 Task: Plan a trip to Entebbe, Uganda from 10th December, 2023 to 25th December, 2023 for 4 adults. Place can be private room with 4 bedrooms having 4 beds and 4 bathrooms. Property type can be hotel. Amenities needed are: wifi, TV, free parkinig on premises, gym, breakfast.
Action: Mouse moved to (618, 137)
Screenshot: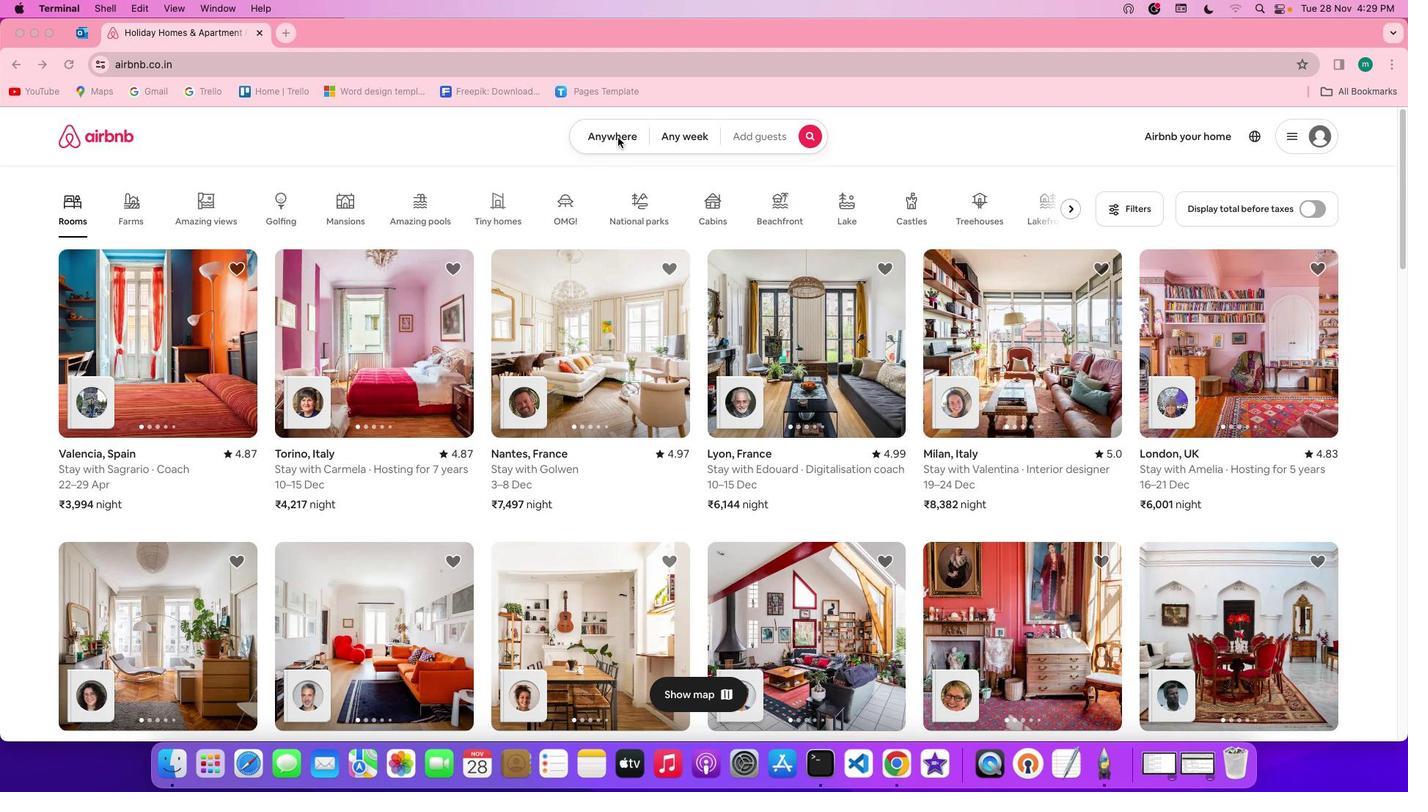
Action: Mouse pressed left at (618, 137)
Screenshot: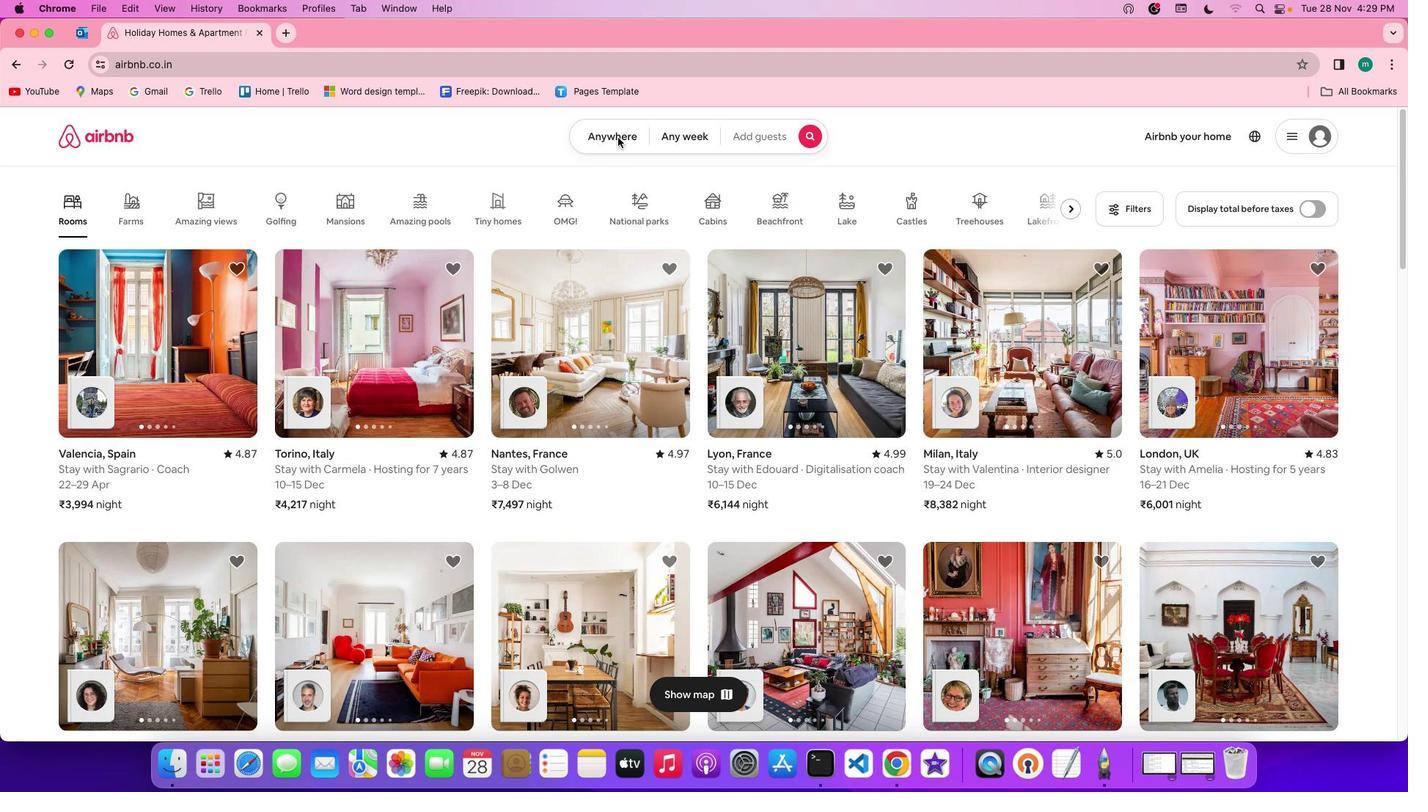 
Action: Mouse pressed left at (618, 137)
Screenshot: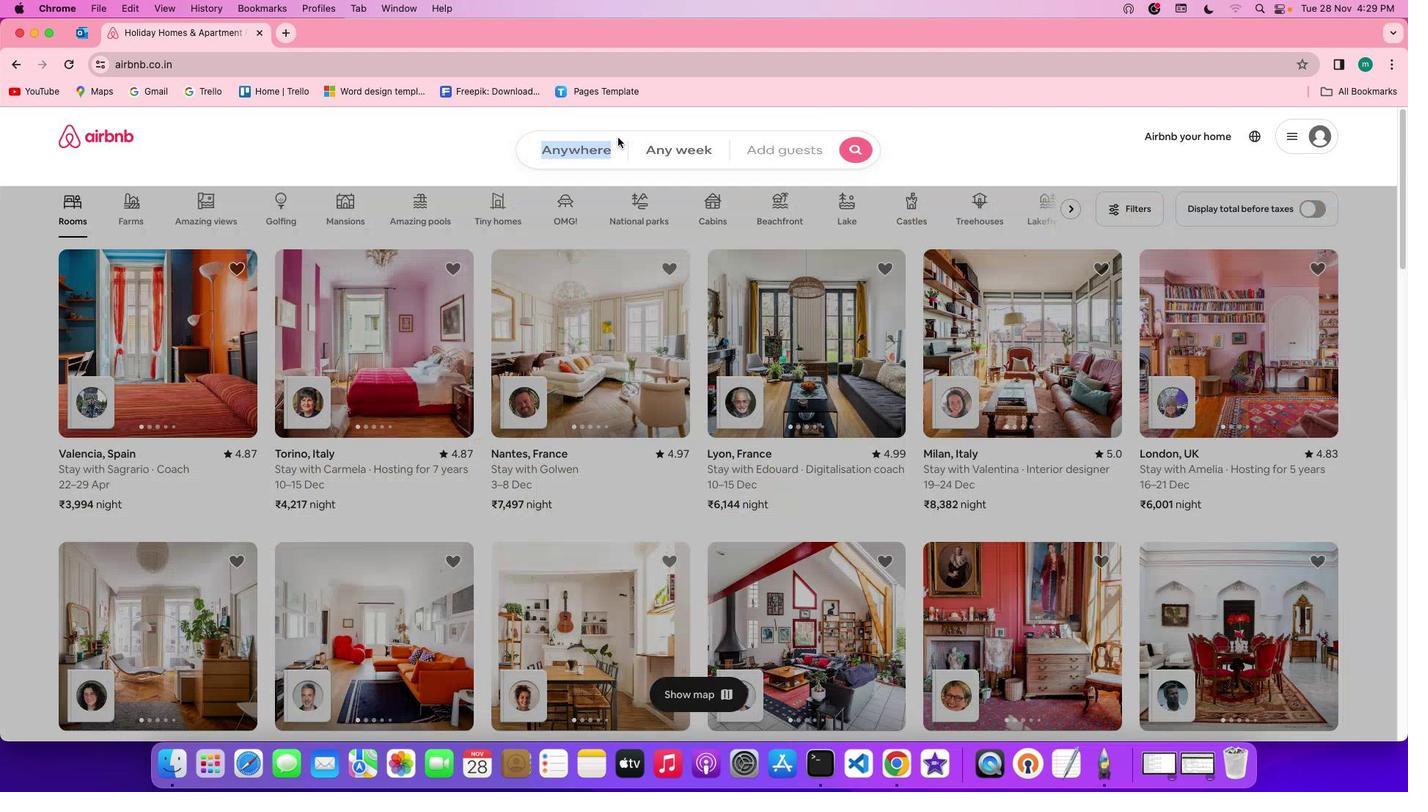 
Action: Mouse moved to (531, 193)
Screenshot: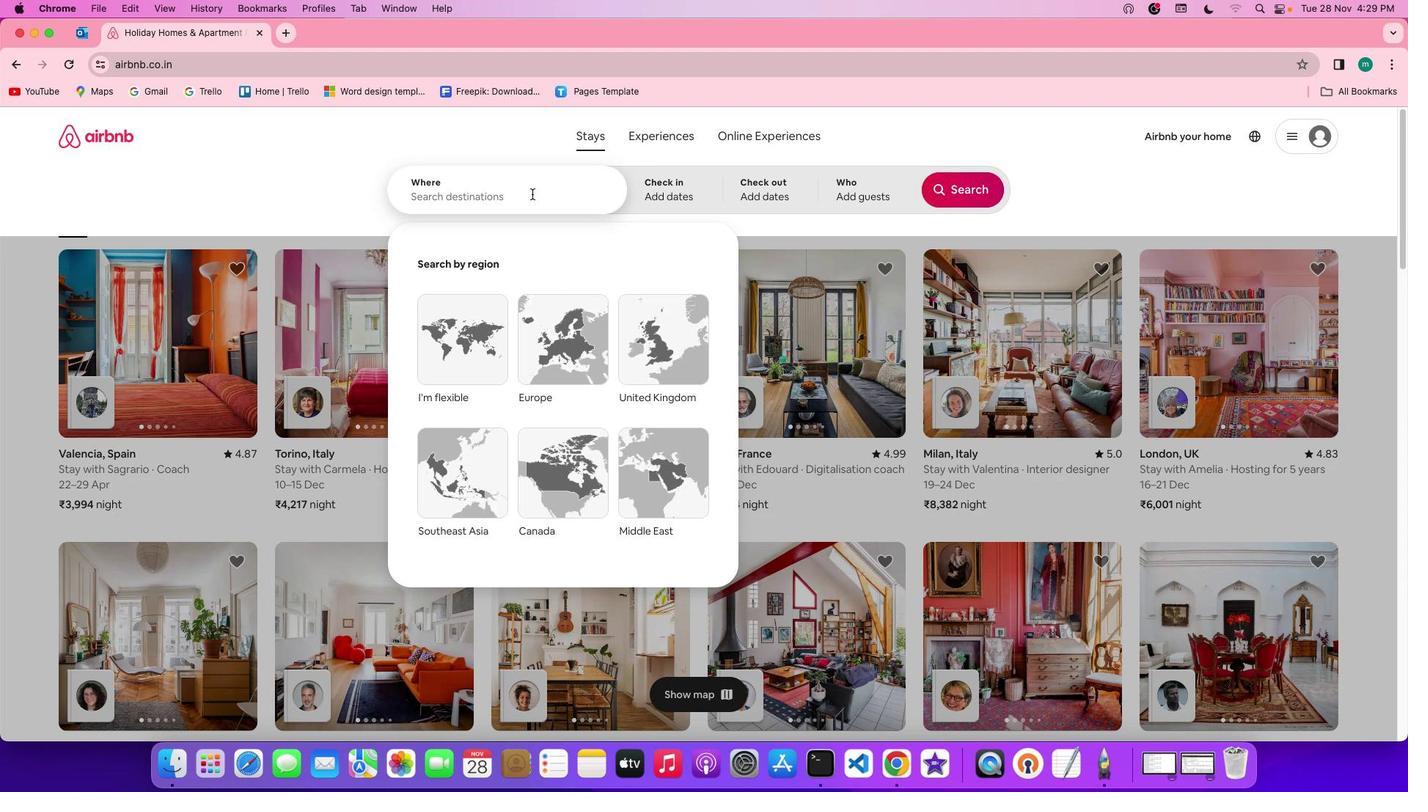 
Action: Mouse pressed left at (531, 193)
Screenshot: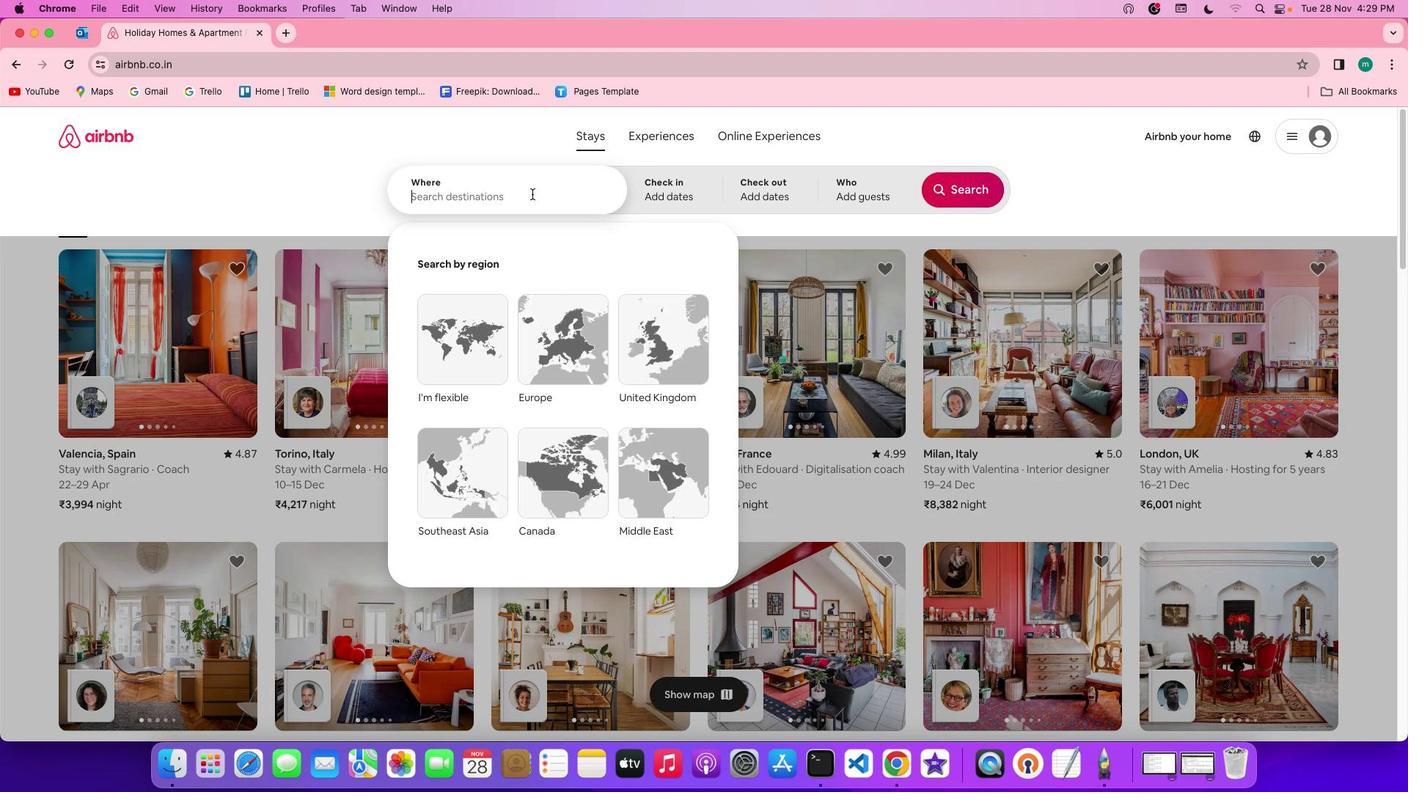
Action: Mouse moved to (534, 194)
Screenshot: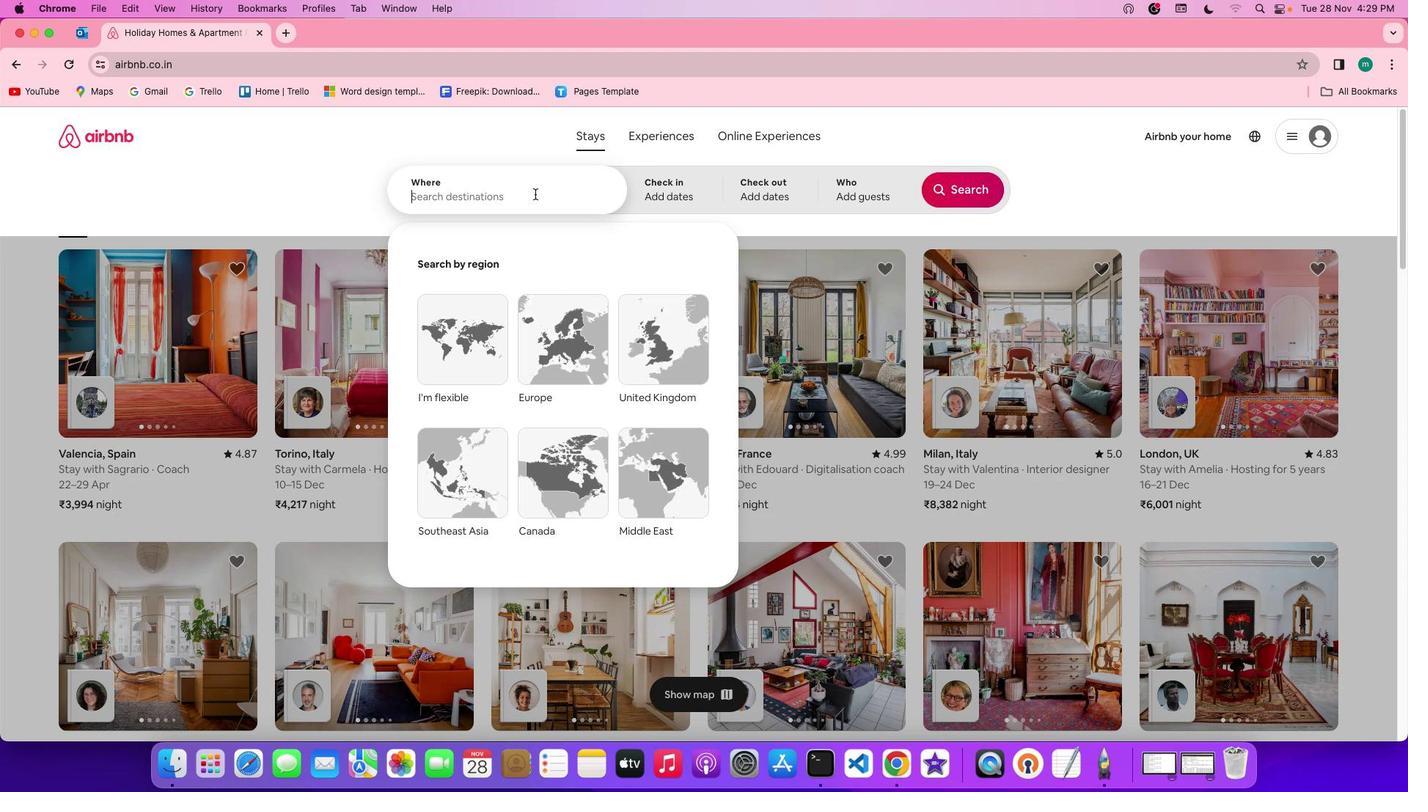 
Action: Key pressed Key.shift'E''n''t''e''b''b''e'','Key.spaceKey.shift'U''g''a''n''d''a'
Screenshot: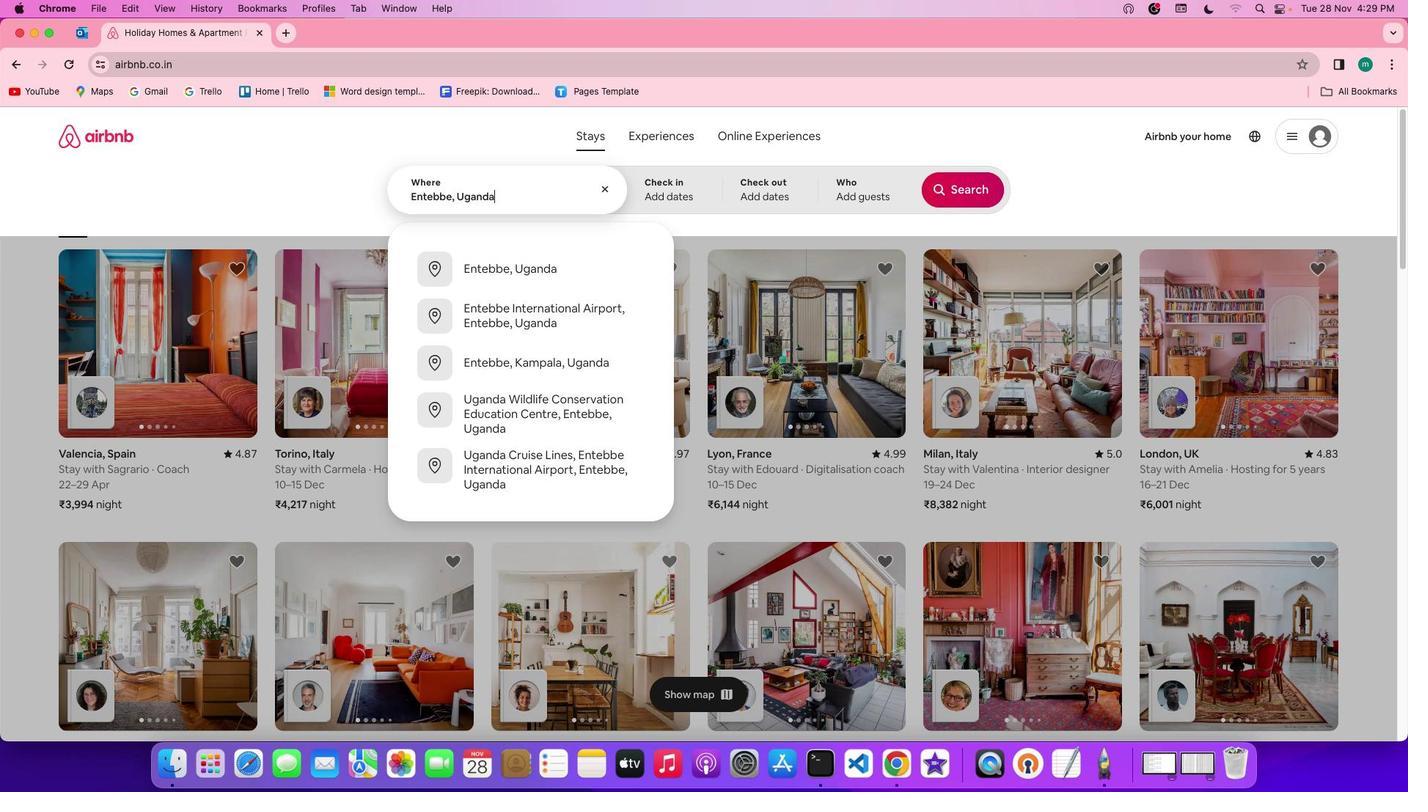 
Action: Mouse moved to (658, 185)
Screenshot: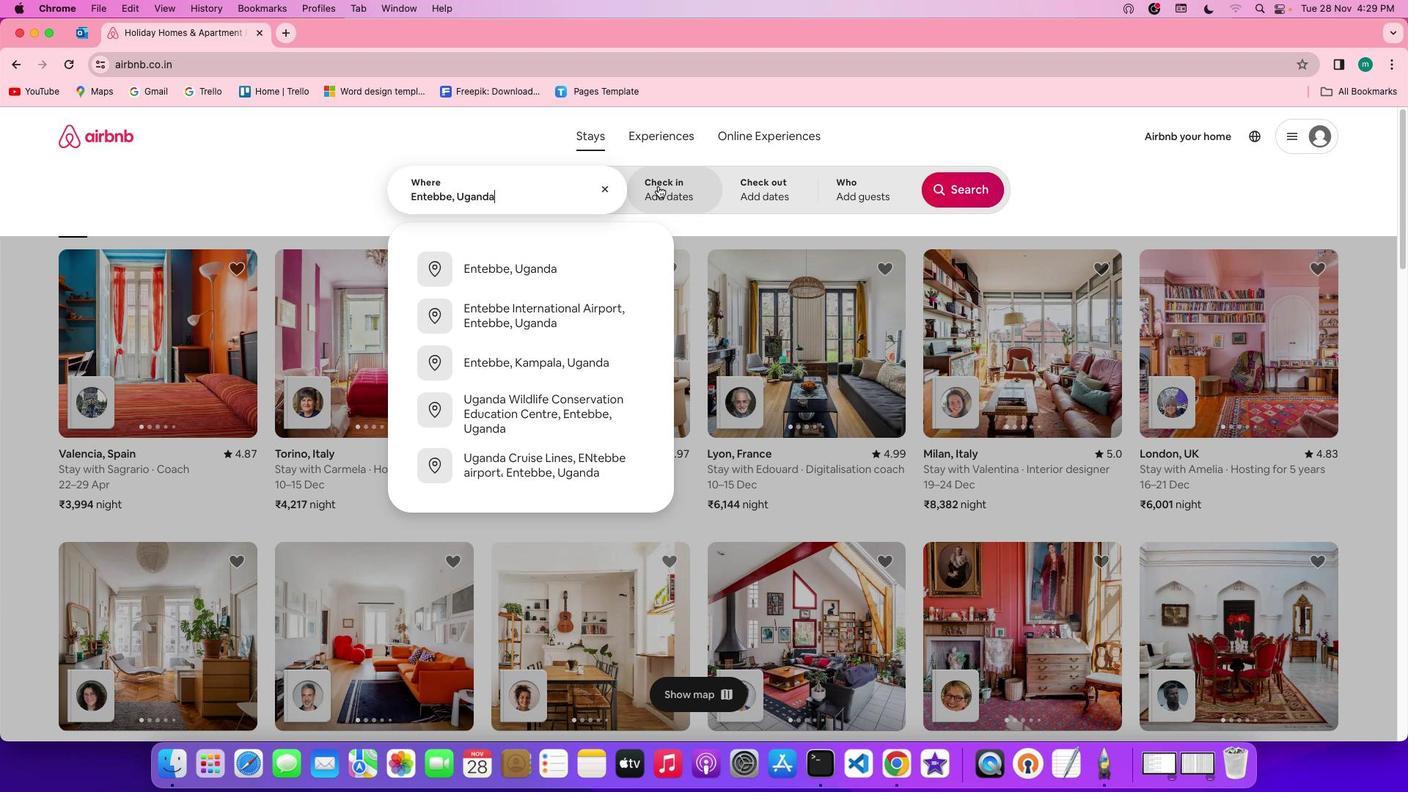 
Action: Mouse pressed left at (658, 185)
Screenshot: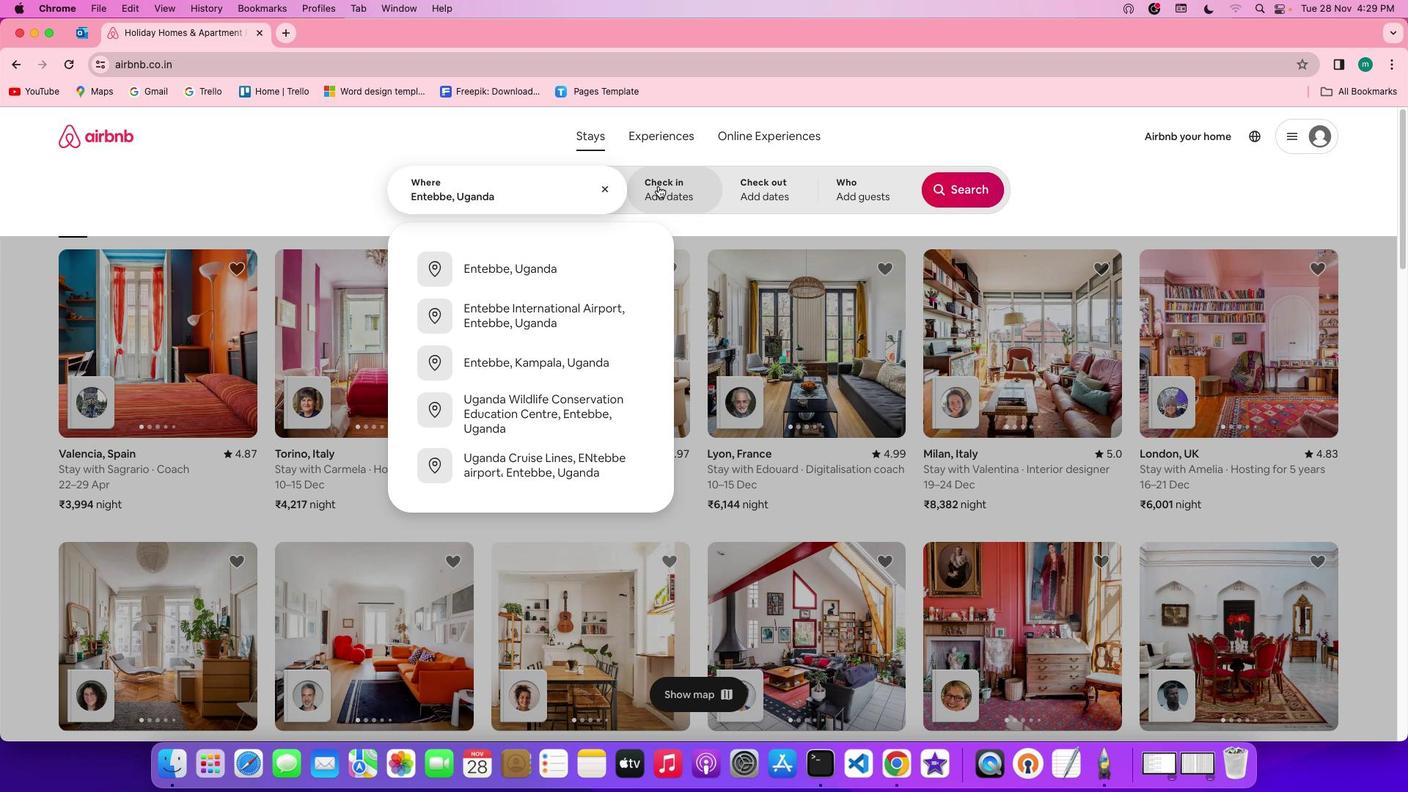 
Action: Mouse moved to (735, 445)
Screenshot: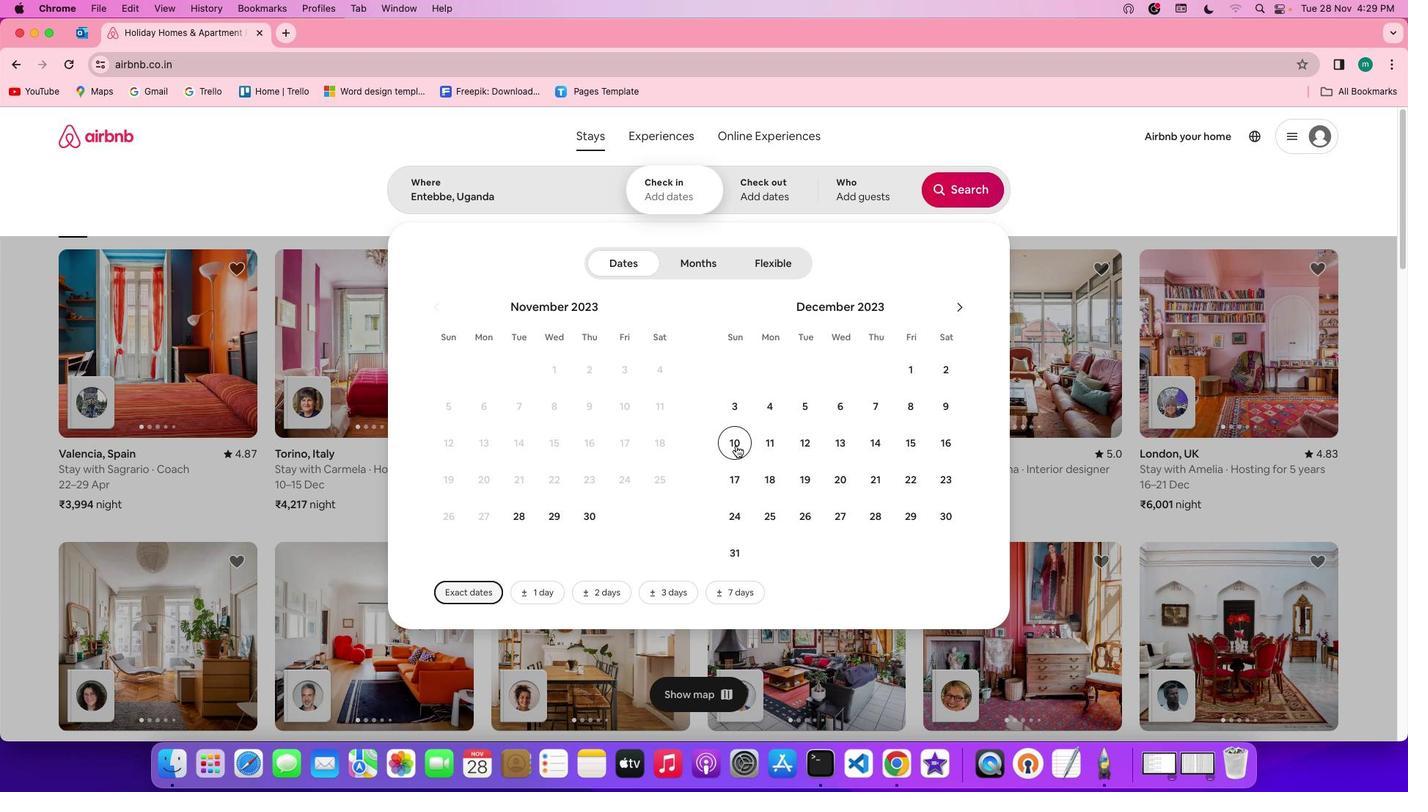
Action: Mouse pressed left at (735, 445)
Screenshot: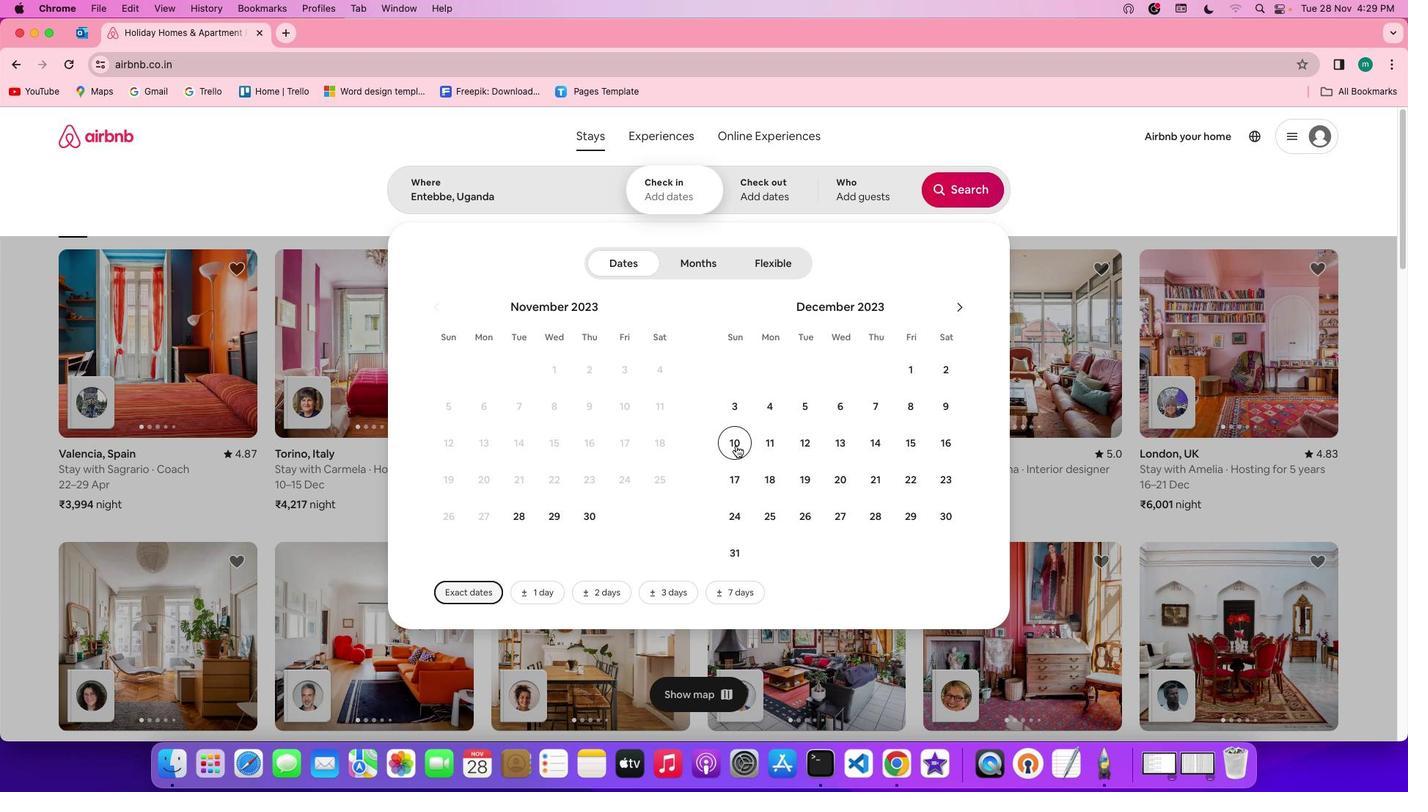 
Action: Mouse moved to (772, 512)
Screenshot: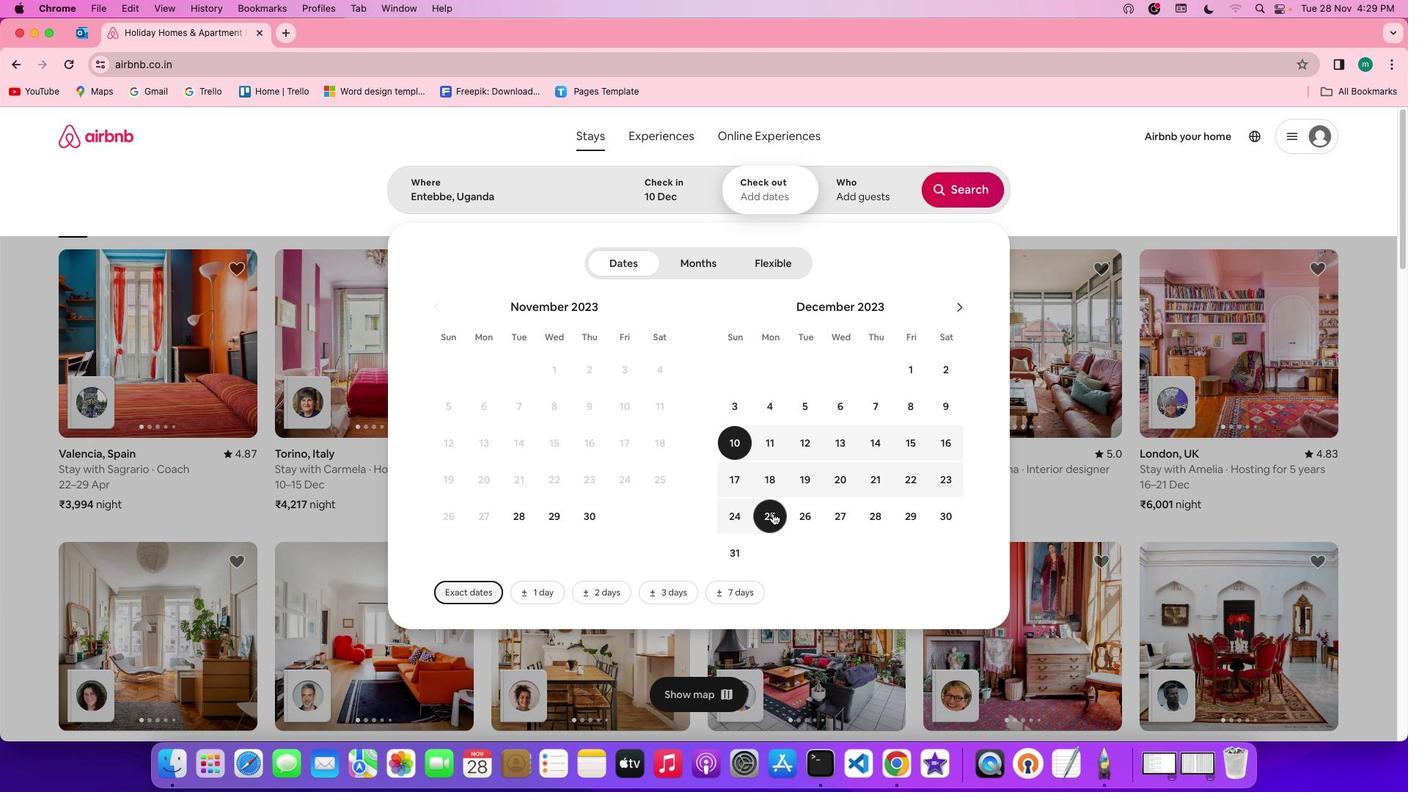 
Action: Mouse pressed left at (772, 512)
Screenshot: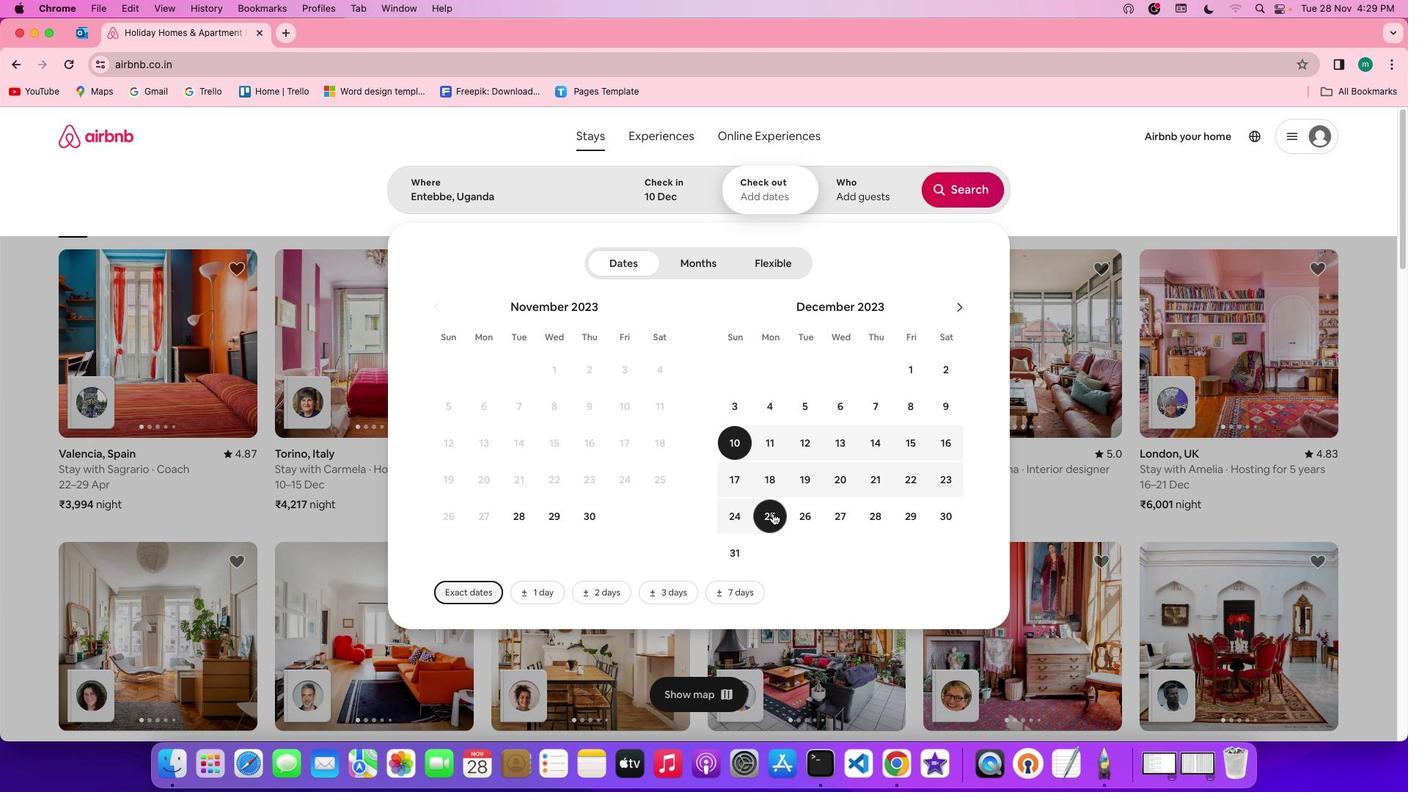 
Action: Mouse moved to (867, 198)
Screenshot: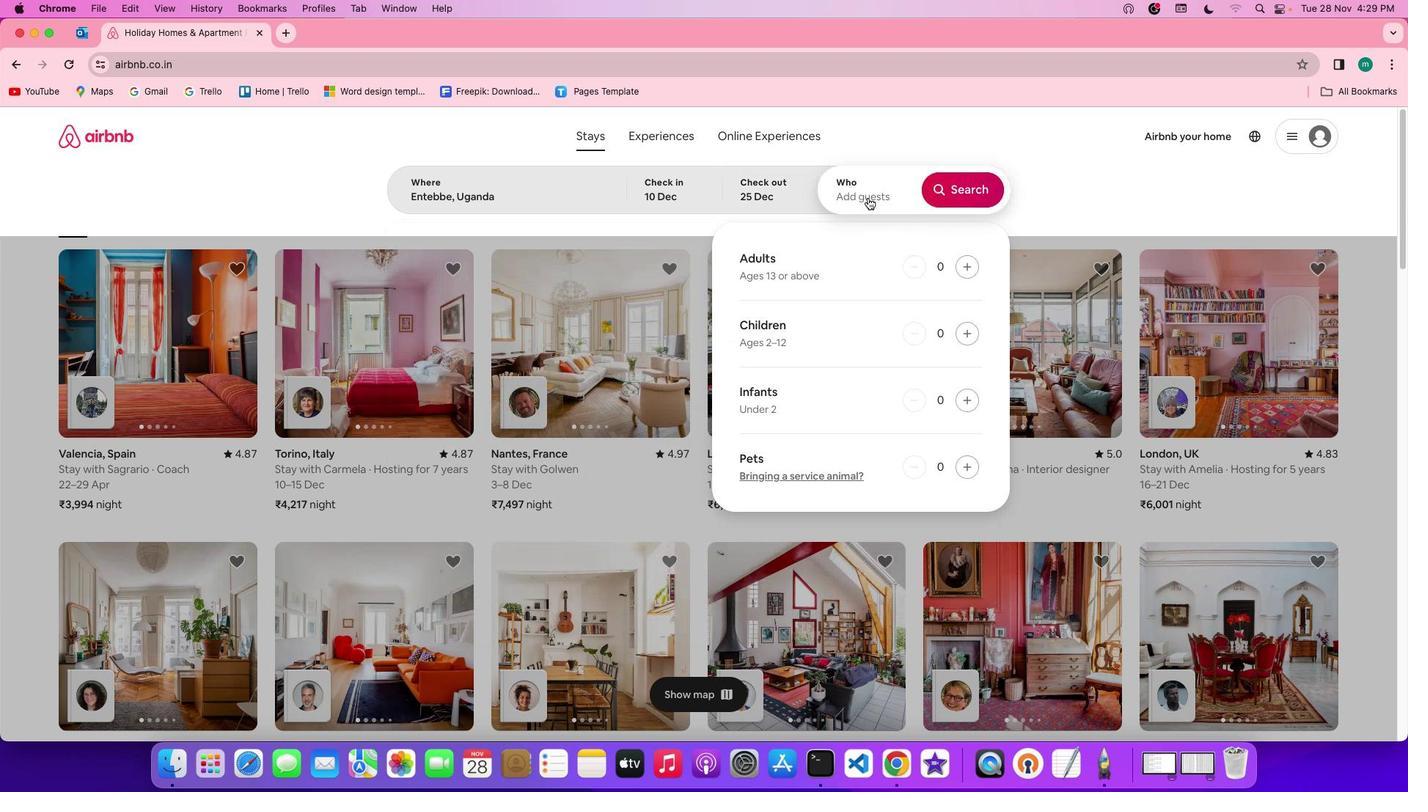 
Action: Mouse pressed left at (867, 198)
Screenshot: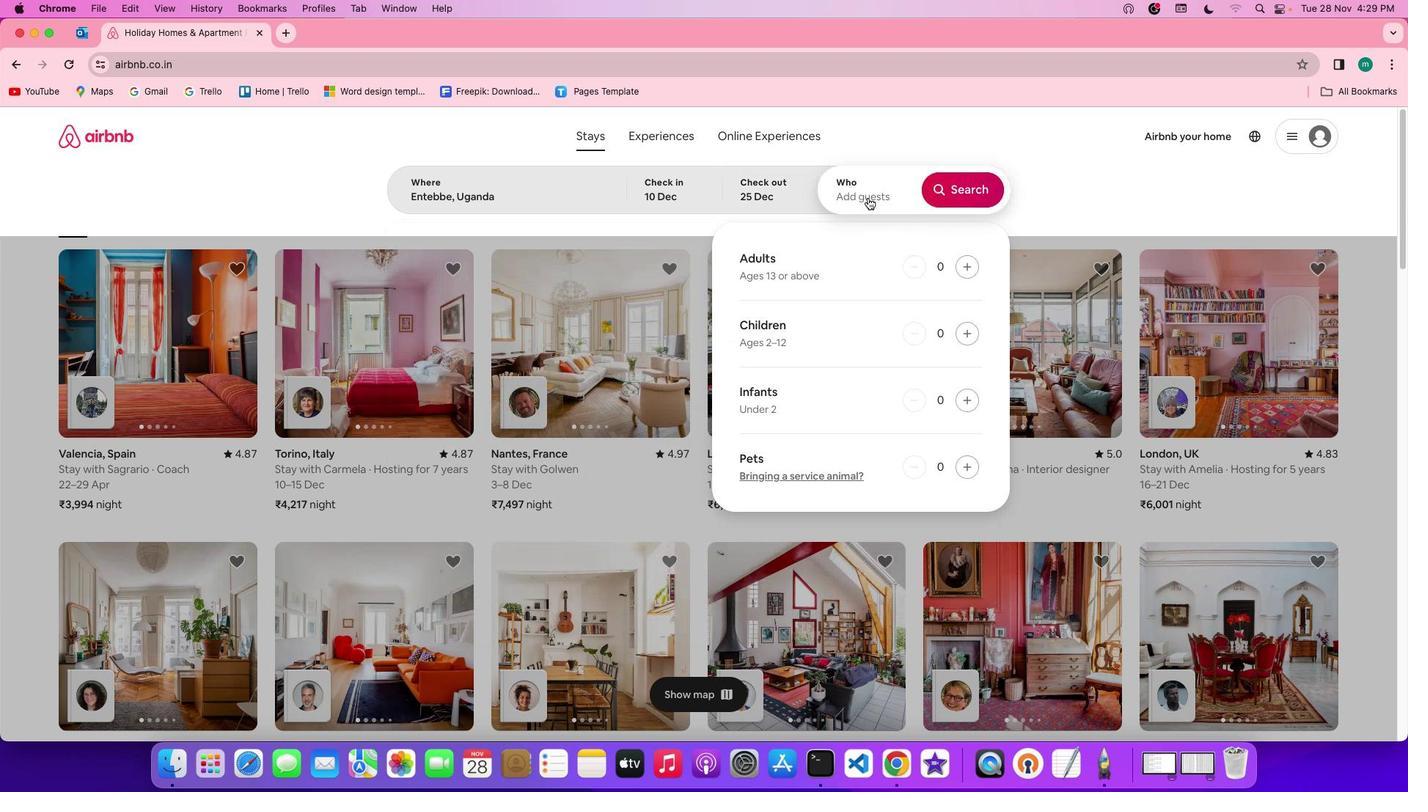 
Action: Mouse moved to (966, 269)
Screenshot: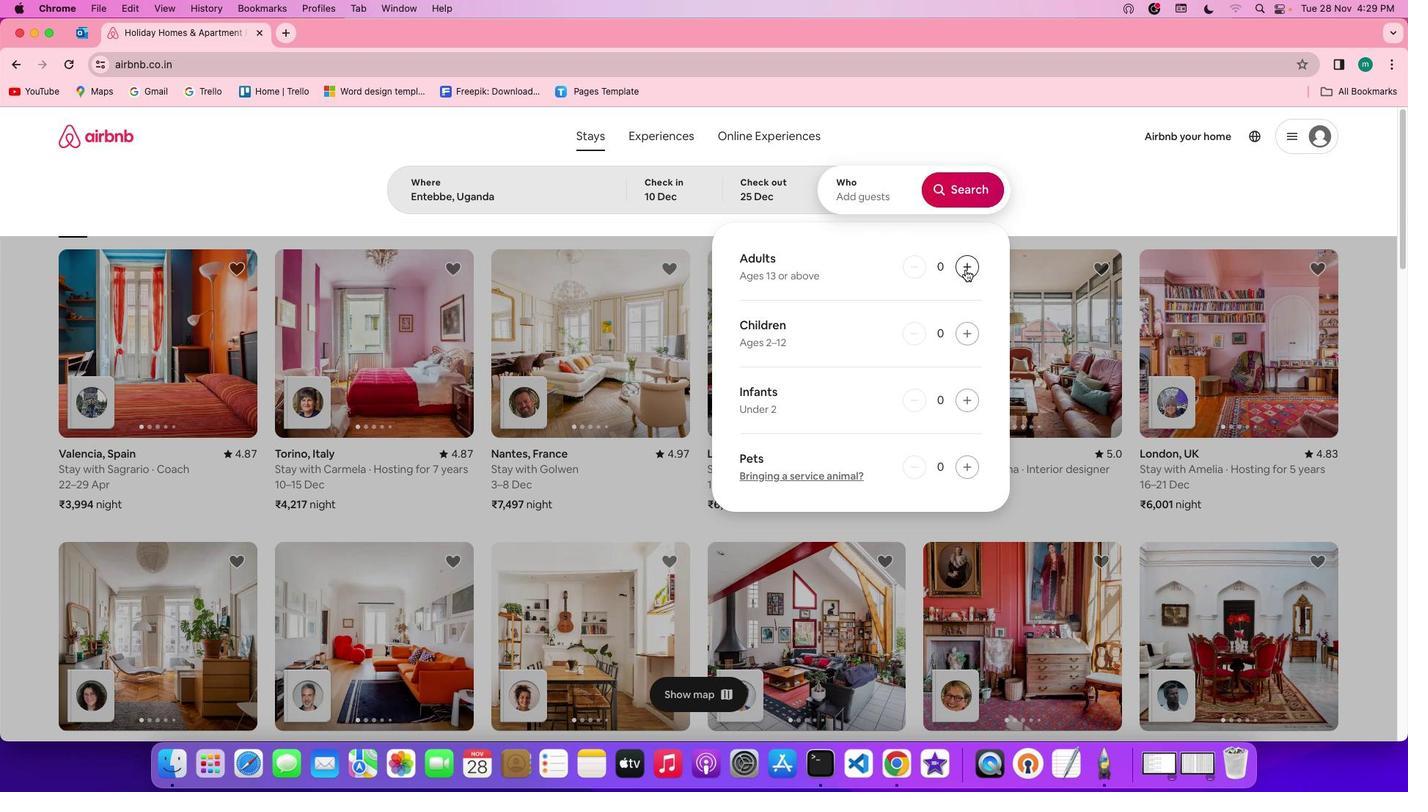 
Action: Mouse pressed left at (966, 269)
Screenshot: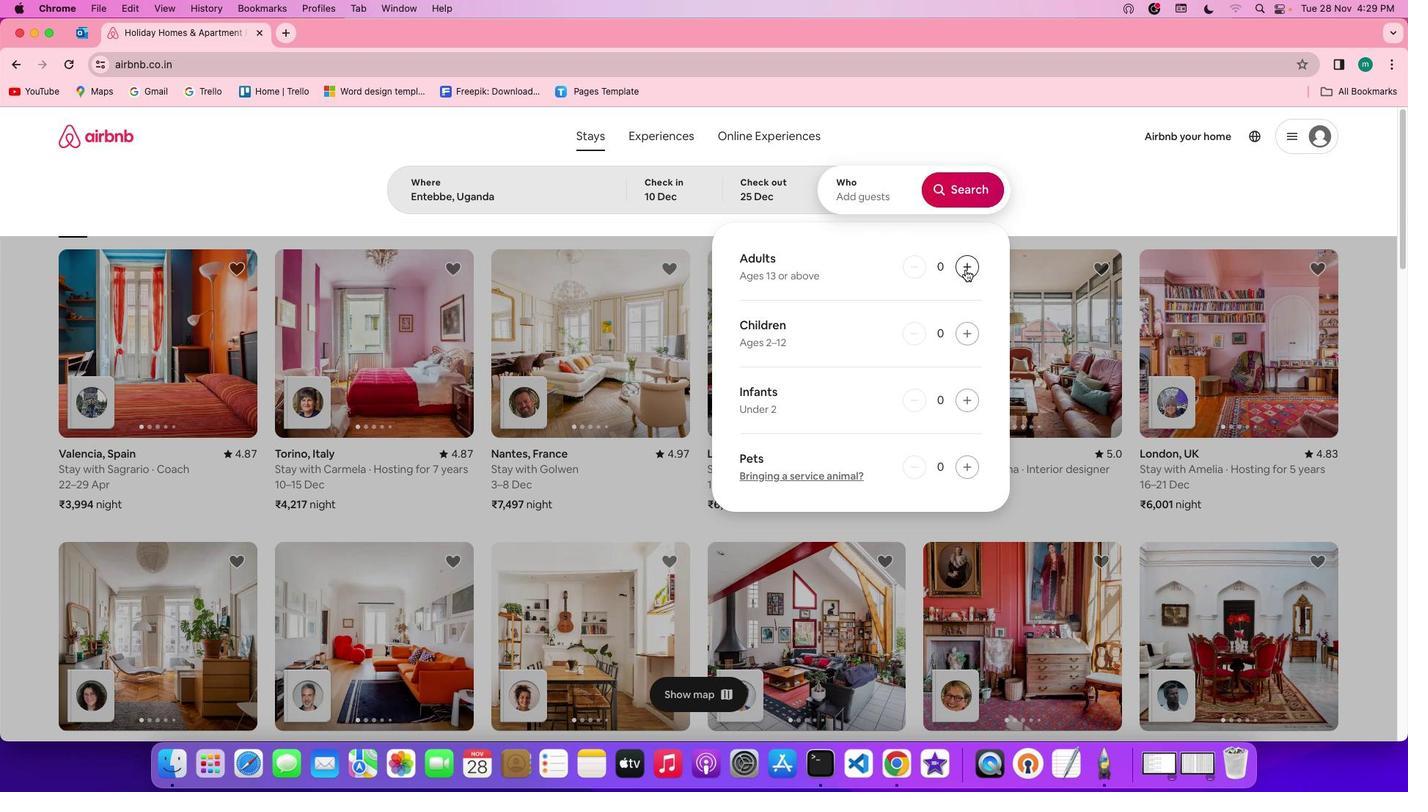 
Action: Mouse pressed left at (966, 269)
Screenshot: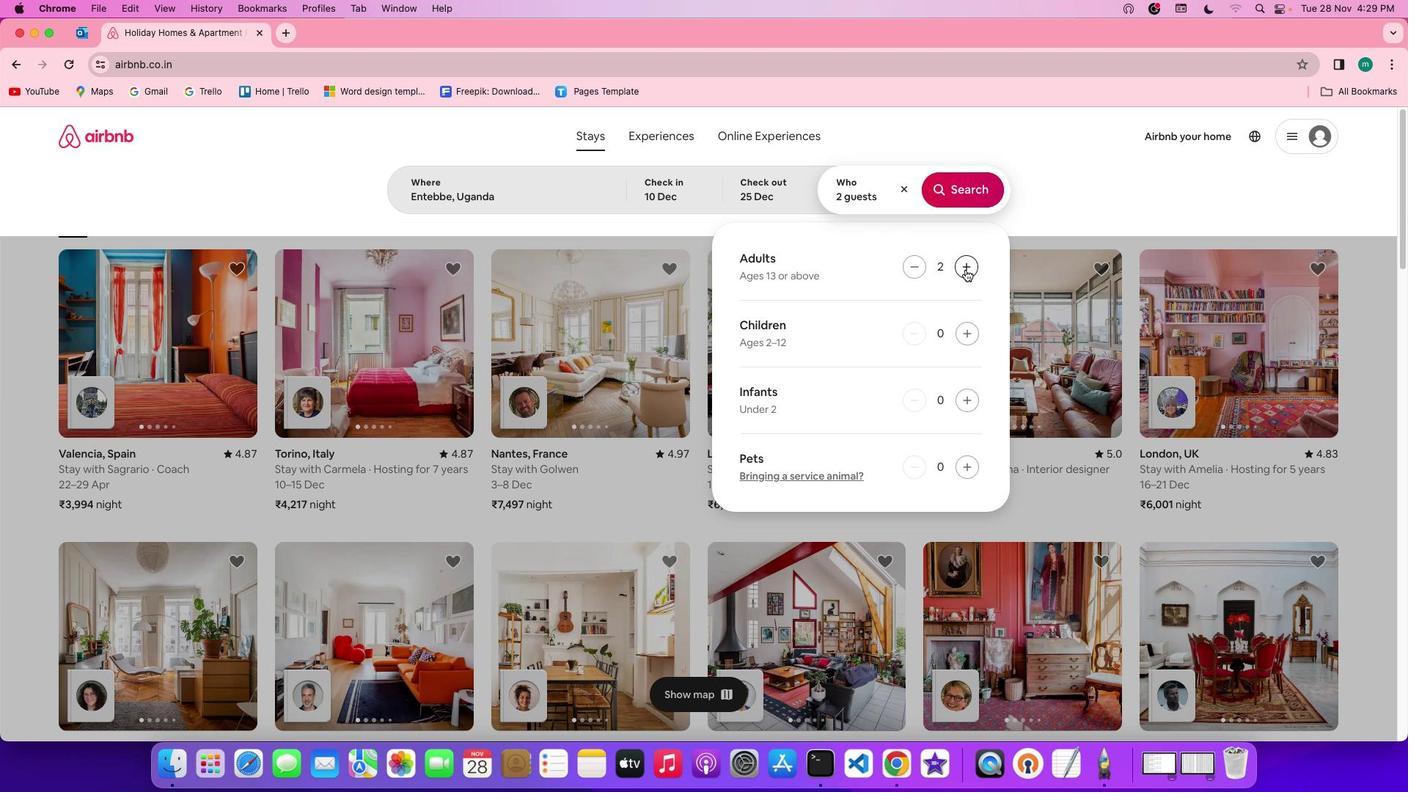 
Action: Mouse pressed left at (966, 269)
Screenshot: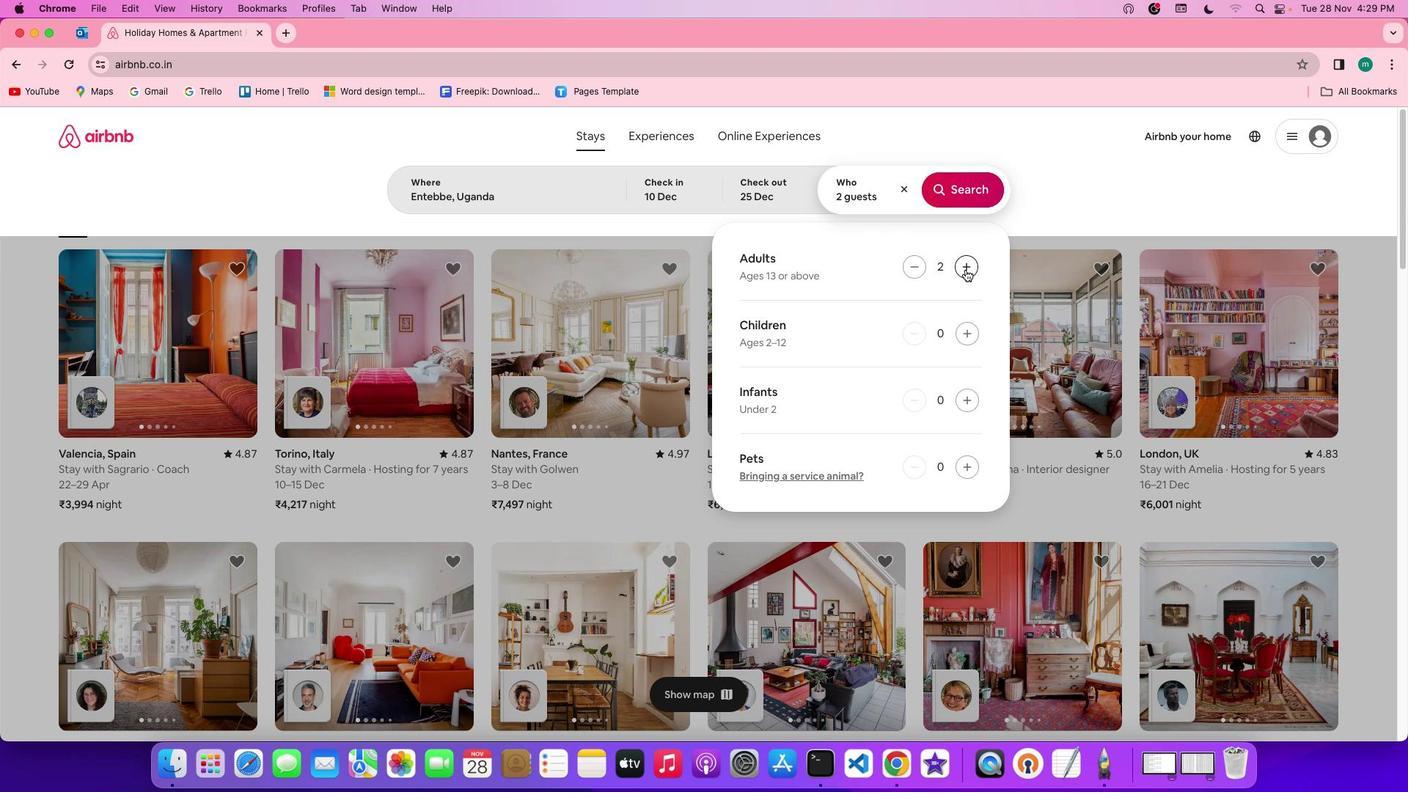 
Action: Mouse pressed left at (966, 269)
Screenshot: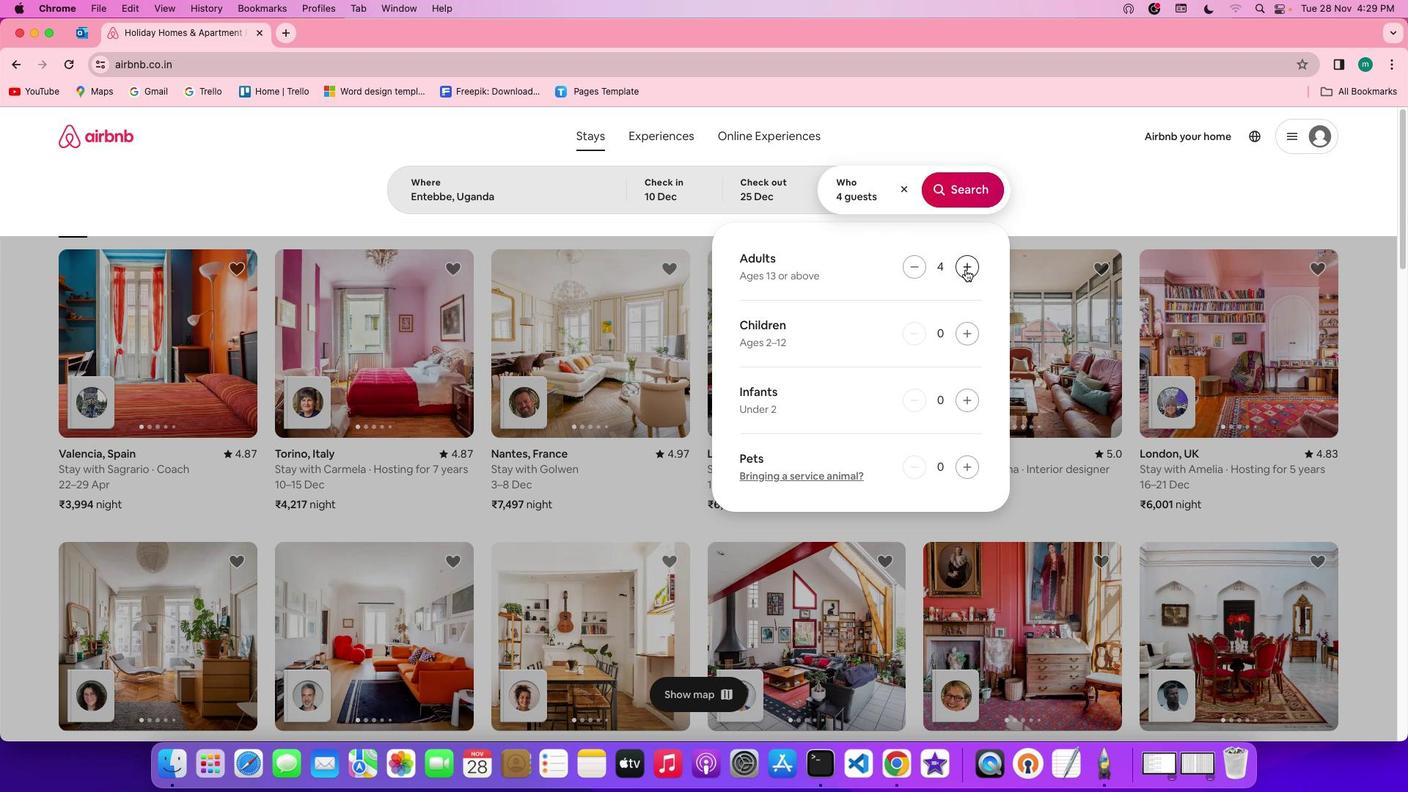
Action: Mouse moved to (969, 201)
Screenshot: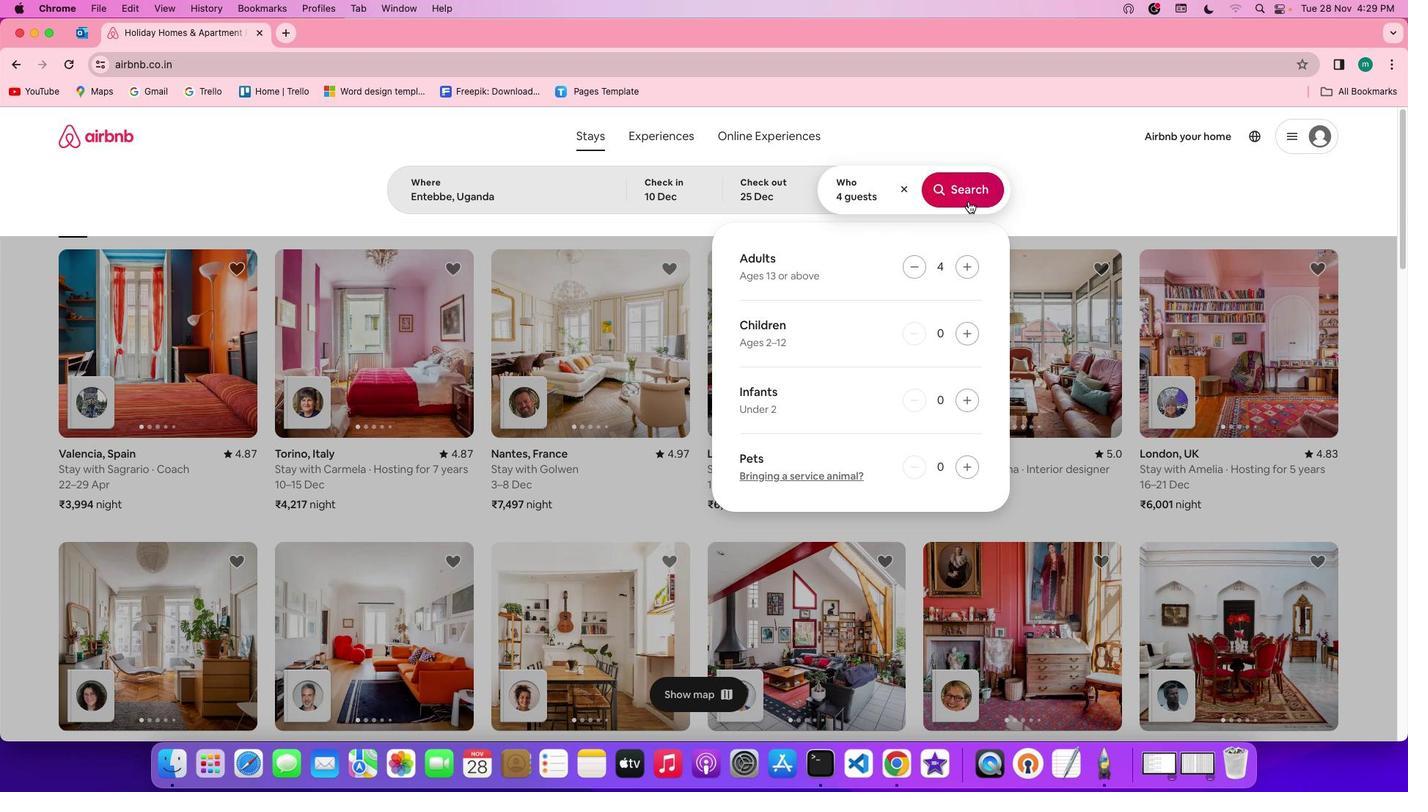 
Action: Mouse pressed left at (969, 201)
Screenshot: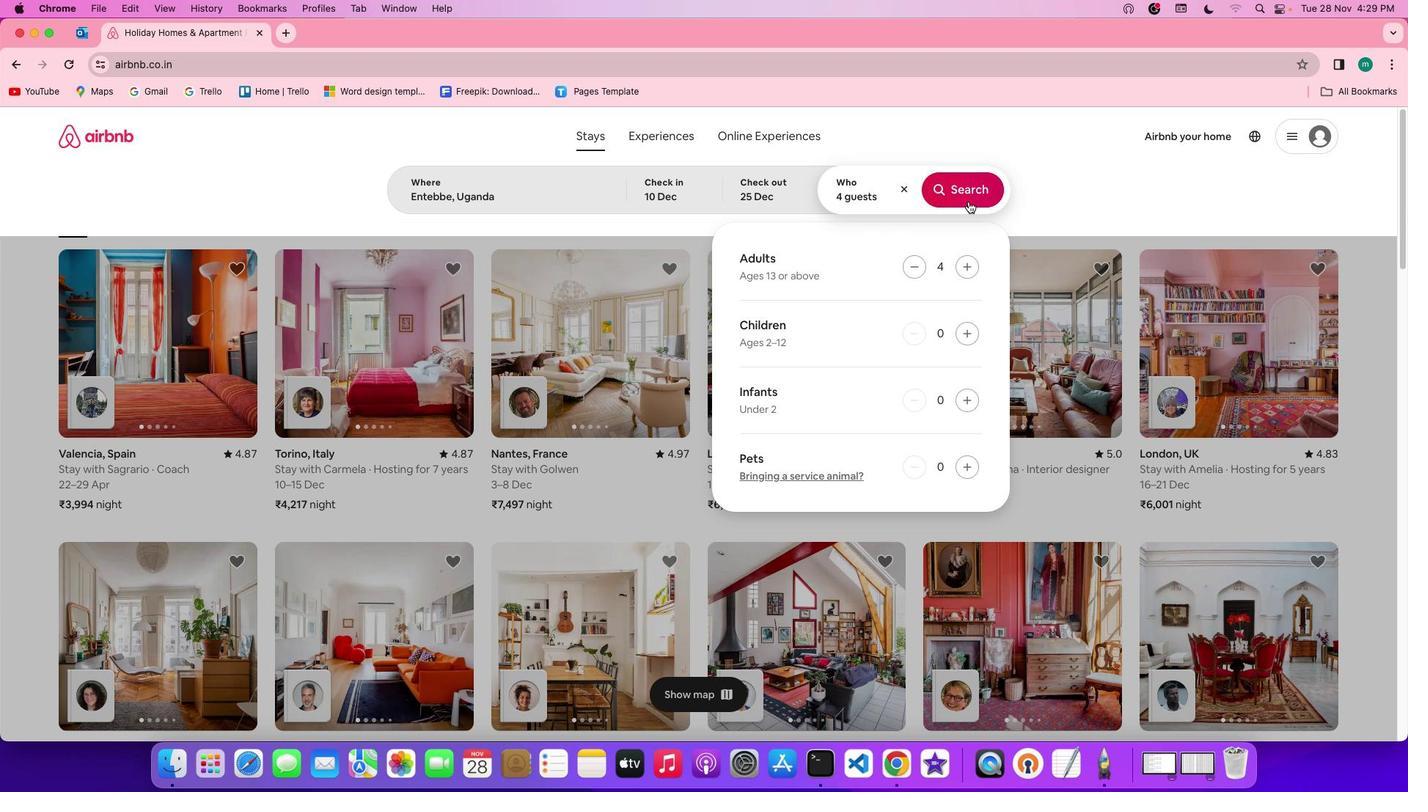 
Action: Mouse moved to (1176, 194)
Screenshot: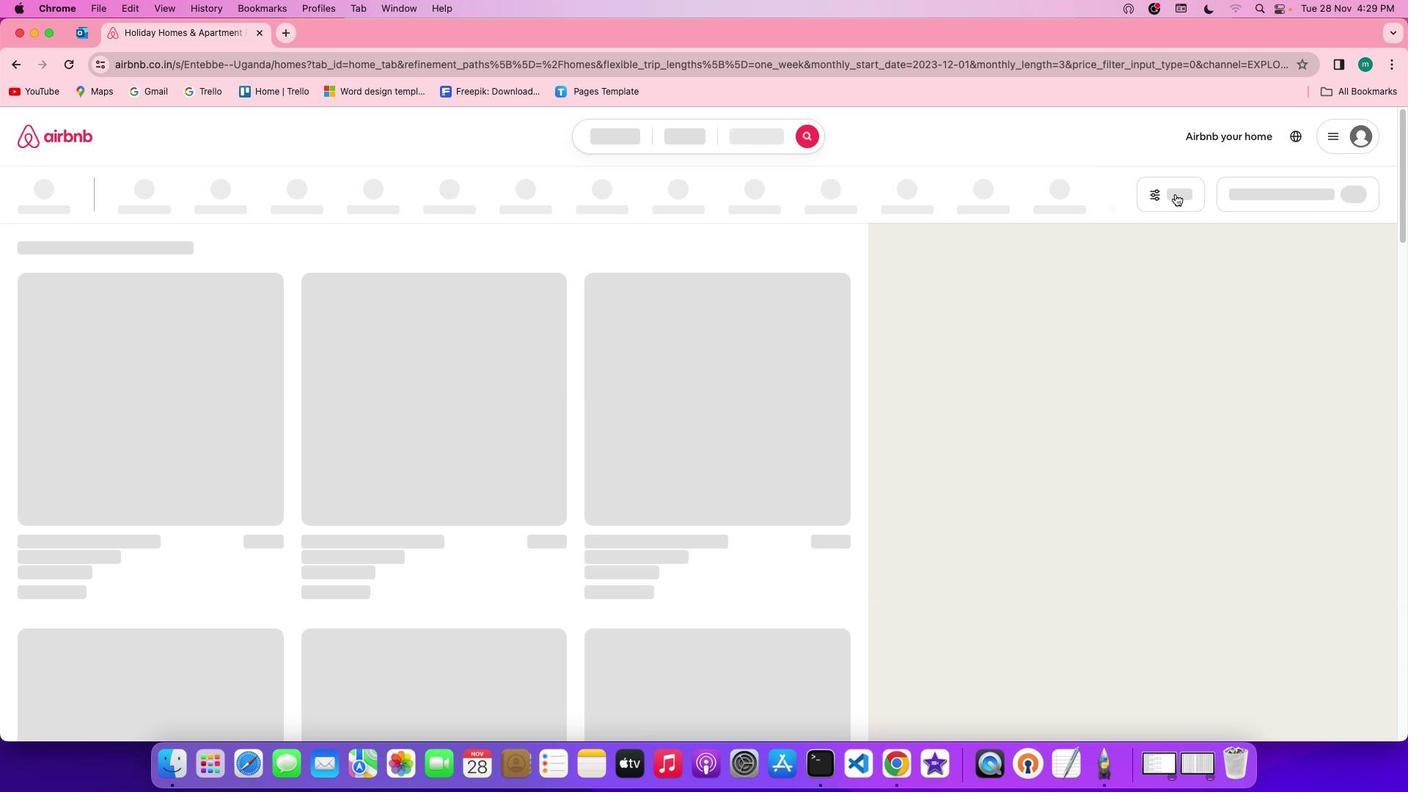 
Action: Mouse pressed left at (1176, 194)
Screenshot: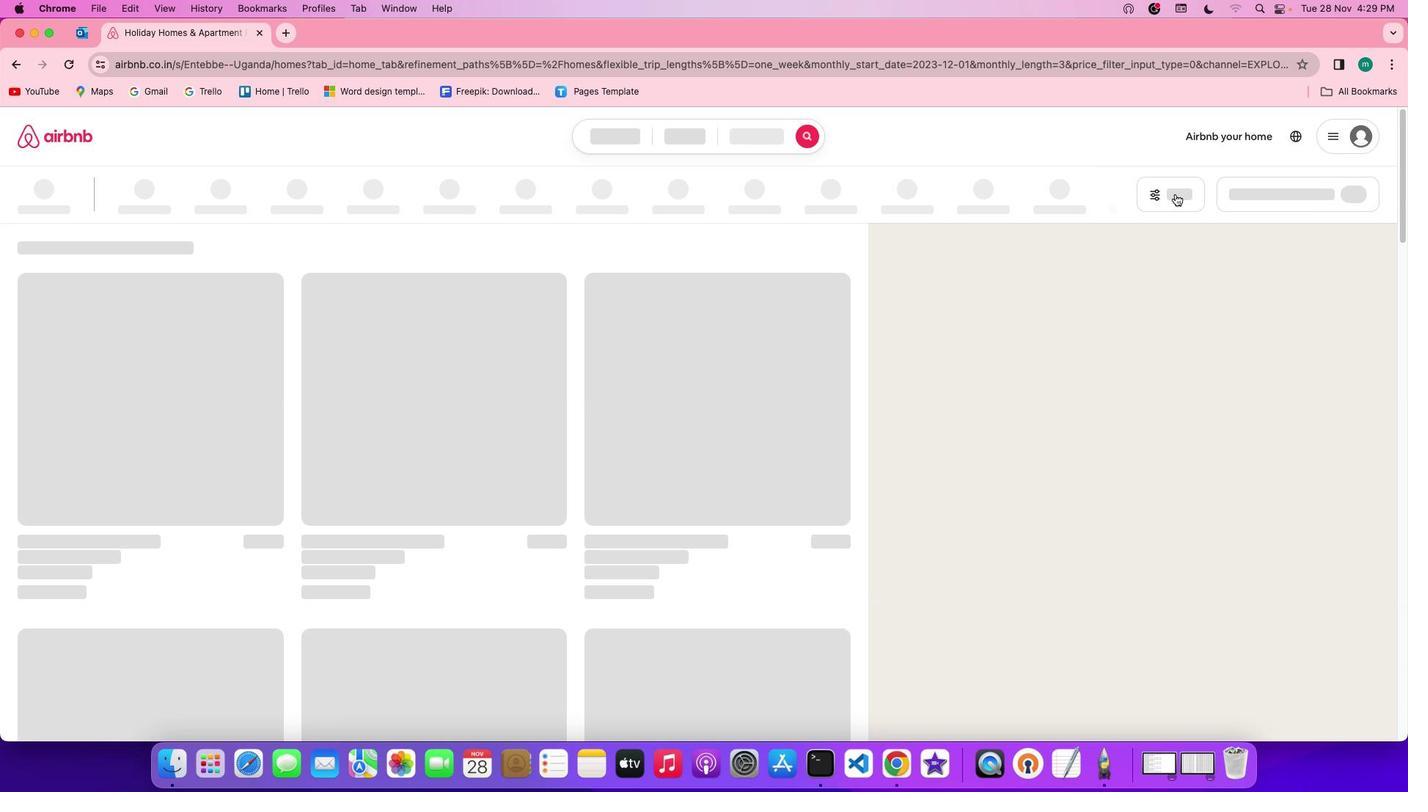 
Action: Mouse moved to (754, 403)
Screenshot: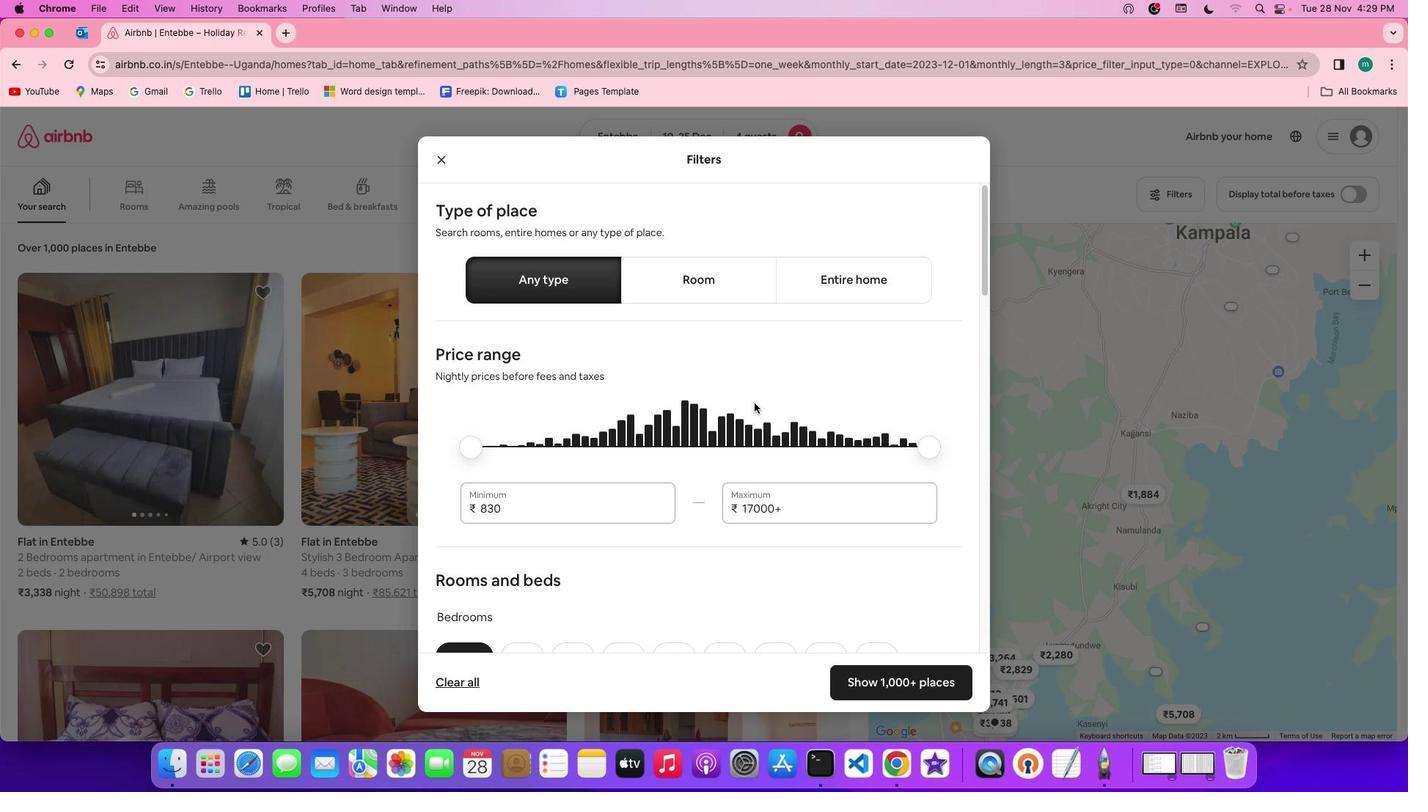 
Action: Mouse scrolled (754, 403) with delta (0, 0)
Screenshot: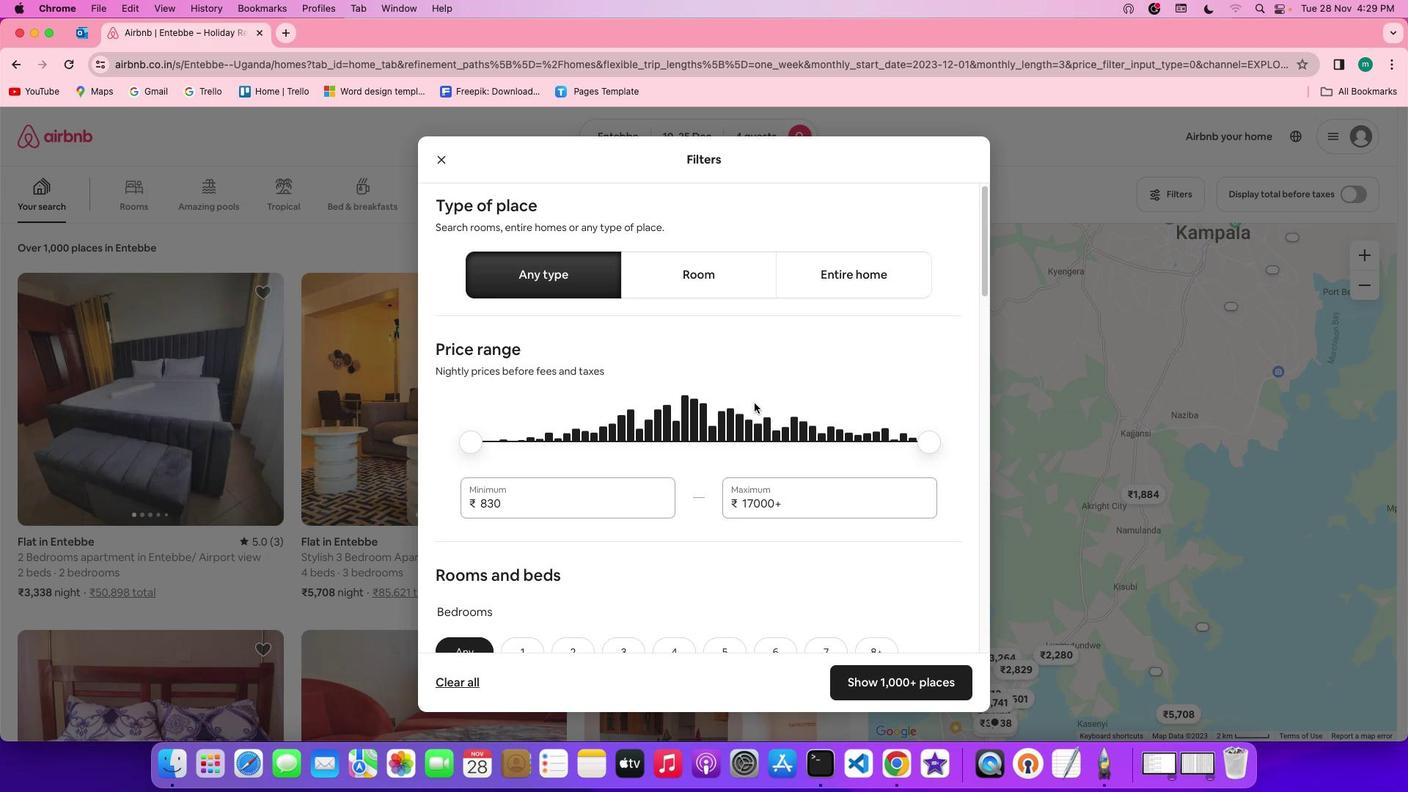 
Action: Mouse scrolled (754, 403) with delta (0, 0)
Screenshot: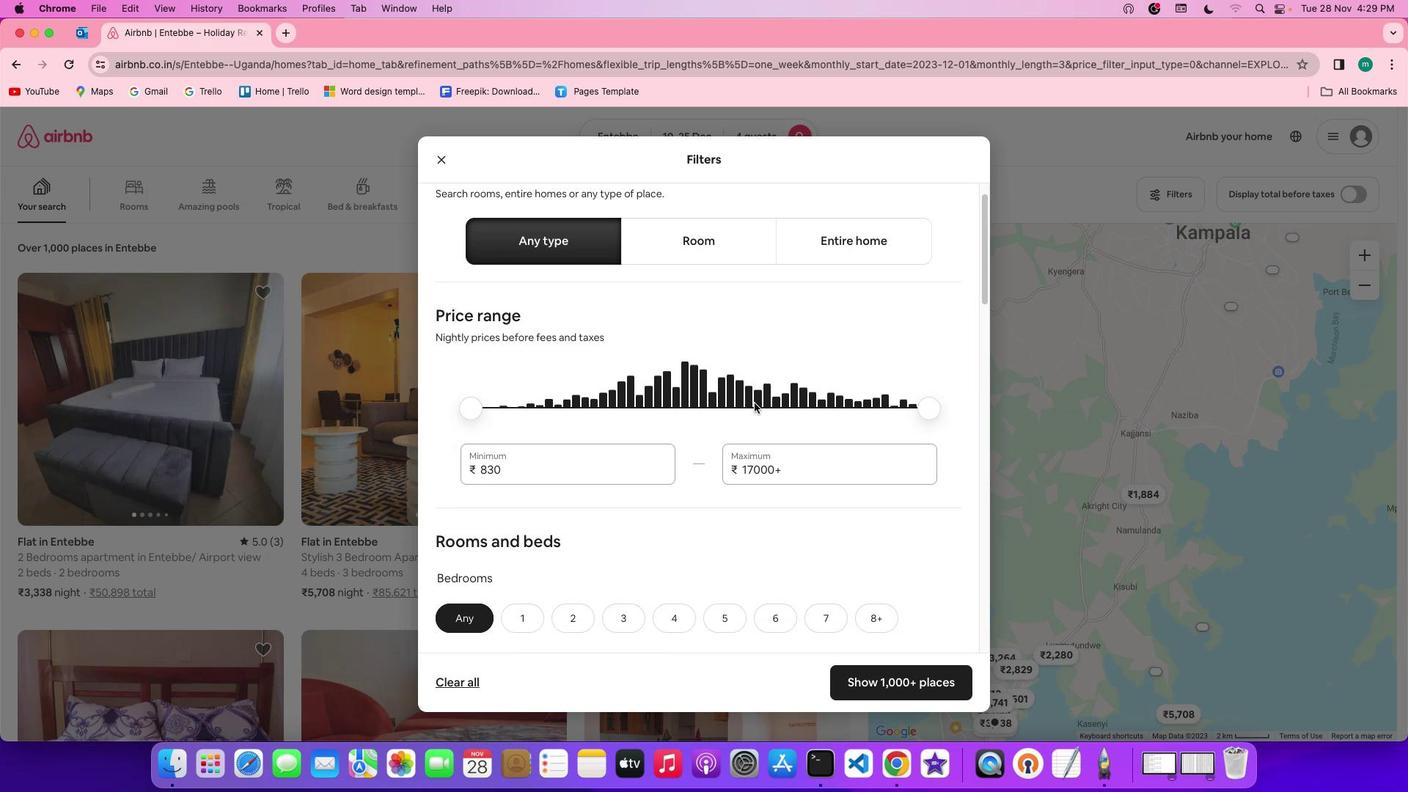 
Action: Mouse scrolled (754, 403) with delta (0, -1)
Screenshot: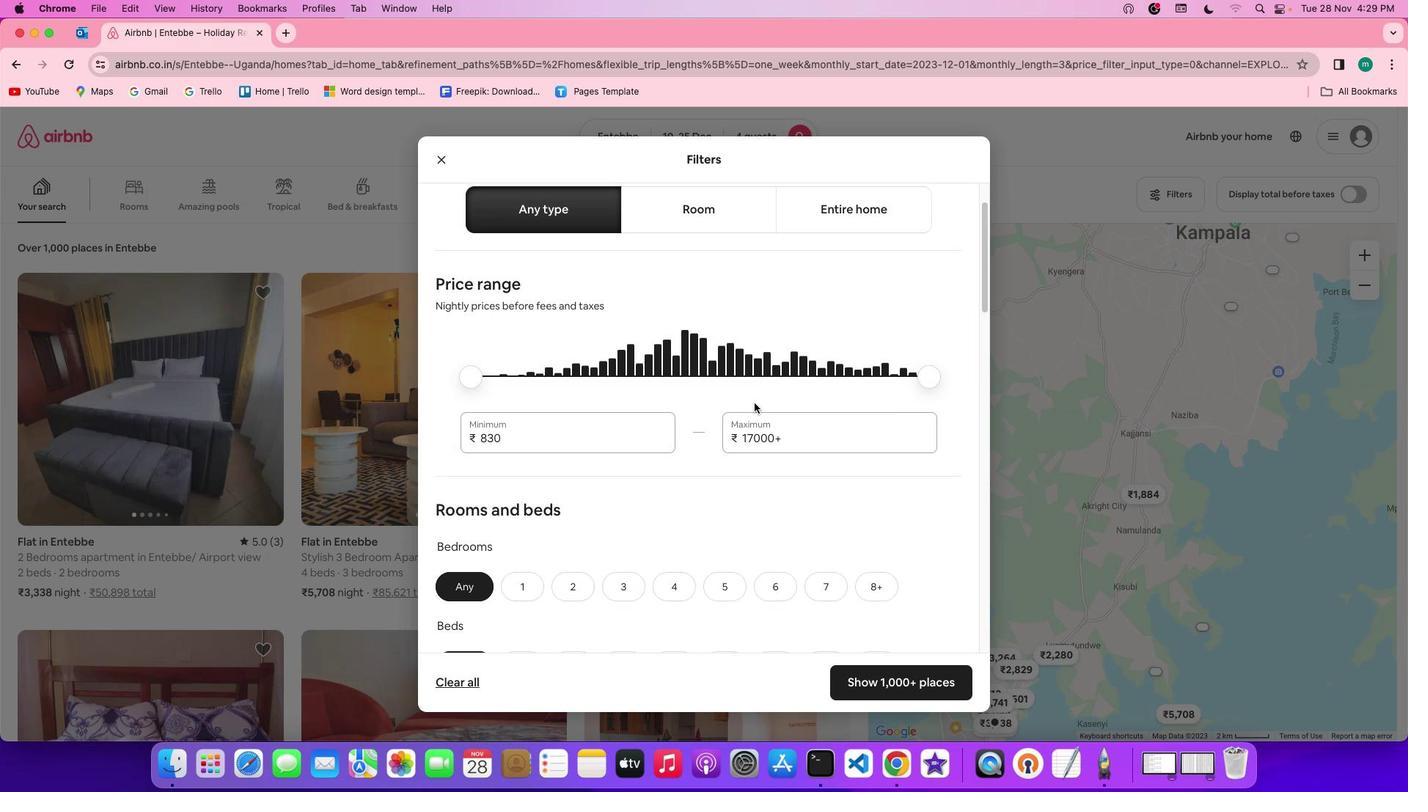 
Action: Mouse scrolled (754, 403) with delta (0, -2)
Screenshot: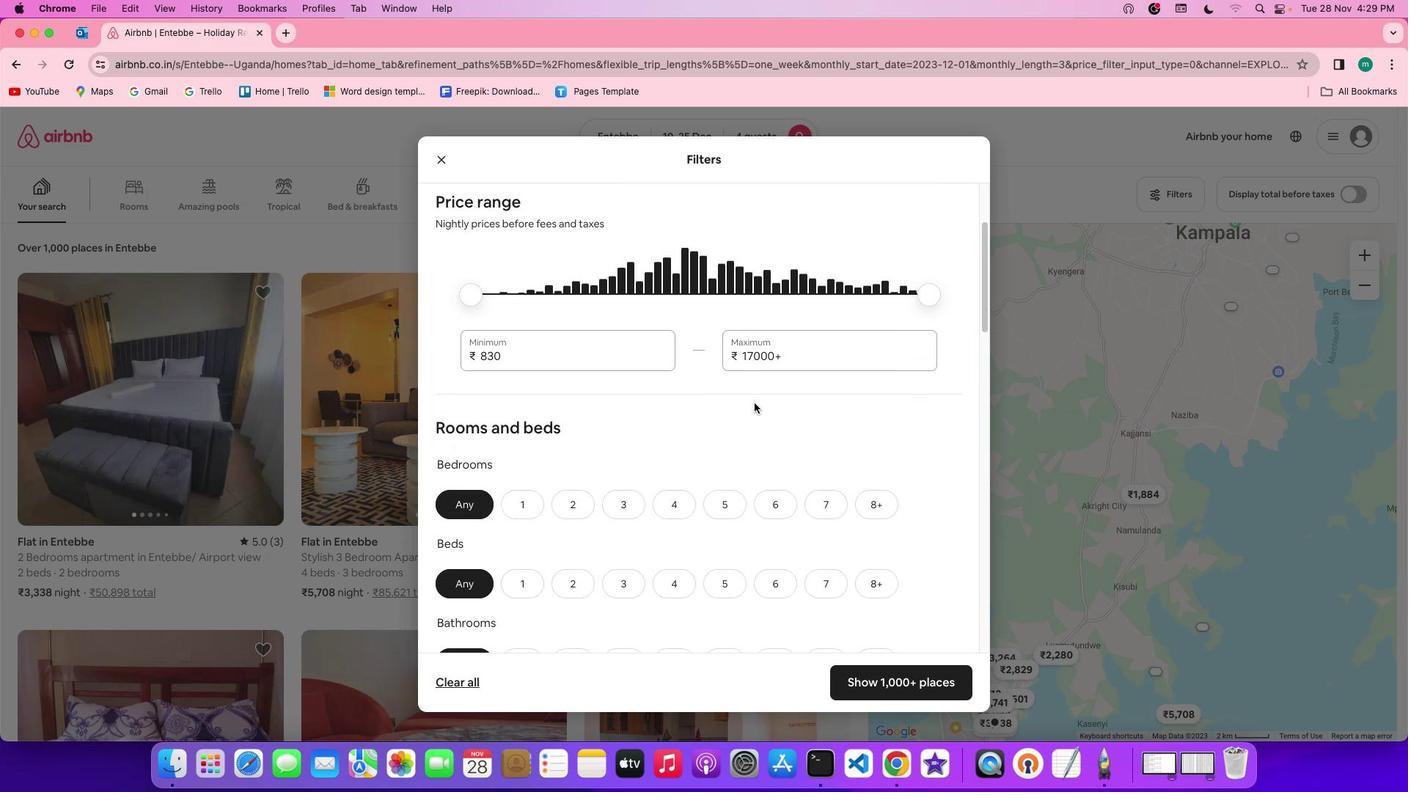 
Action: Mouse scrolled (754, 403) with delta (0, 0)
Screenshot: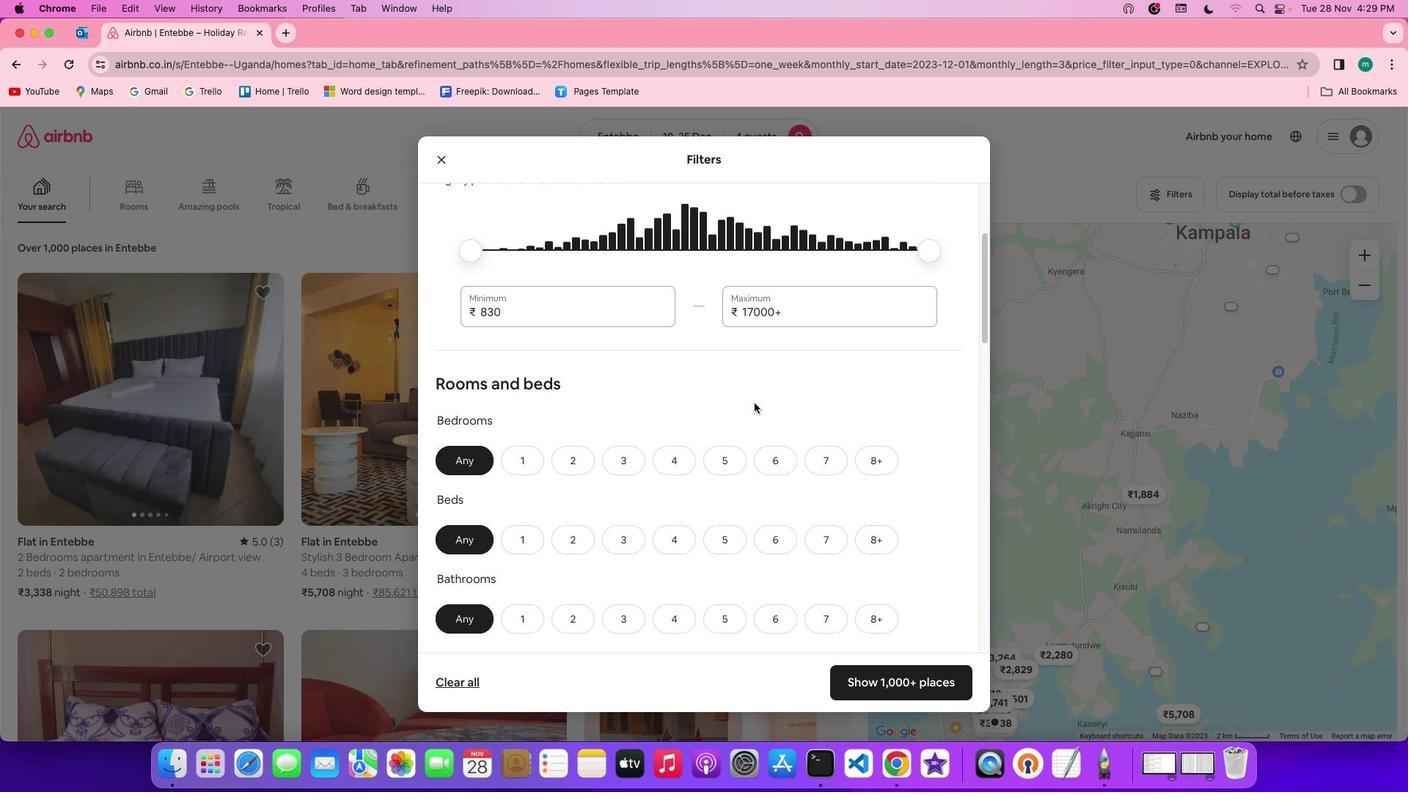 
Action: Mouse scrolled (754, 403) with delta (0, 0)
Screenshot: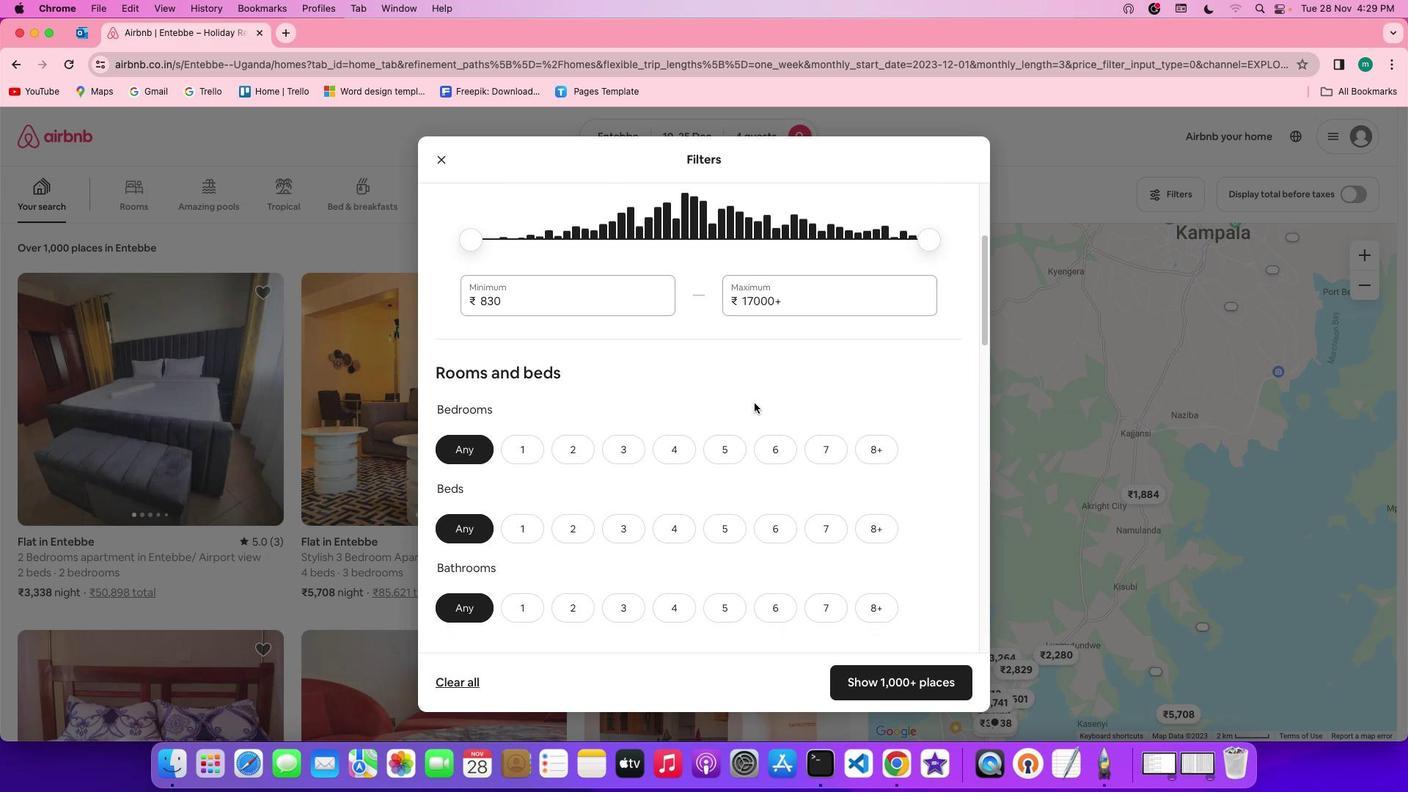 
Action: Mouse scrolled (754, 403) with delta (0, 0)
Screenshot: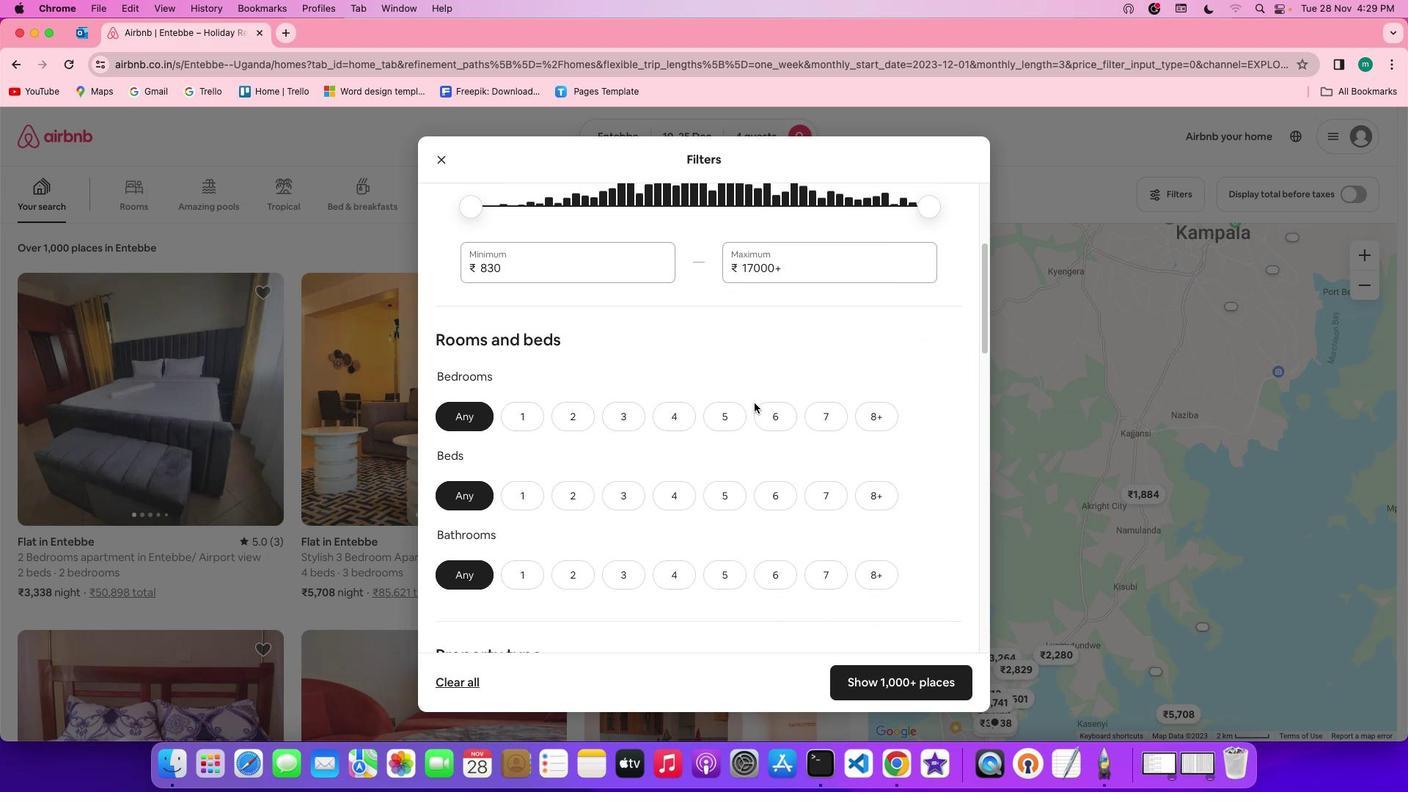 
Action: Mouse scrolled (754, 403) with delta (0, 0)
Screenshot: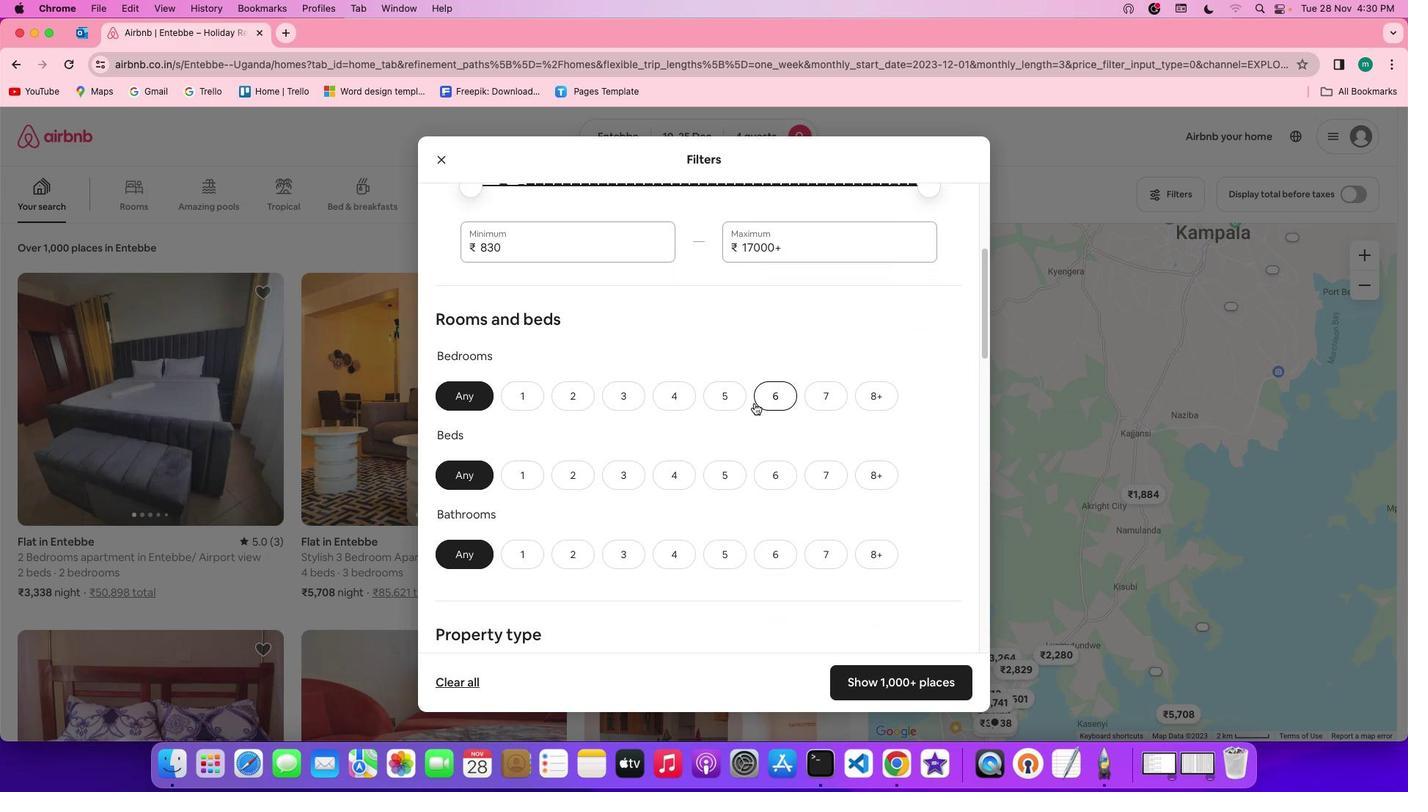 
Action: Mouse scrolled (754, 403) with delta (0, 0)
Screenshot: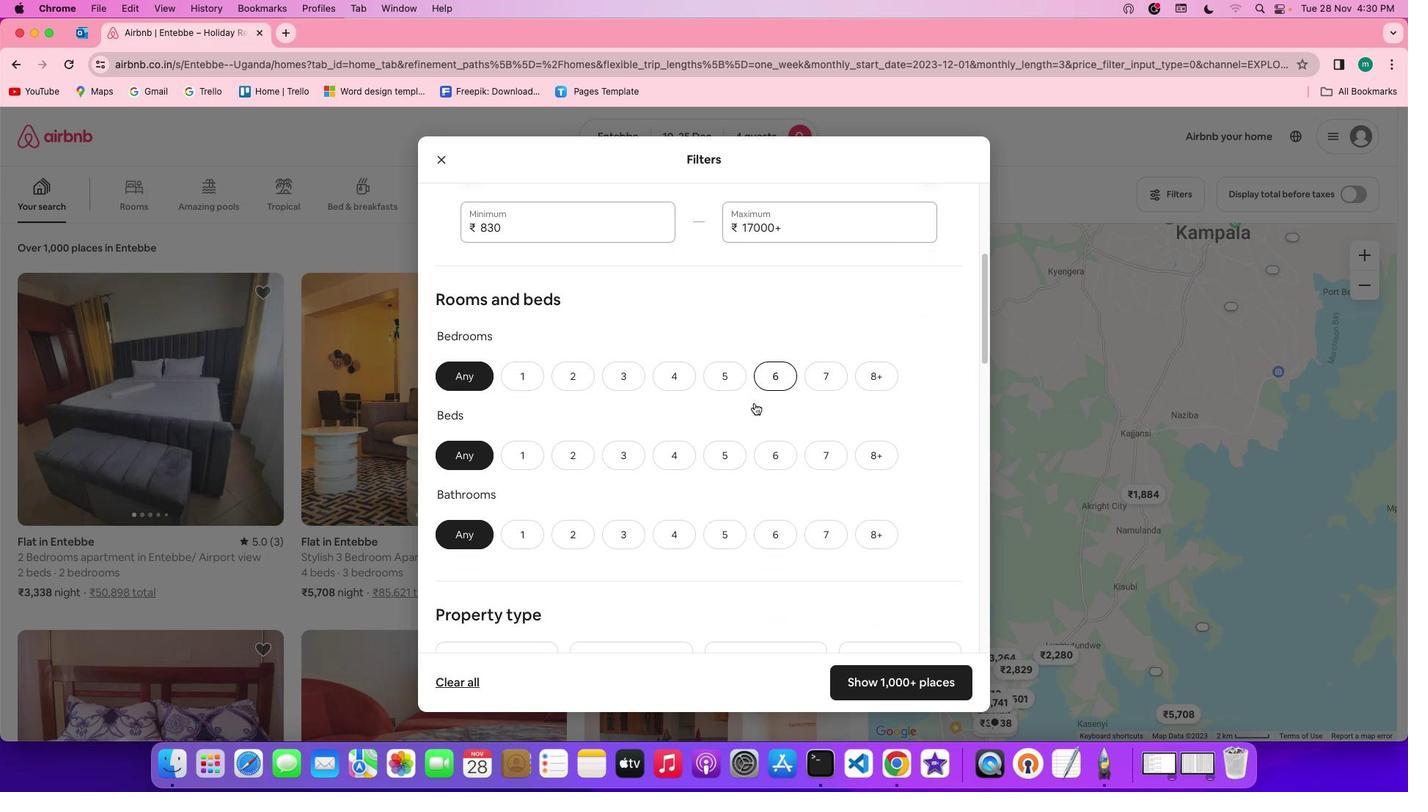 
Action: Mouse scrolled (754, 403) with delta (0, -1)
Screenshot: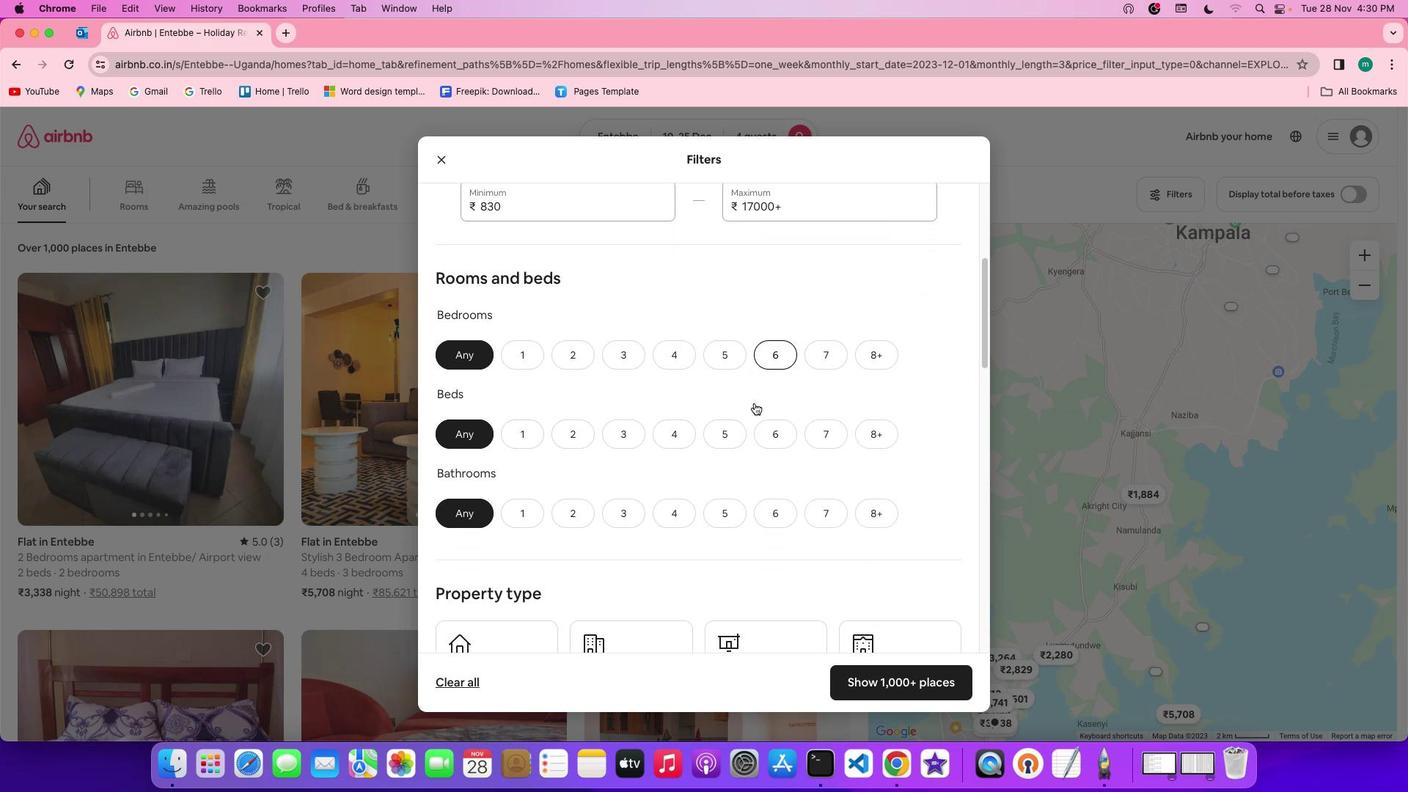 
Action: Mouse scrolled (754, 403) with delta (0, 0)
Screenshot: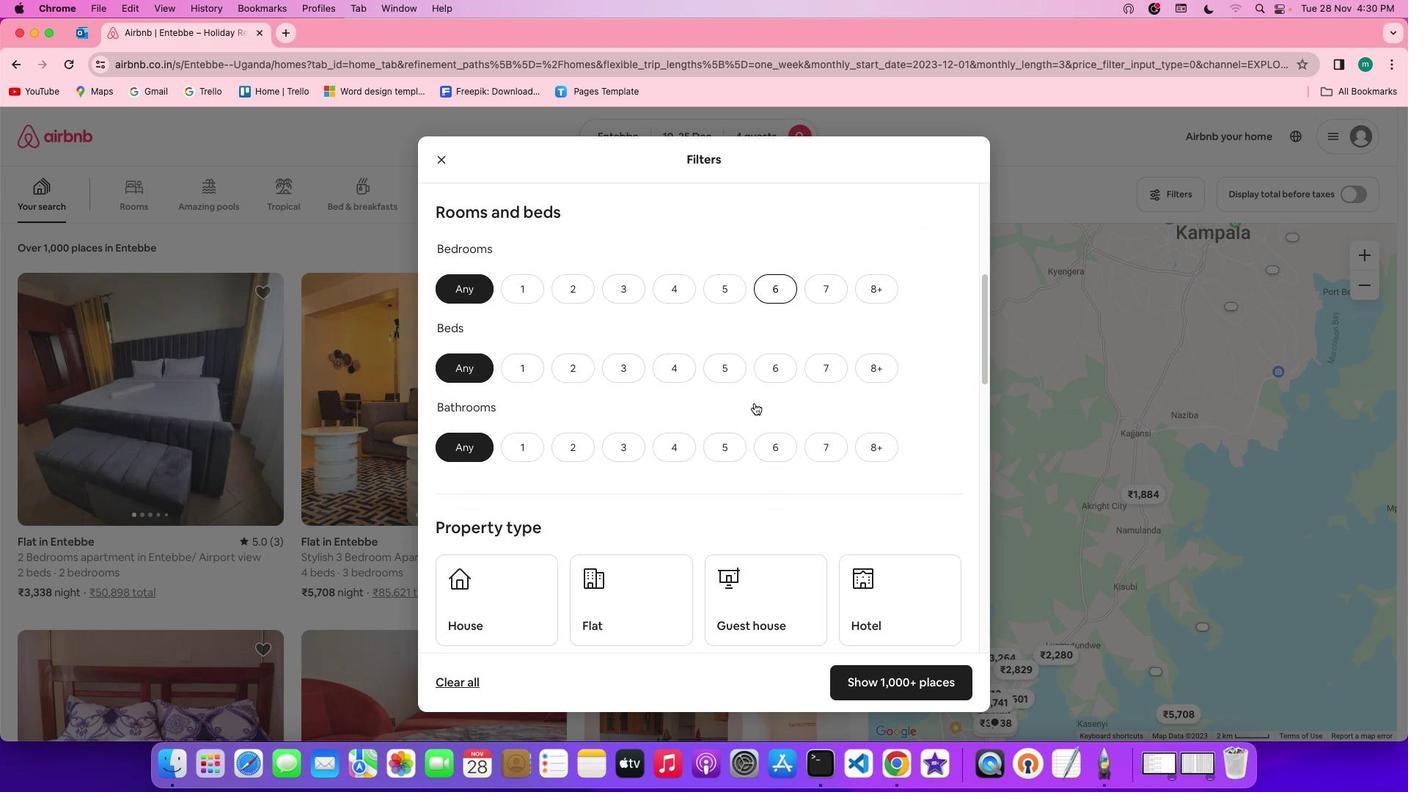 
Action: Mouse moved to (685, 250)
Screenshot: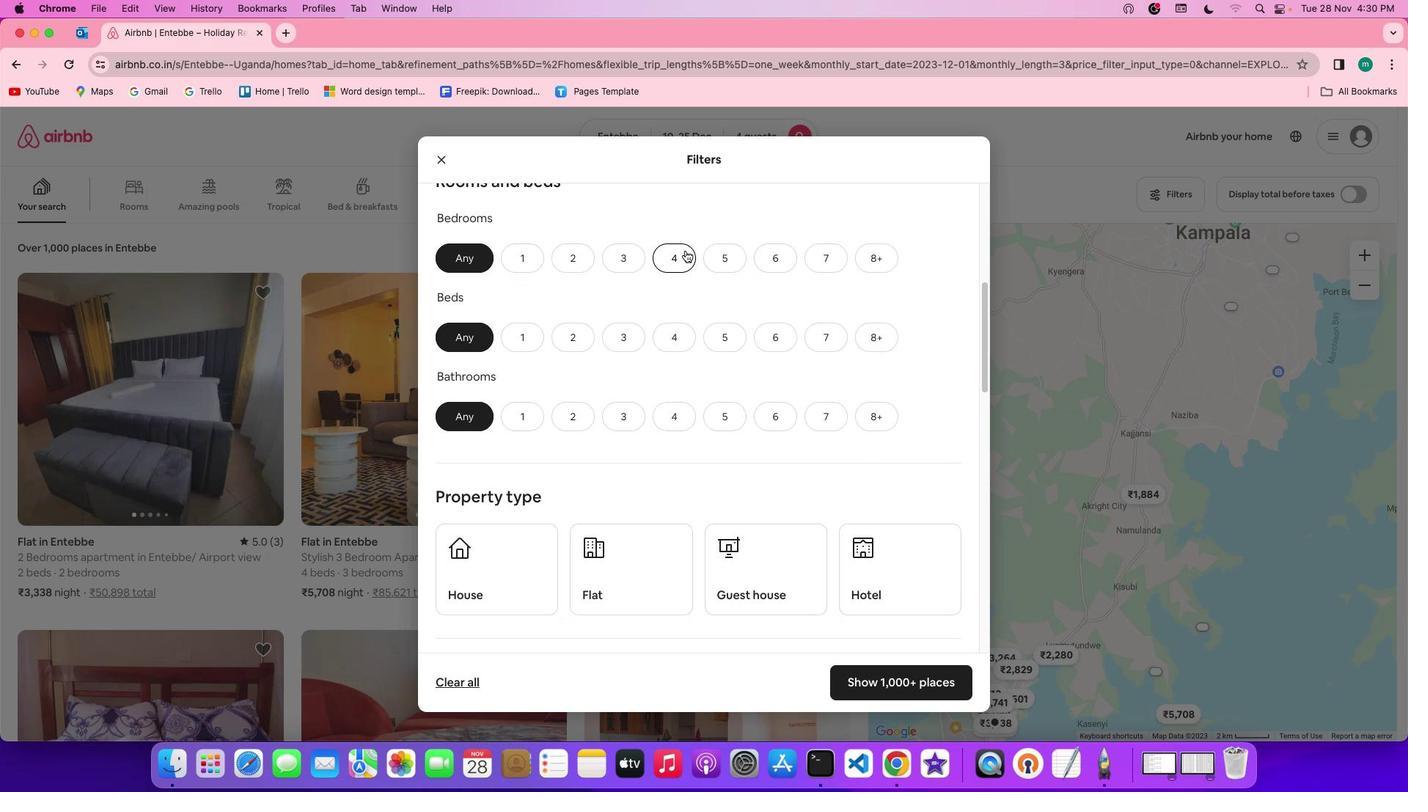 
Action: Mouse pressed left at (685, 250)
Screenshot: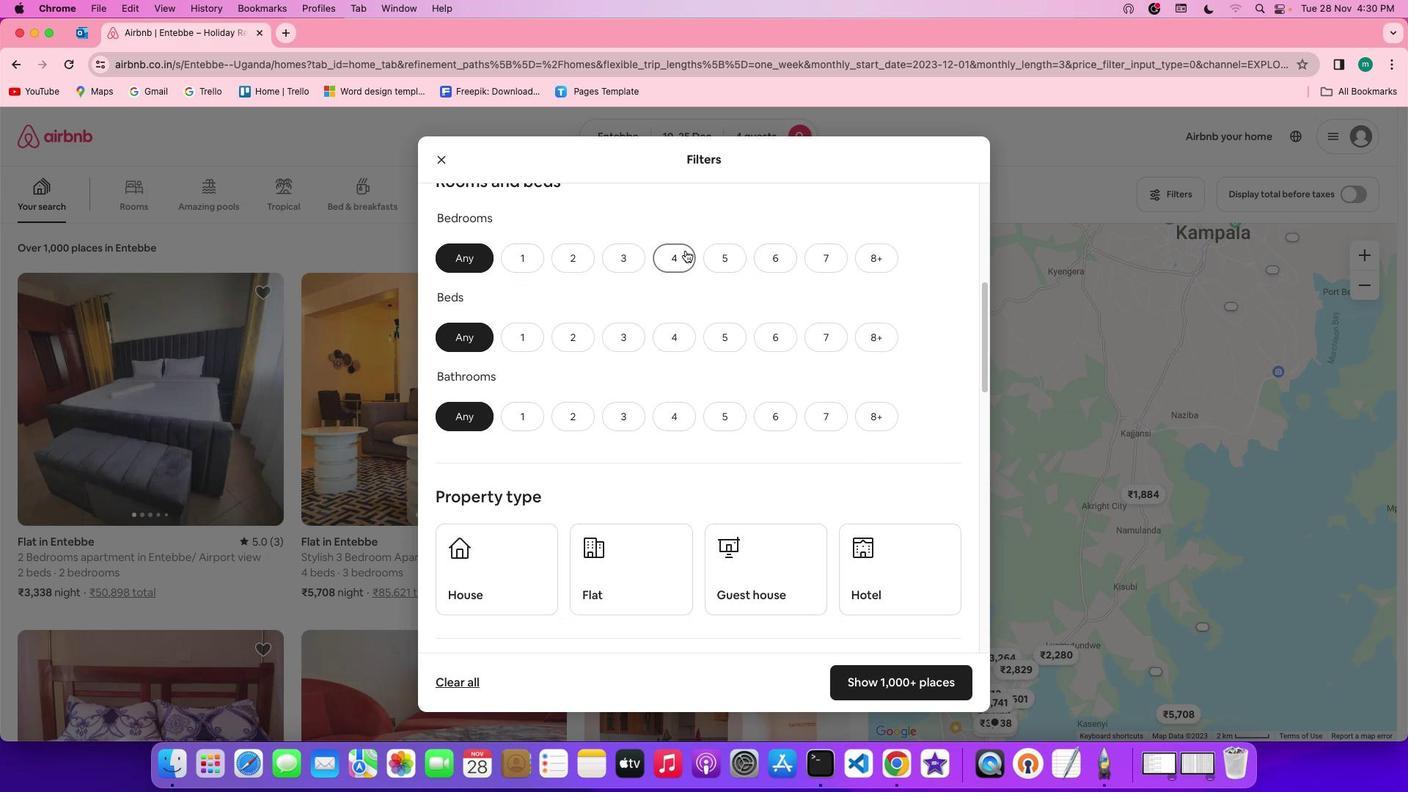 
Action: Mouse moved to (667, 336)
Screenshot: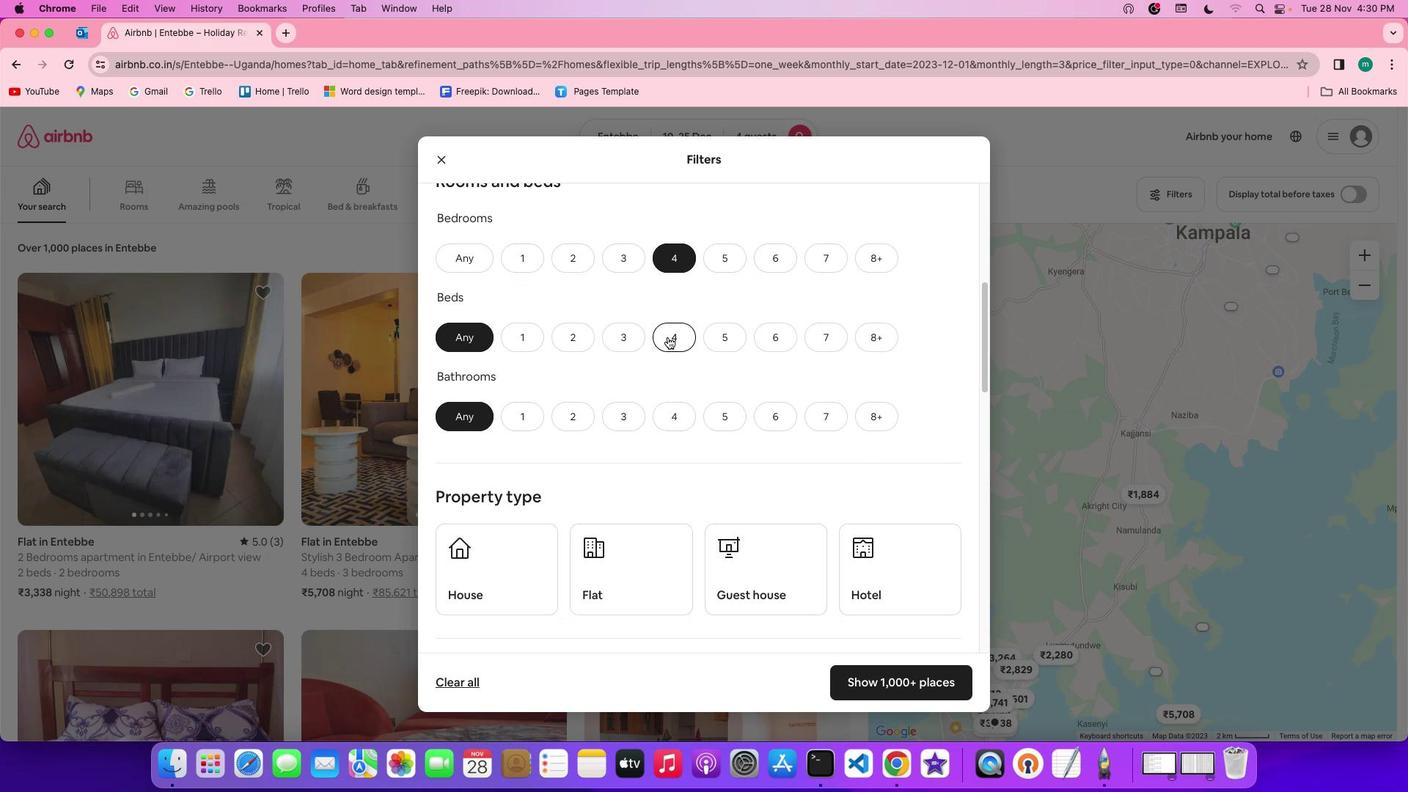 
Action: Mouse pressed left at (667, 336)
Screenshot: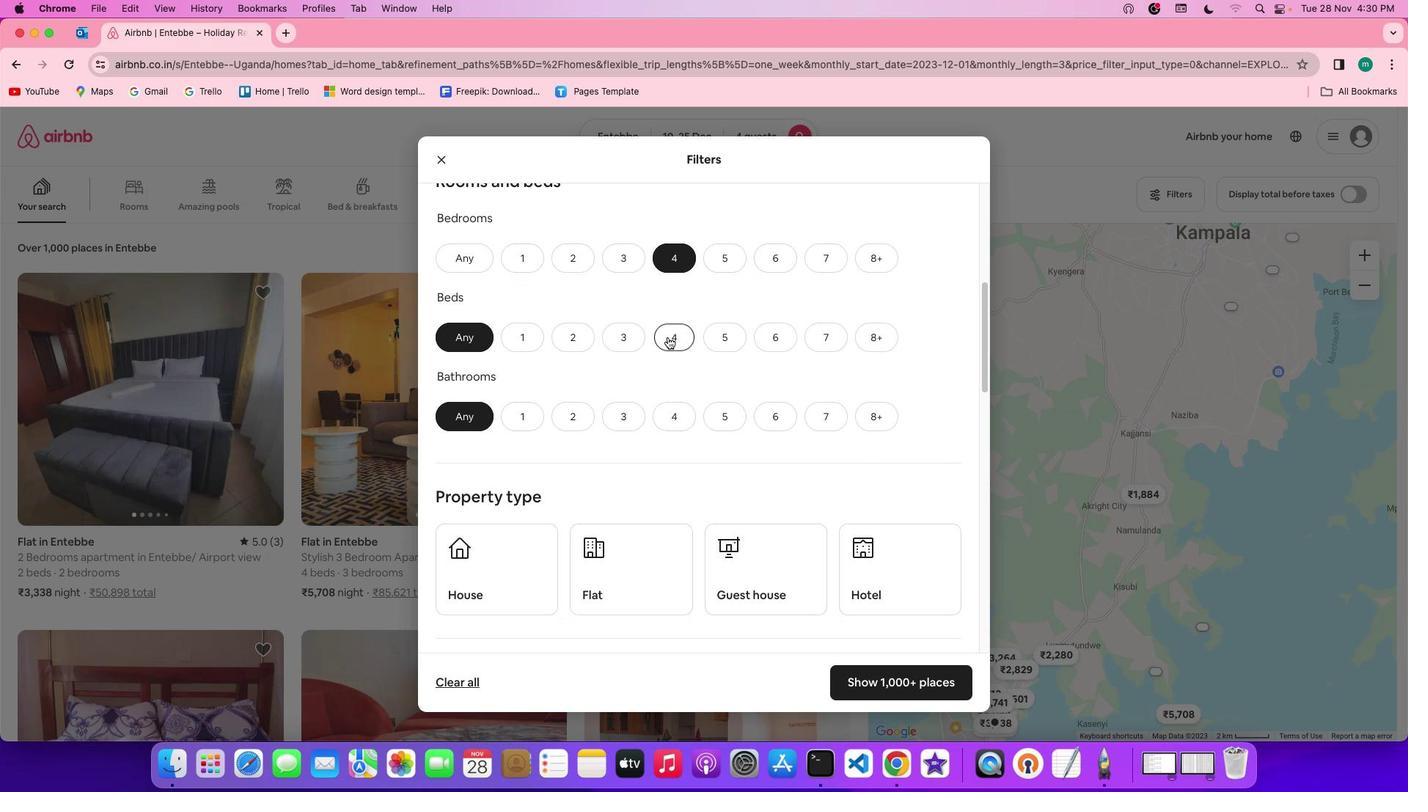 
Action: Mouse moved to (680, 421)
Screenshot: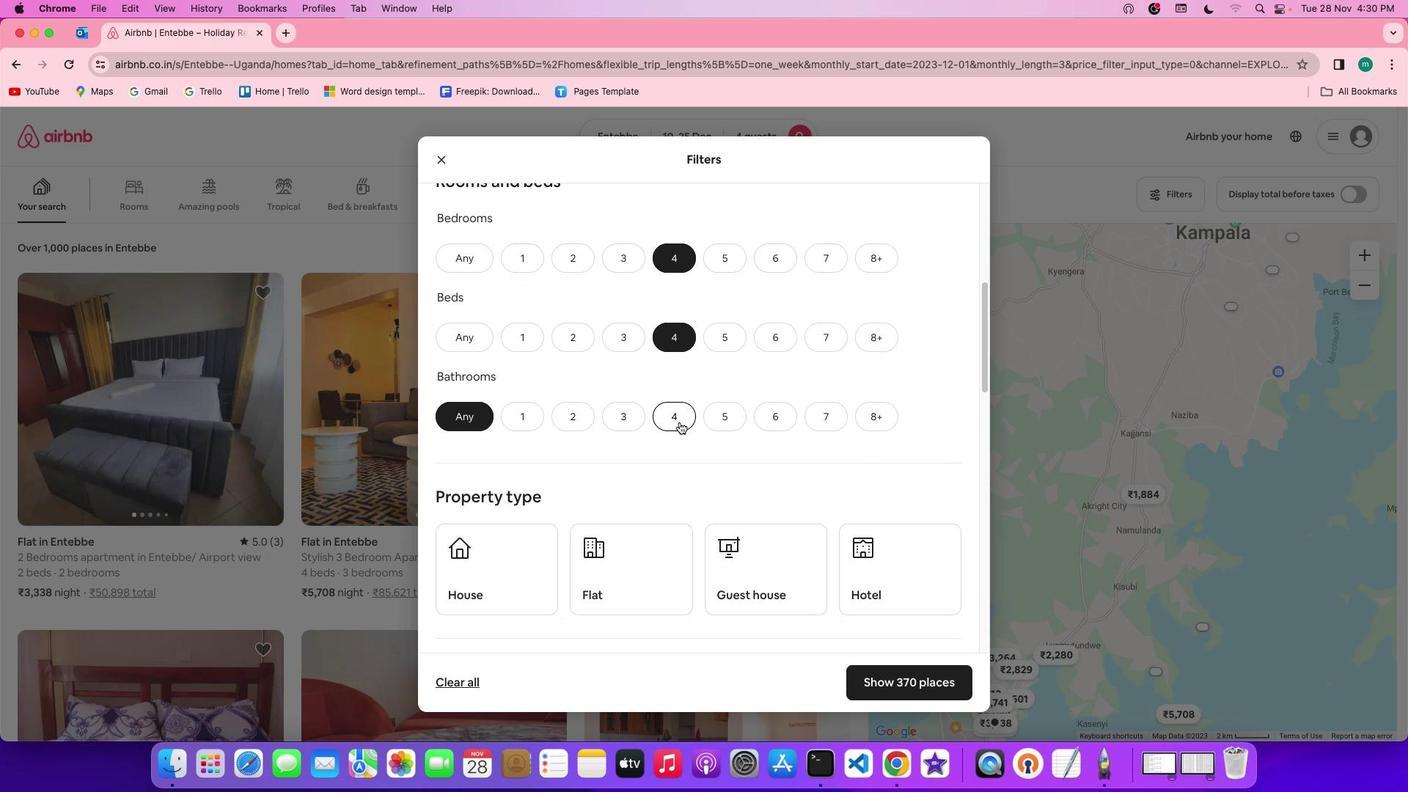 
Action: Mouse pressed left at (680, 421)
Screenshot: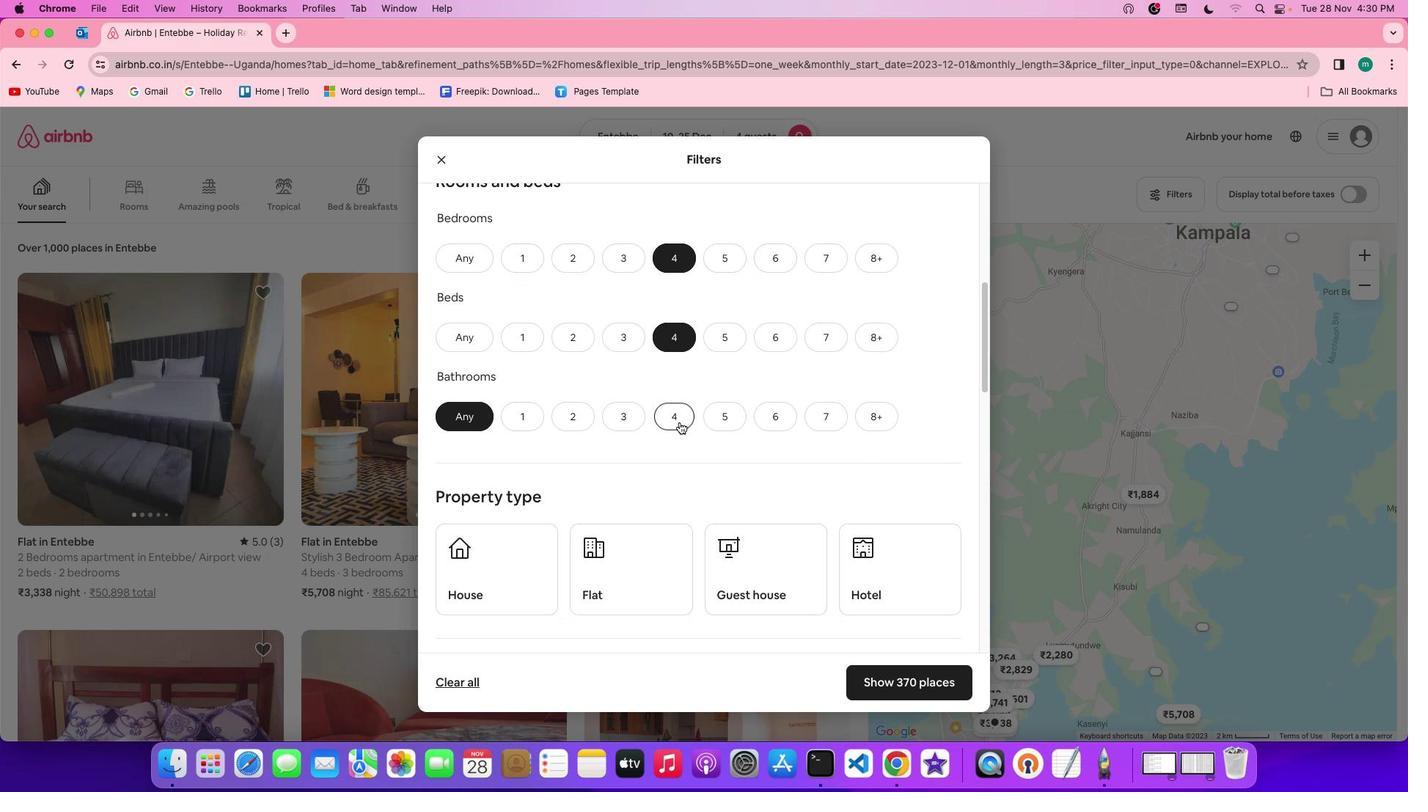 
Action: Mouse moved to (805, 438)
Screenshot: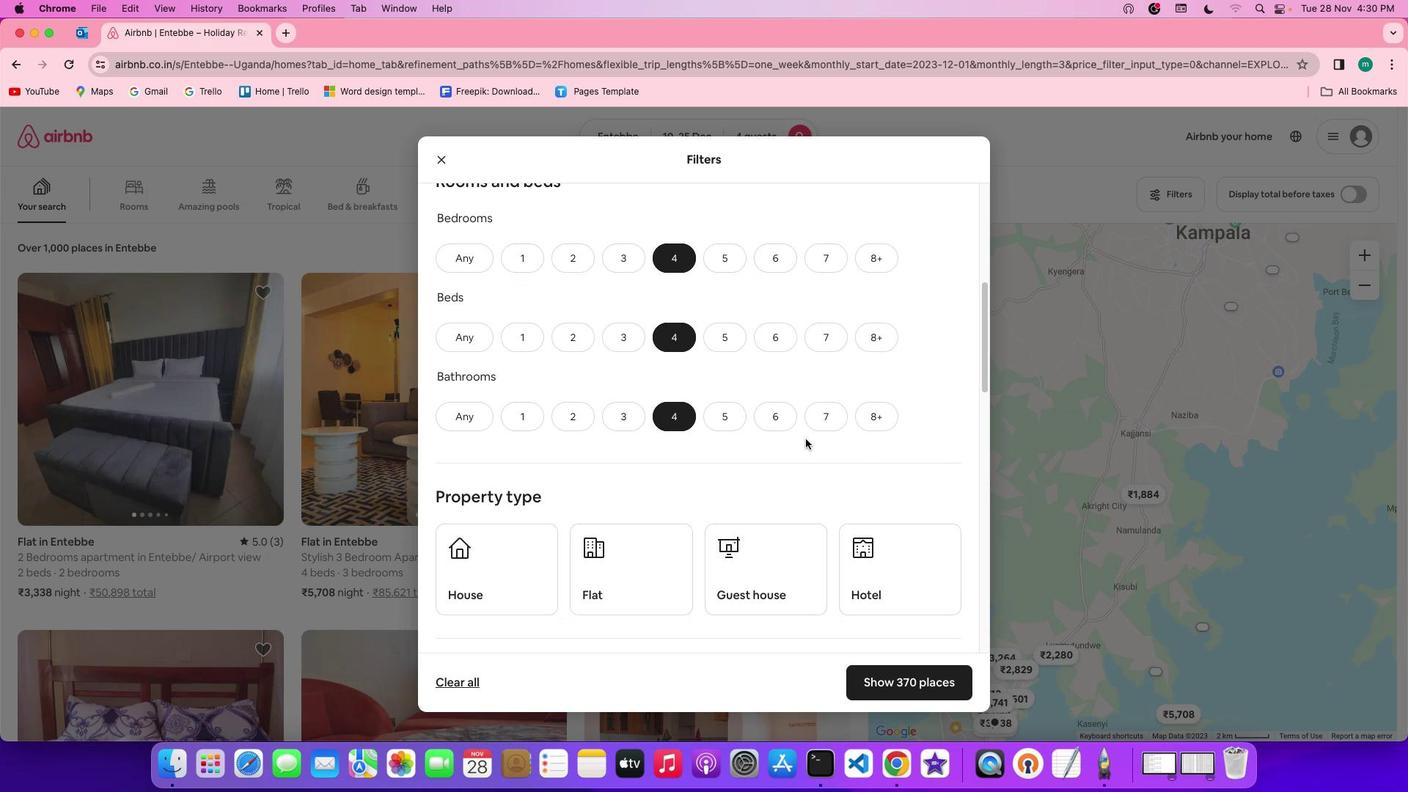 
Action: Mouse scrolled (805, 438) with delta (0, 0)
Screenshot: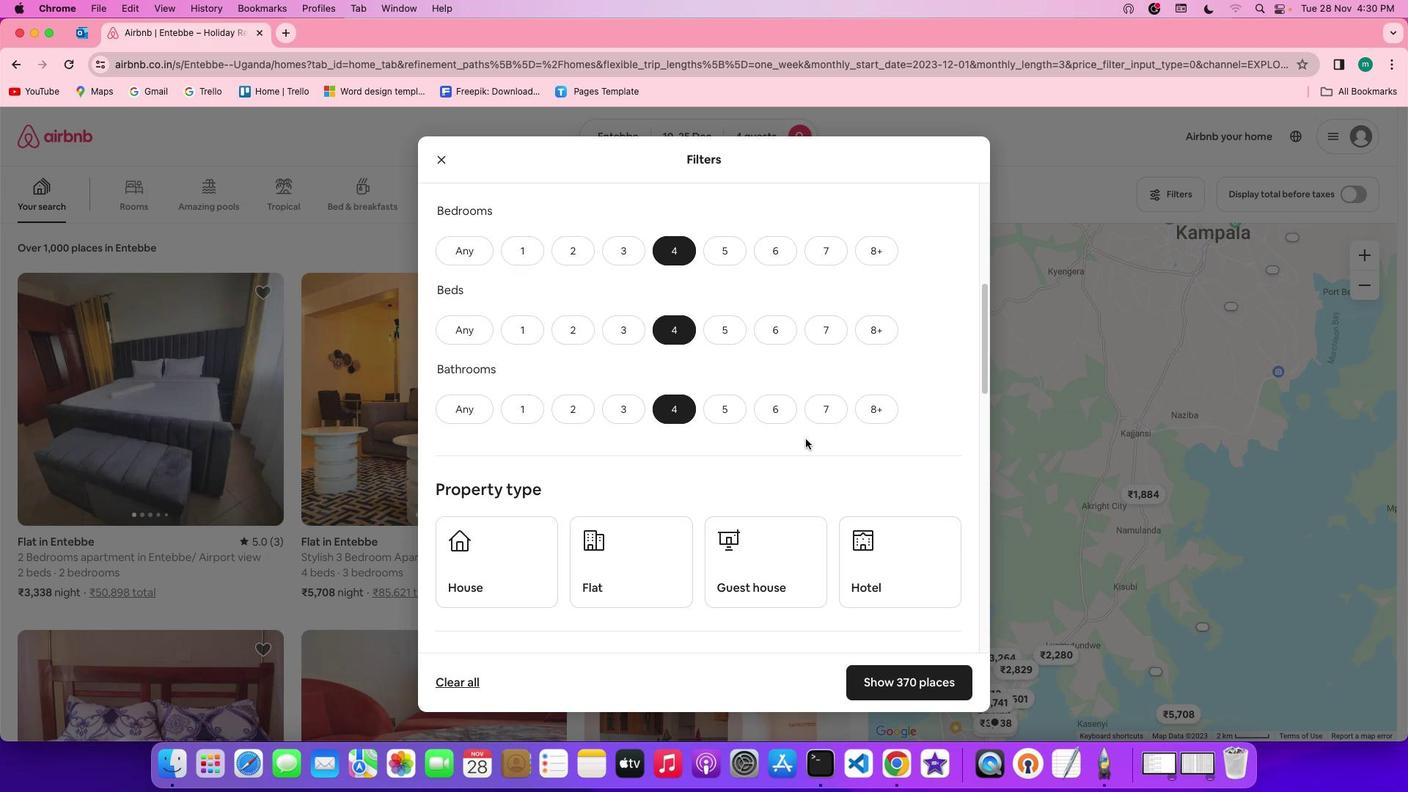 
Action: Mouse scrolled (805, 438) with delta (0, 0)
Screenshot: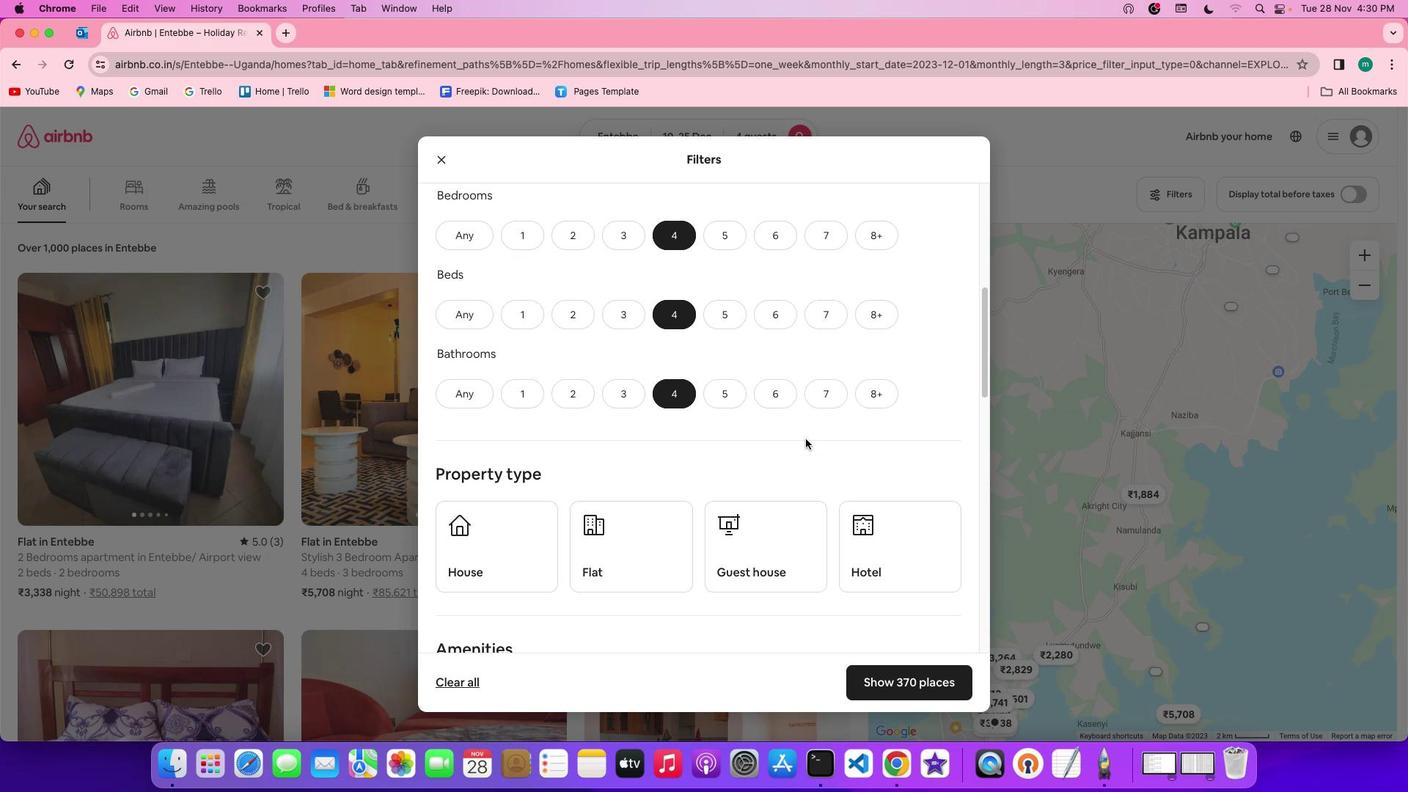 
Action: Mouse scrolled (805, 438) with delta (0, -1)
Screenshot: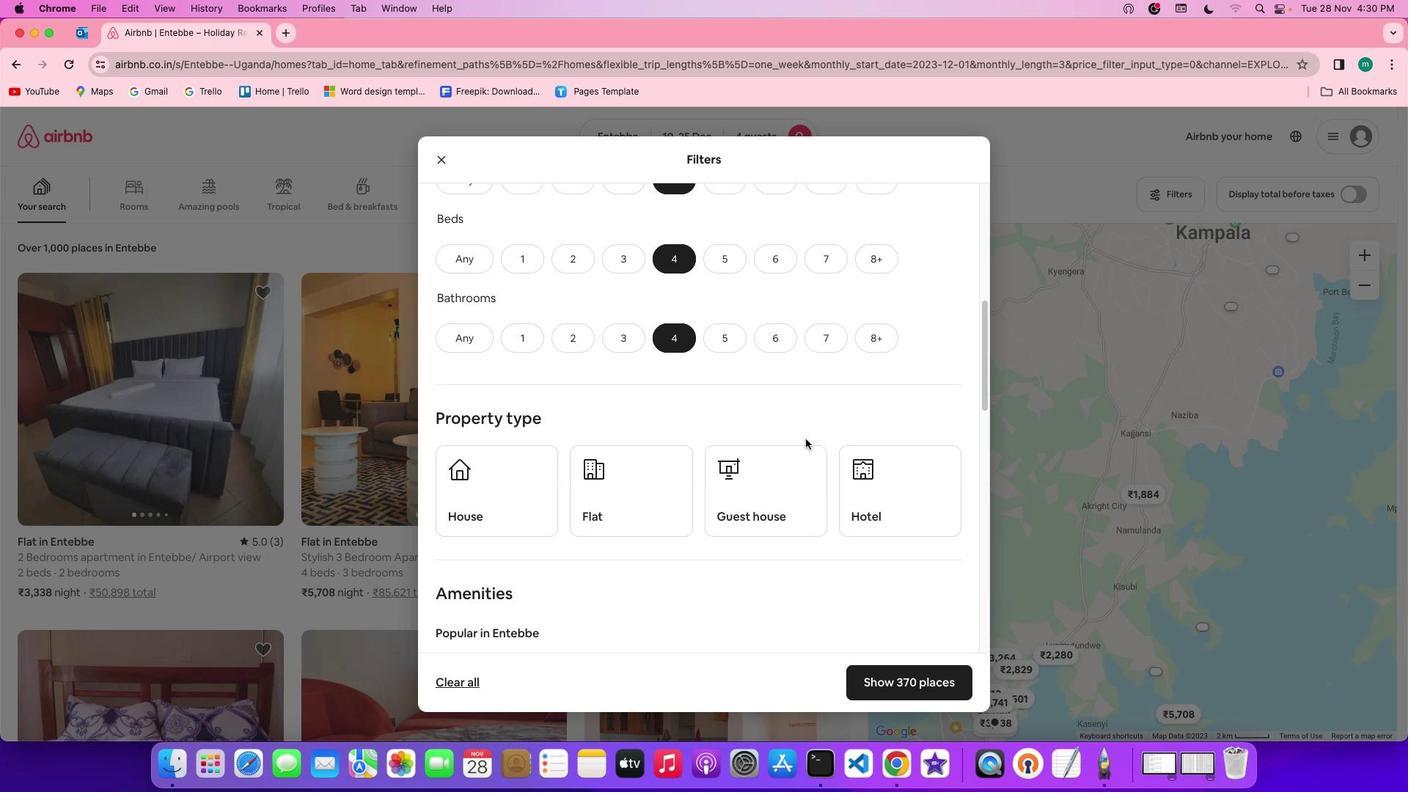 
Action: Mouse scrolled (805, 438) with delta (0, 0)
Screenshot: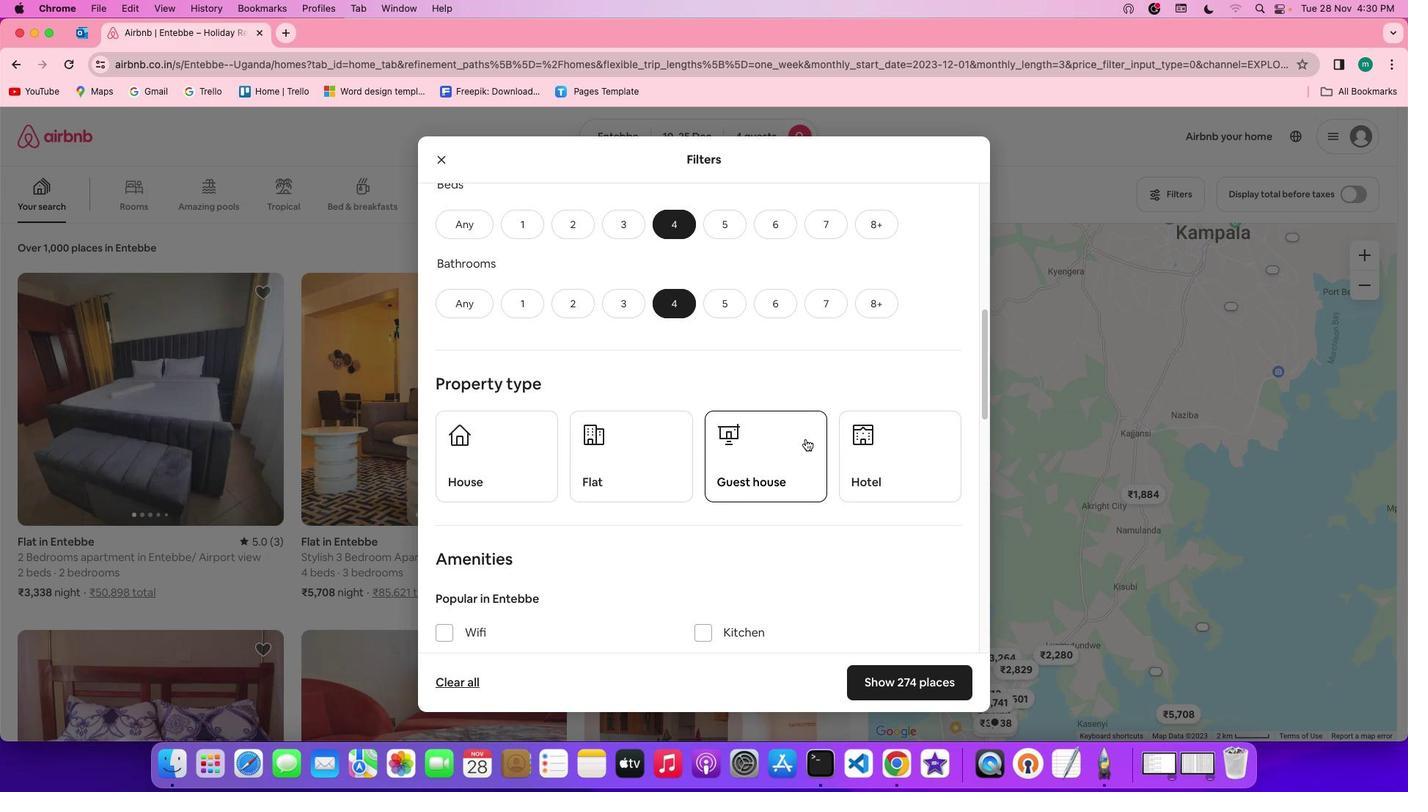 
Action: Mouse scrolled (805, 438) with delta (0, 0)
Screenshot: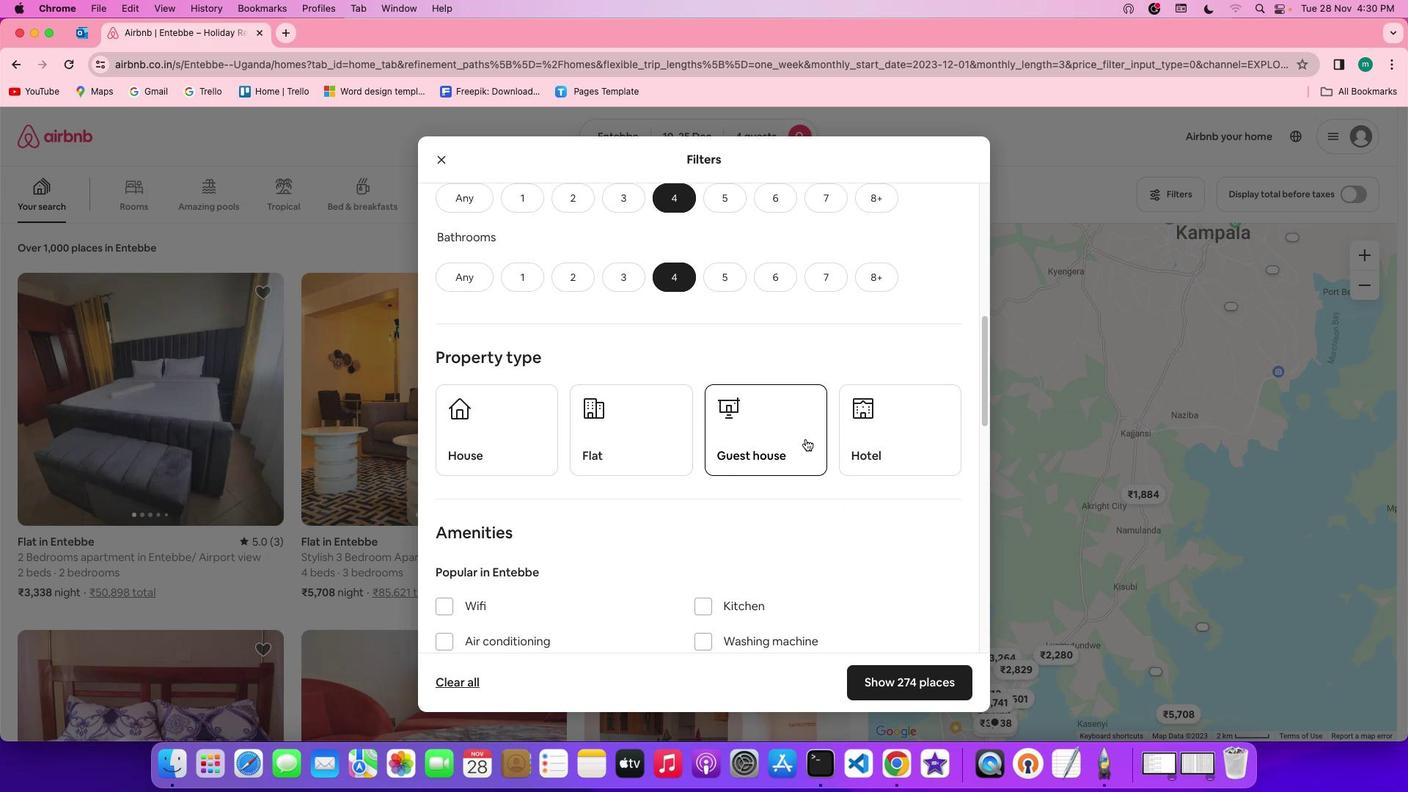 
Action: Mouse scrolled (805, 438) with delta (0, -1)
Screenshot: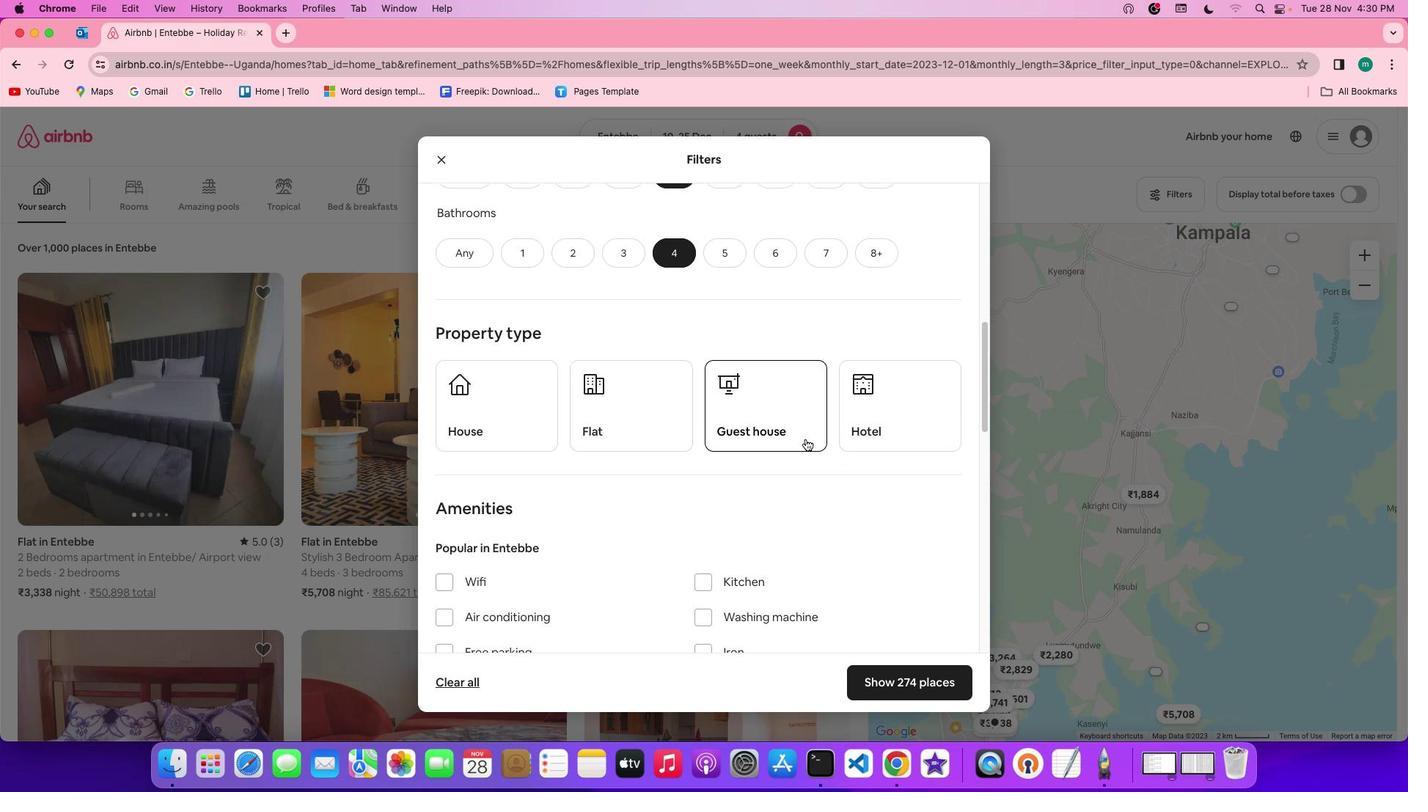 
Action: Mouse scrolled (805, 438) with delta (0, -1)
Screenshot: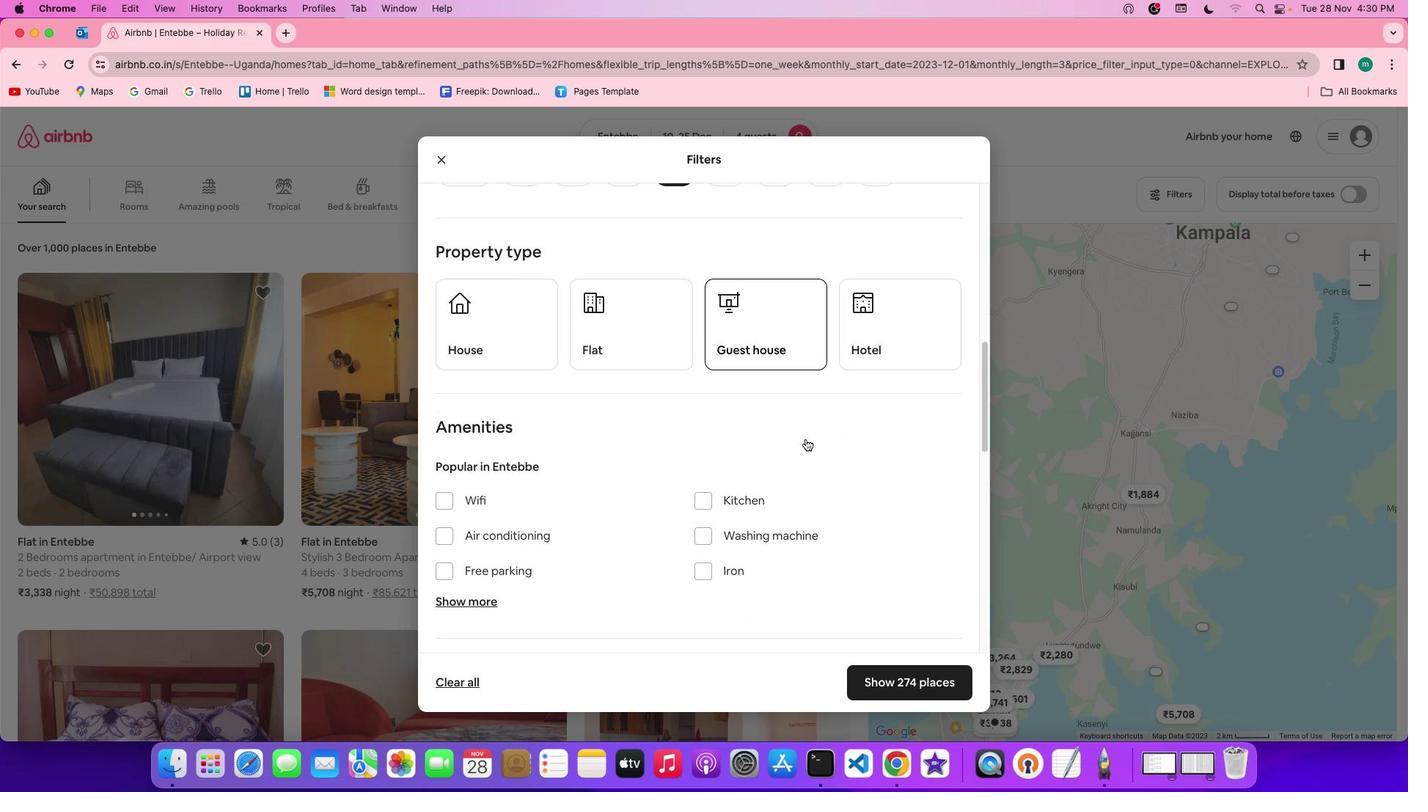 
Action: Mouse moved to (871, 297)
Screenshot: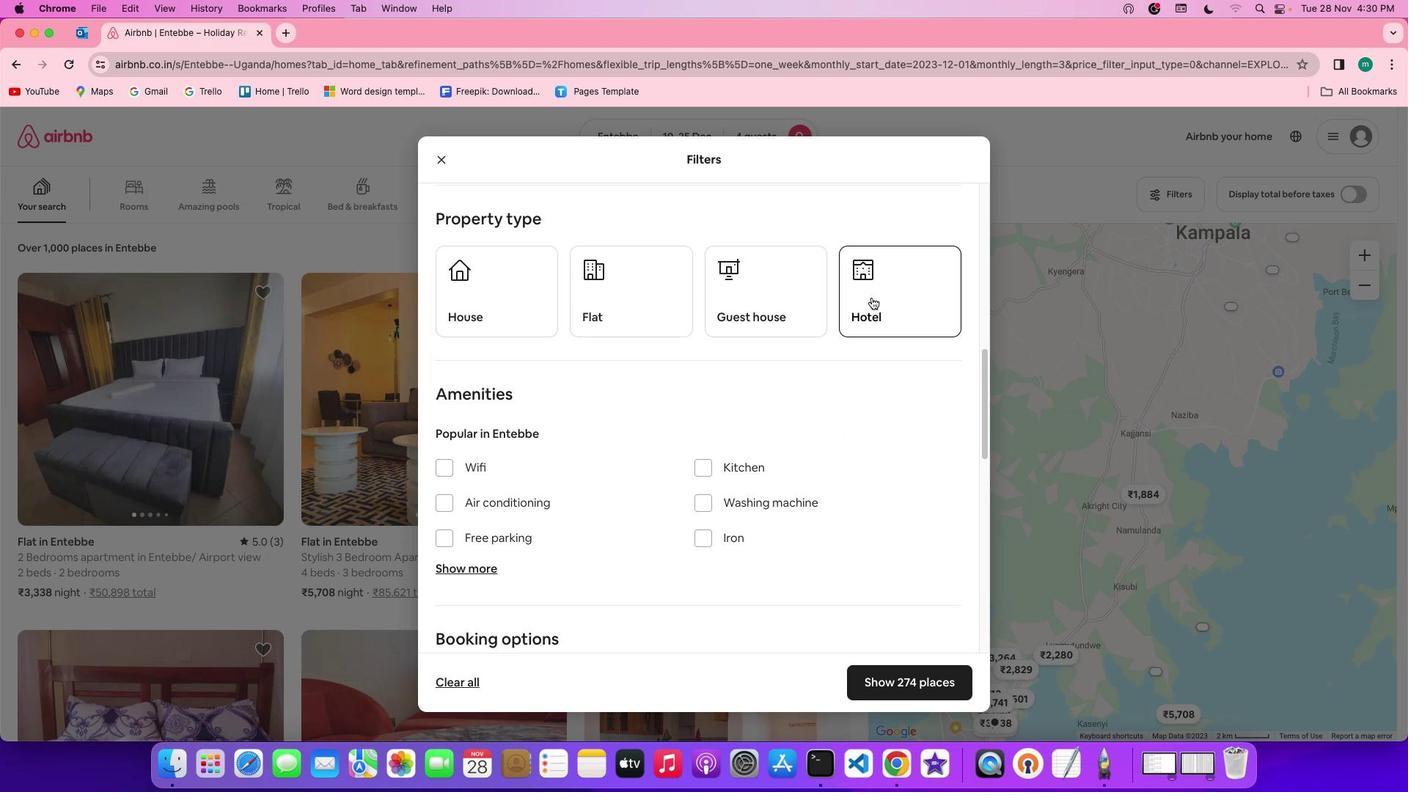 
Action: Mouse pressed left at (871, 297)
Screenshot: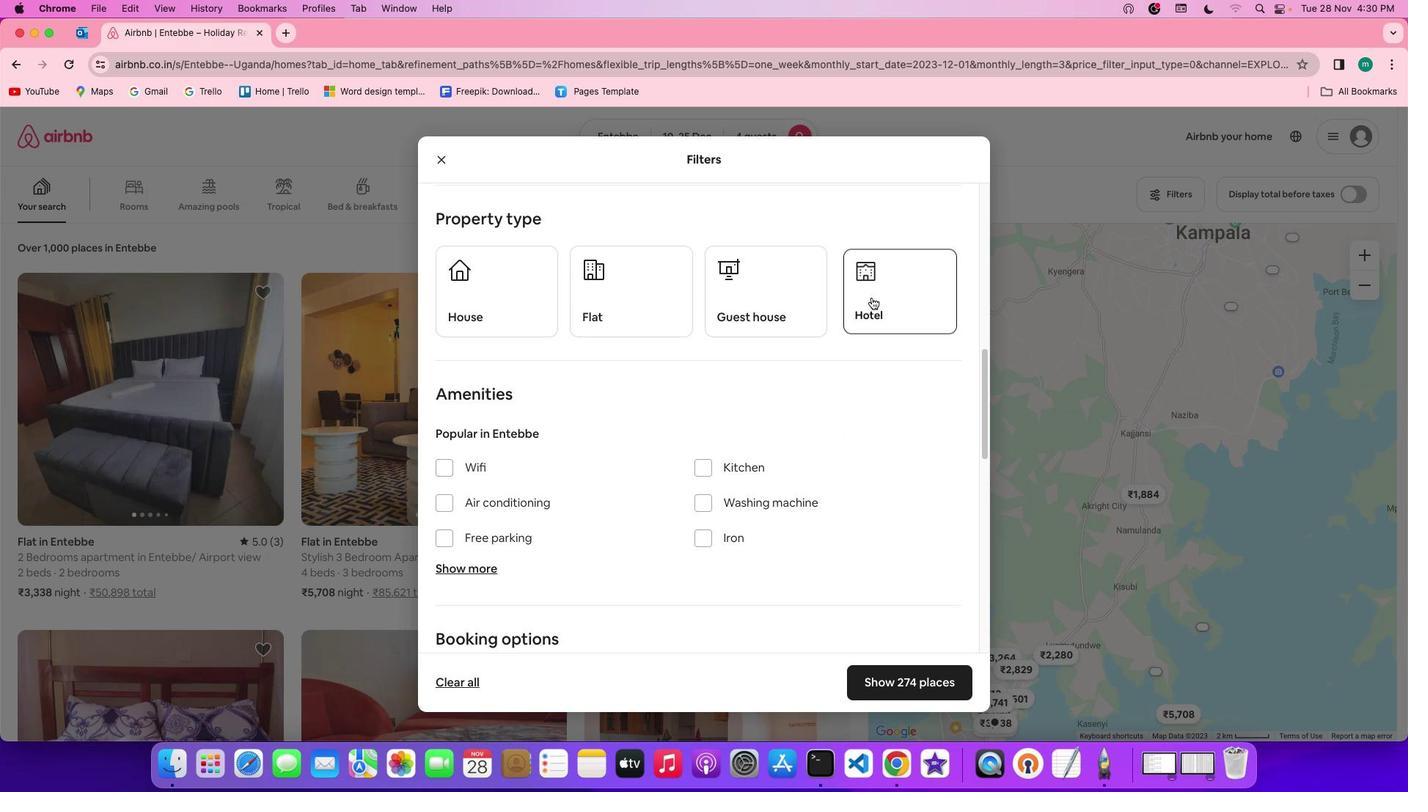 
Action: Mouse moved to (839, 417)
Screenshot: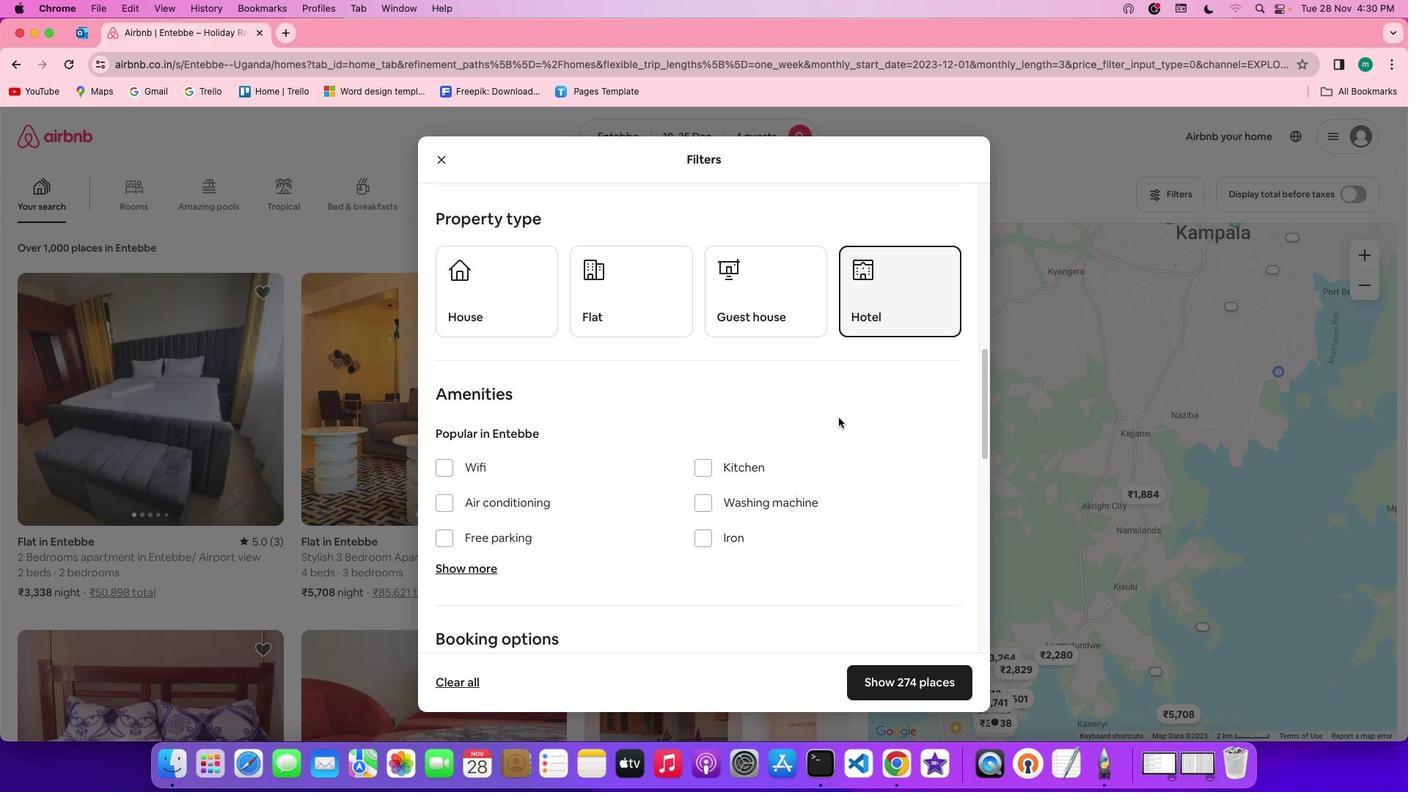 
Action: Mouse scrolled (839, 417) with delta (0, 0)
Screenshot: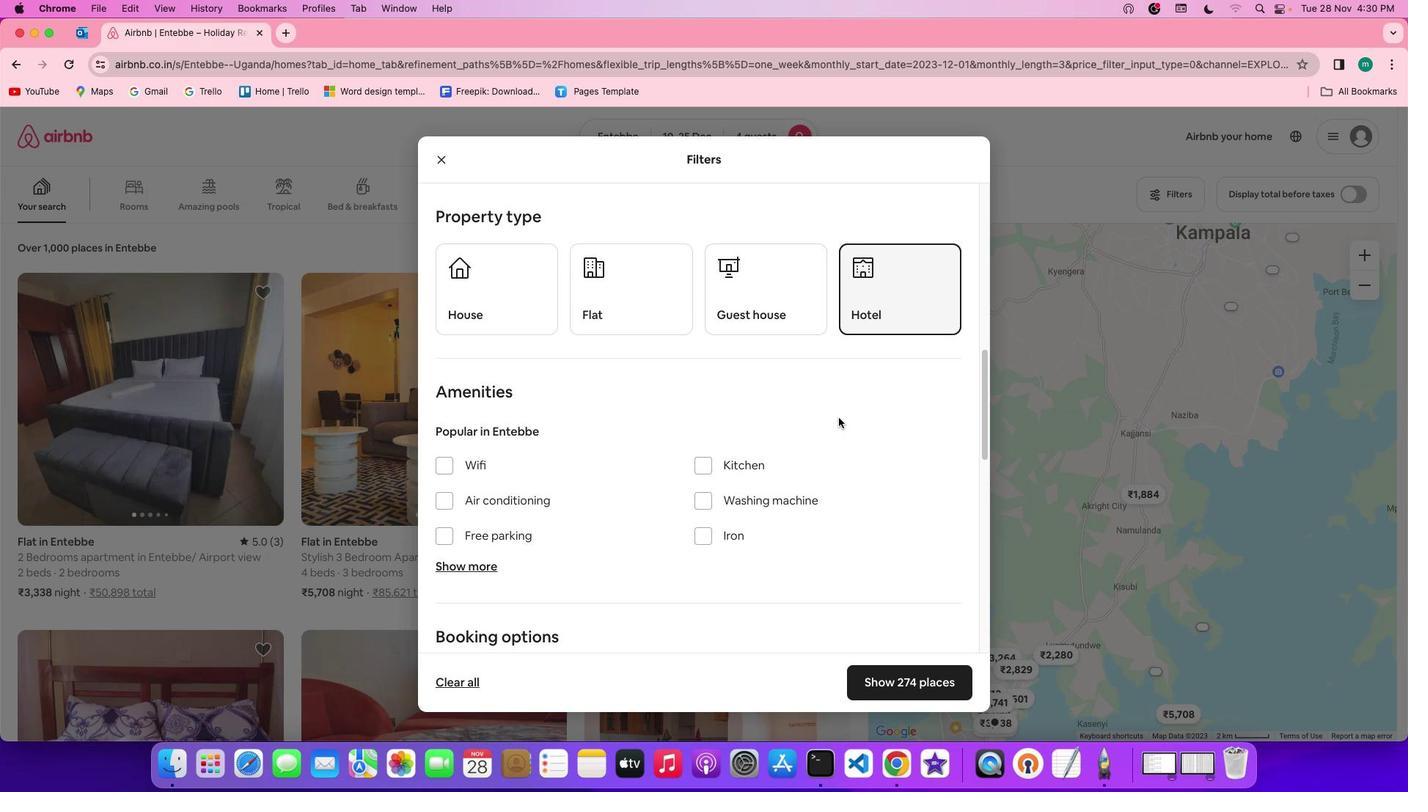 
Action: Mouse scrolled (839, 417) with delta (0, 0)
Screenshot: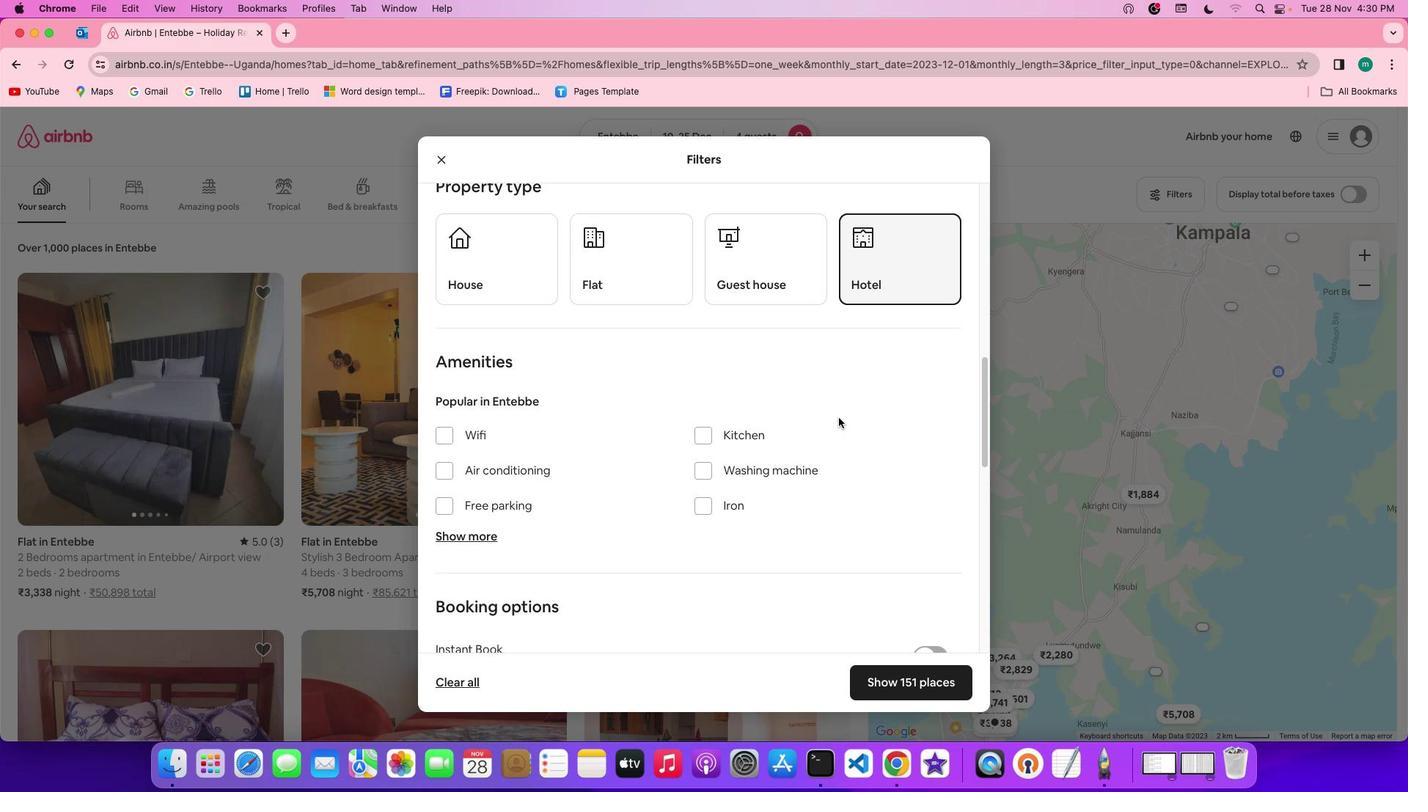 
Action: Mouse scrolled (839, 417) with delta (0, -1)
Screenshot: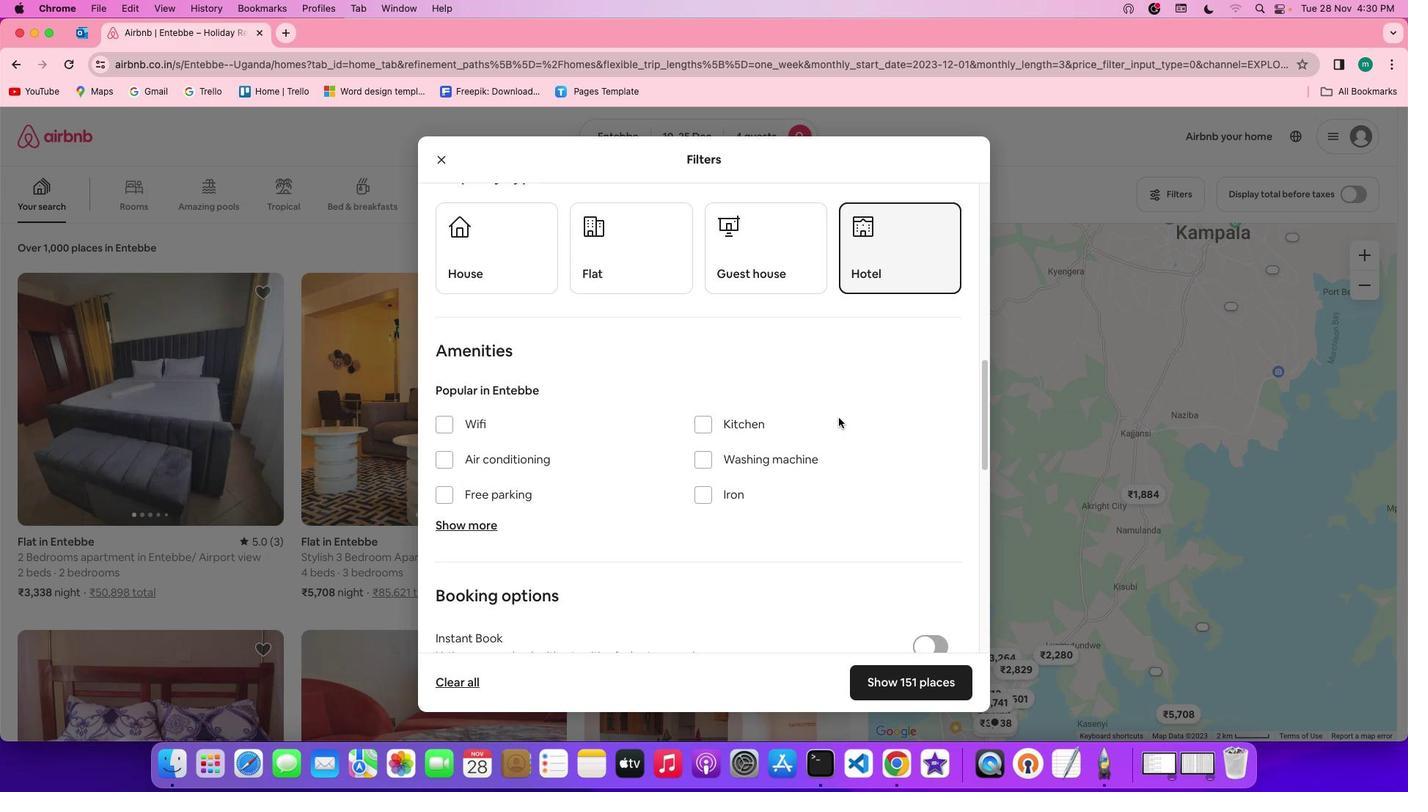
Action: Mouse scrolled (839, 417) with delta (0, 0)
Screenshot: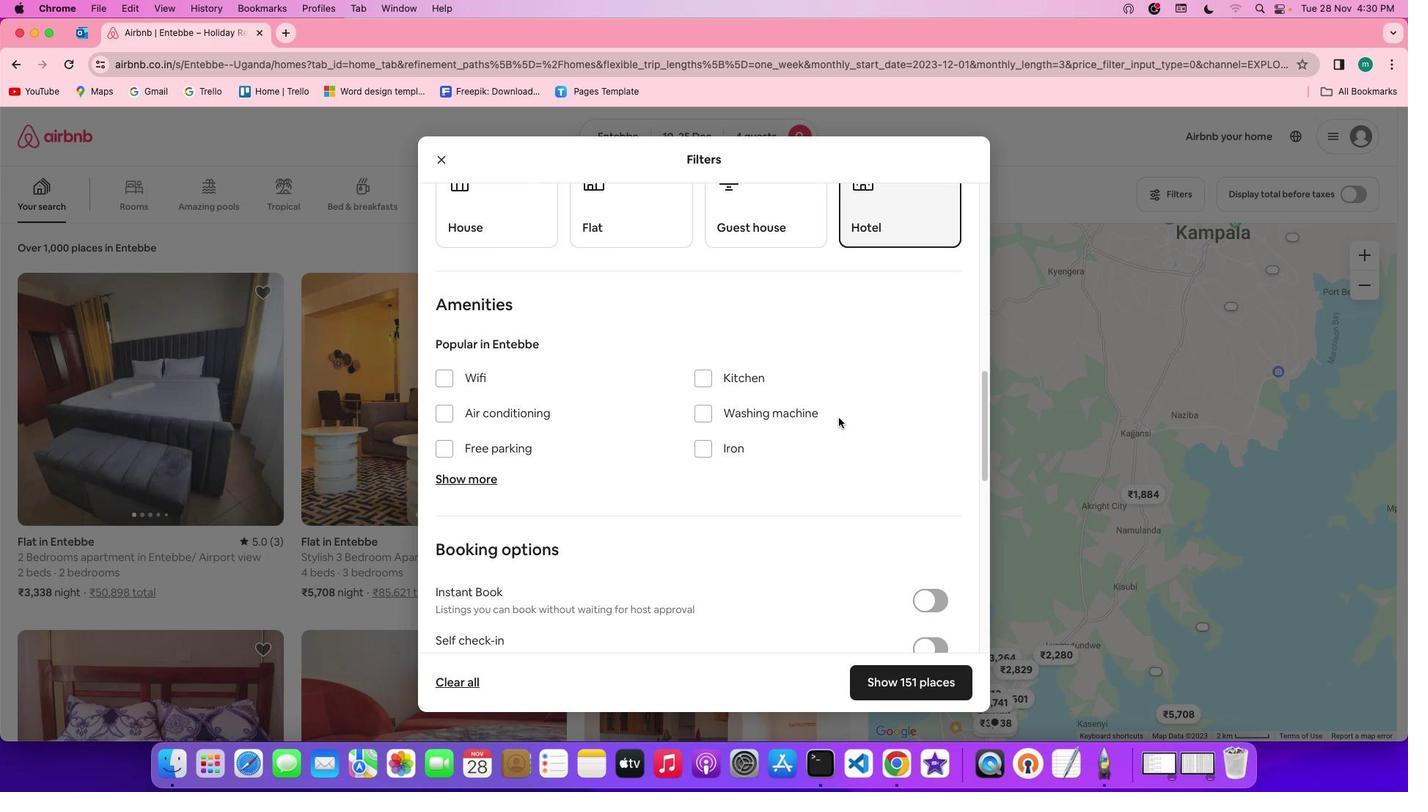 
Action: Mouse scrolled (839, 417) with delta (0, 0)
Screenshot: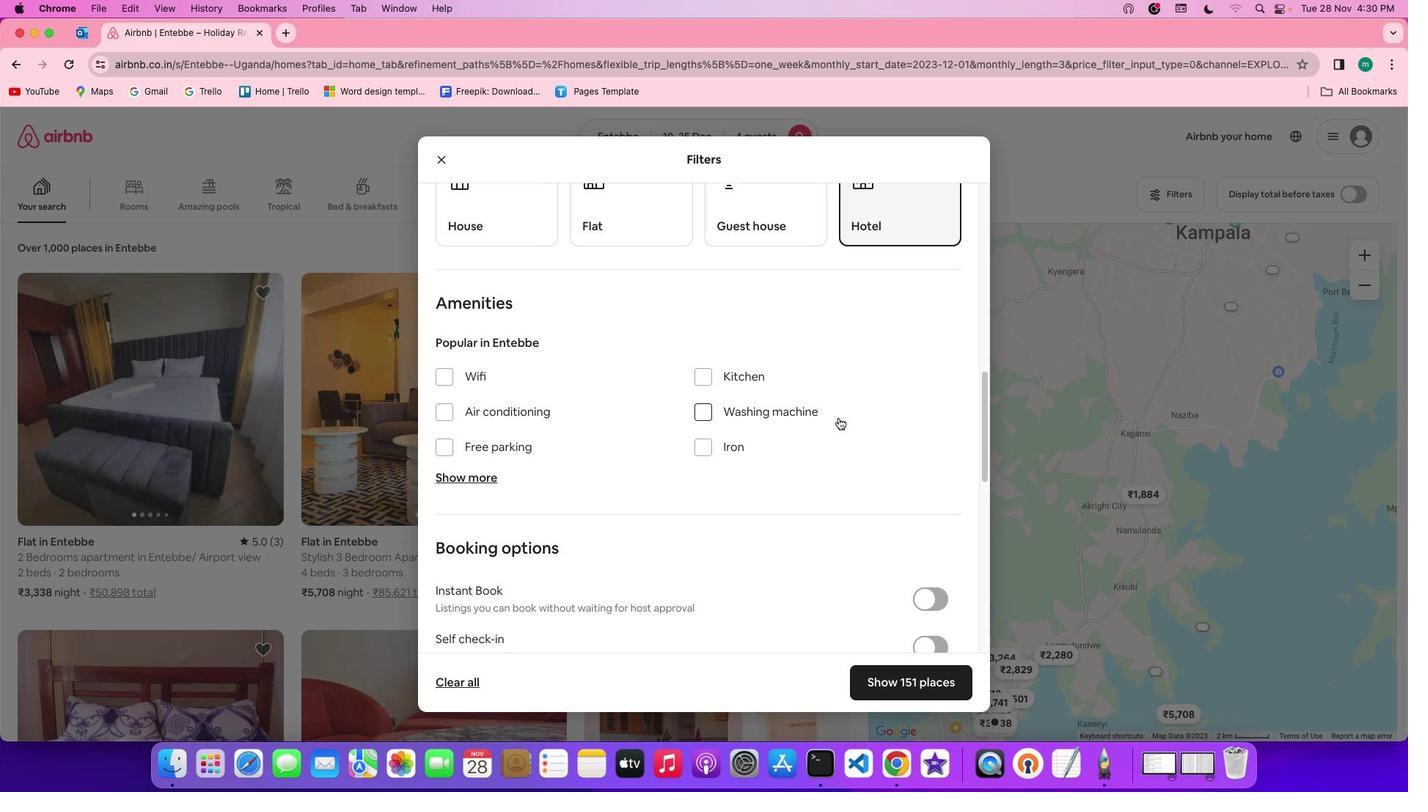 
Action: Mouse scrolled (839, 417) with delta (0, 0)
Screenshot: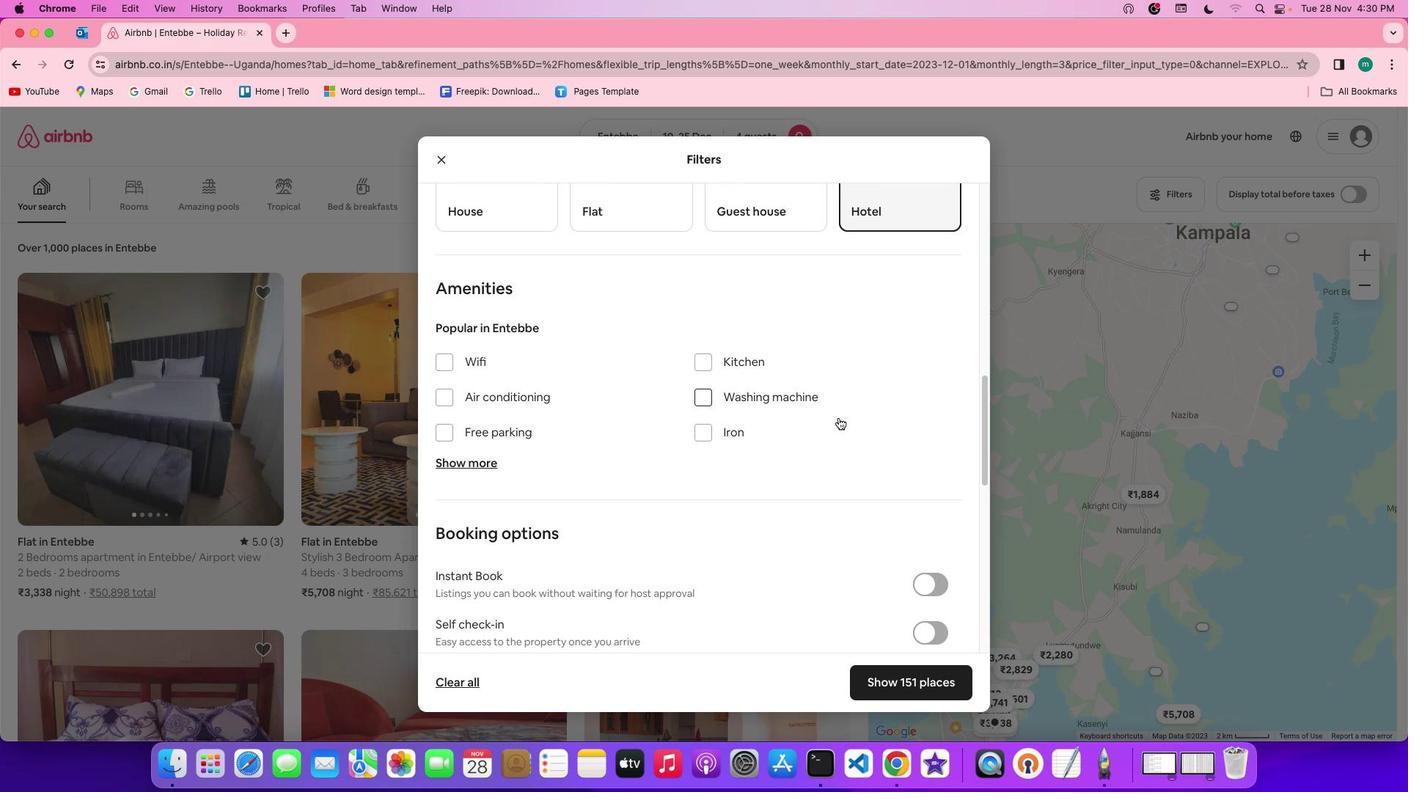 
Action: Mouse scrolled (839, 417) with delta (0, 0)
Screenshot: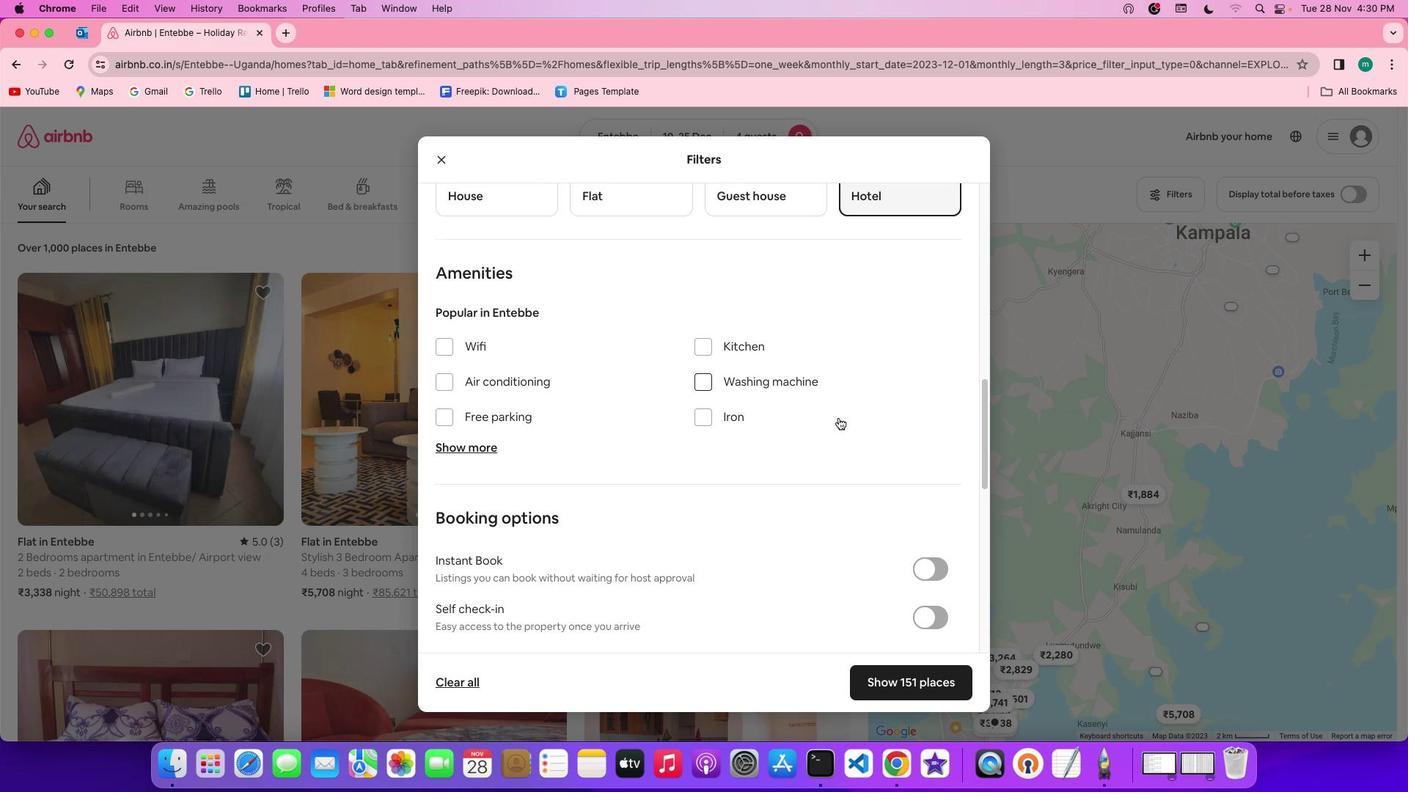 
Action: Mouse scrolled (839, 417) with delta (0, -1)
Screenshot: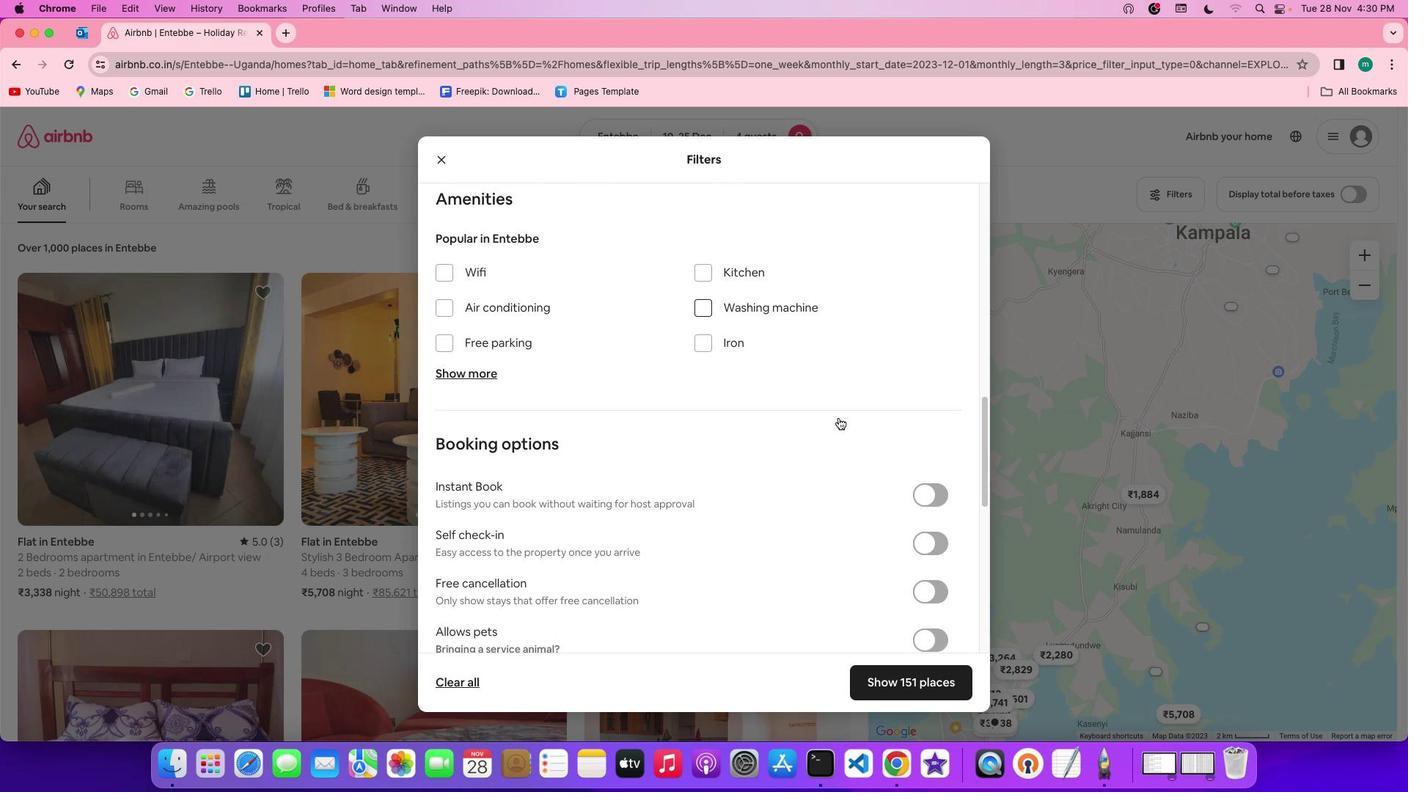 
Action: Mouse moved to (440, 237)
Screenshot: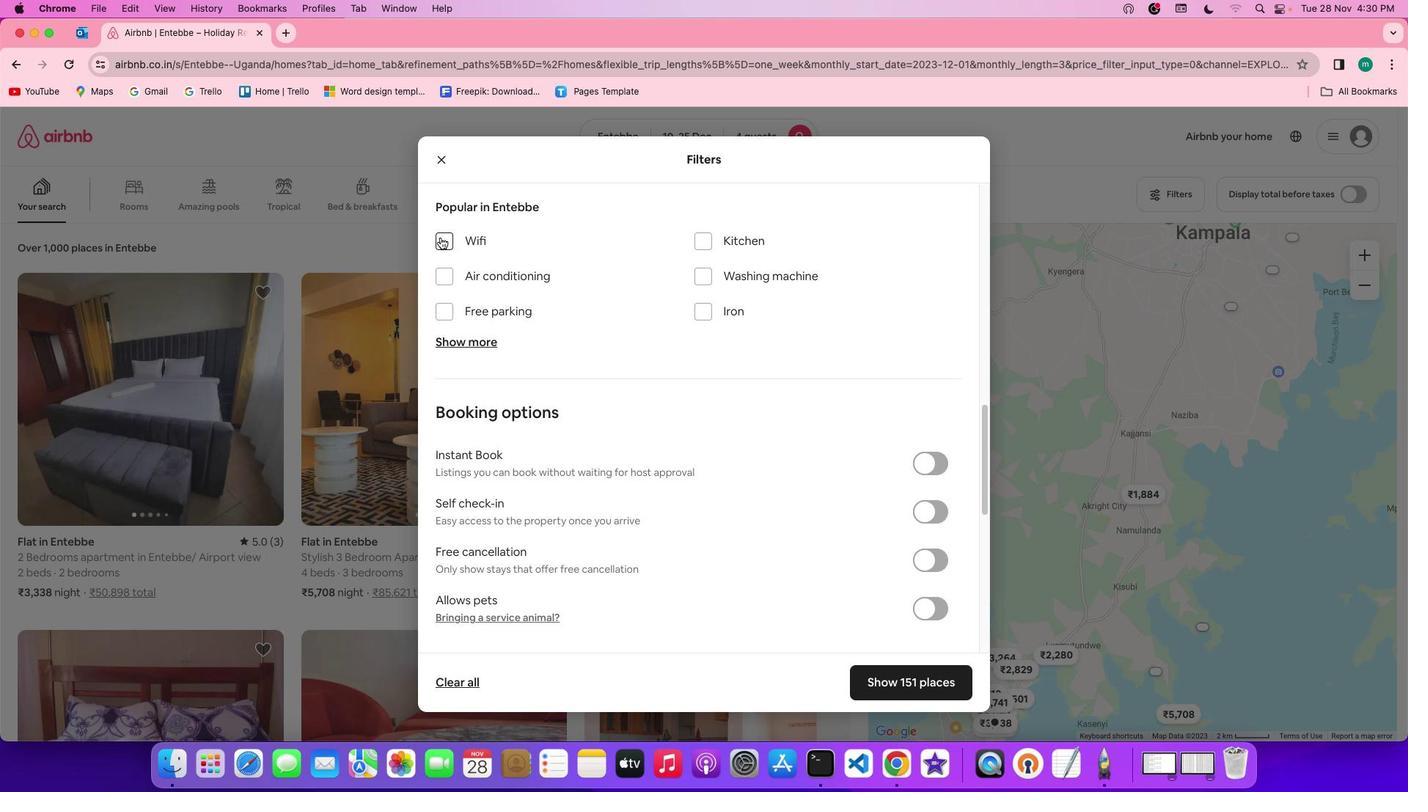 
Action: Mouse pressed left at (440, 237)
Screenshot: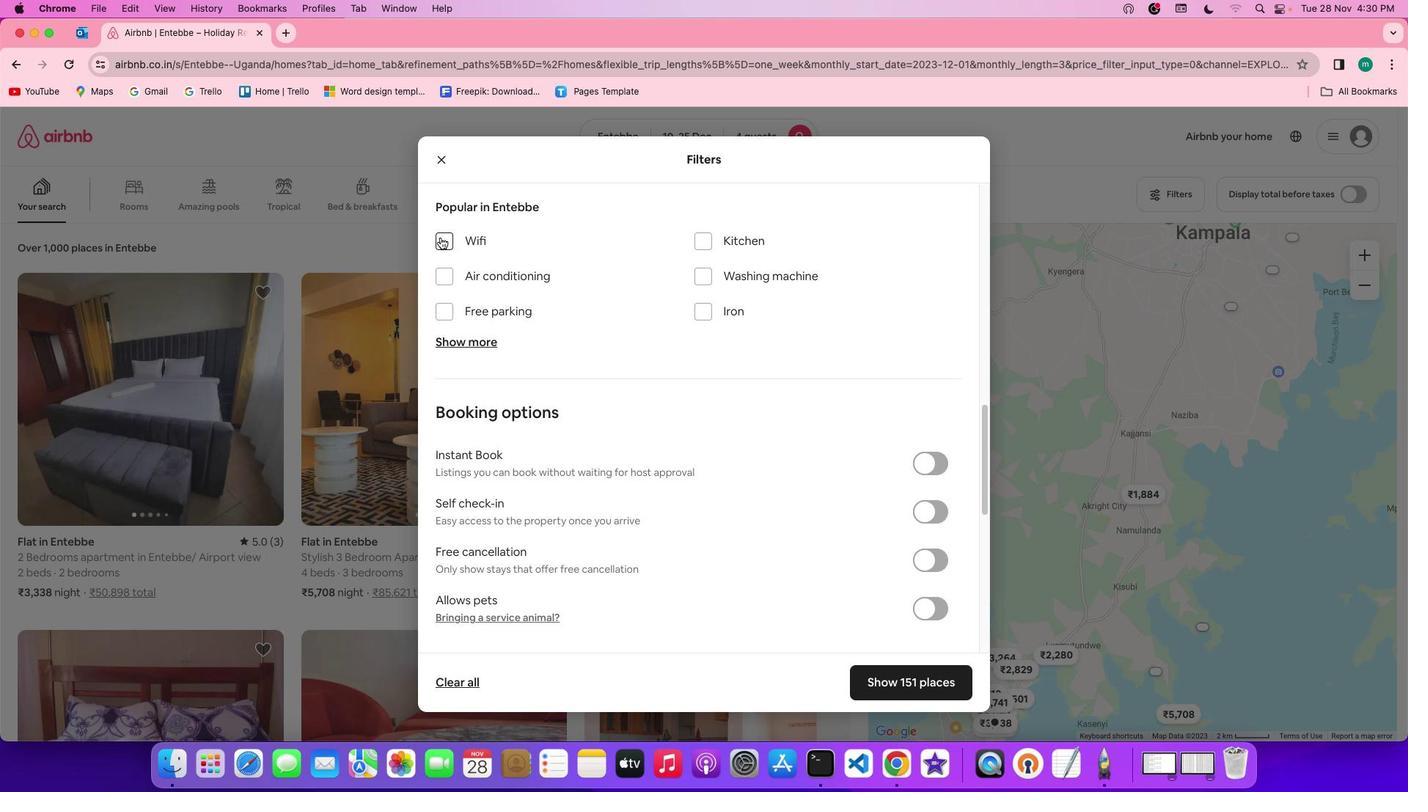 
Action: Mouse moved to (488, 337)
Screenshot: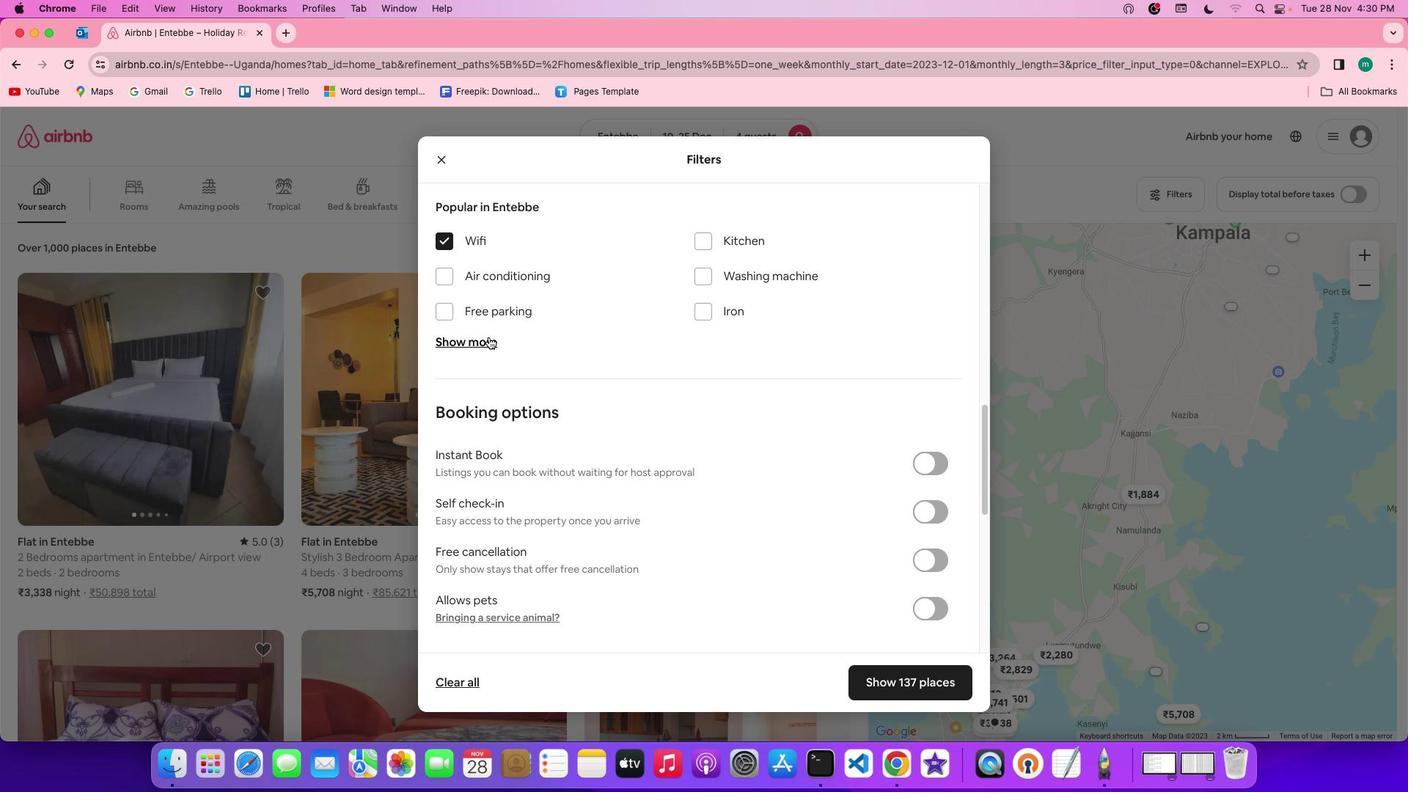 
Action: Mouse pressed left at (488, 337)
Screenshot: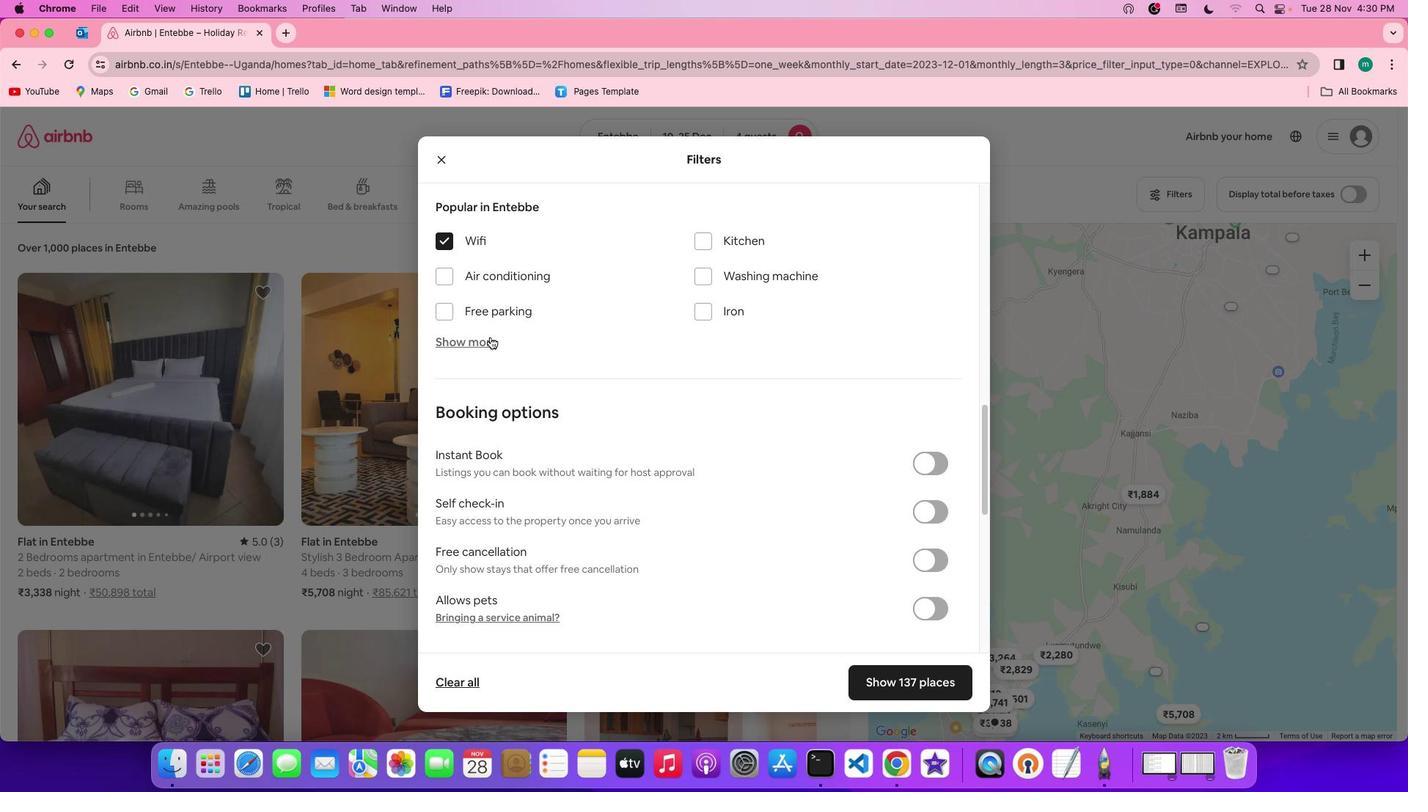 
Action: Mouse moved to (638, 392)
Screenshot: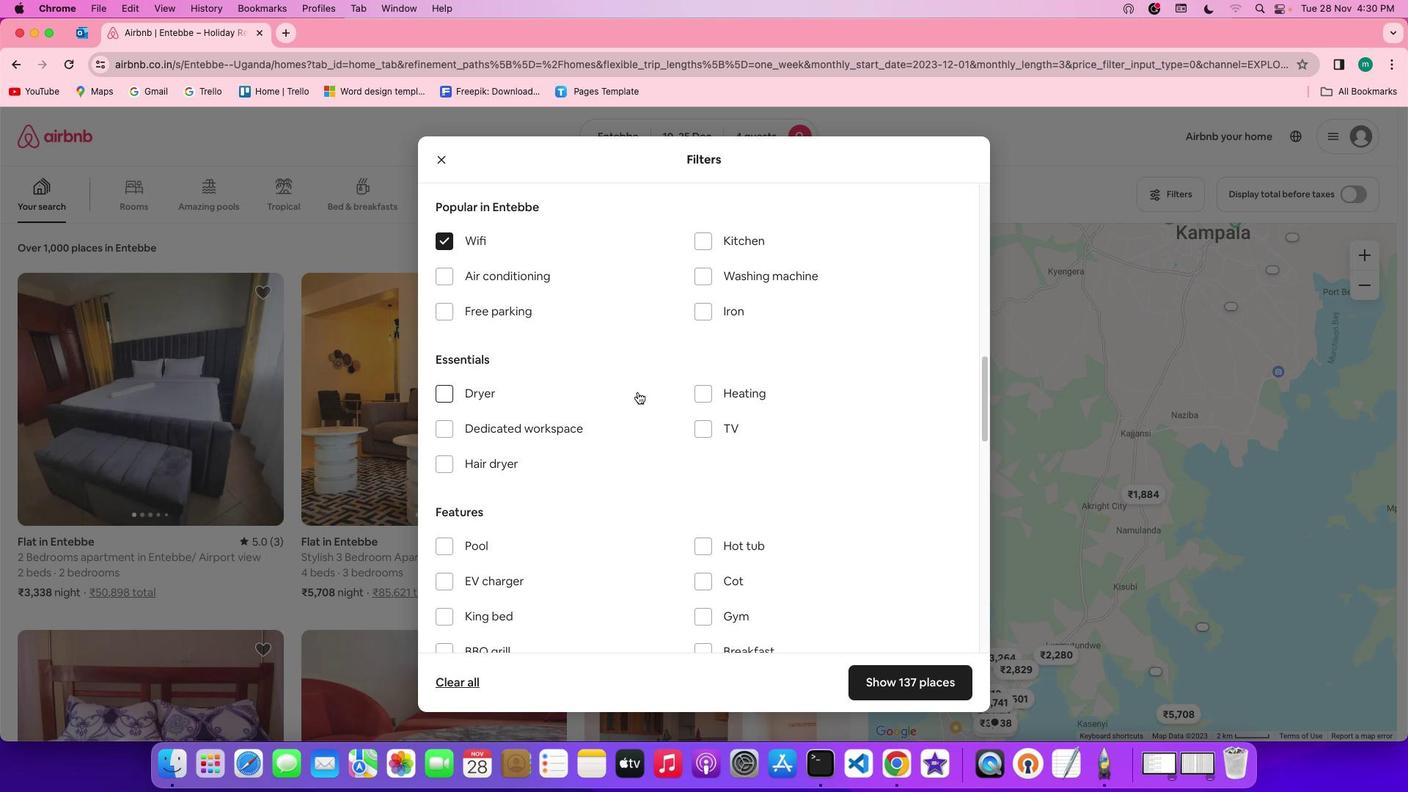 
Action: Mouse scrolled (638, 392) with delta (0, 0)
Screenshot: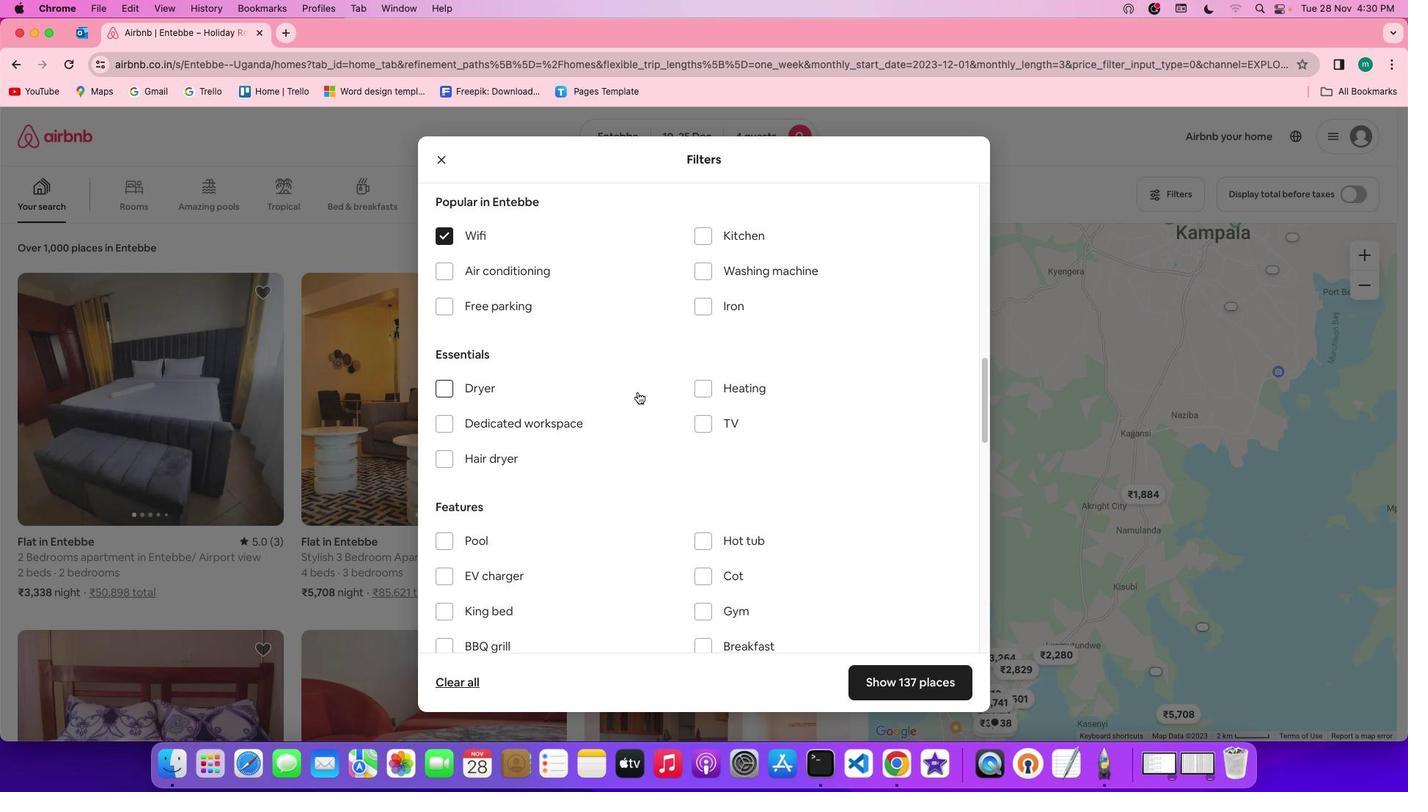 
Action: Mouse scrolled (638, 392) with delta (0, 0)
Screenshot: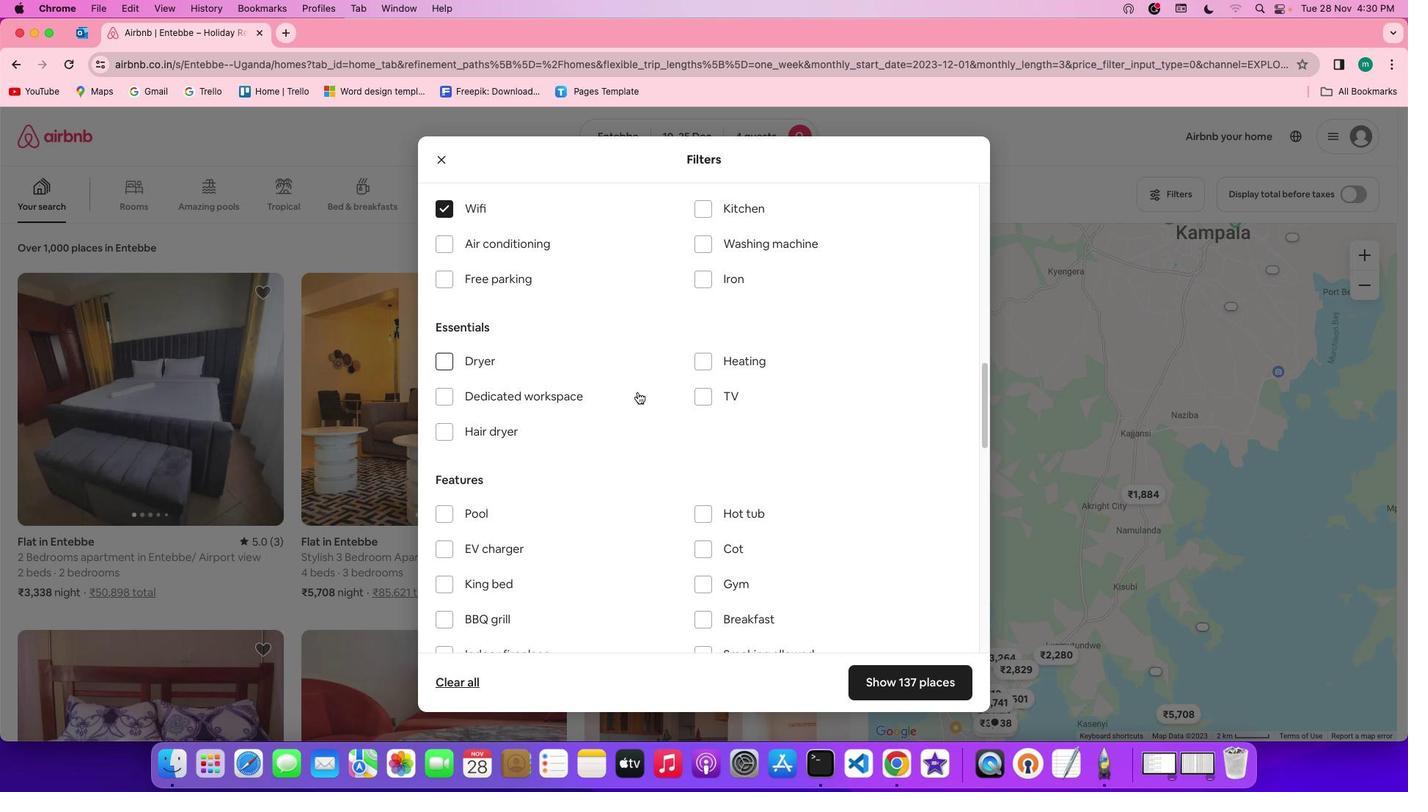
Action: Mouse scrolled (638, 392) with delta (0, -1)
Screenshot: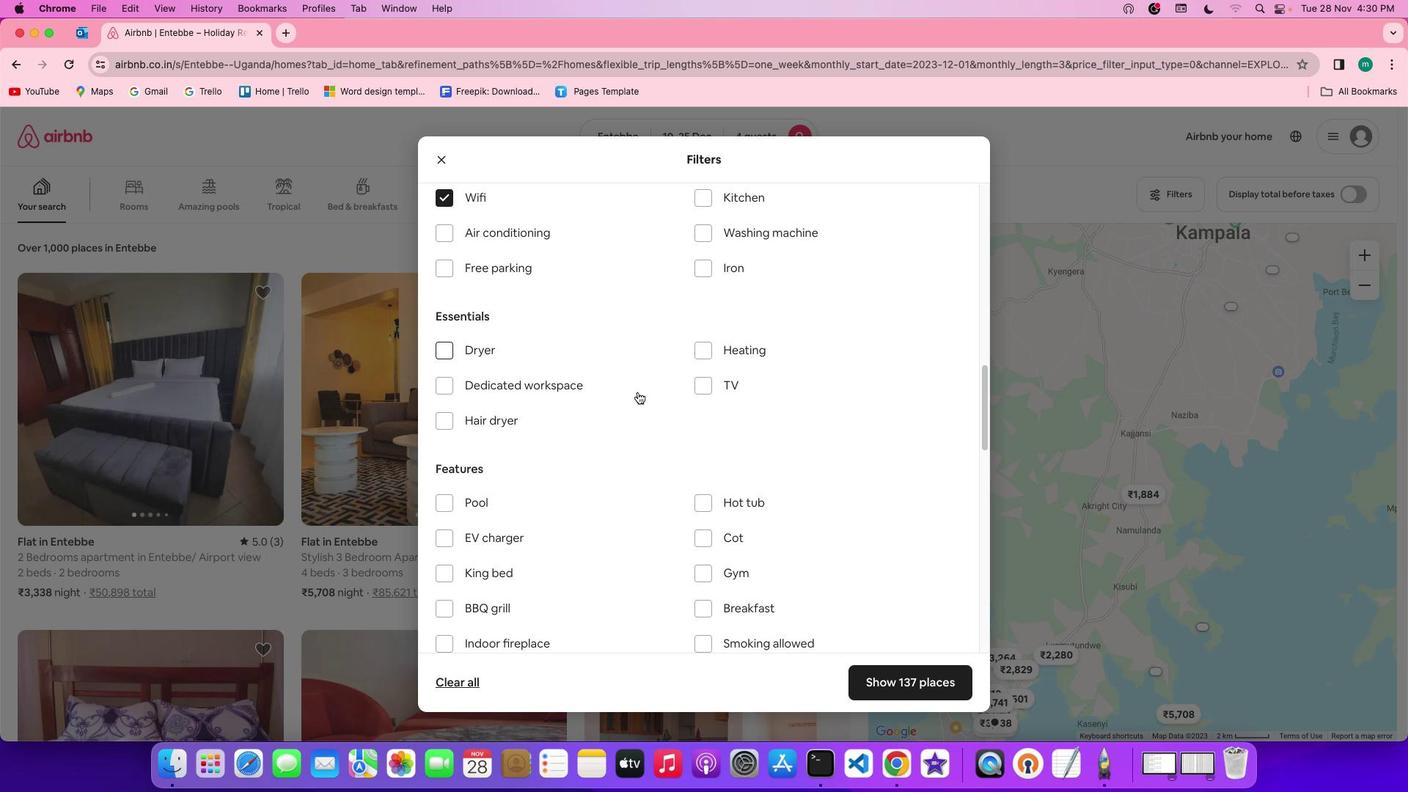 
Action: Mouse moved to (692, 335)
Screenshot: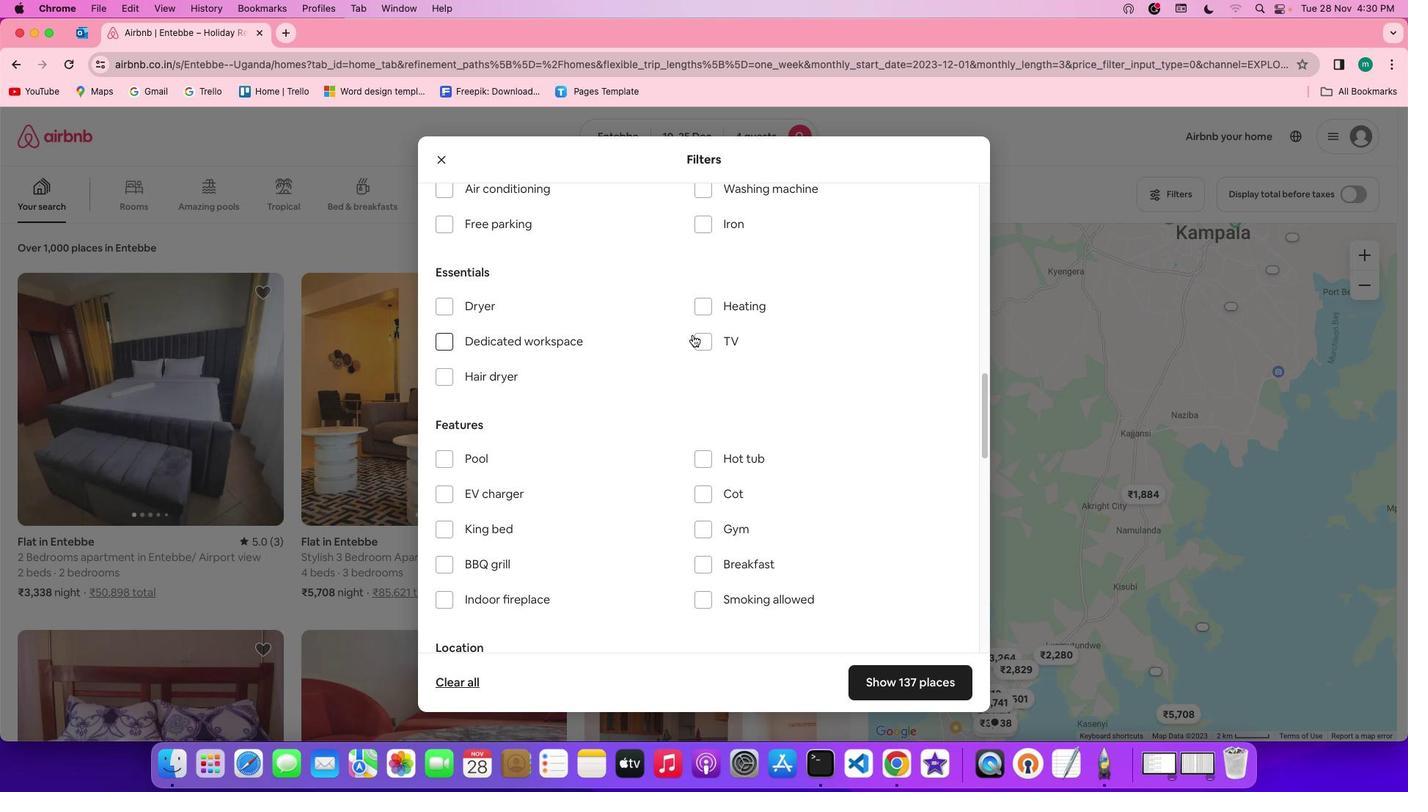 
Action: Mouse pressed left at (692, 335)
Screenshot: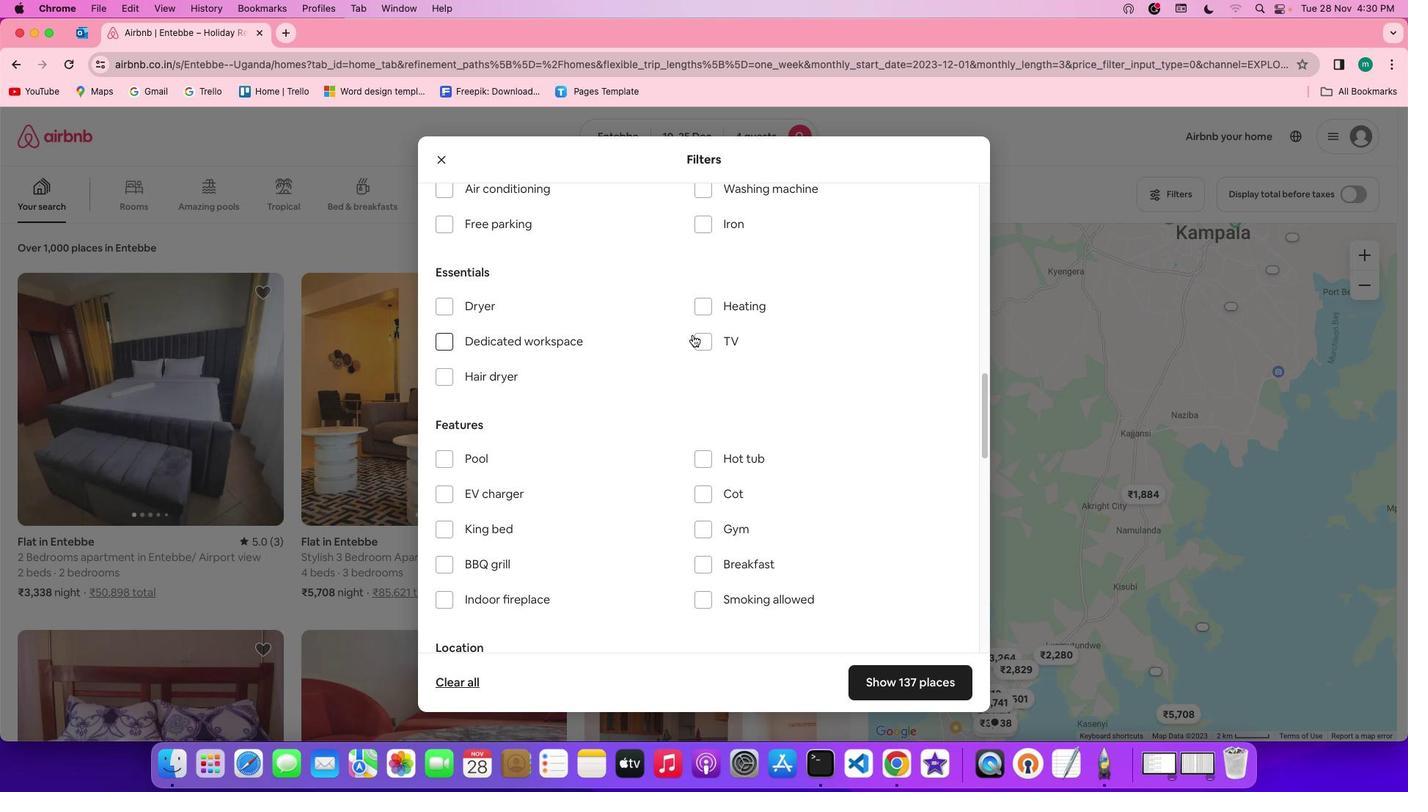 
Action: Mouse moved to (537, 332)
Screenshot: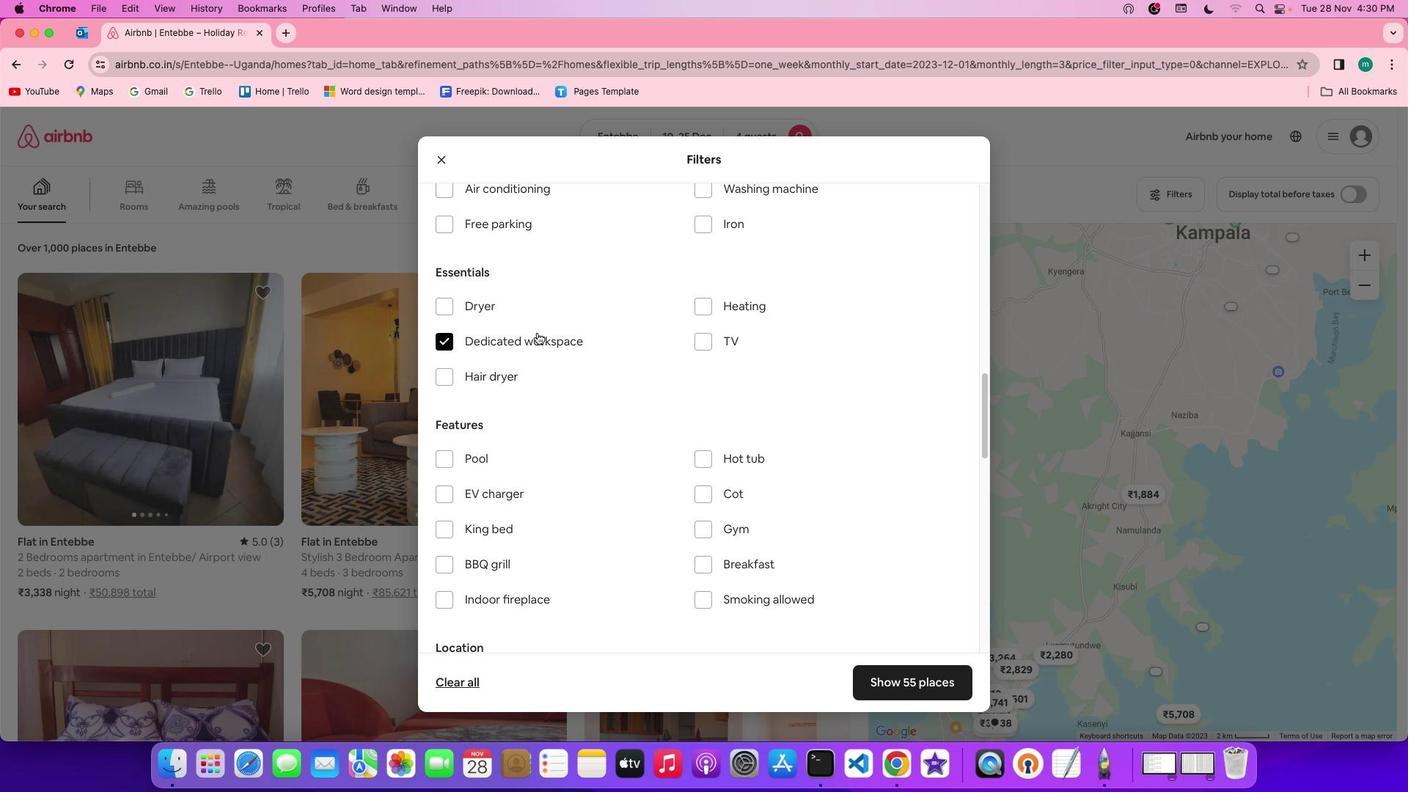 
Action: Mouse pressed left at (537, 332)
Screenshot: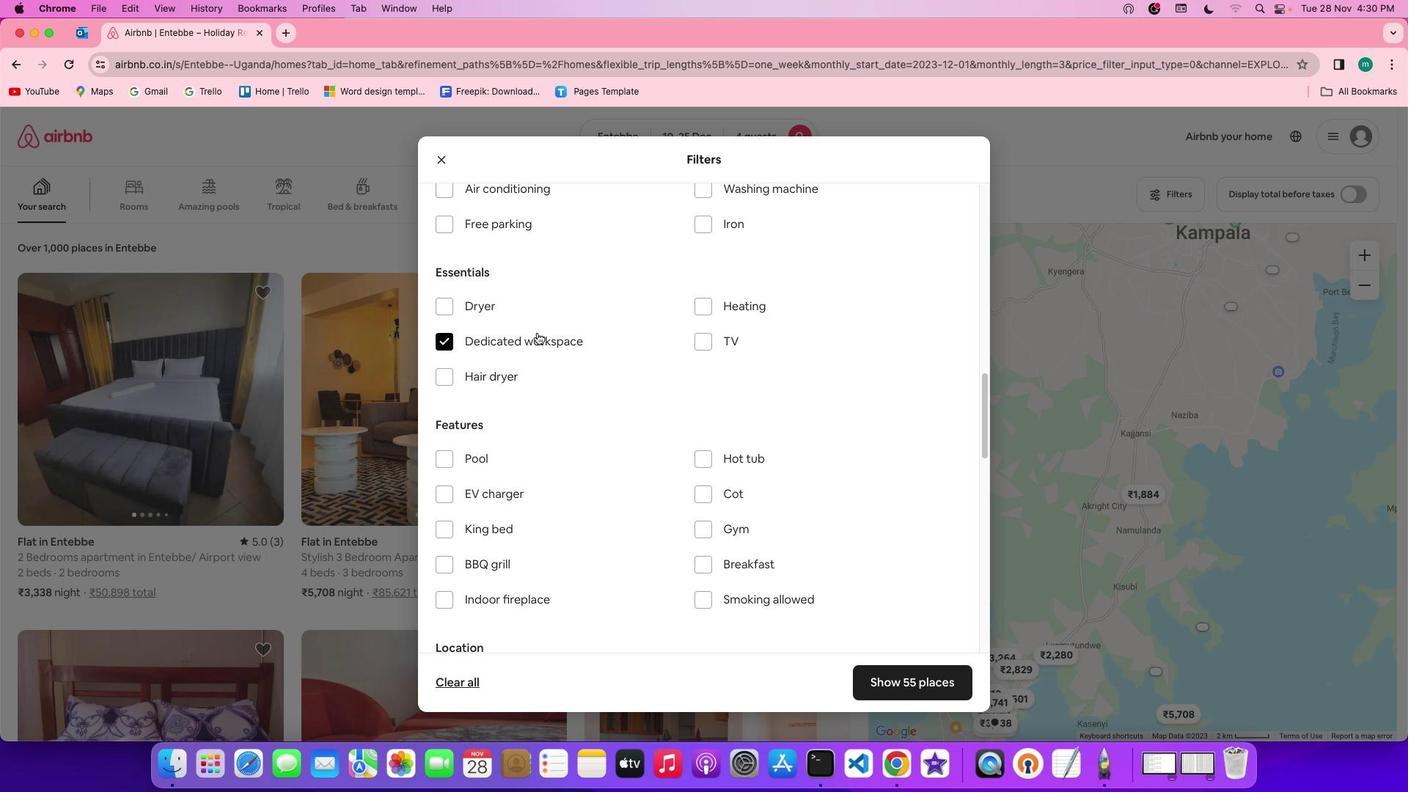 
Action: Mouse moved to (702, 339)
Screenshot: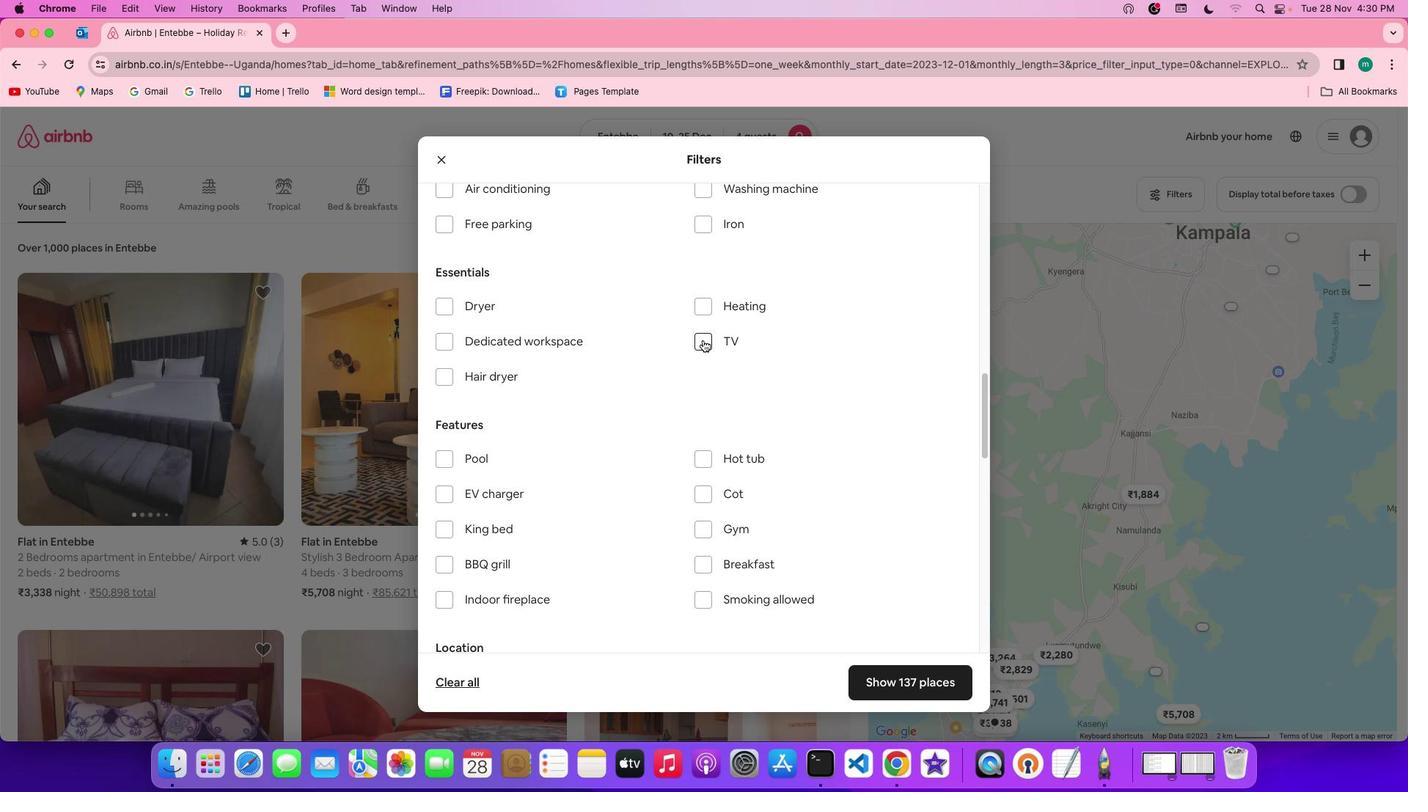 
Action: Mouse pressed left at (702, 339)
Screenshot: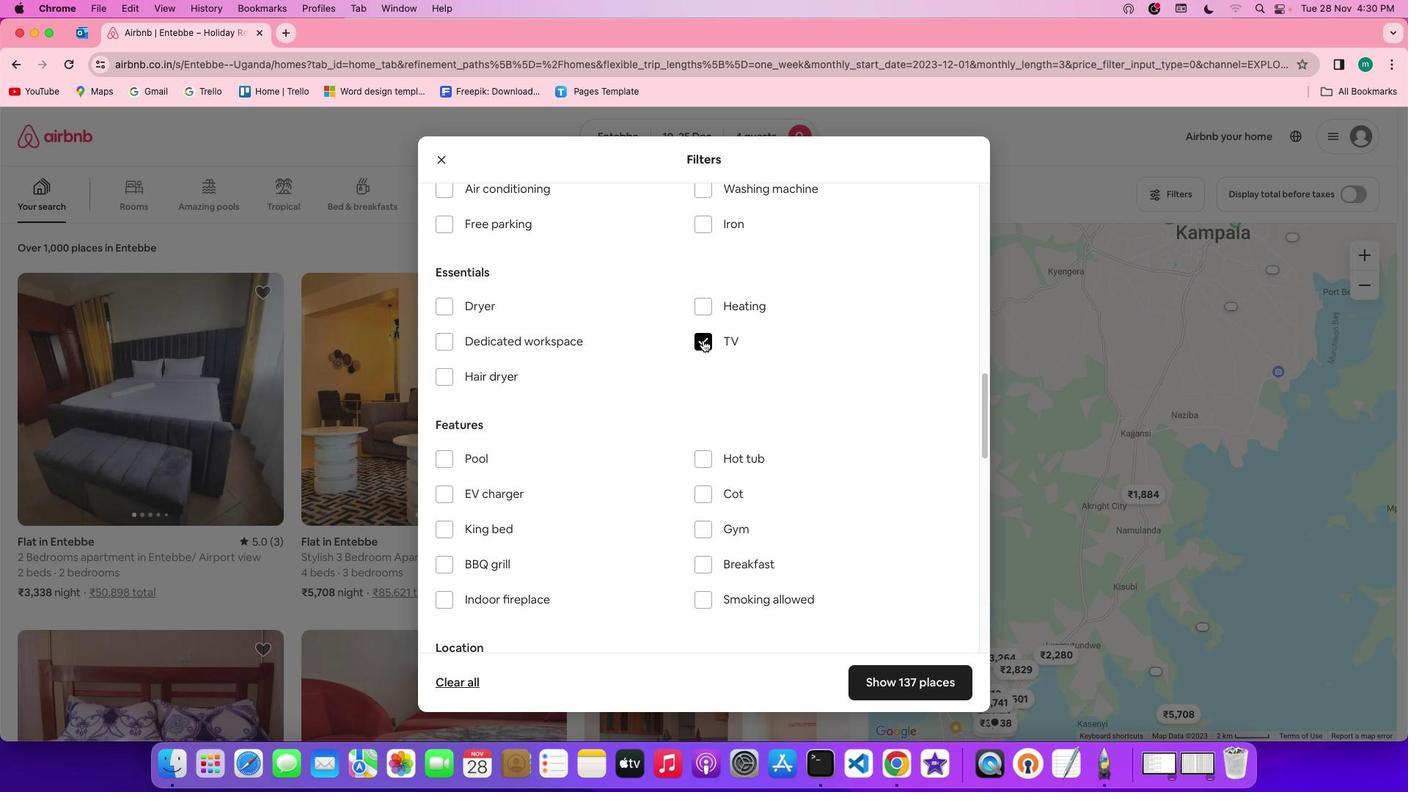 
Action: Mouse moved to (446, 227)
Screenshot: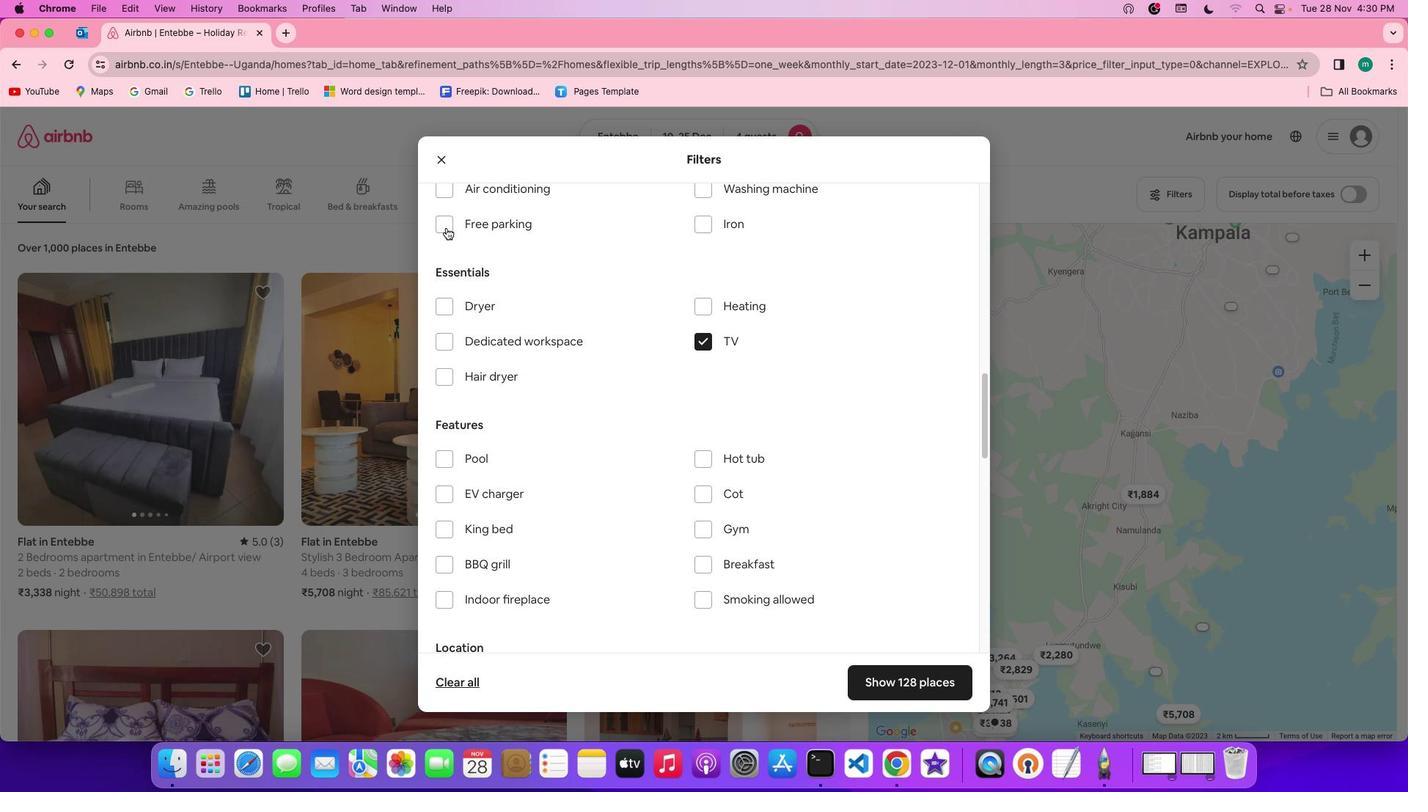 
Action: Mouse pressed left at (446, 227)
Screenshot: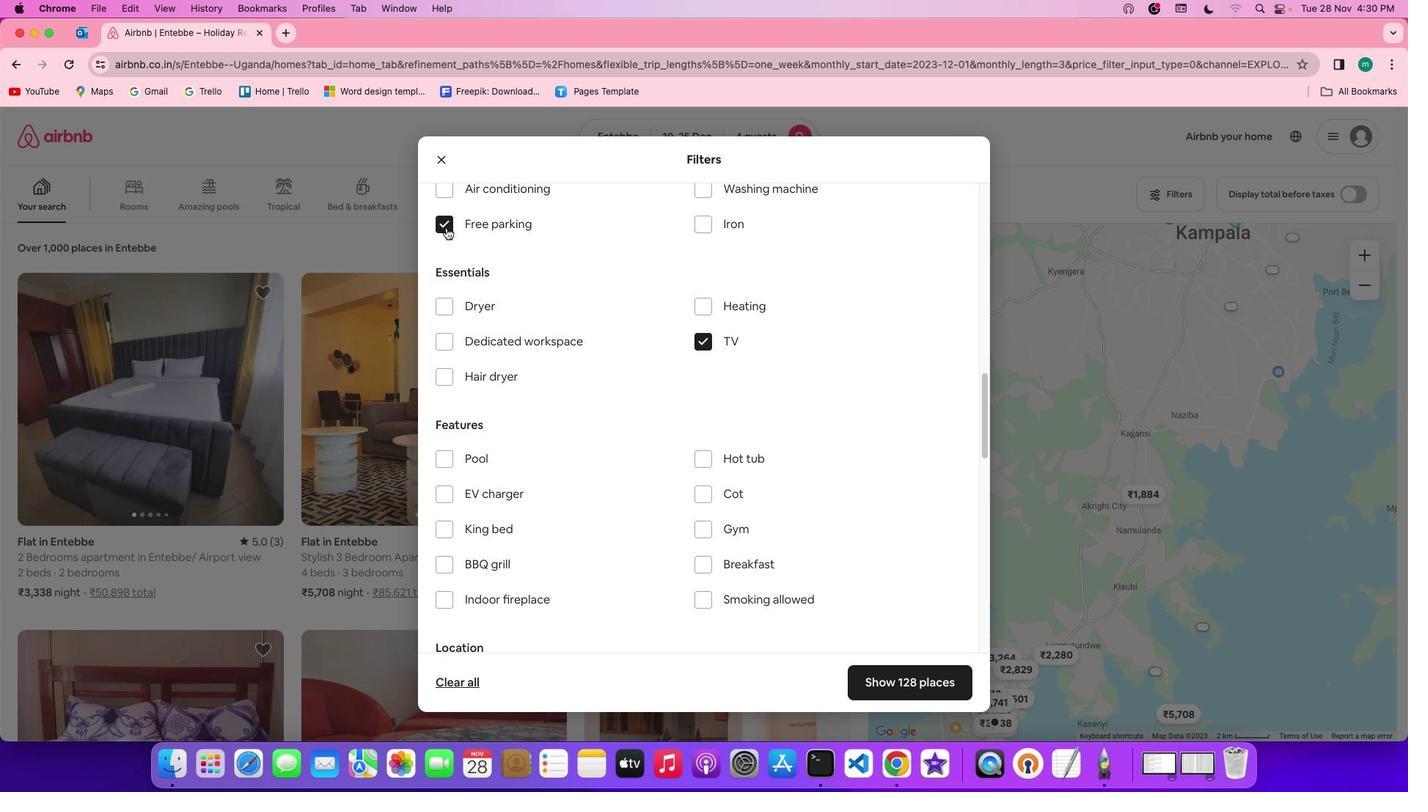 
Action: Mouse moved to (630, 344)
Screenshot: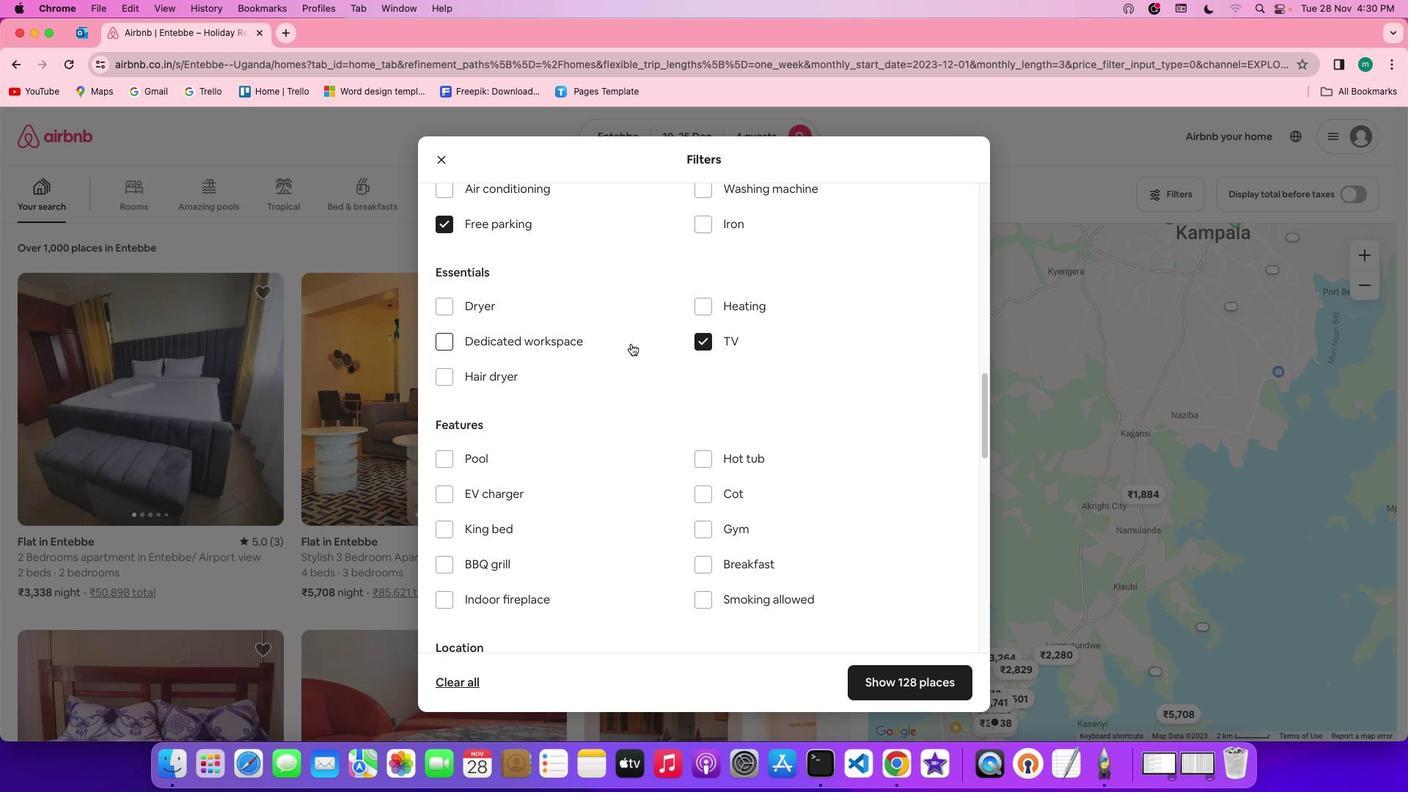 
Action: Mouse scrolled (630, 344) with delta (0, 0)
Screenshot: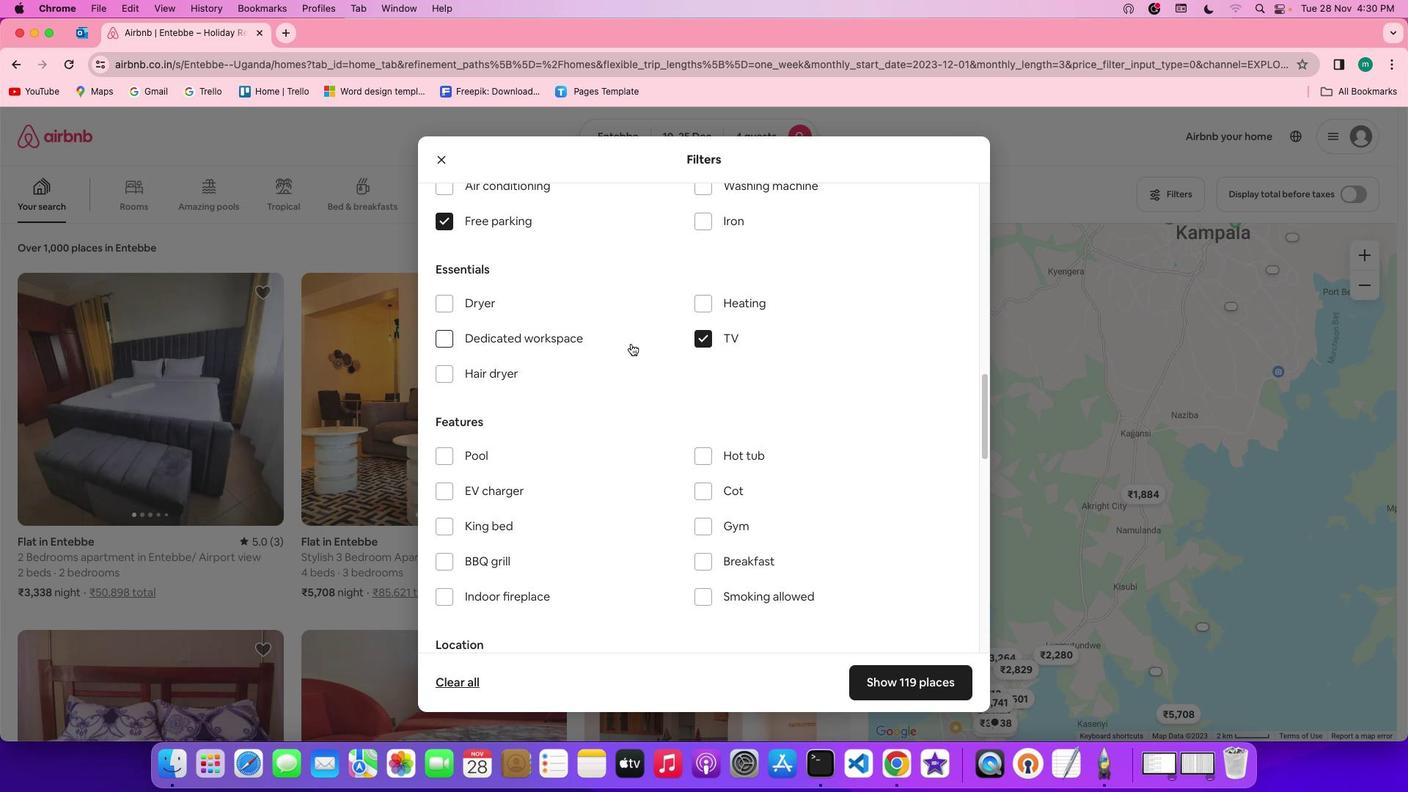 
Action: Mouse scrolled (630, 344) with delta (0, 0)
Screenshot: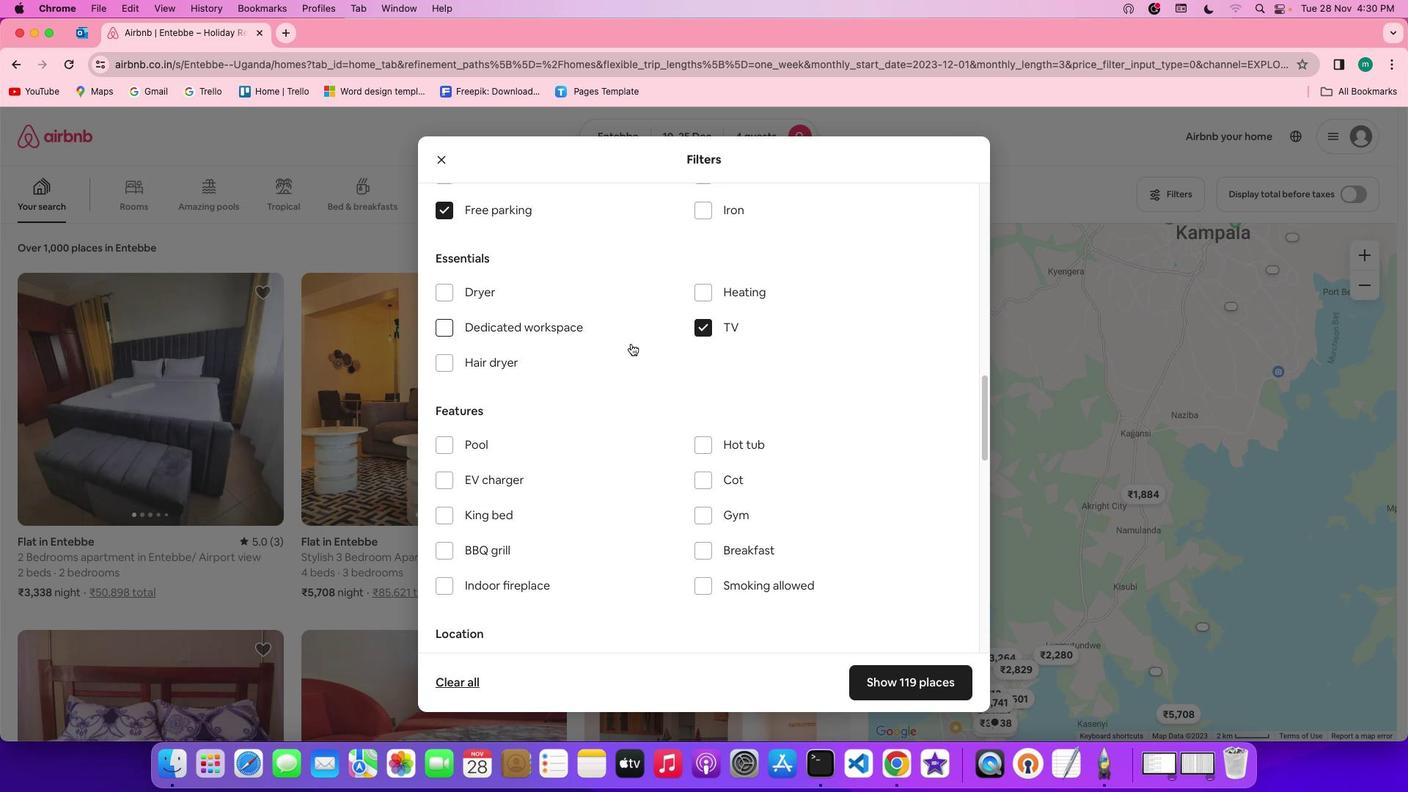 
Action: Mouse scrolled (630, 344) with delta (0, 0)
Screenshot: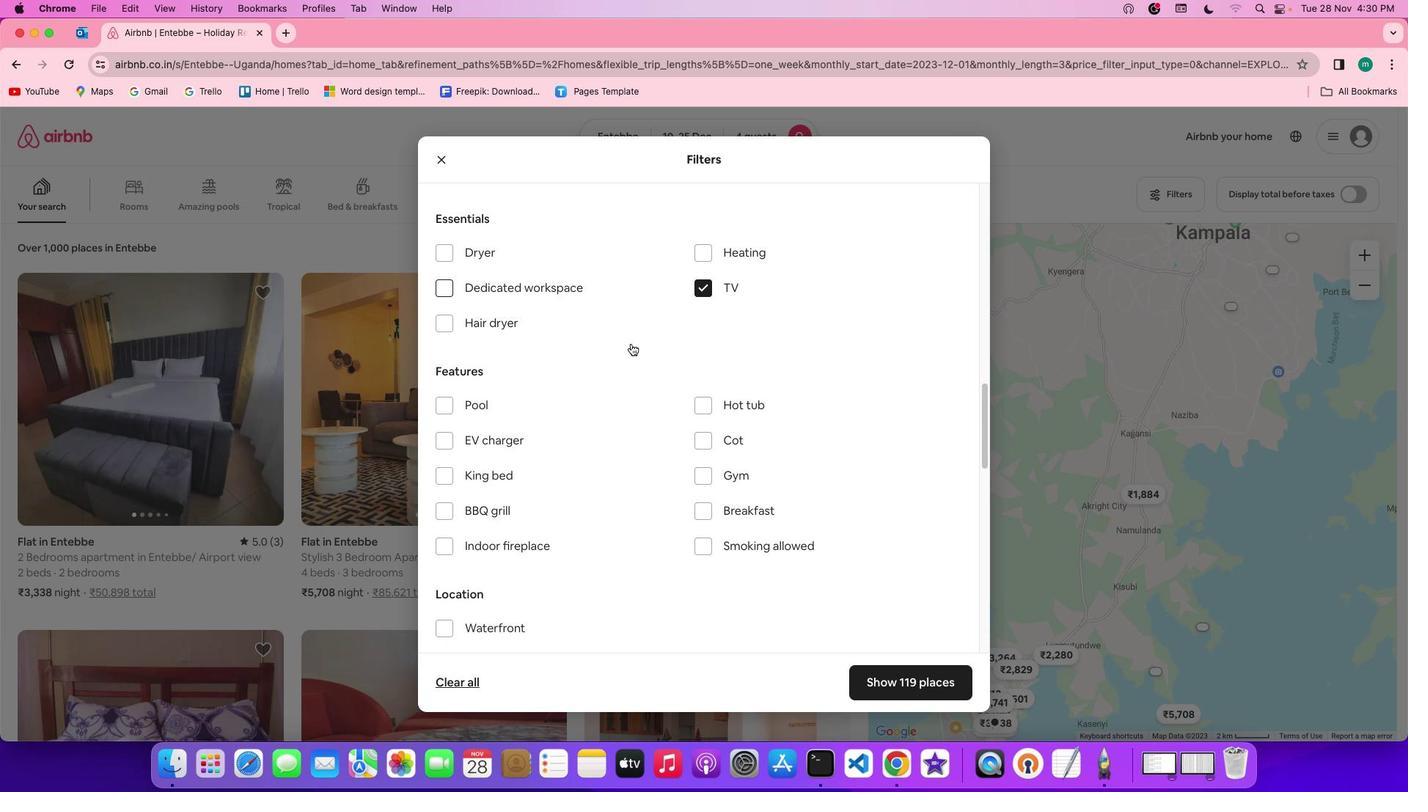 
Action: Mouse scrolled (630, 344) with delta (0, 0)
Screenshot: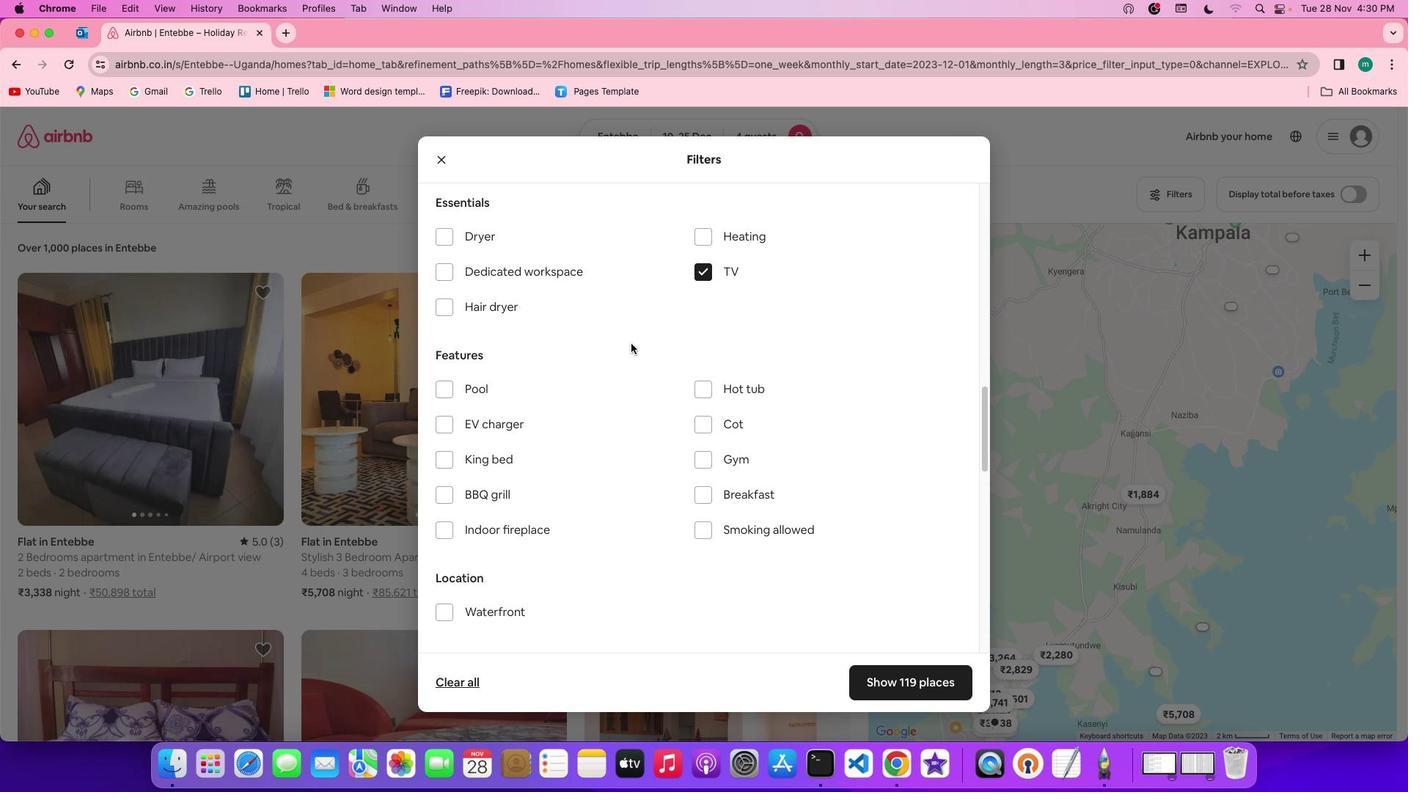 
Action: Mouse scrolled (630, 344) with delta (0, 0)
Screenshot: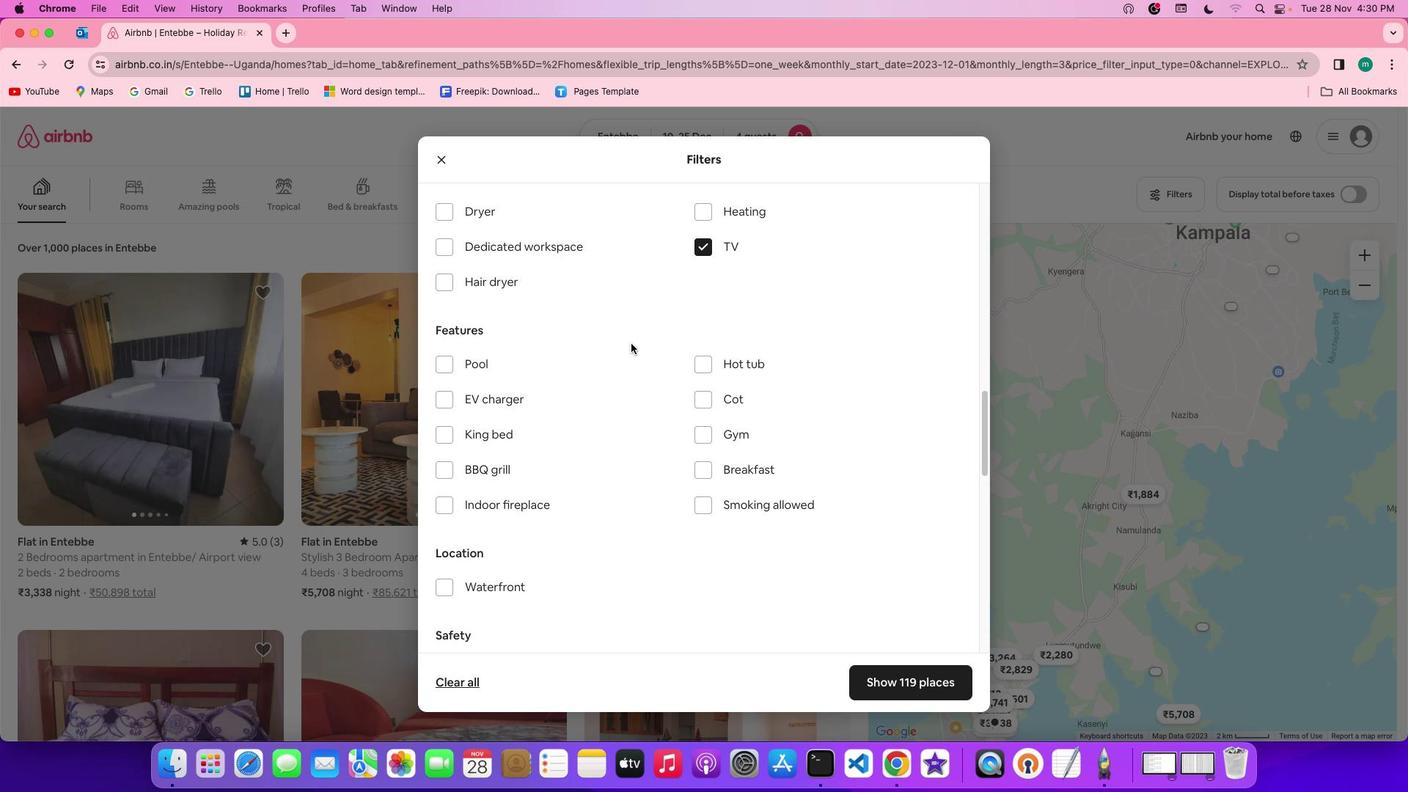 
Action: Mouse scrolled (630, 344) with delta (0, -1)
Screenshot: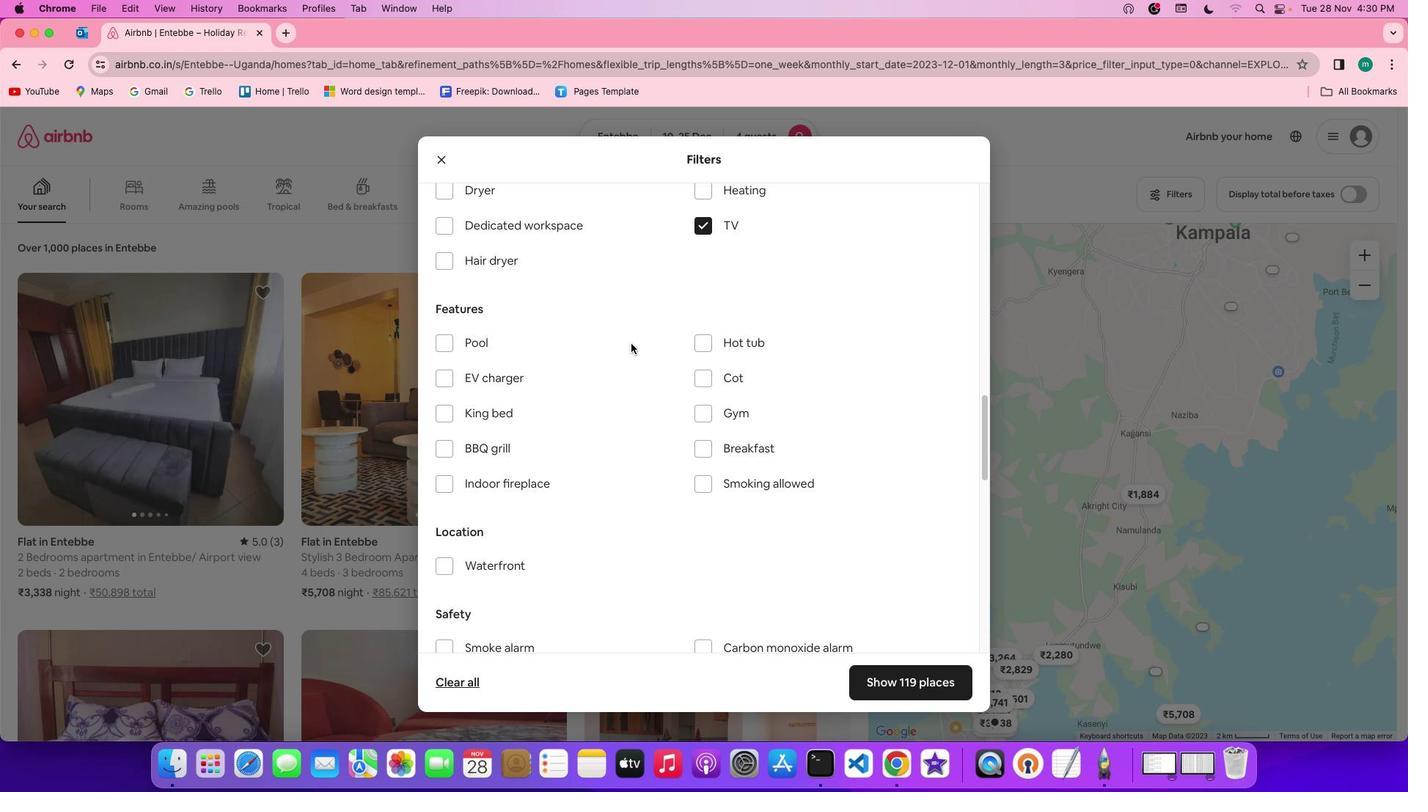 
Action: Mouse scrolled (630, 344) with delta (0, -1)
Screenshot: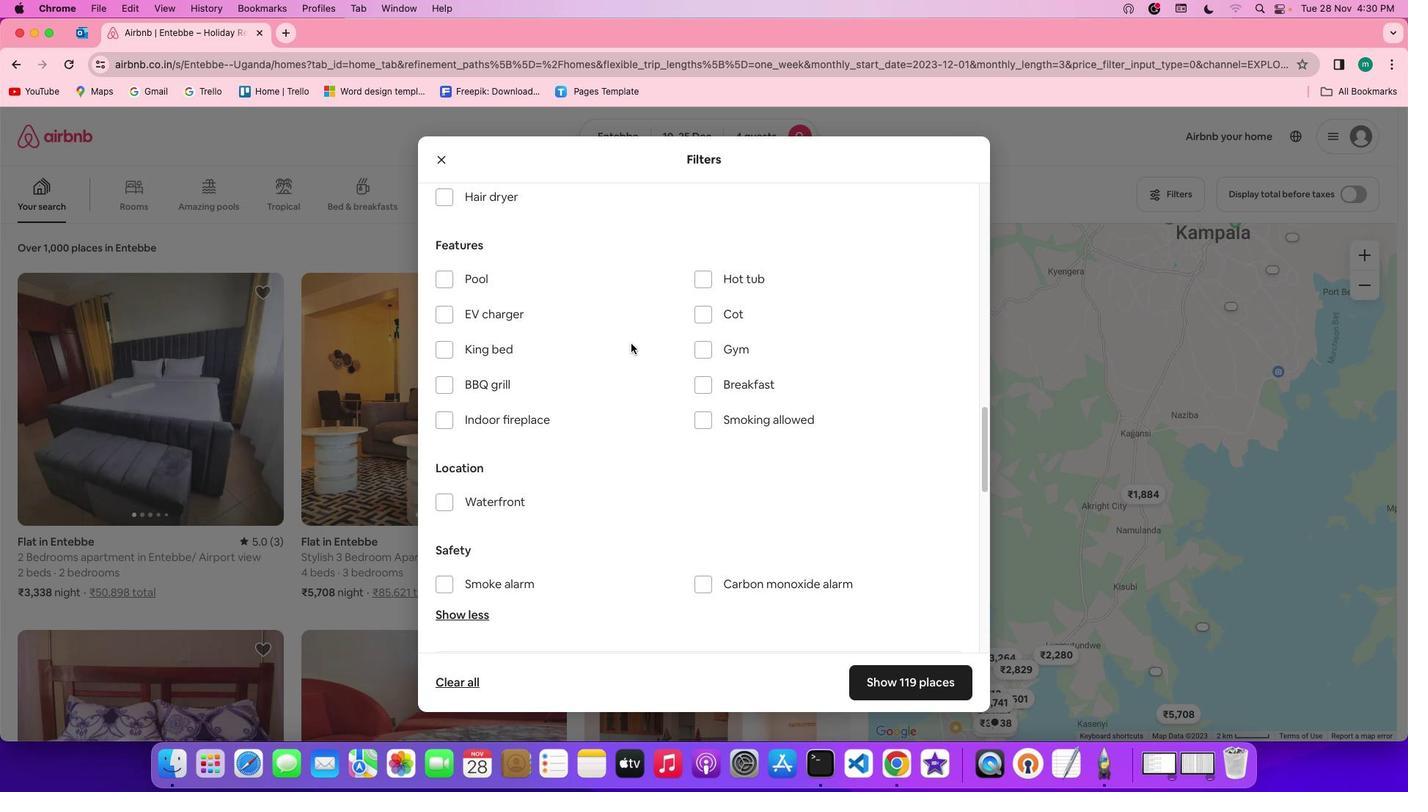 
Action: Mouse moved to (700, 315)
Screenshot: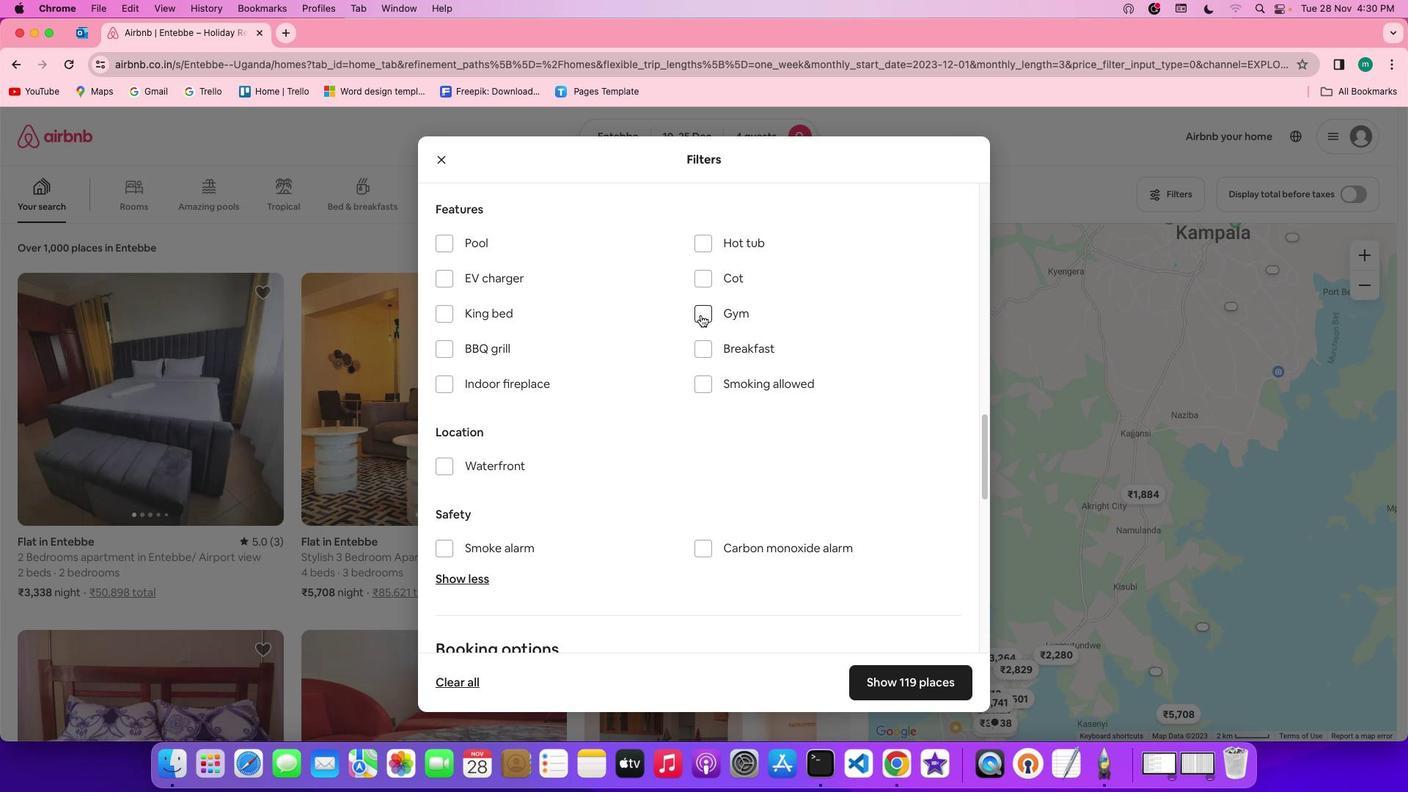 
Action: Mouse pressed left at (700, 315)
Screenshot: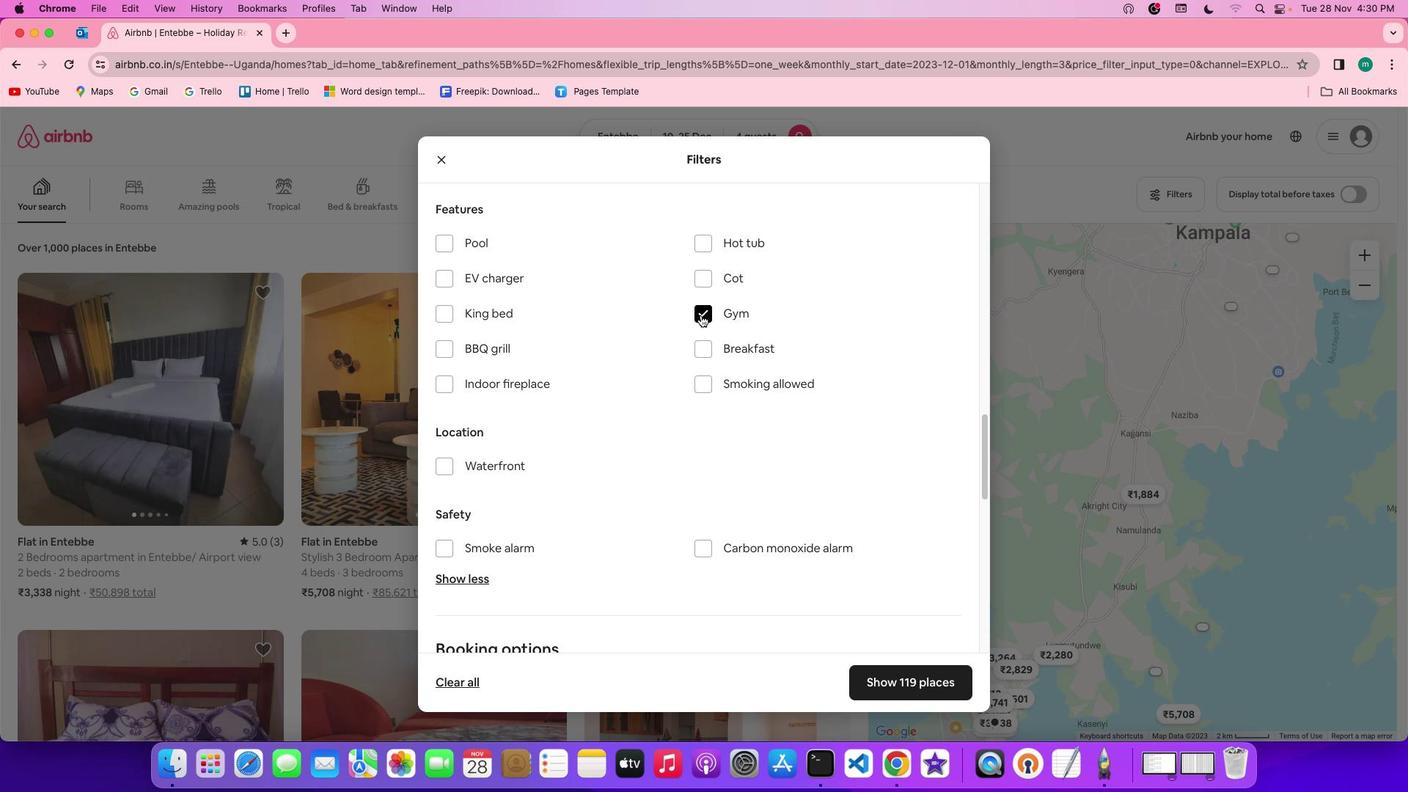 
Action: Mouse moved to (705, 340)
Screenshot: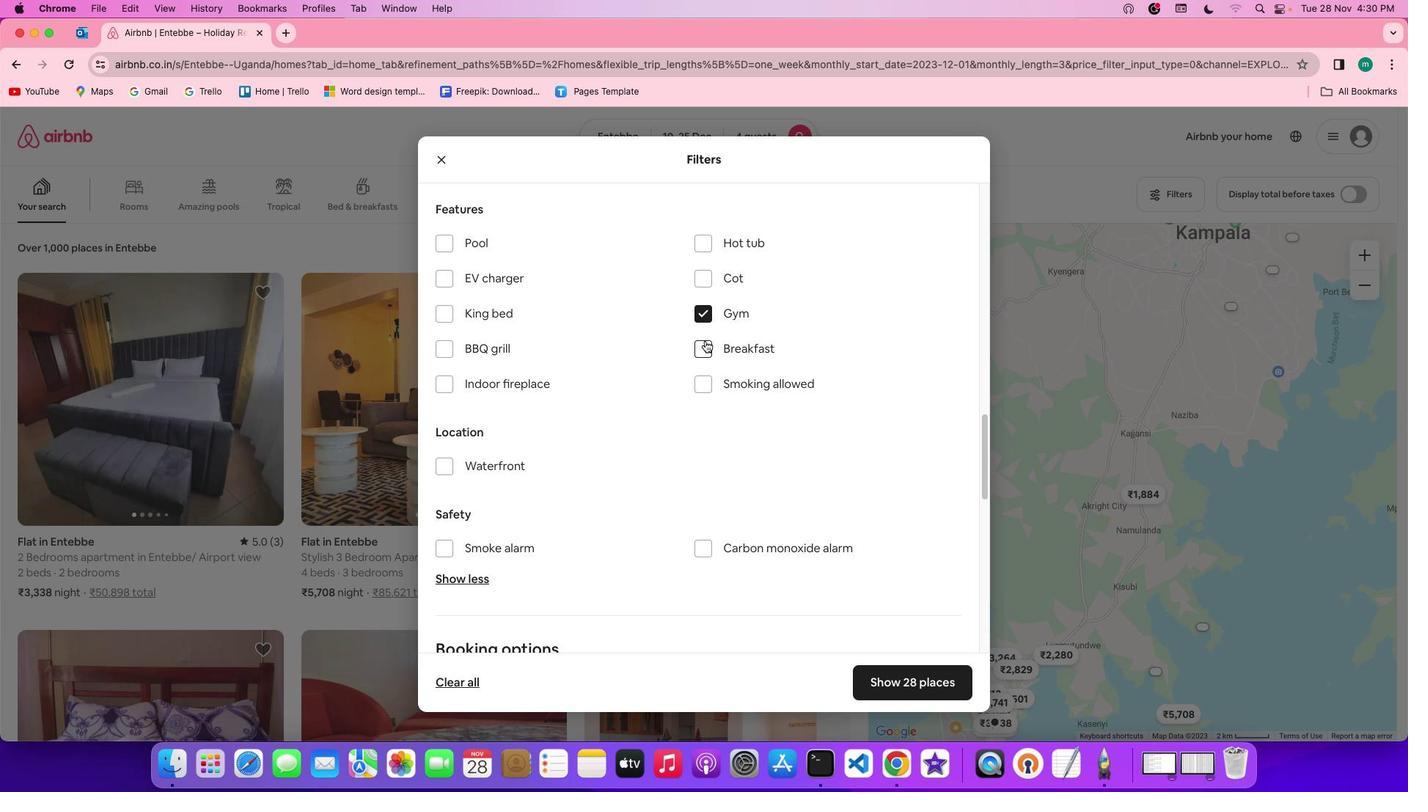 
Action: Mouse pressed left at (705, 340)
Screenshot: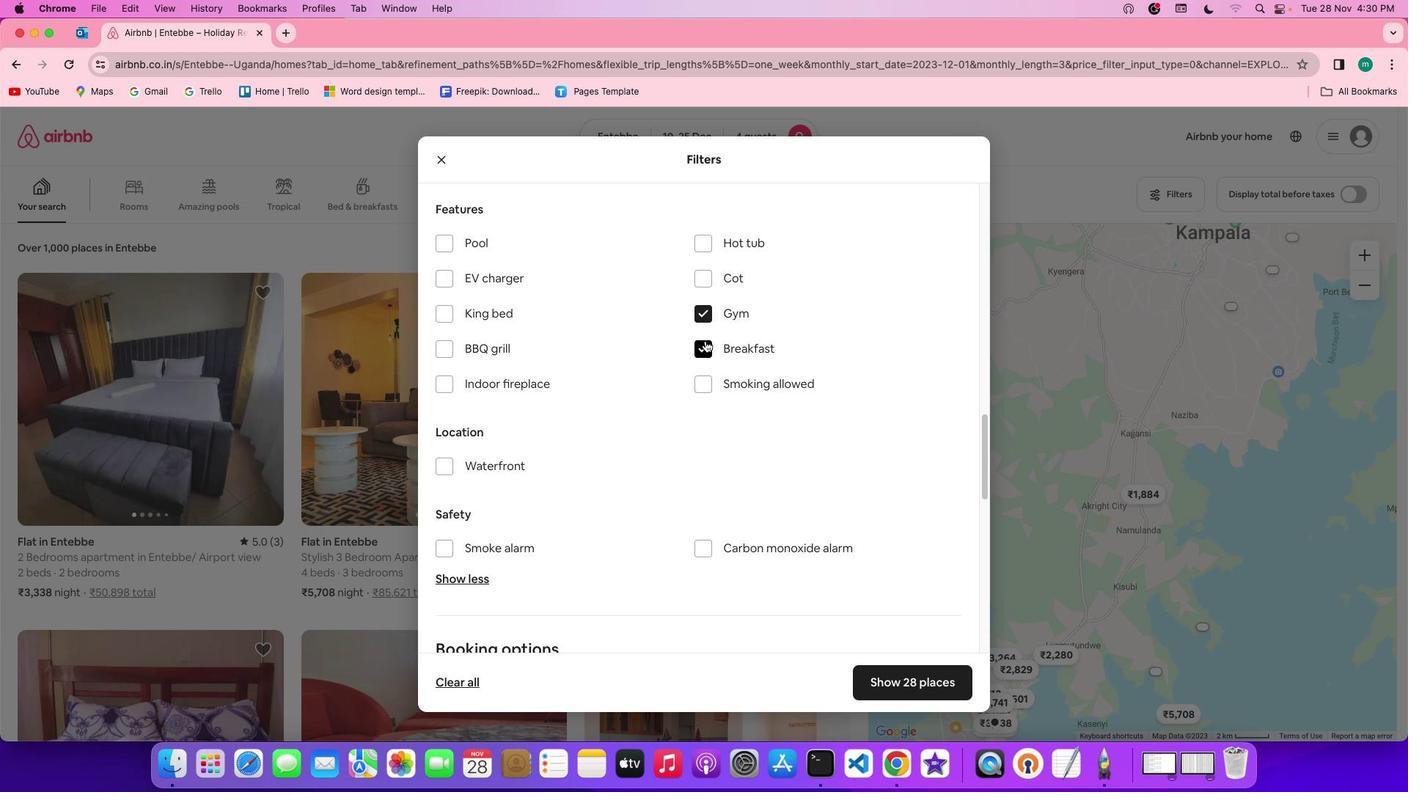 
Action: Mouse moved to (801, 412)
Screenshot: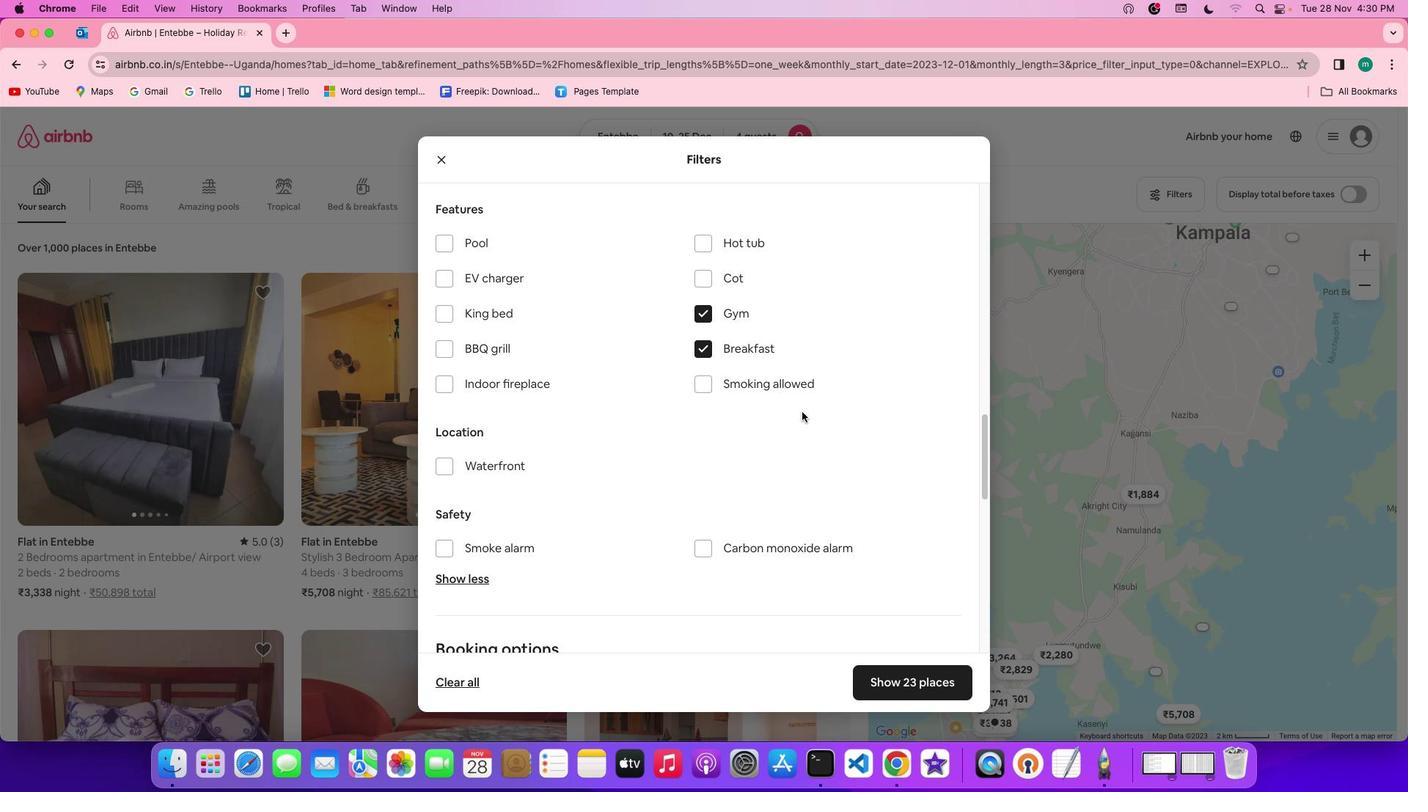 
Action: Mouse scrolled (801, 412) with delta (0, 0)
Screenshot: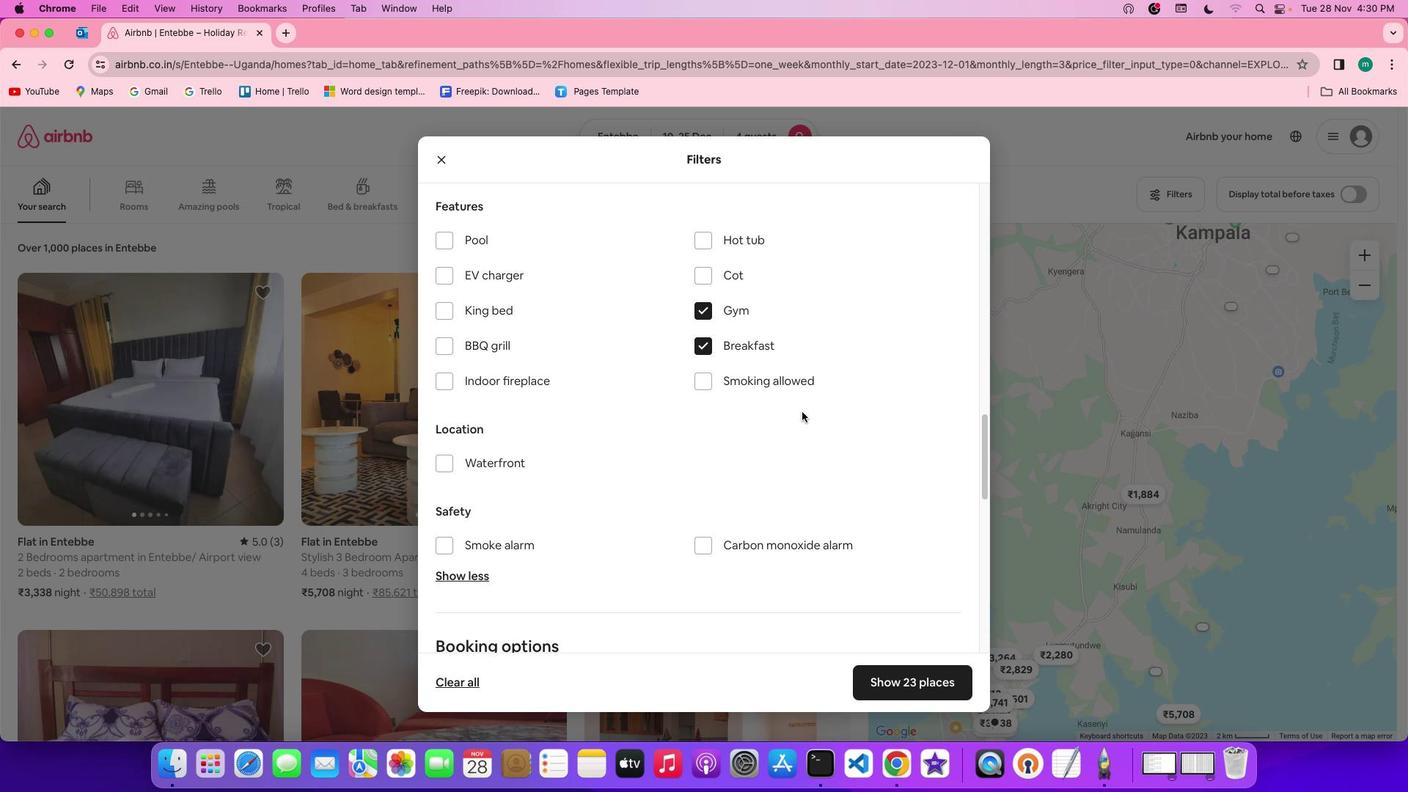 
Action: Mouse scrolled (801, 412) with delta (0, 0)
Screenshot: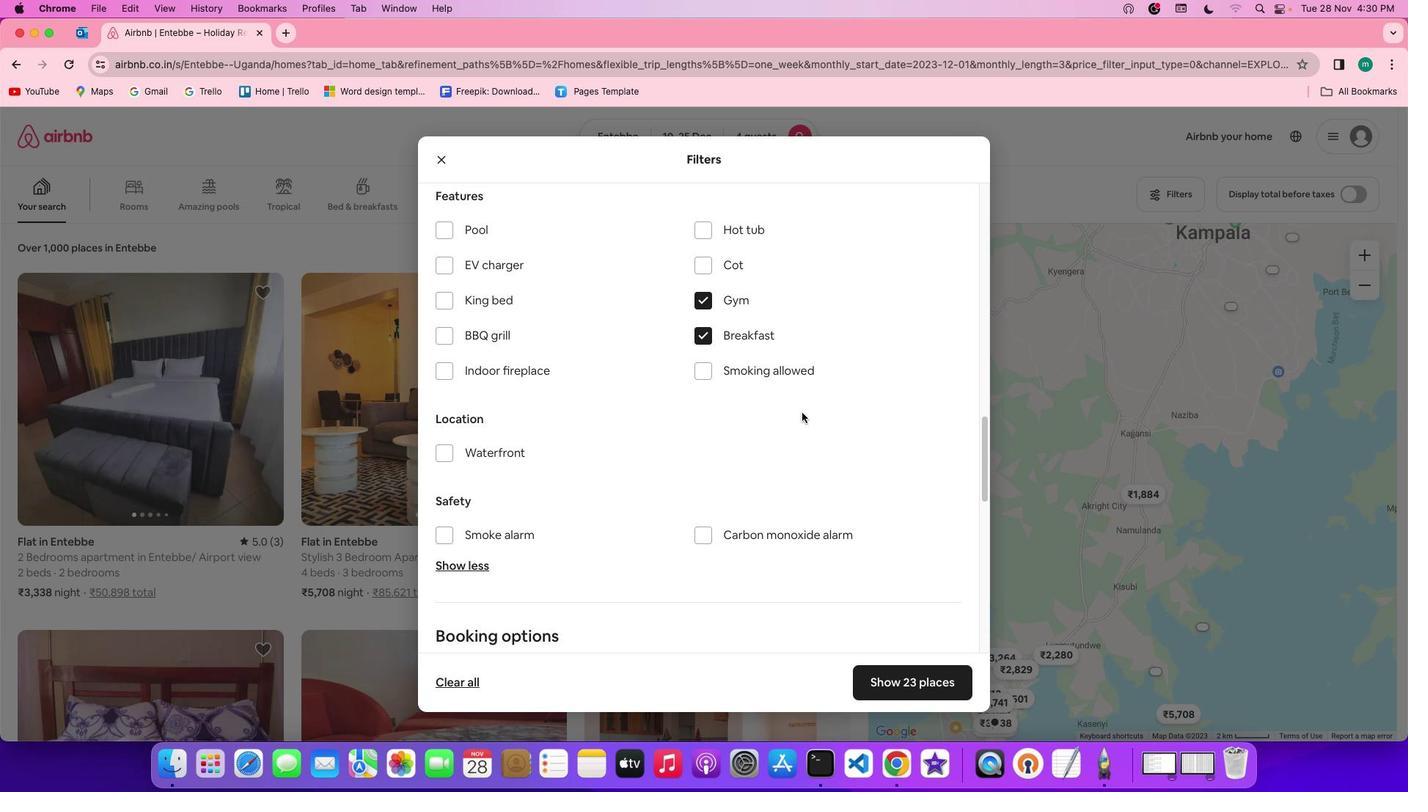 
Action: Mouse scrolled (801, 412) with delta (0, 0)
Screenshot: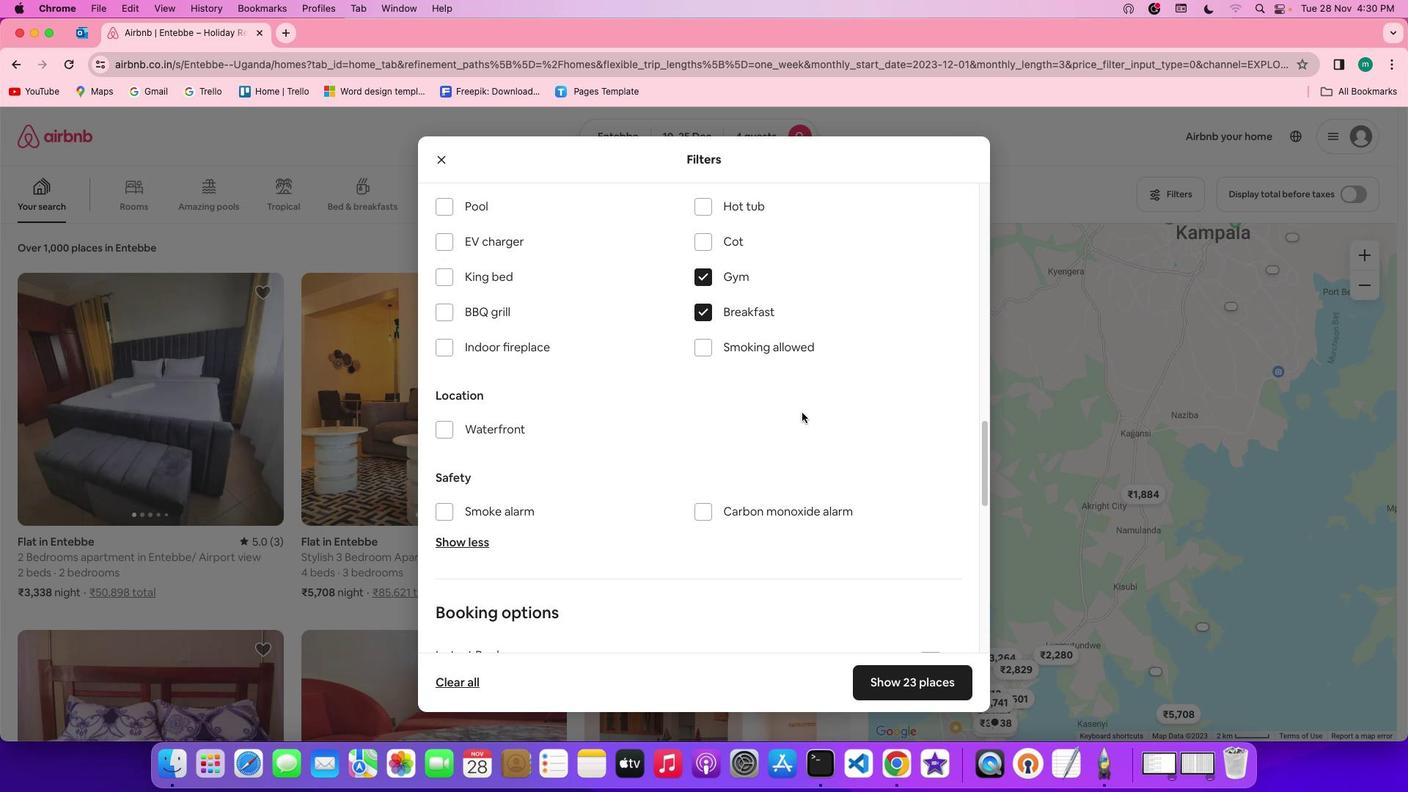 
Action: Mouse scrolled (801, 412) with delta (0, 0)
Screenshot: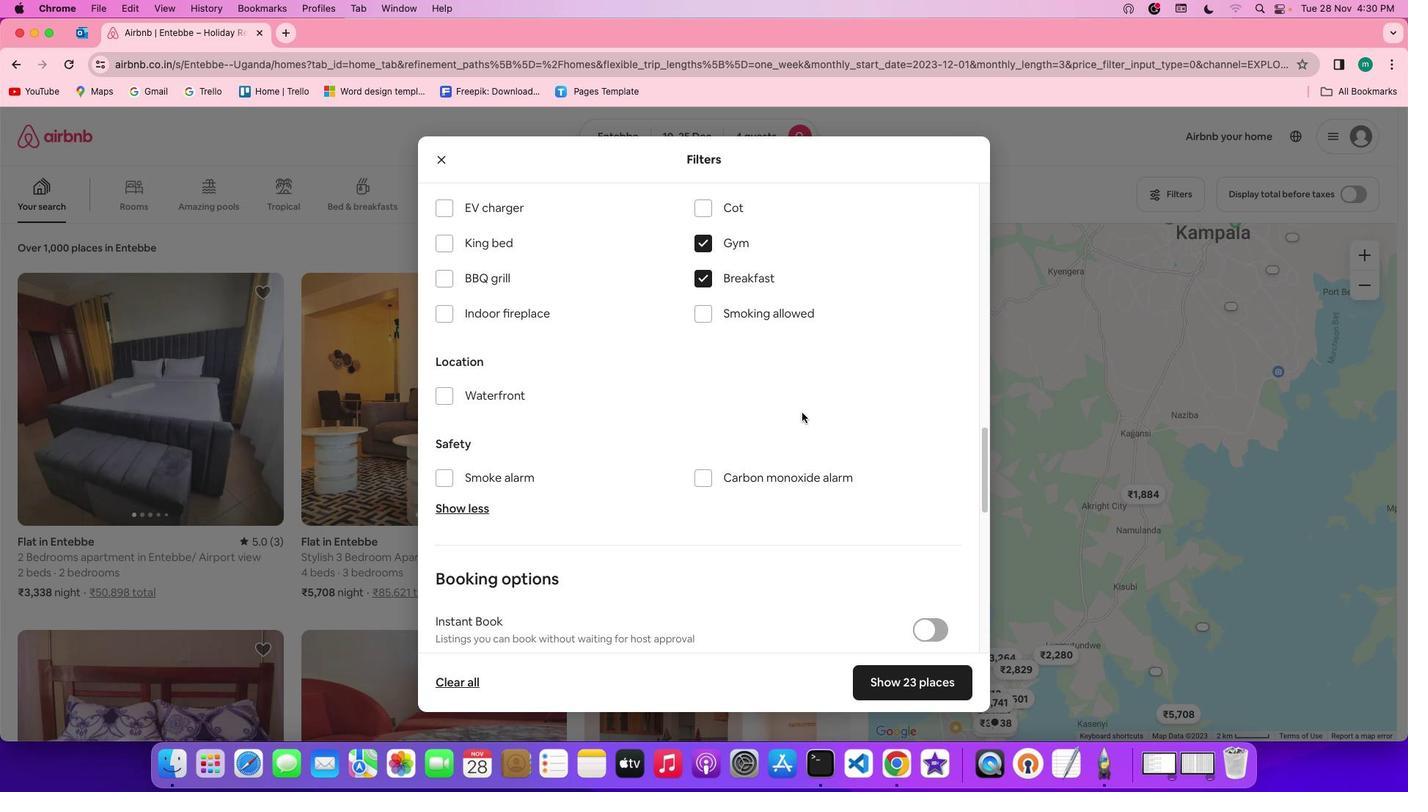 
Action: Mouse moved to (807, 428)
Screenshot: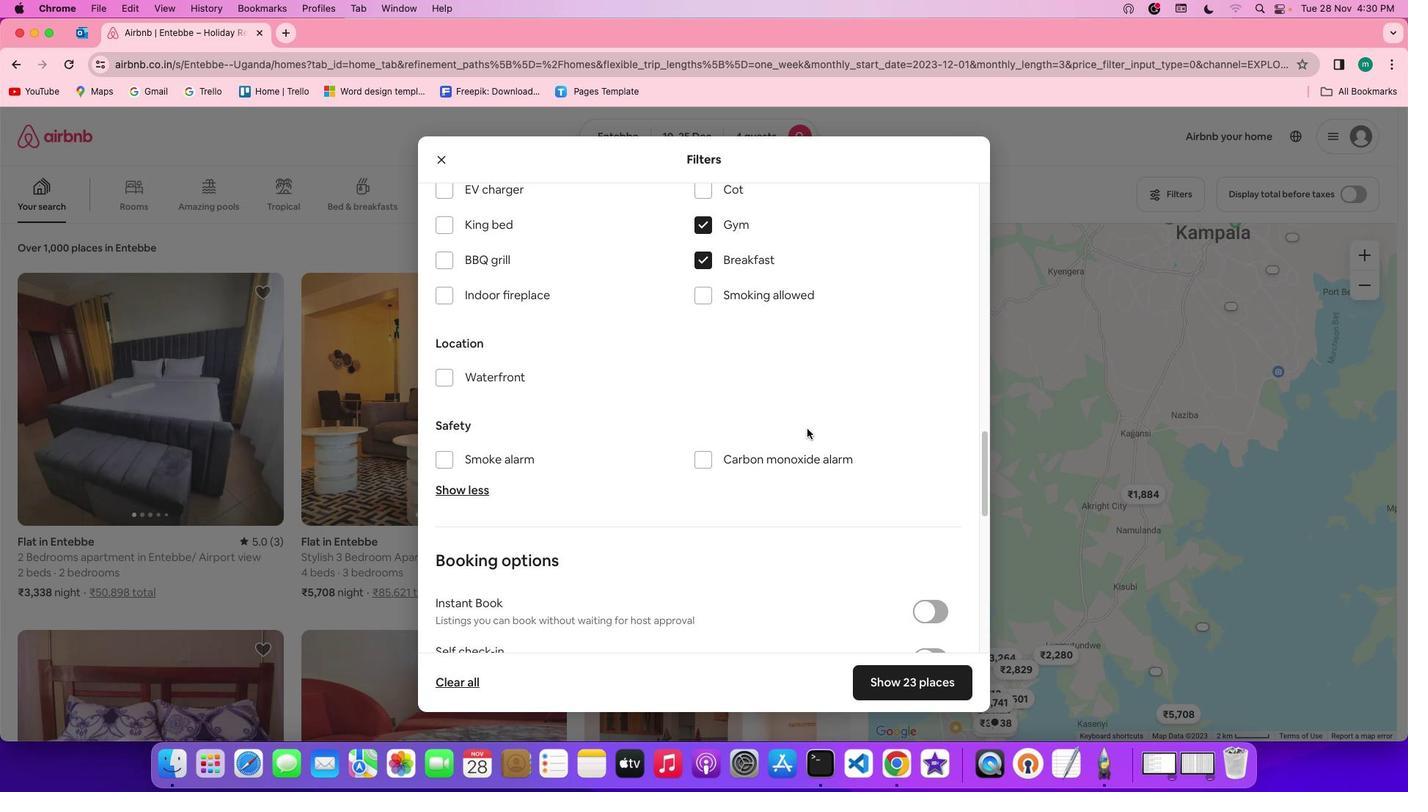 
Action: Mouse scrolled (807, 428) with delta (0, 0)
Screenshot: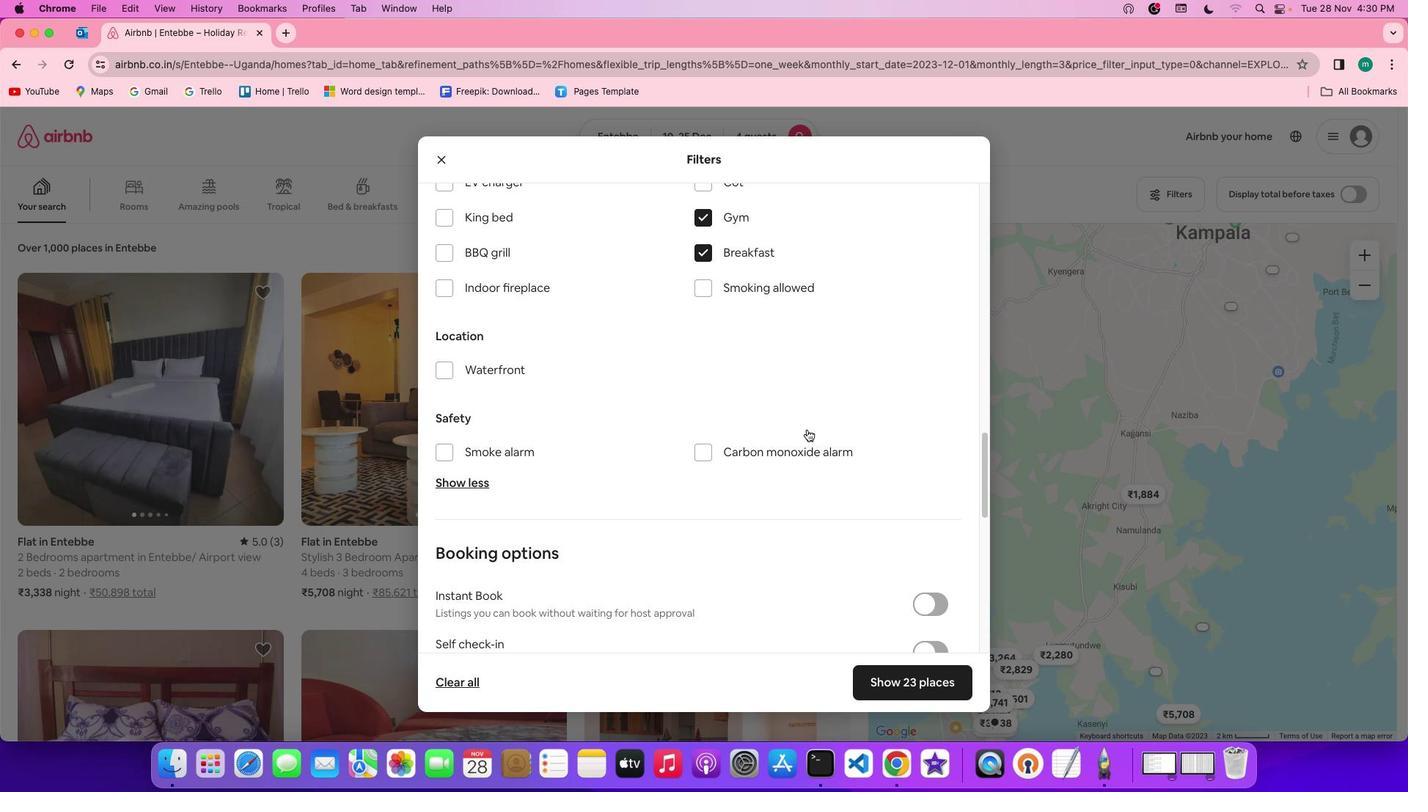 
Action: Mouse scrolled (807, 428) with delta (0, 0)
Screenshot: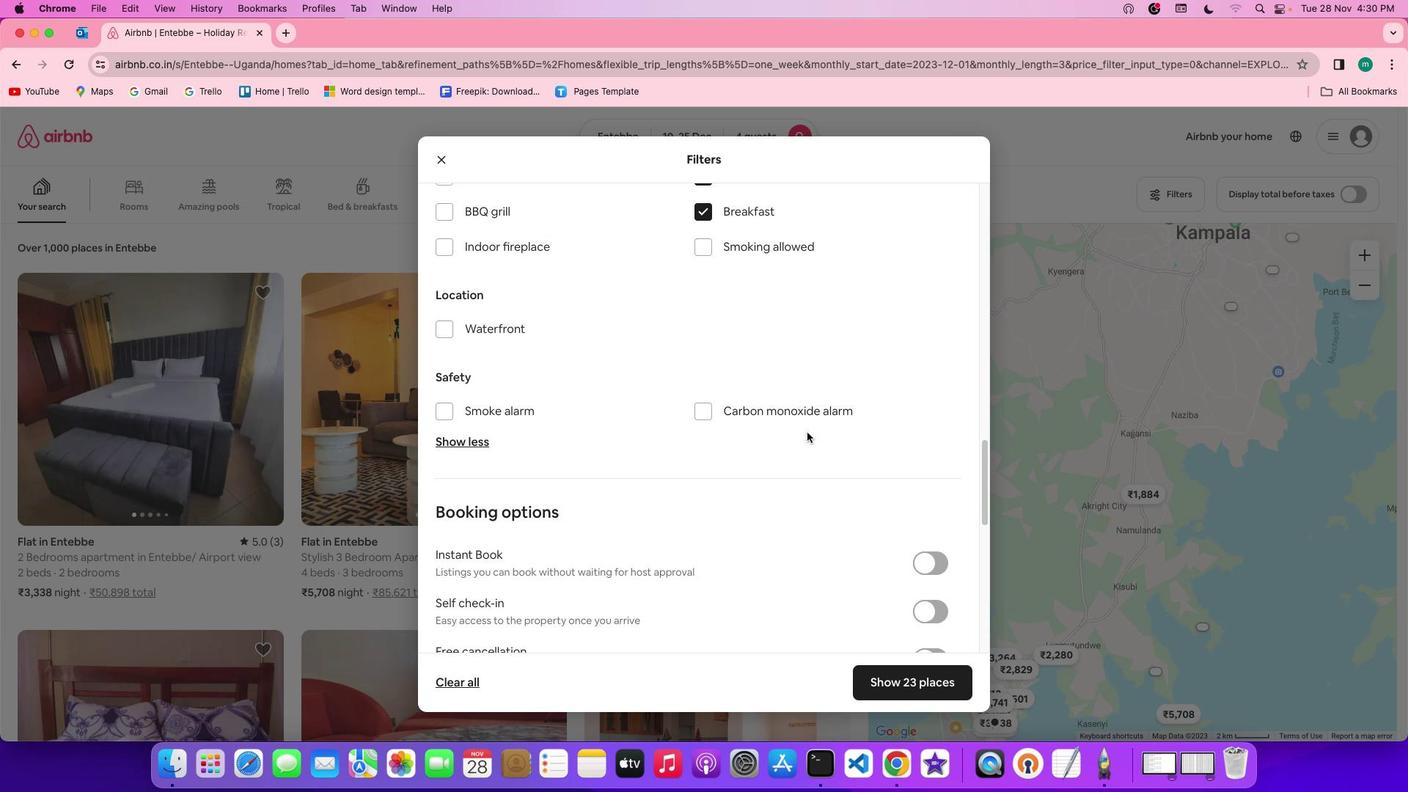 
Action: Mouse scrolled (807, 428) with delta (0, -1)
Screenshot: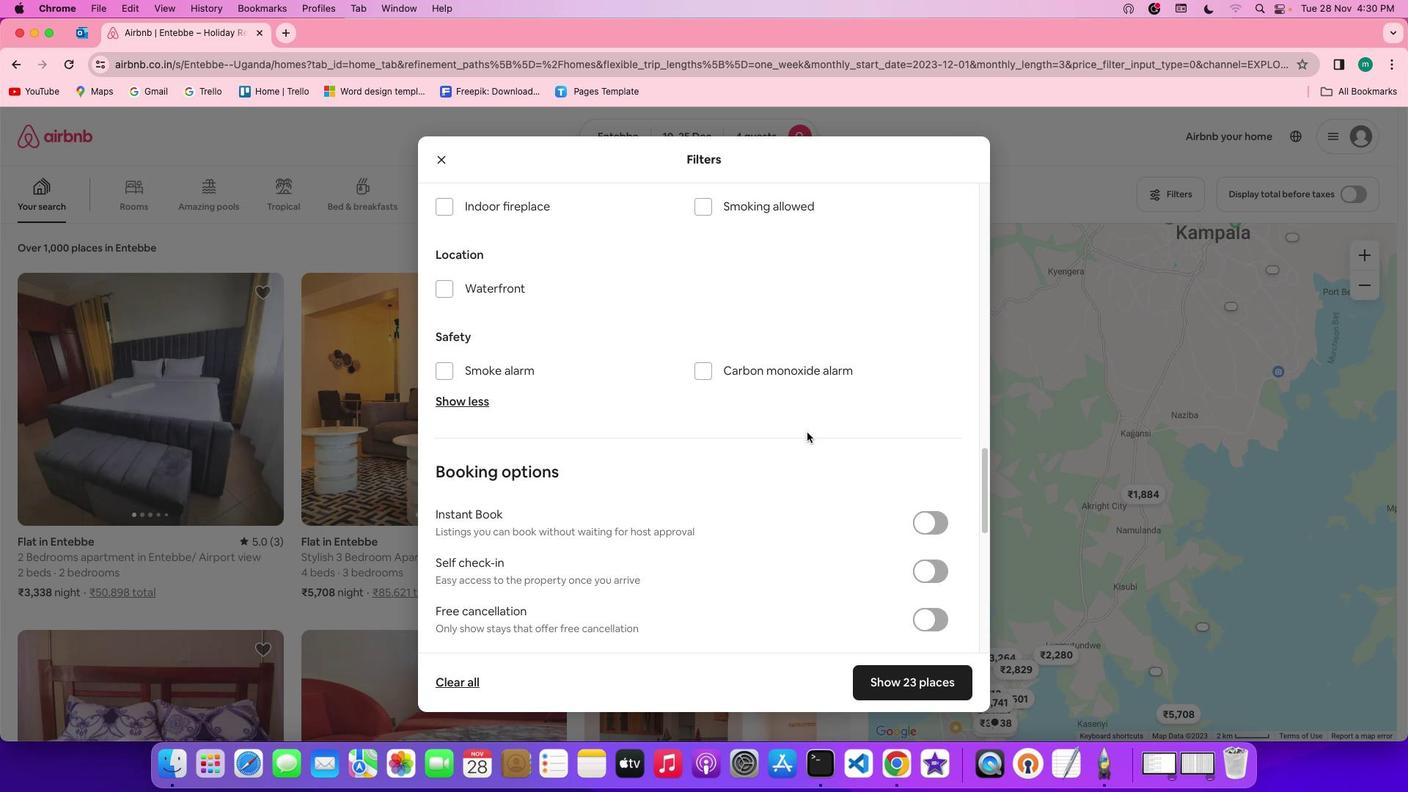 
Action: Mouse moved to (807, 431)
Screenshot: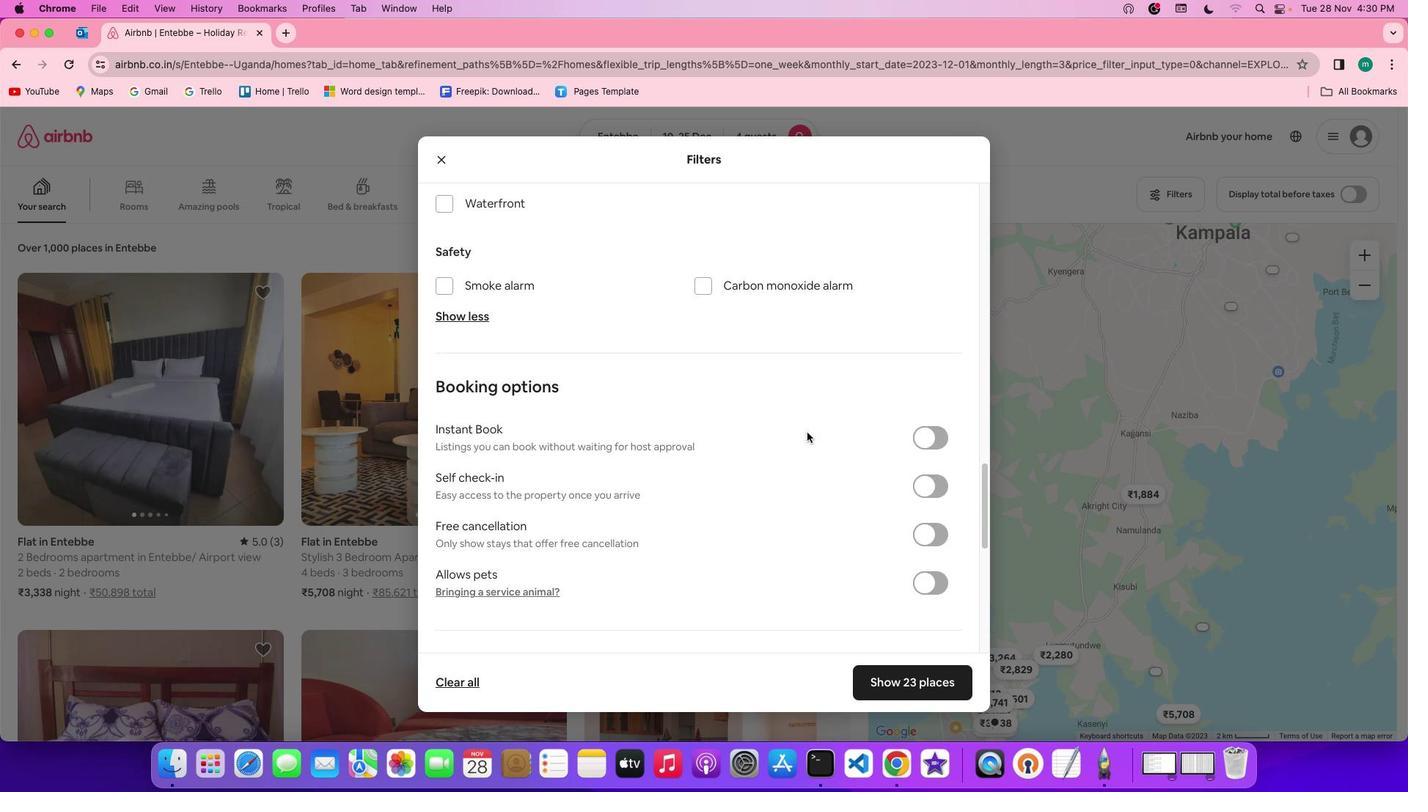 
Action: Mouse scrolled (807, 431) with delta (0, -2)
Screenshot: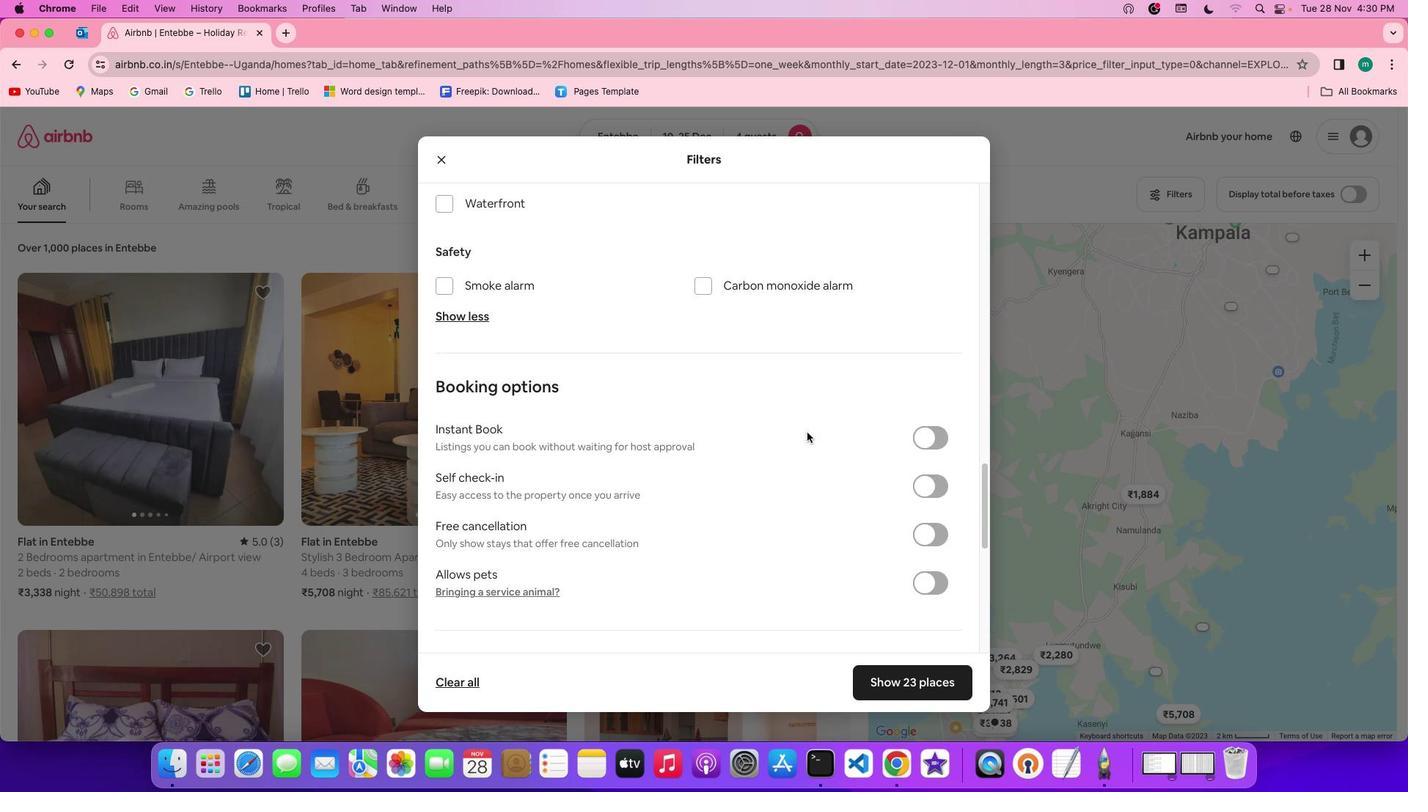 
Action: Mouse moved to (817, 441)
Screenshot: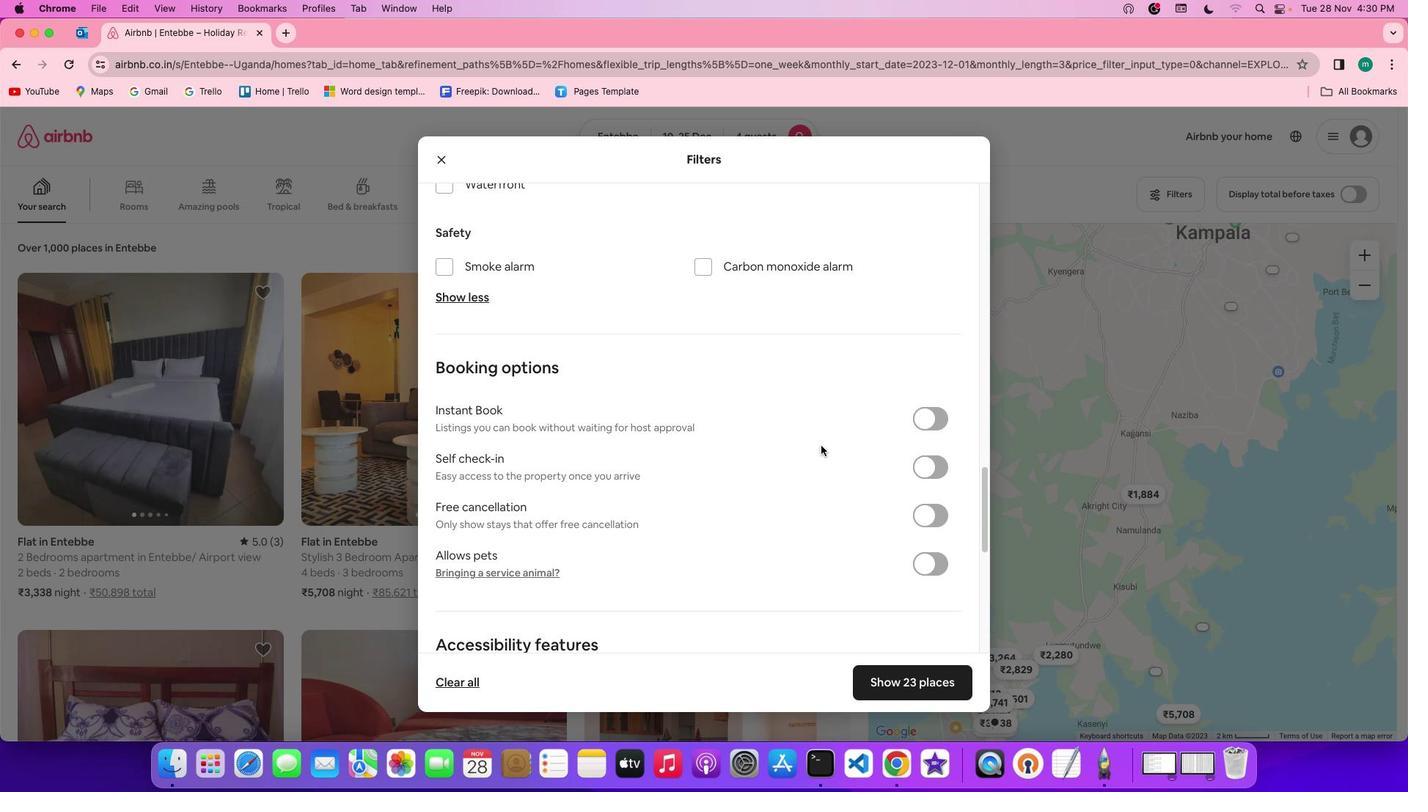 
Action: Mouse scrolled (817, 441) with delta (0, 0)
Screenshot: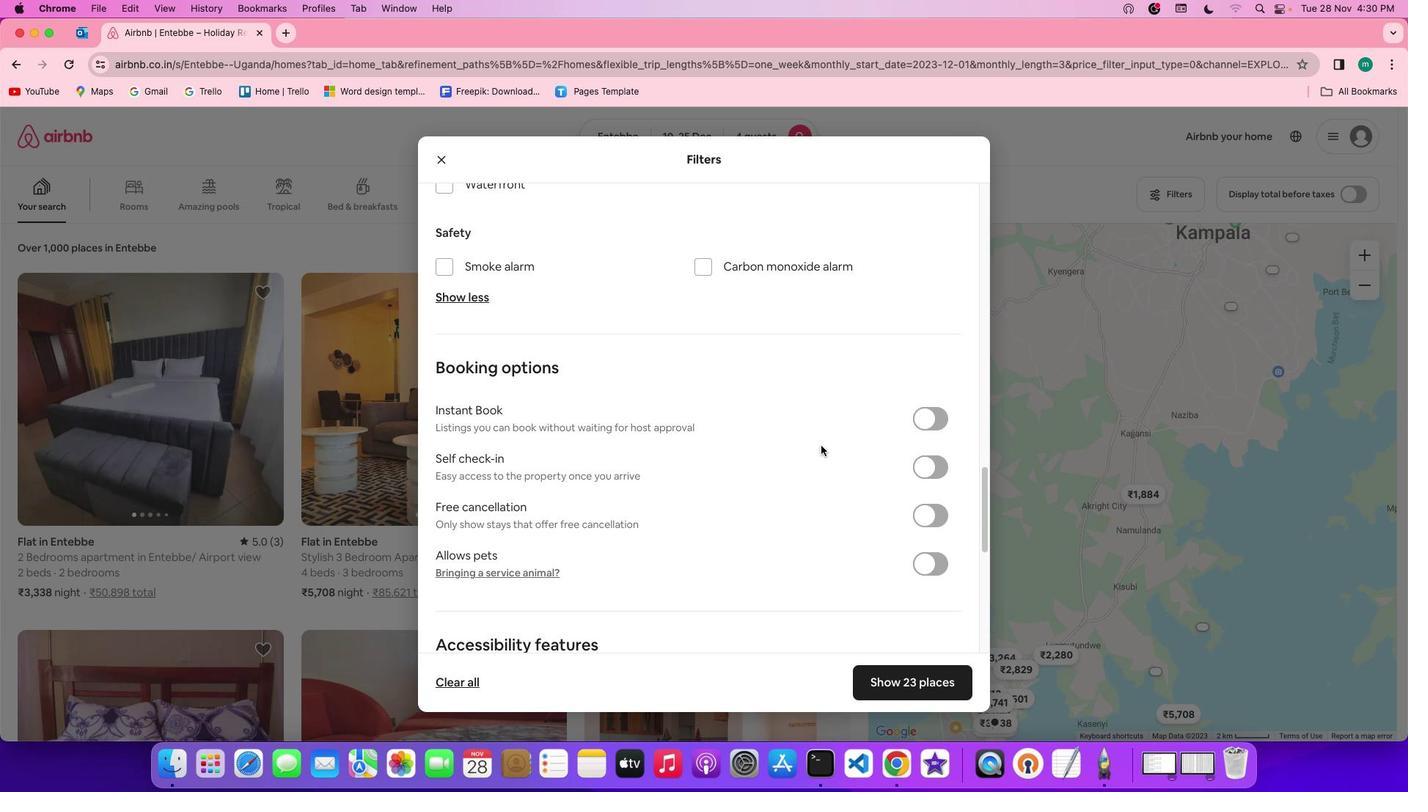 
Action: Mouse moved to (820, 445)
Screenshot: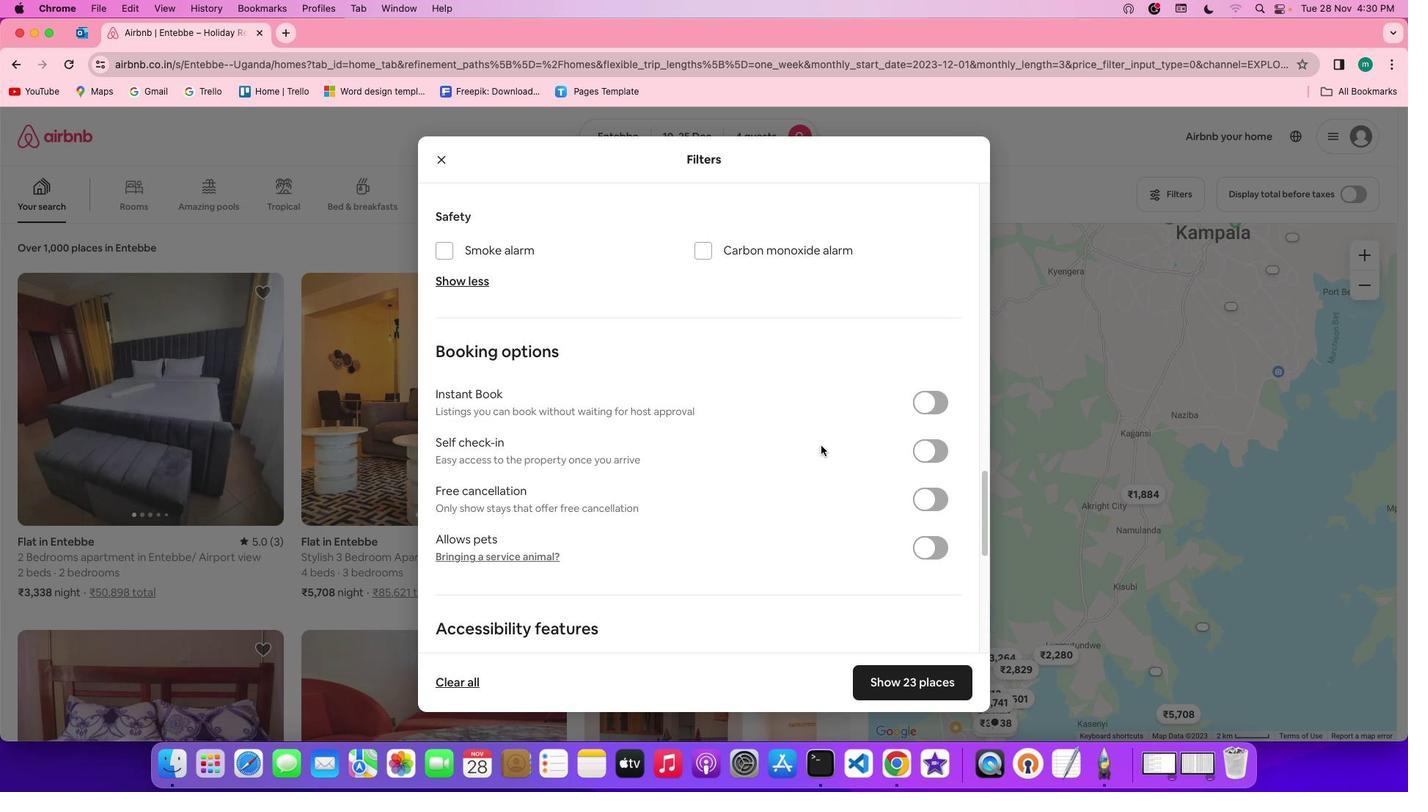 
Action: Mouse scrolled (820, 445) with delta (0, 0)
Screenshot: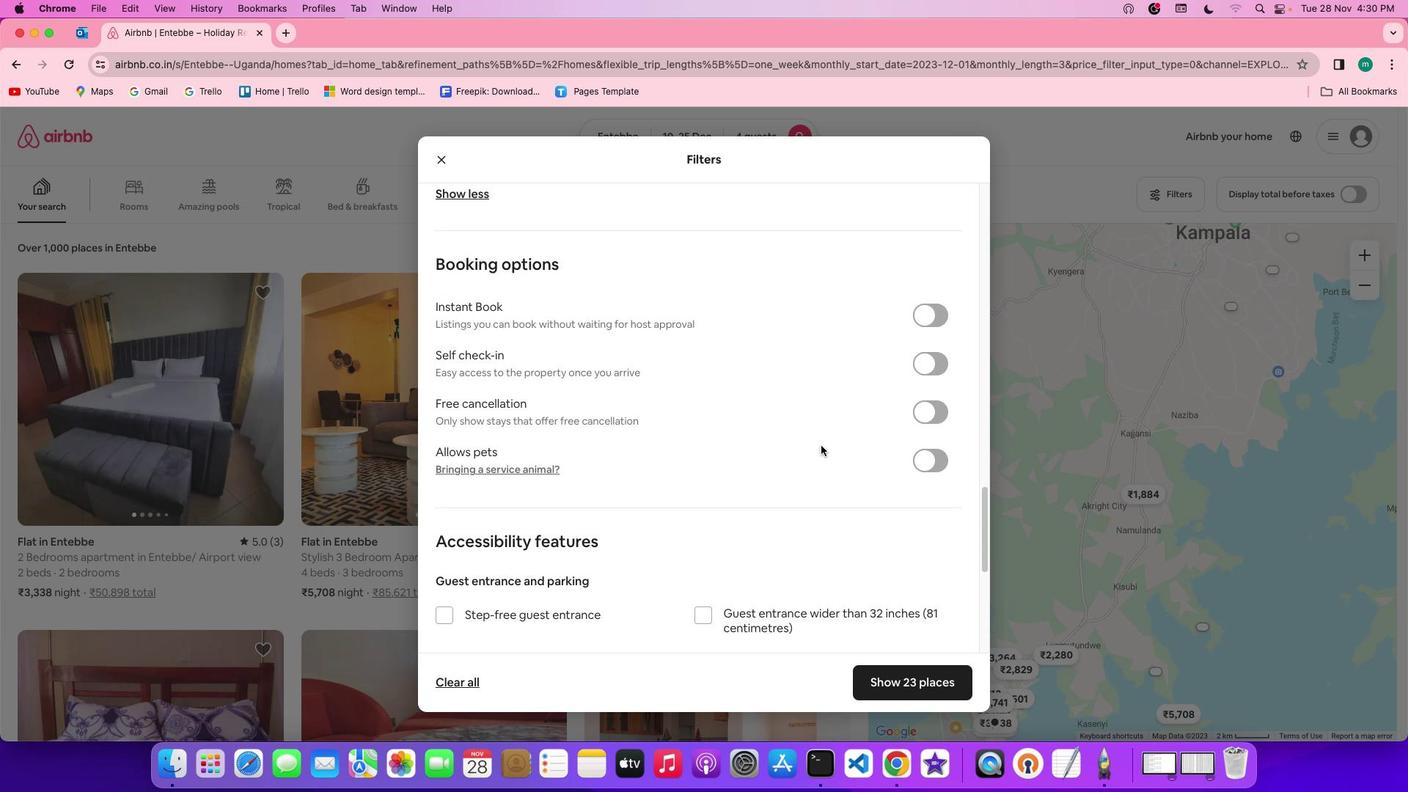 
Action: Mouse scrolled (820, 445) with delta (0, 0)
Screenshot: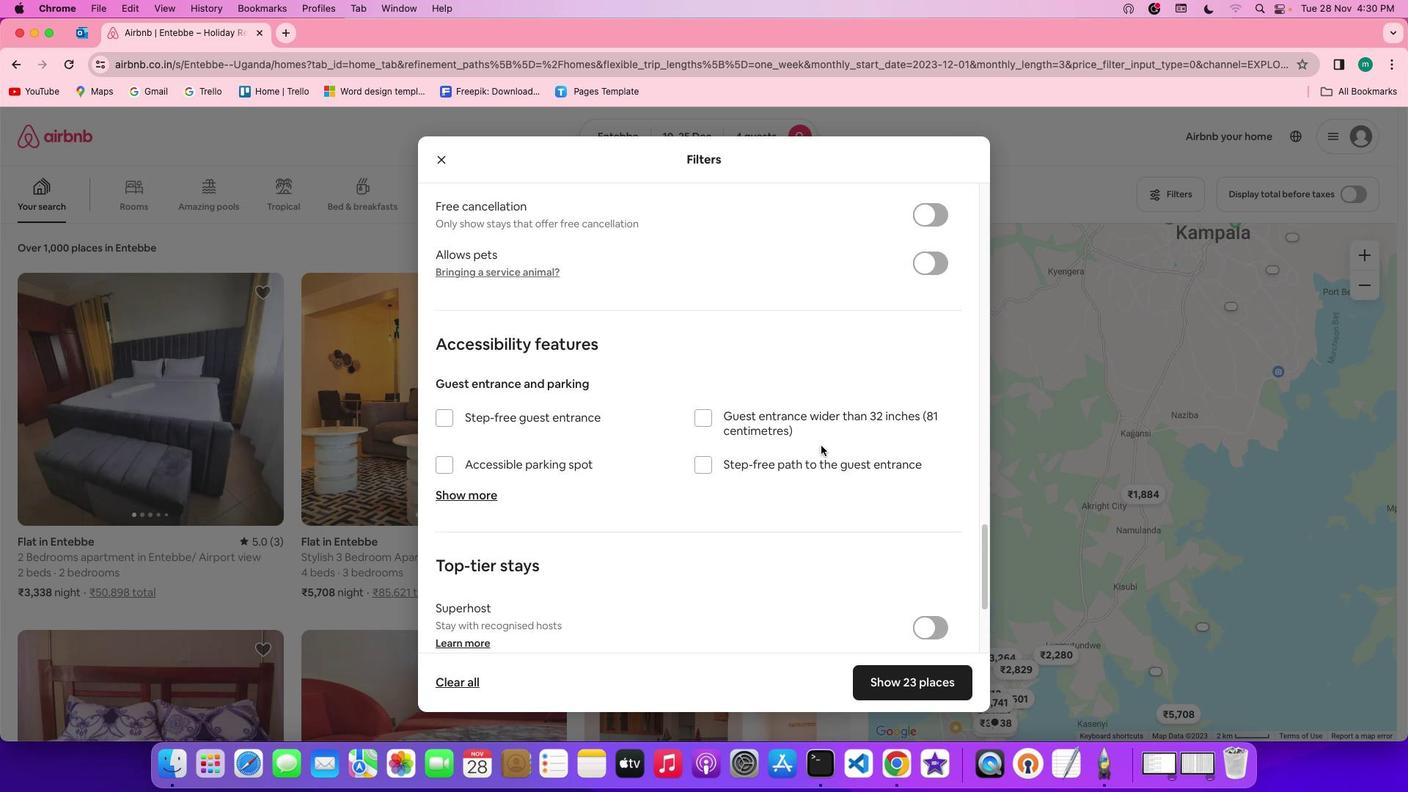 
Action: Mouse scrolled (820, 445) with delta (0, -2)
Screenshot: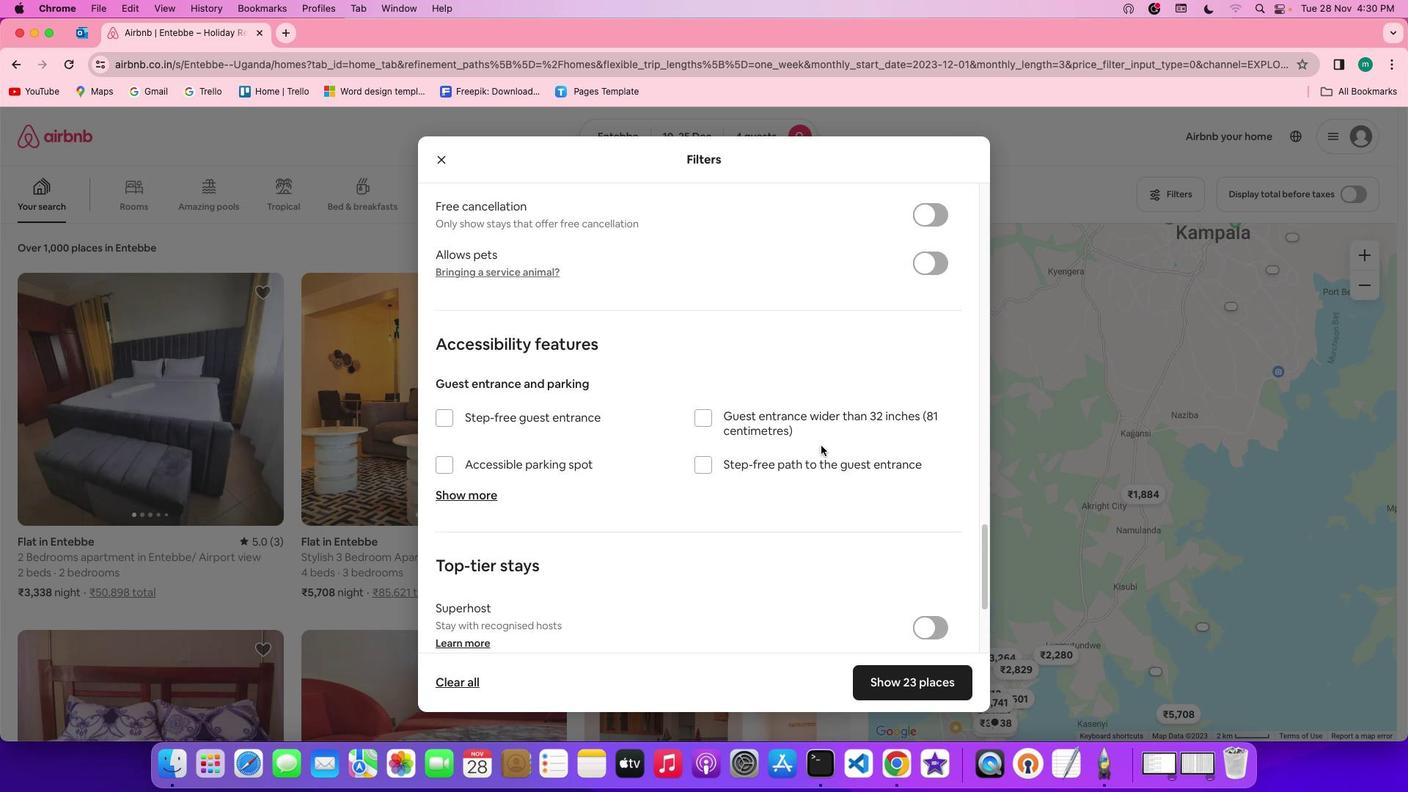 
Action: Mouse scrolled (820, 445) with delta (0, -2)
Screenshot: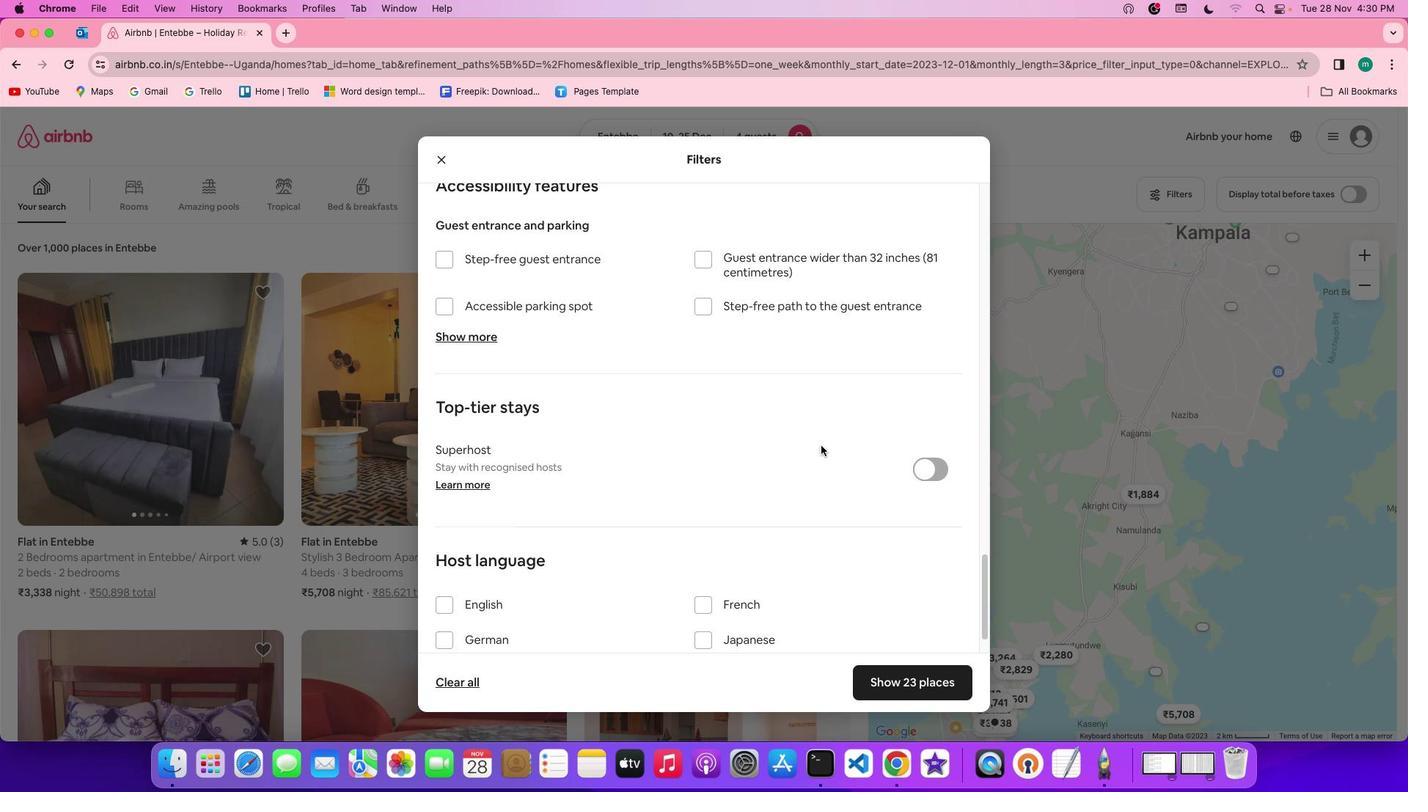 
Action: Mouse scrolled (820, 445) with delta (0, -3)
Screenshot: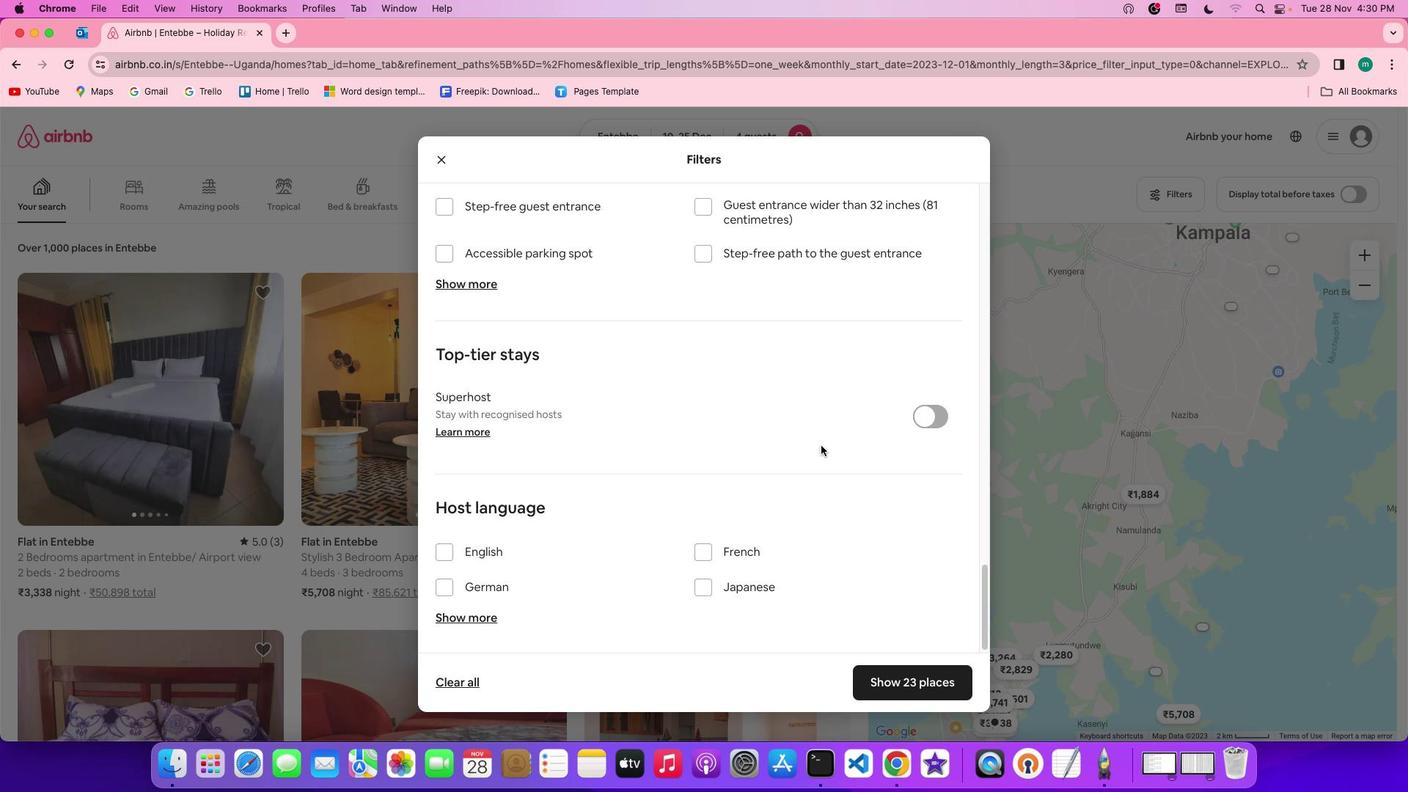 
Action: Mouse scrolled (820, 445) with delta (0, -4)
Screenshot: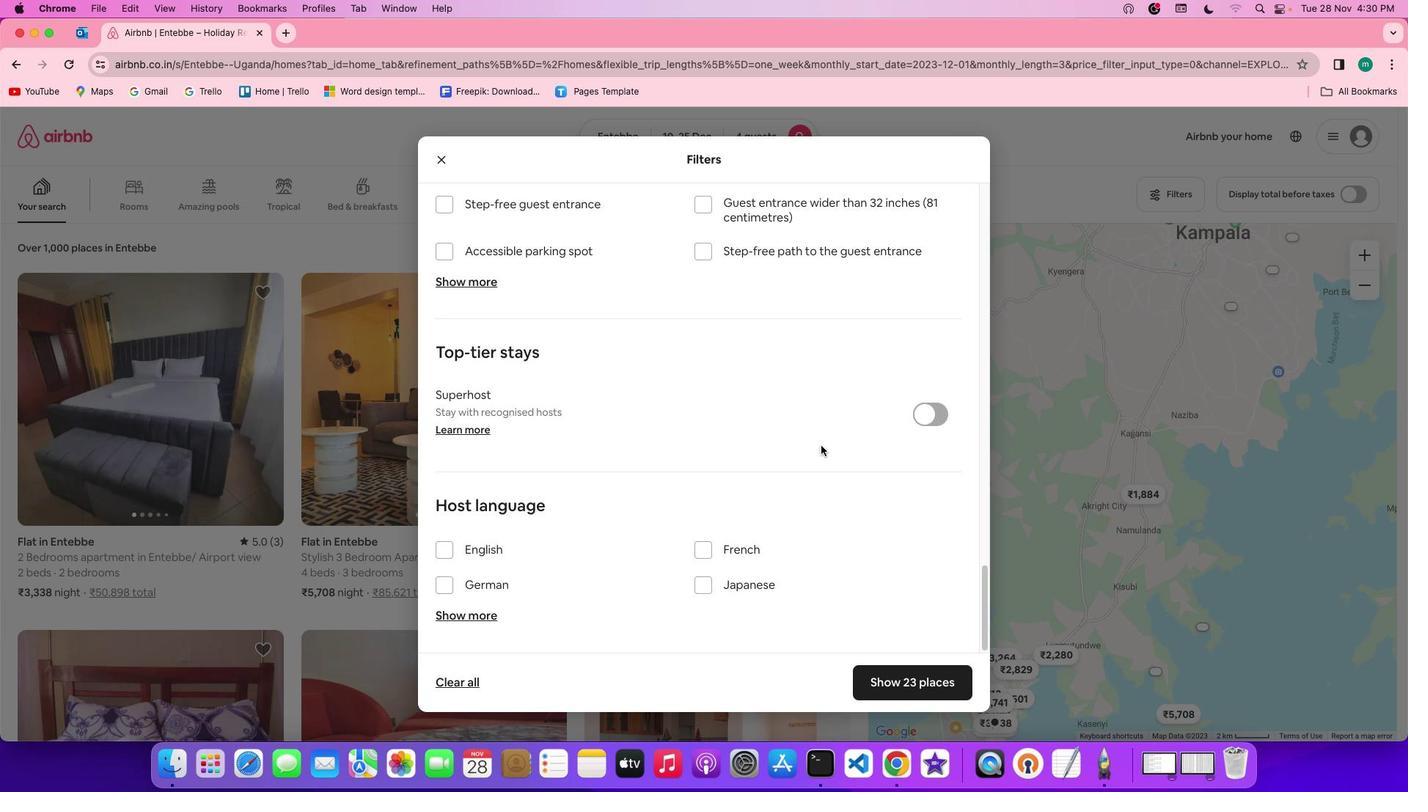 
Action: Mouse scrolled (820, 445) with delta (0, 0)
Screenshot: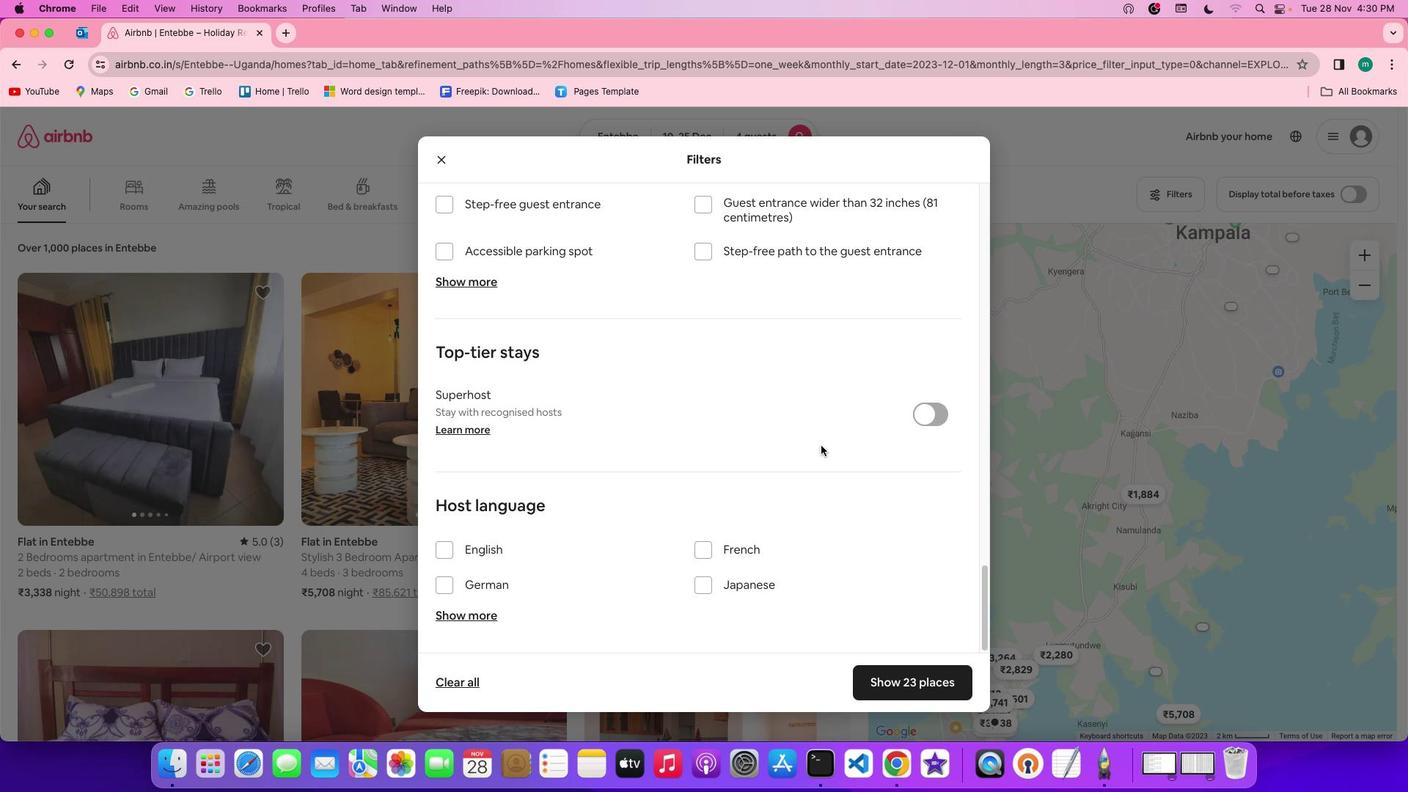 
Action: Mouse scrolled (820, 445) with delta (0, 0)
Screenshot: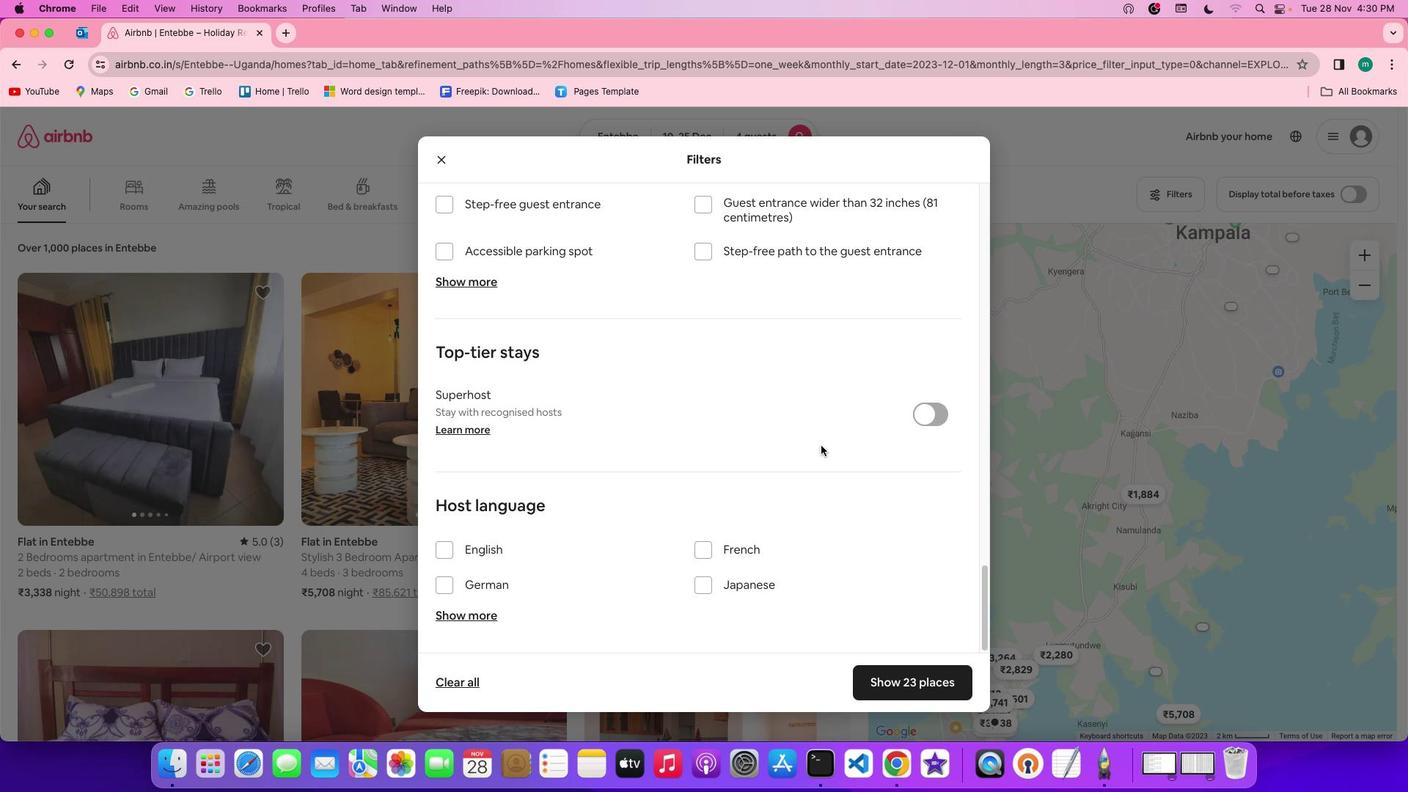 
Action: Mouse scrolled (820, 445) with delta (0, -2)
Screenshot: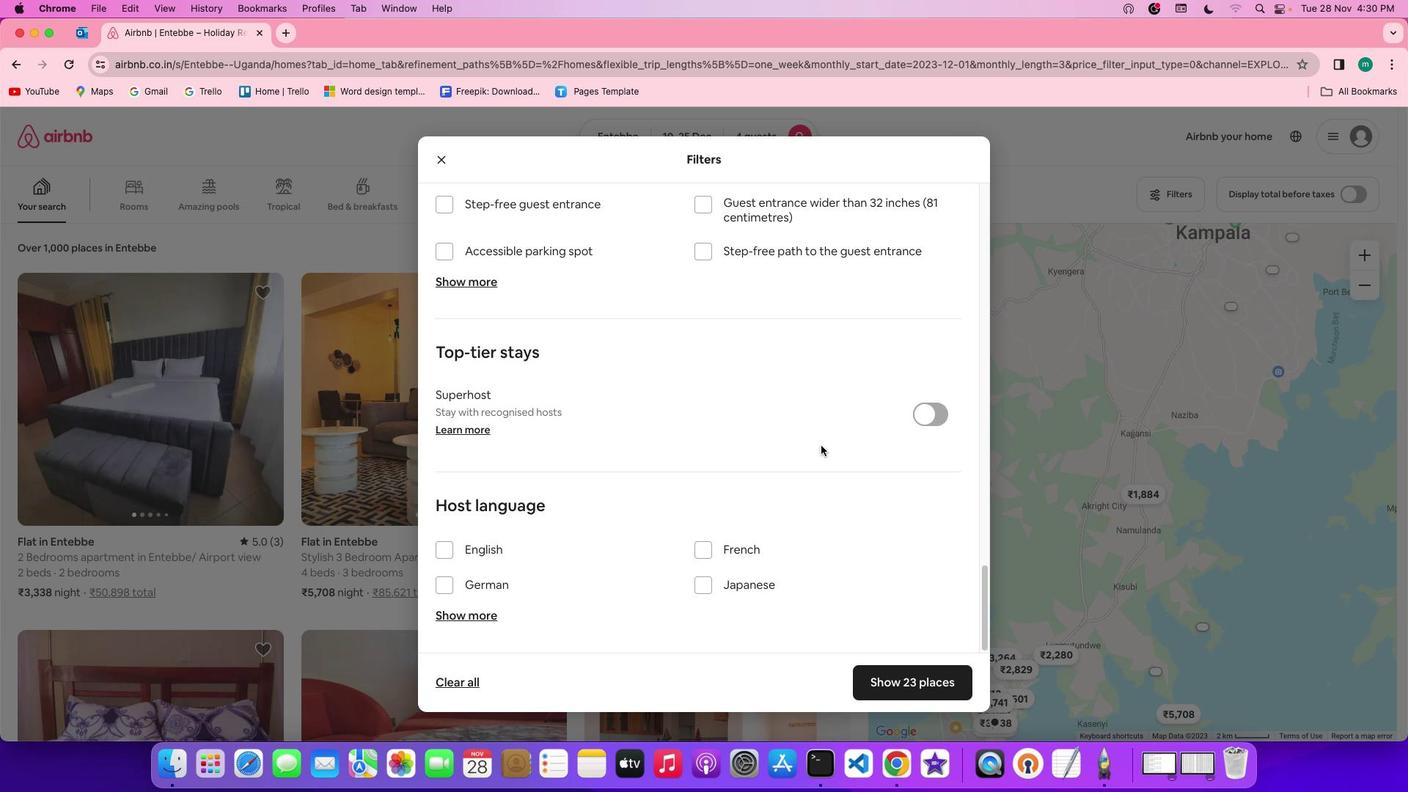 
Action: Mouse scrolled (820, 445) with delta (0, -3)
Screenshot: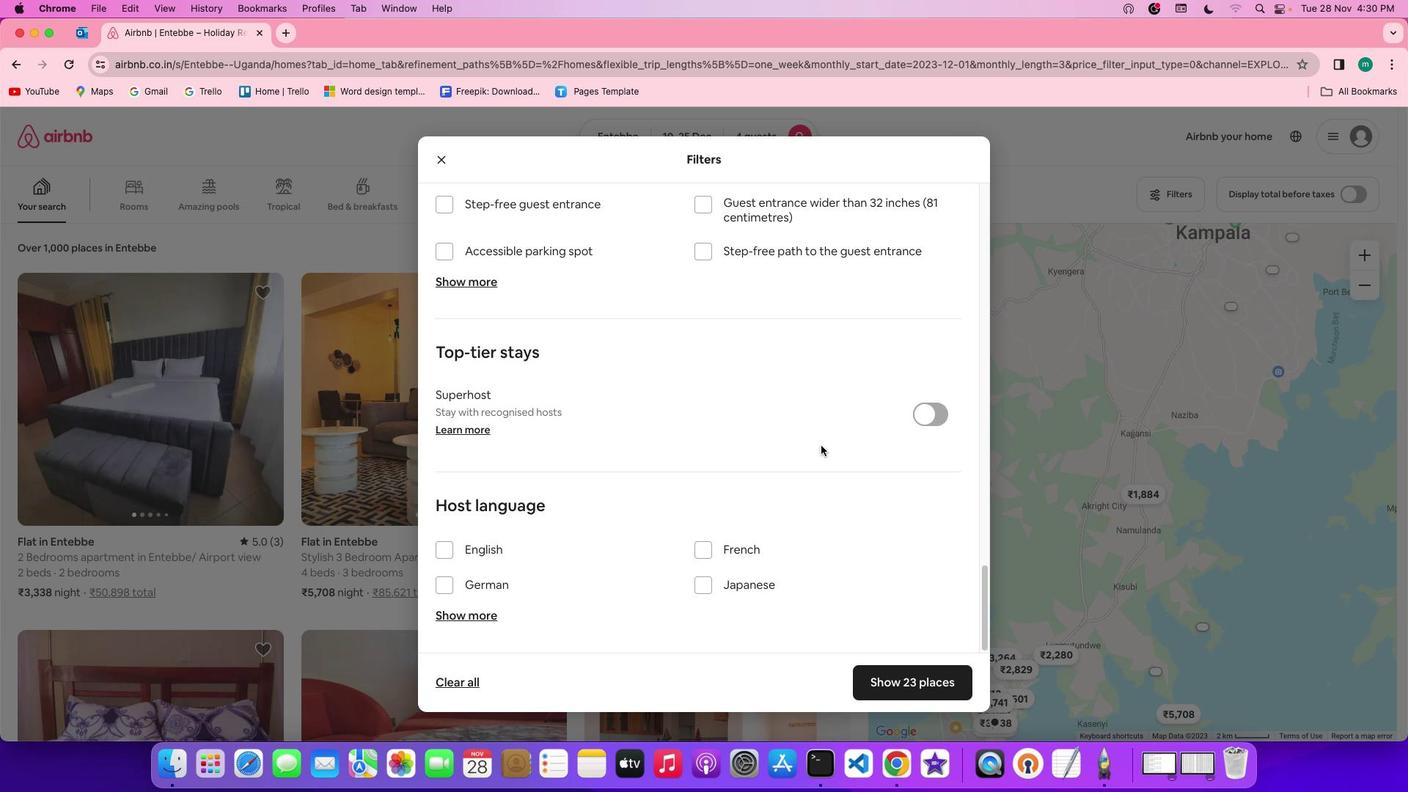 
Action: Mouse scrolled (820, 445) with delta (0, -4)
Screenshot: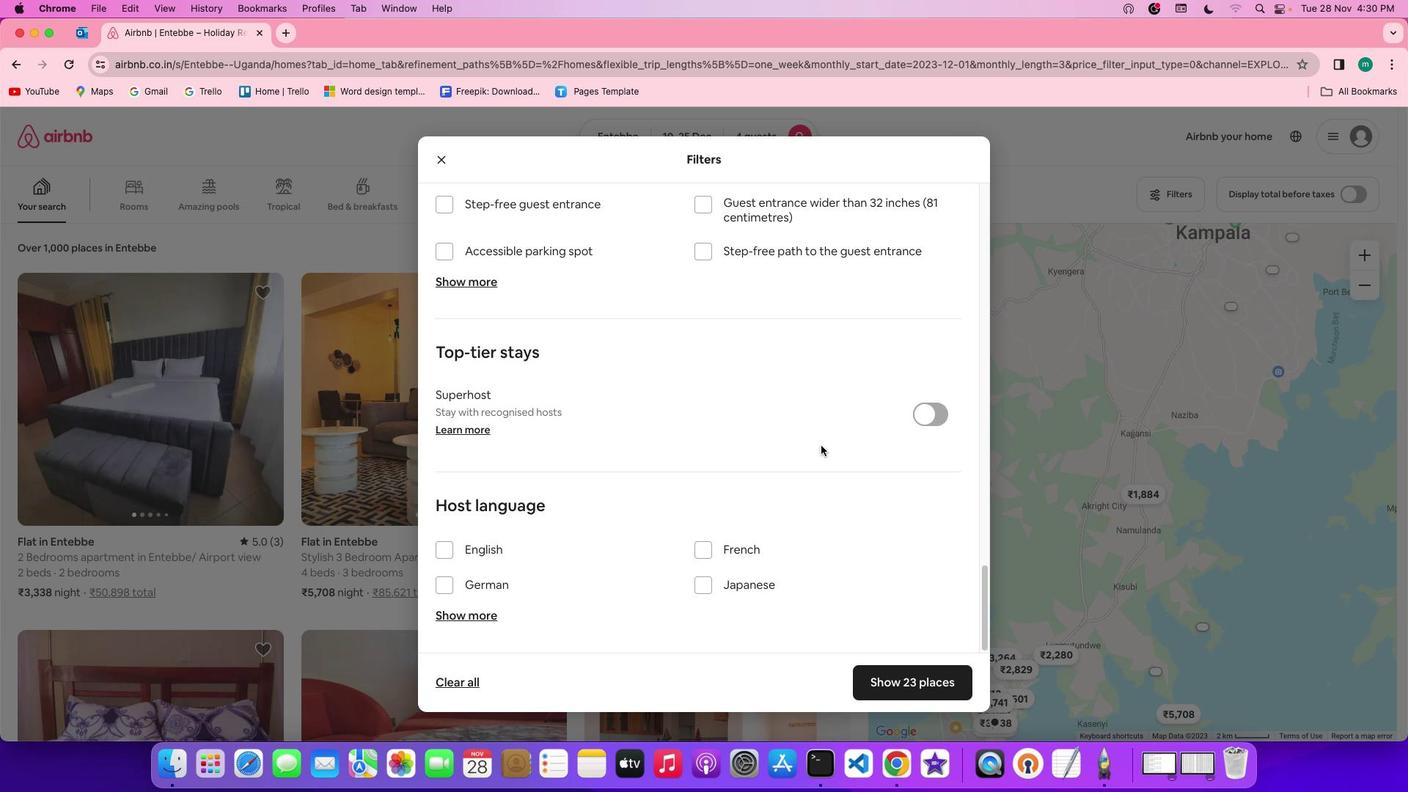 
Action: Mouse scrolled (820, 445) with delta (0, -4)
Screenshot: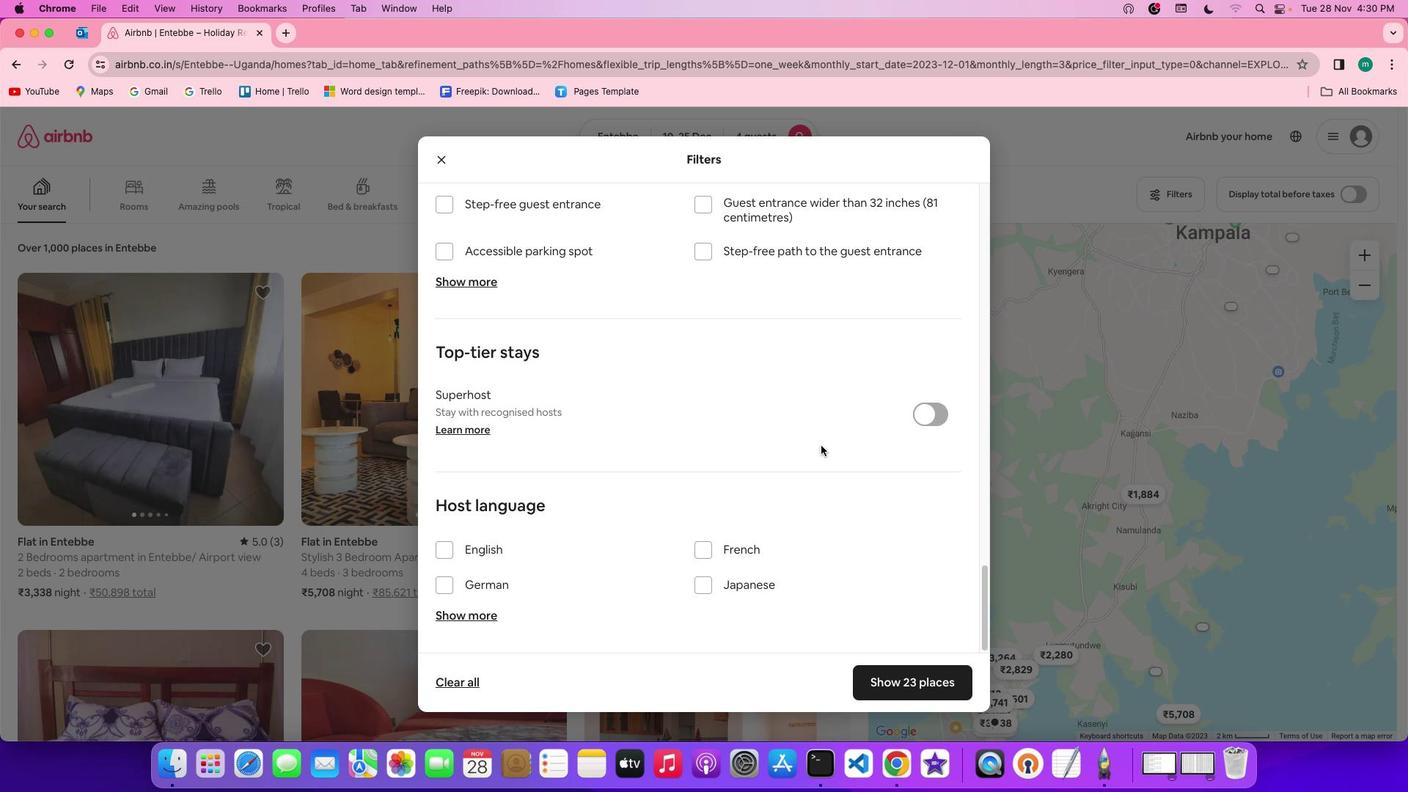 
Action: Mouse moved to (911, 683)
Screenshot: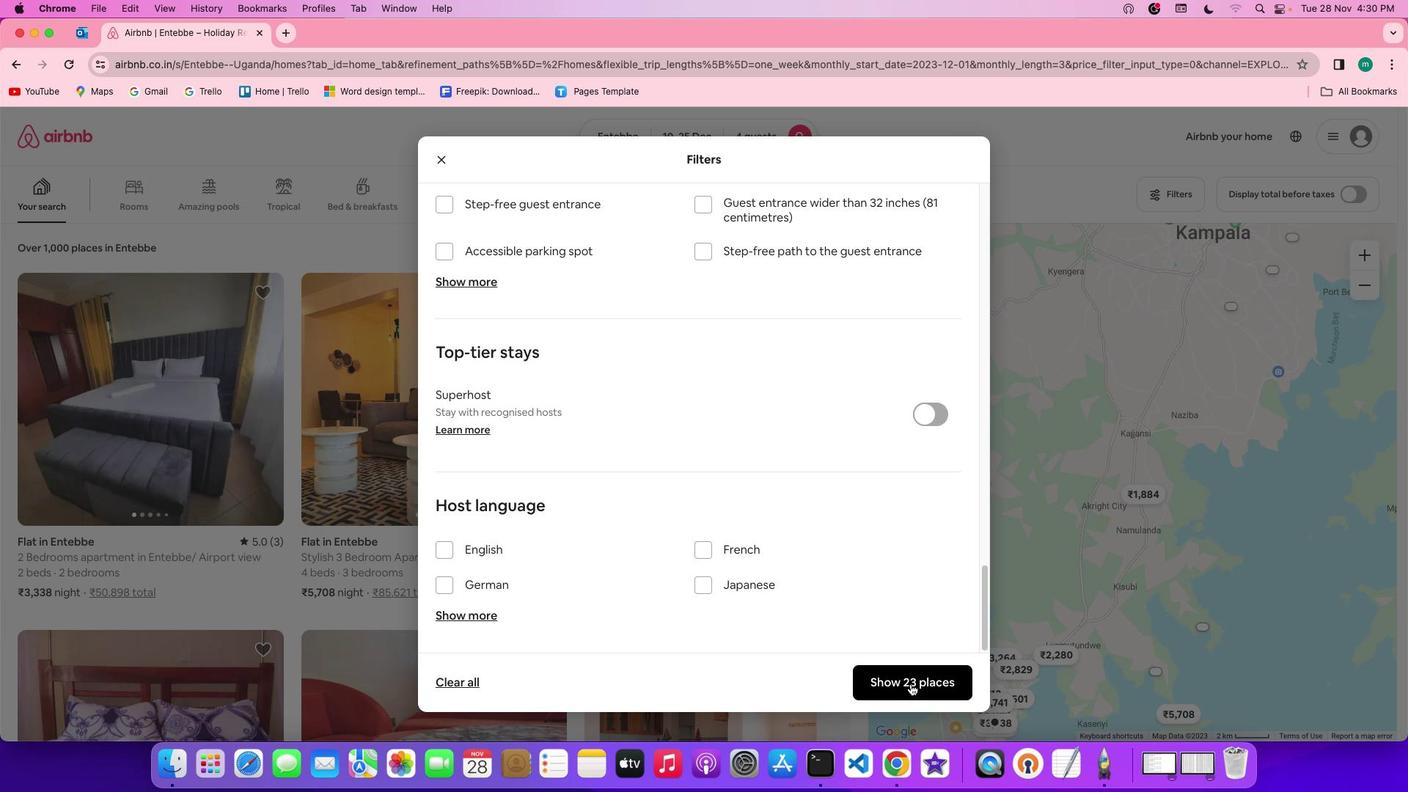 
Action: Mouse pressed left at (911, 683)
Screenshot: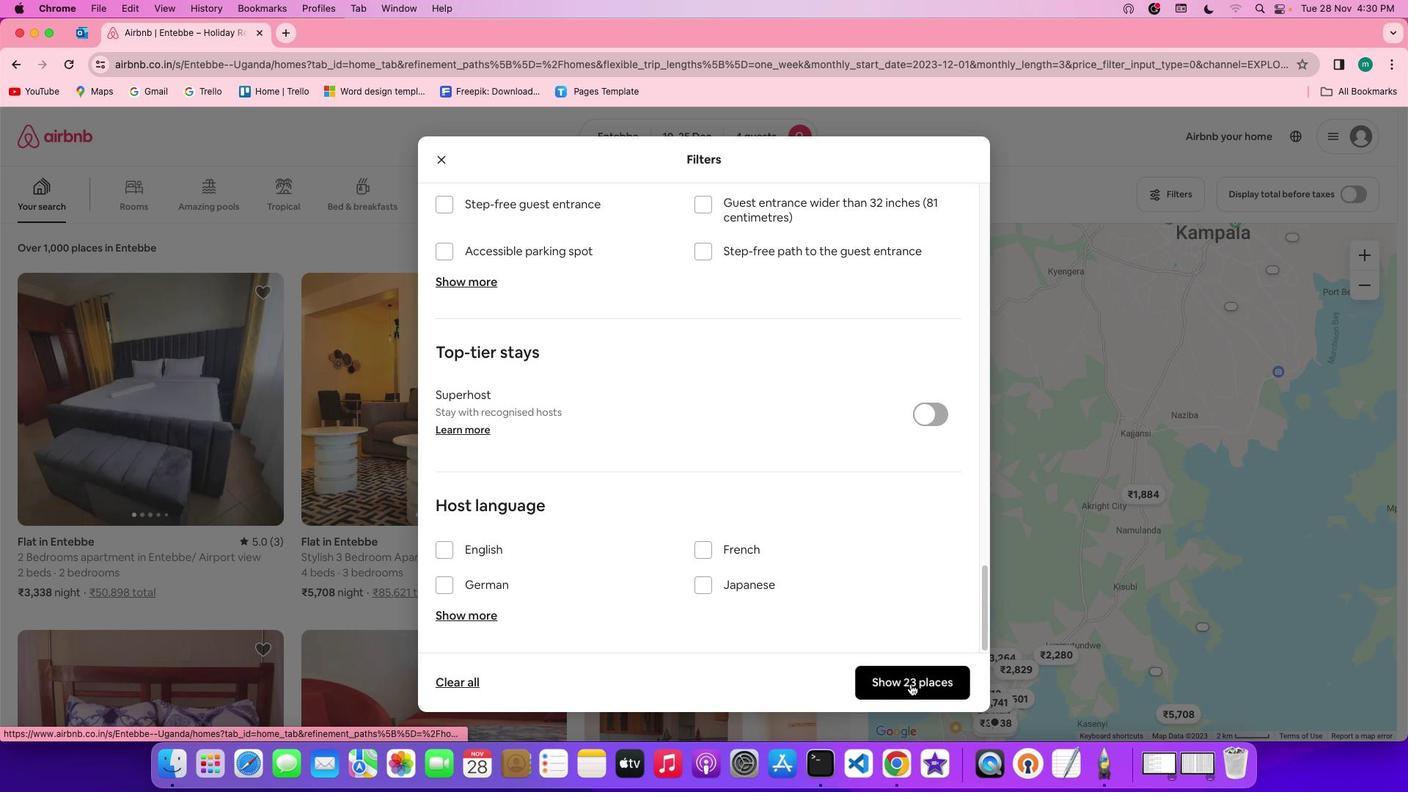 
Action: Mouse moved to (644, 536)
Screenshot: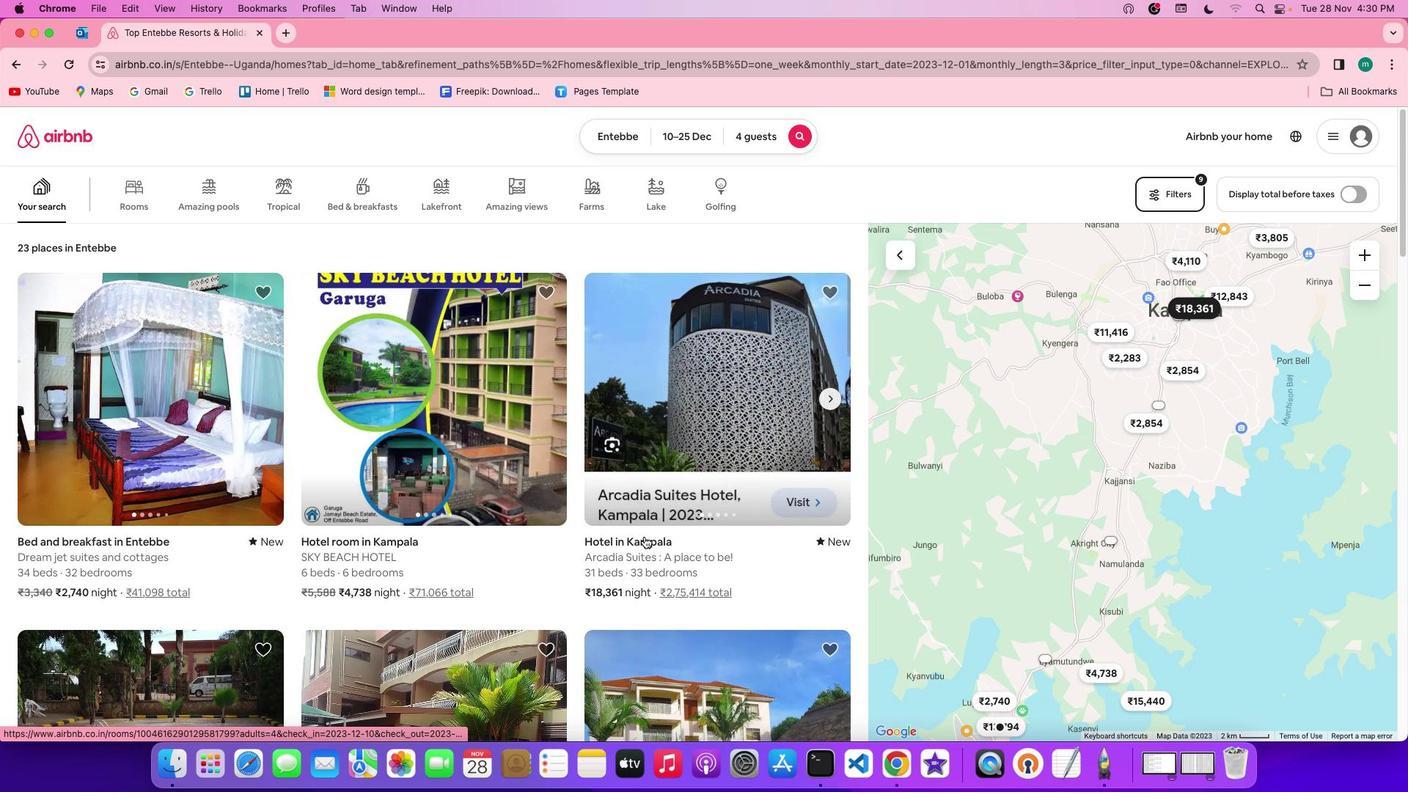 
Action: Mouse scrolled (644, 536) with delta (0, 0)
Screenshot: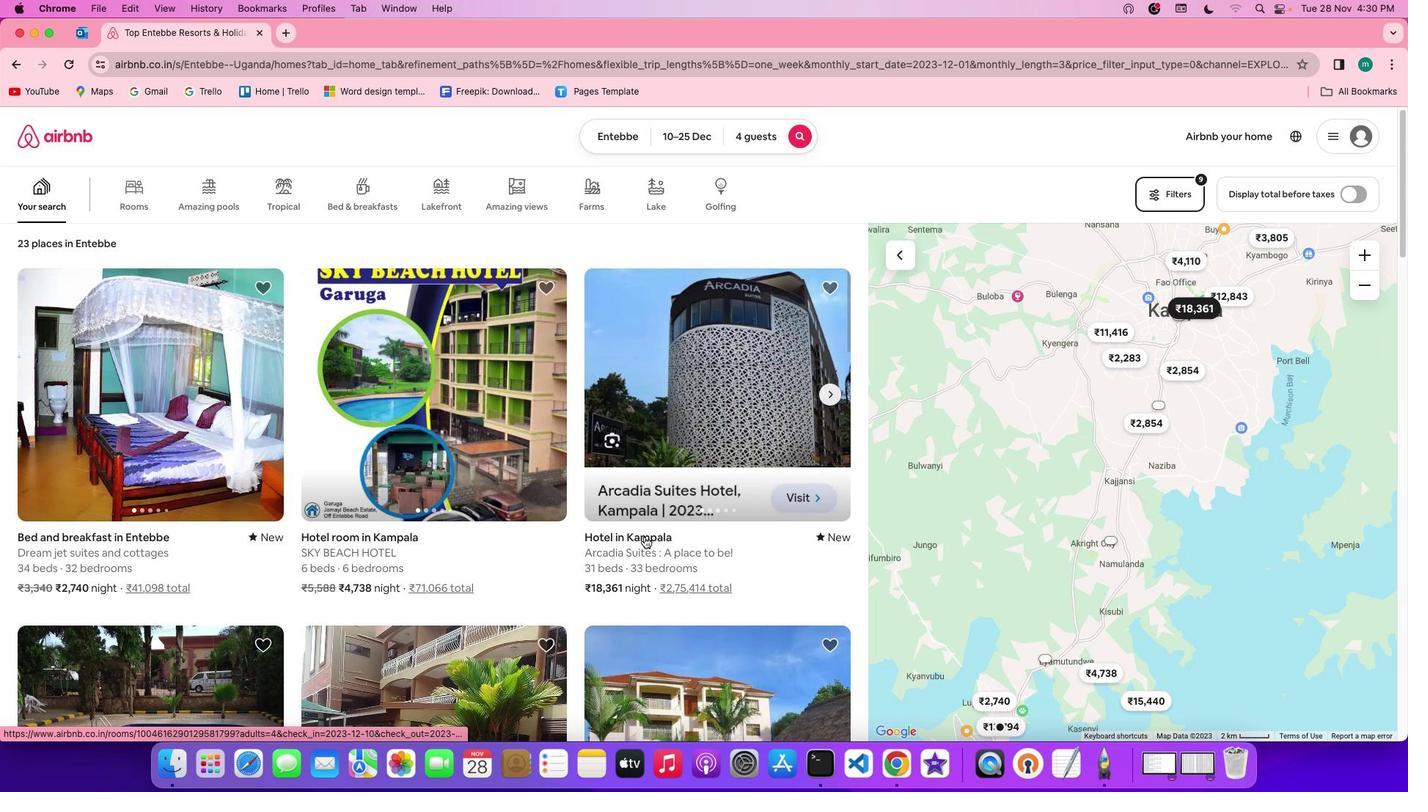 
Action: Mouse scrolled (644, 536) with delta (0, 0)
Screenshot: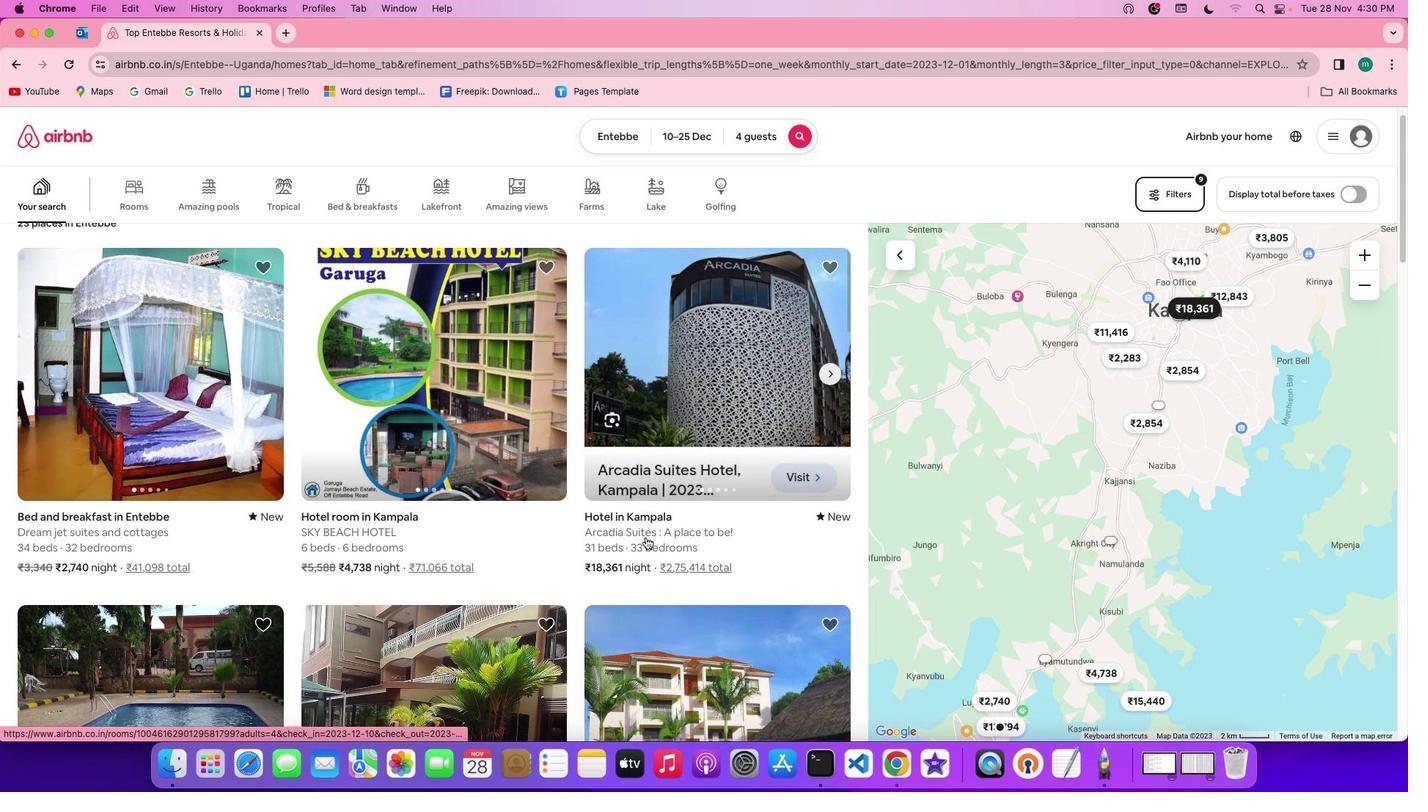 
Action: Mouse scrolled (644, 536) with delta (0, 0)
Screenshot: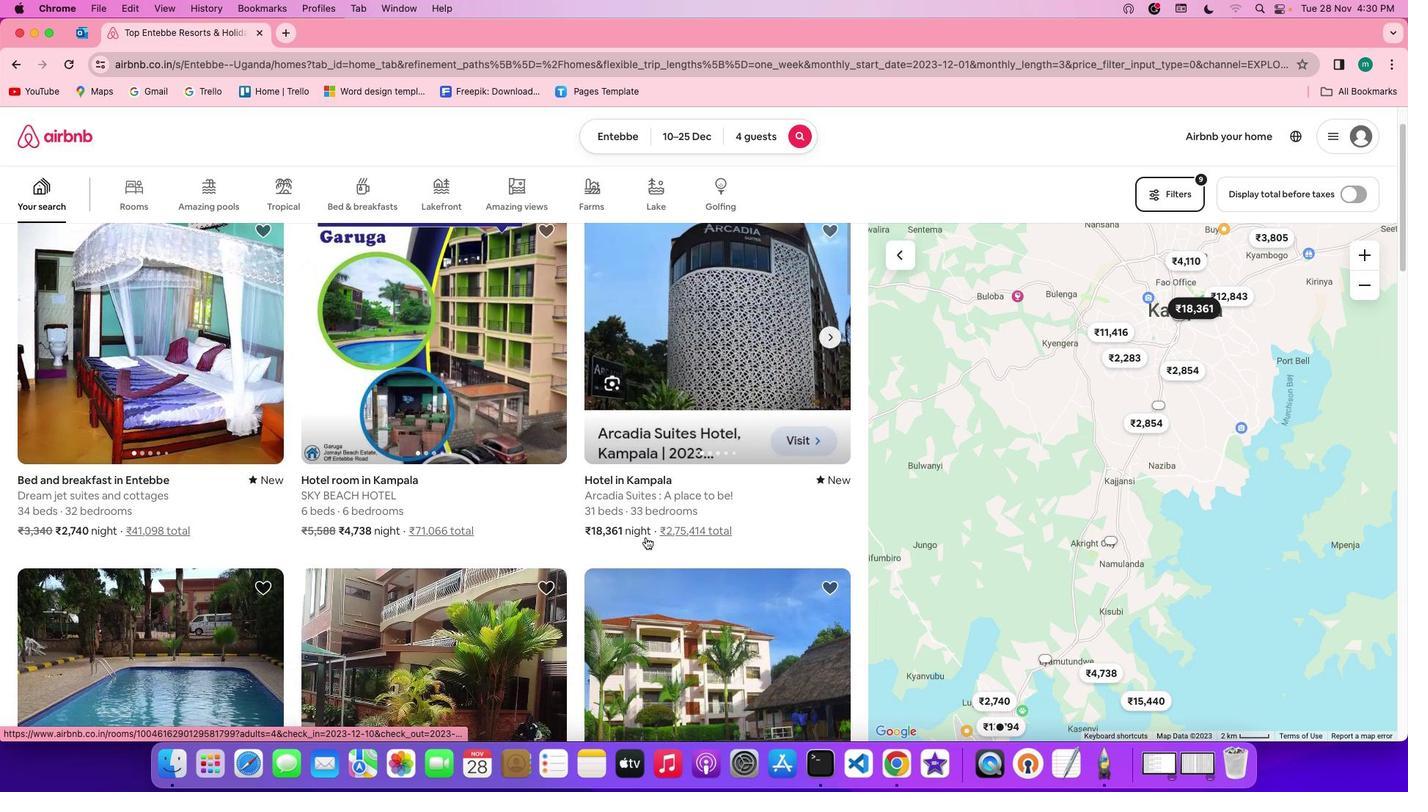 
Action: Mouse moved to (645, 537)
Screenshot: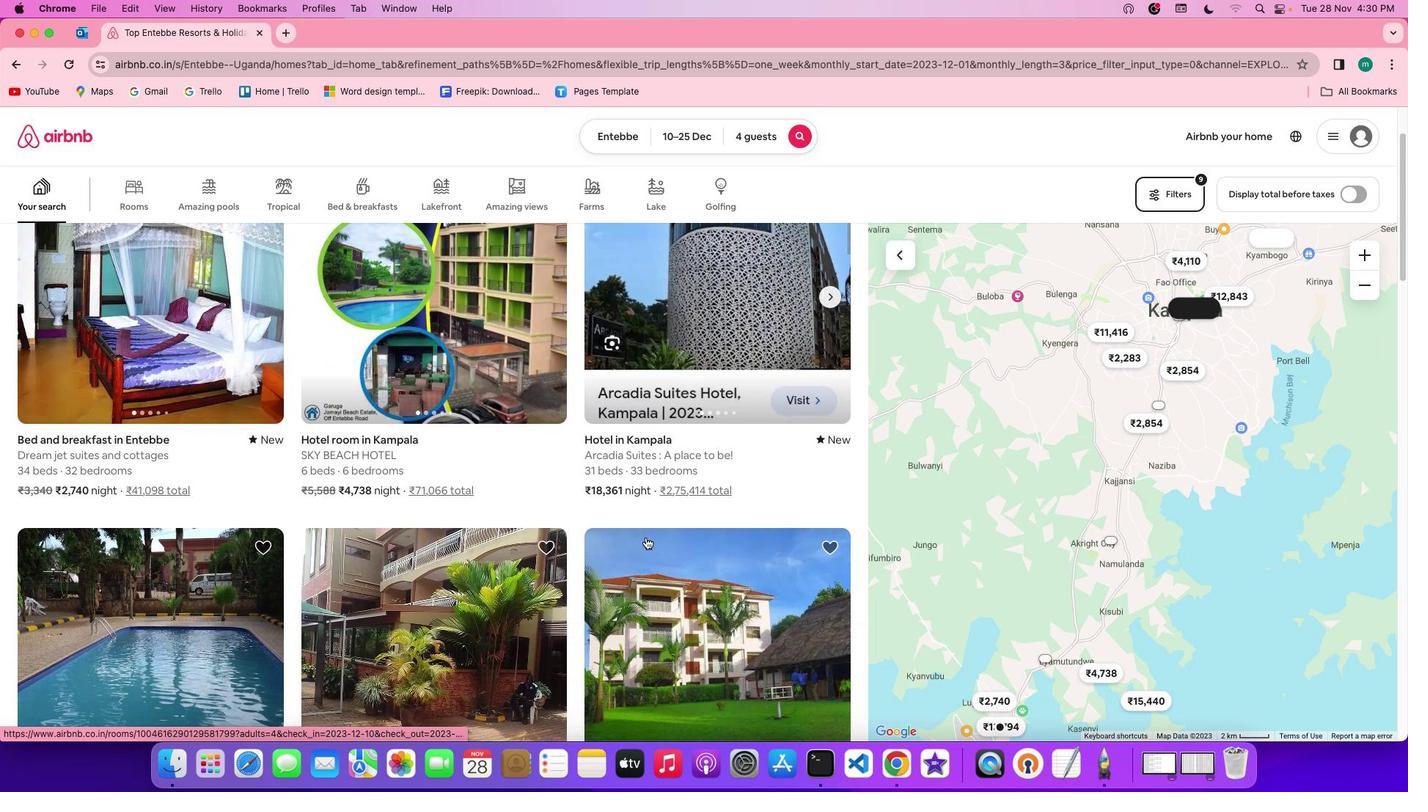 
Action: Mouse scrolled (645, 537) with delta (0, 0)
Screenshot: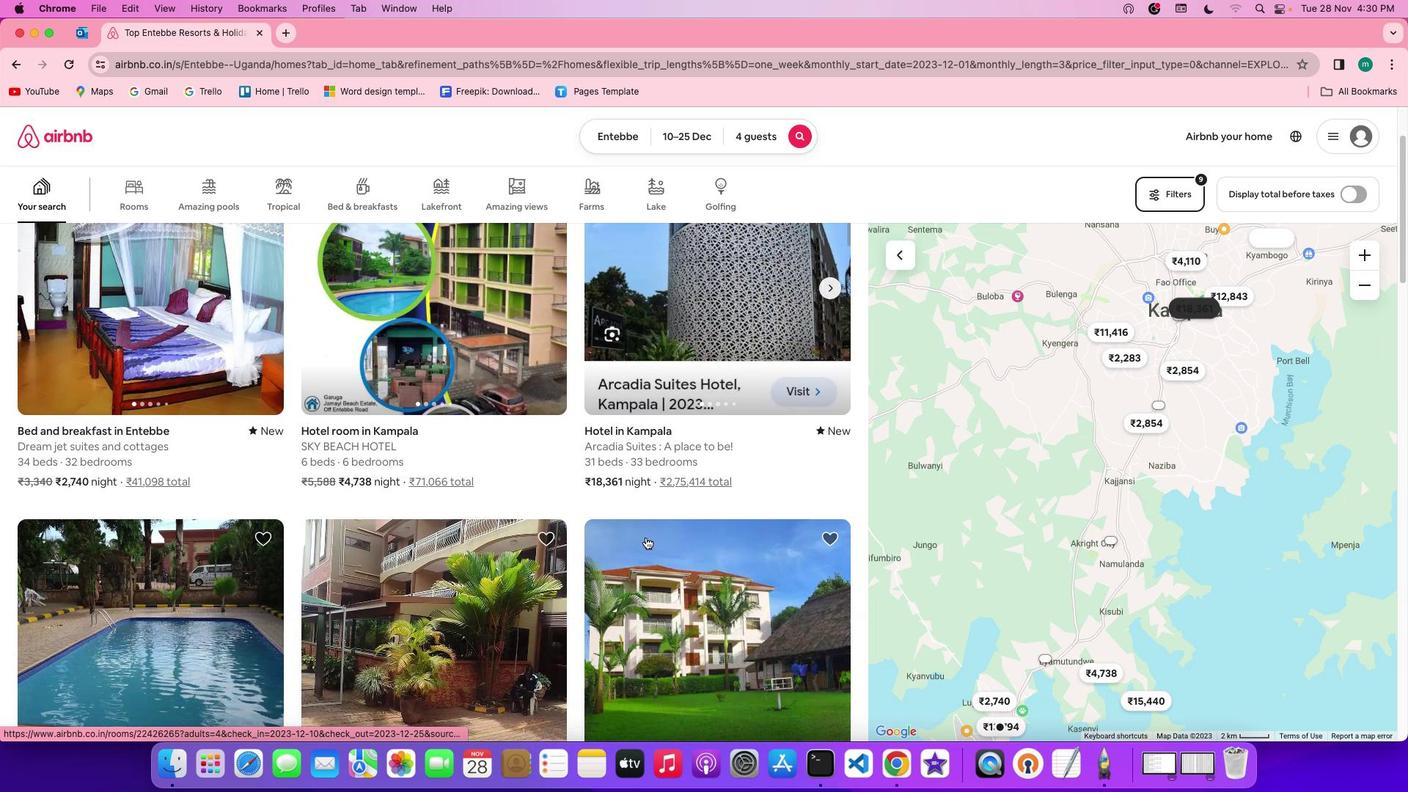 
Action: Mouse moved to (646, 537)
Screenshot: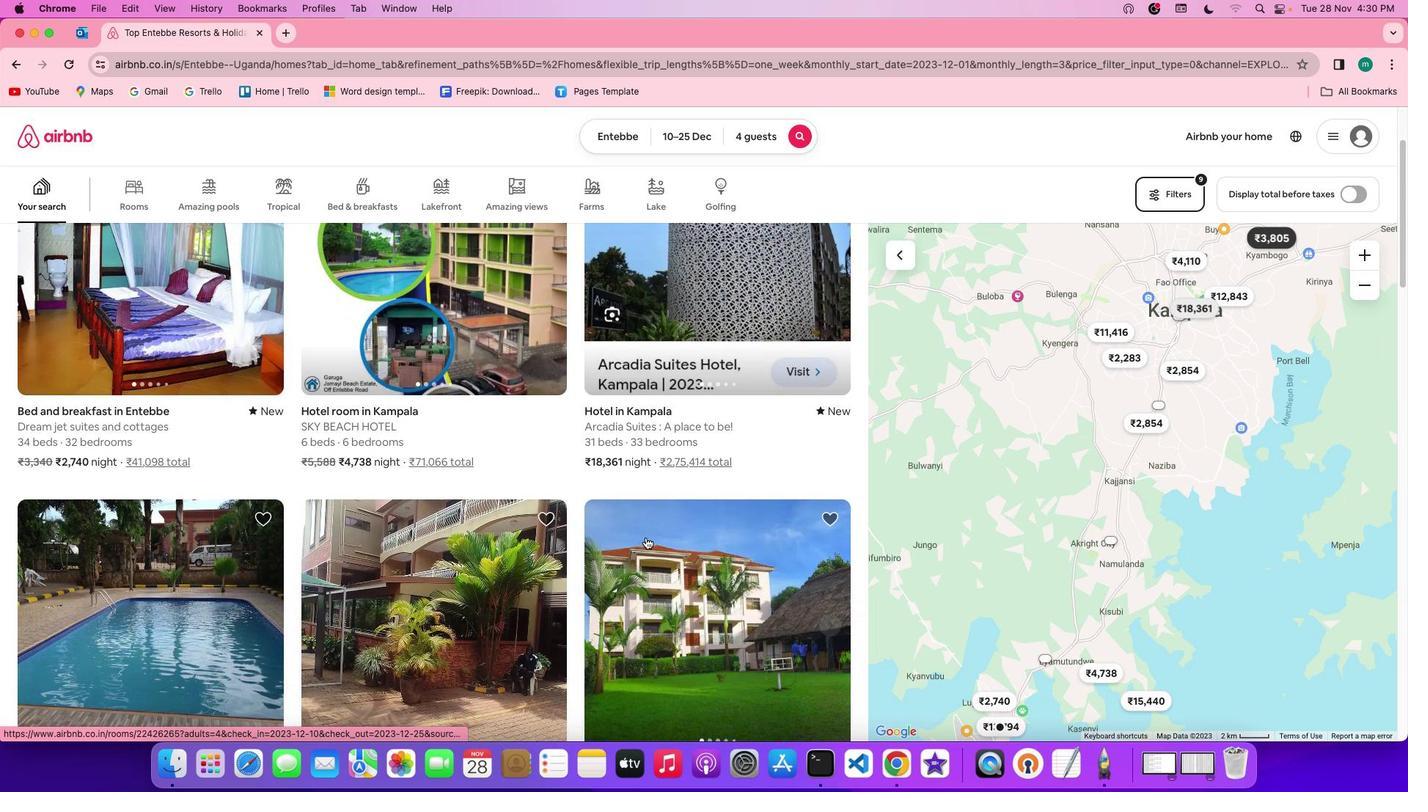
Action: Mouse scrolled (646, 537) with delta (0, 0)
Screenshot: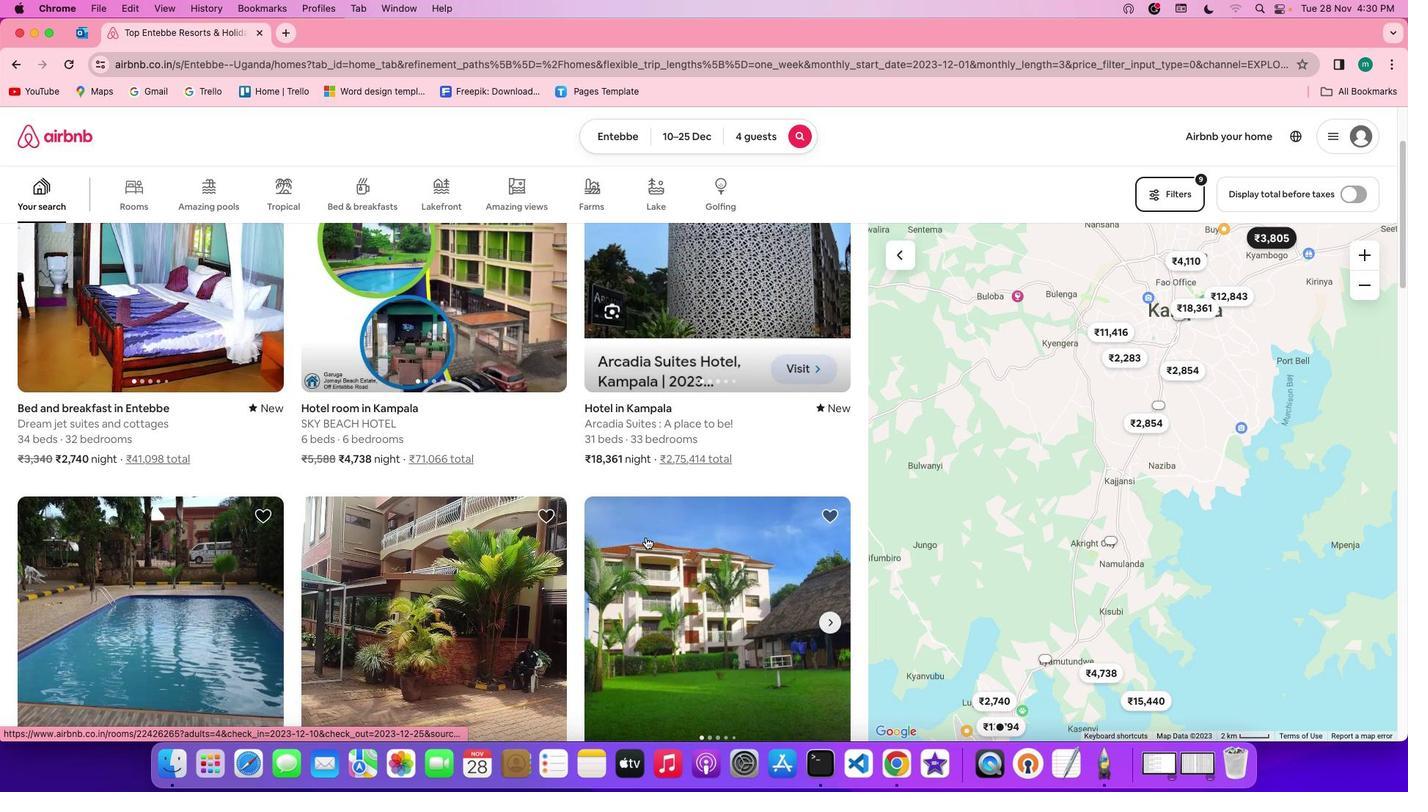 
Action: Mouse scrolled (646, 537) with delta (0, 0)
Screenshot: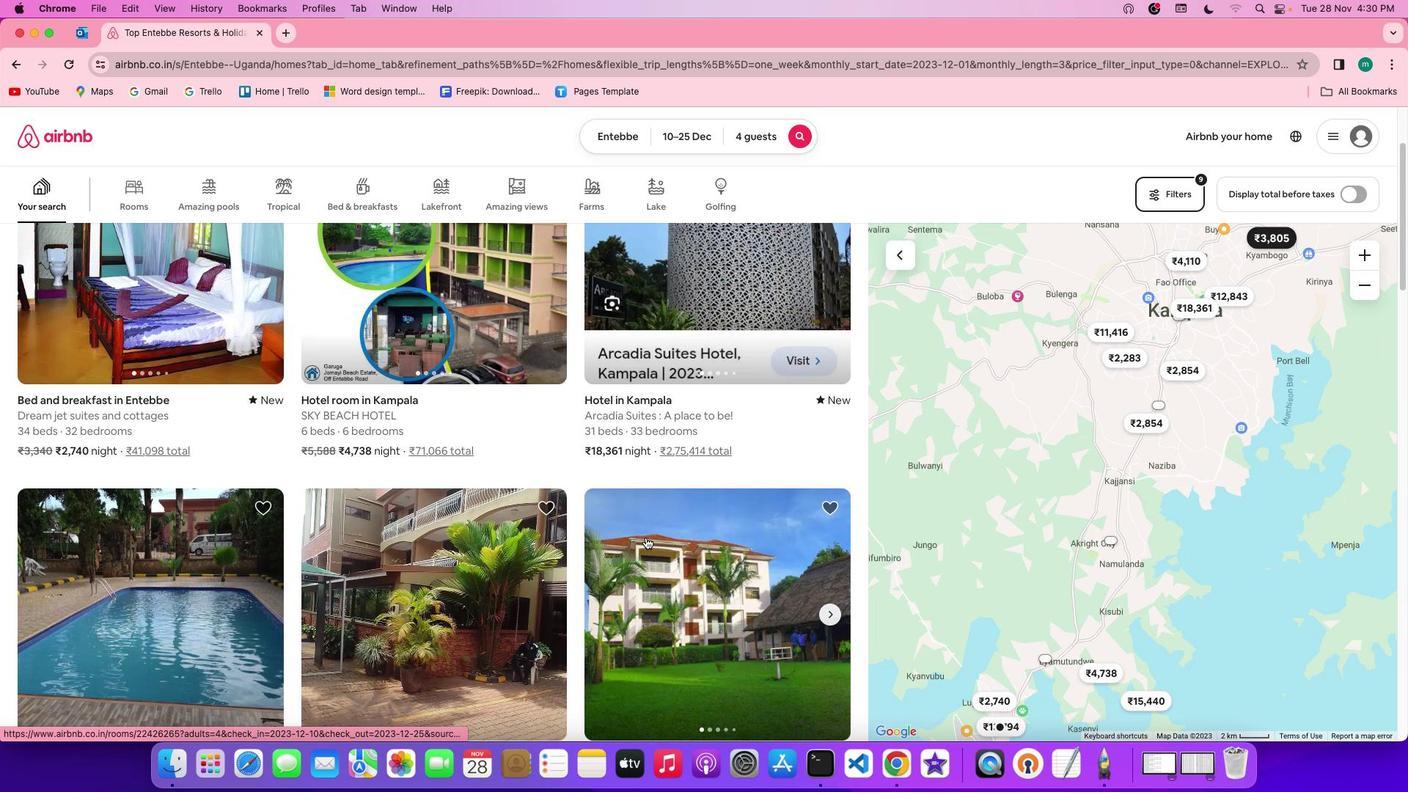 
Action: Mouse scrolled (646, 537) with delta (0, 0)
Screenshot: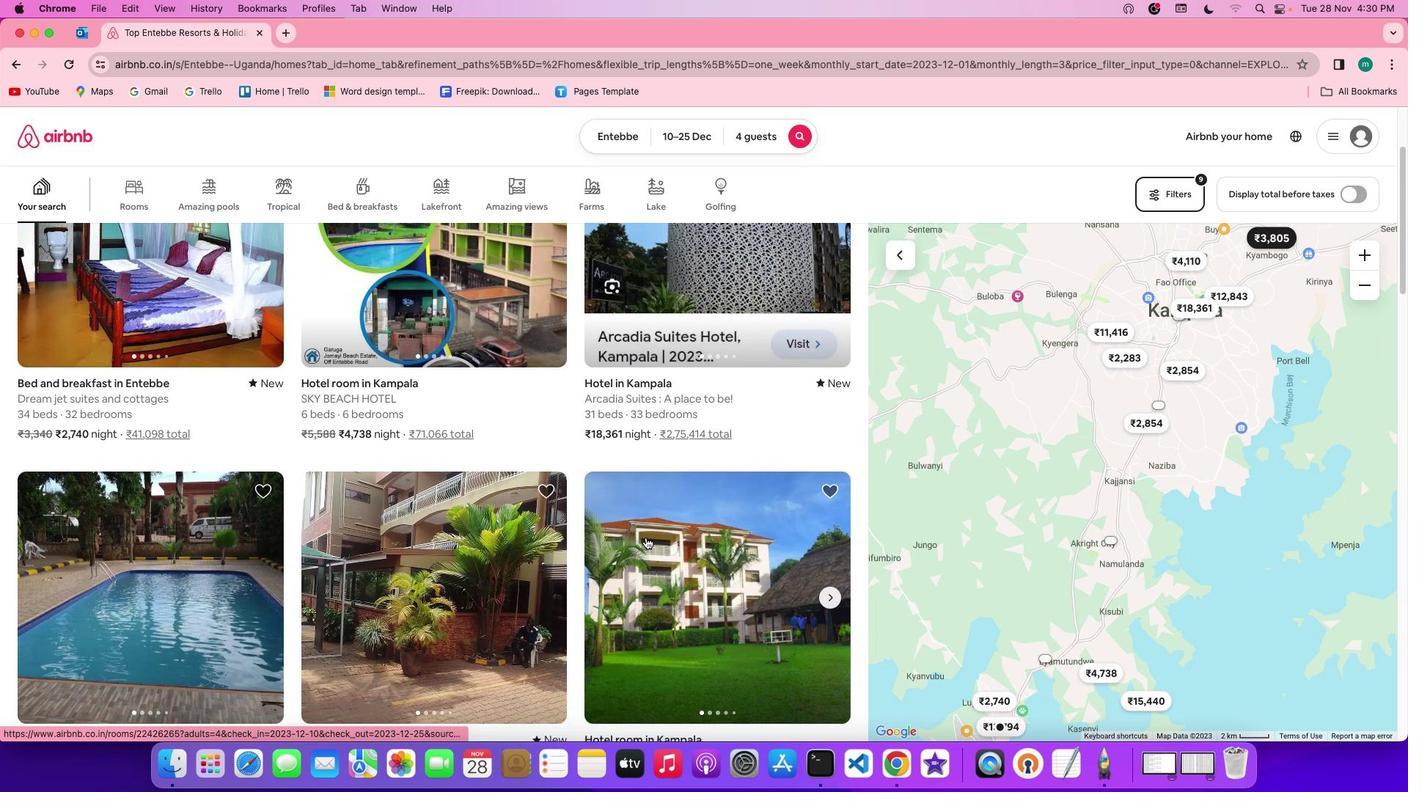 
Action: Mouse scrolled (646, 537) with delta (0, 0)
Screenshot: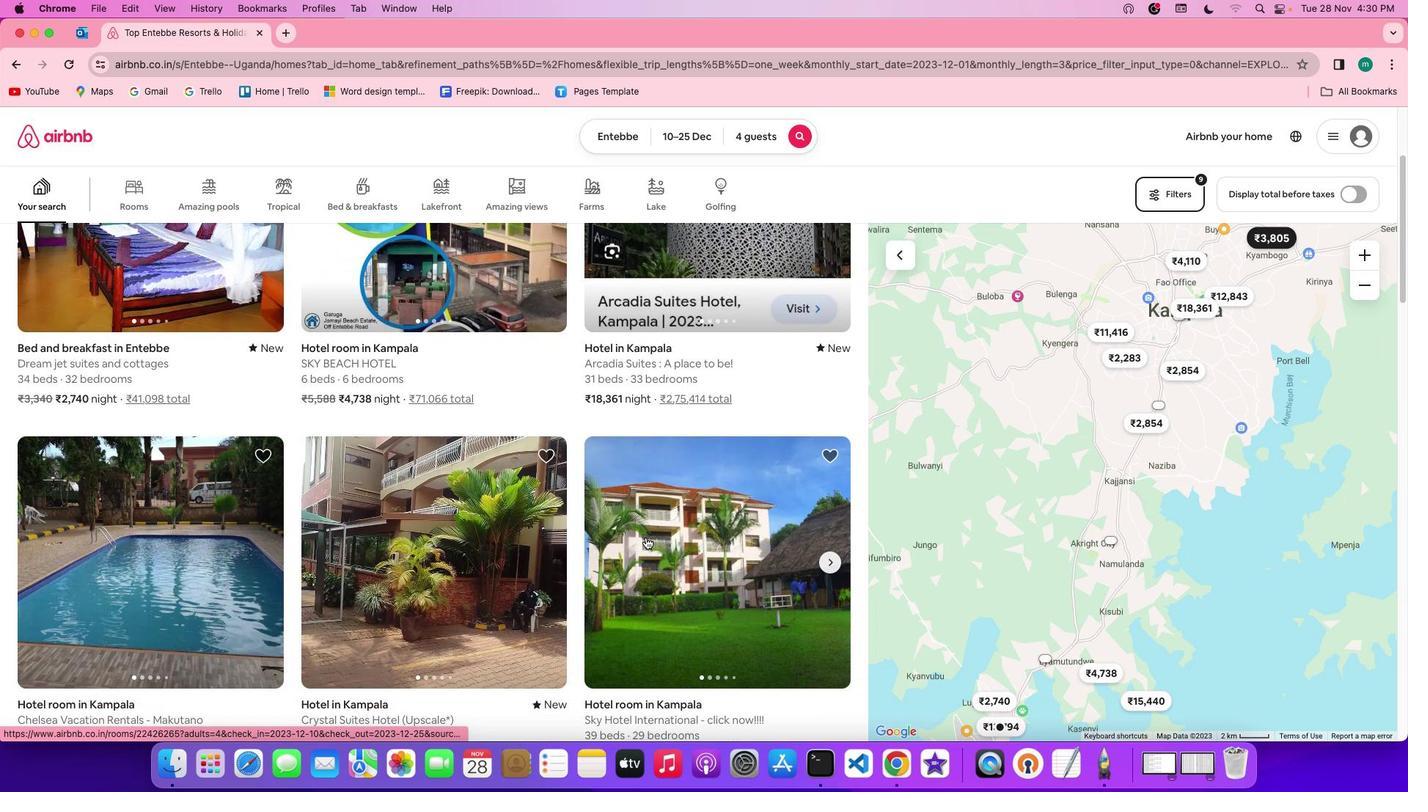 
Action: Mouse scrolled (646, 537) with delta (0, 0)
Screenshot: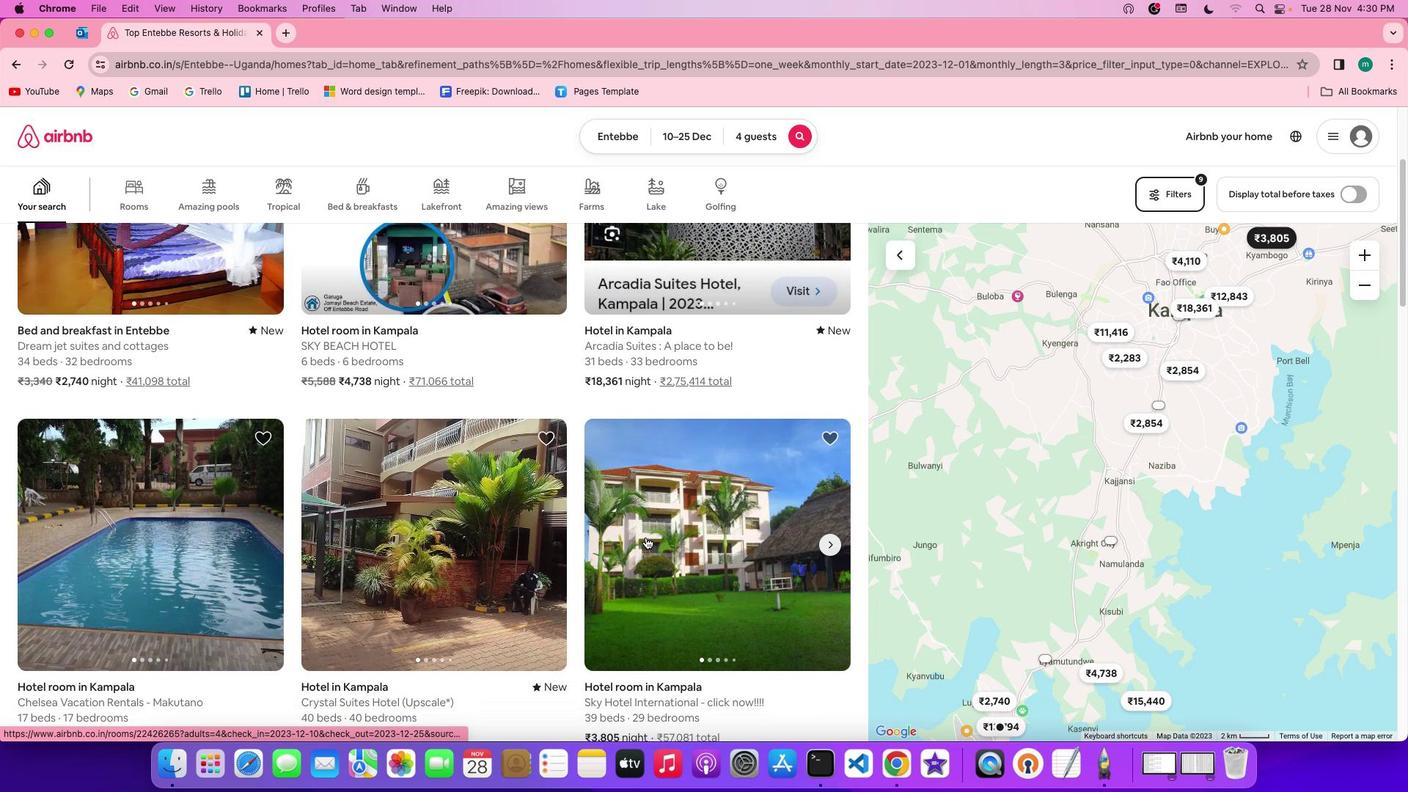 
Action: Mouse scrolled (646, 537) with delta (0, 0)
Screenshot: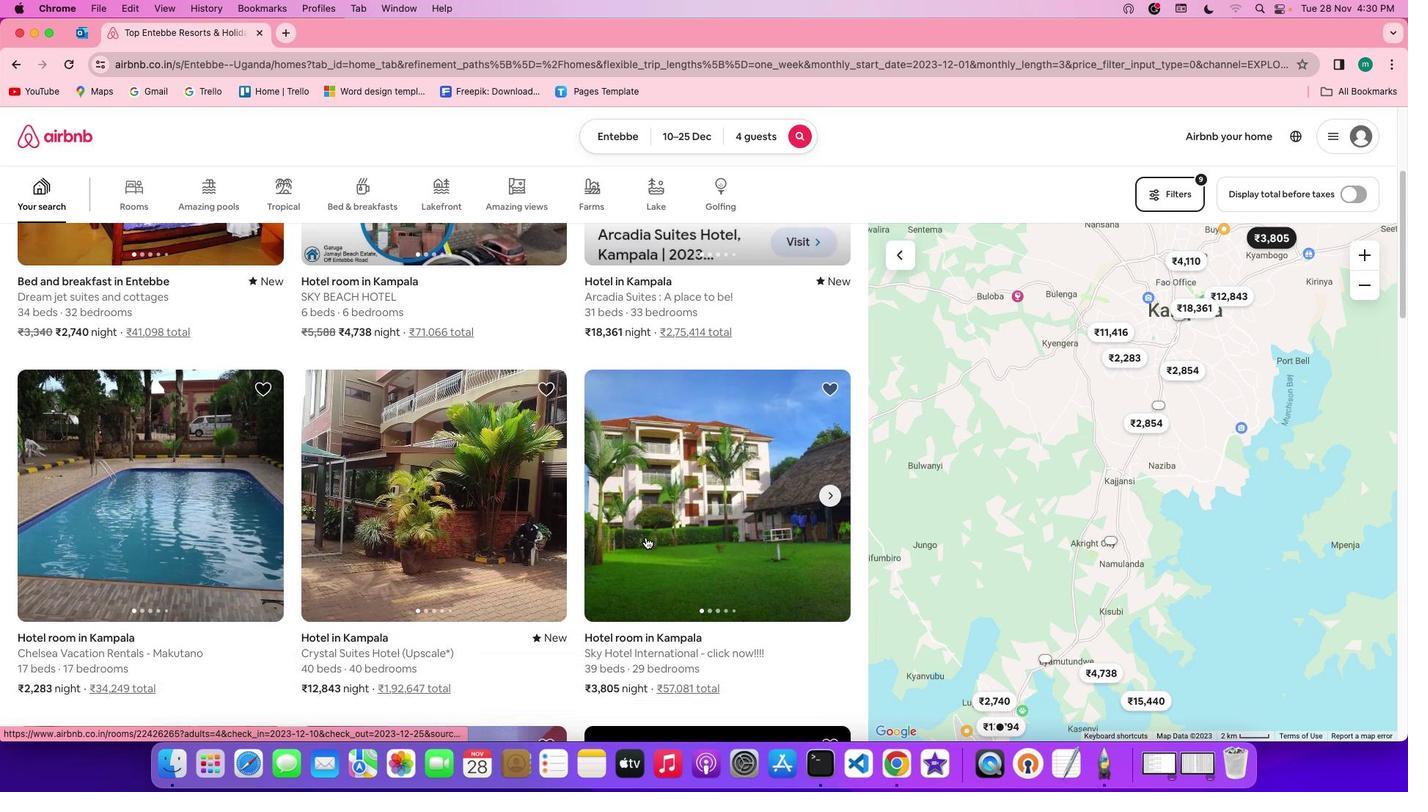 
Action: Mouse scrolled (646, 537) with delta (0, -1)
Screenshot: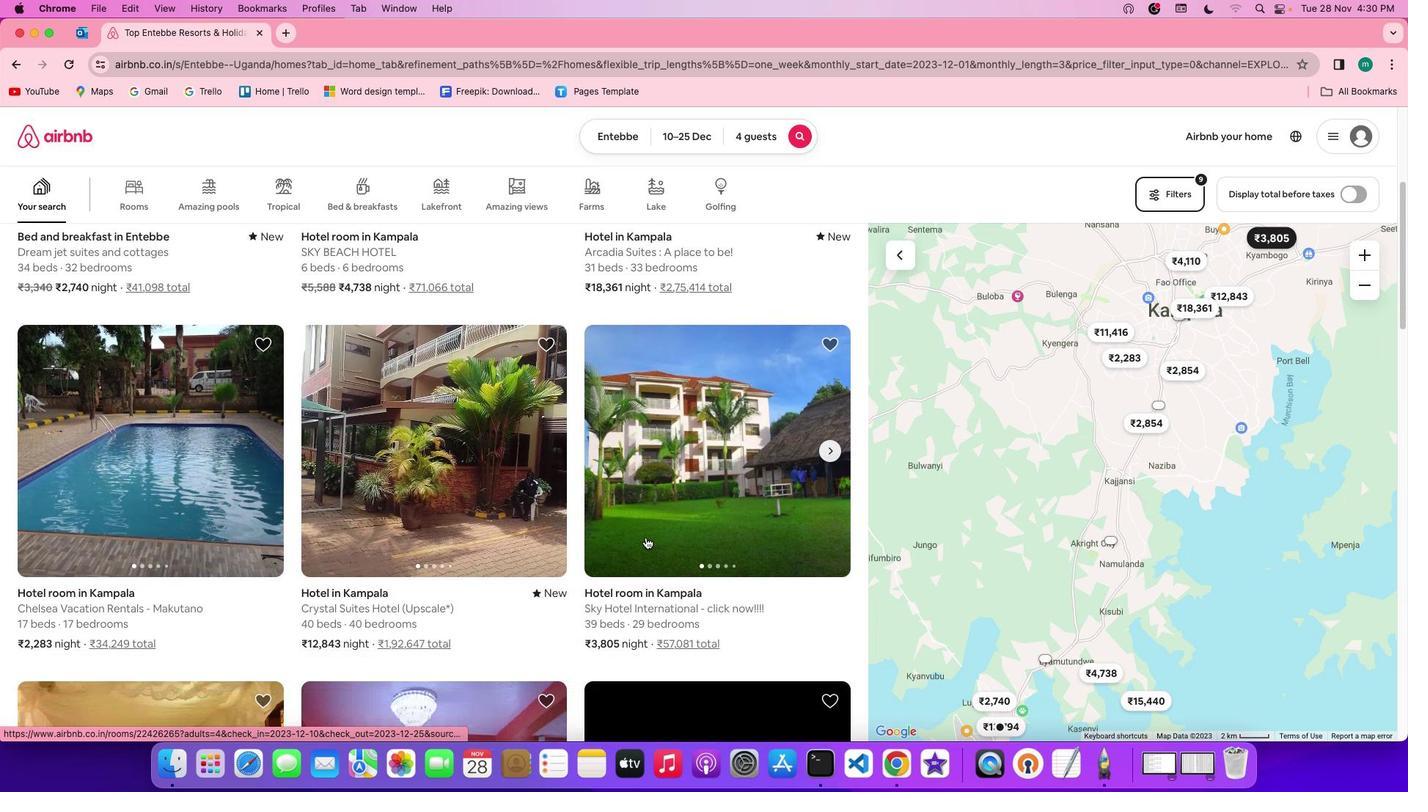 
Action: Mouse scrolled (646, 537) with delta (0, -2)
Screenshot: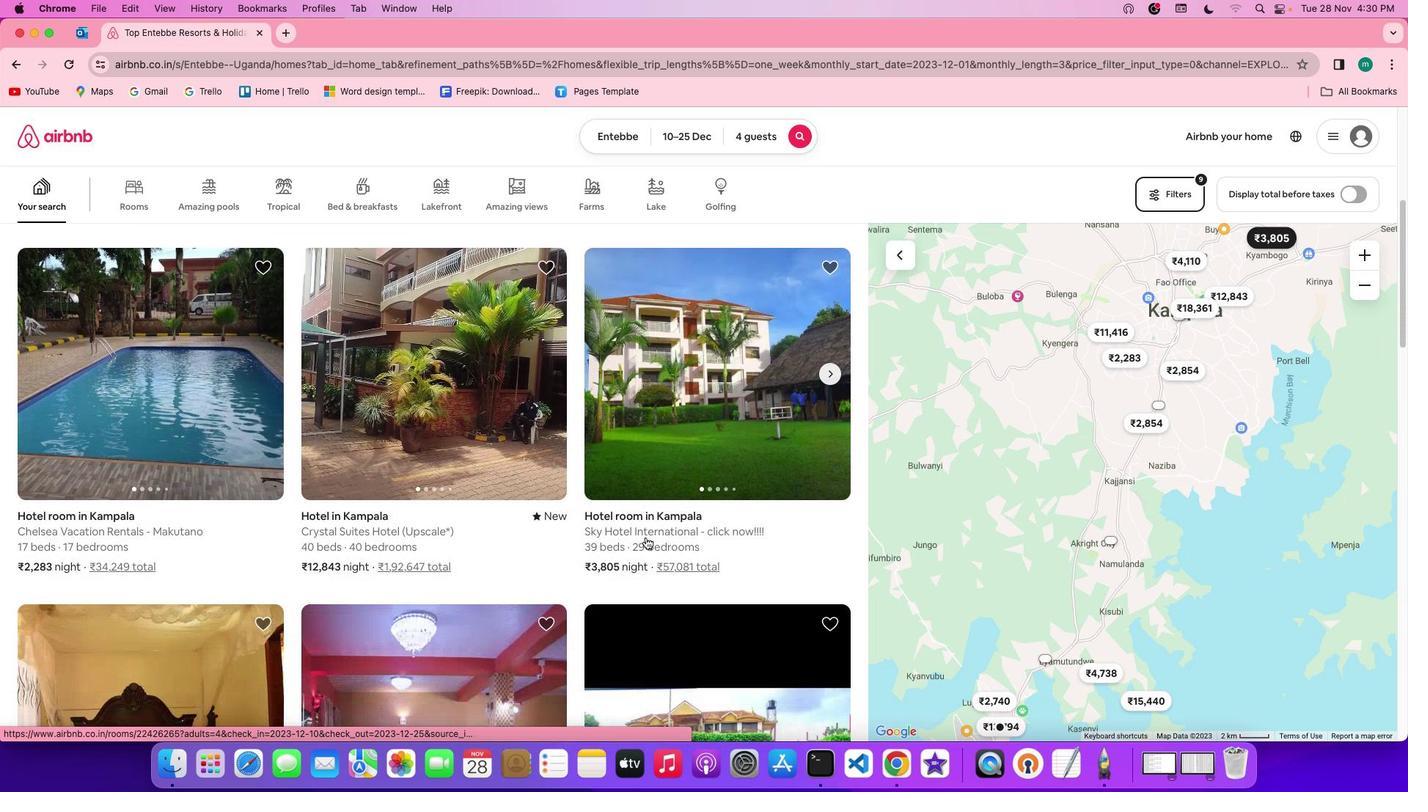 
Action: Mouse scrolled (646, 537) with delta (0, -1)
Screenshot: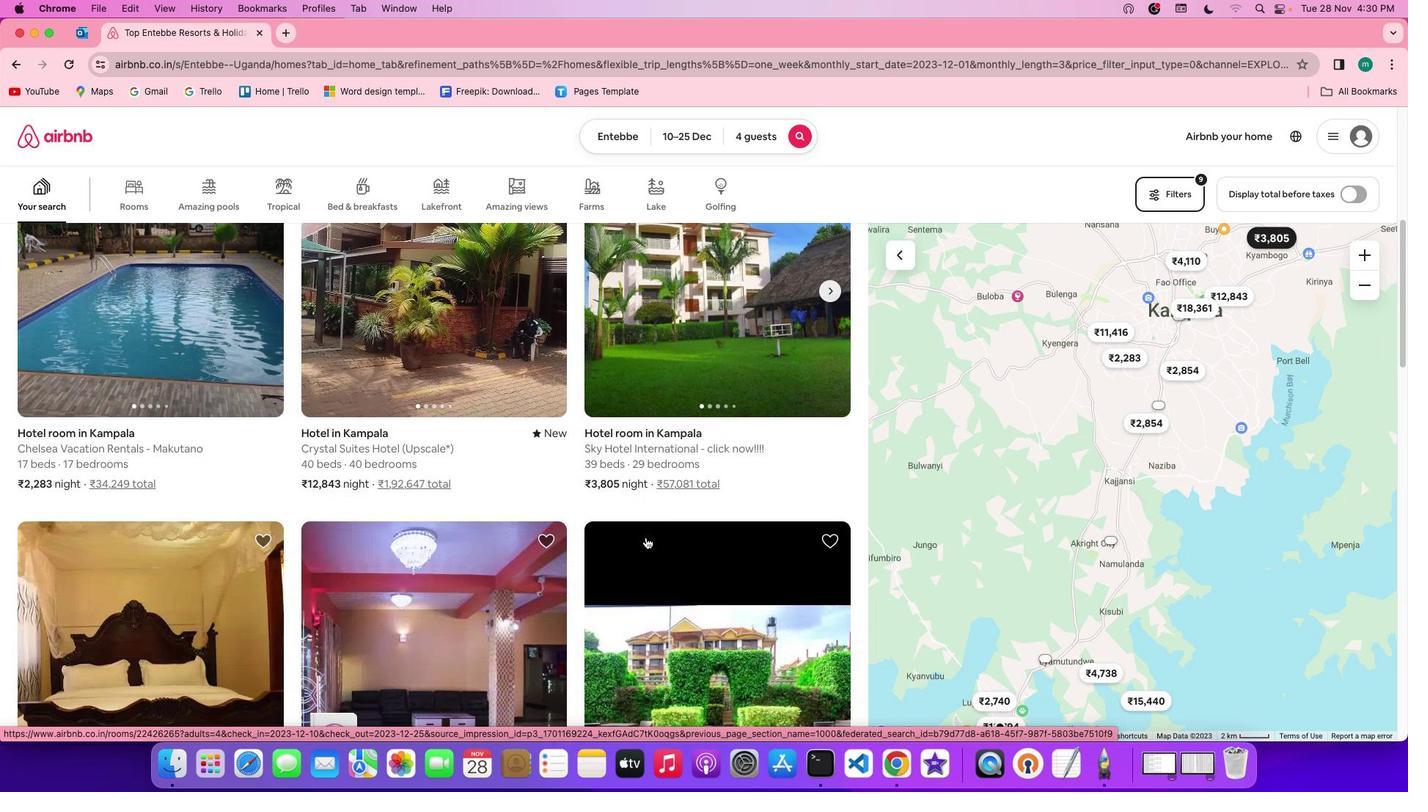 
Action: Mouse scrolled (646, 537) with delta (0, 0)
Screenshot: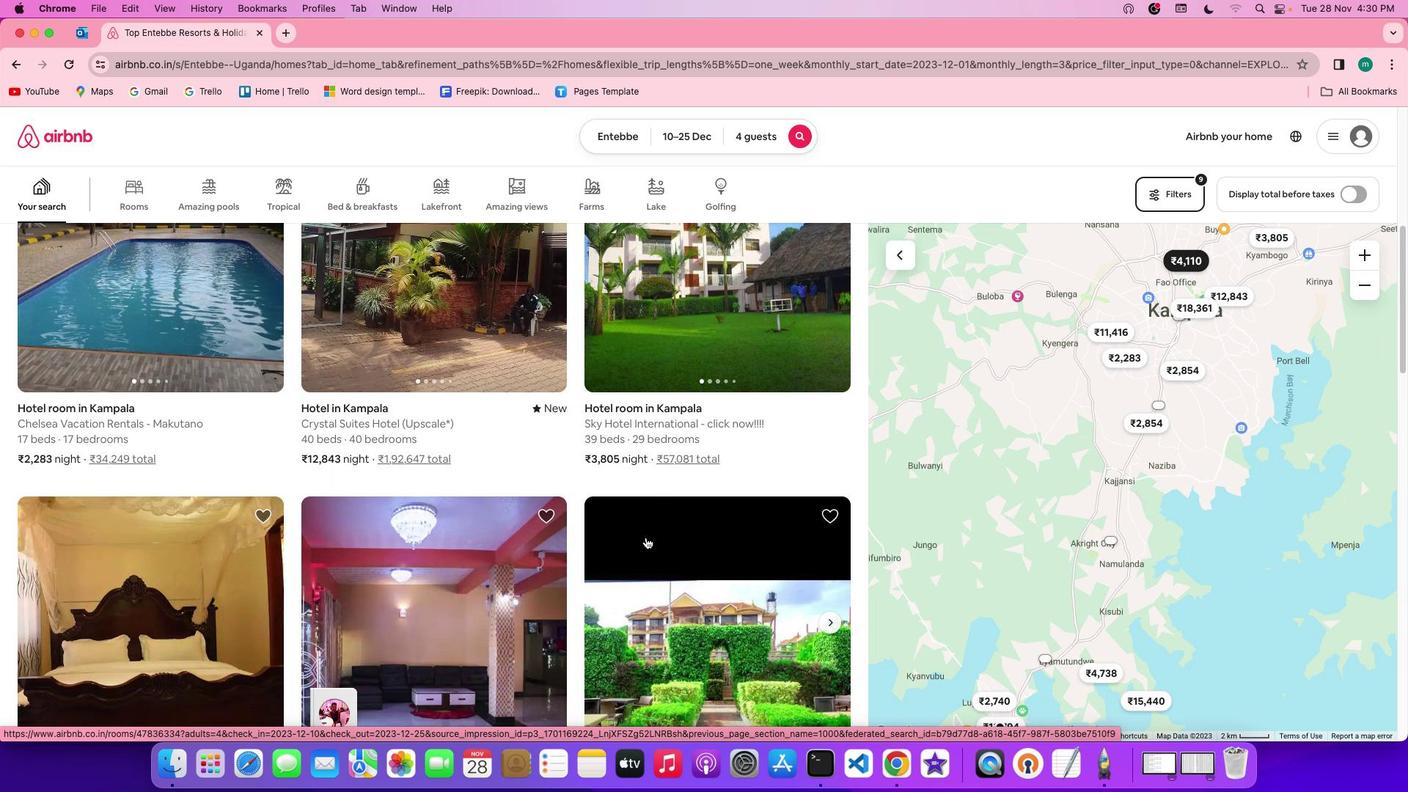
Action: Mouse scrolled (646, 537) with delta (0, 0)
Screenshot: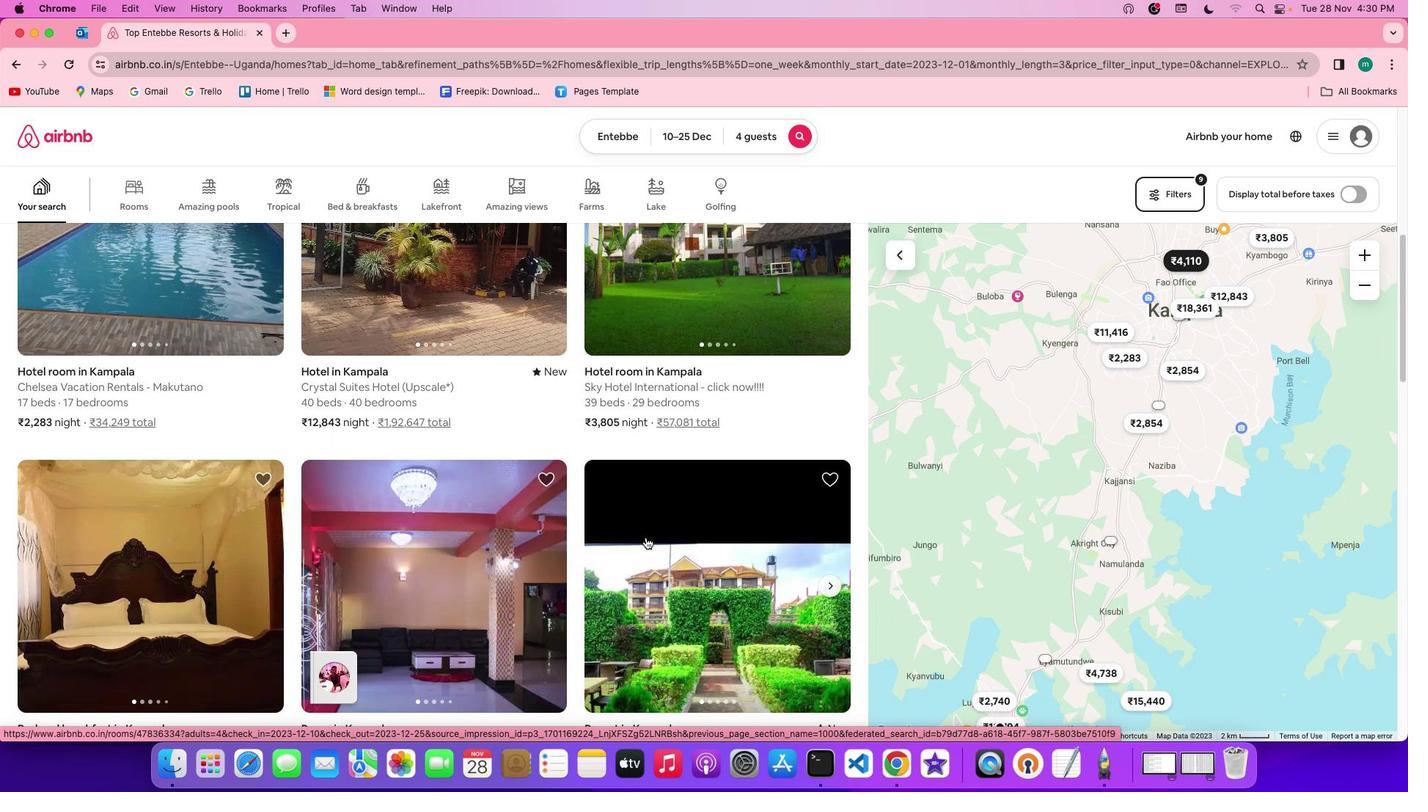 
Action: Mouse scrolled (646, 537) with delta (0, -1)
Screenshot: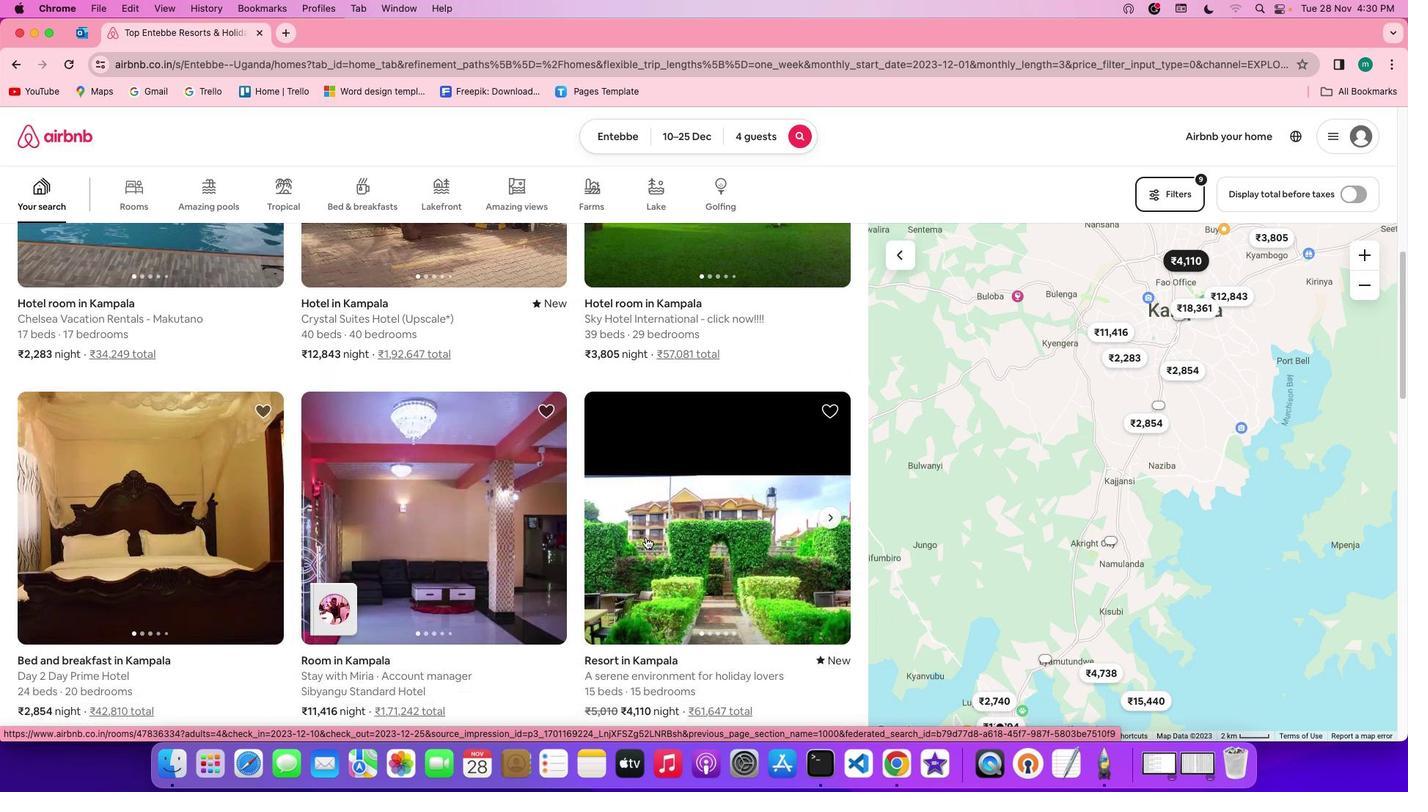 
Action: Mouse scrolled (646, 537) with delta (0, -2)
Screenshot: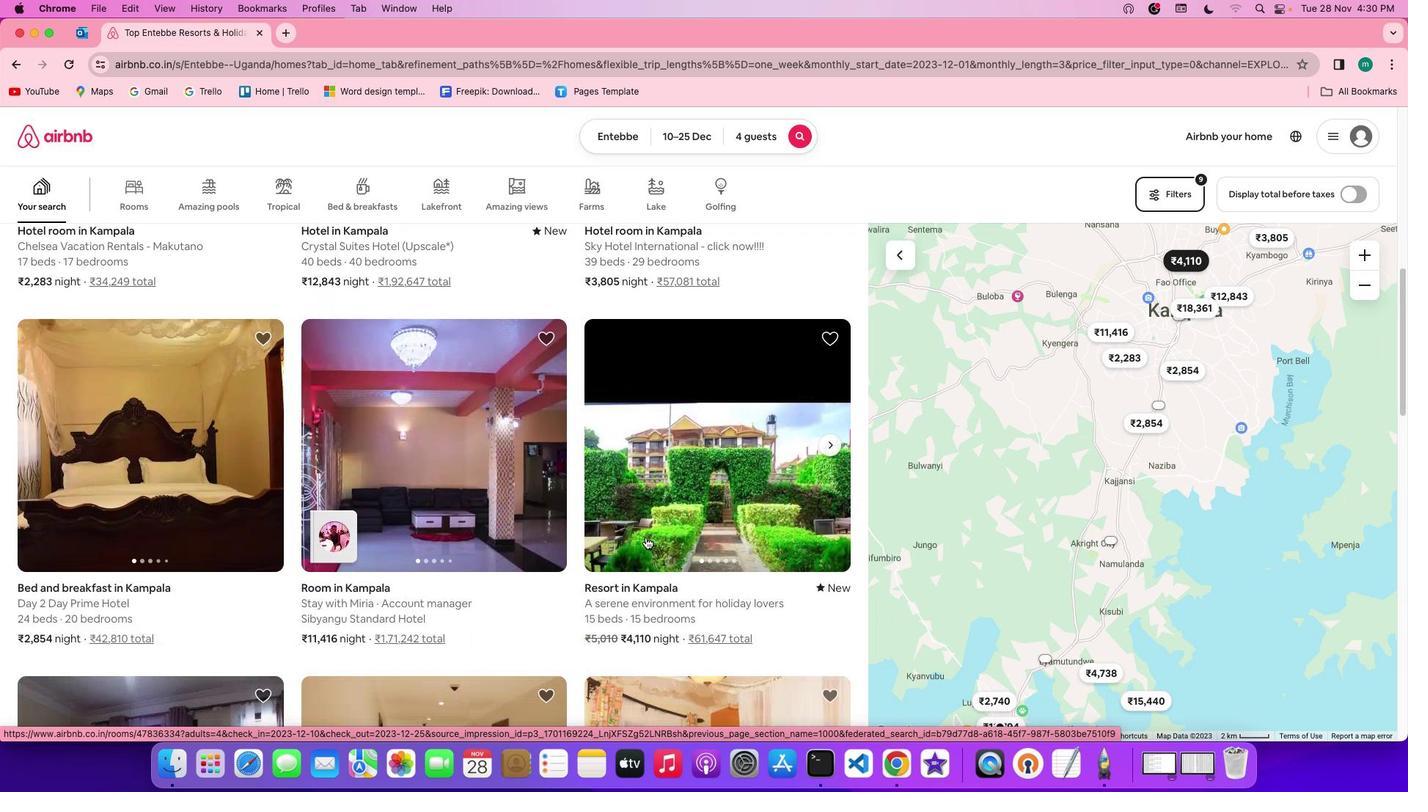 
Action: Mouse scrolled (646, 537) with delta (0, -2)
Screenshot: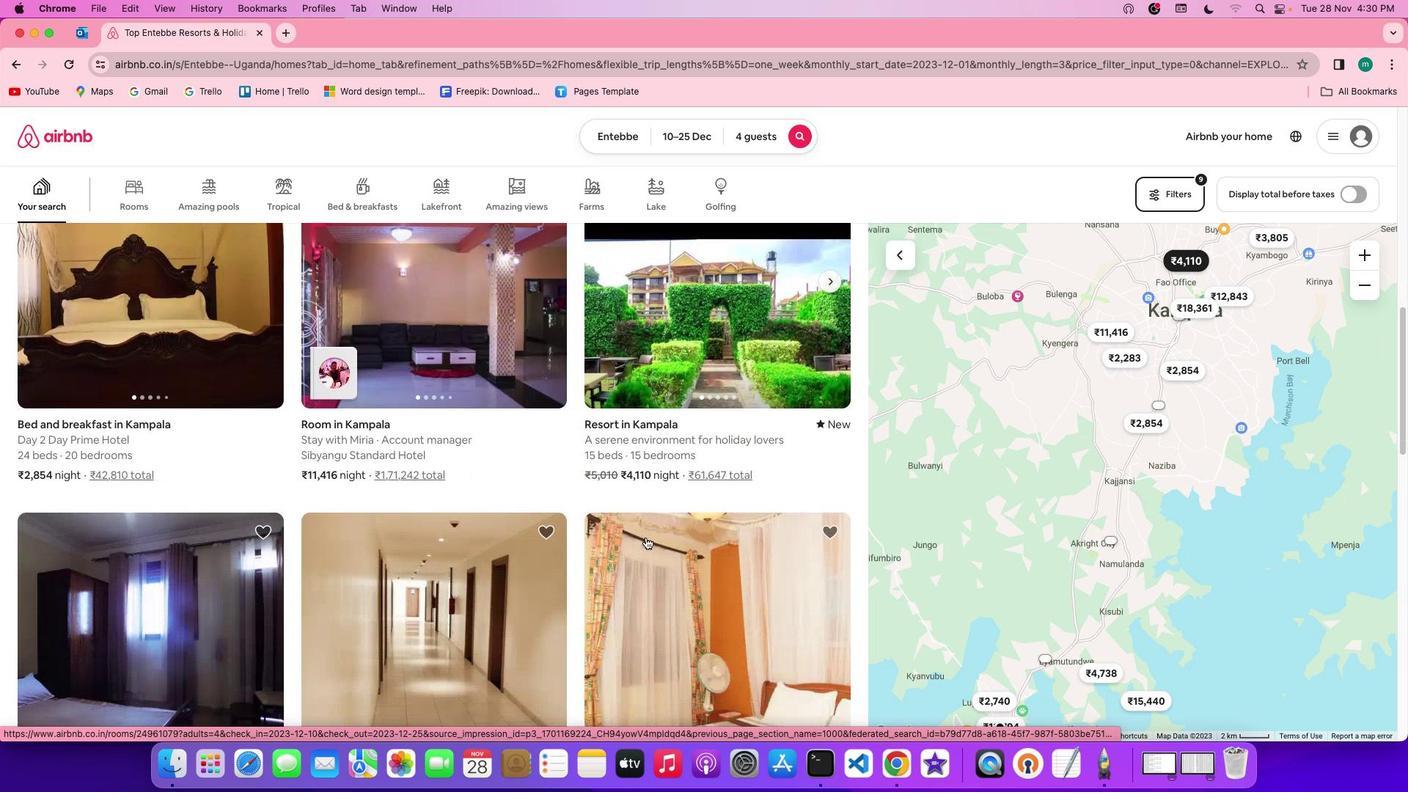 
Action: Mouse scrolled (646, 537) with delta (0, 0)
Screenshot: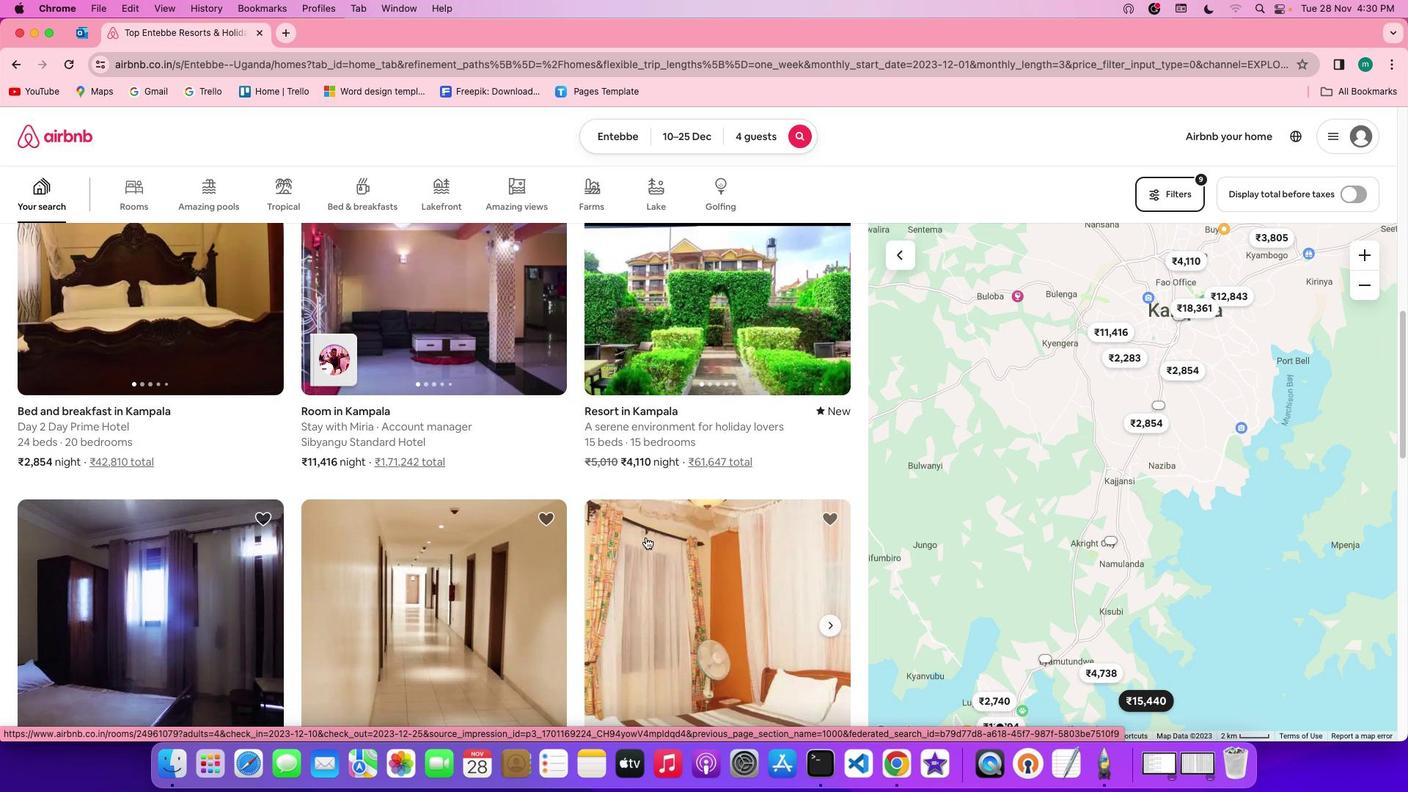 
Action: Mouse scrolled (646, 537) with delta (0, 0)
Screenshot: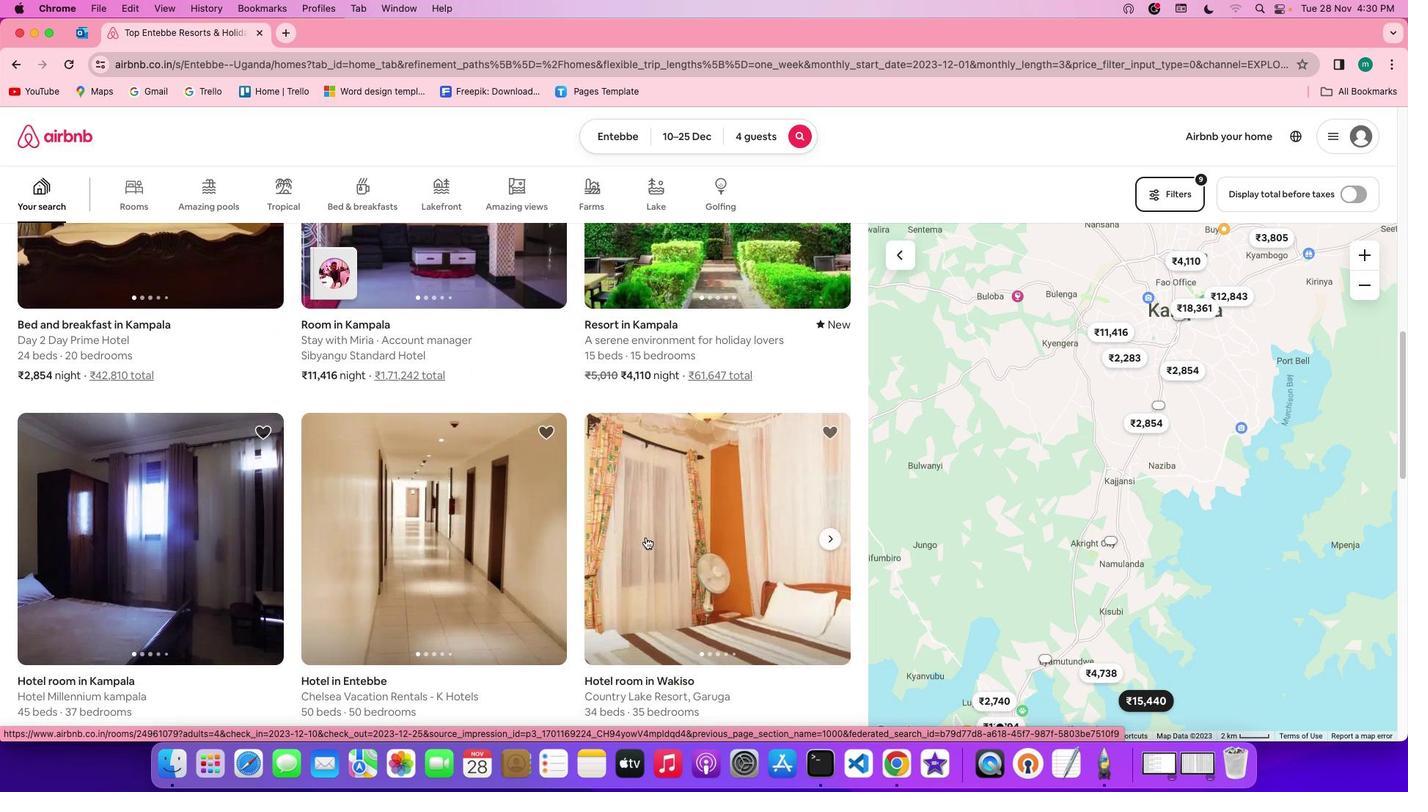 
Action: Mouse scrolled (646, 537) with delta (0, -1)
Screenshot: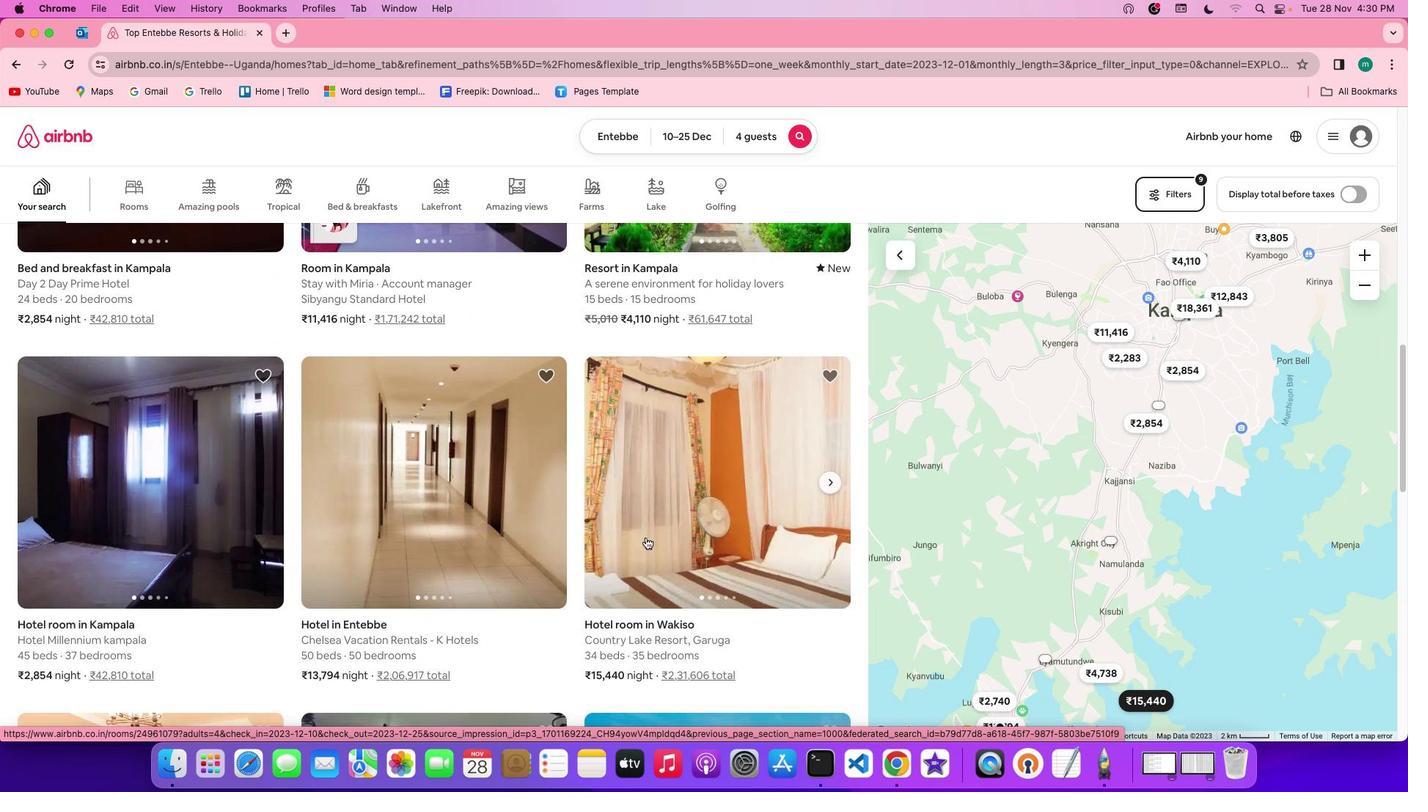 
Action: Mouse scrolled (646, 537) with delta (0, -2)
Screenshot: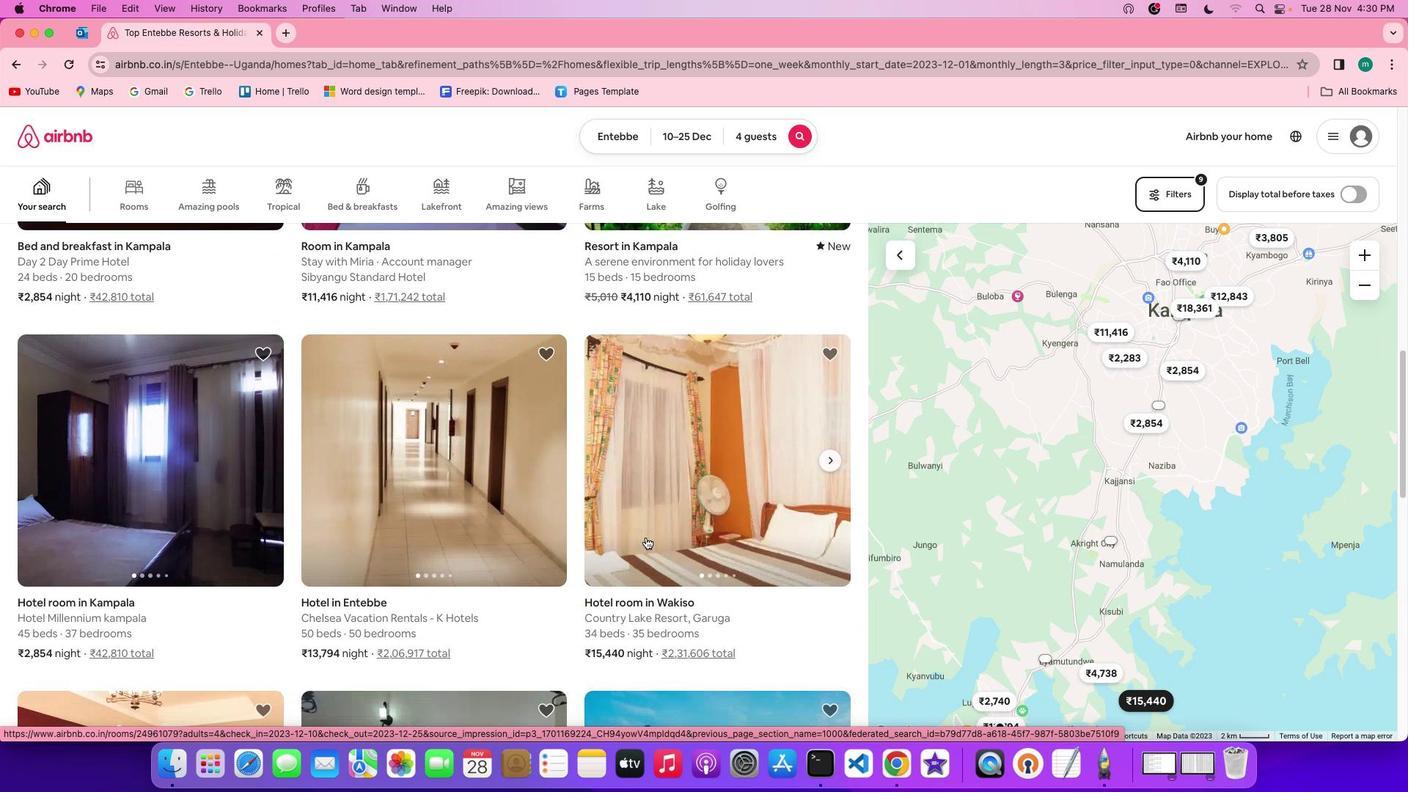
Action: Mouse scrolled (646, 537) with delta (0, -2)
Screenshot: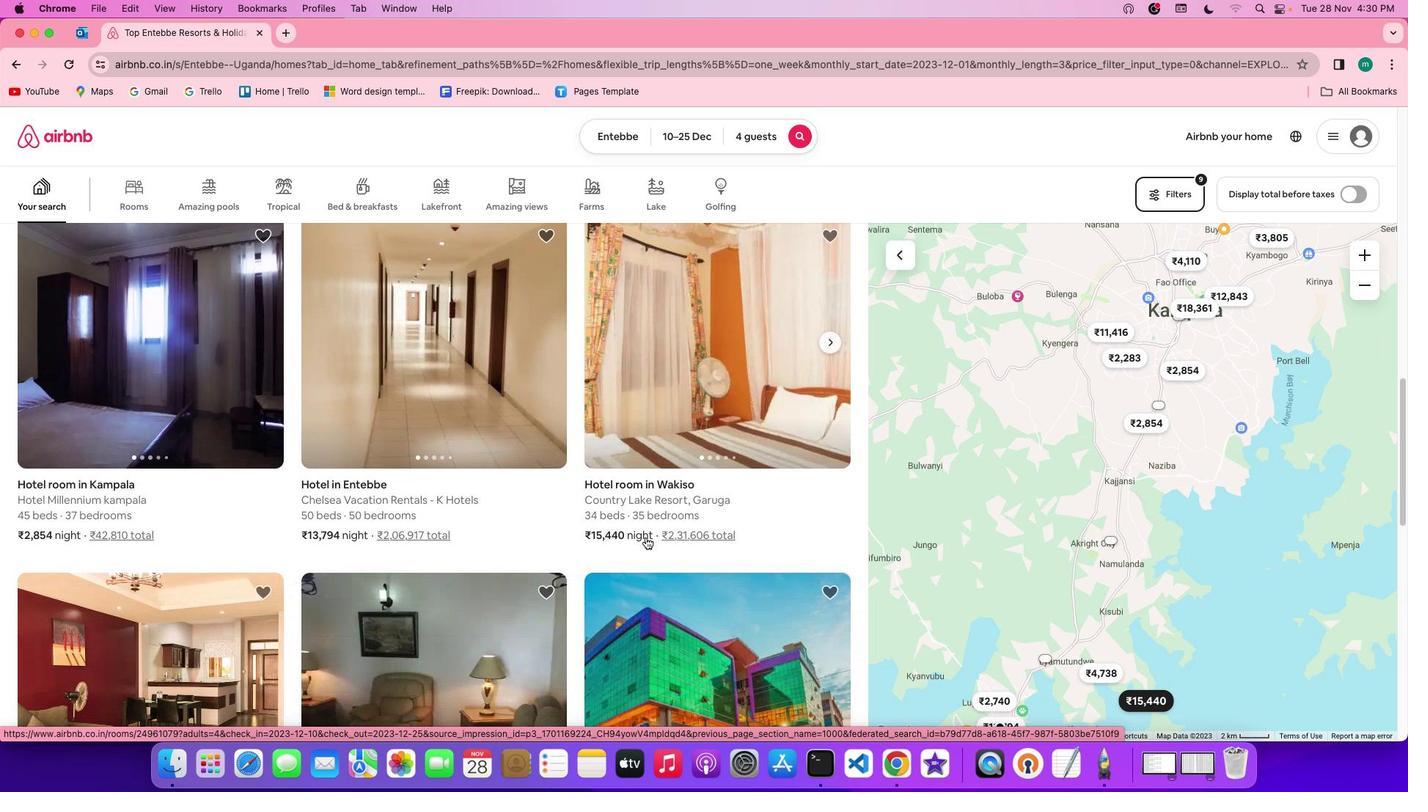 
Action: Mouse scrolled (646, 537) with delta (0, 0)
Screenshot: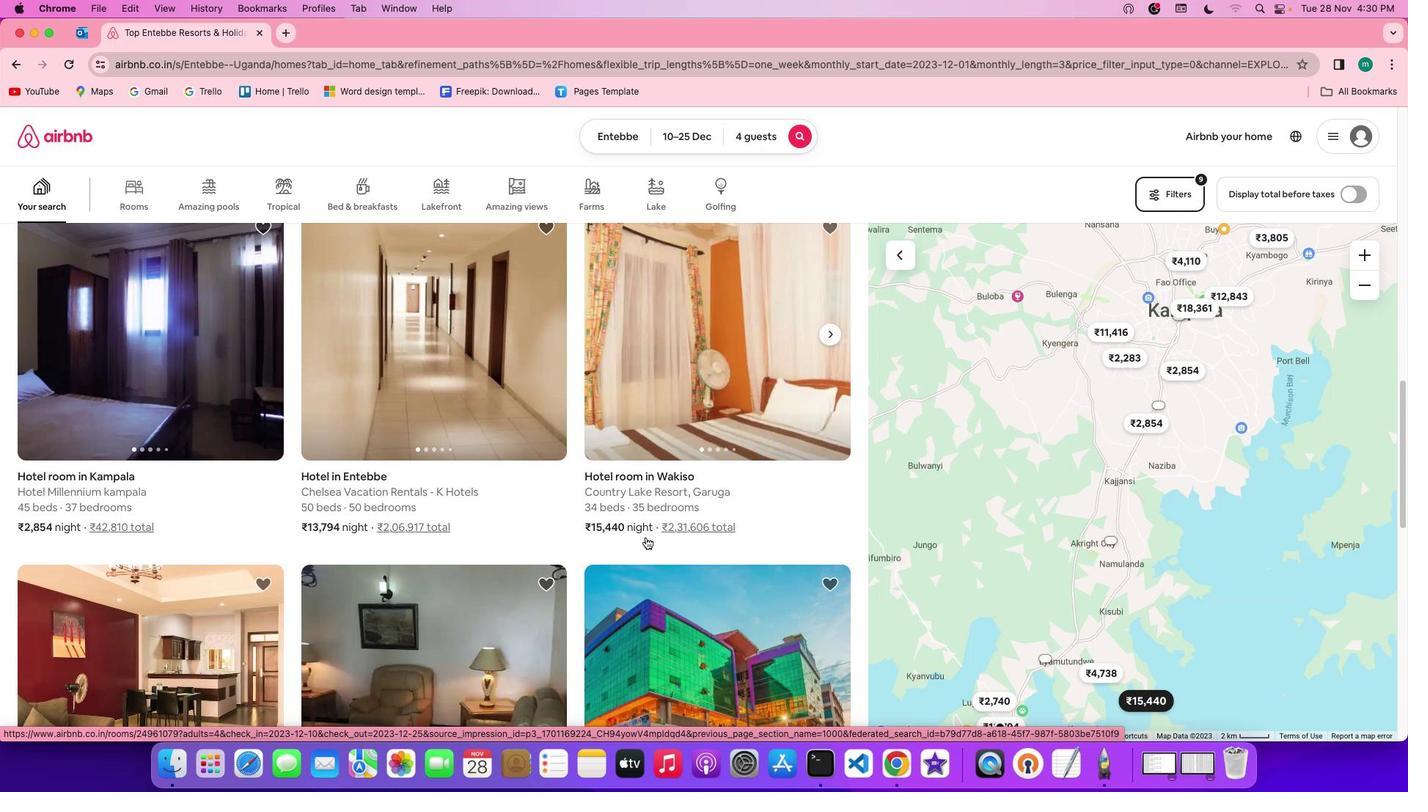 
Action: Mouse scrolled (646, 537) with delta (0, 0)
Screenshot: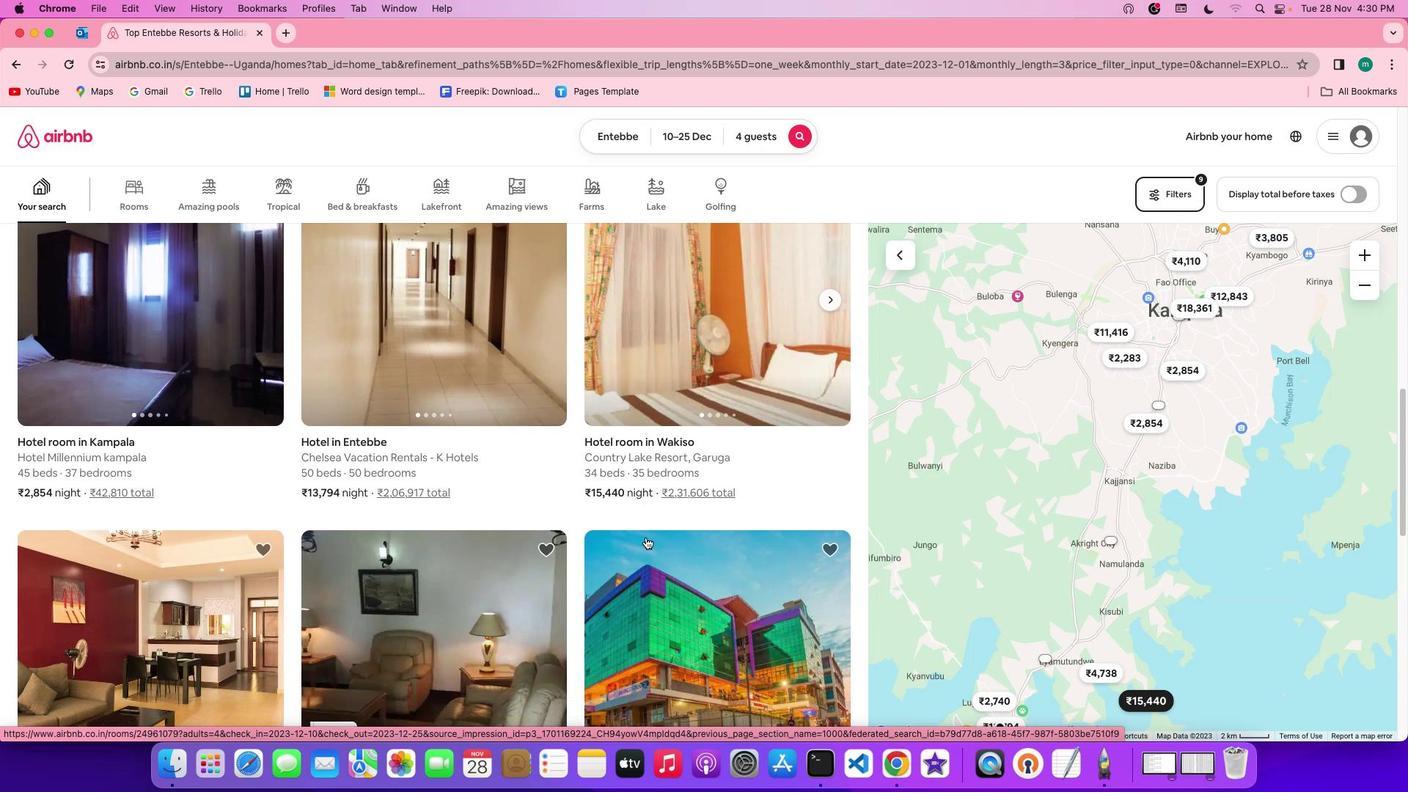 
Action: Mouse scrolled (646, 537) with delta (0, -1)
Screenshot: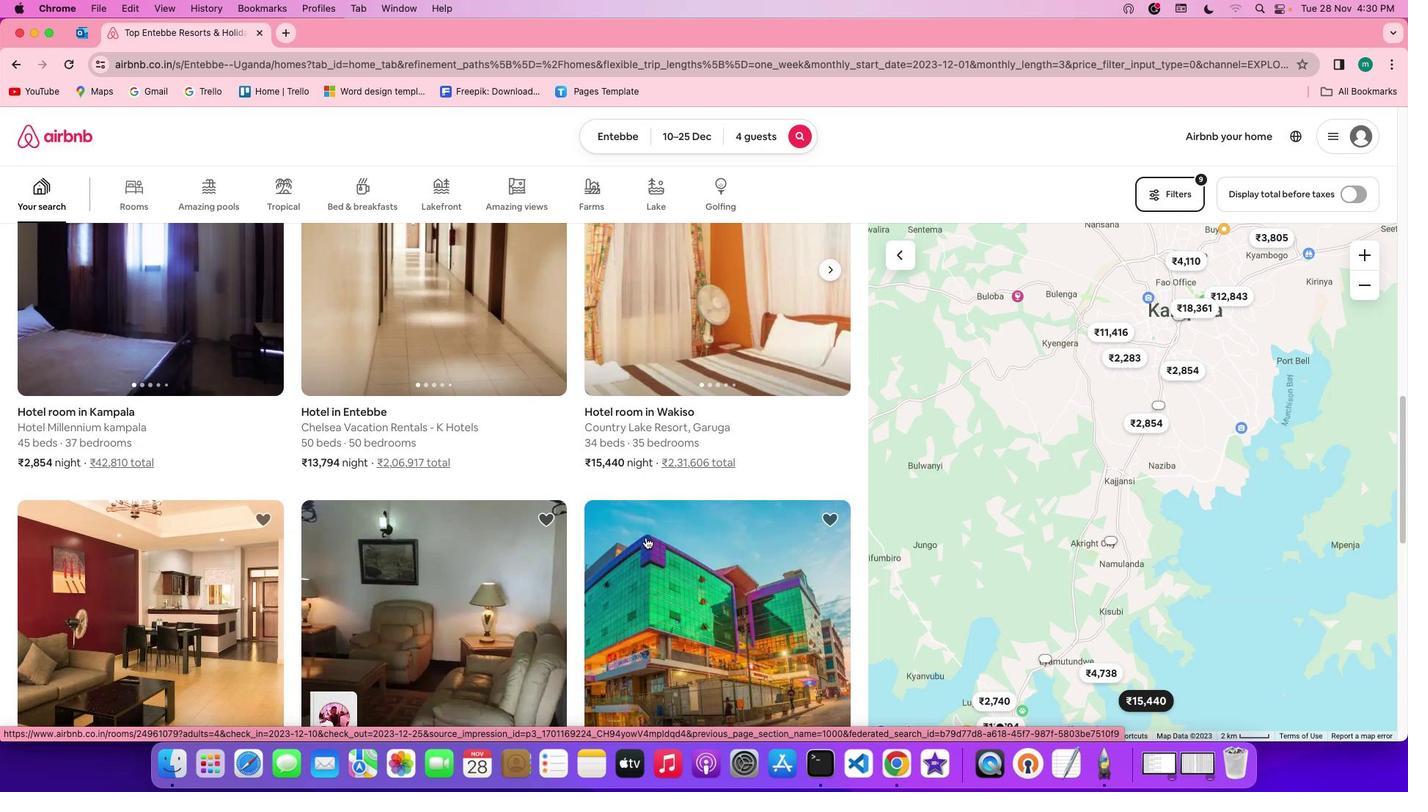 
Action: Mouse scrolled (646, 537) with delta (0, -2)
Screenshot: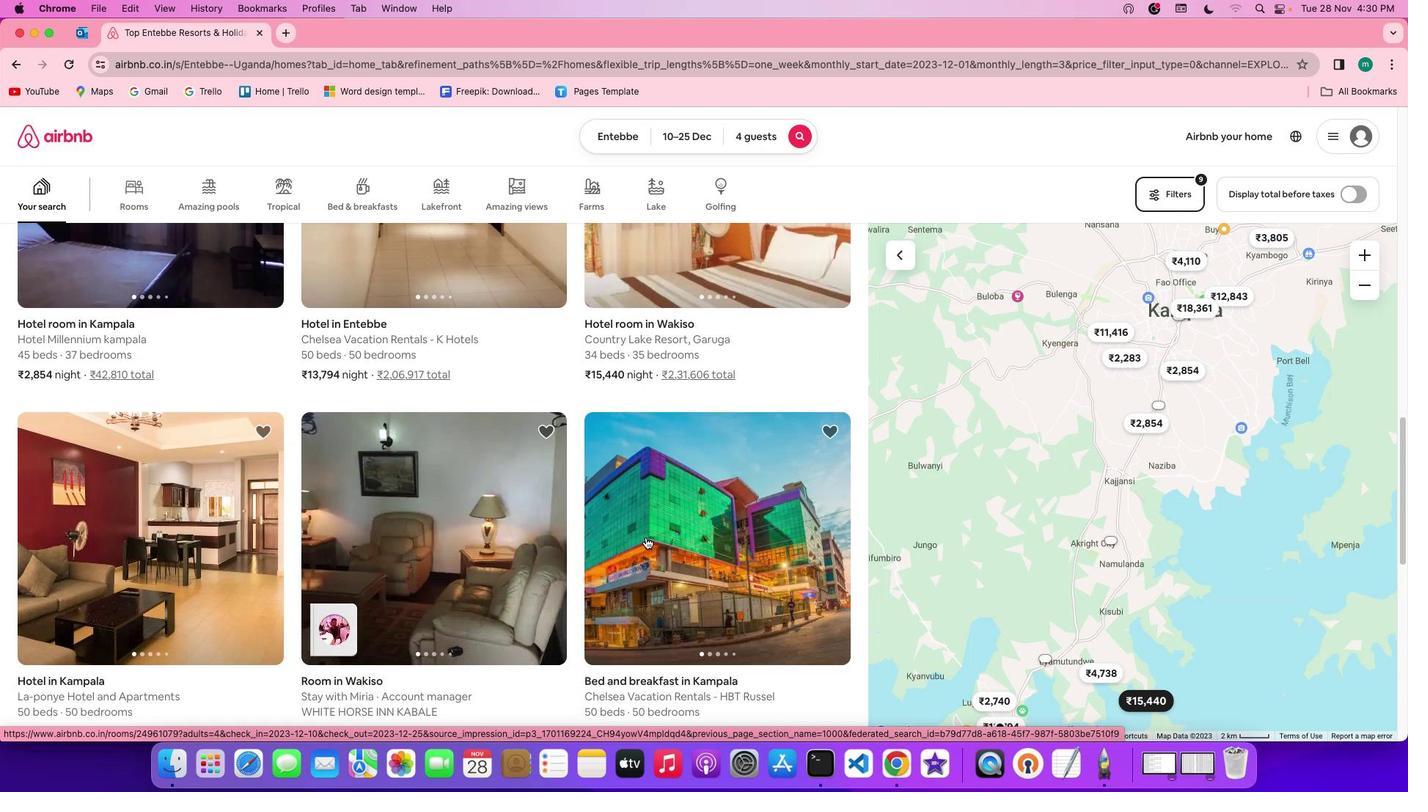 
Action: Mouse scrolled (646, 537) with delta (0, 0)
Screenshot: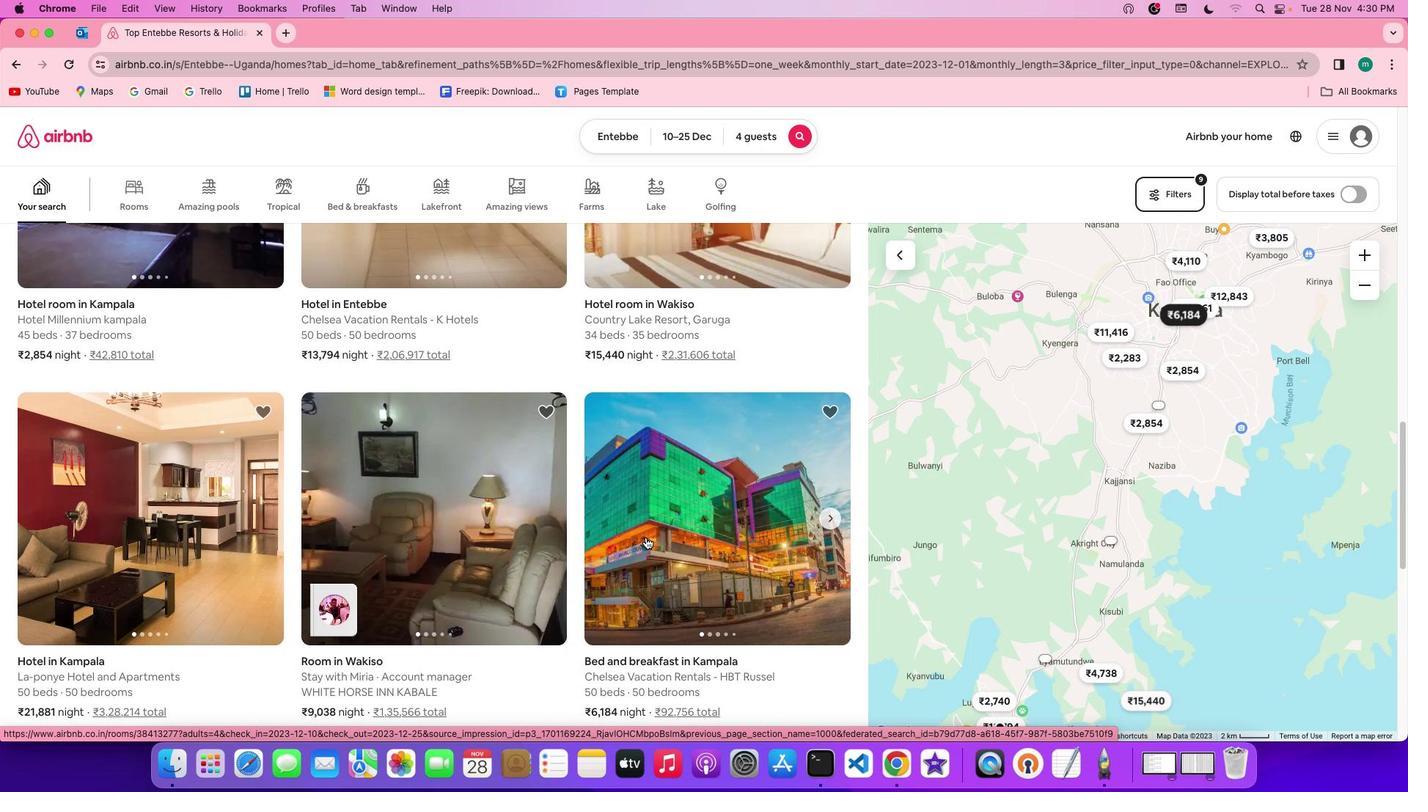 
Action: Mouse scrolled (646, 537) with delta (0, 0)
Screenshot: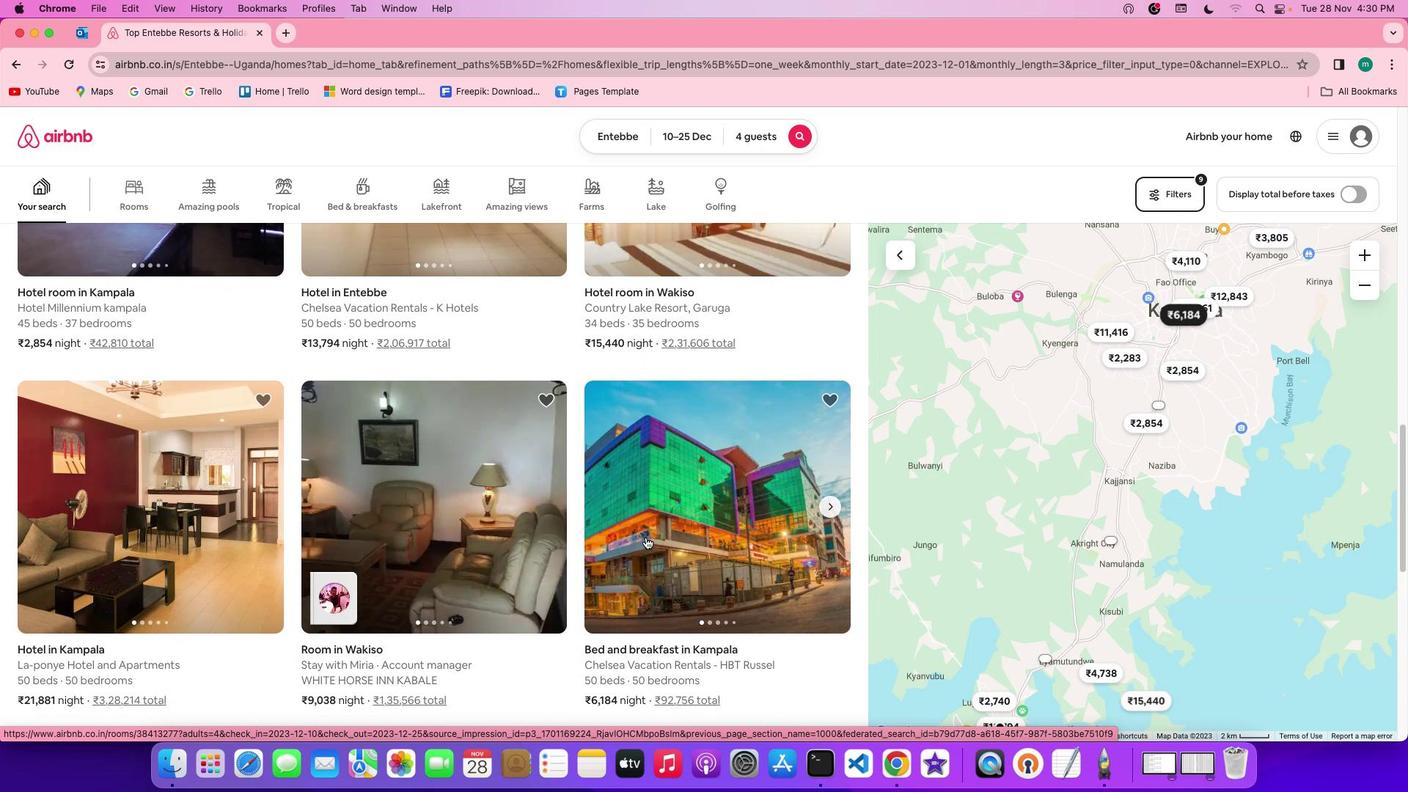 
Action: Mouse scrolled (646, 537) with delta (0, 0)
Screenshot: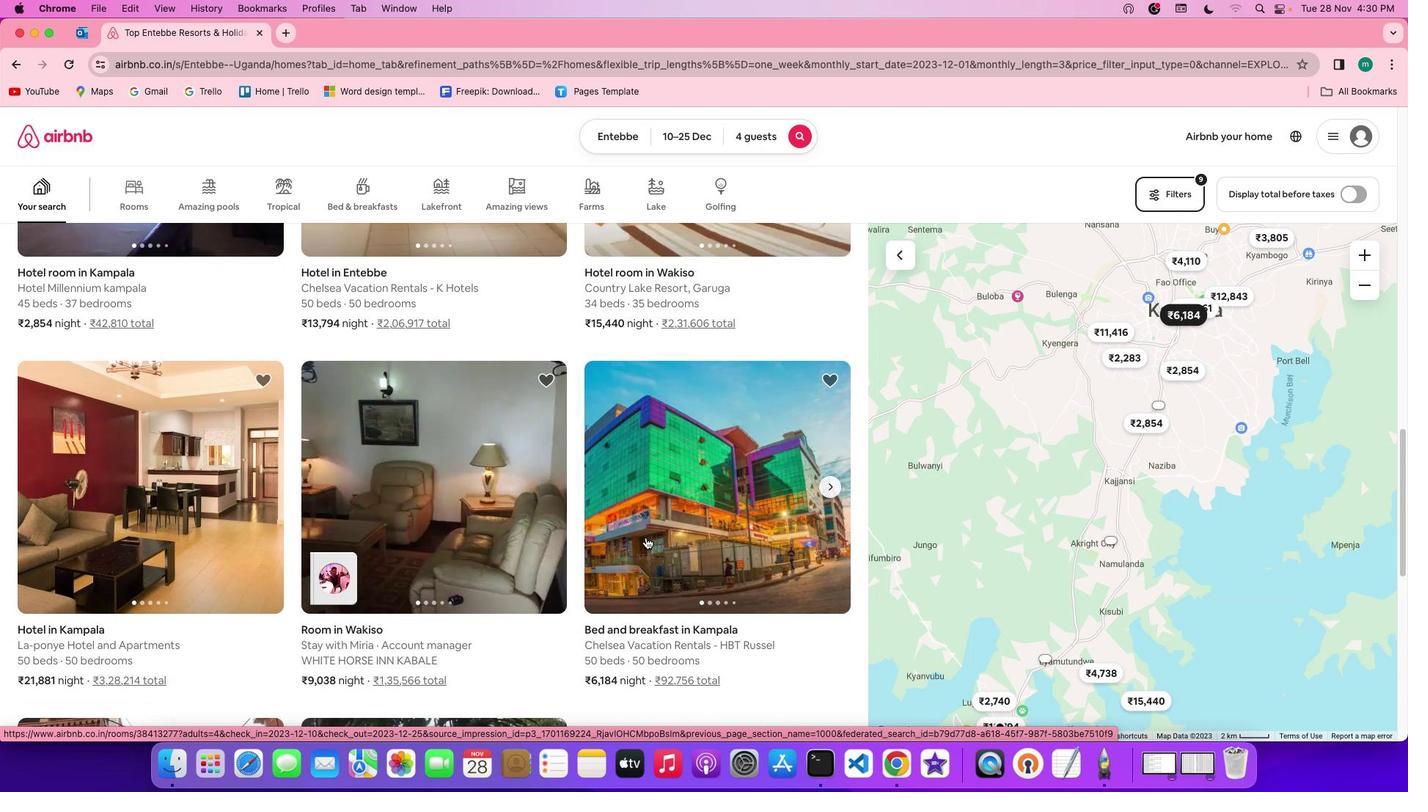 
Action: Mouse scrolled (646, 537) with delta (0, 0)
Screenshot: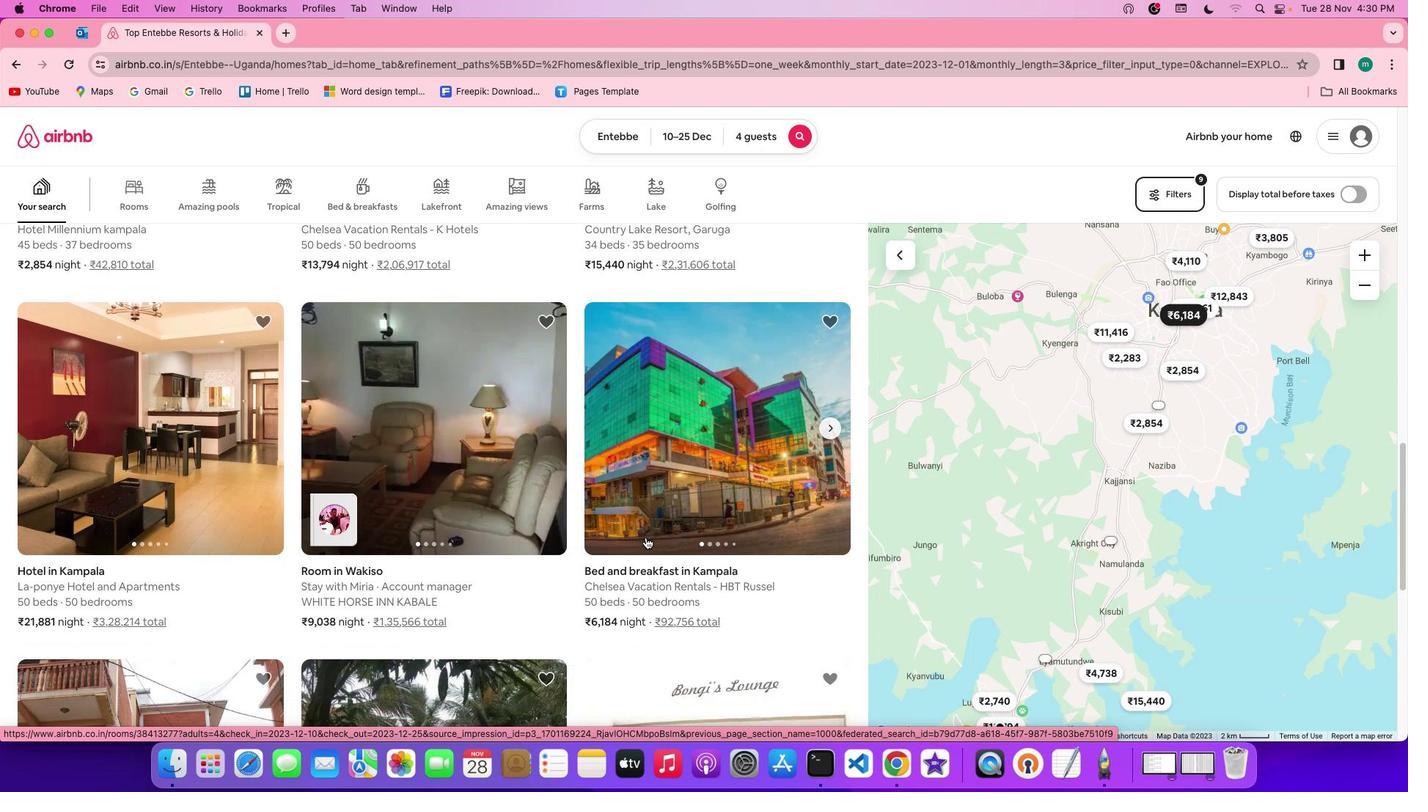 
Action: Mouse scrolled (646, 537) with delta (0, 0)
Screenshot: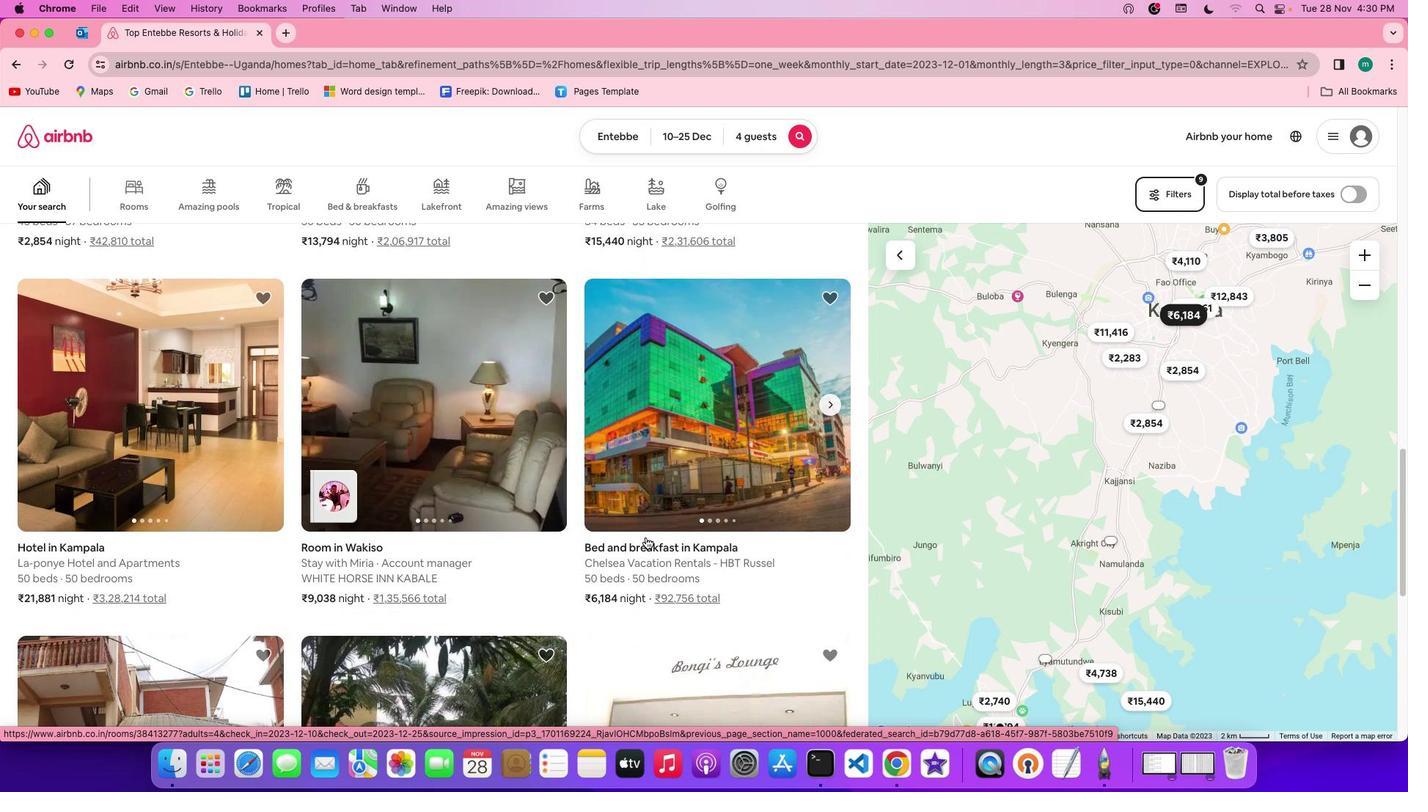 
Action: Mouse scrolled (646, 537) with delta (0, 0)
Screenshot: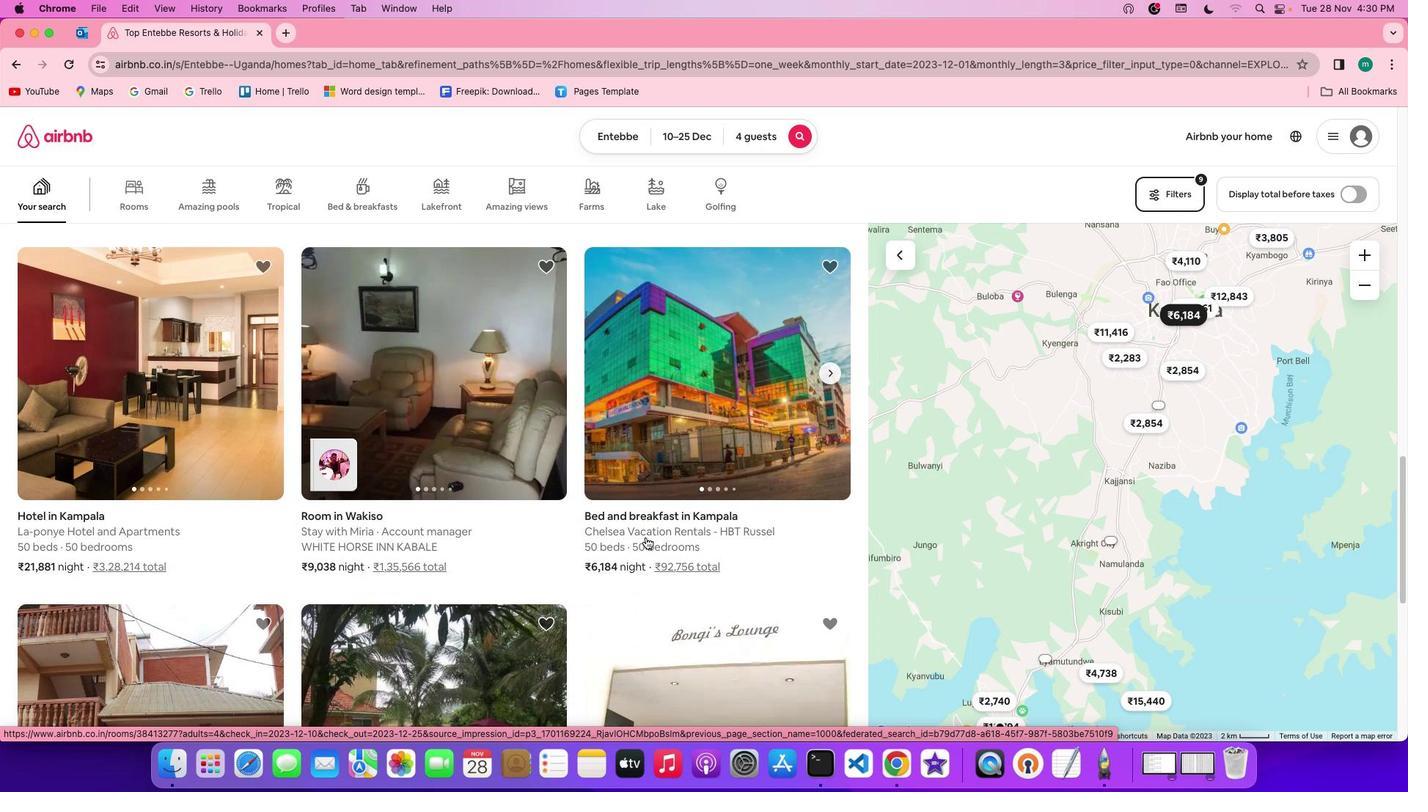 
Action: Mouse scrolled (646, 537) with delta (0, -1)
Screenshot: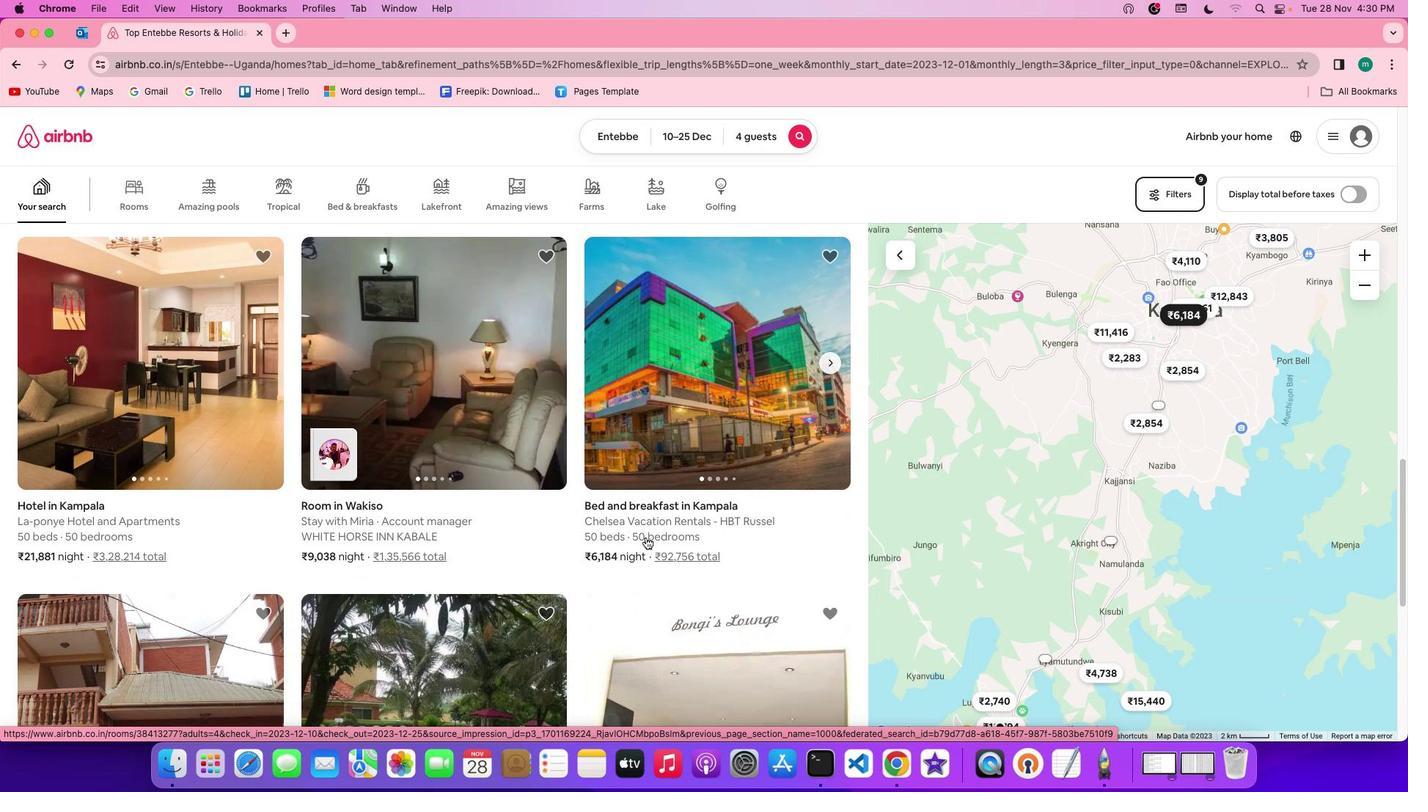 
Action: Mouse scrolled (646, 537) with delta (0, 0)
Screenshot: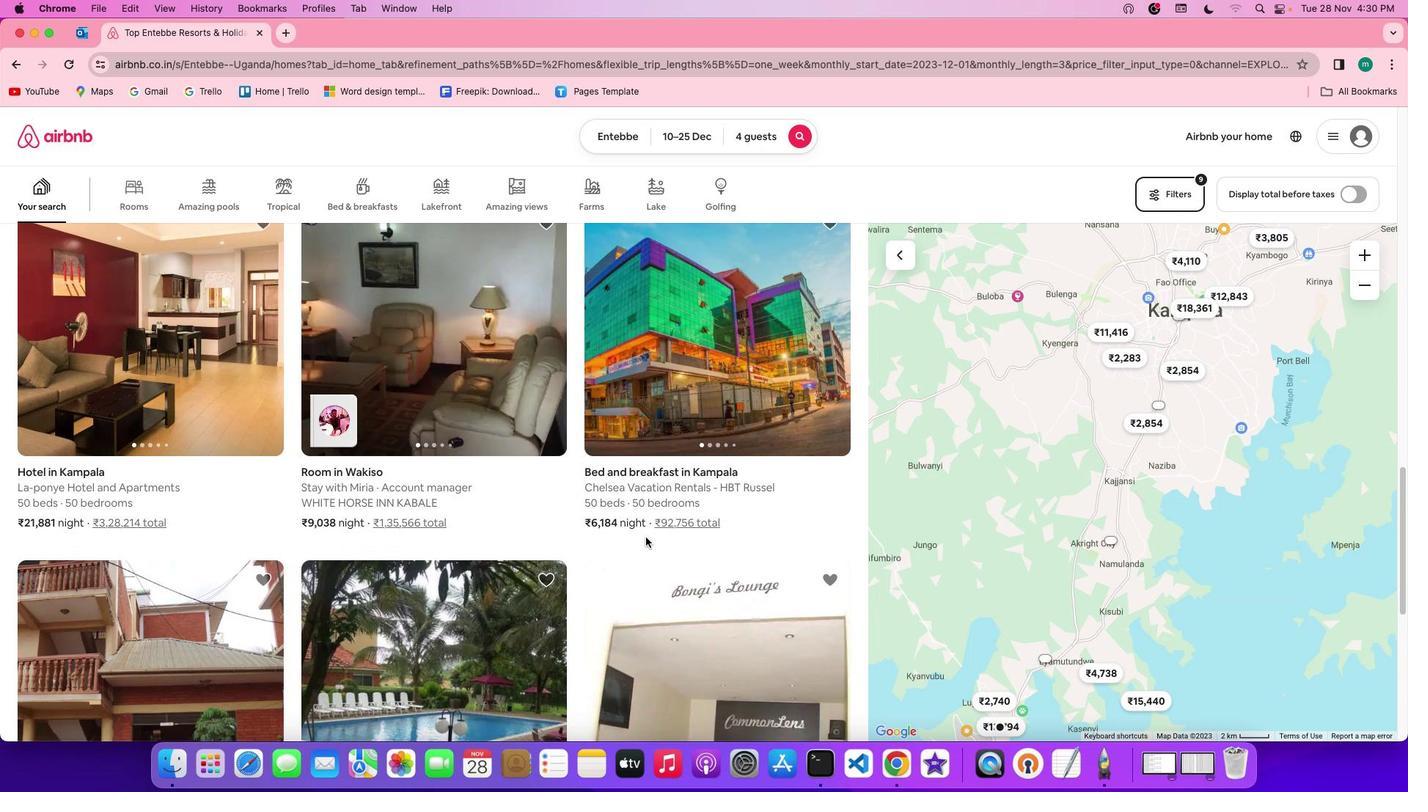 
Action: Mouse scrolled (646, 537) with delta (0, 0)
Screenshot: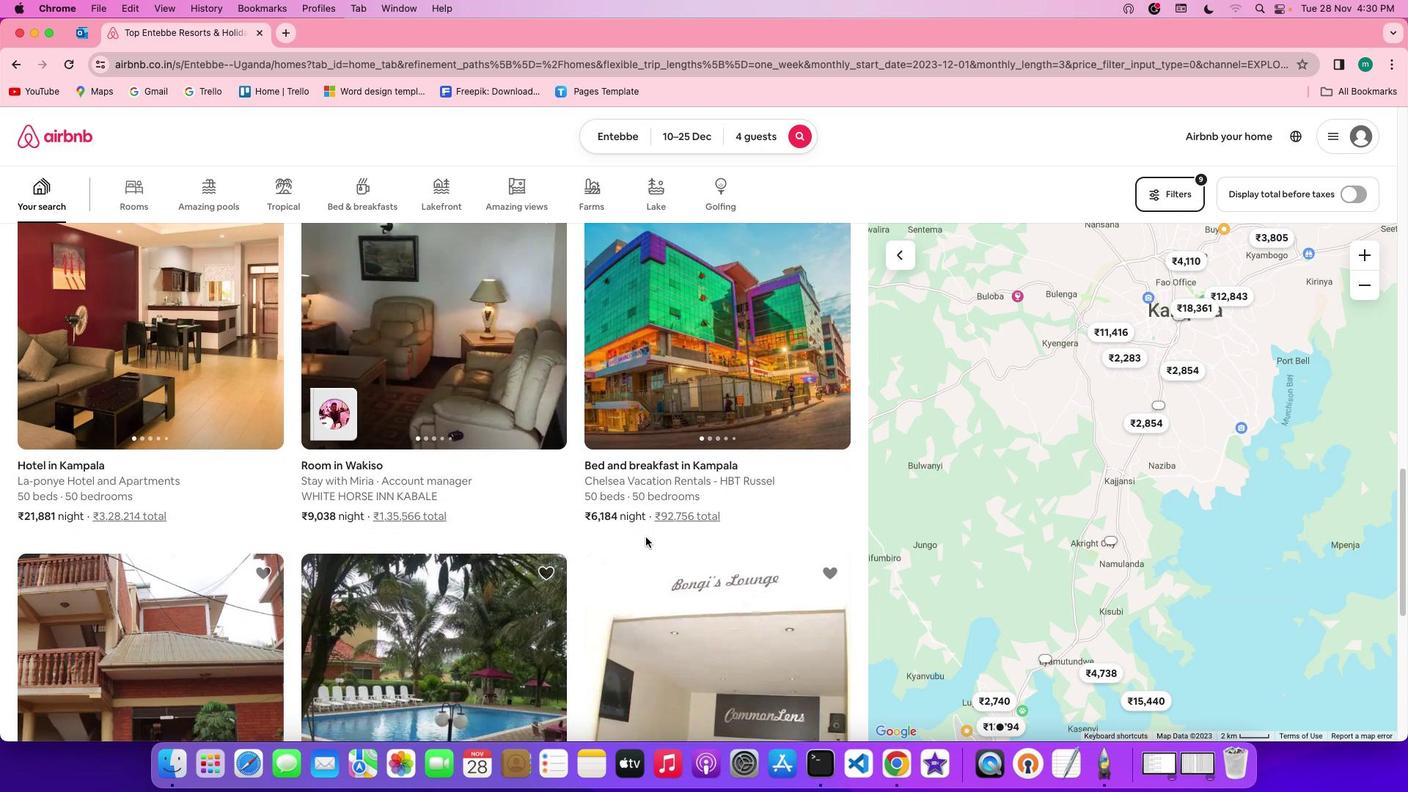 
Action: Mouse scrolled (646, 537) with delta (0, 0)
Screenshot: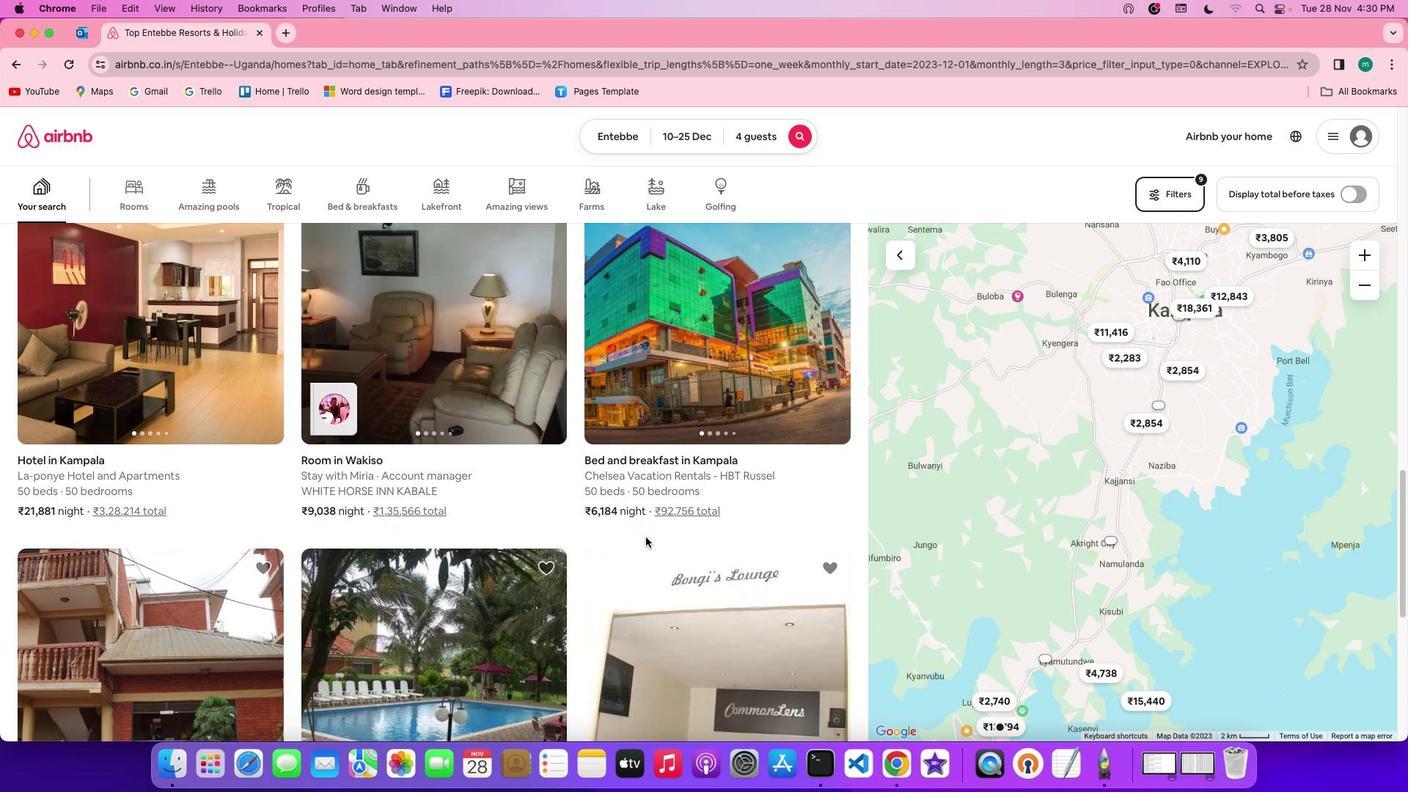 
Action: Mouse scrolled (646, 537) with delta (0, 0)
Screenshot: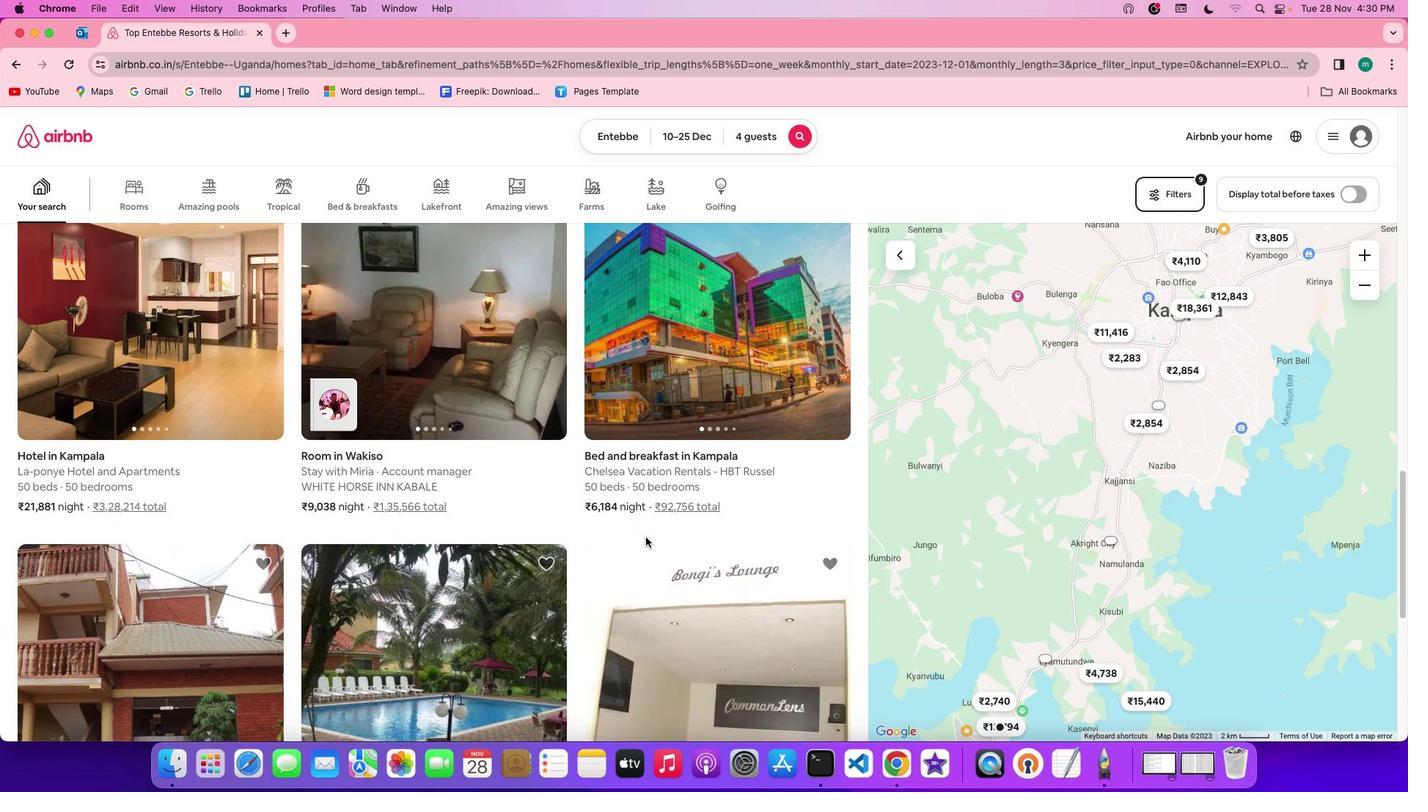 
Action: Mouse scrolled (646, 537) with delta (0, 0)
Screenshot: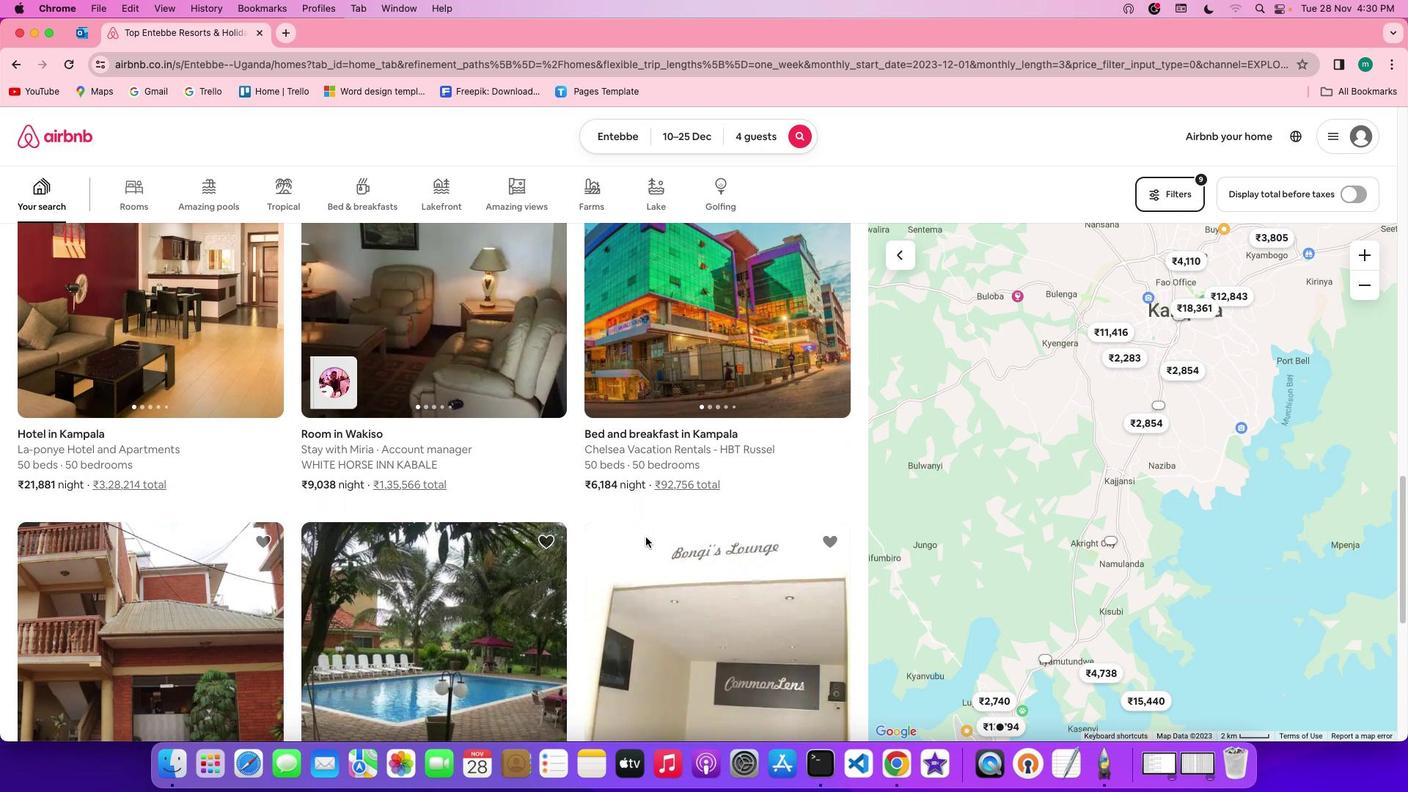 
Action: Mouse scrolled (646, 537) with delta (0, 0)
Screenshot: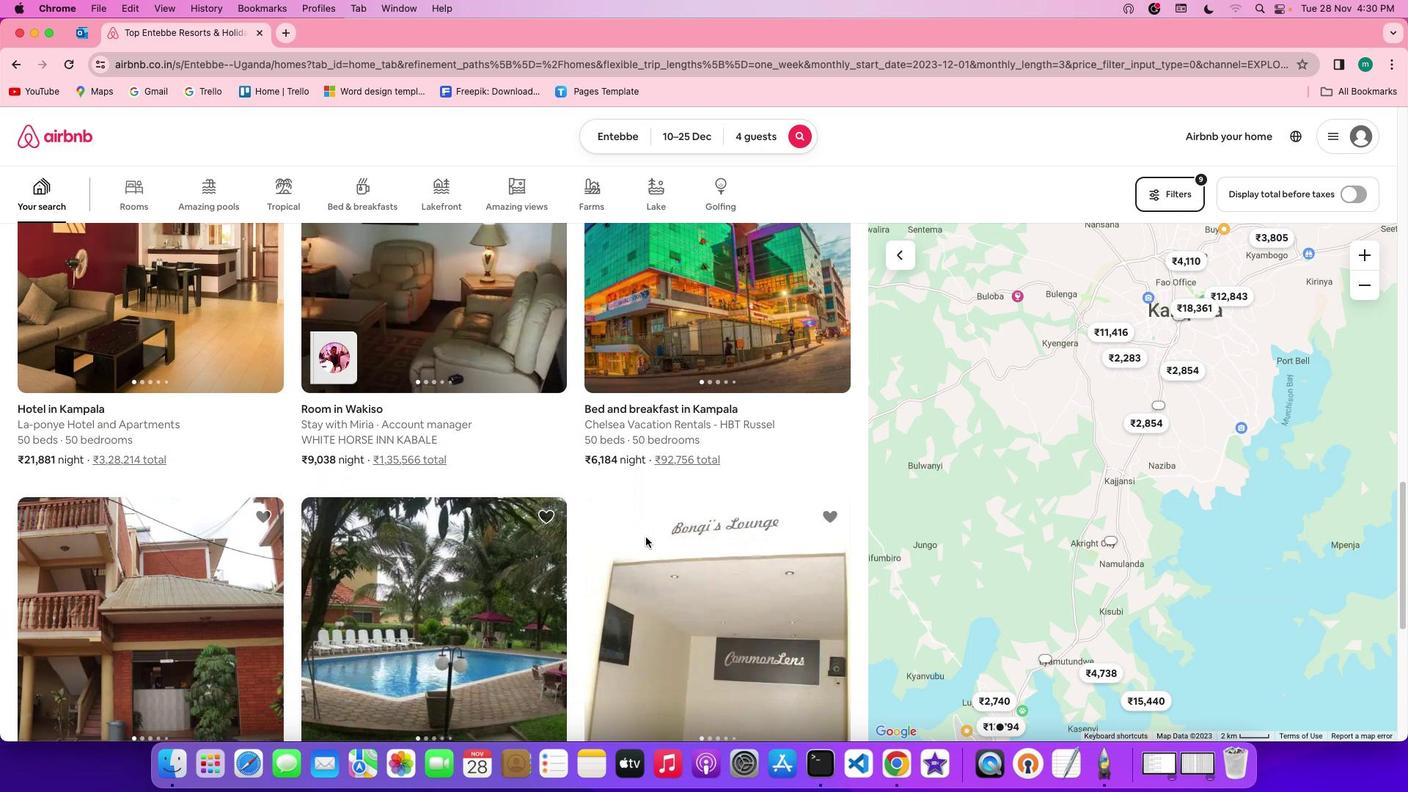
Action: Mouse scrolled (646, 537) with delta (0, 0)
Screenshot: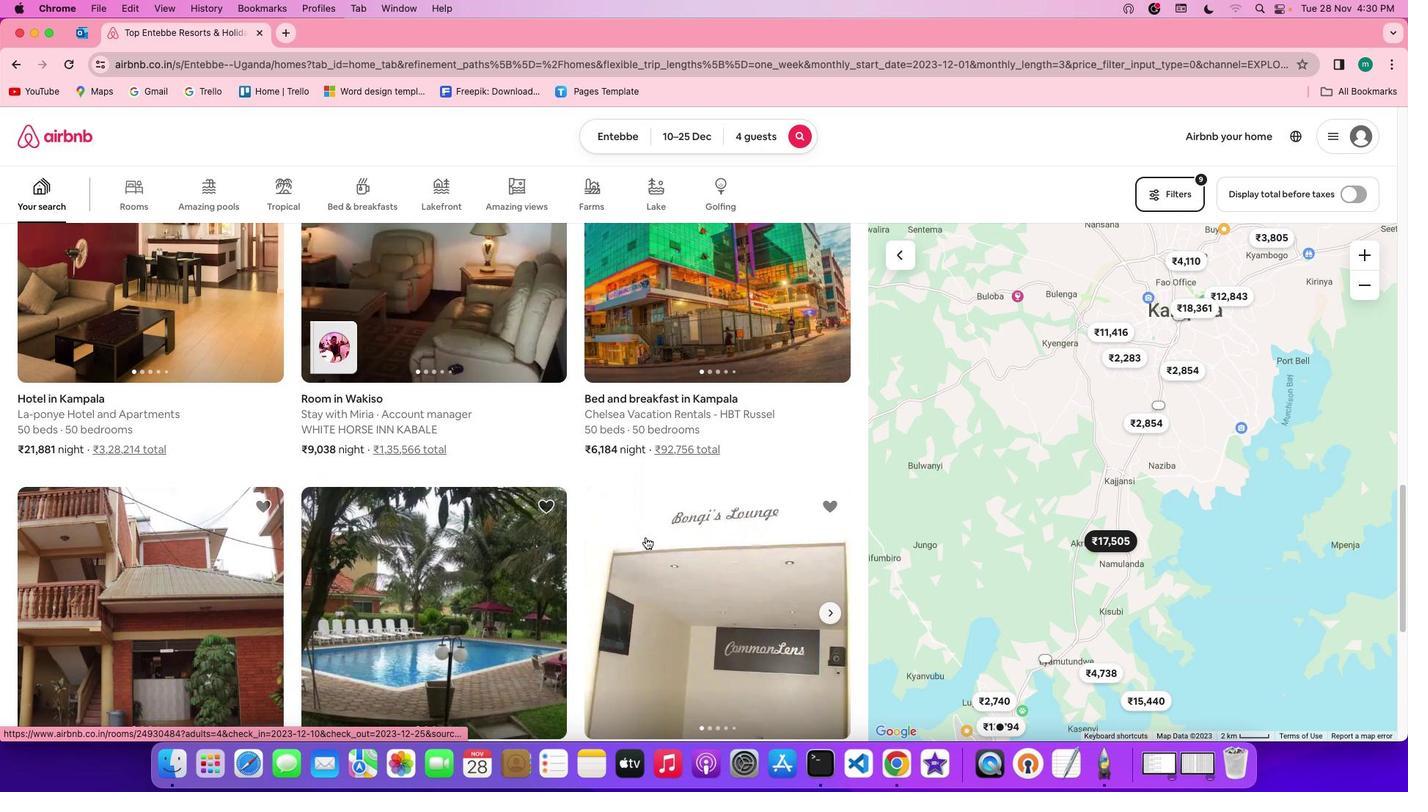 
Action: Mouse scrolled (646, 537) with delta (0, 0)
Screenshot: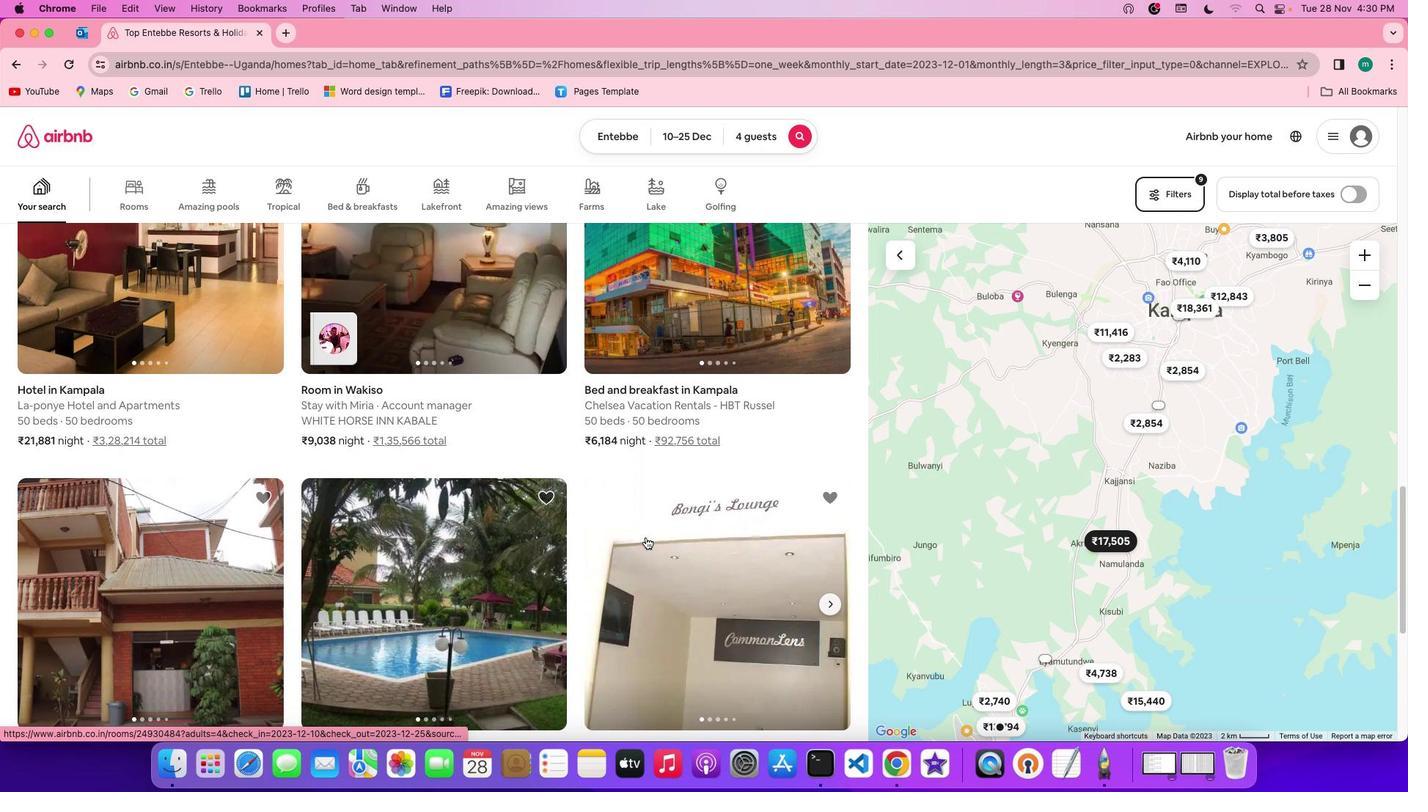 
Action: Mouse scrolled (646, 537) with delta (0, 0)
Screenshot: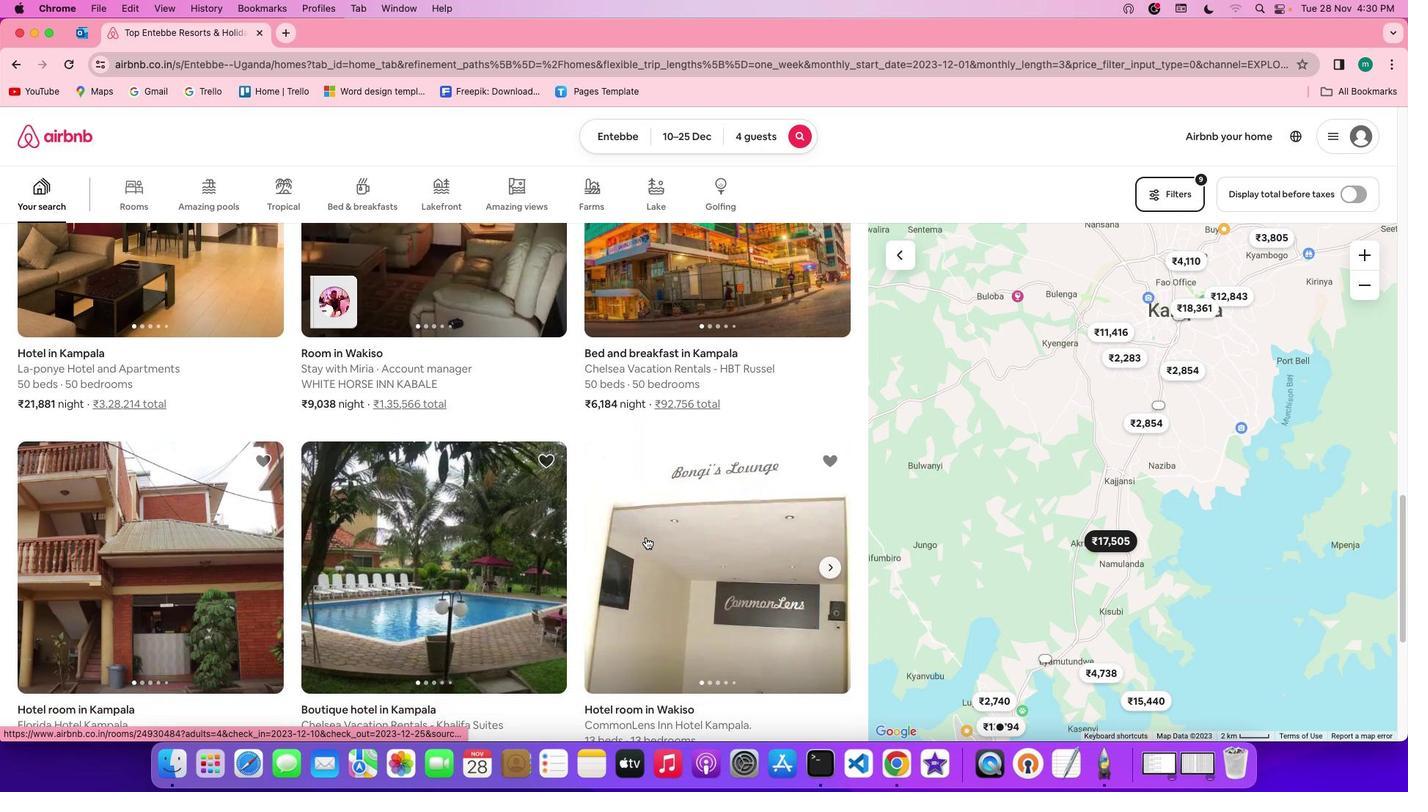
Action: Mouse scrolled (646, 537) with delta (0, 0)
Screenshot: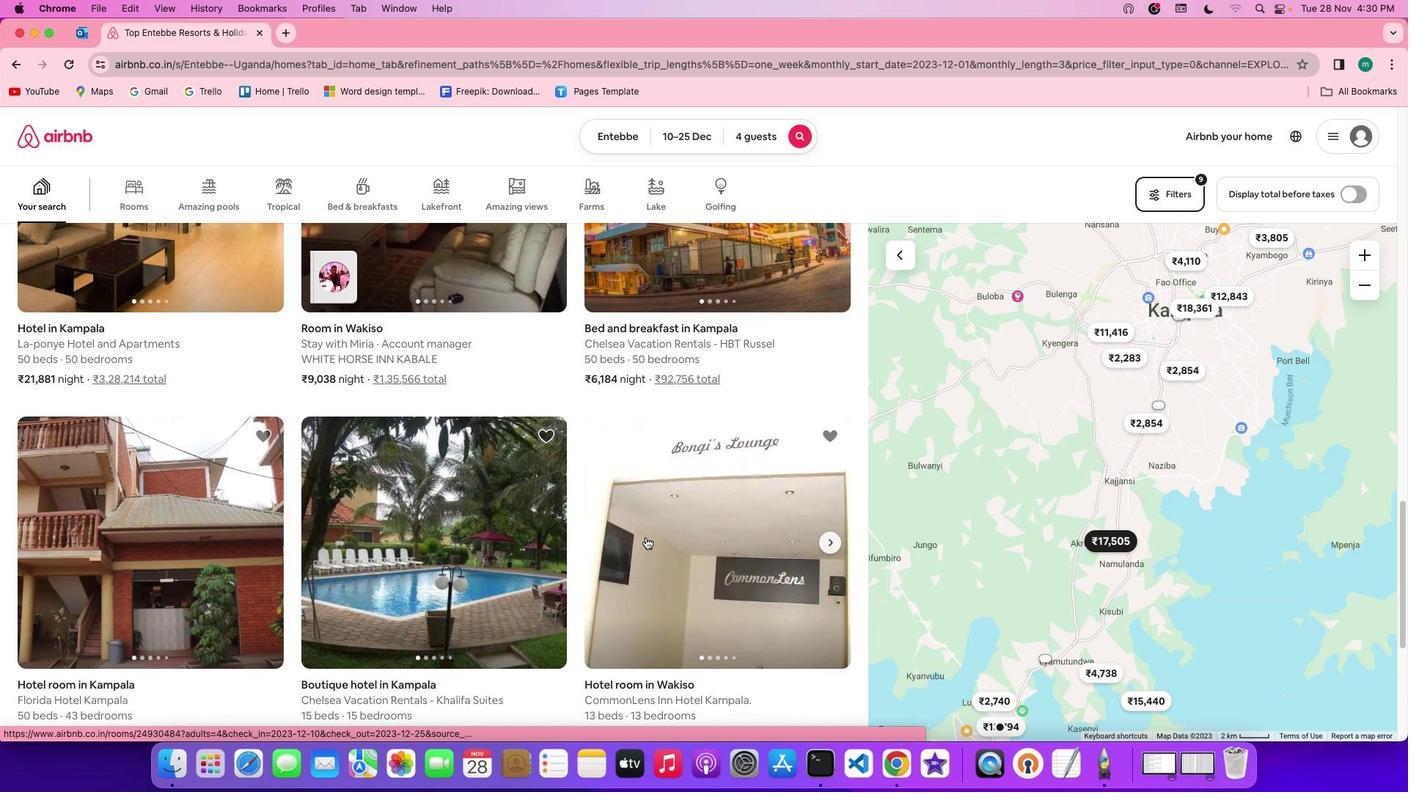 
Action: Mouse scrolled (646, 537) with delta (0, 0)
Screenshot: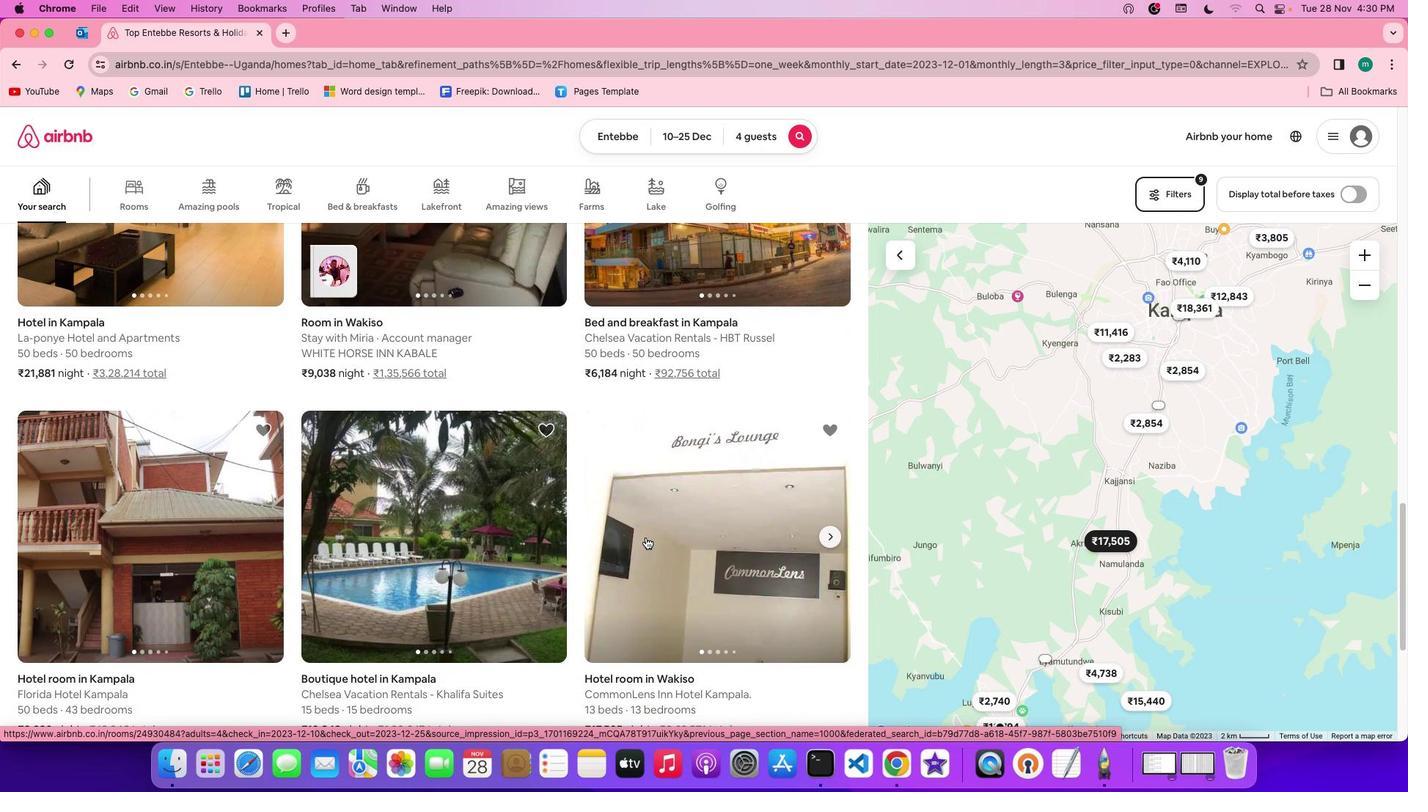 
Action: Mouse scrolled (646, 537) with delta (0, -1)
Screenshot: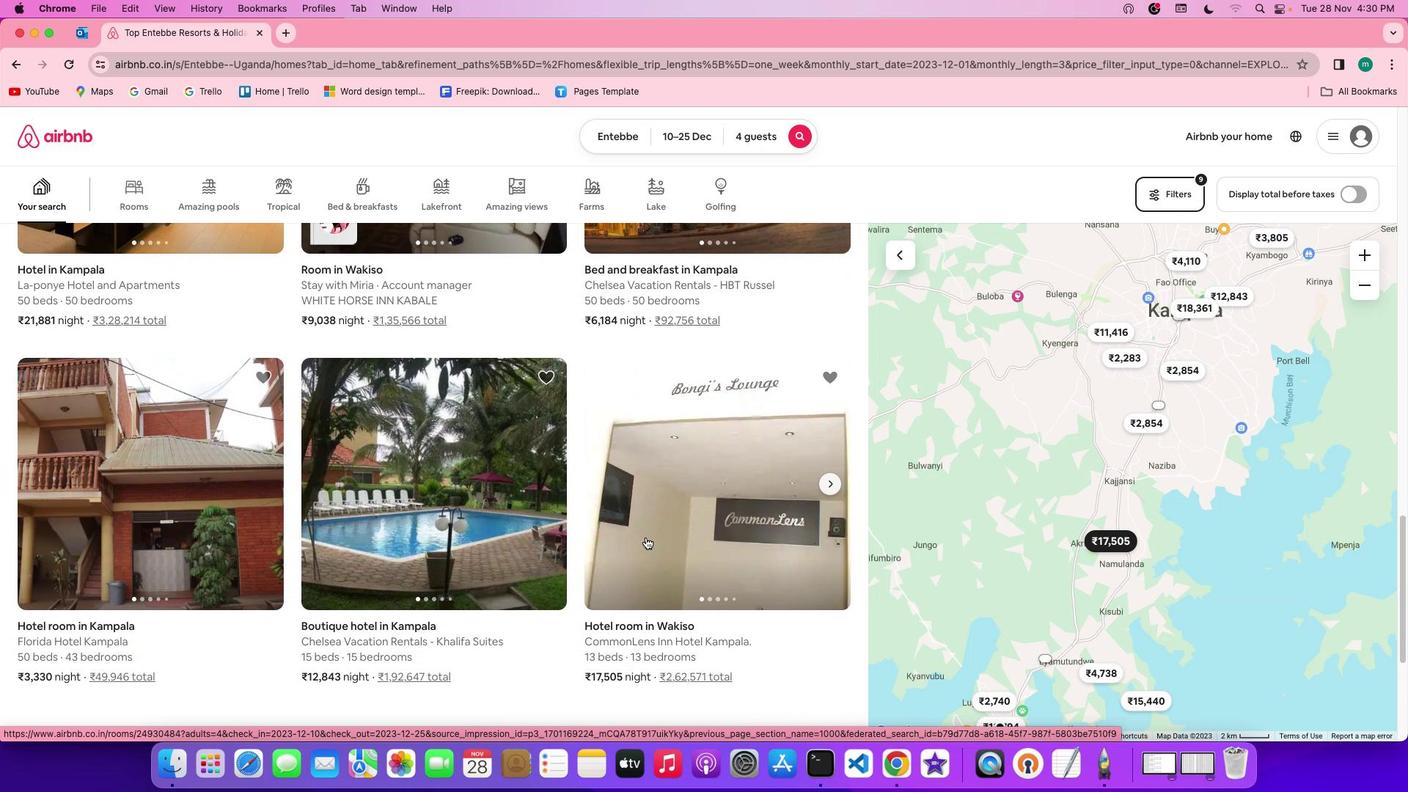 
Action: Mouse scrolled (646, 537) with delta (0, -1)
Screenshot: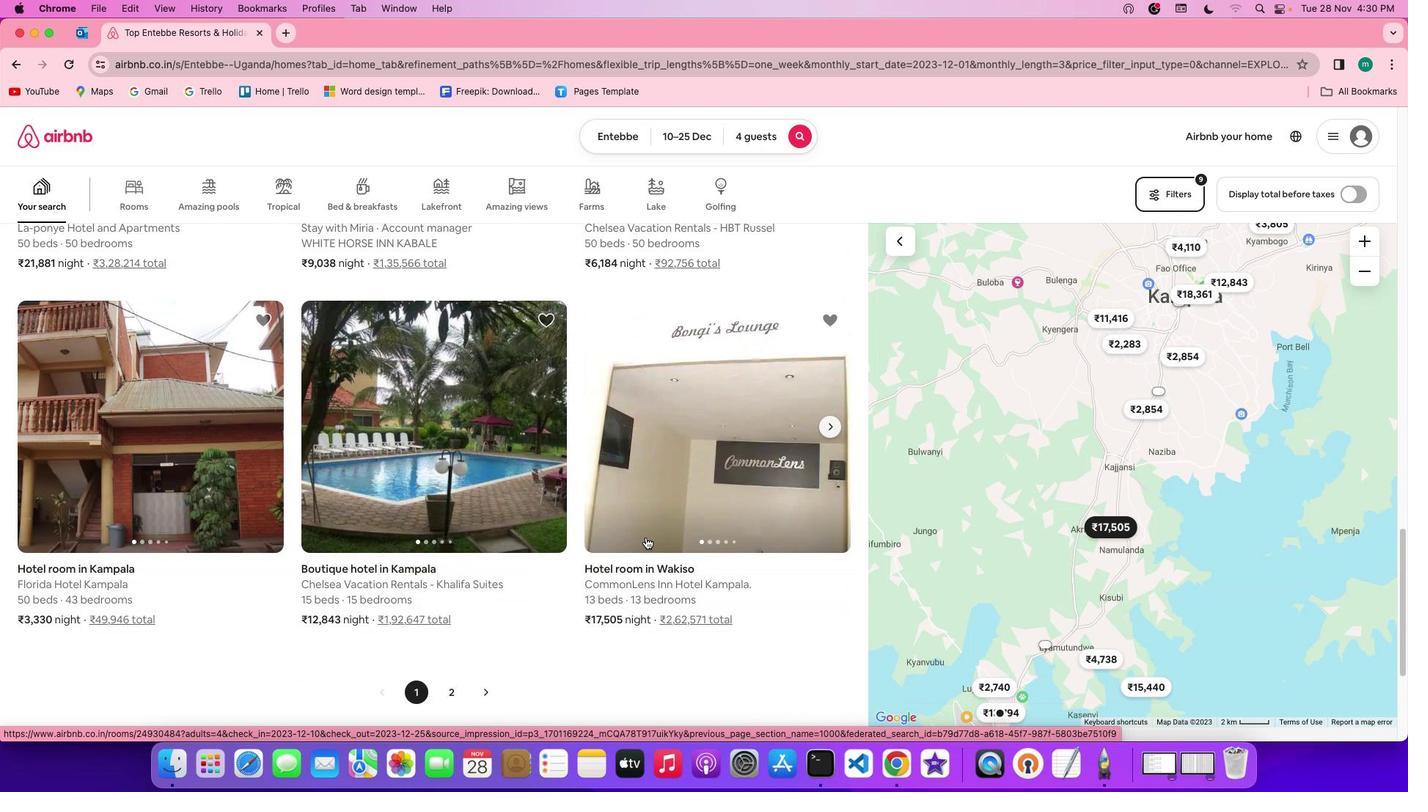 
Action: Mouse moved to (428, 420)
Screenshot: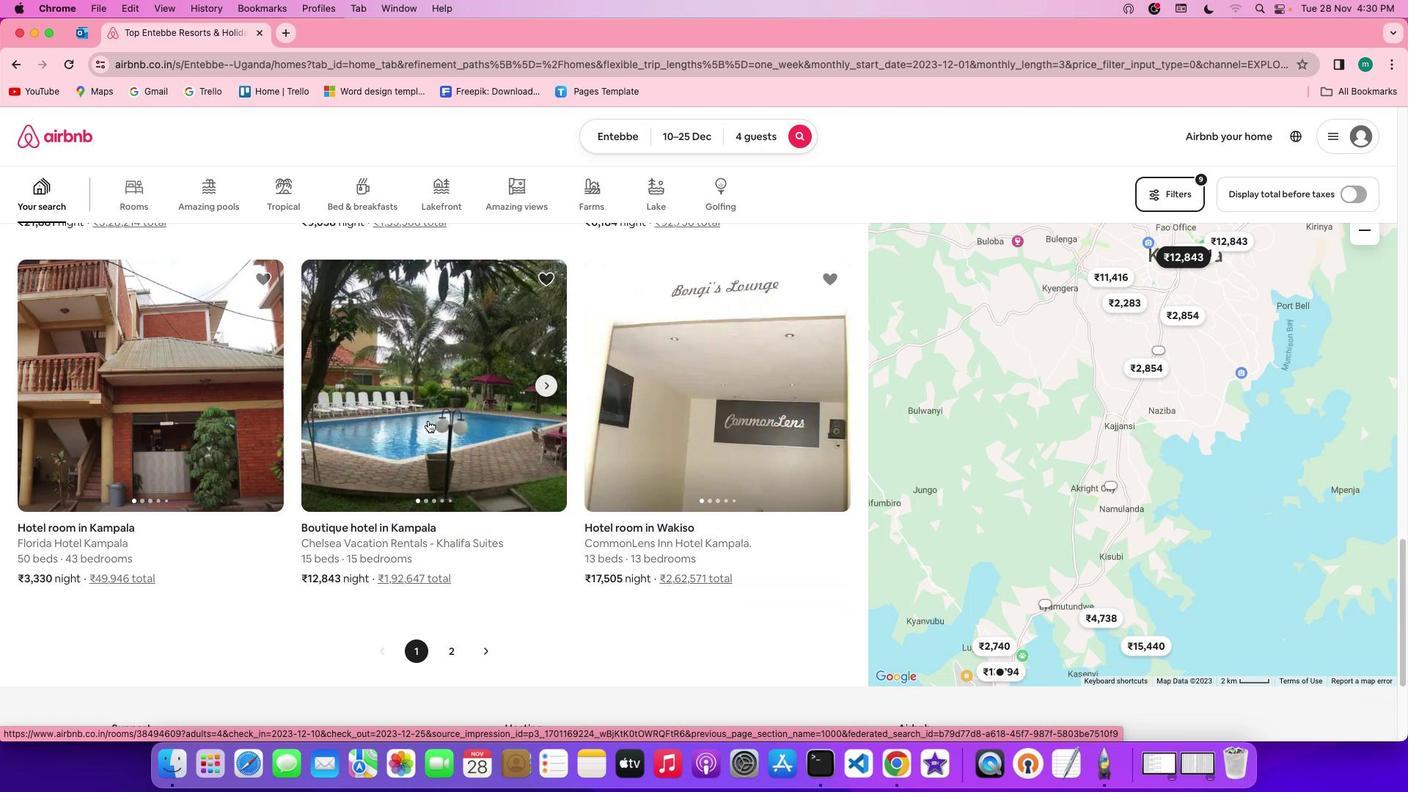 
Action: Mouse pressed left at (428, 420)
Screenshot: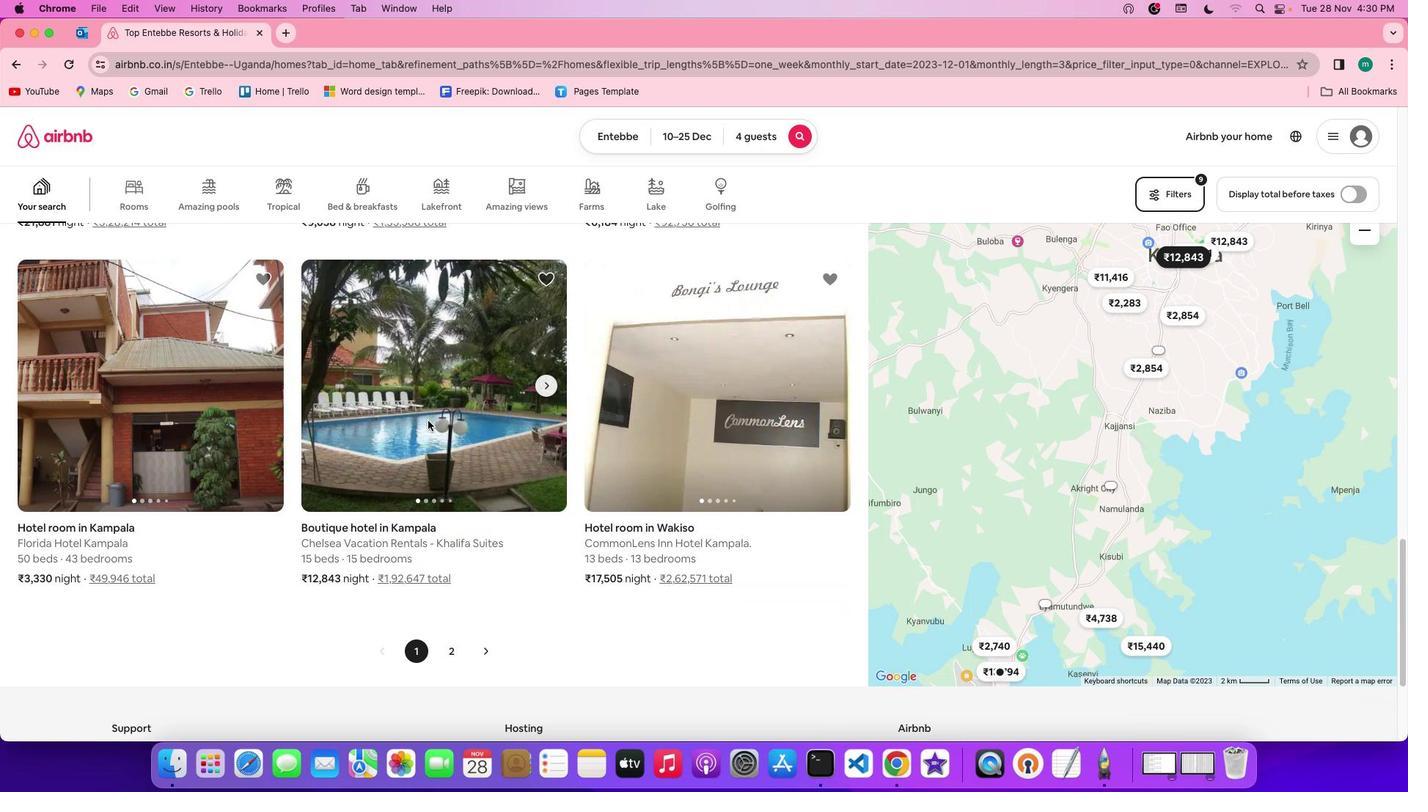 
Action: Mouse moved to (1049, 548)
Screenshot: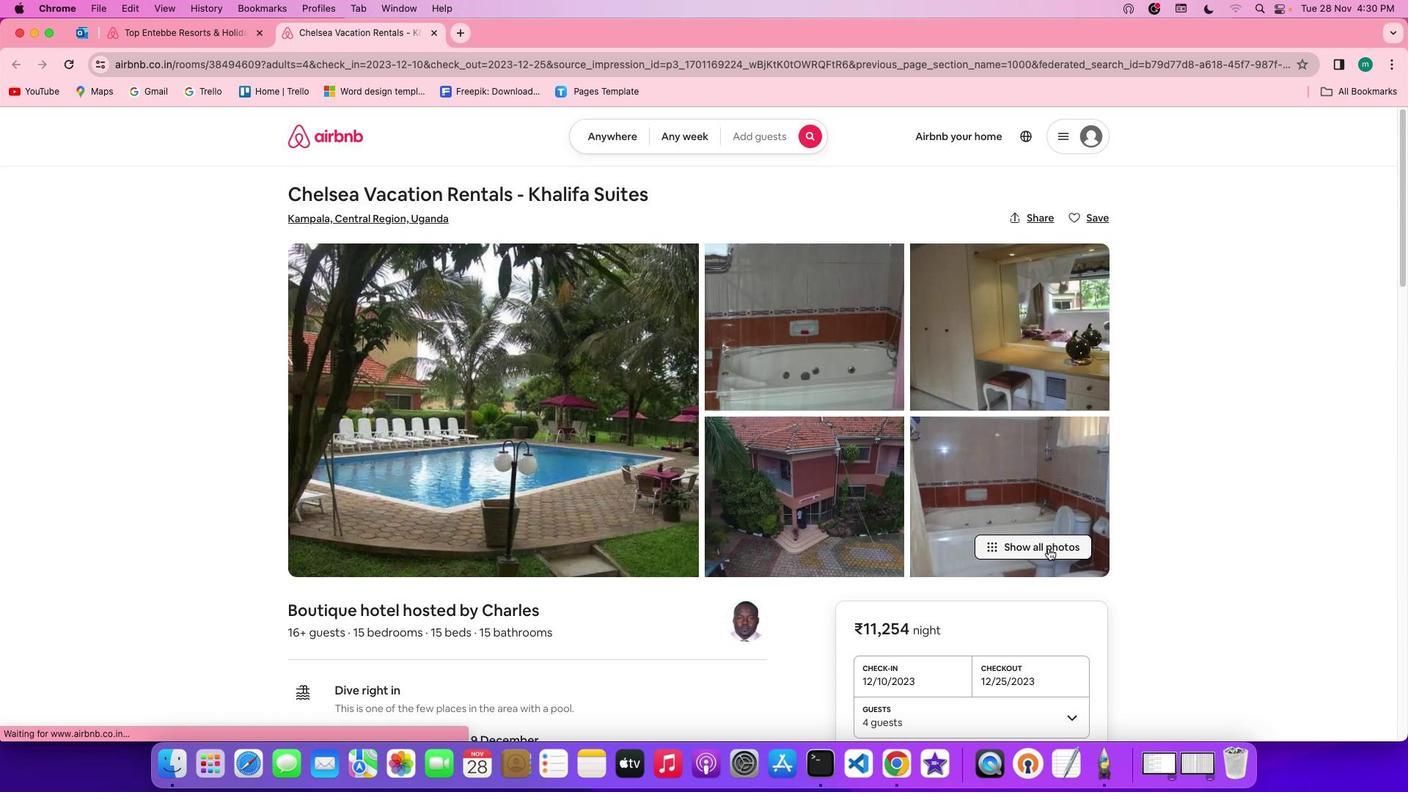 
Action: Mouse pressed left at (1049, 548)
Screenshot: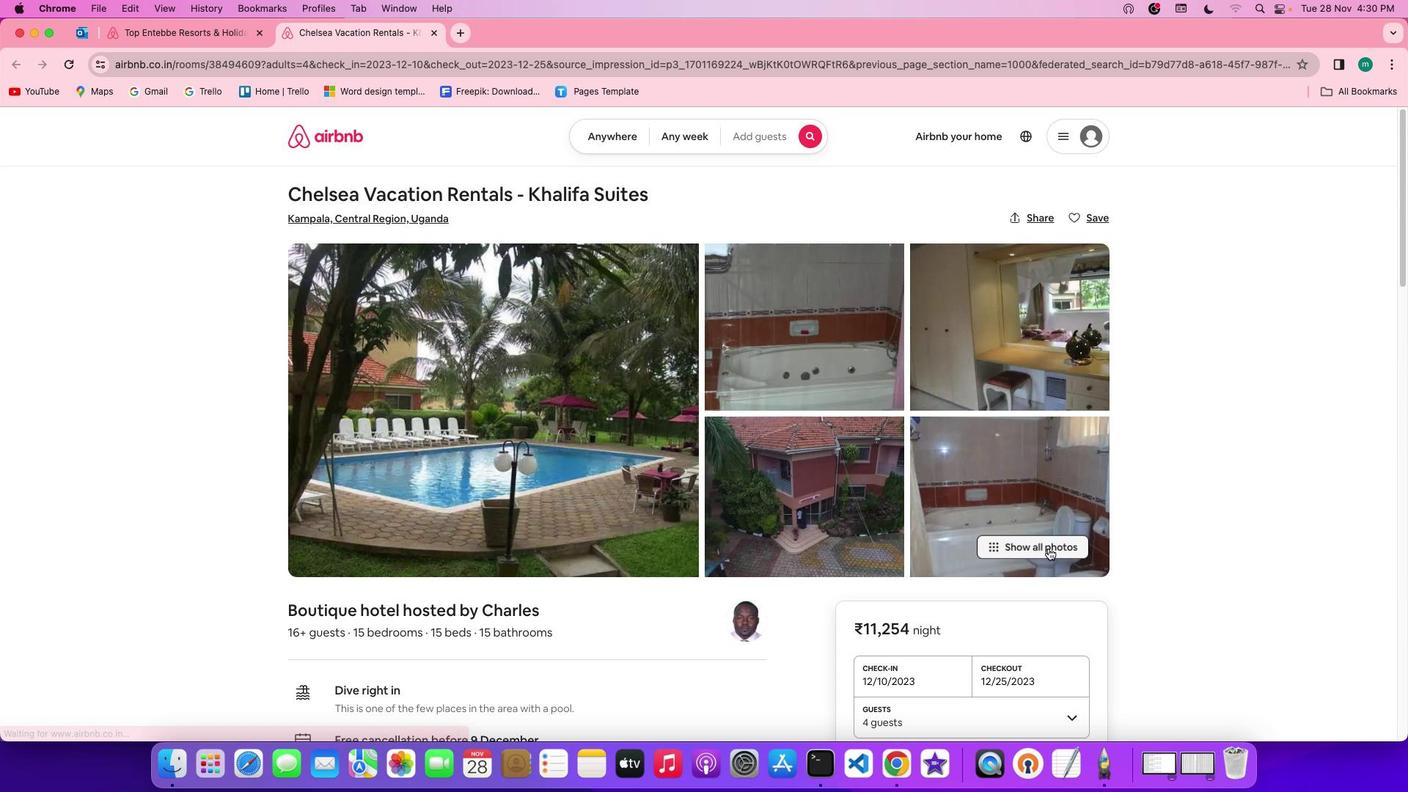 
Action: Mouse moved to (625, 537)
Screenshot: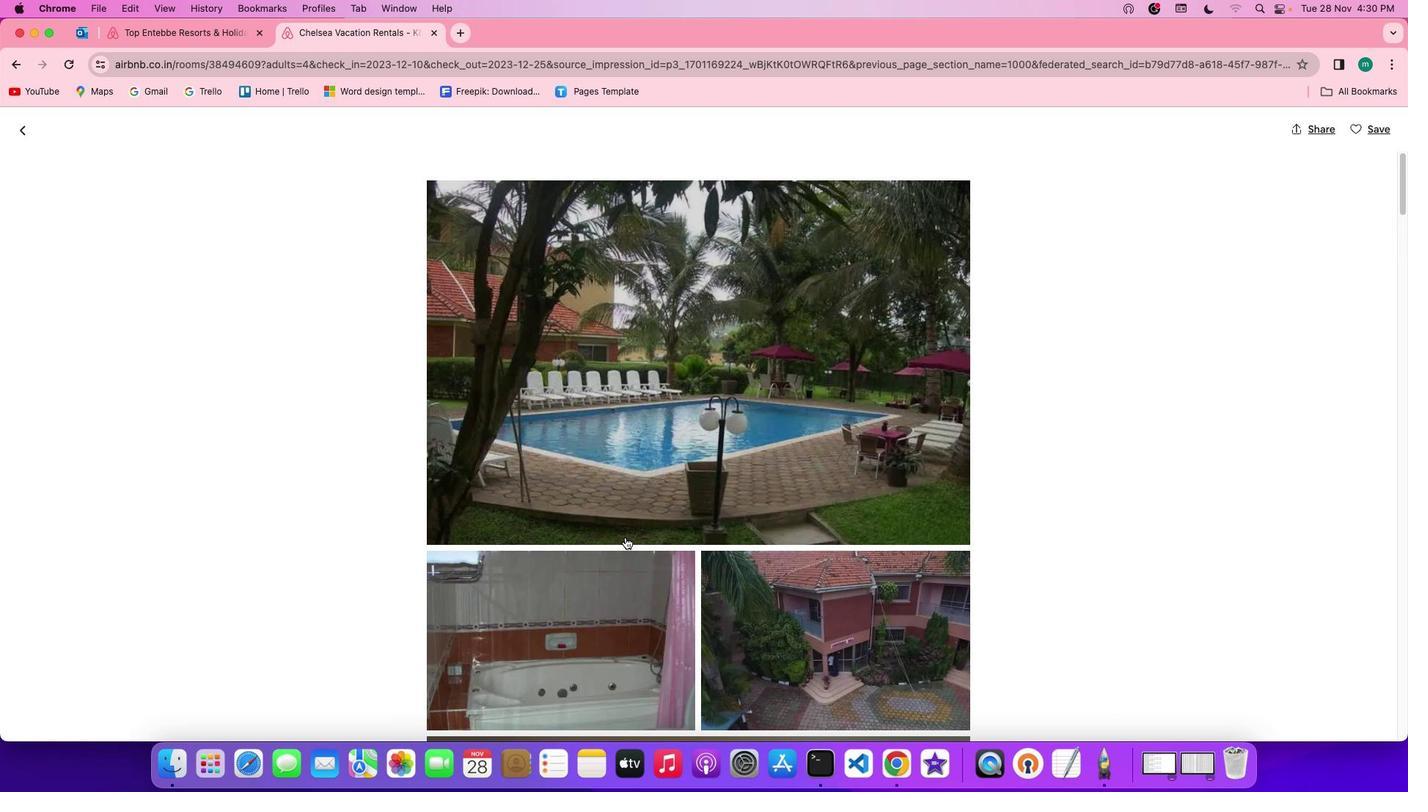 
Action: Mouse scrolled (625, 537) with delta (0, 0)
Screenshot: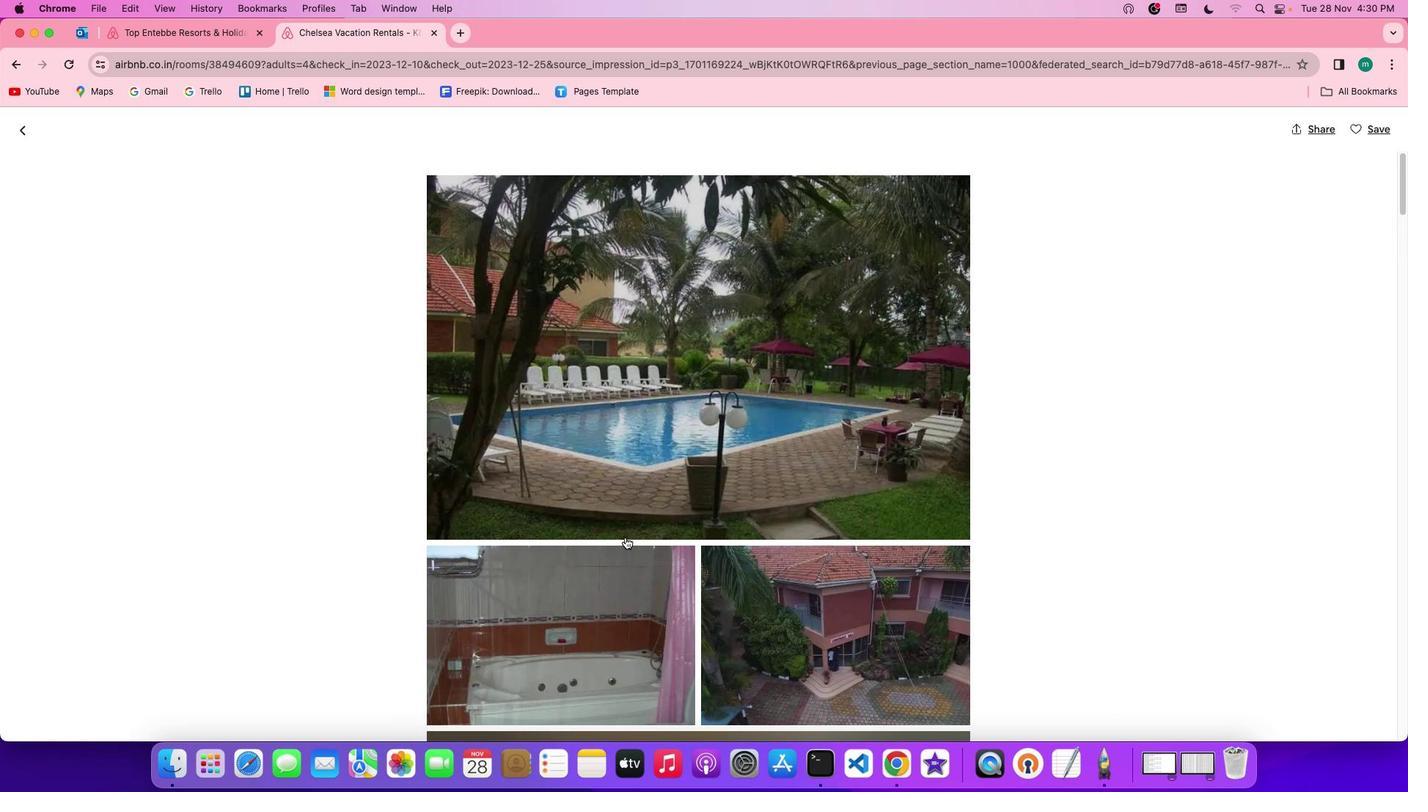 
Action: Mouse scrolled (625, 537) with delta (0, 0)
Screenshot: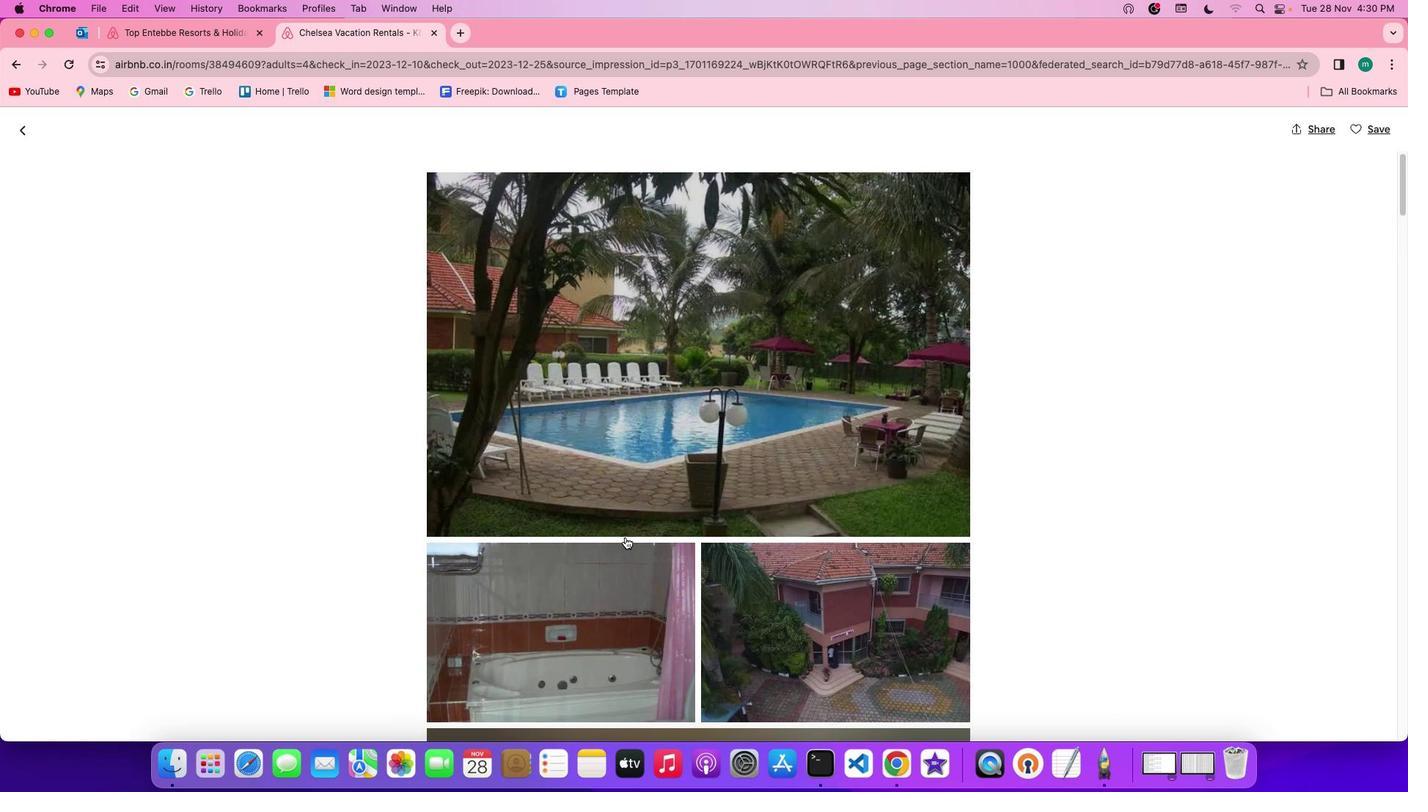 
Action: Mouse scrolled (625, 537) with delta (0, -1)
Screenshot: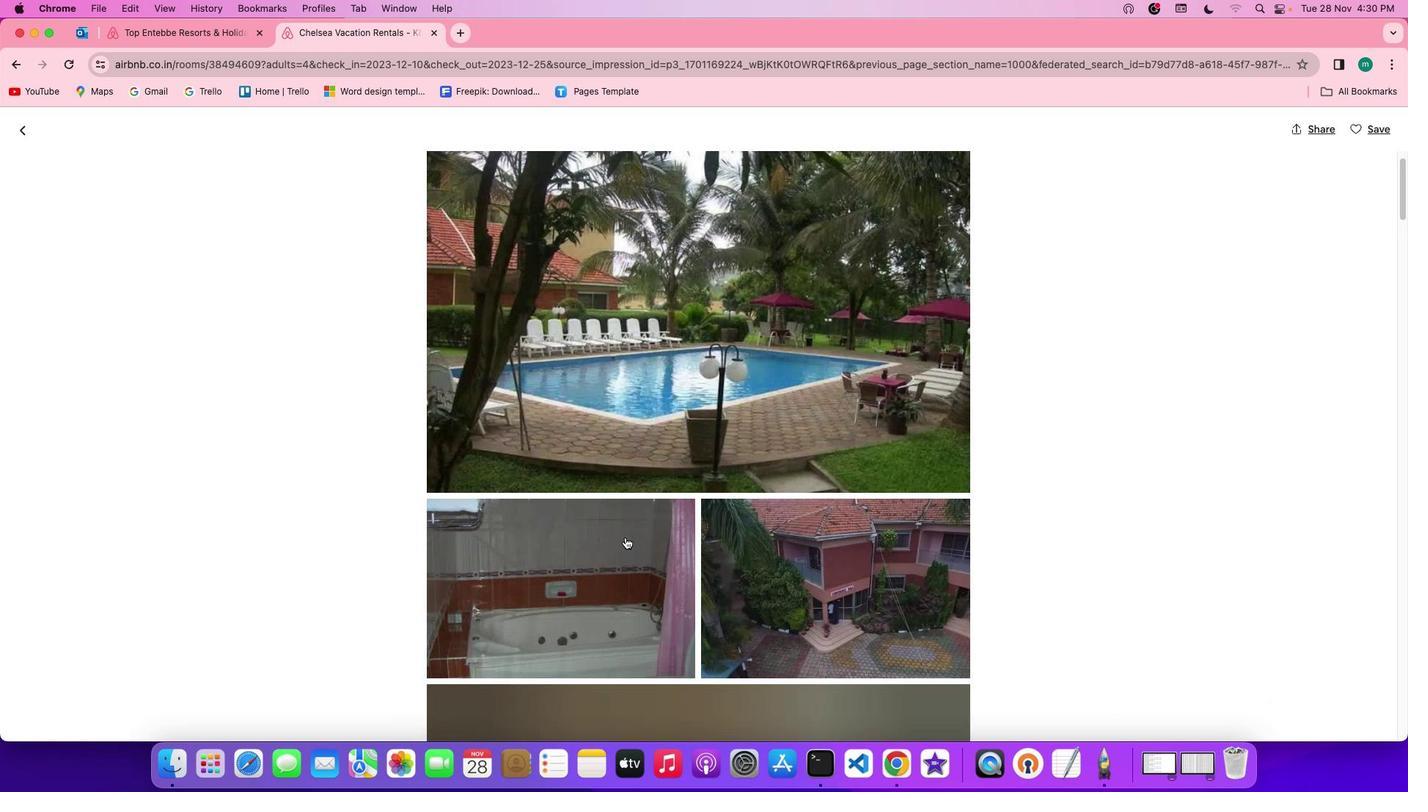 
Action: Mouse moved to (625, 537)
Screenshot: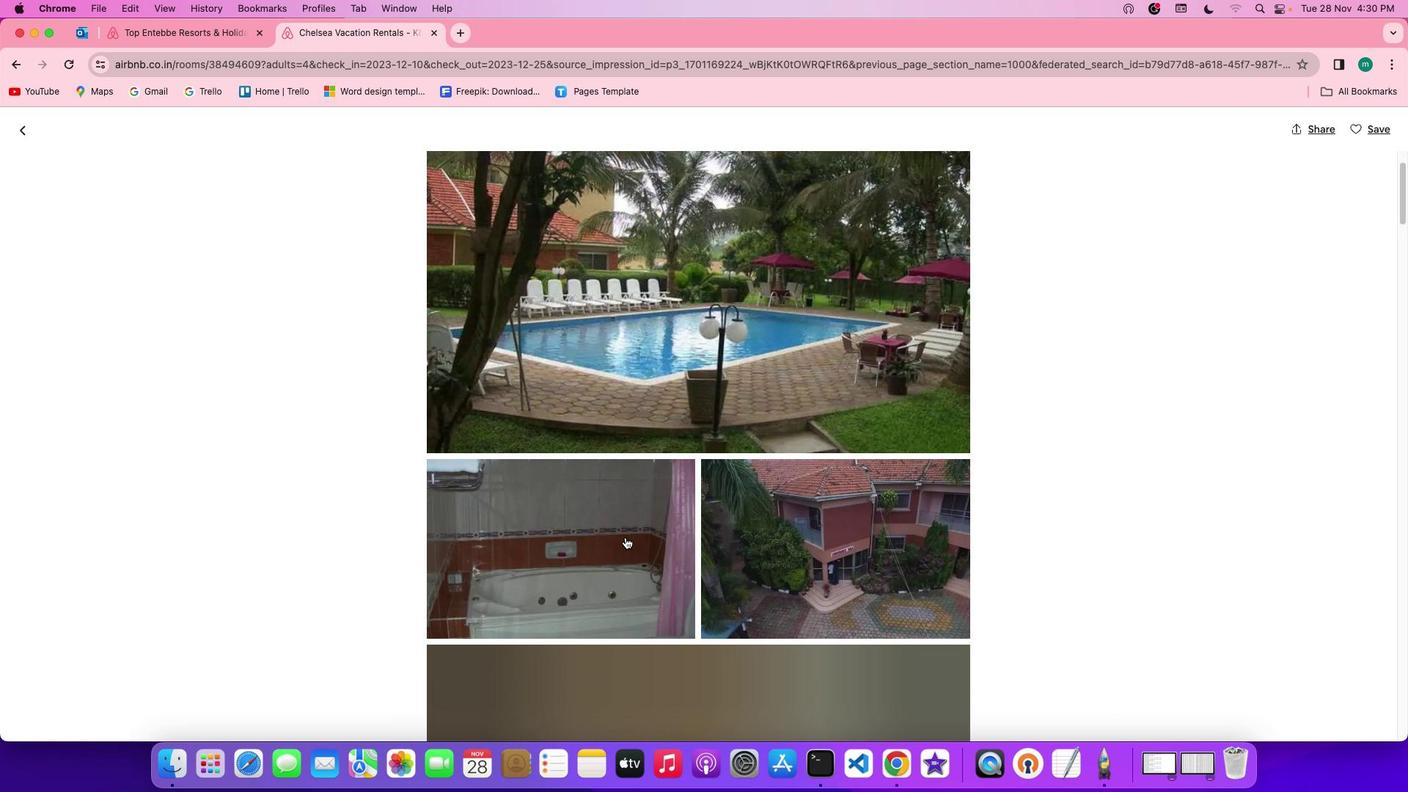 
Action: Mouse scrolled (625, 537) with delta (0, 0)
Screenshot: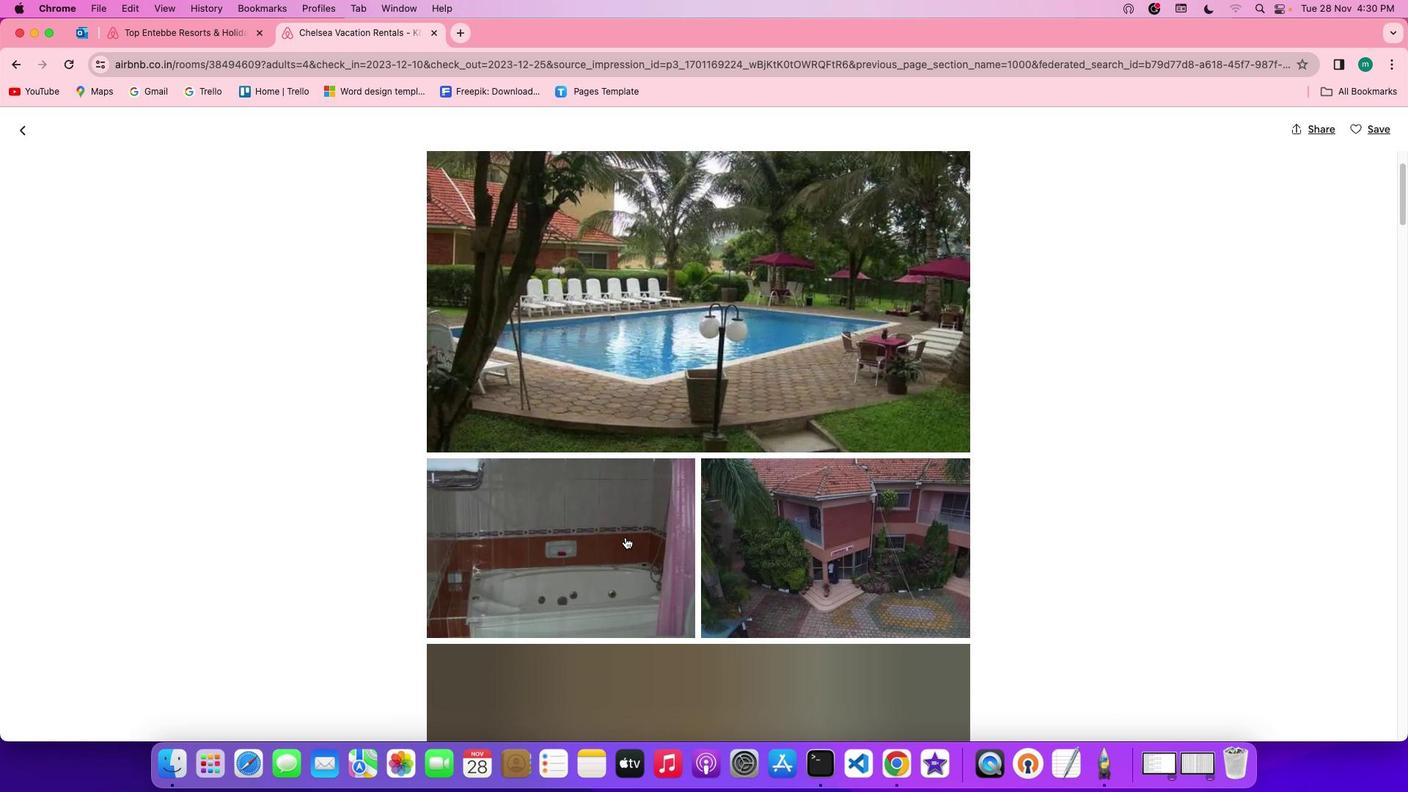 
Action: Mouse scrolled (625, 537) with delta (0, 0)
Screenshot: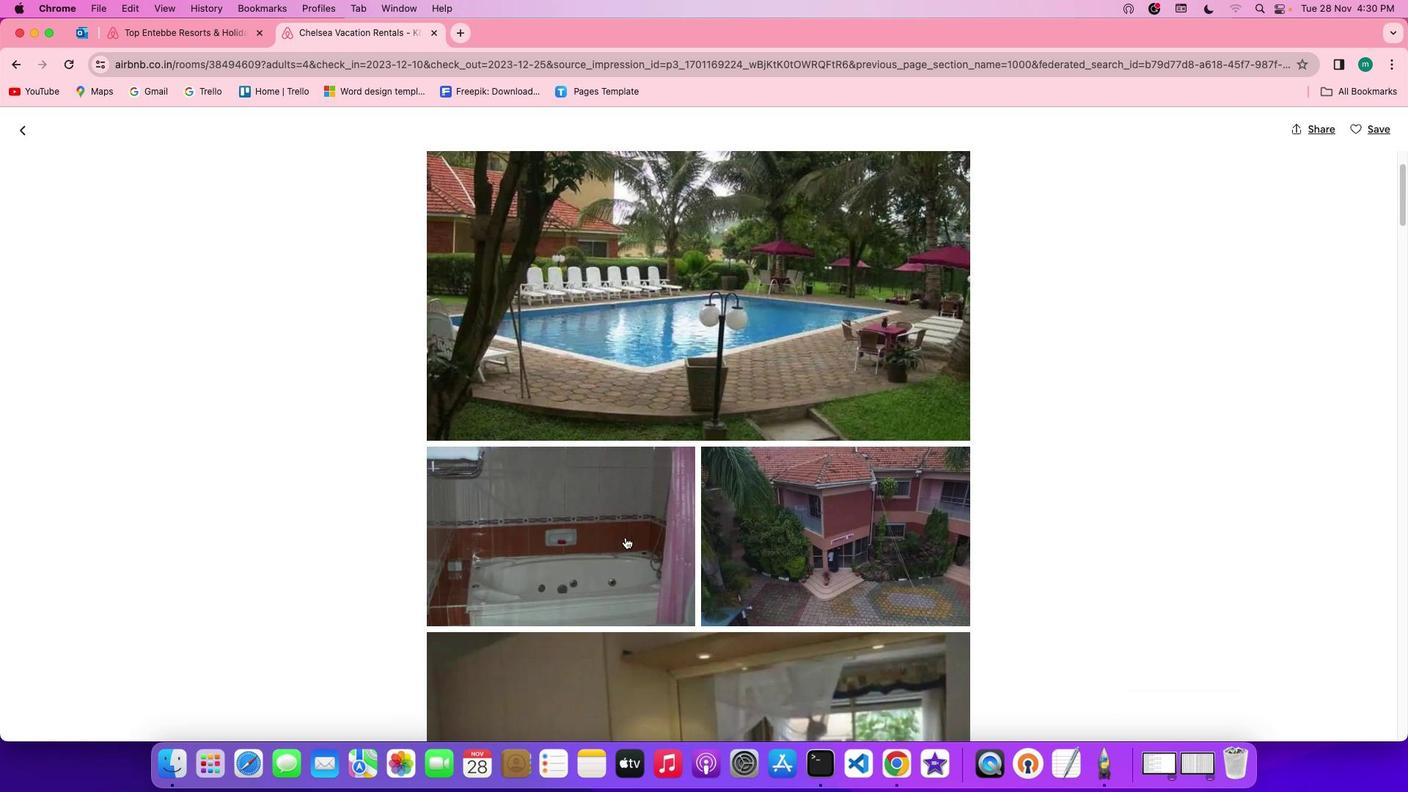 
Action: Mouse scrolled (625, 537) with delta (0, 0)
Screenshot: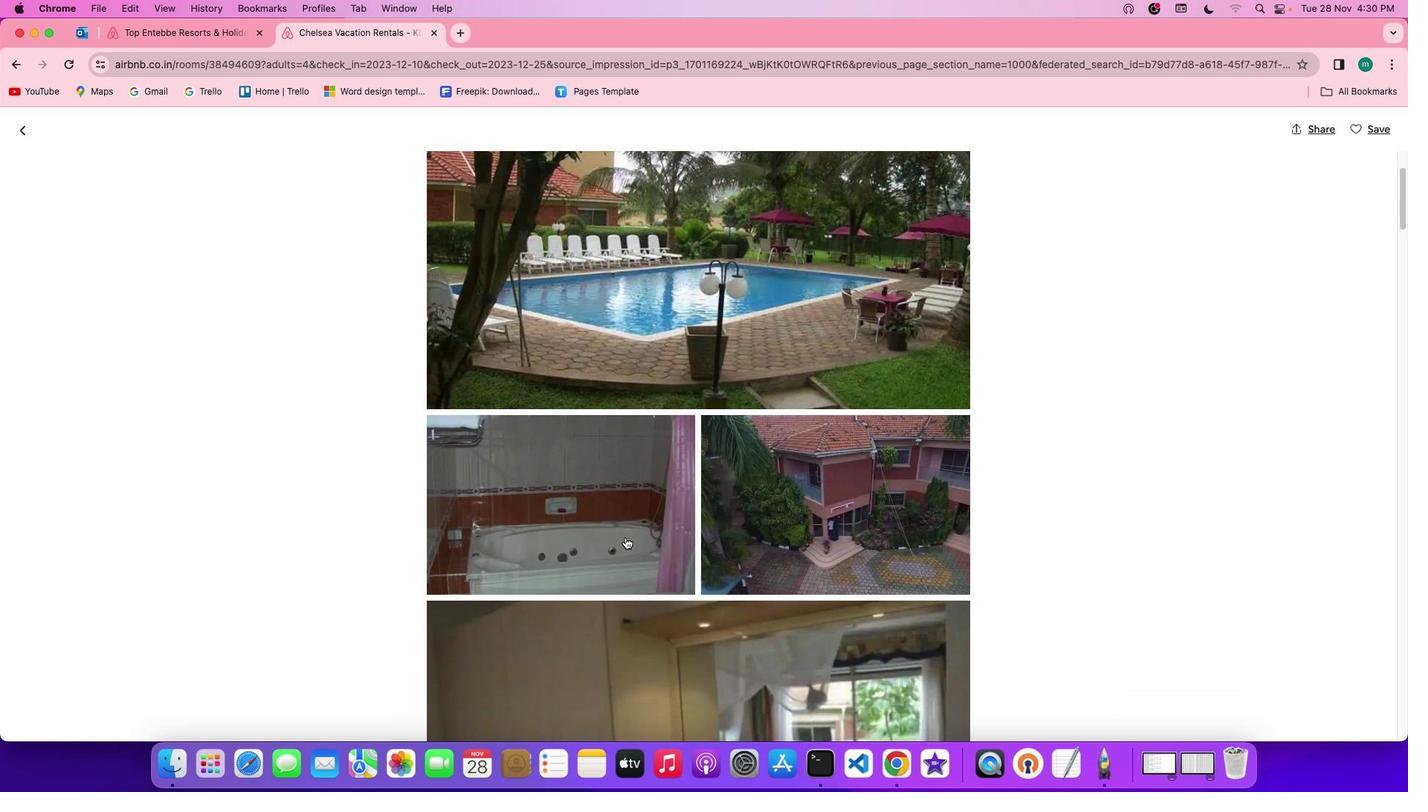 
Action: Mouse scrolled (625, 537) with delta (0, 0)
Screenshot: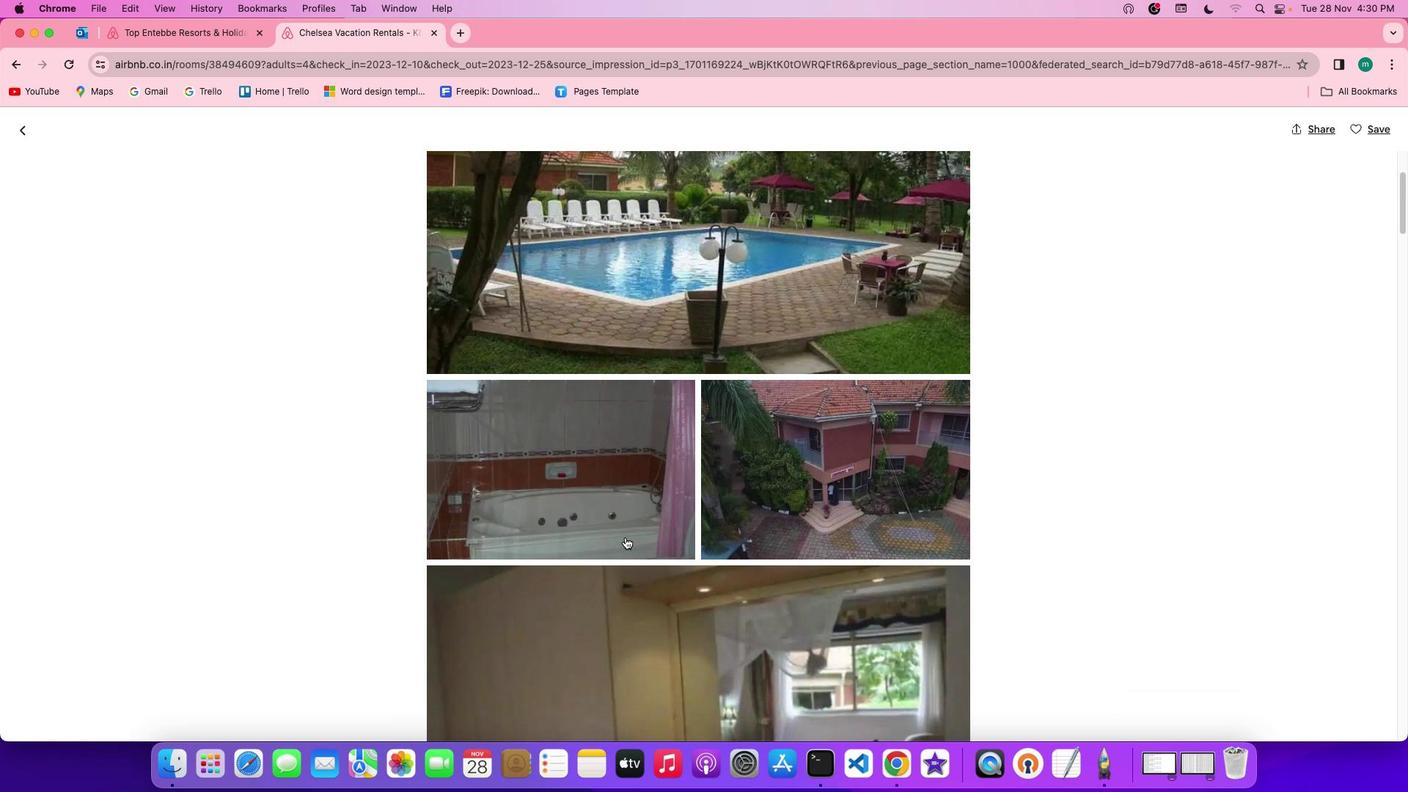 
Action: Mouse scrolled (625, 537) with delta (0, 0)
Screenshot: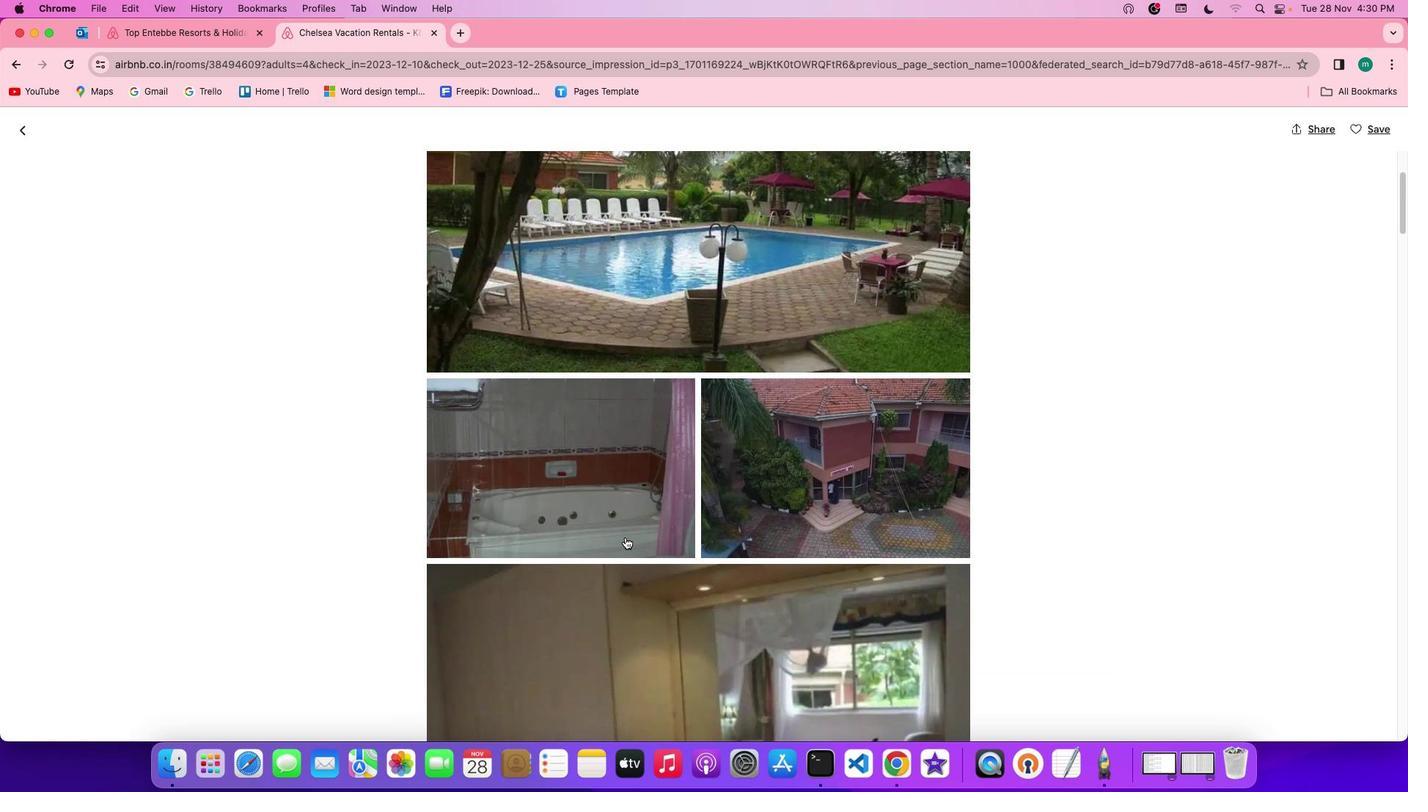
Action: Mouse scrolled (625, 537) with delta (0, 0)
Screenshot: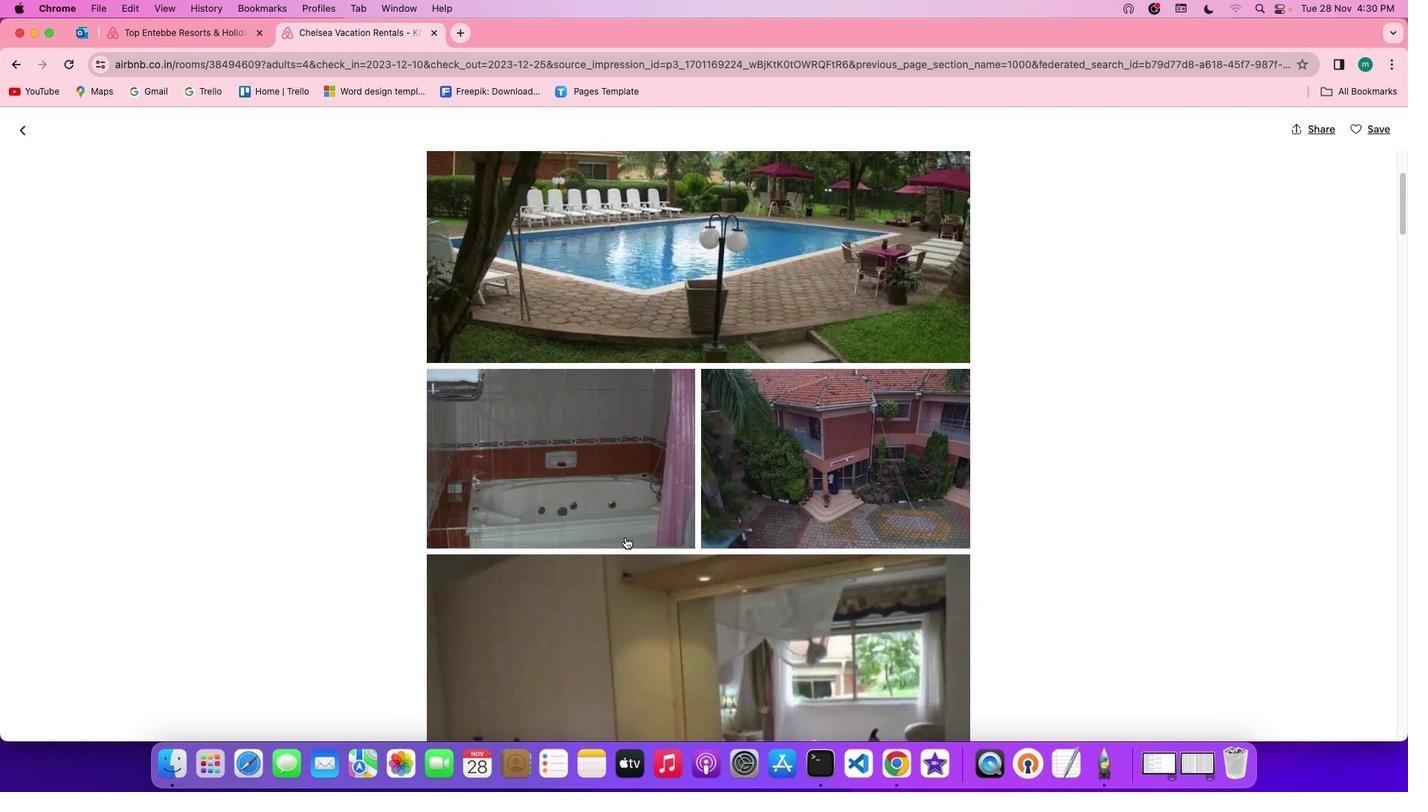 
Action: Mouse scrolled (625, 537) with delta (0, 0)
Screenshot: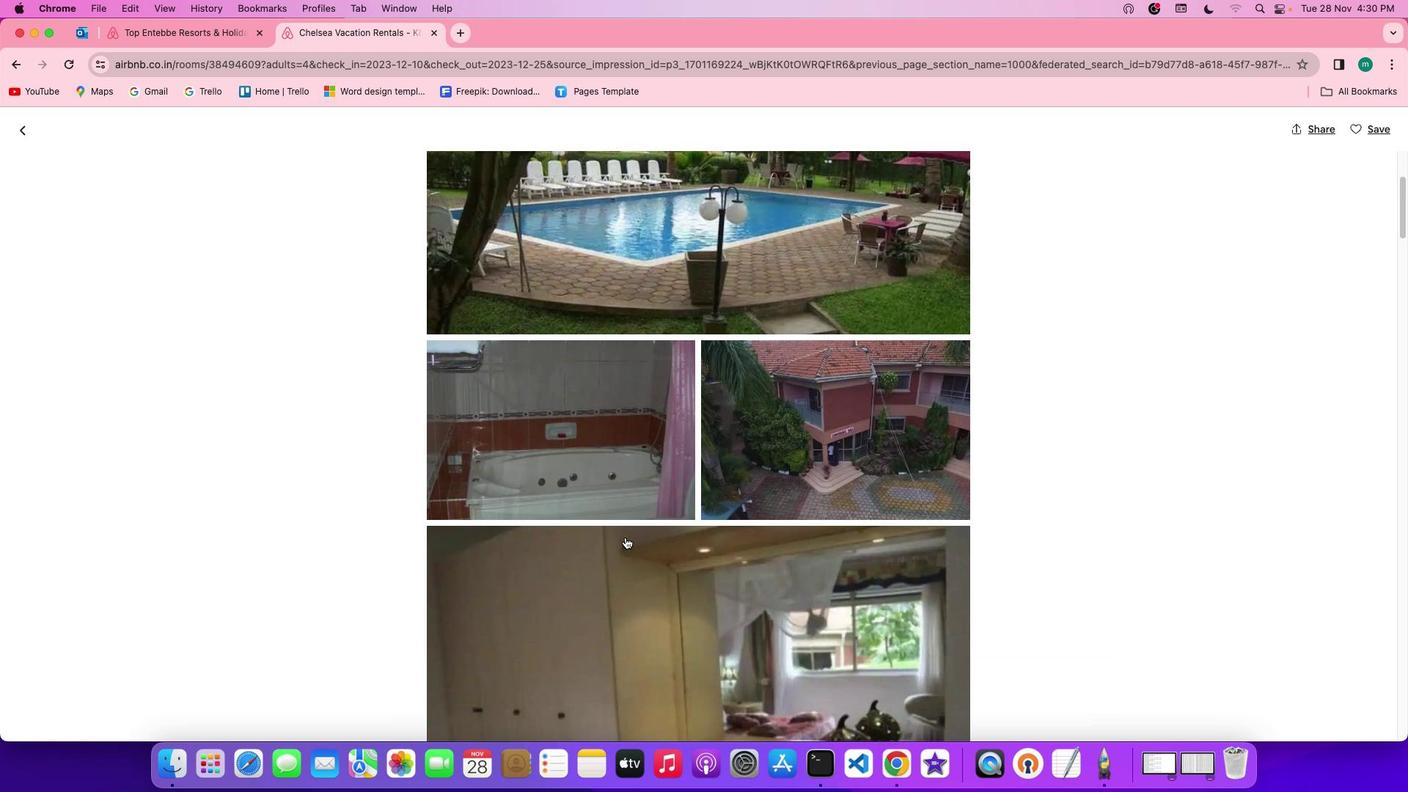 
Action: Mouse scrolled (625, 537) with delta (0, 0)
Screenshot: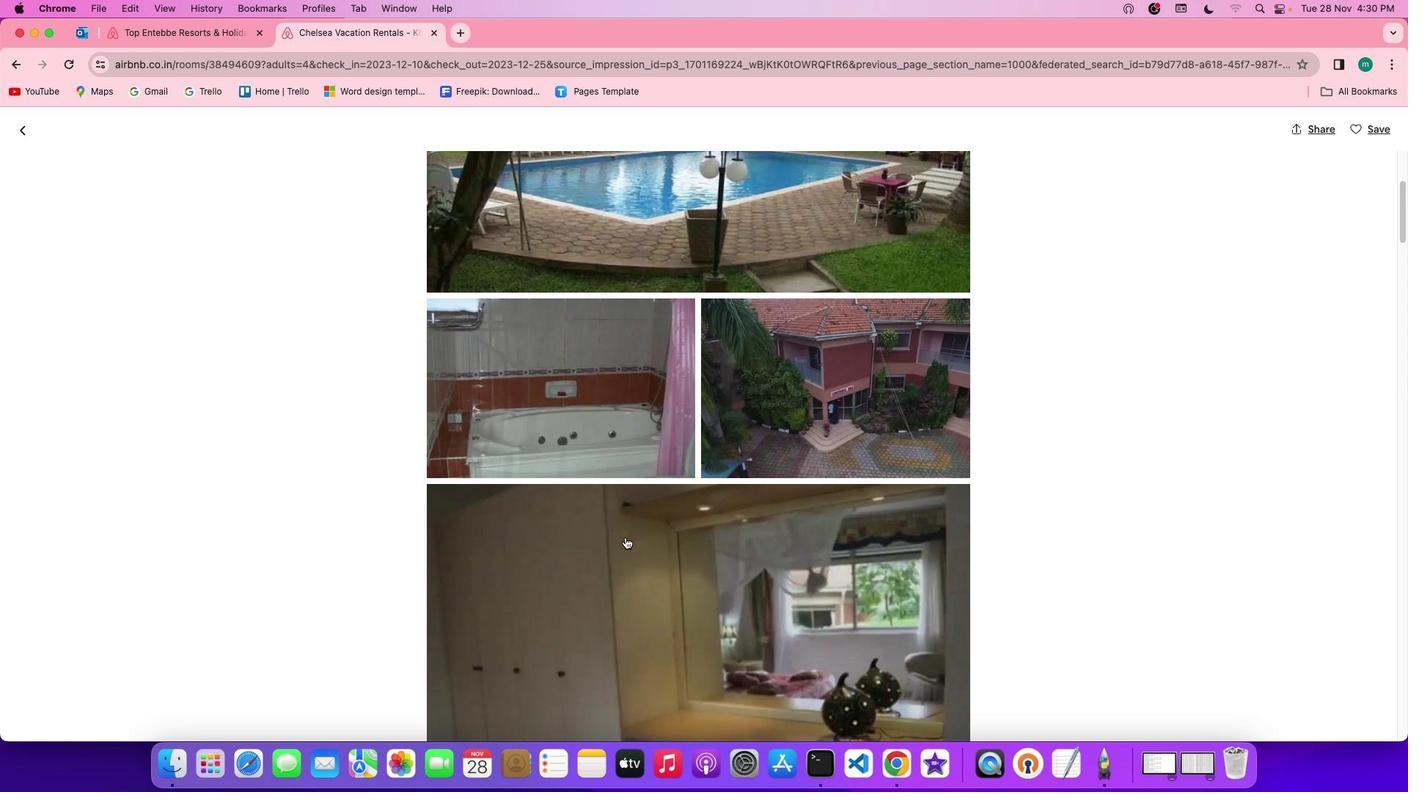 
Action: Mouse scrolled (625, 537) with delta (0, 0)
Screenshot: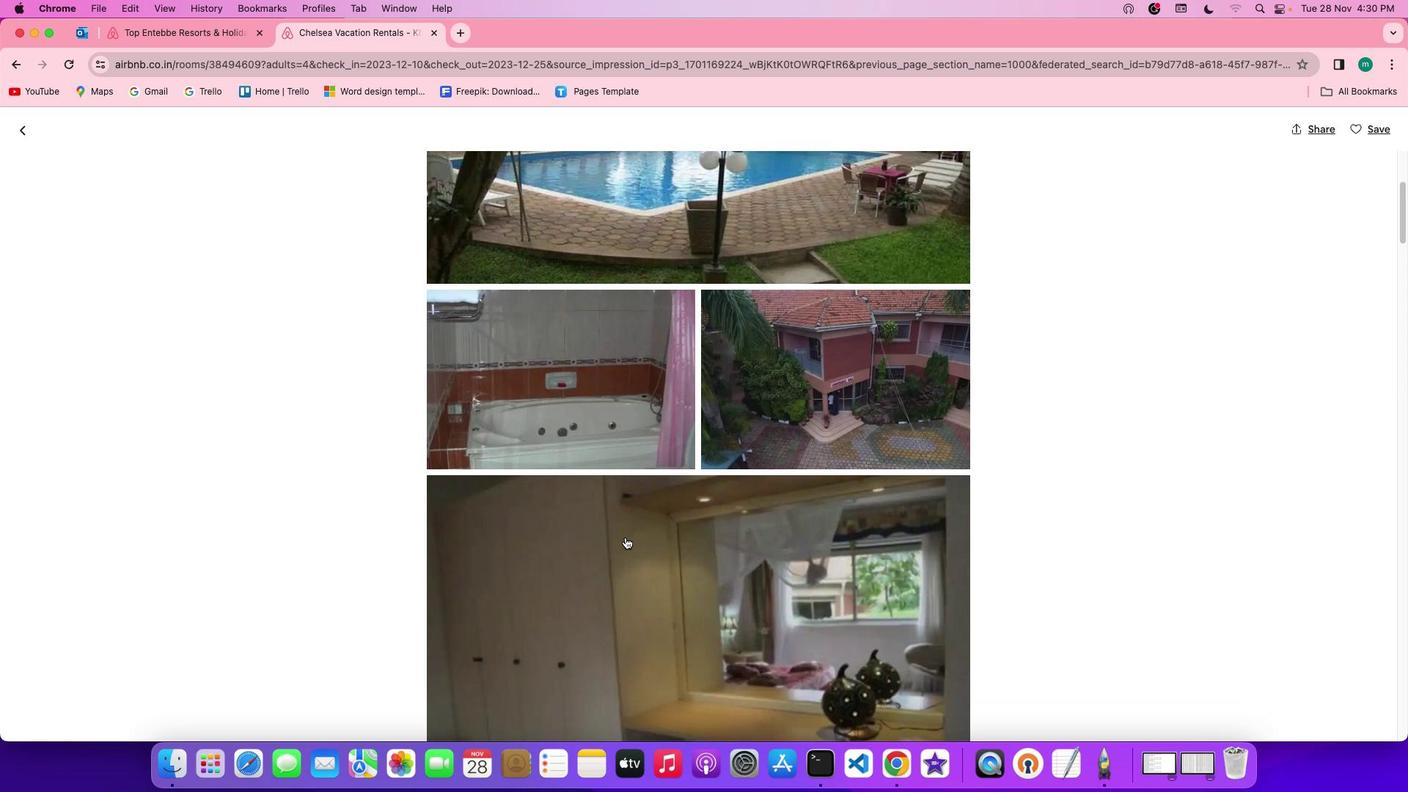 
Action: Mouse scrolled (625, 537) with delta (0, -1)
Screenshot: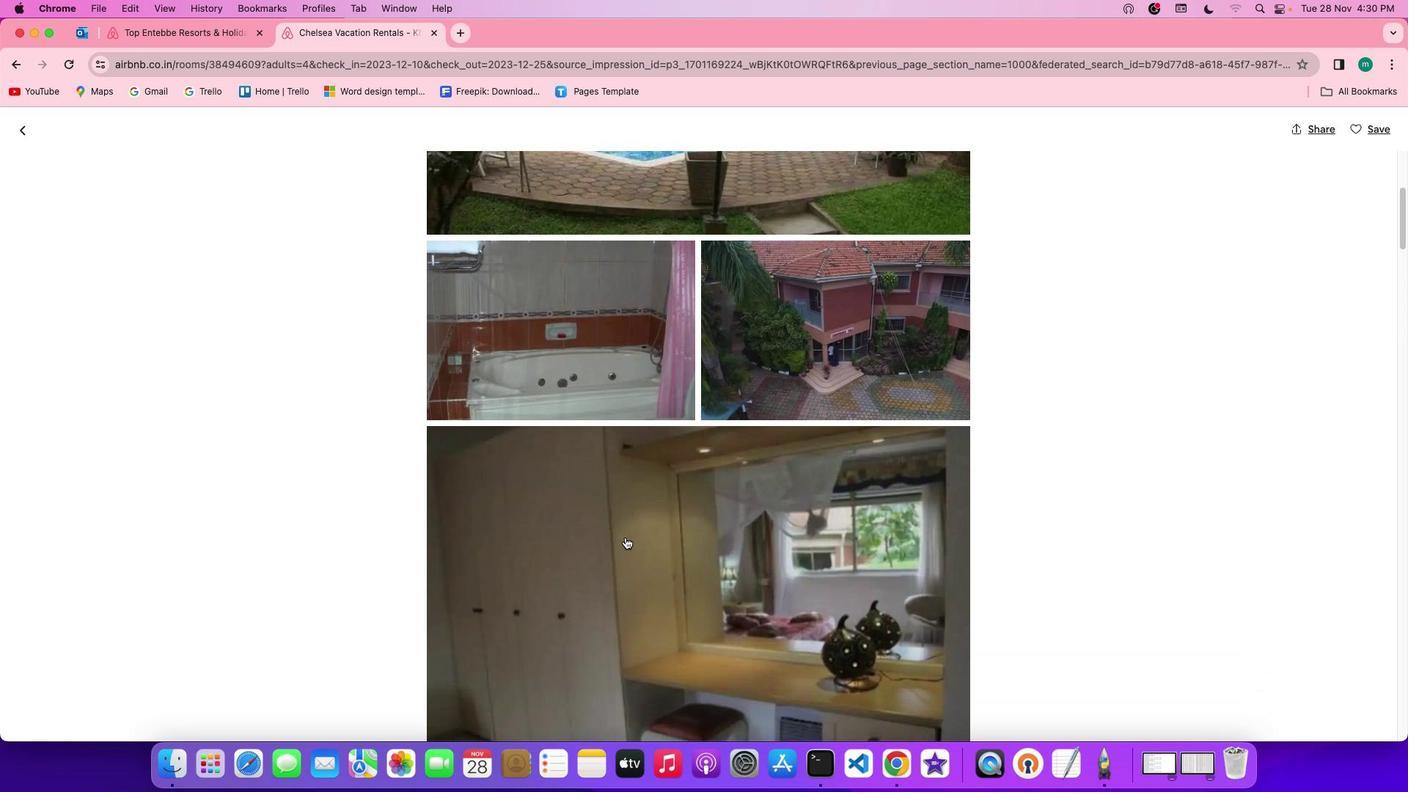 
Action: Mouse scrolled (625, 537) with delta (0, -1)
Screenshot: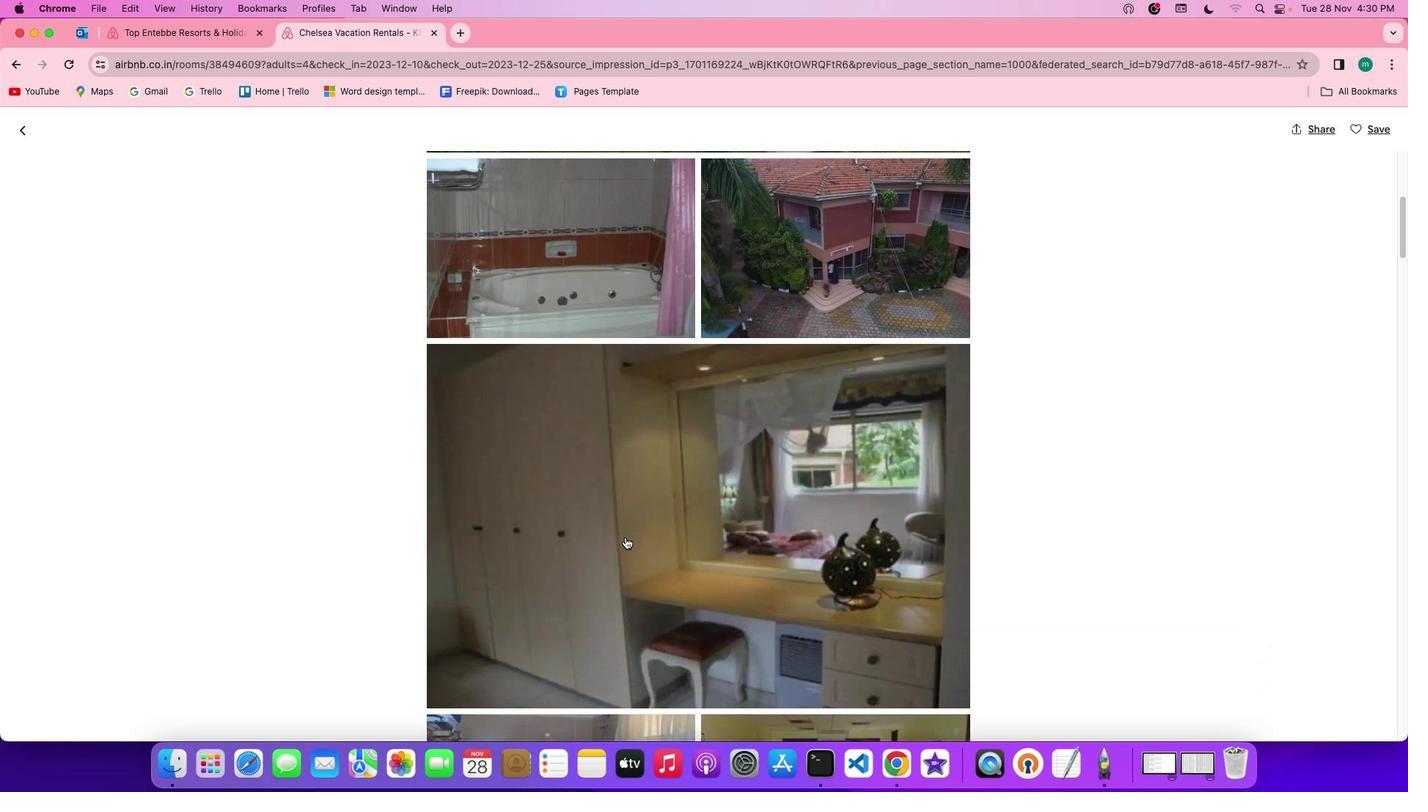 
Action: Mouse scrolled (625, 537) with delta (0, 0)
Screenshot: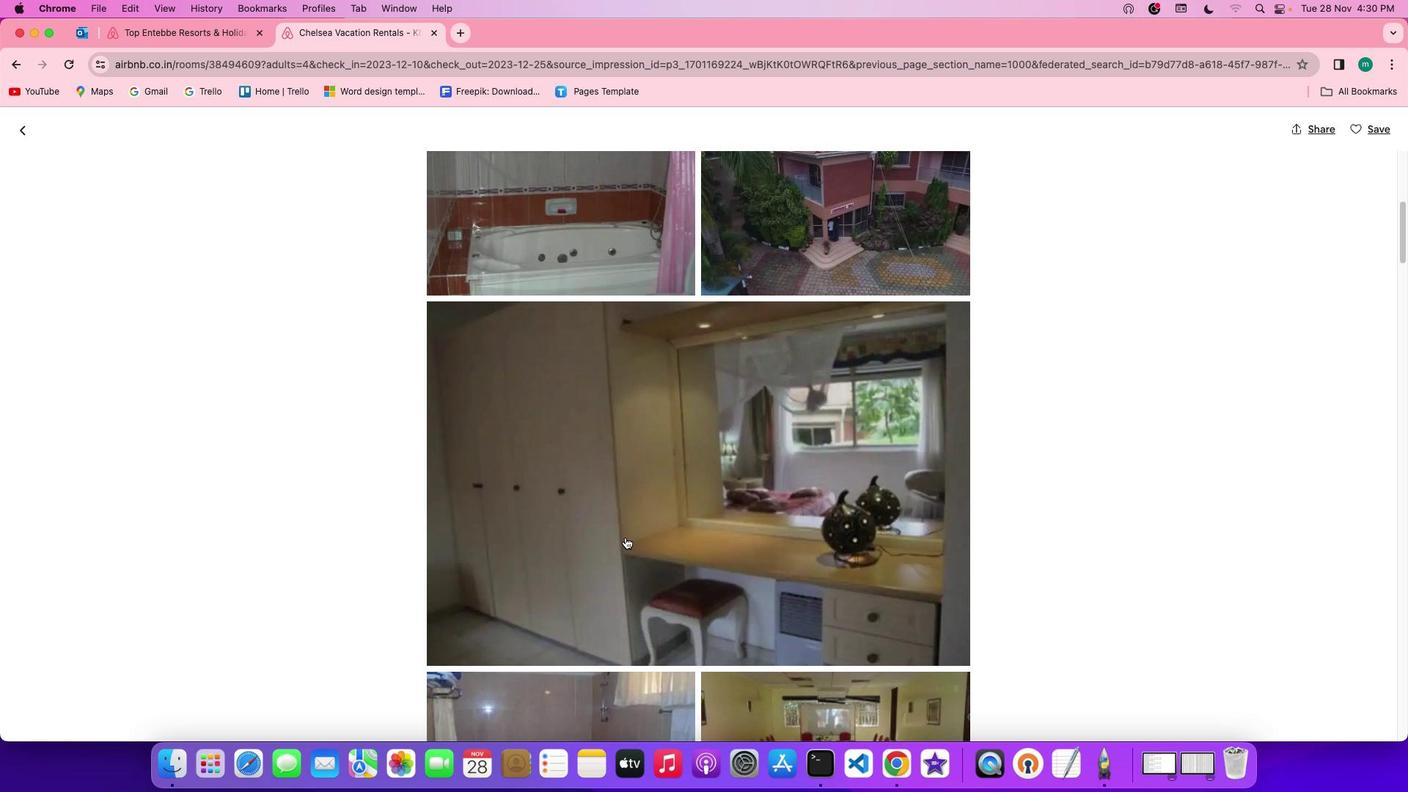 
Action: Mouse scrolled (625, 537) with delta (0, 0)
Screenshot: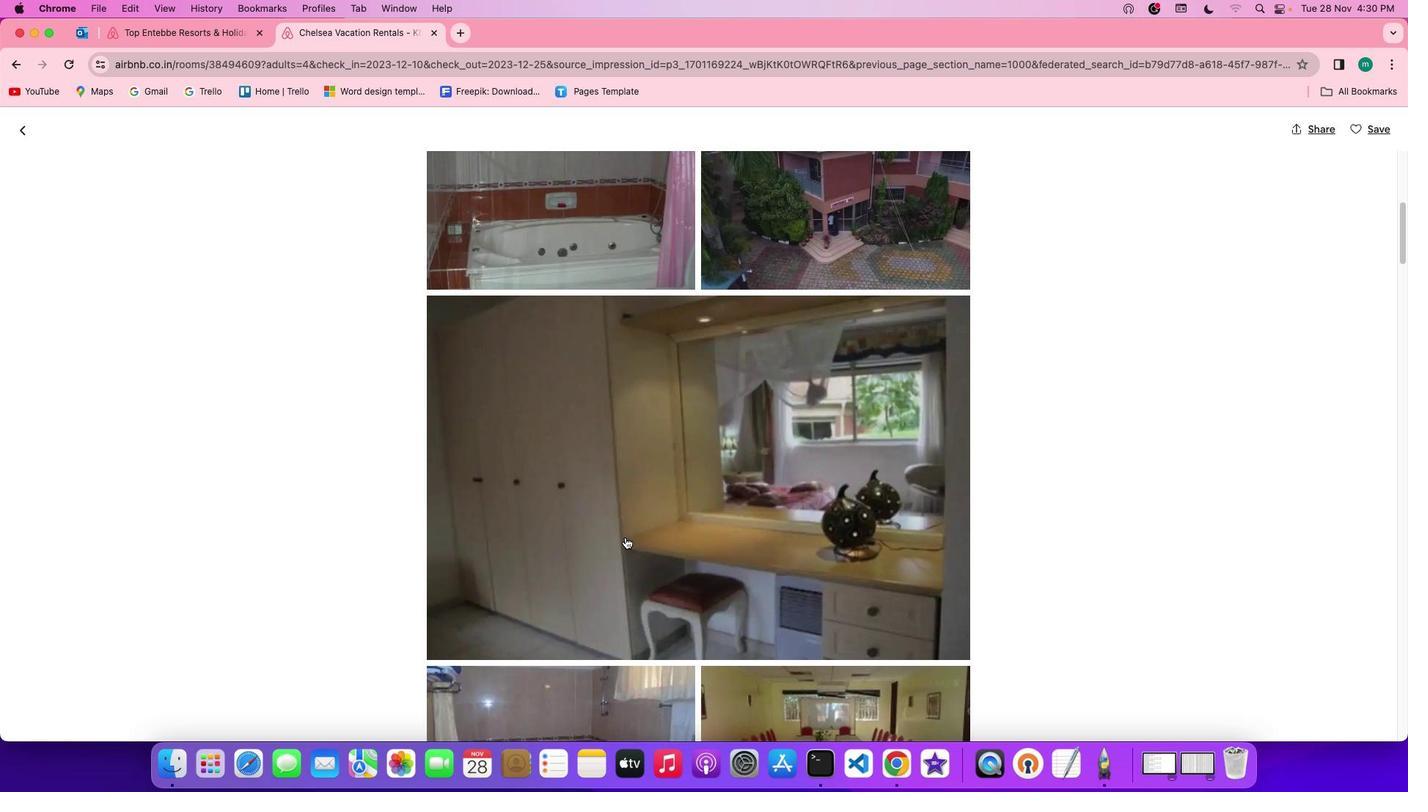 
Action: Mouse scrolled (625, 537) with delta (0, 0)
Screenshot: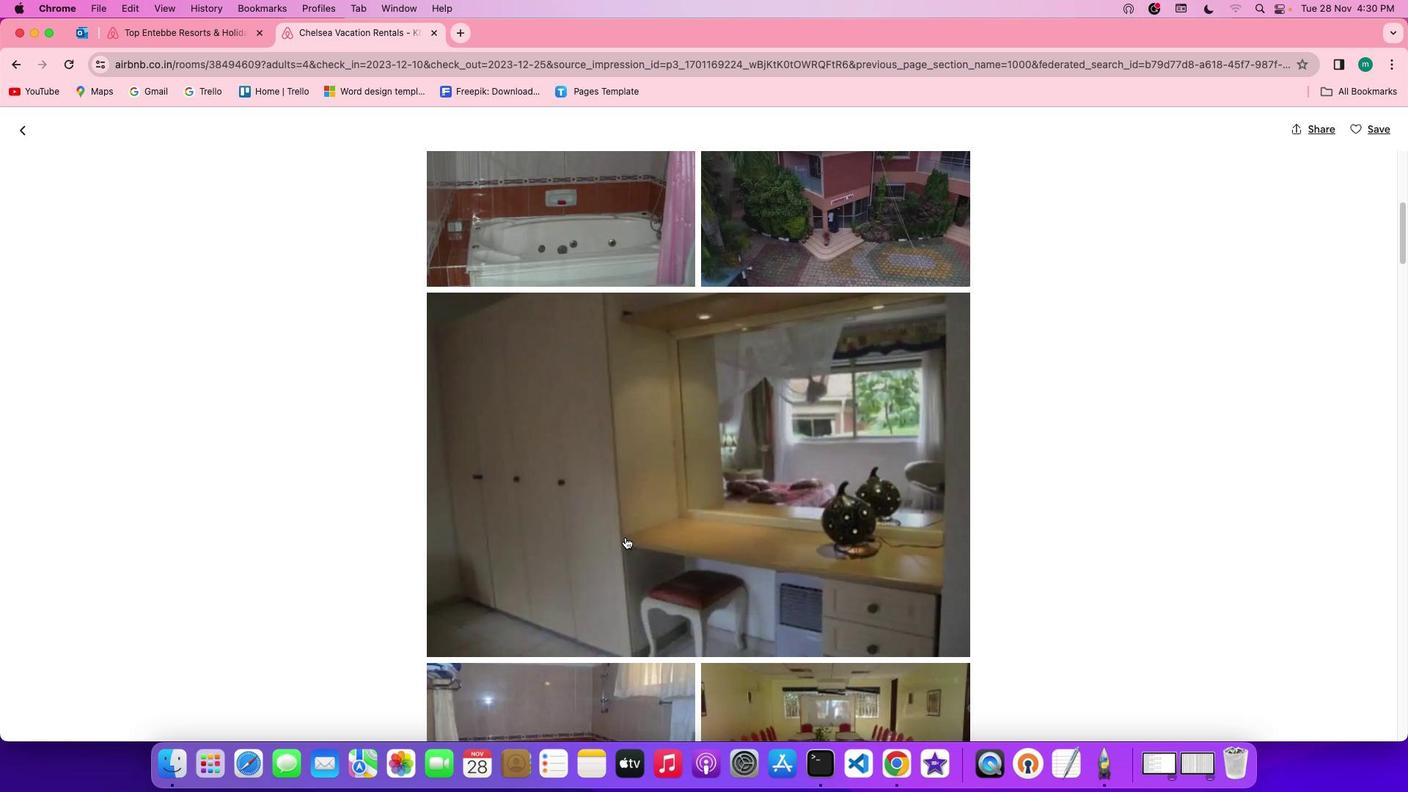 
Action: Mouse scrolled (625, 537) with delta (0, 0)
Screenshot: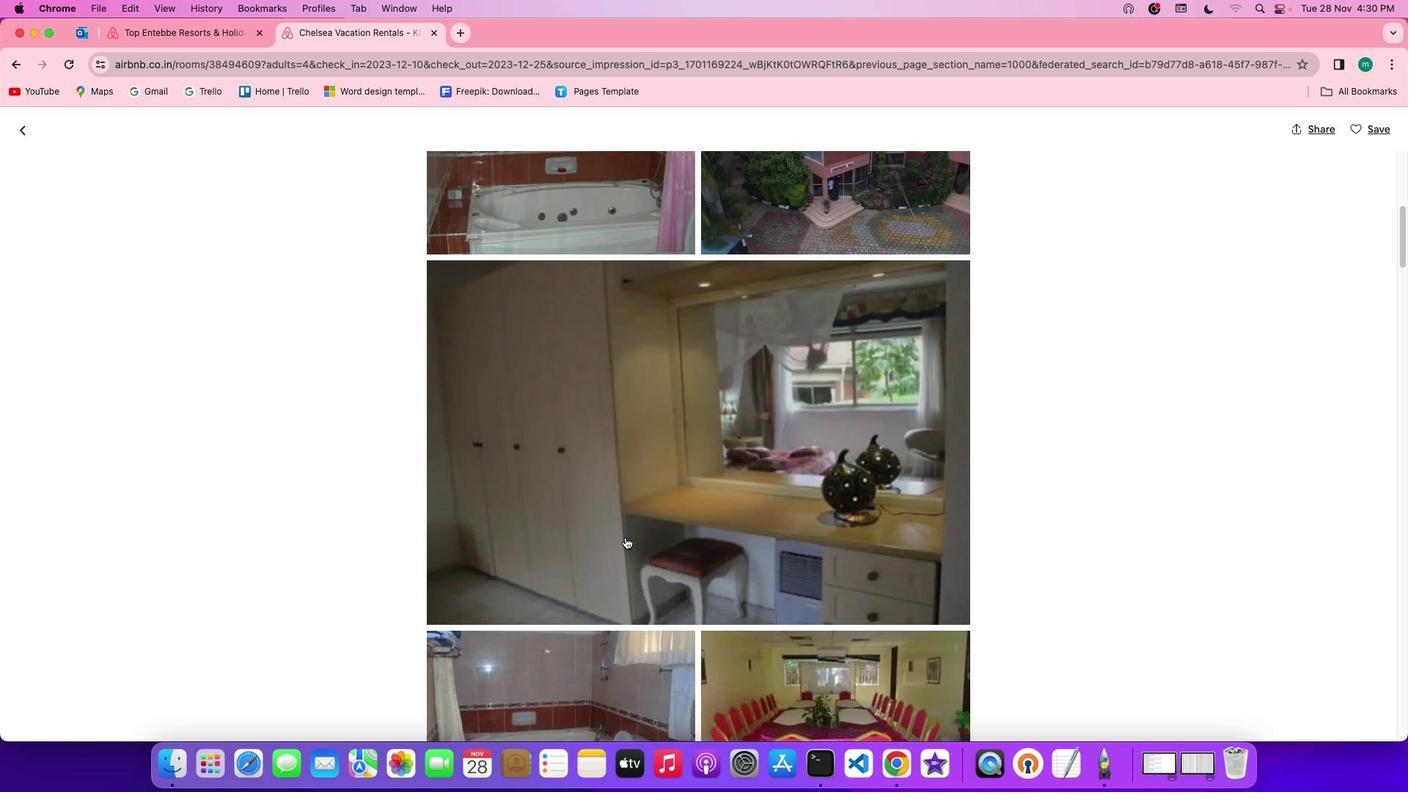 
Action: Mouse scrolled (625, 537) with delta (0, 0)
Screenshot: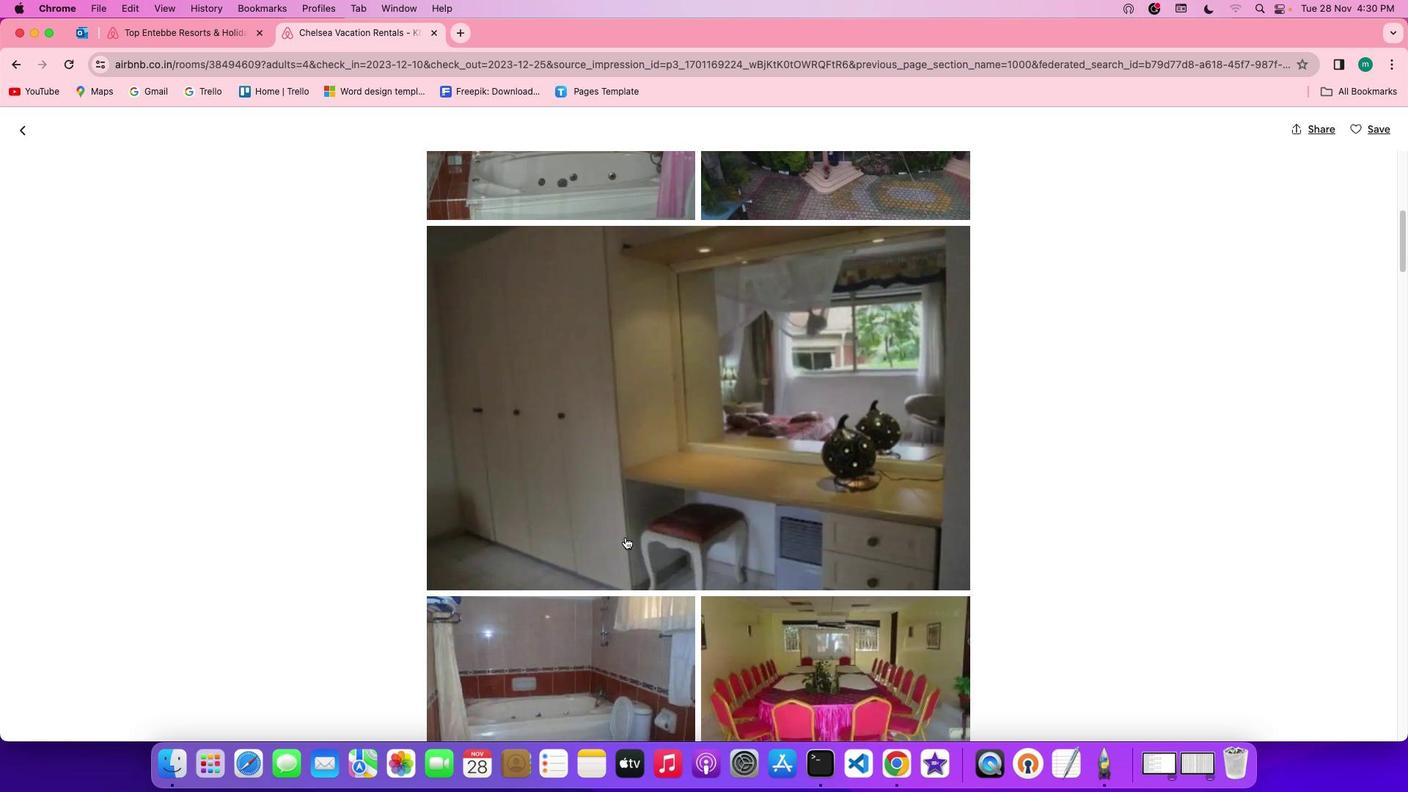 
Action: Mouse scrolled (625, 537) with delta (0, 0)
Screenshot: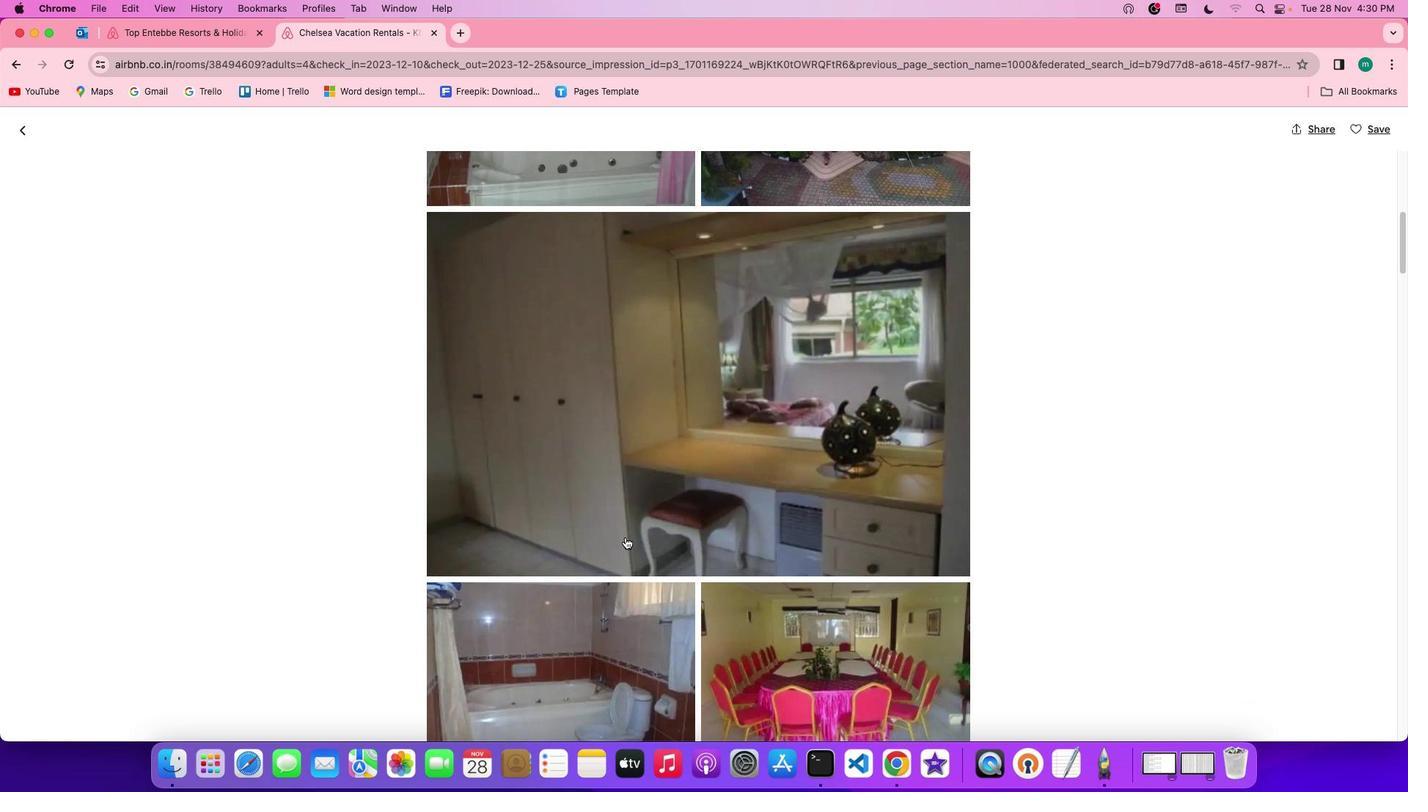 
Action: Mouse scrolled (625, 537) with delta (0, -1)
Screenshot: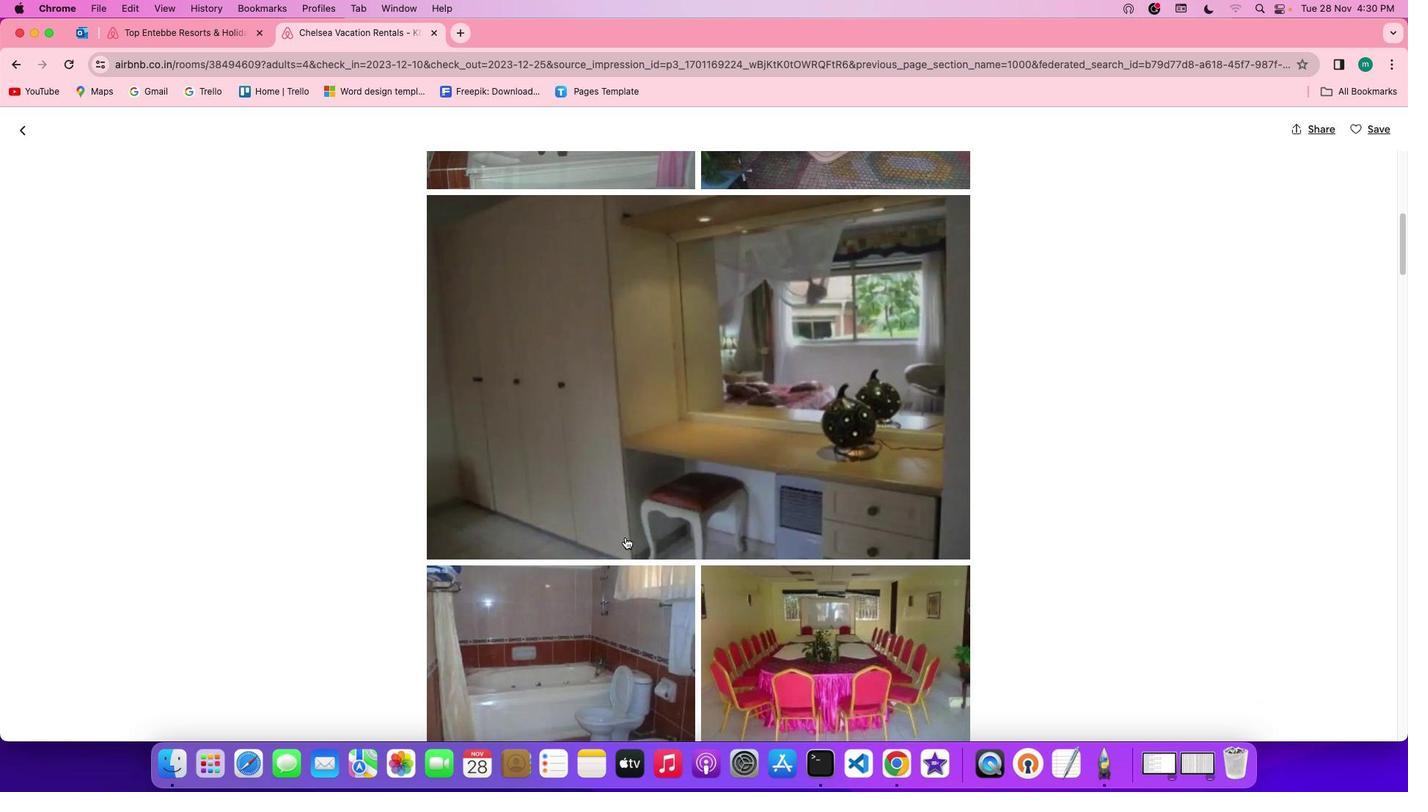 
Action: Mouse scrolled (625, 537) with delta (0, -1)
Screenshot: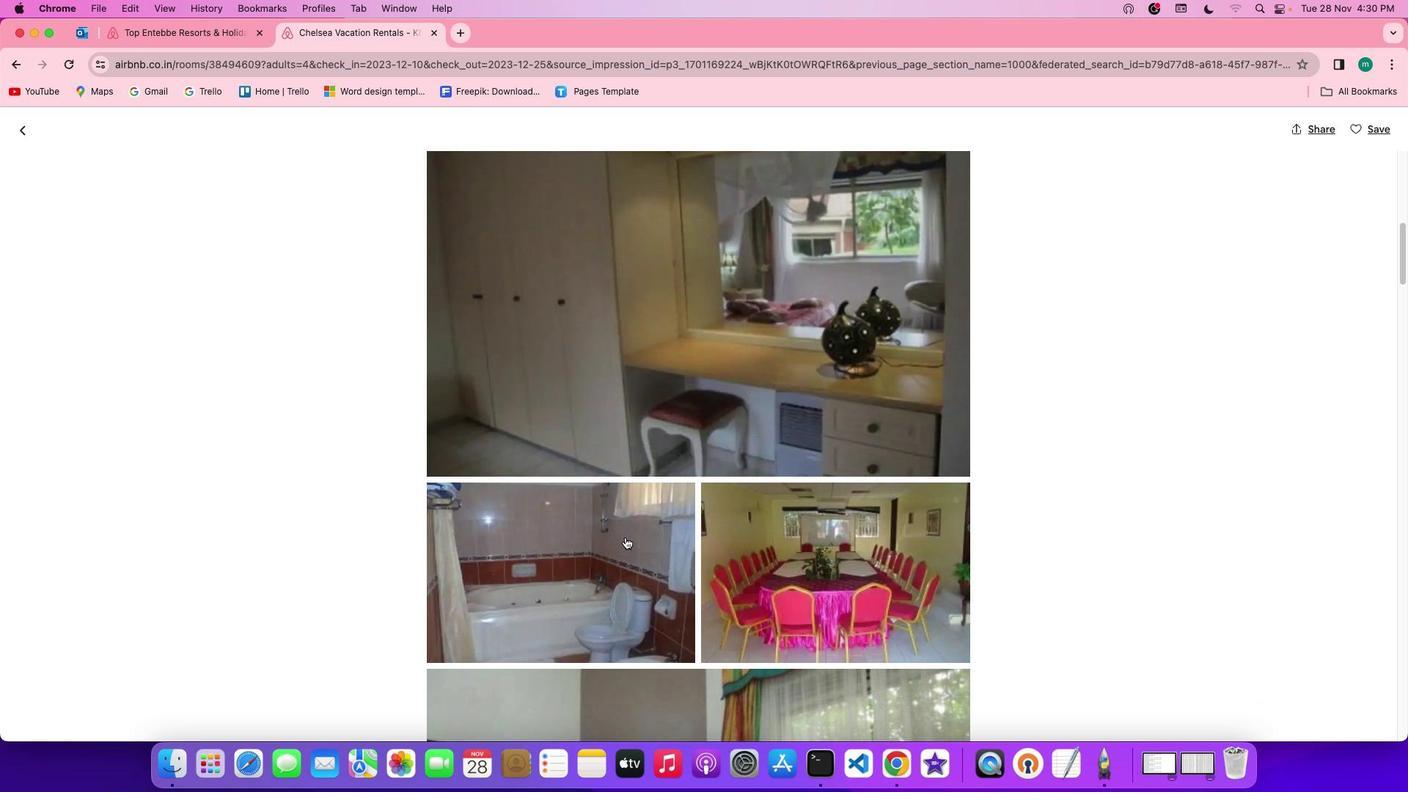 
Action: Mouse scrolled (625, 537) with delta (0, 0)
Screenshot: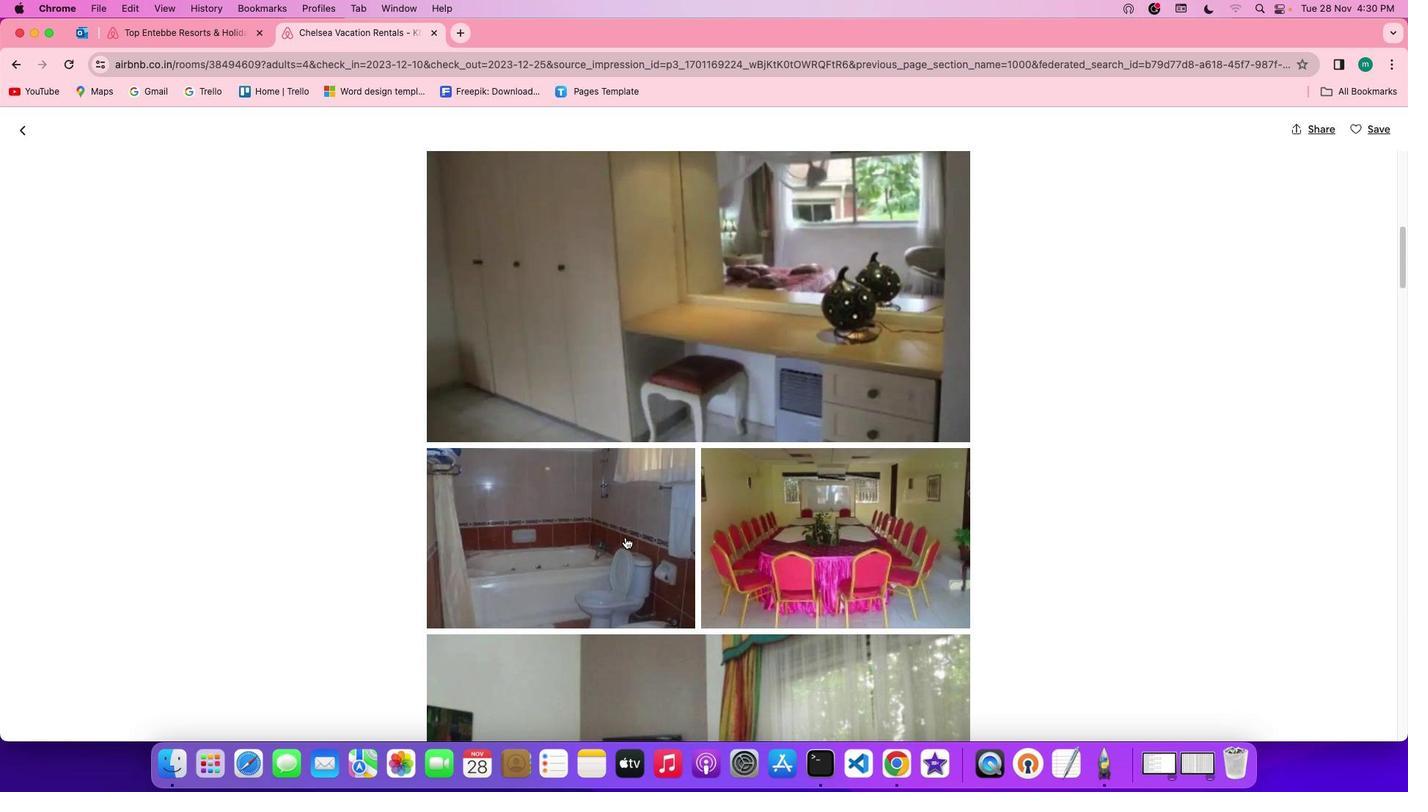 
Action: Mouse scrolled (625, 537) with delta (0, 0)
Screenshot: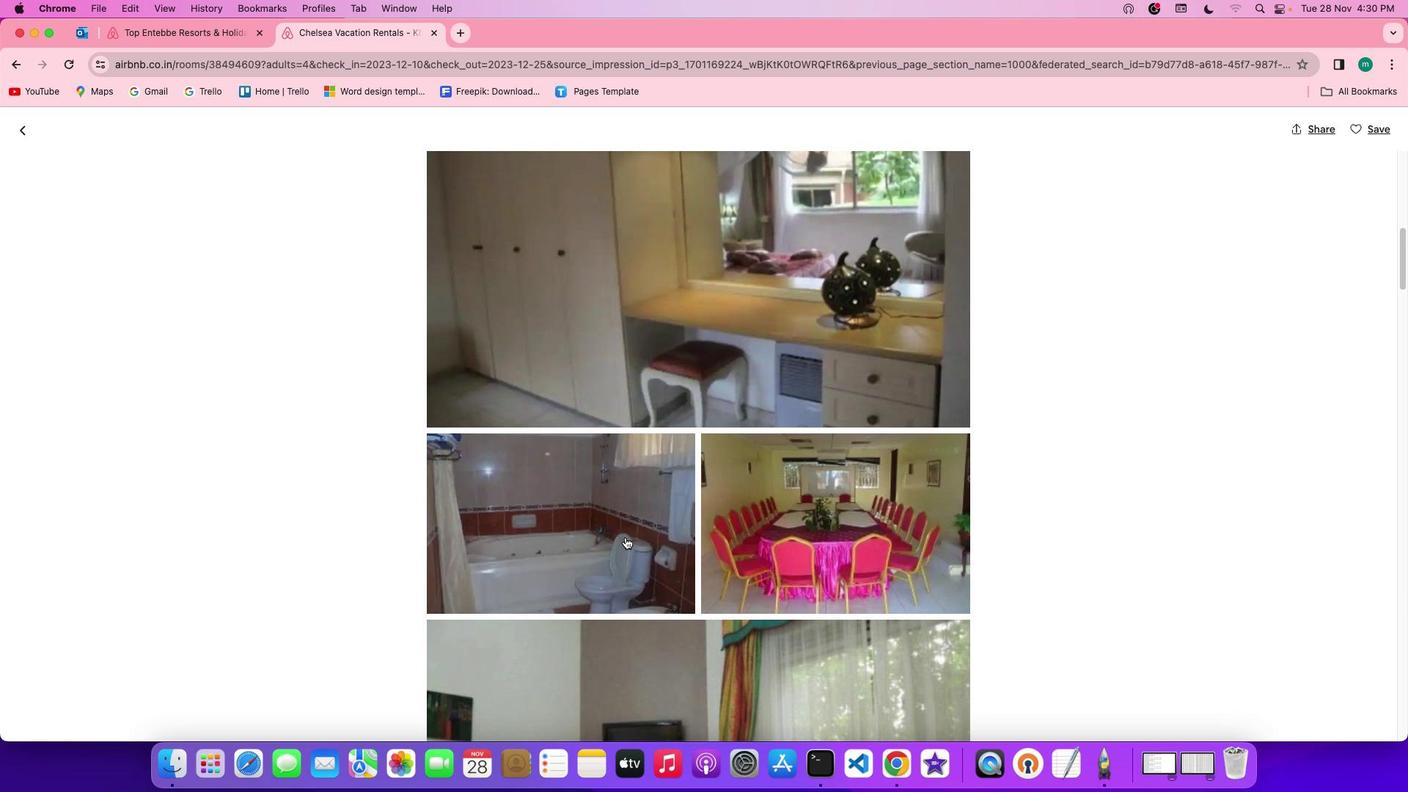 
Action: Mouse scrolled (625, 537) with delta (0, -1)
Screenshot: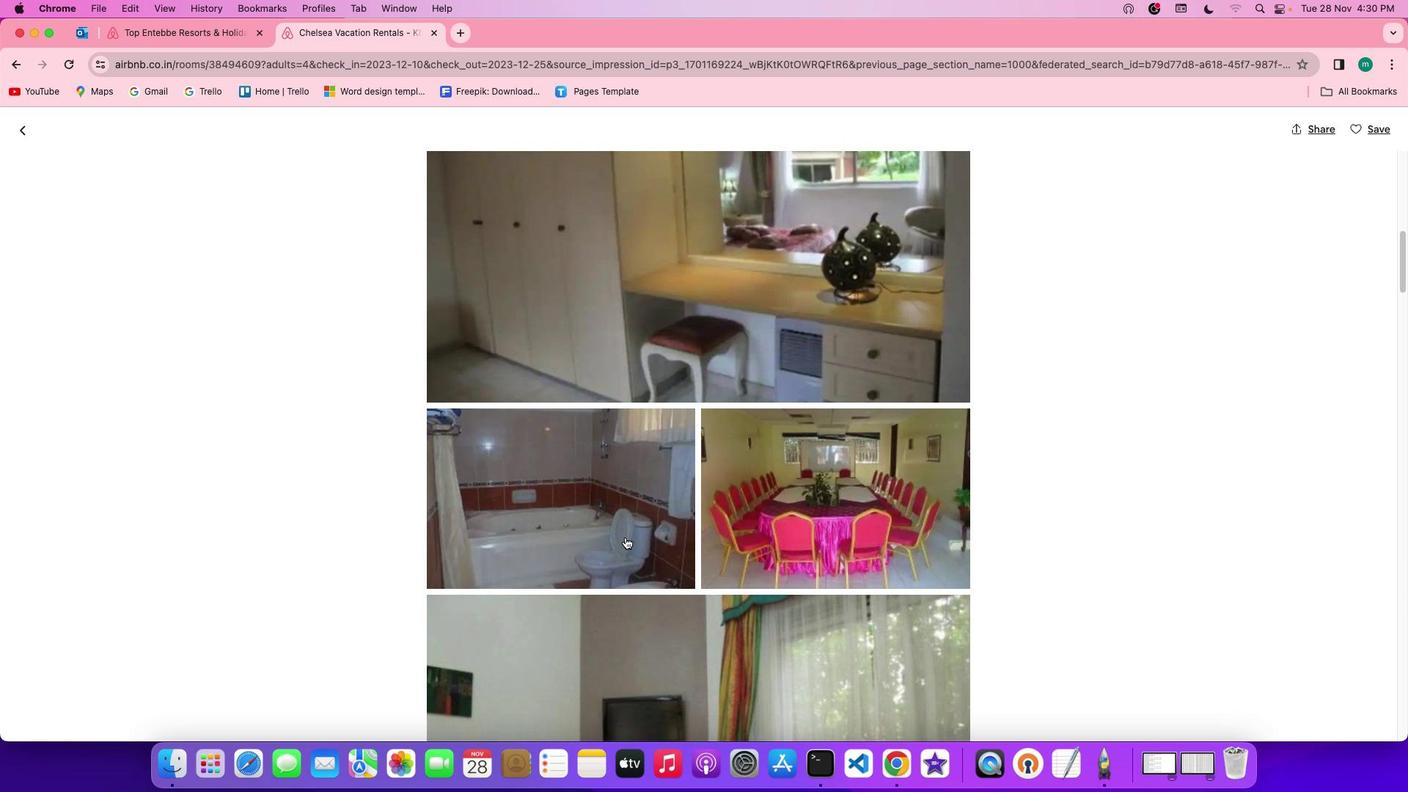 
Action: Mouse scrolled (625, 537) with delta (0, -1)
Screenshot: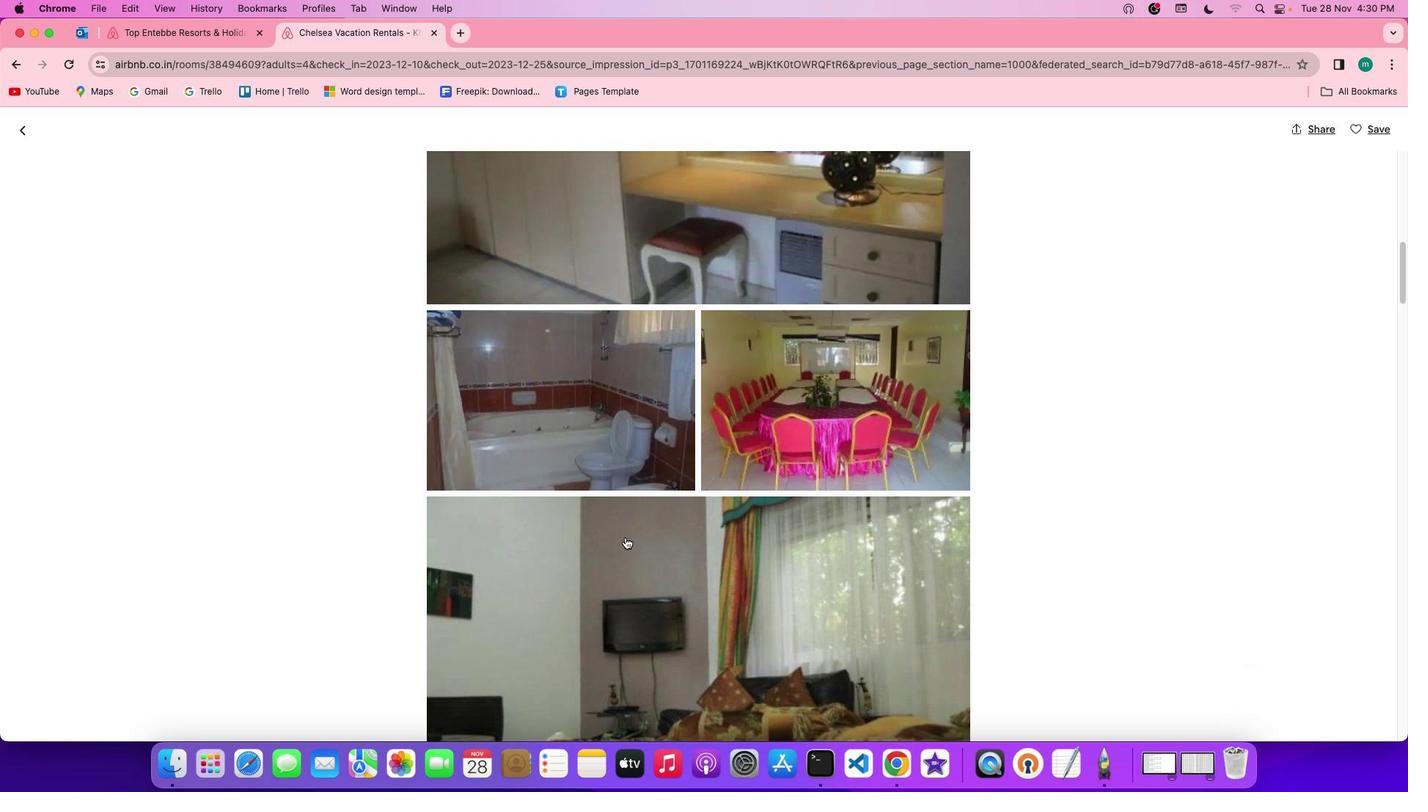 
Action: Mouse scrolled (625, 537) with delta (0, 0)
Screenshot: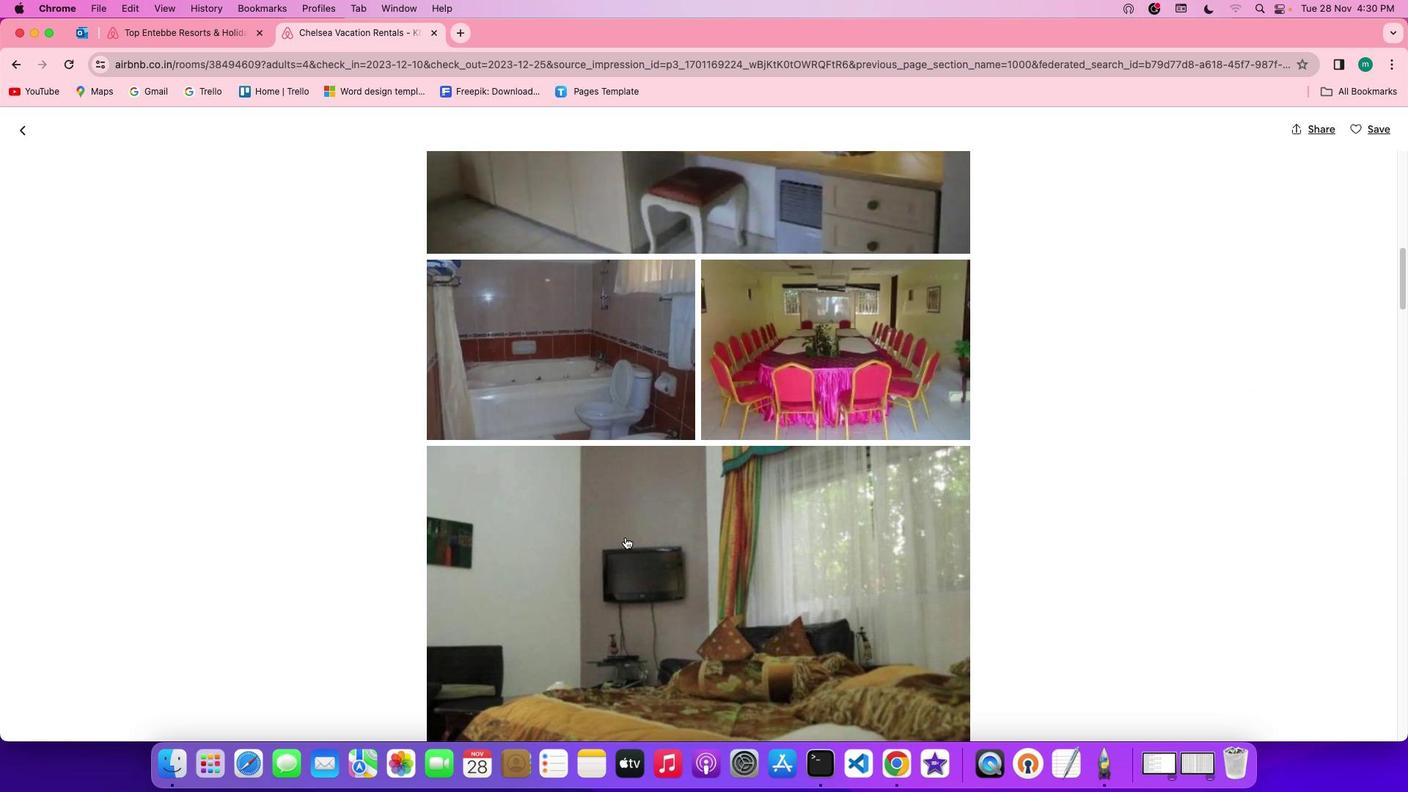 
Action: Mouse scrolled (625, 537) with delta (0, 0)
Screenshot: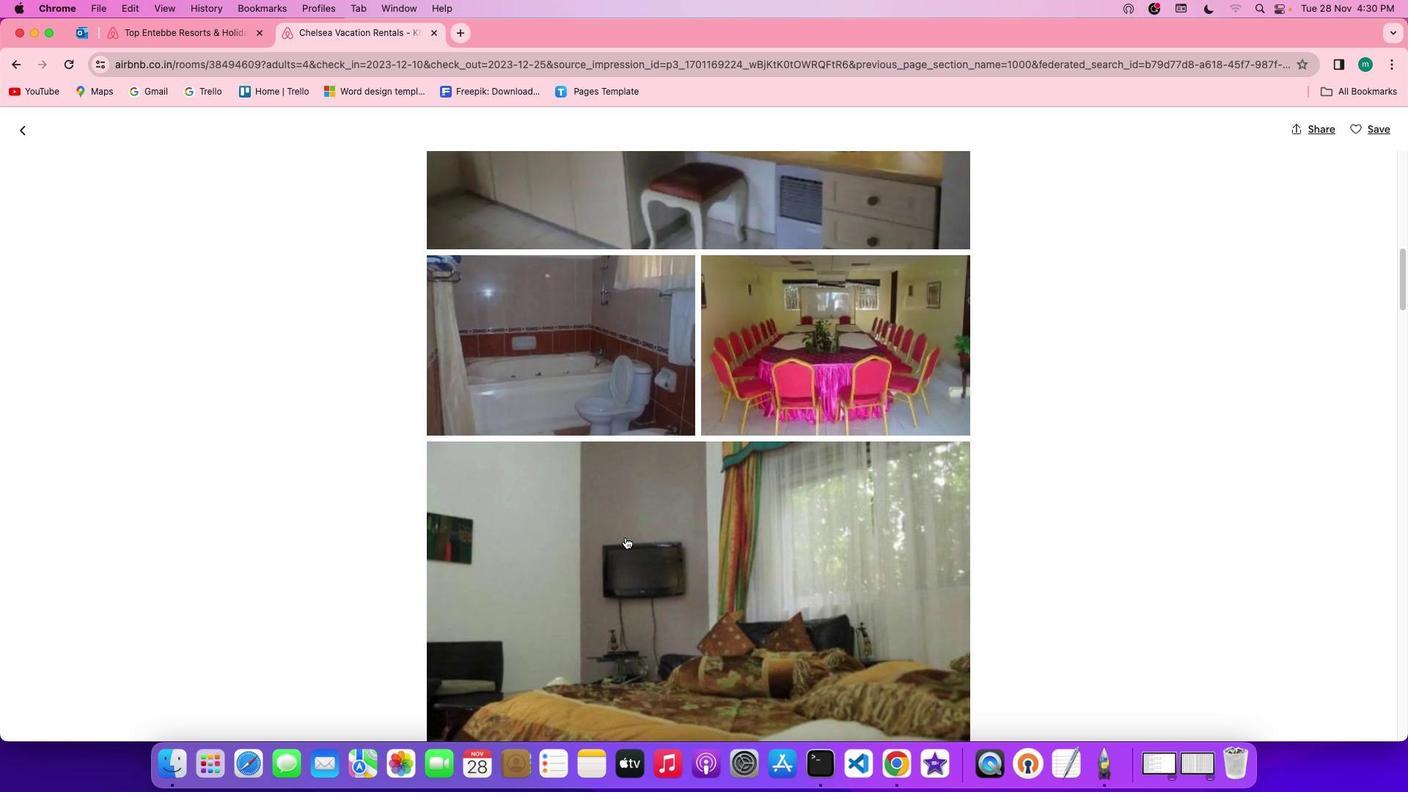 
Action: Mouse scrolled (625, 537) with delta (0, 0)
Screenshot: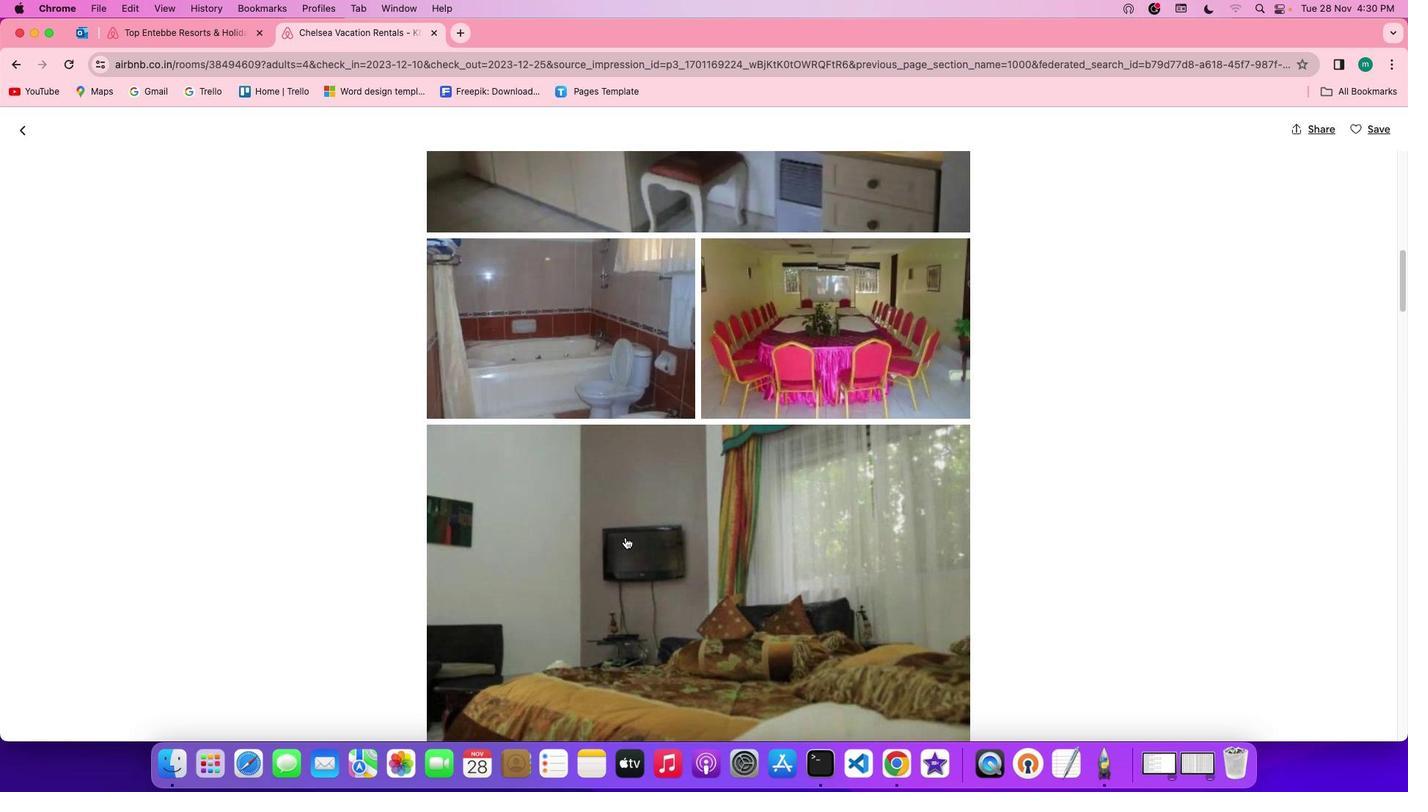 
Action: Mouse scrolled (625, 537) with delta (0, 0)
Screenshot: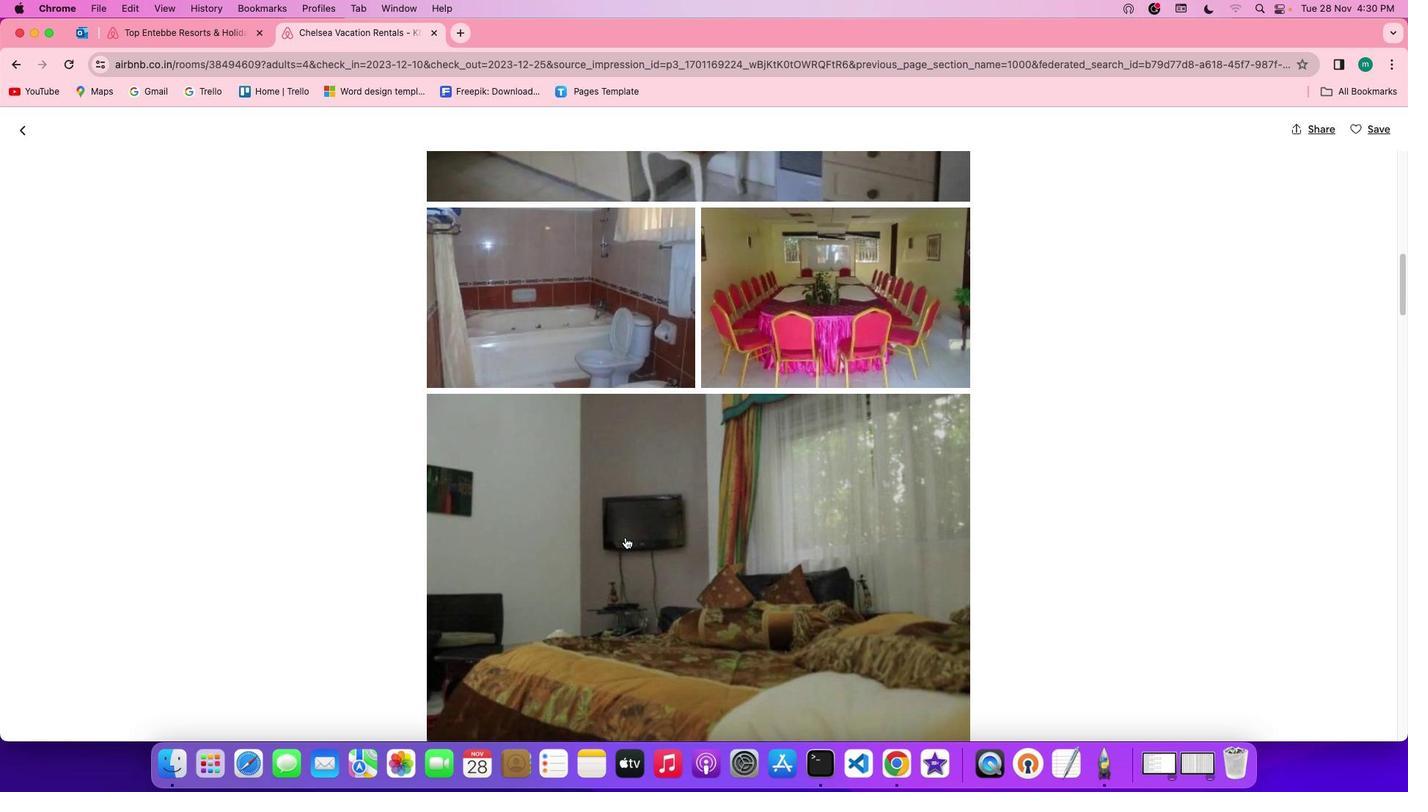
Action: Mouse scrolled (625, 537) with delta (0, 0)
Screenshot: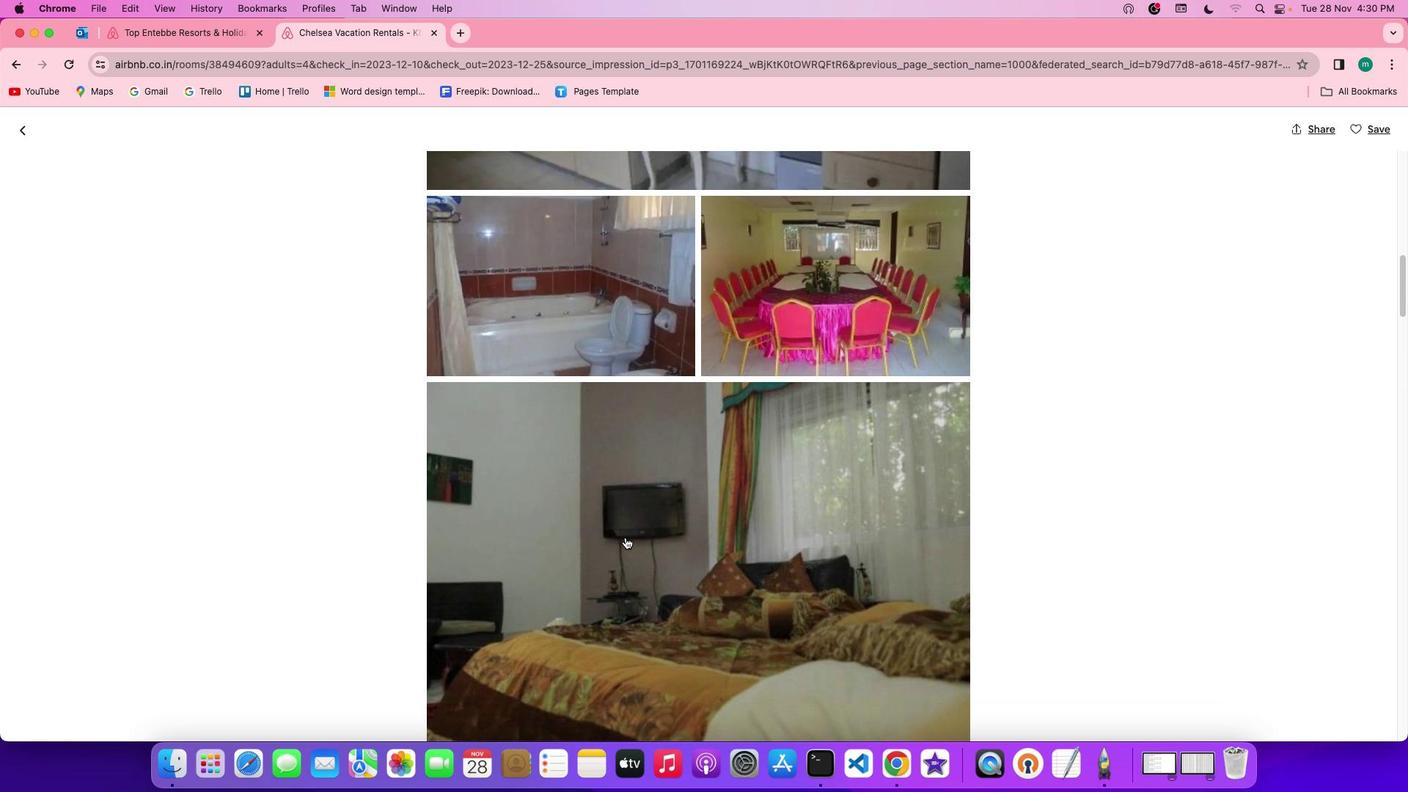 
Action: Mouse scrolled (625, 537) with delta (0, -1)
Screenshot: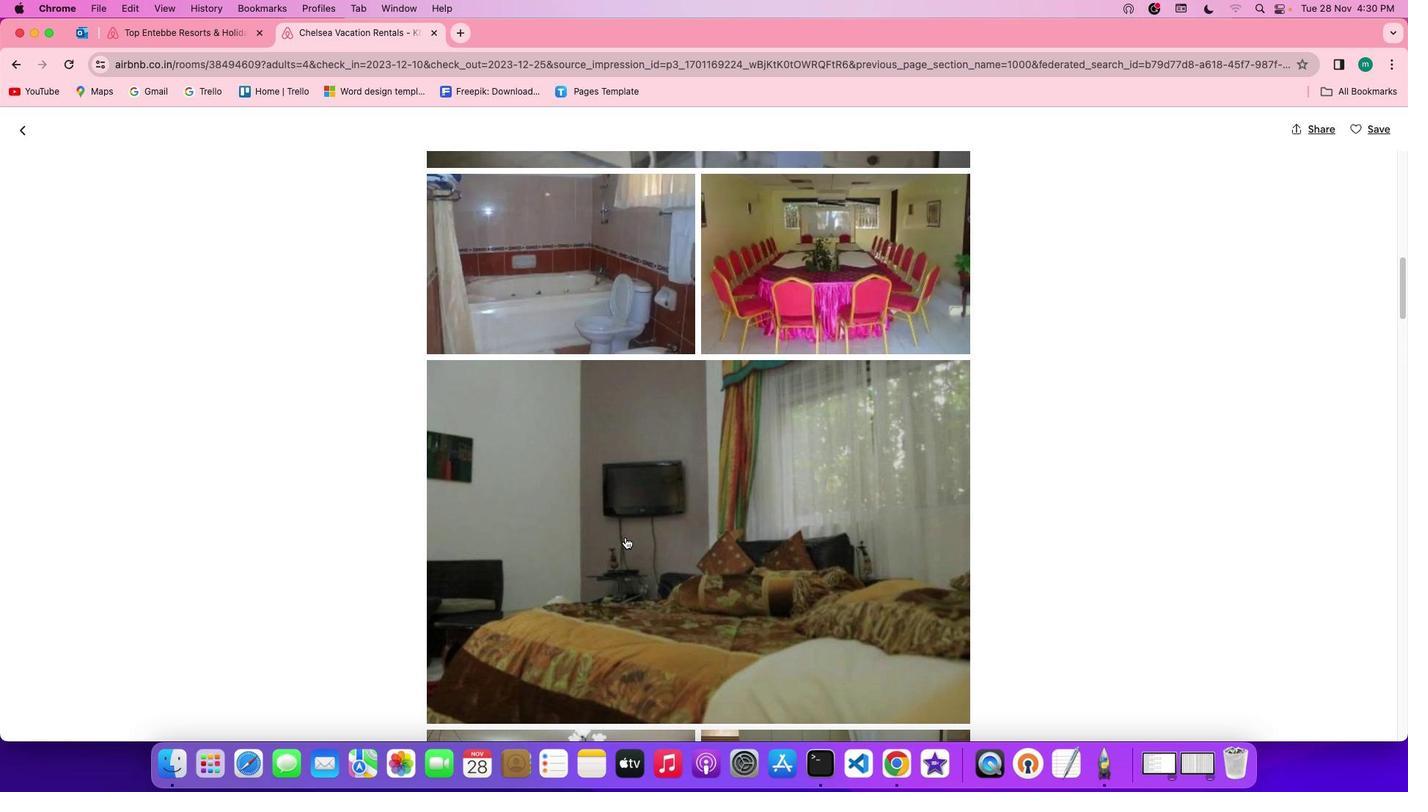 
Action: Mouse scrolled (625, 537) with delta (0, -2)
Screenshot: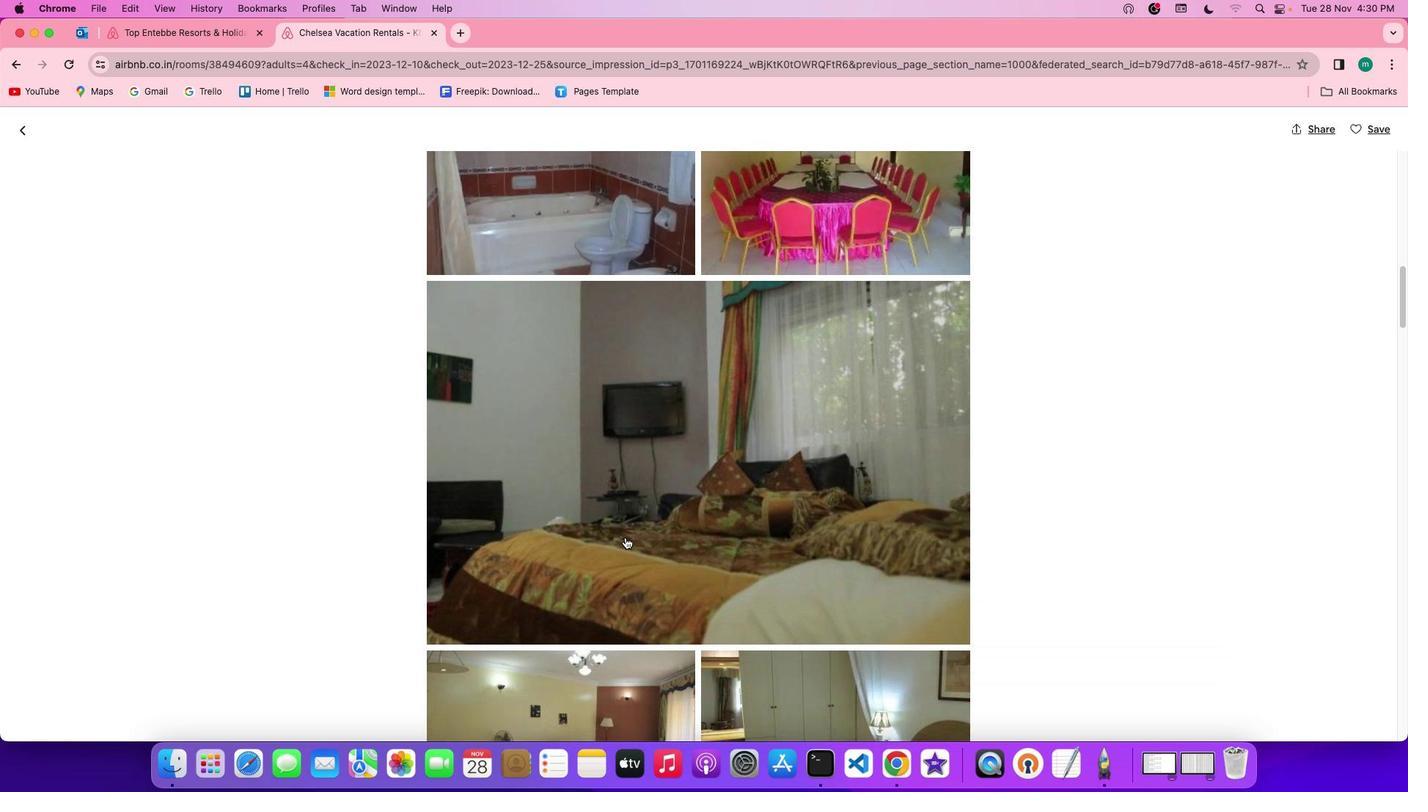 
Action: Mouse scrolled (625, 537) with delta (0, 0)
Screenshot: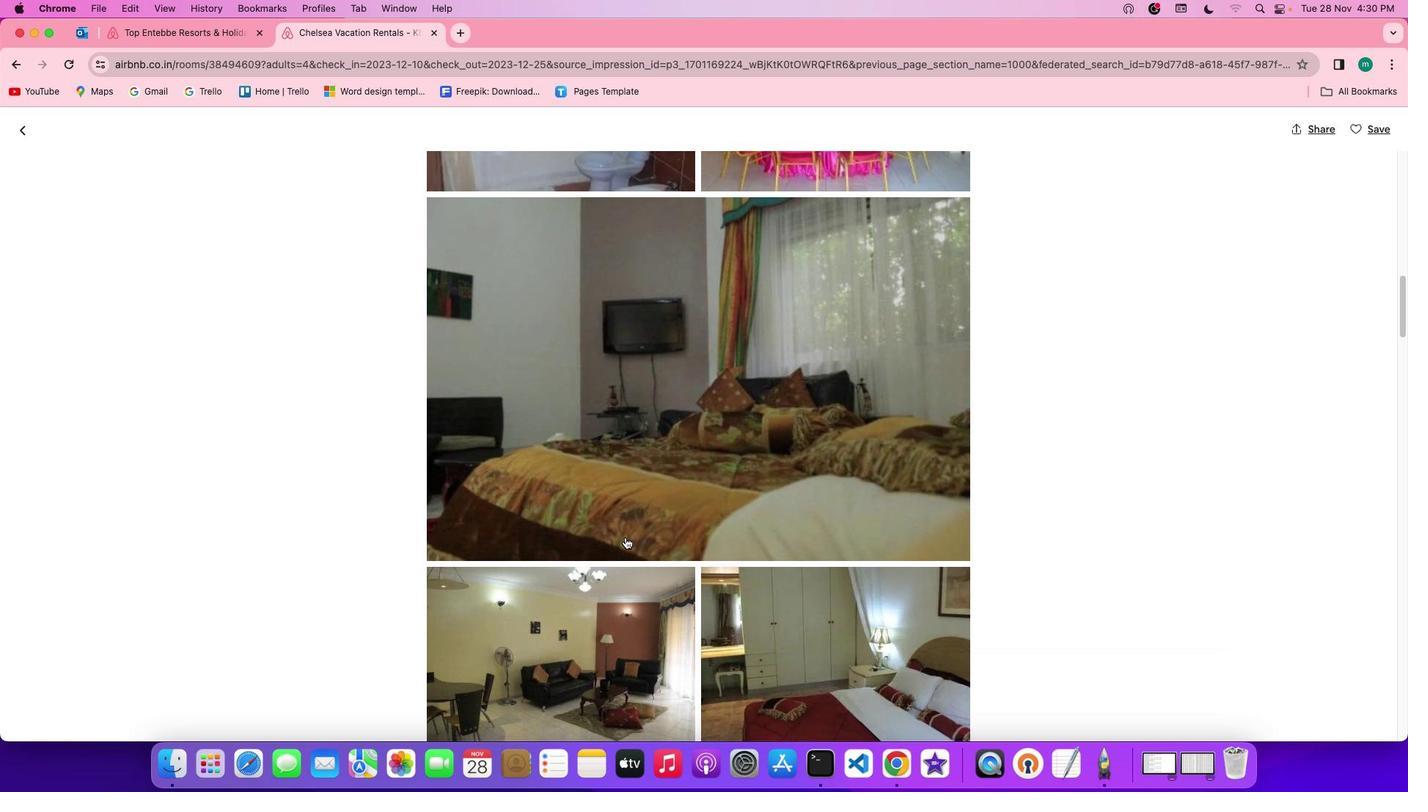 
Action: Mouse scrolled (625, 537) with delta (0, 0)
Screenshot: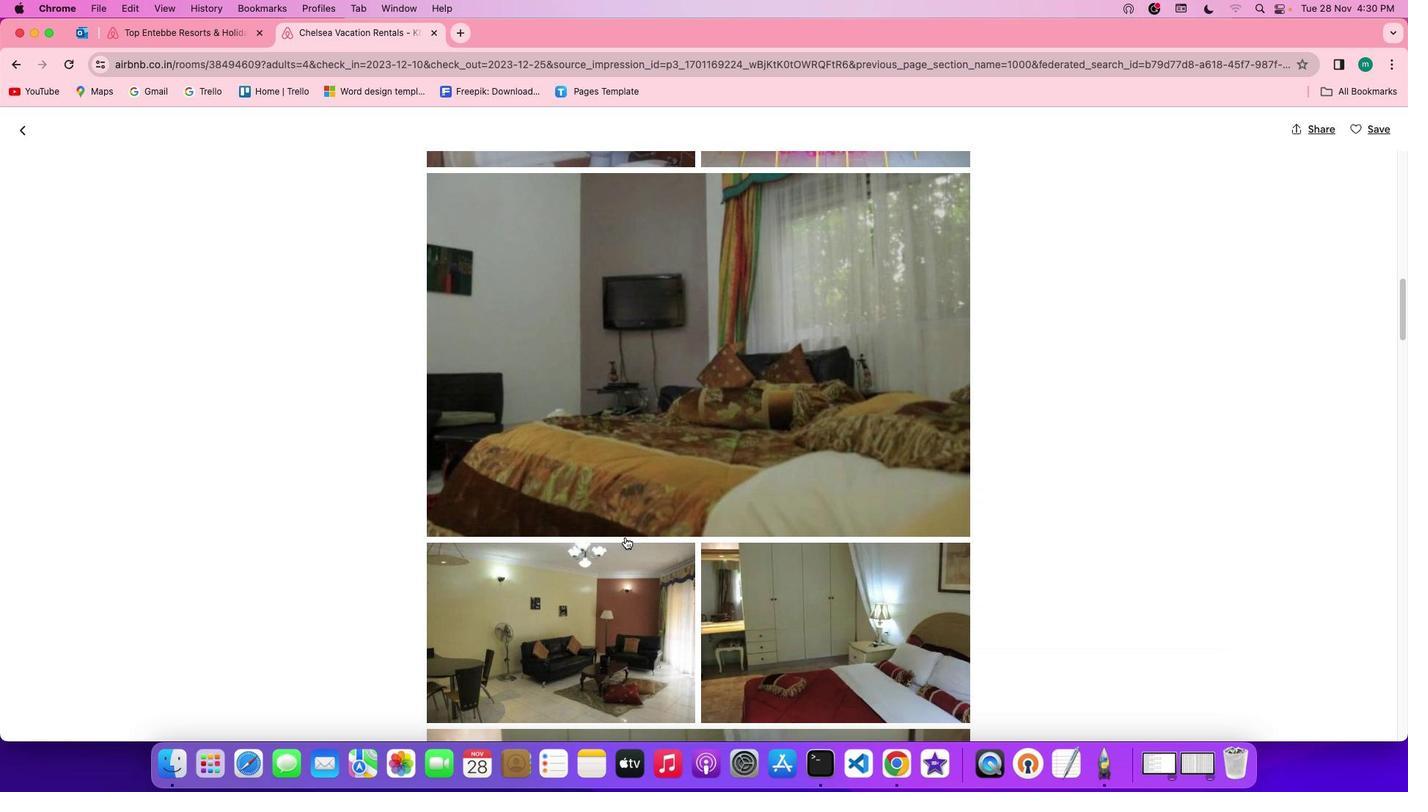 
Action: Mouse scrolled (625, 537) with delta (0, -1)
Screenshot: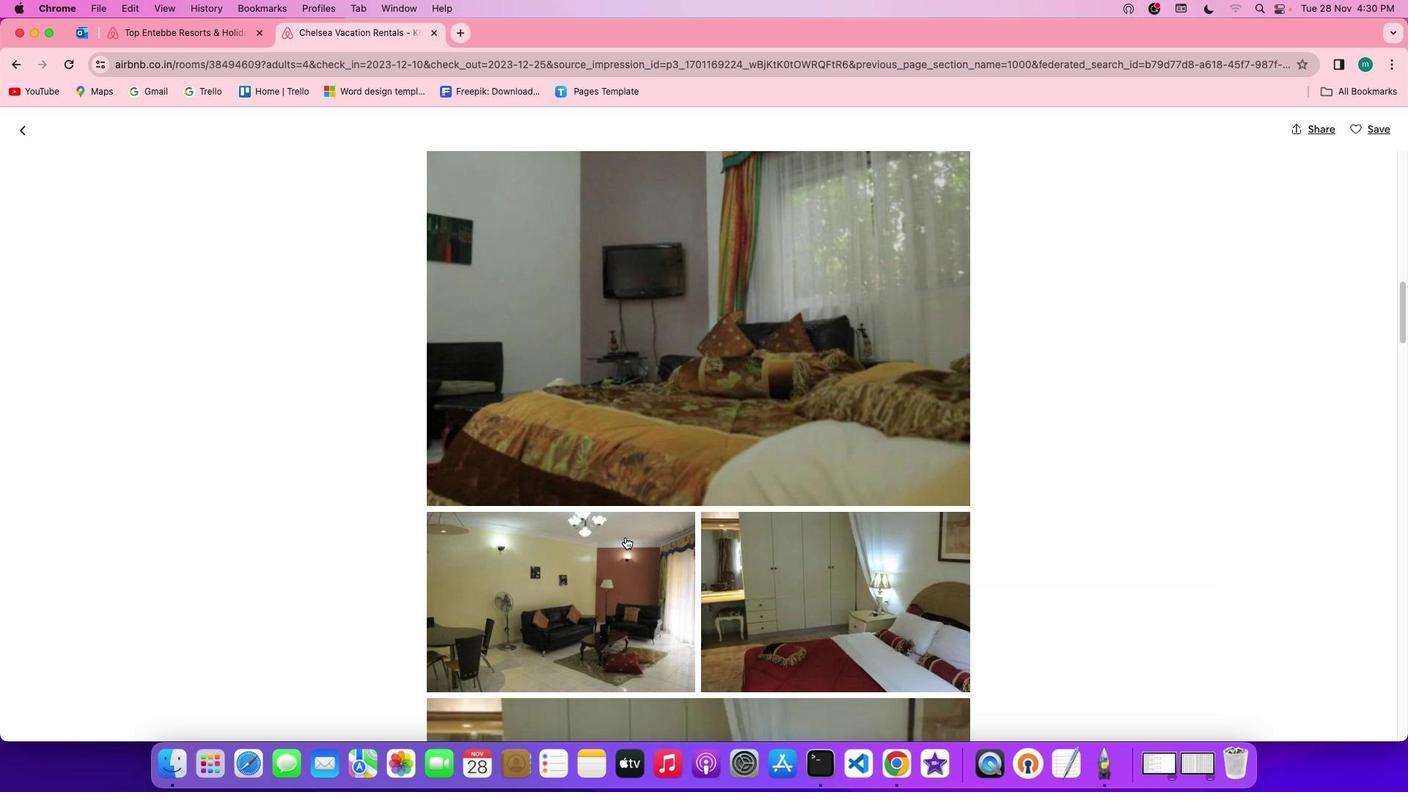 
Action: Mouse scrolled (625, 537) with delta (0, -2)
Screenshot: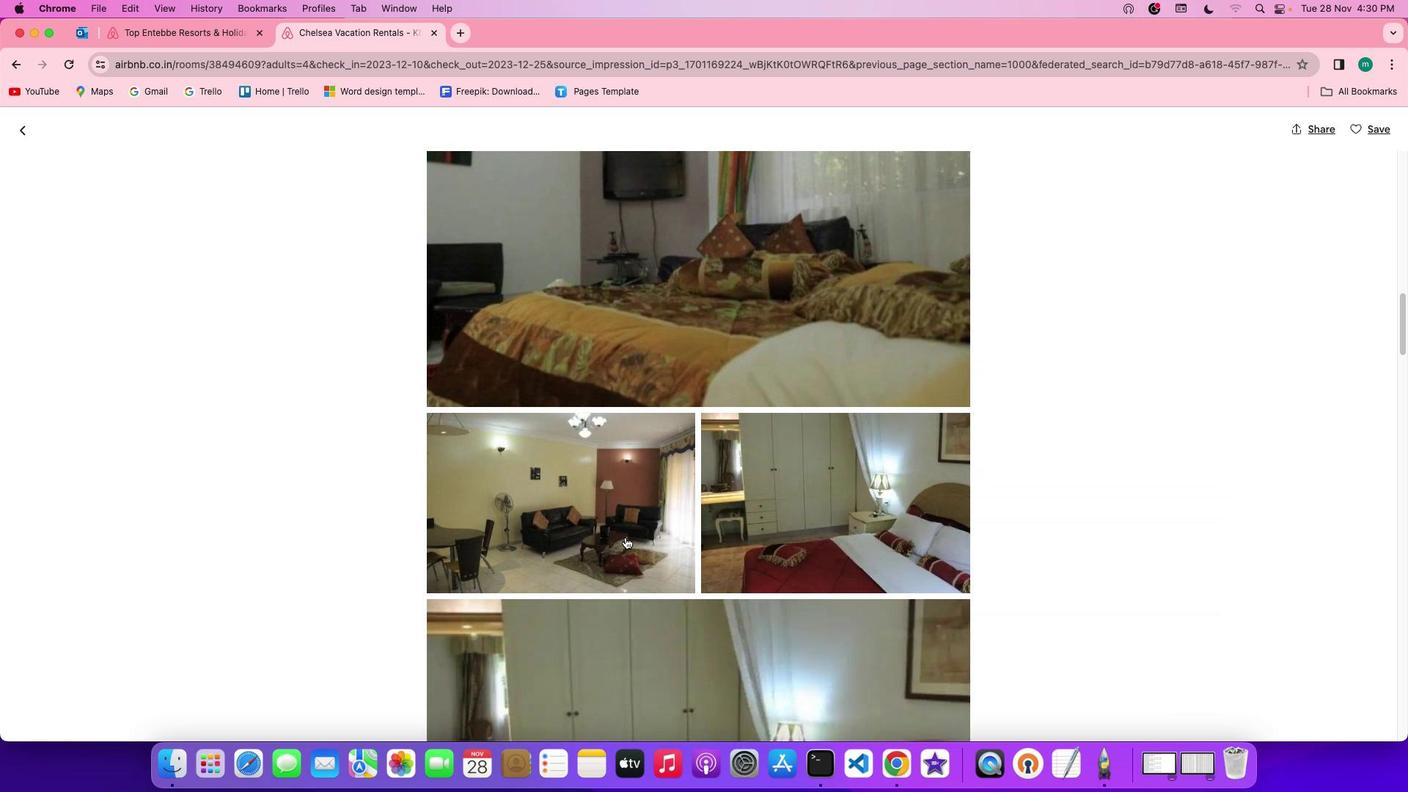 
Action: Mouse scrolled (625, 537) with delta (0, 0)
Screenshot: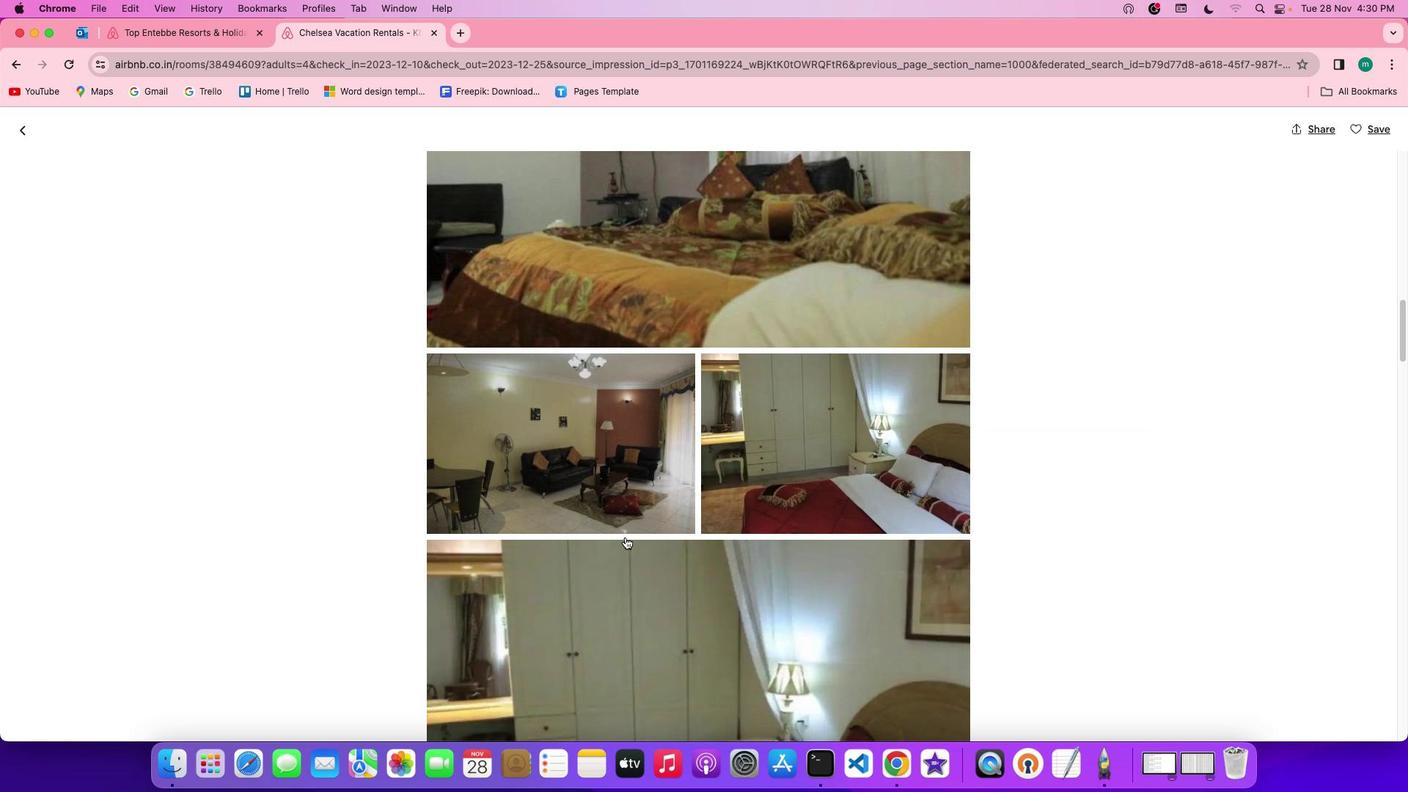 
Action: Mouse scrolled (625, 537) with delta (0, 0)
Screenshot: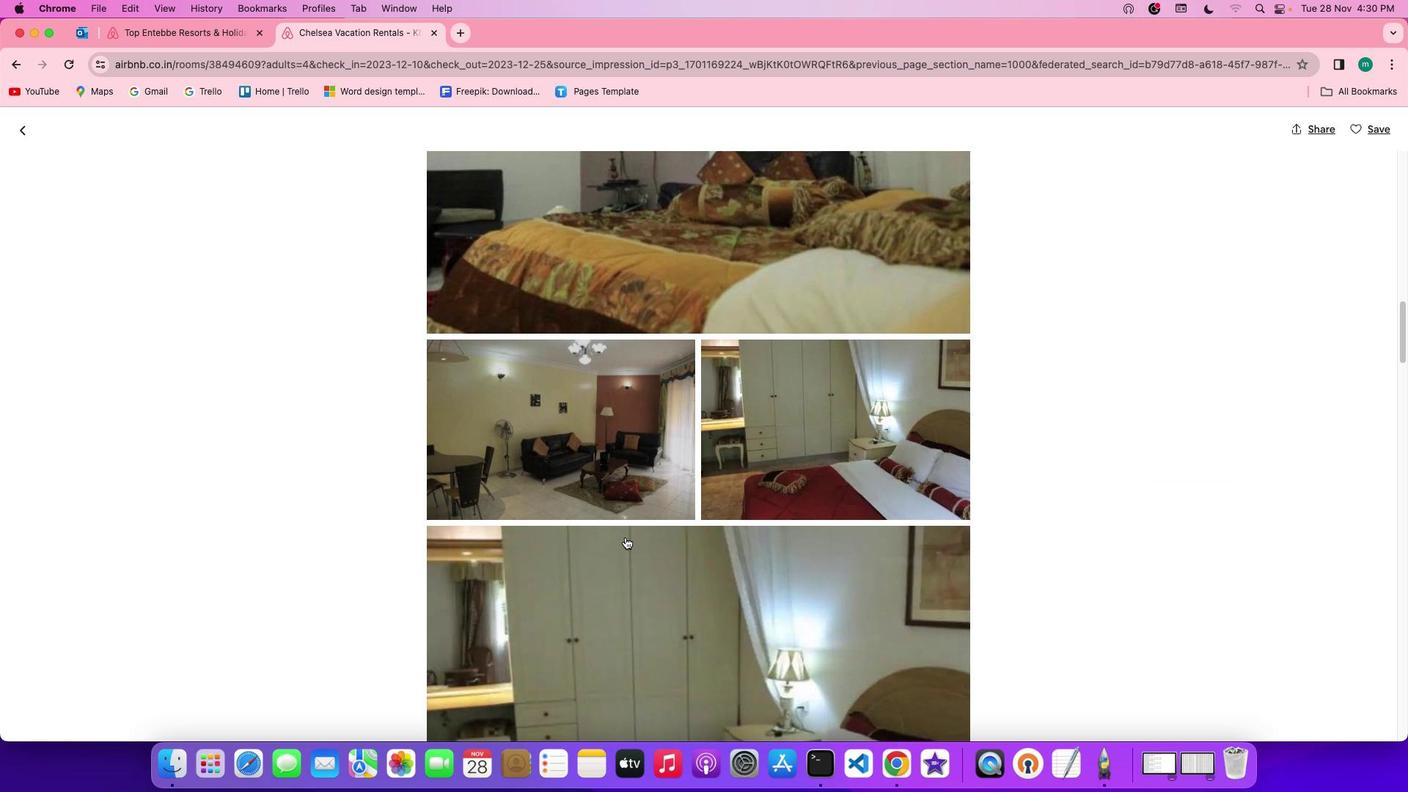 
Action: Mouse scrolled (625, 537) with delta (0, -1)
Screenshot: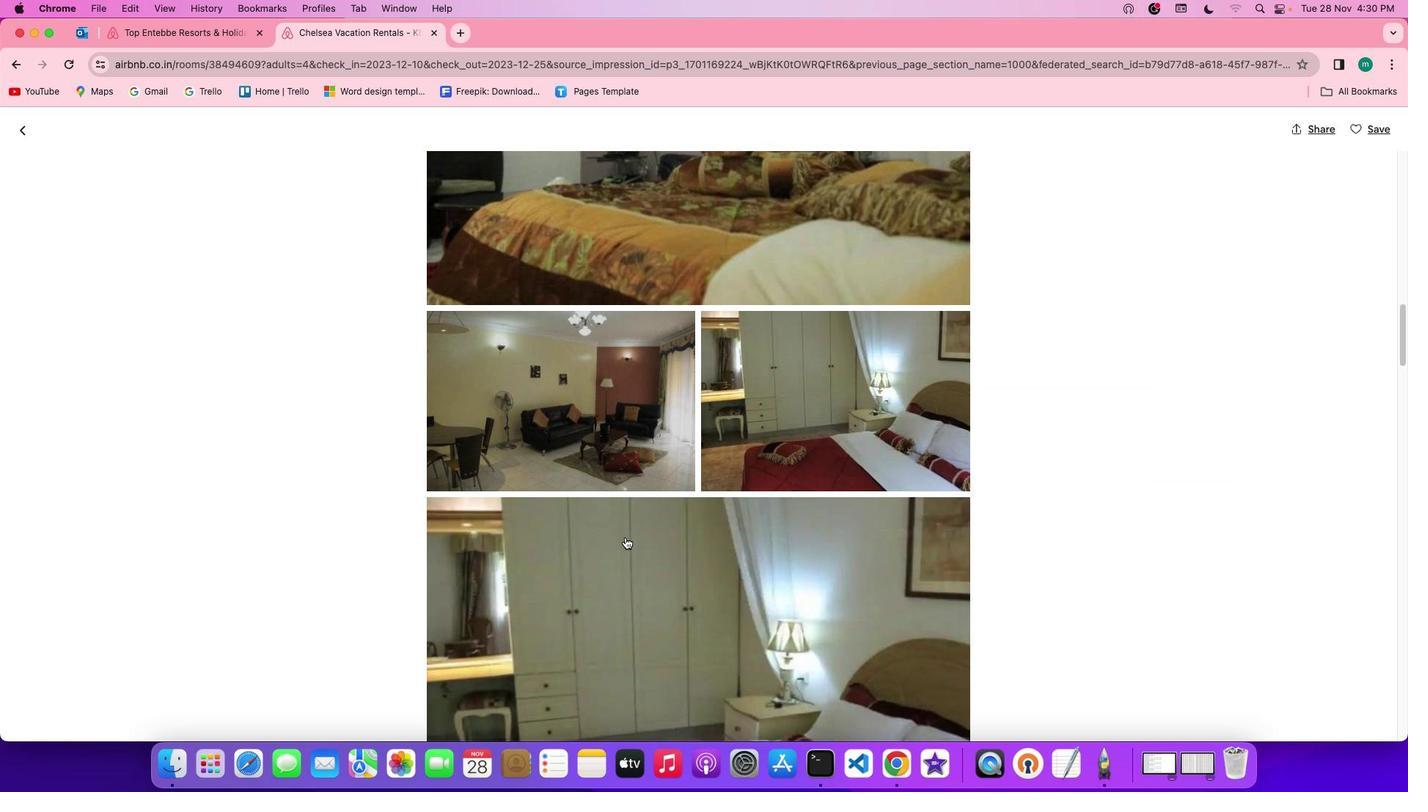 
Action: Mouse scrolled (625, 537) with delta (0, -2)
Screenshot: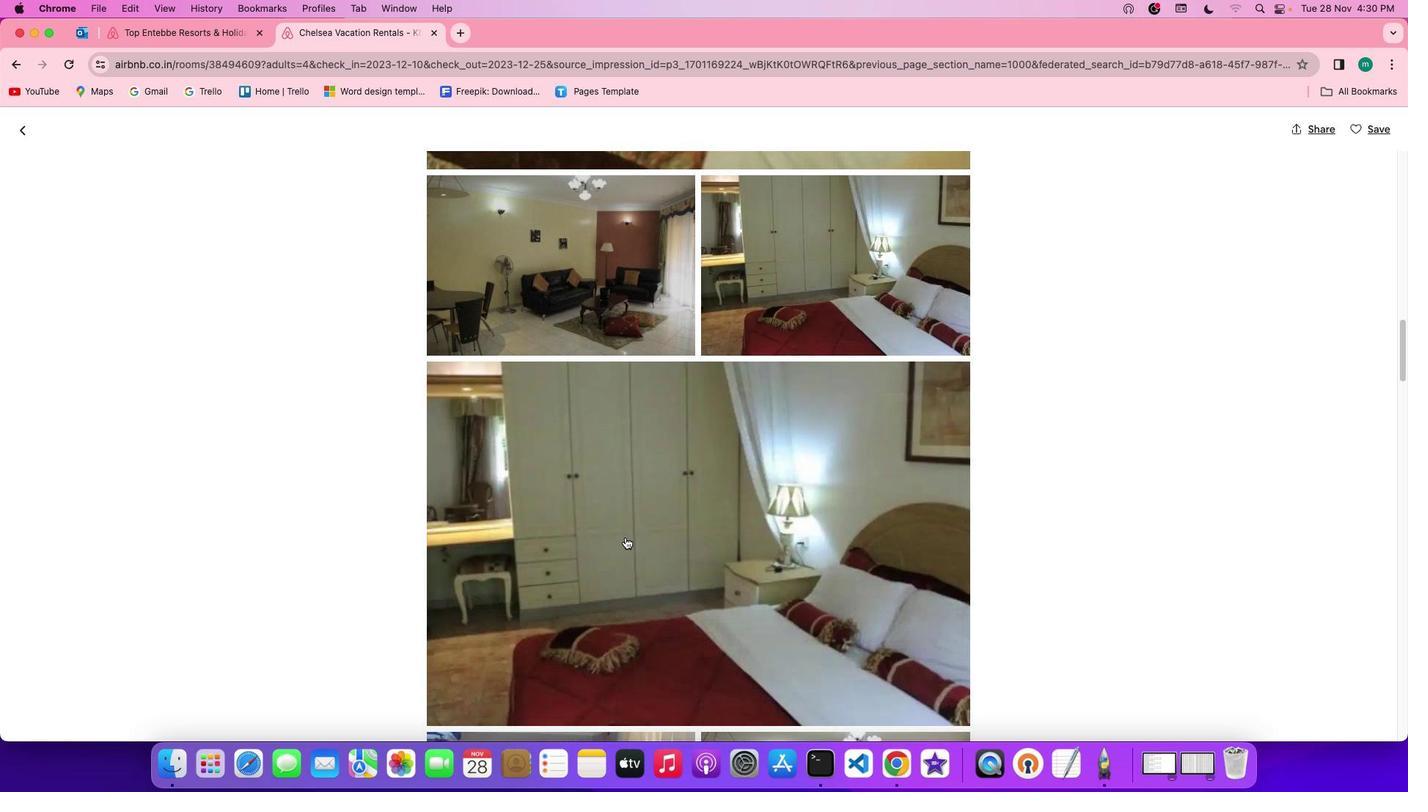 
Action: Mouse scrolled (625, 537) with delta (0, 0)
Screenshot: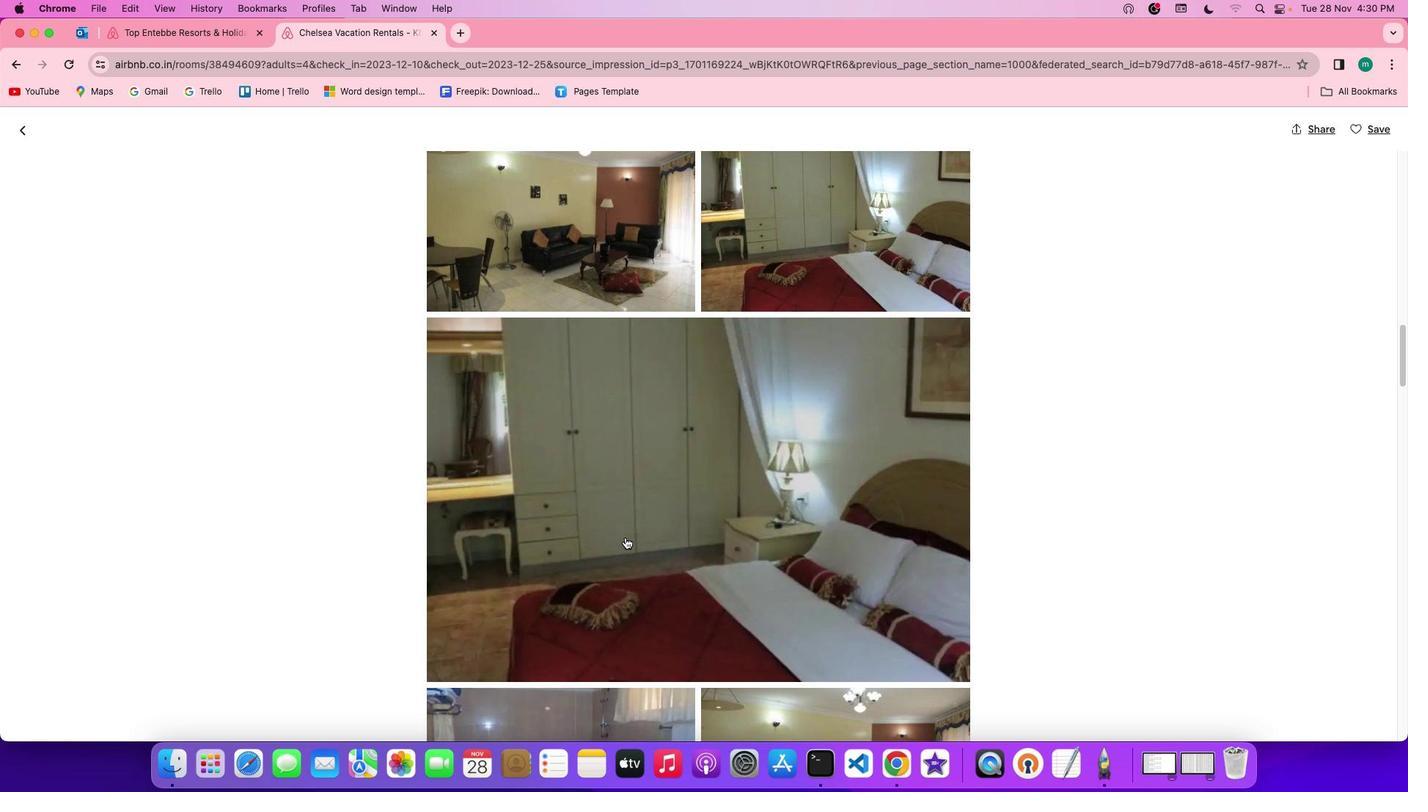 
Action: Mouse scrolled (625, 537) with delta (0, 0)
Screenshot: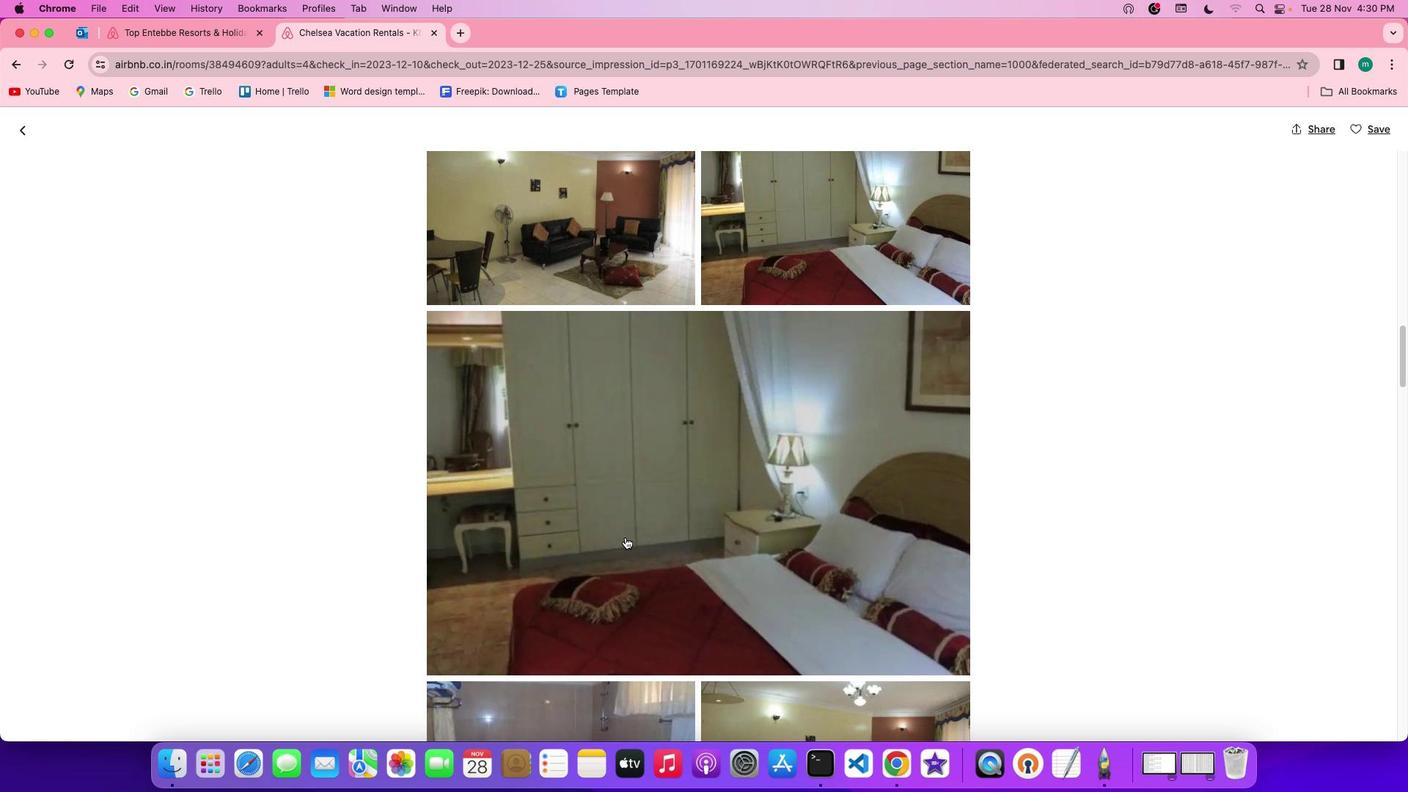 
Action: Mouse scrolled (625, 537) with delta (0, -1)
Screenshot: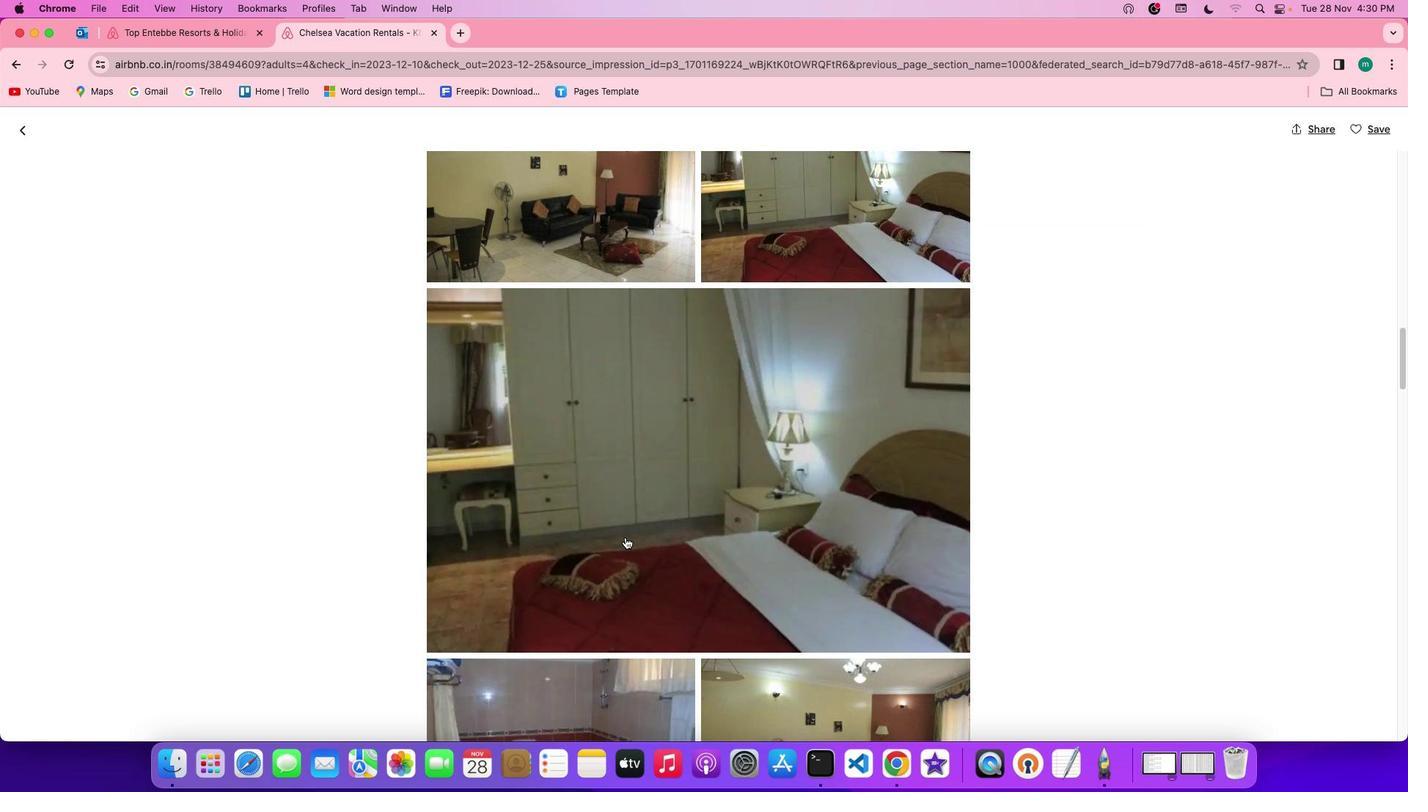 
Action: Mouse scrolled (625, 537) with delta (0, -2)
Screenshot: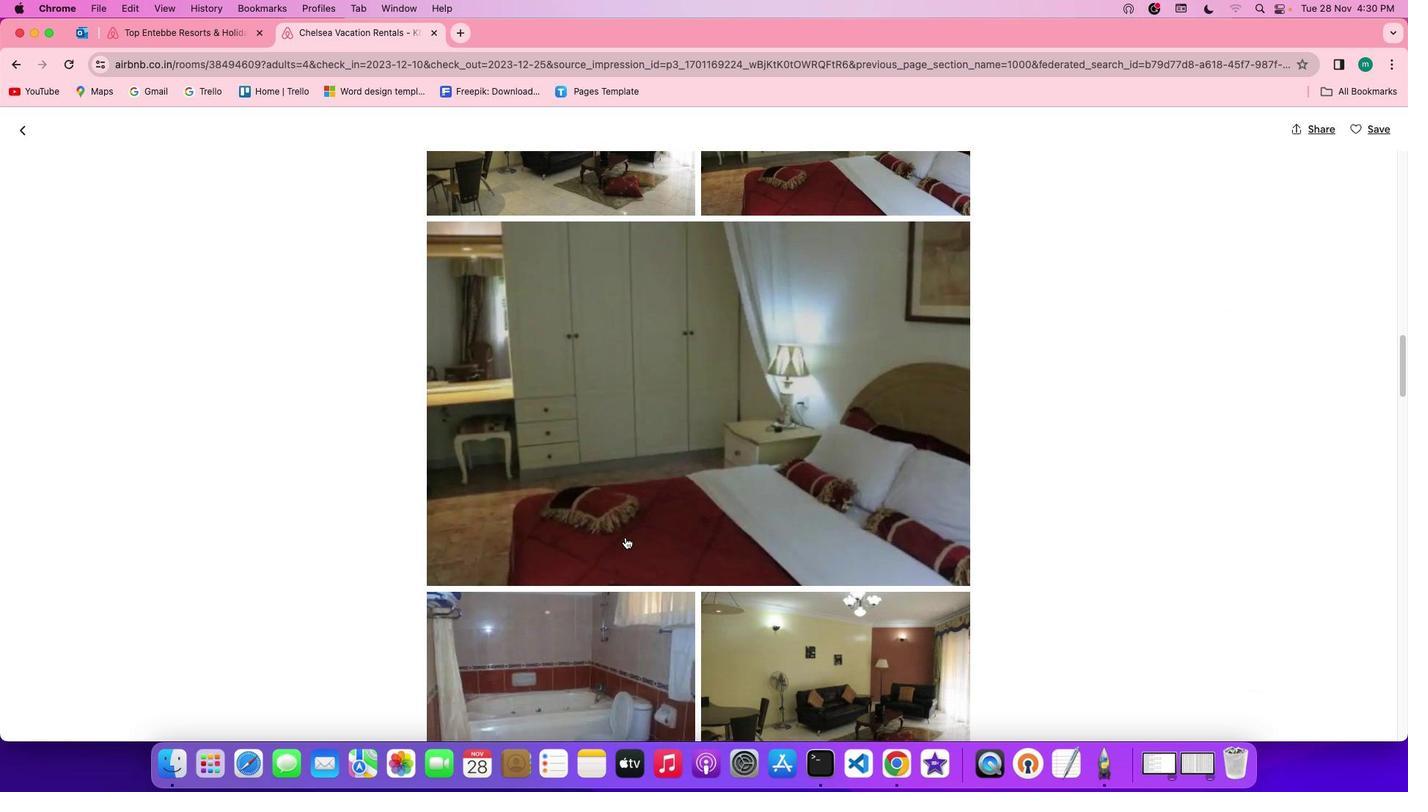 
Action: Mouse scrolled (625, 537) with delta (0, 0)
Screenshot: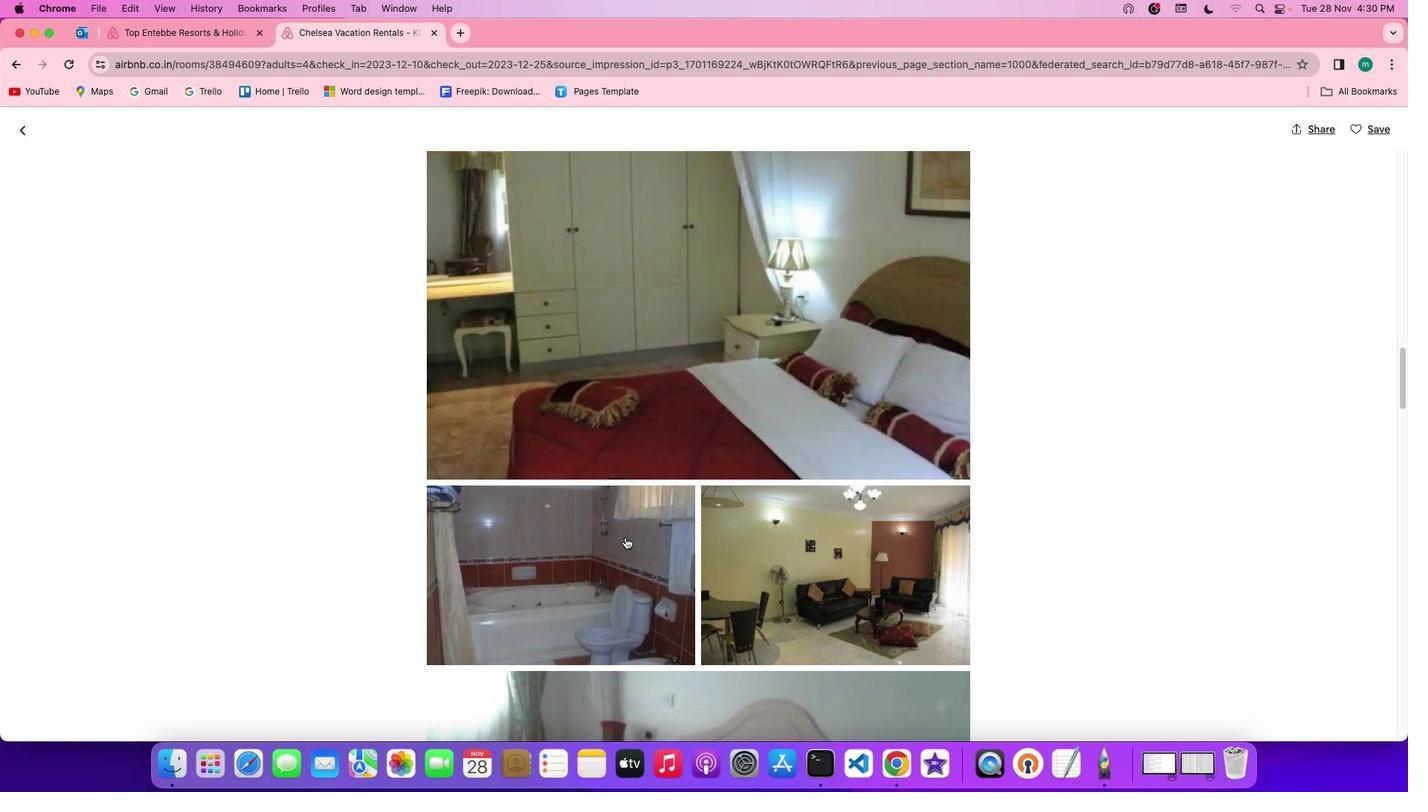 
Action: Mouse scrolled (625, 537) with delta (0, 0)
Screenshot: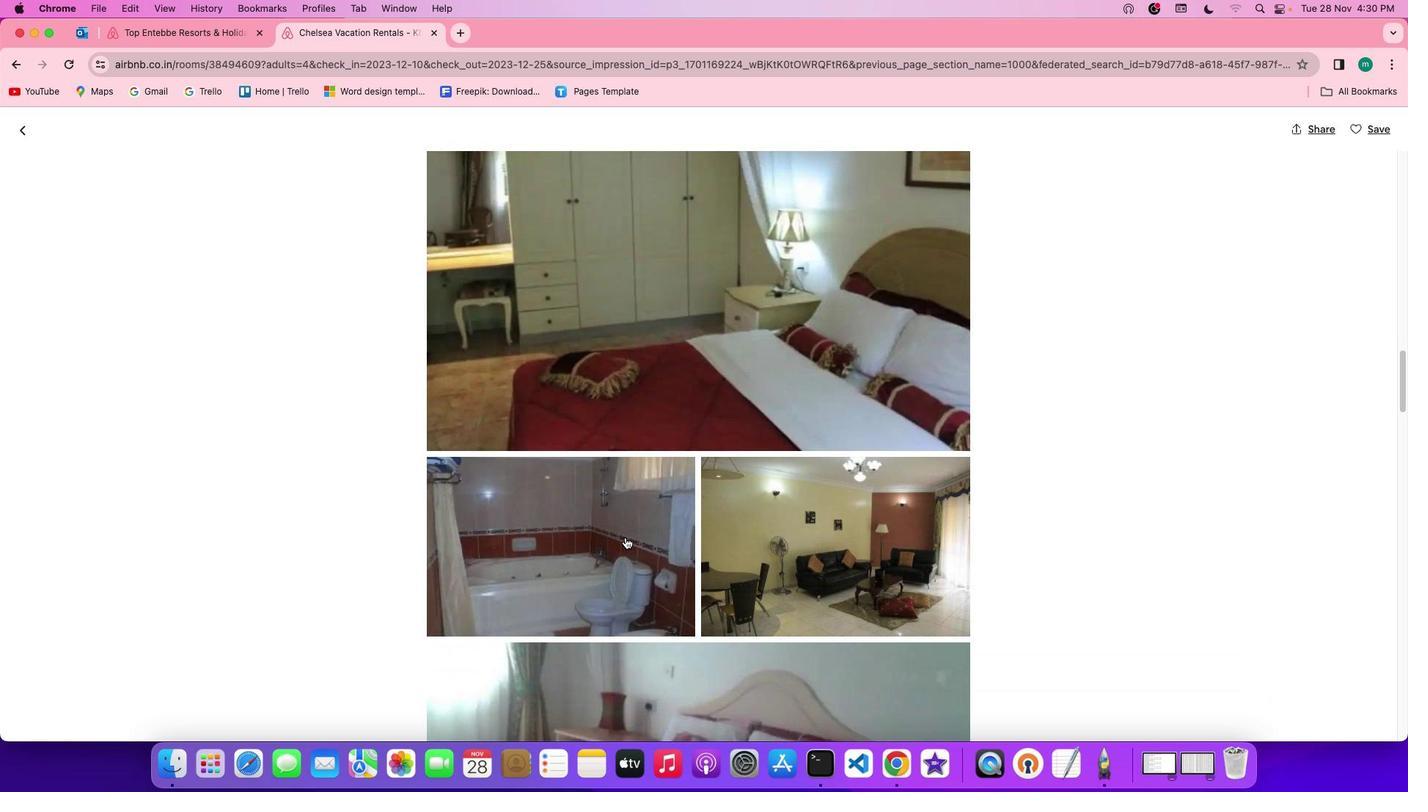 
Action: Mouse scrolled (625, 537) with delta (0, -1)
Screenshot: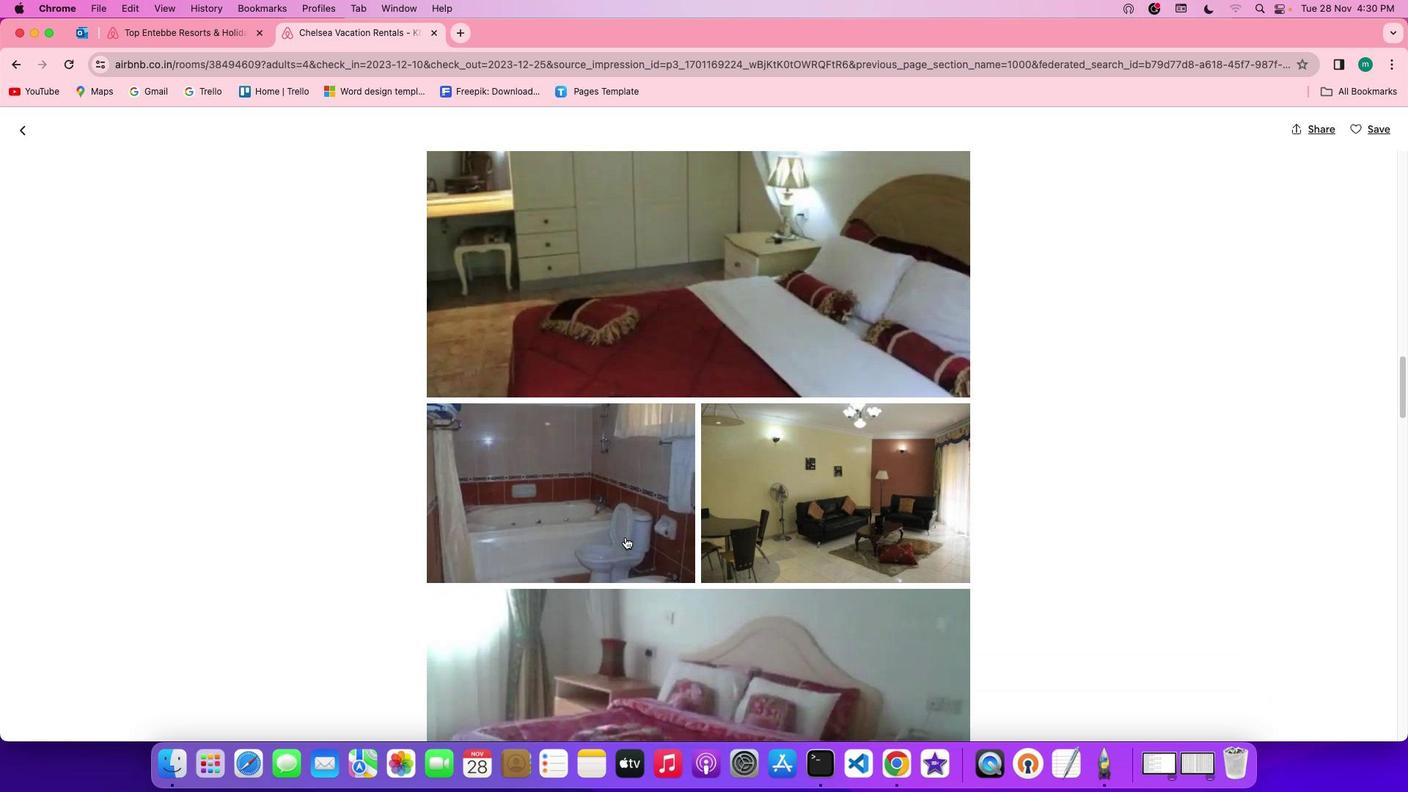 
Action: Mouse scrolled (625, 537) with delta (0, -2)
Screenshot: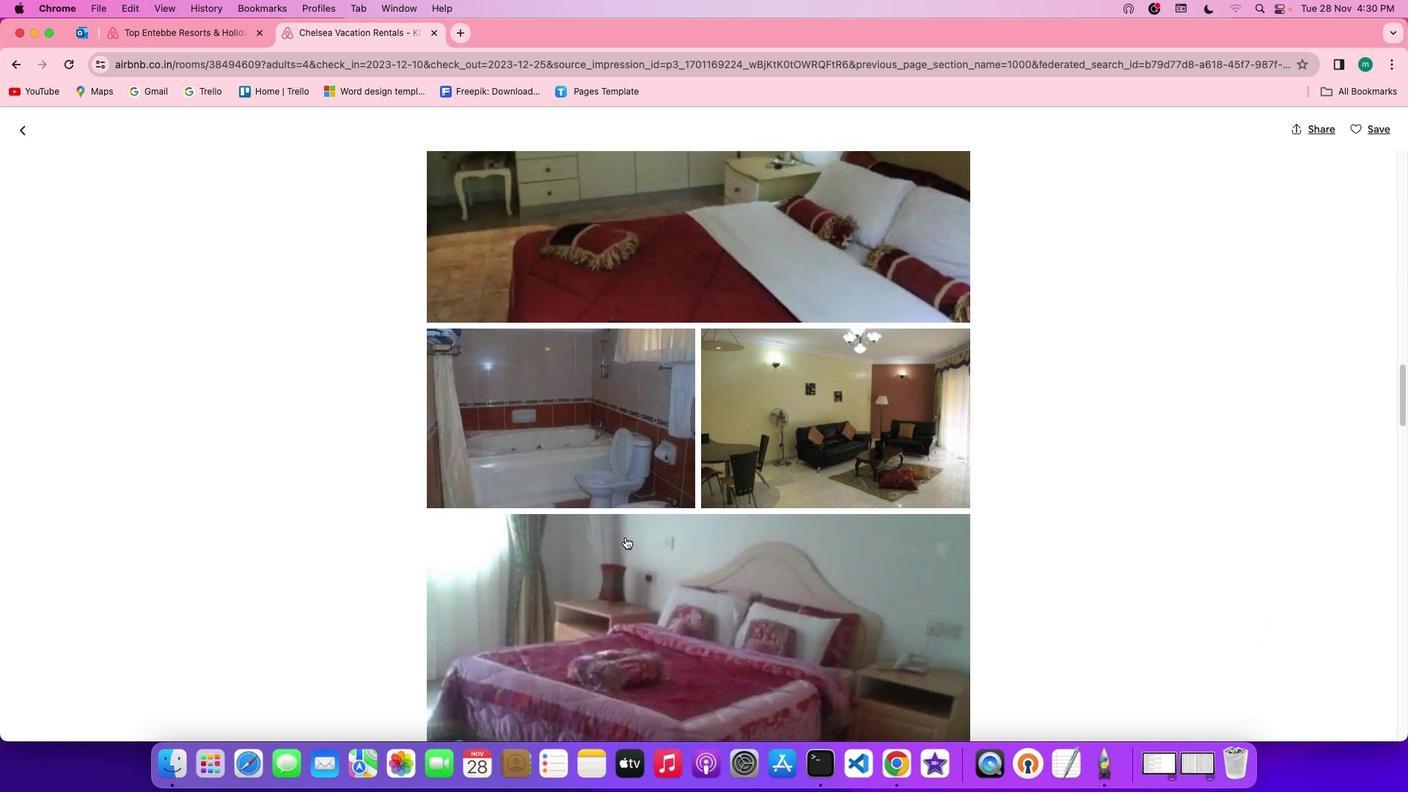 
Action: Mouse scrolled (625, 537) with delta (0, -2)
Screenshot: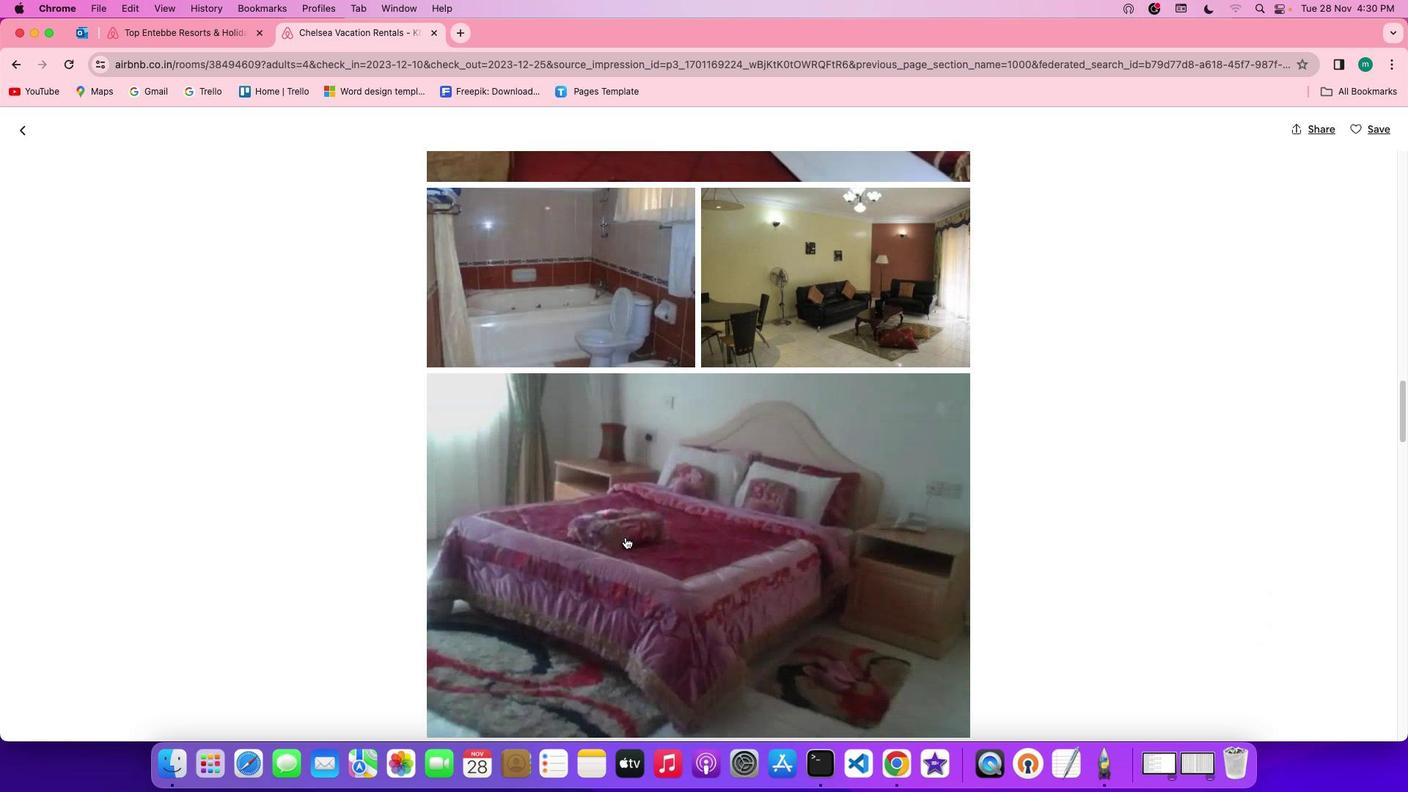 
Action: Mouse scrolled (625, 537) with delta (0, 0)
Screenshot: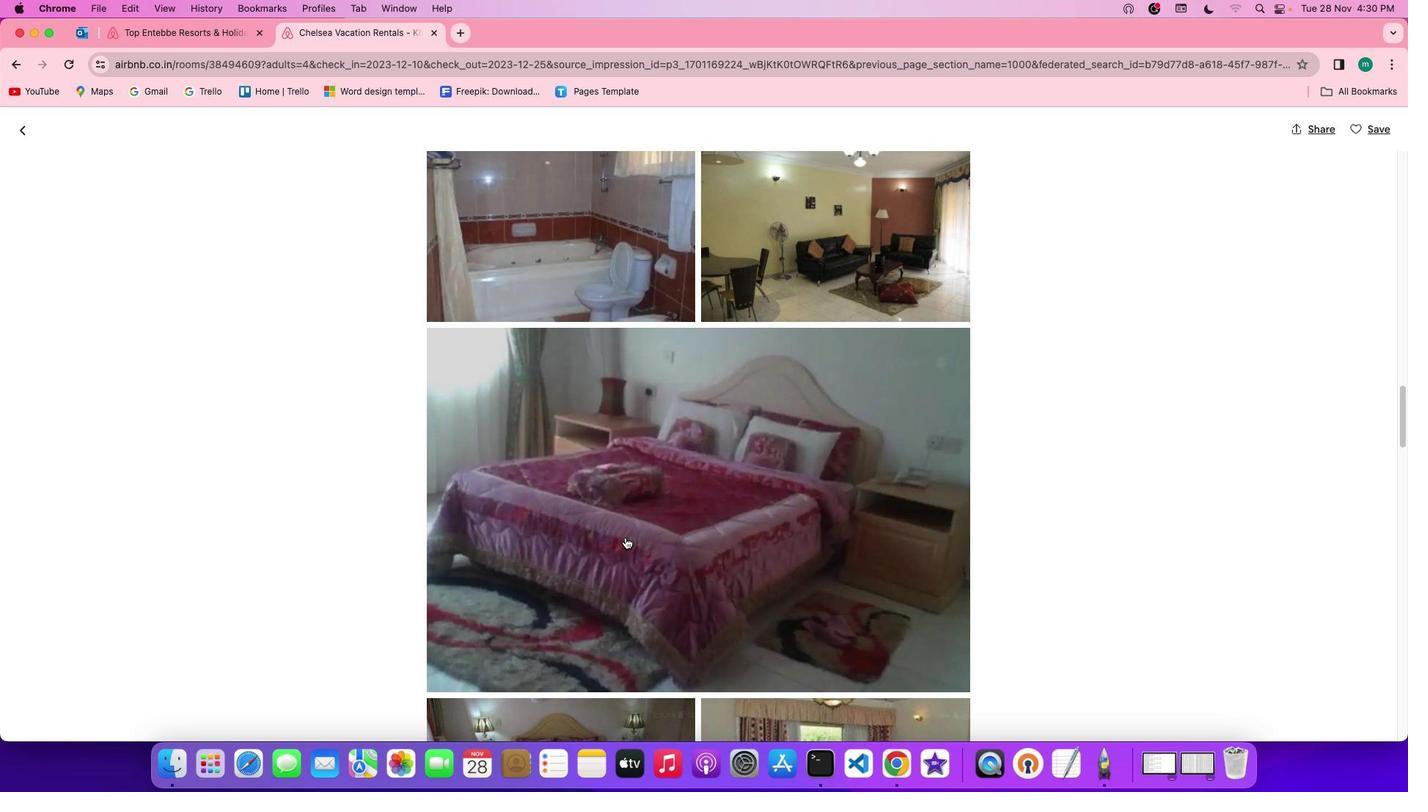
Action: Mouse scrolled (625, 537) with delta (0, 0)
Screenshot: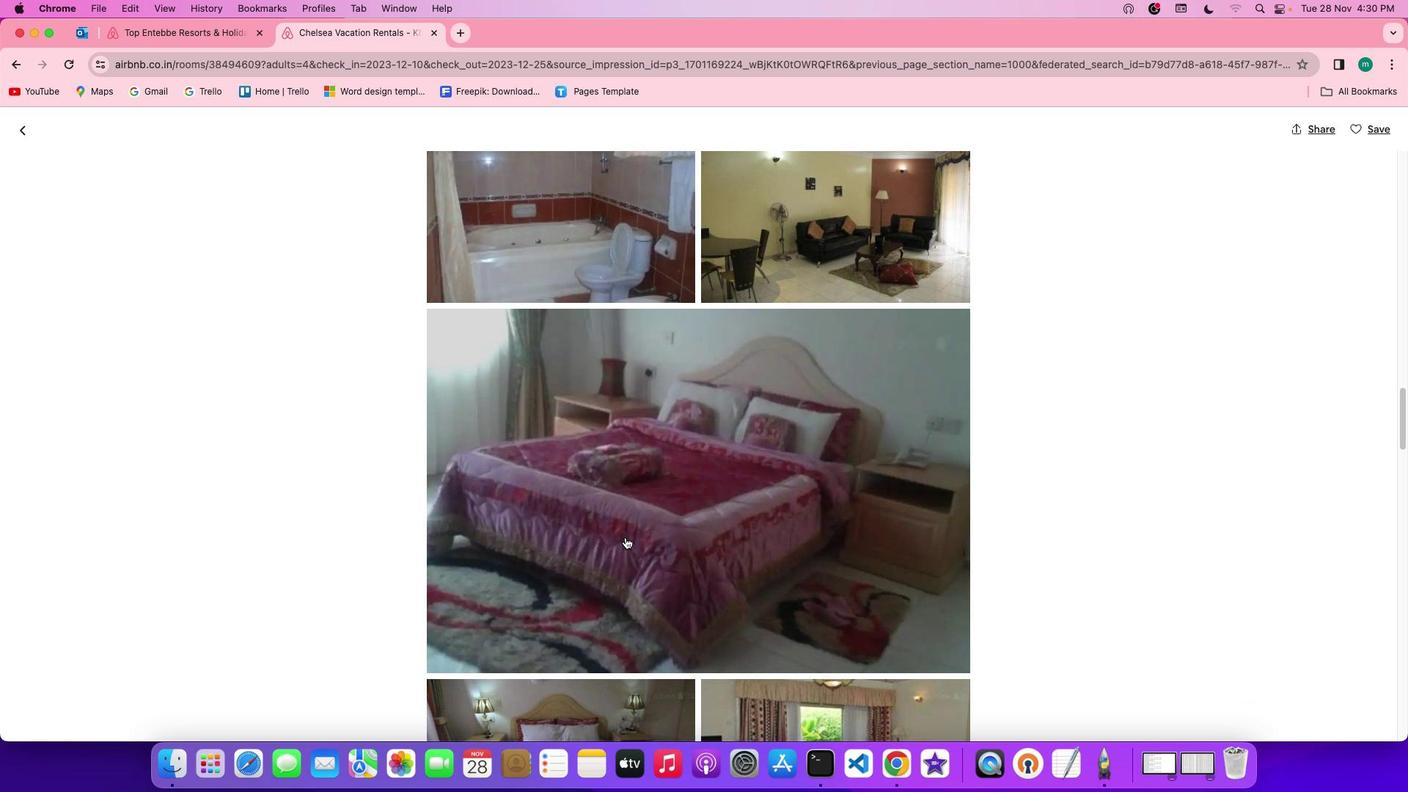 
Action: Mouse scrolled (625, 537) with delta (0, -1)
Screenshot: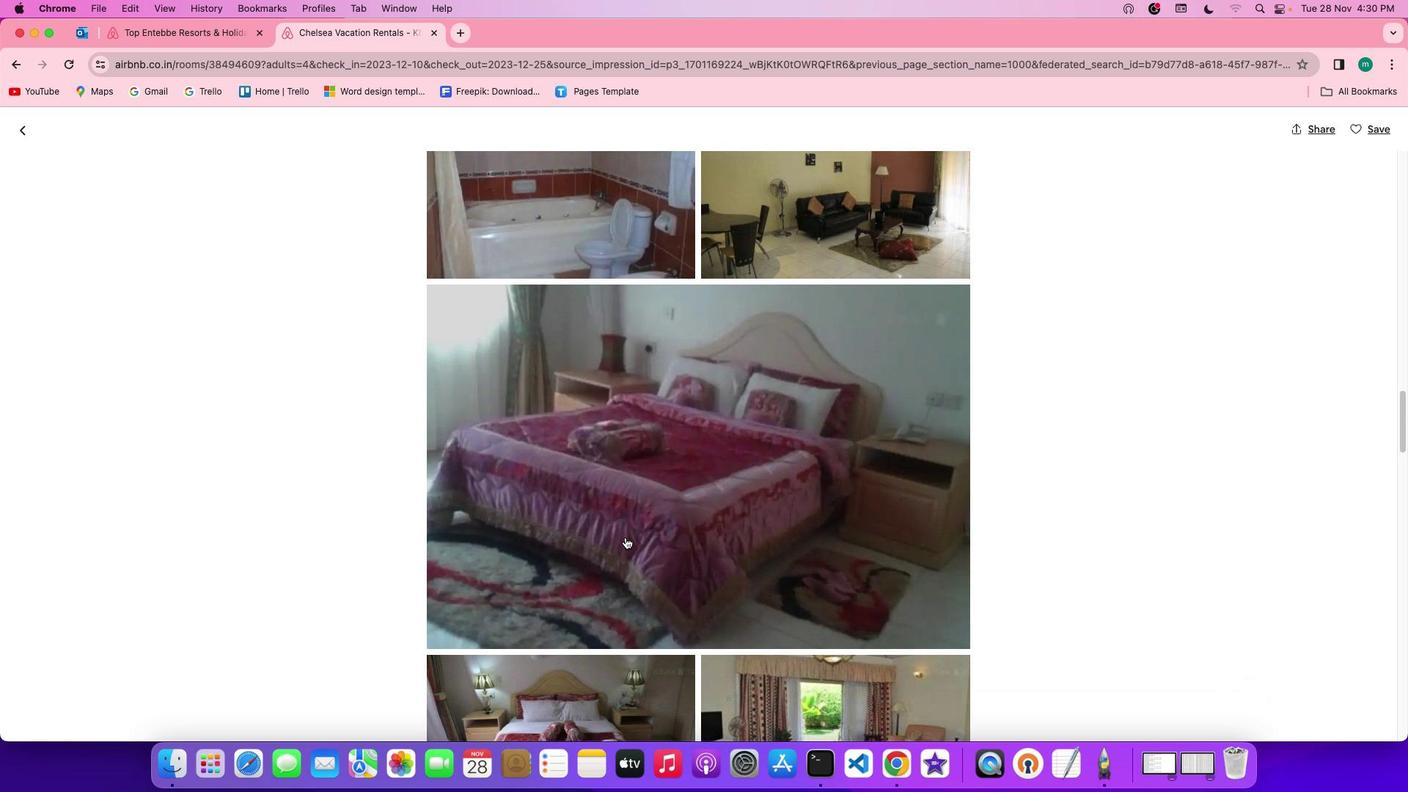
Action: Mouse scrolled (625, 537) with delta (0, -1)
Screenshot: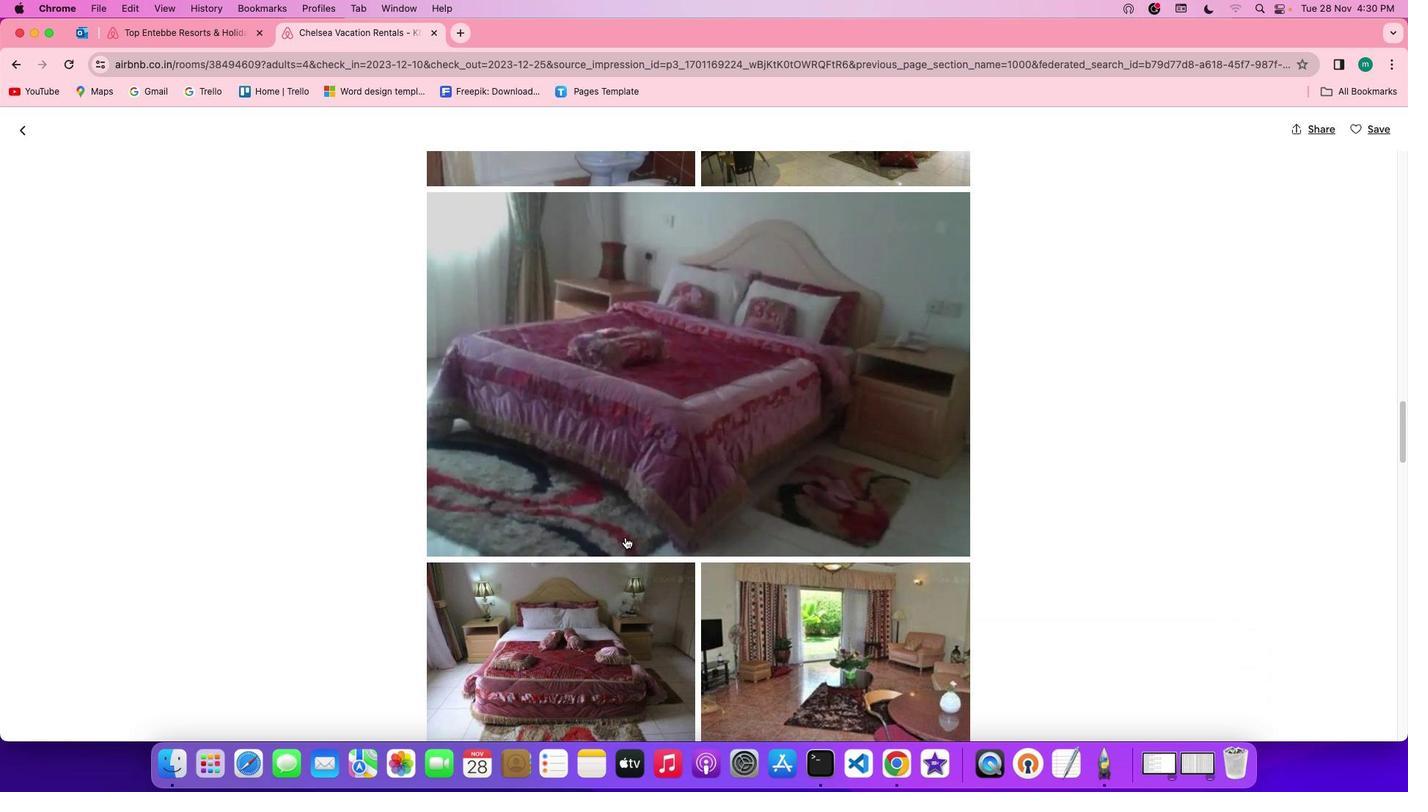 
Action: Mouse scrolled (625, 537) with delta (0, 0)
Screenshot: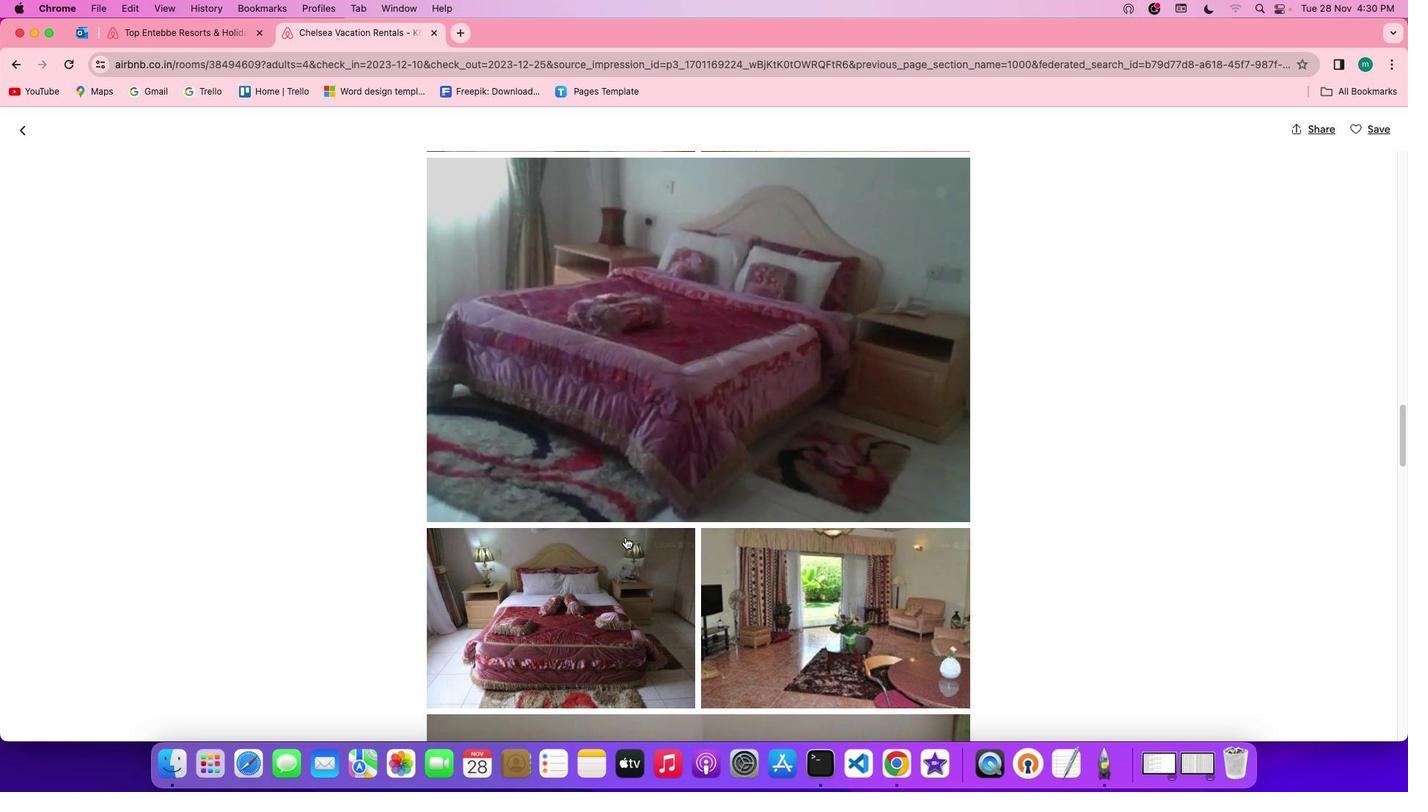 
Action: Mouse scrolled (625, 537) with delta (0, 0)
Screenshot: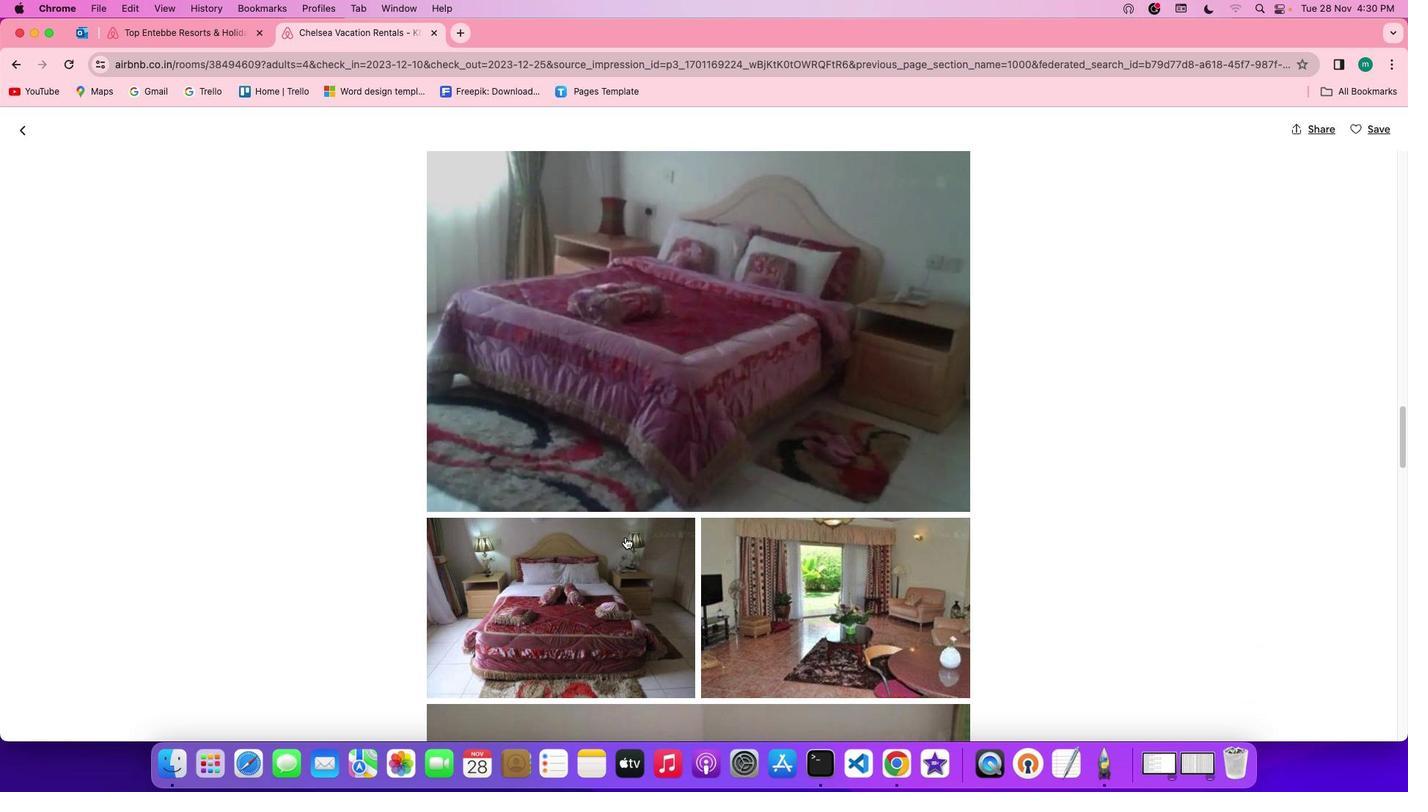 
Action: Mouse scrolled (625, 537) with delta (0, -1)
Screenshot: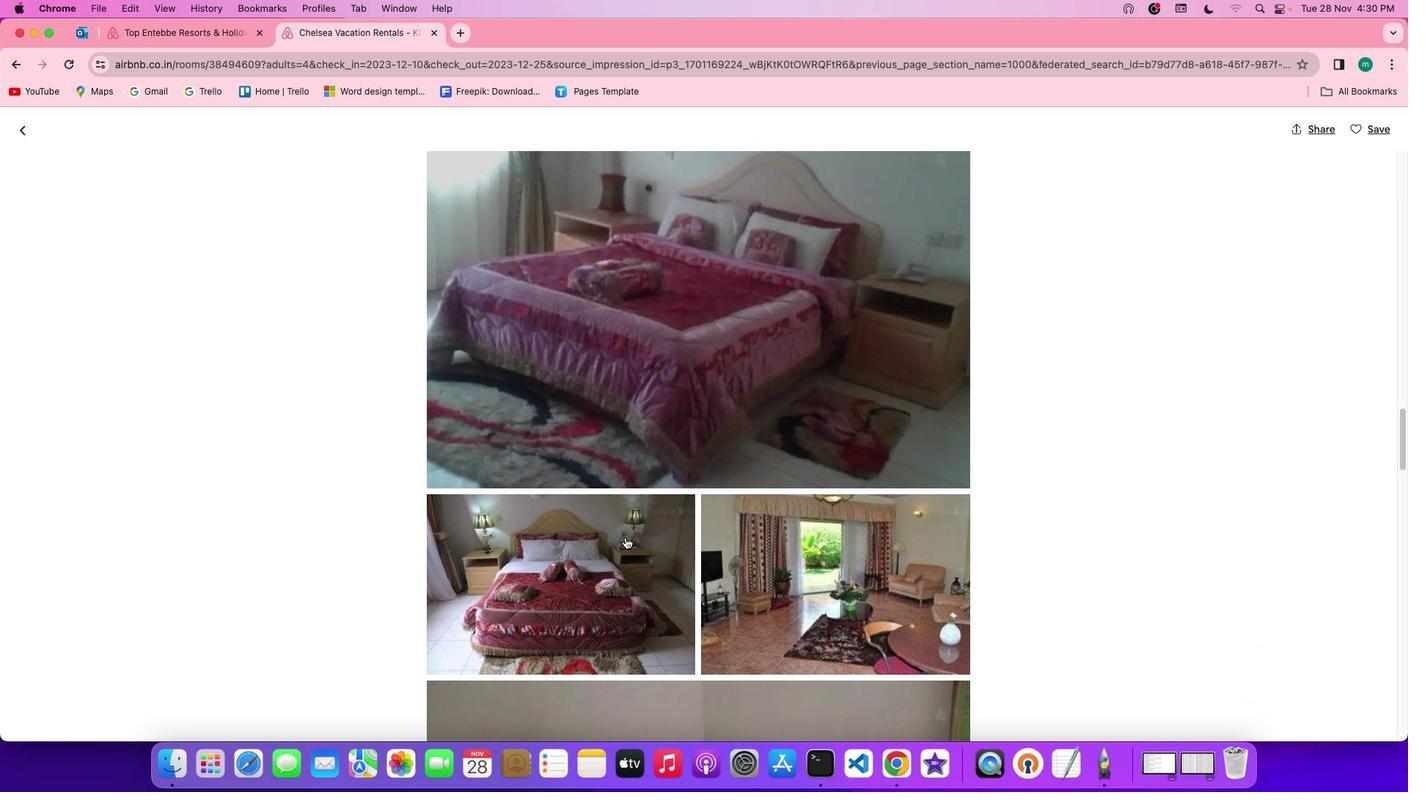 
Action: Mouse scrolled (625, 537) with delta (0, -2)
Screenshot: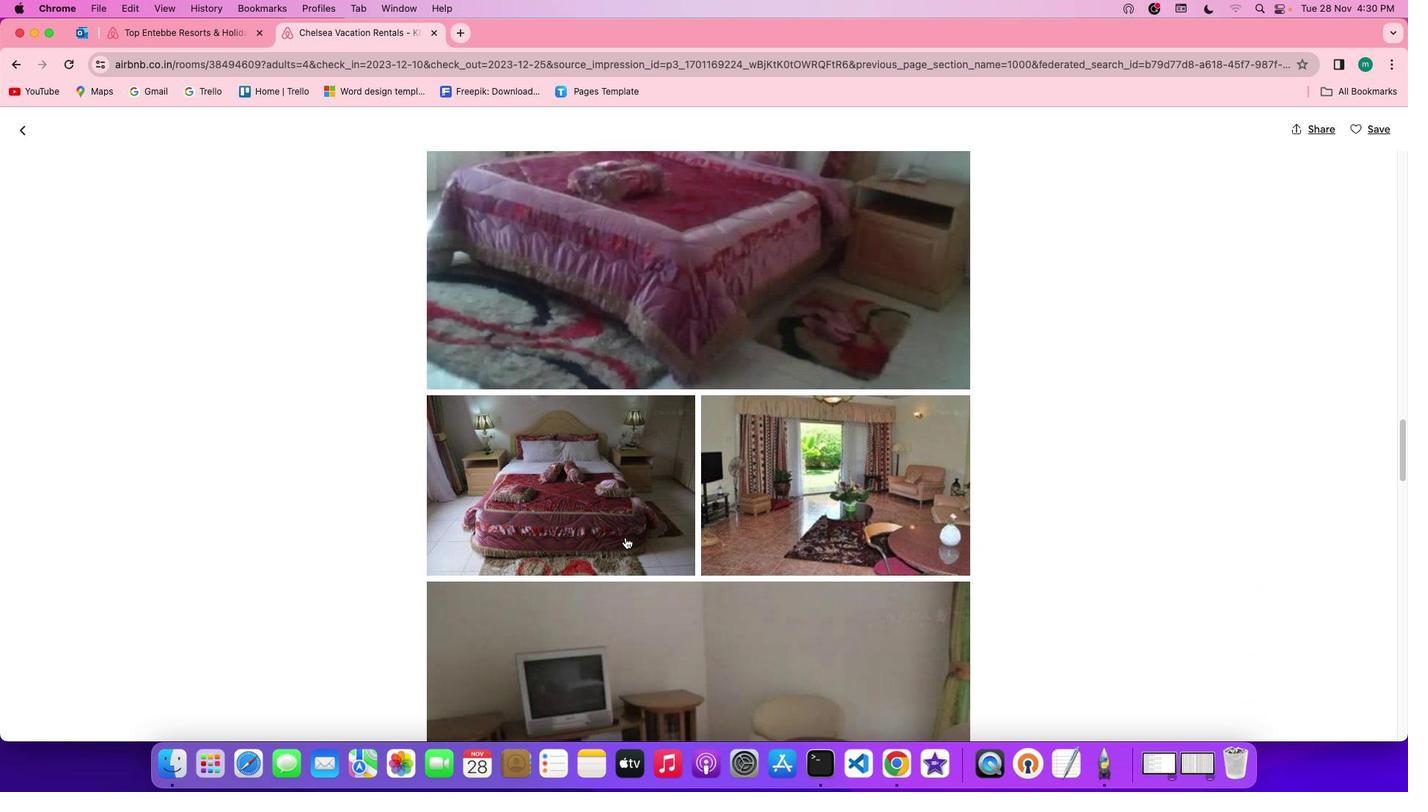 
Action: Mouse scrolled (625, 537) with delta (0, 0)
Screenshot: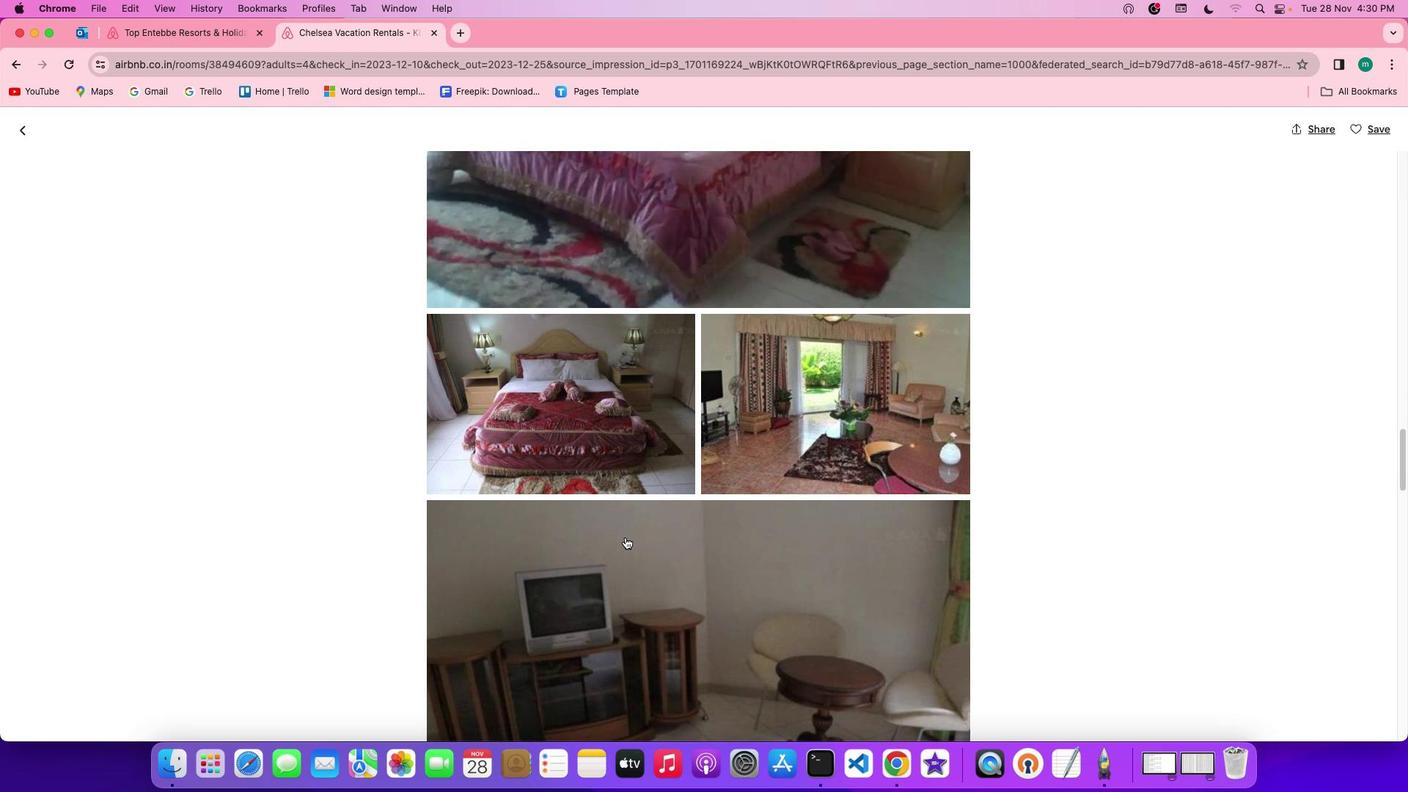 
Action: Mouse scrolled (625, 537) with delta (0, 0)
Screenshot: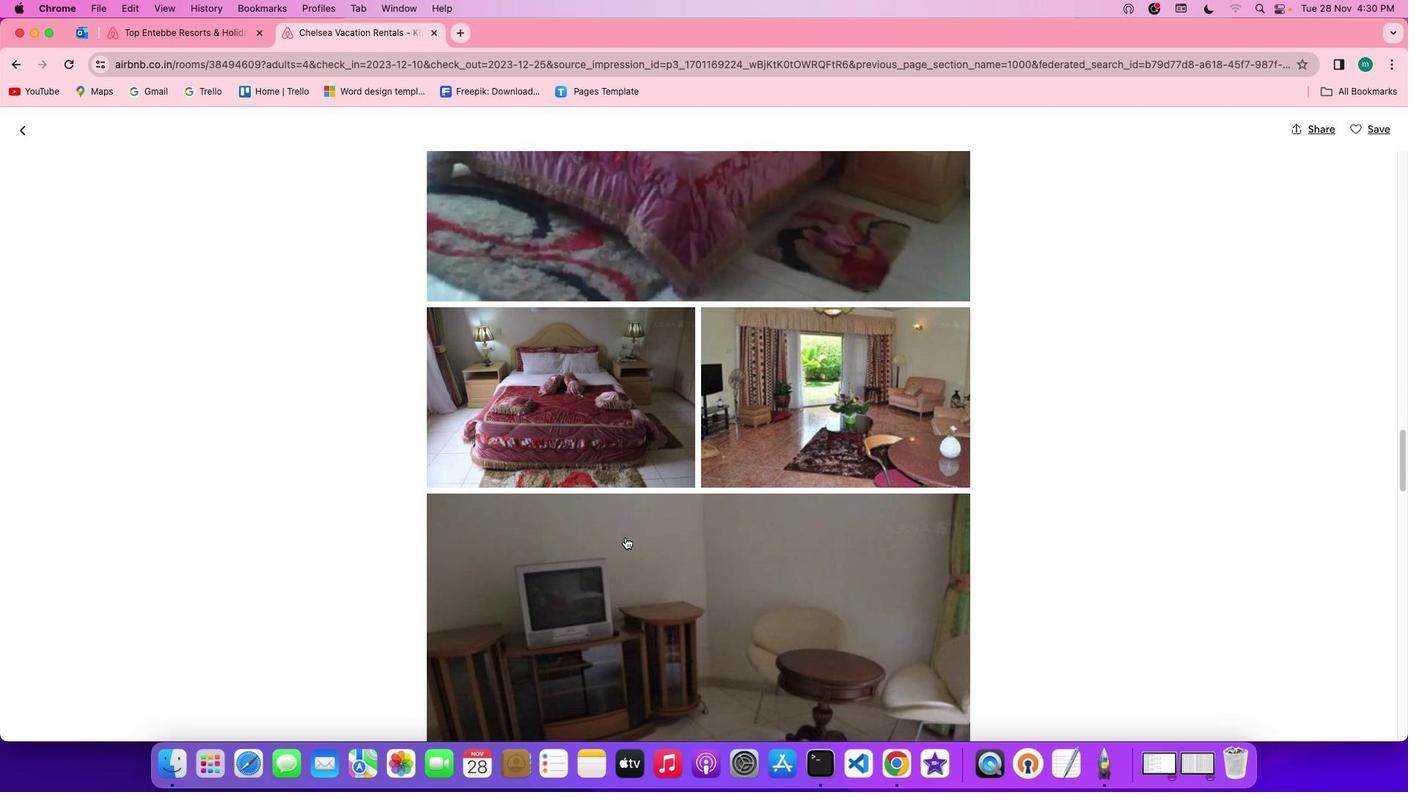 
Action: Mouse scrolled (625, 537) with delta (0, -1)
Screenshot: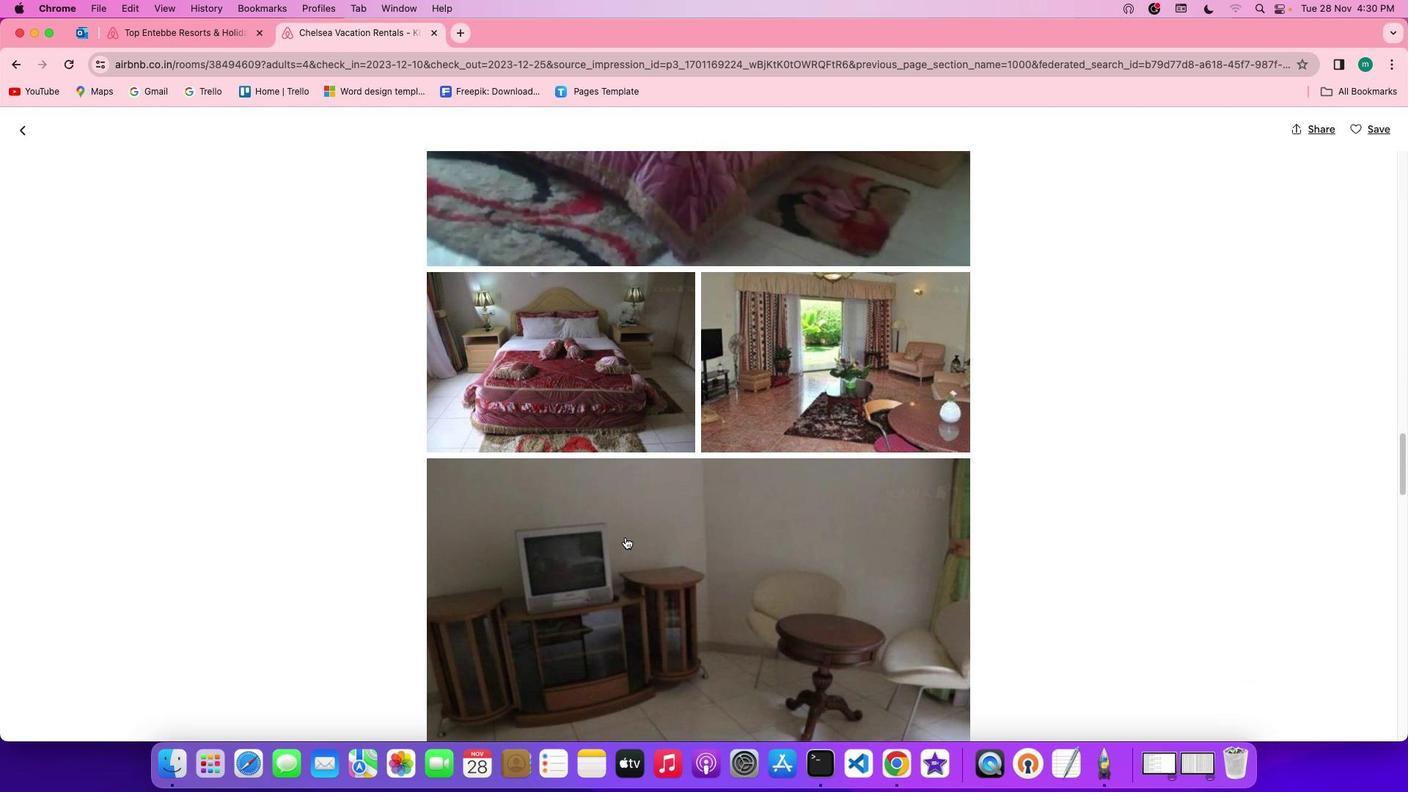 
Action: Mouse scrolled (625, 537) with delta (0, -1)
Screenshot: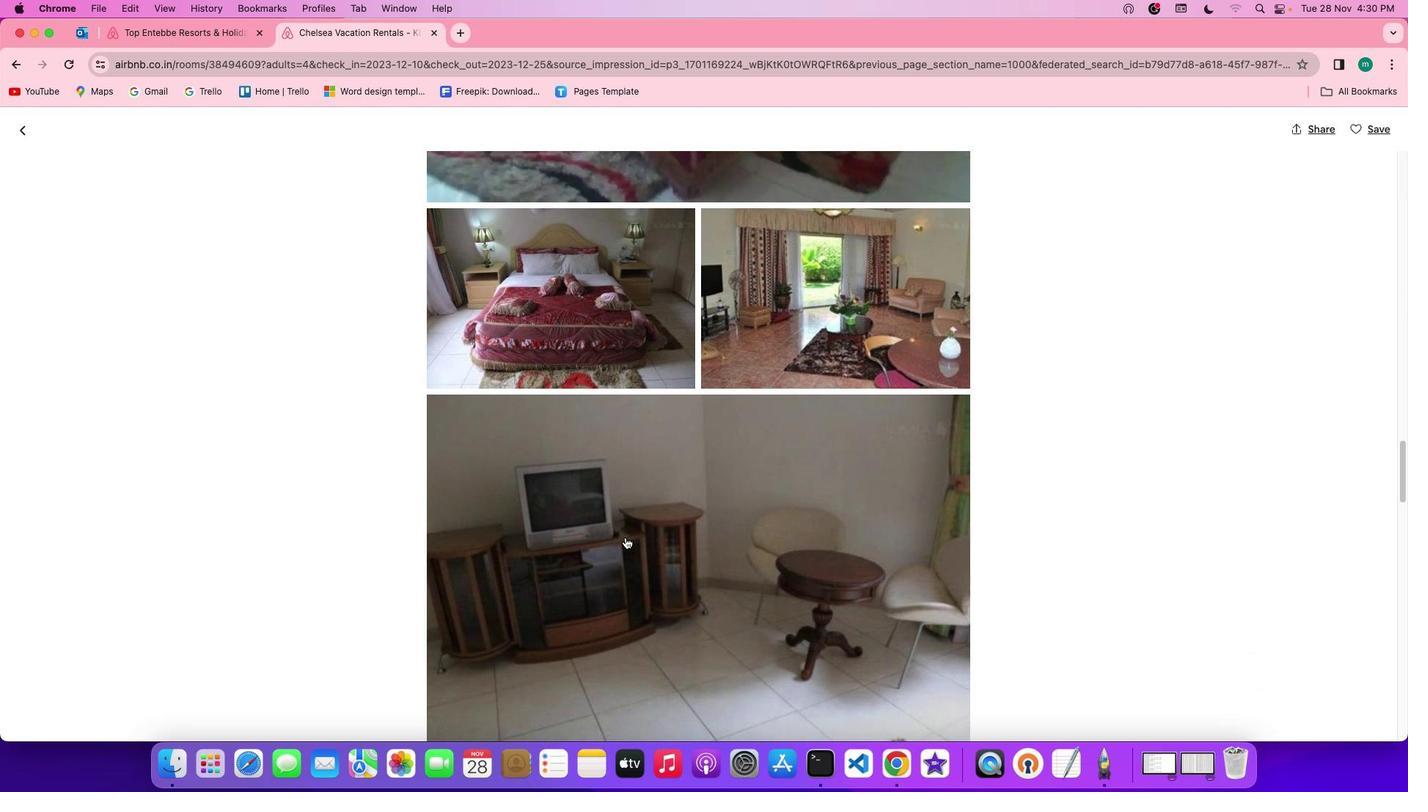 
Action: Mouse scrolled (625, 537) with delta (0, 0)
Screenshot: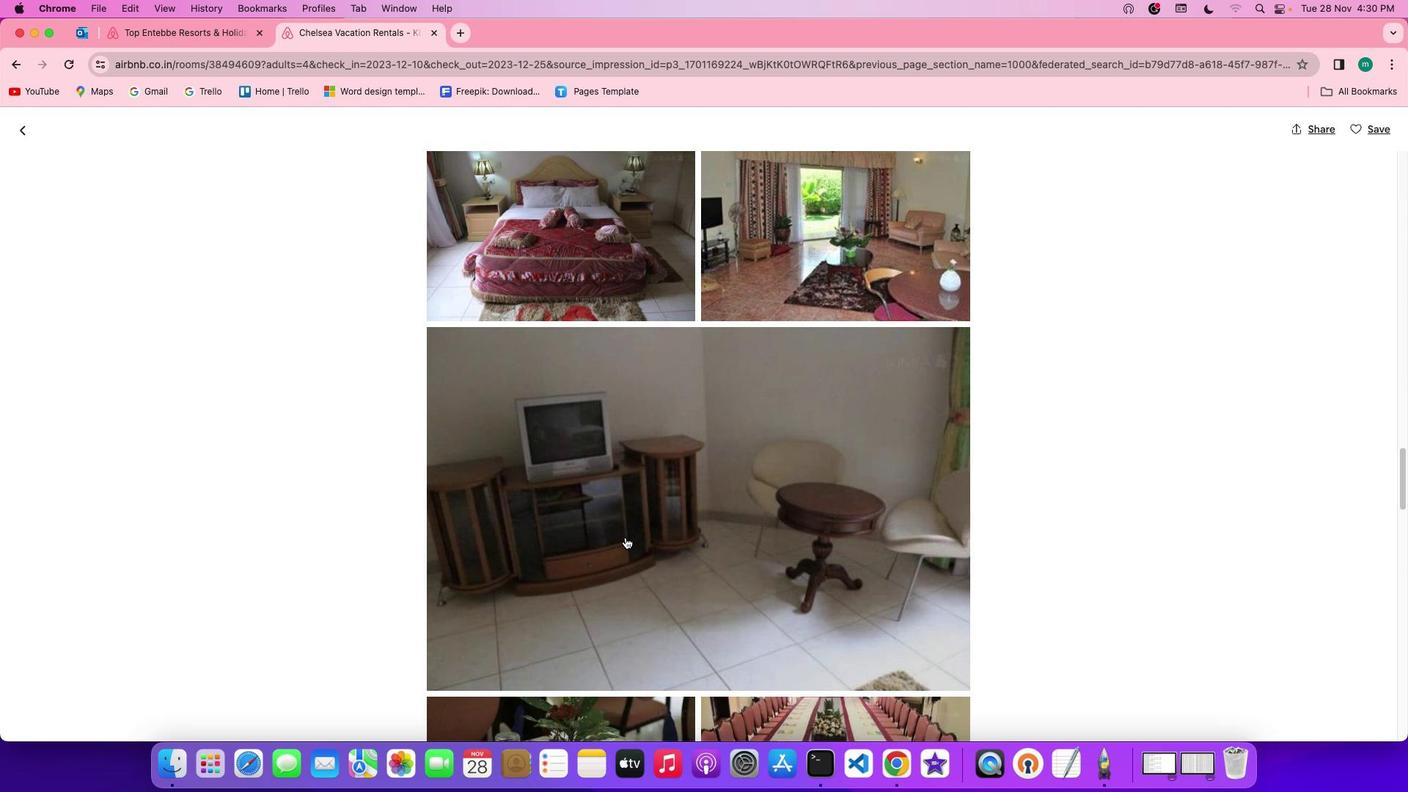 
Action: Mouse scrolled (625, 537) with delta (0, 0)
Screenshot: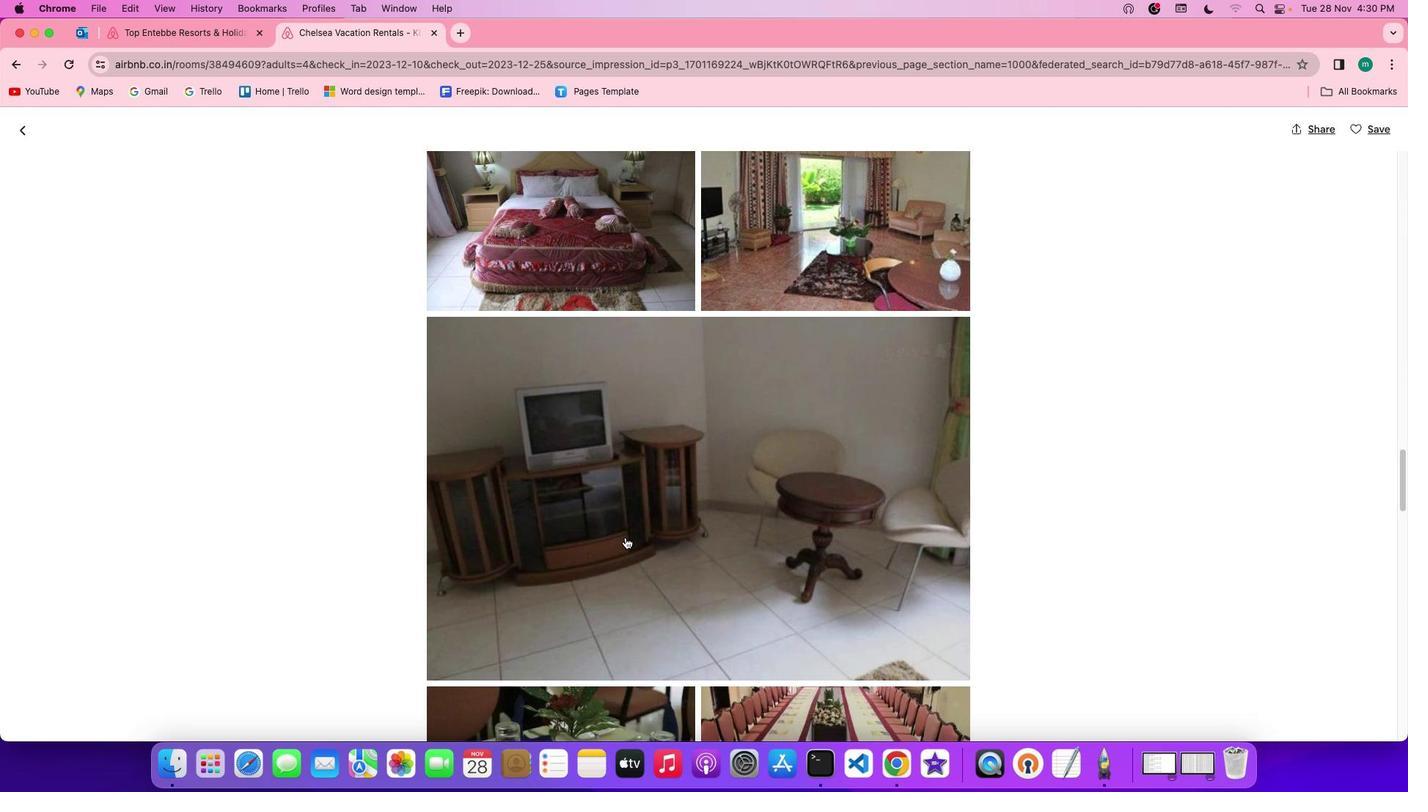 
Action: Mouse scrolled (625, 537) with delta (0, -1)
Screenshot: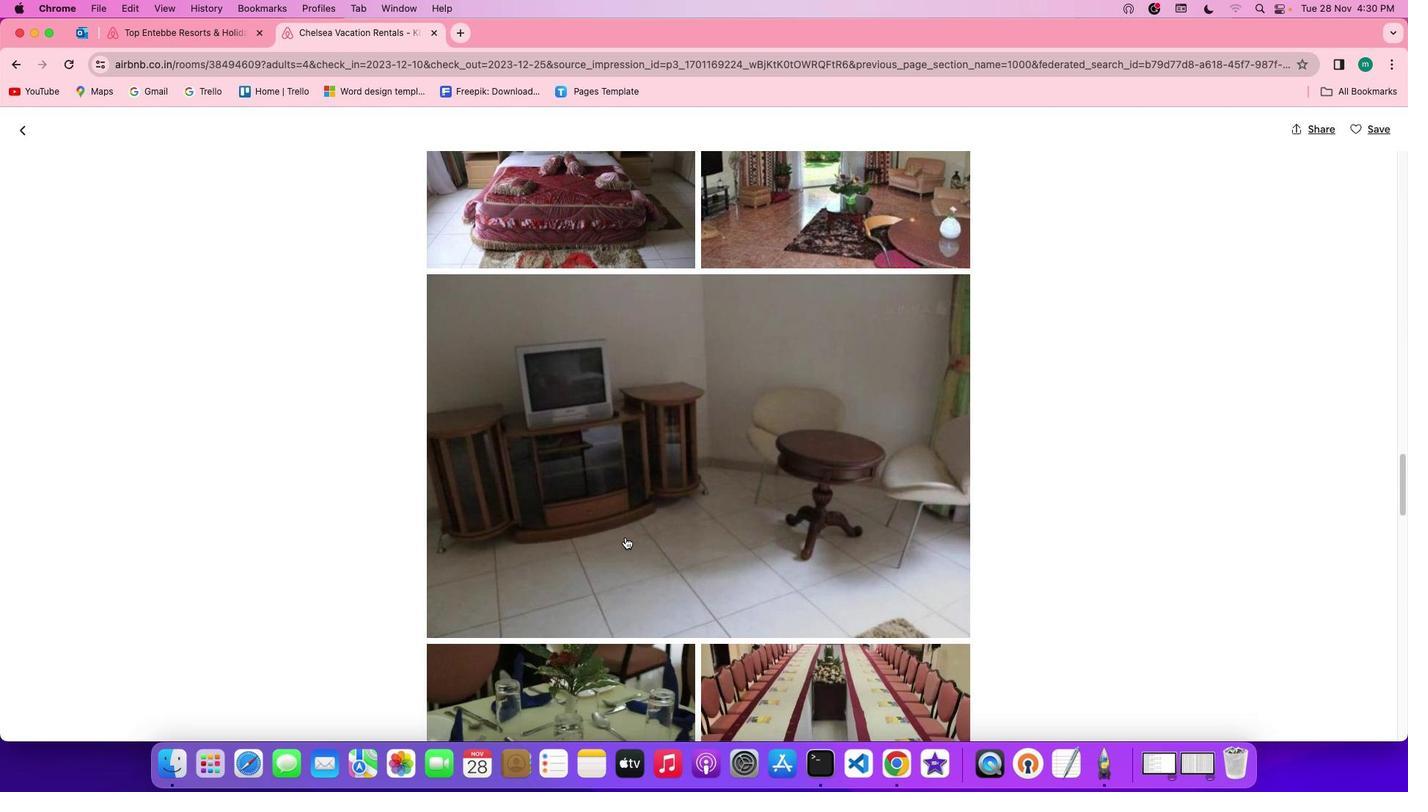 
Action: Mouse scrolled (625, 537) with delta (0, -2)
Screenshot: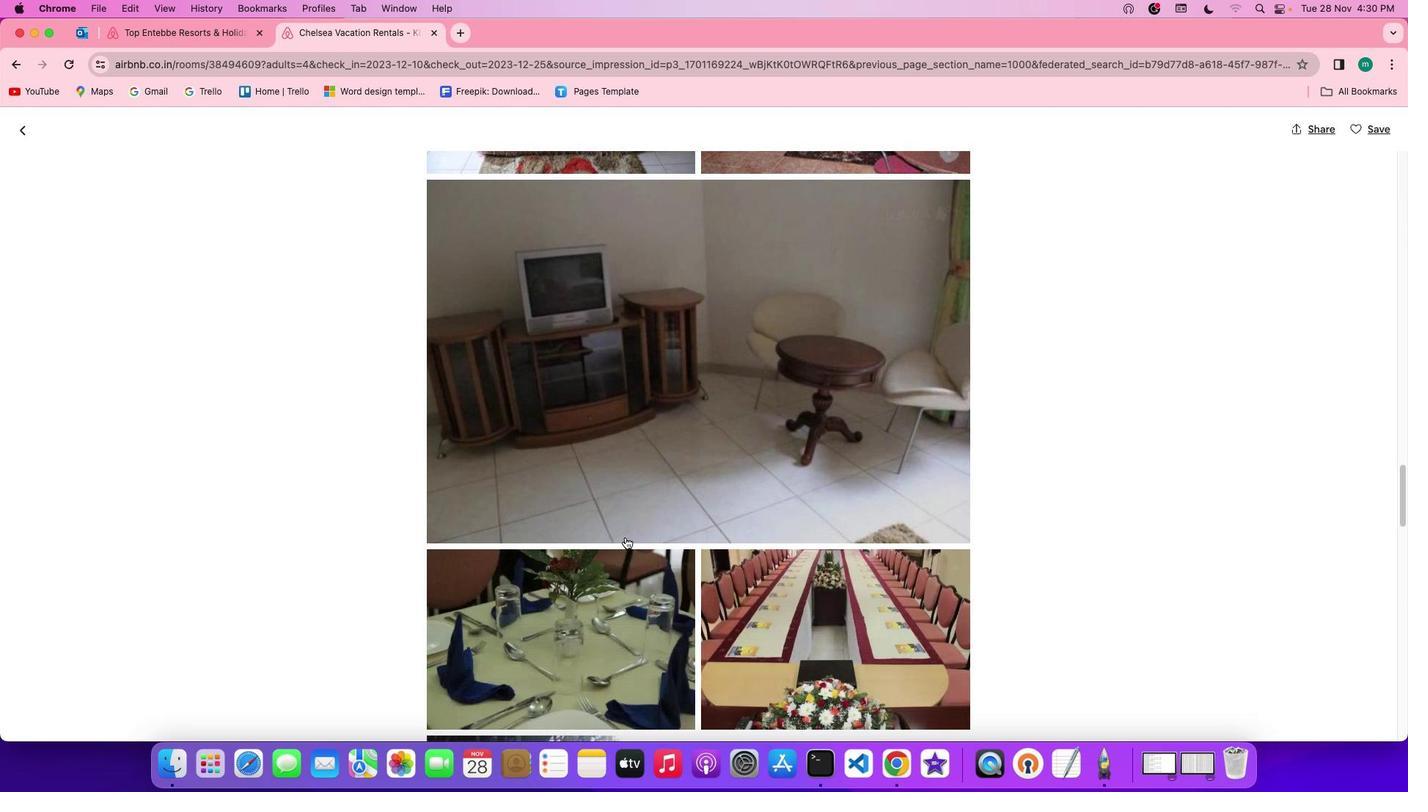 
Action: Mouse scrolled (625, 537) with delta (0, 0)
Screenshot: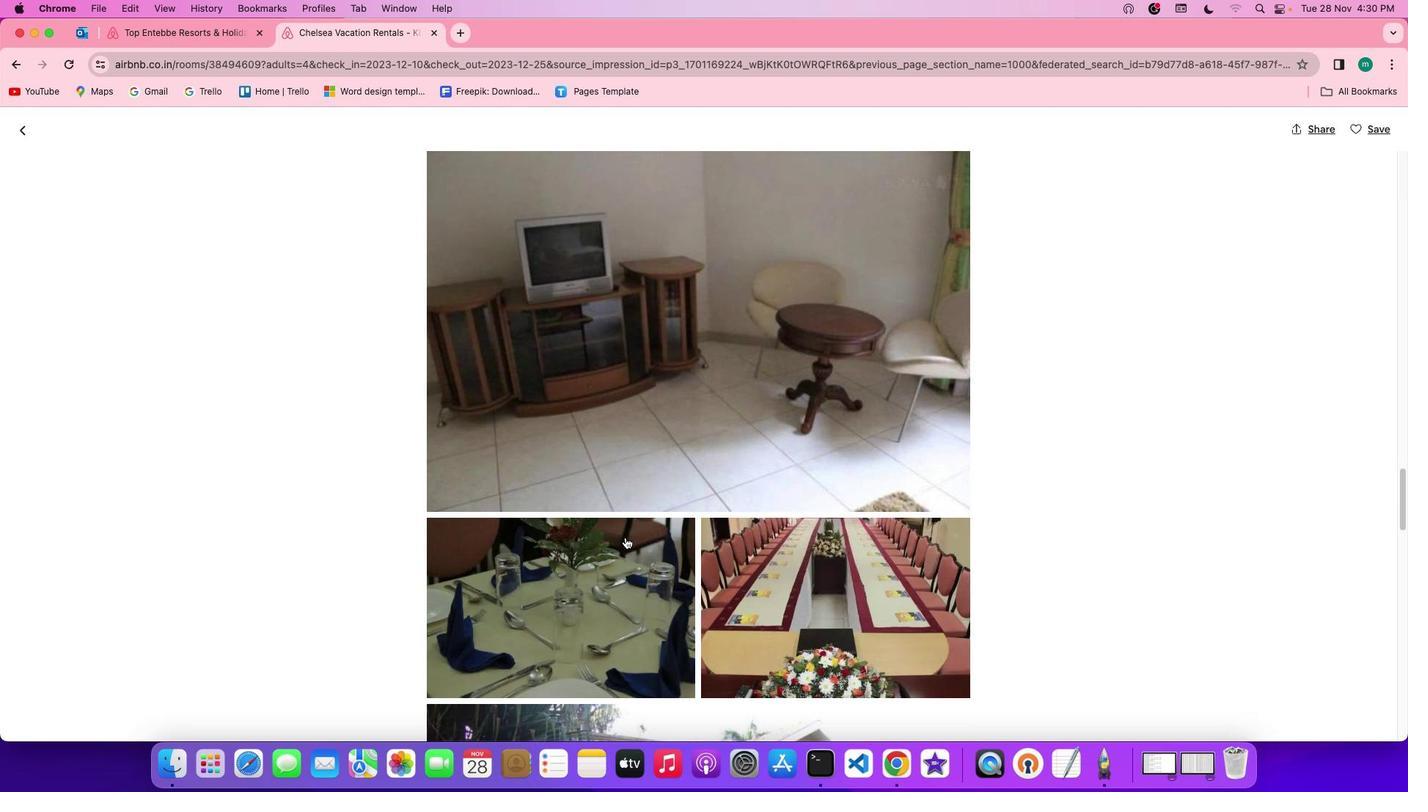 
Action: Mouse scrolled (625, 537) with delta (0, 0)
Screenshot: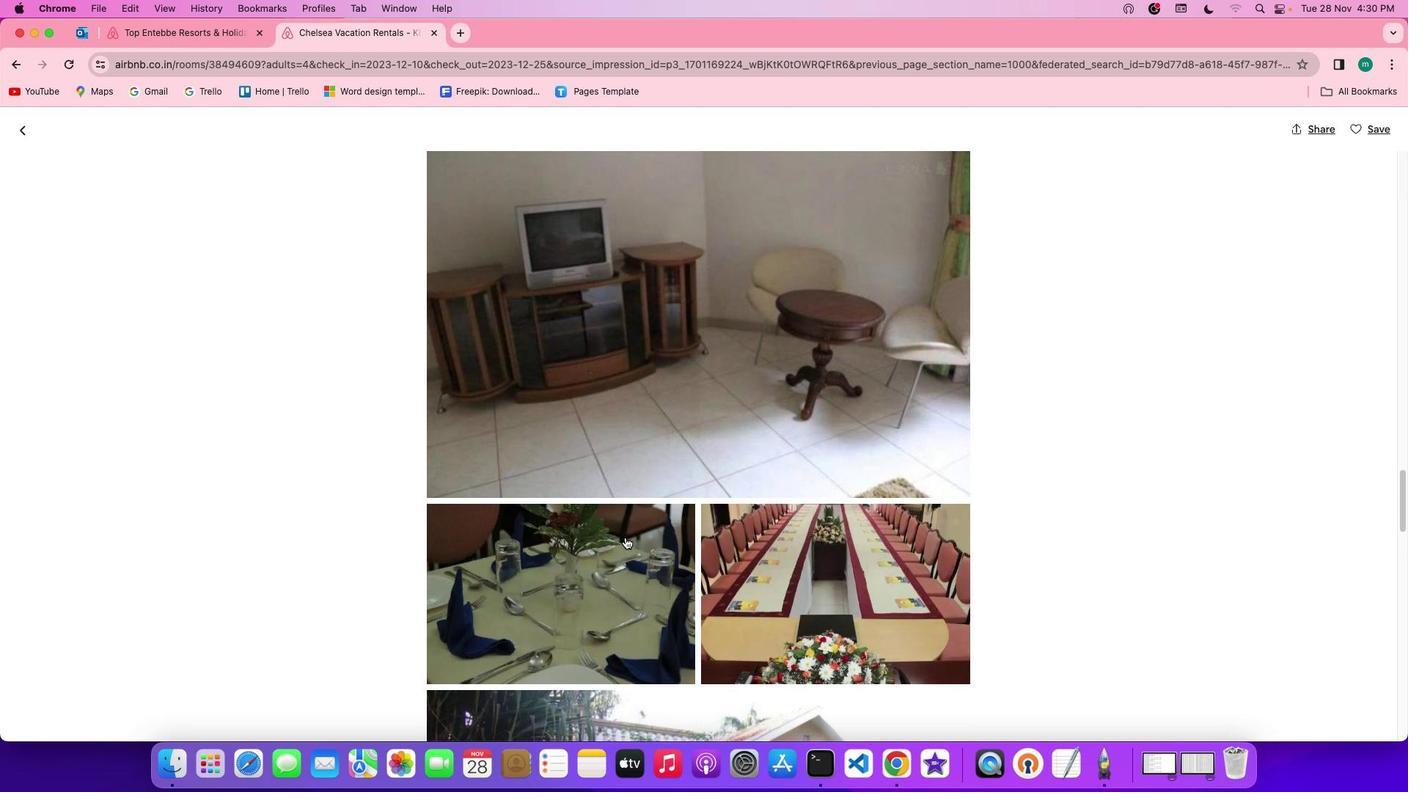 
Action: Mouse scrolled (625, 537) with delta (0, -1)
Screenshot: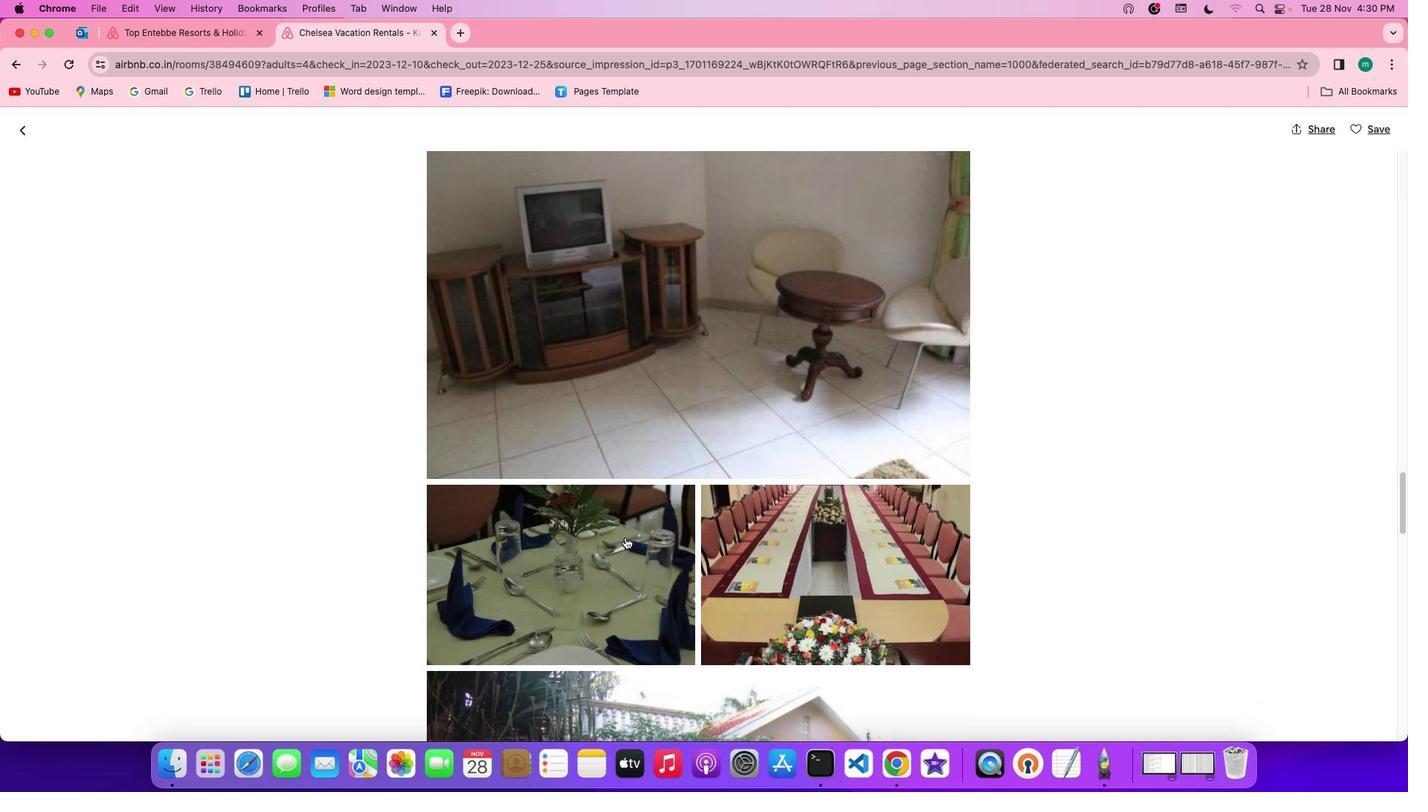 
Action: Mouse scrolled (625, 537) with delta (0, 0)
Screenshot: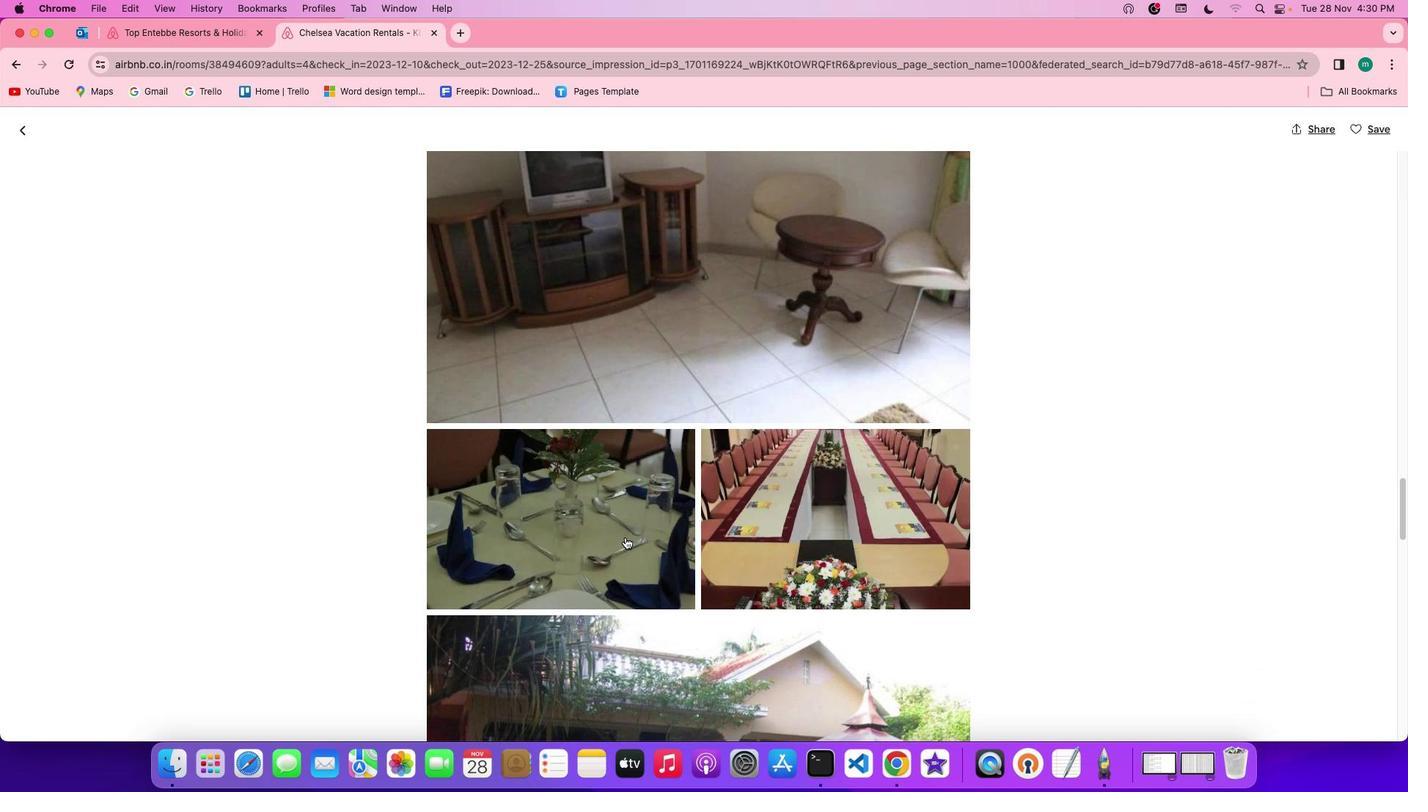 
Action: Mouse scrolled (625, 537) with delta (0, 0)
Screenshot: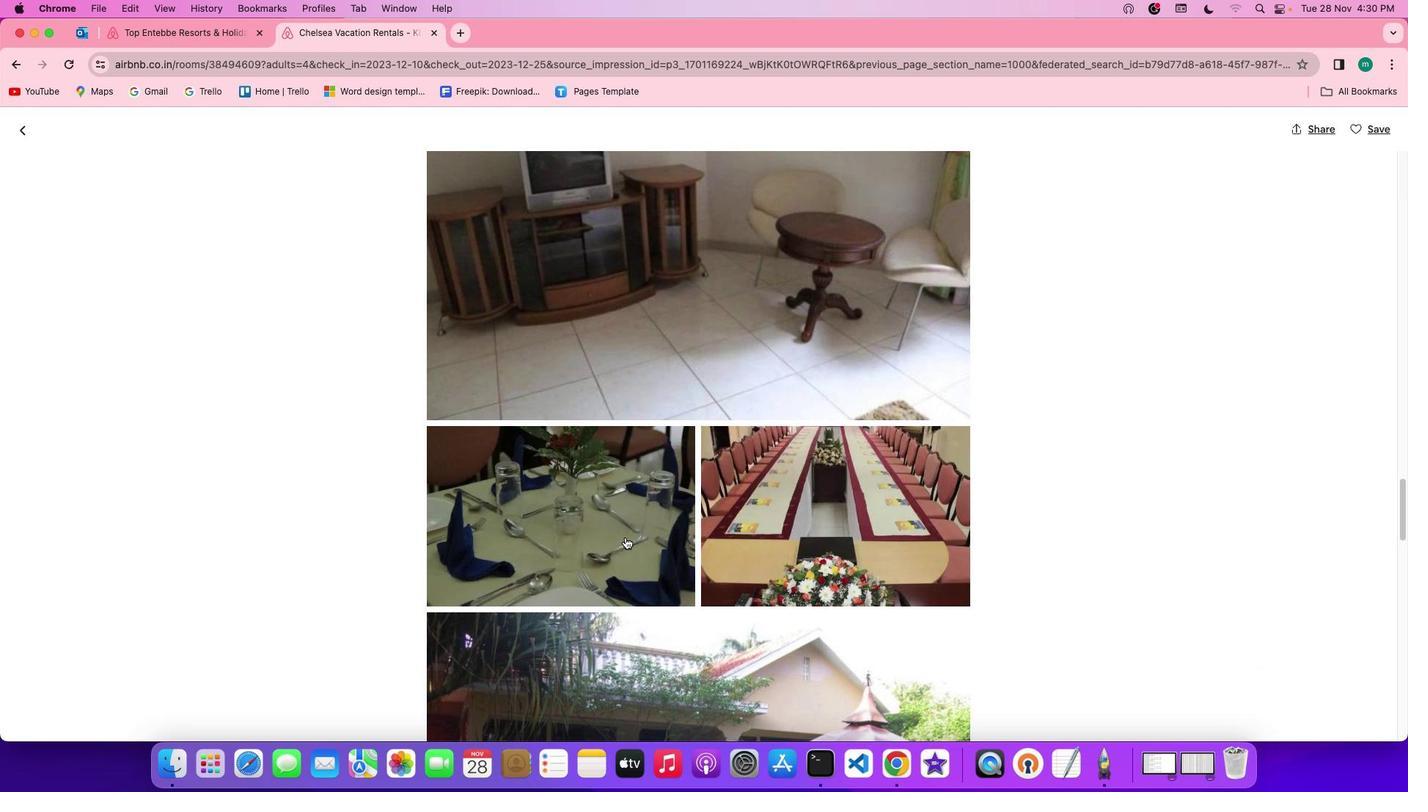 
Action: Mouse scrolled (625, 537) with delta (0, 0)
Screenshot: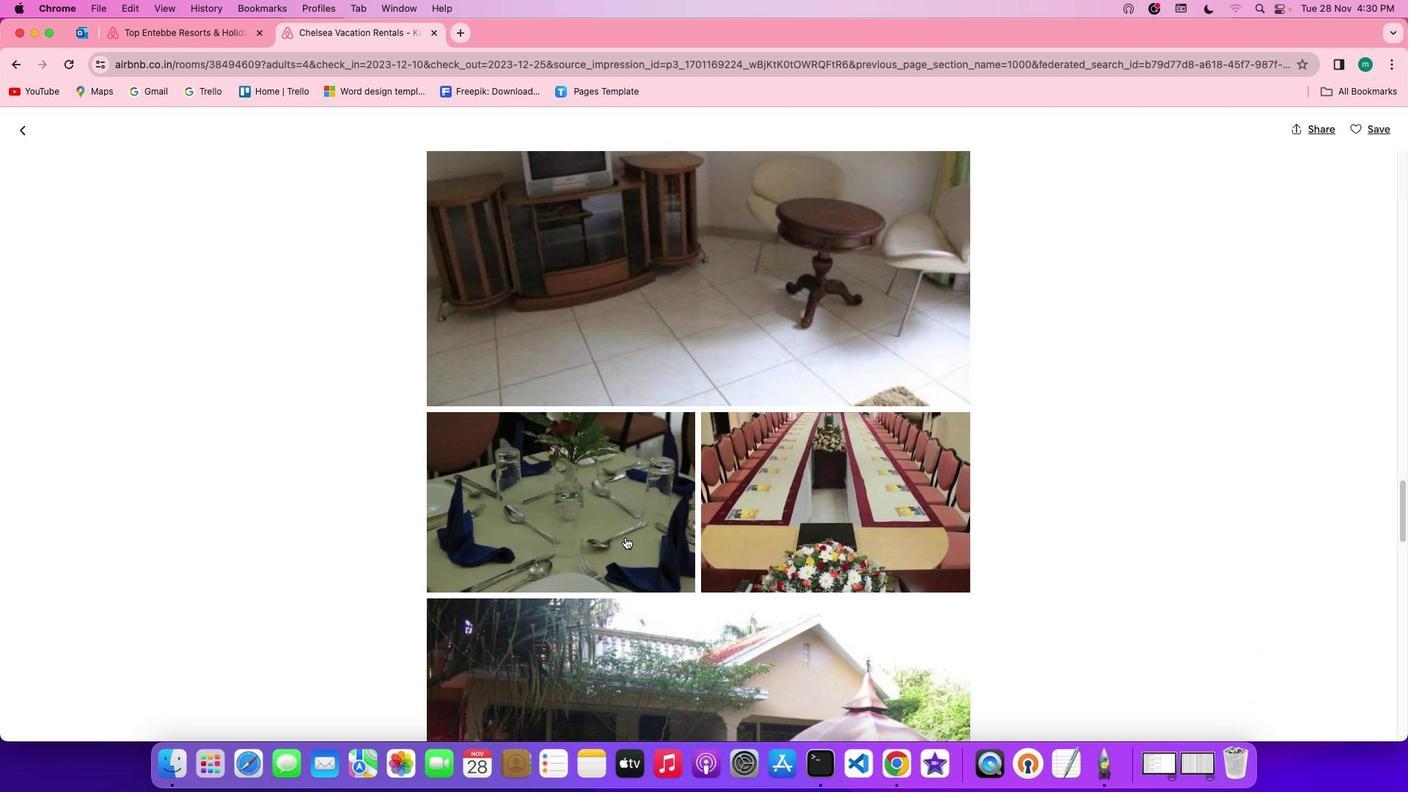 
Action: Mouse scrolled (625, 537) with delta (0, -1)
Screenshot: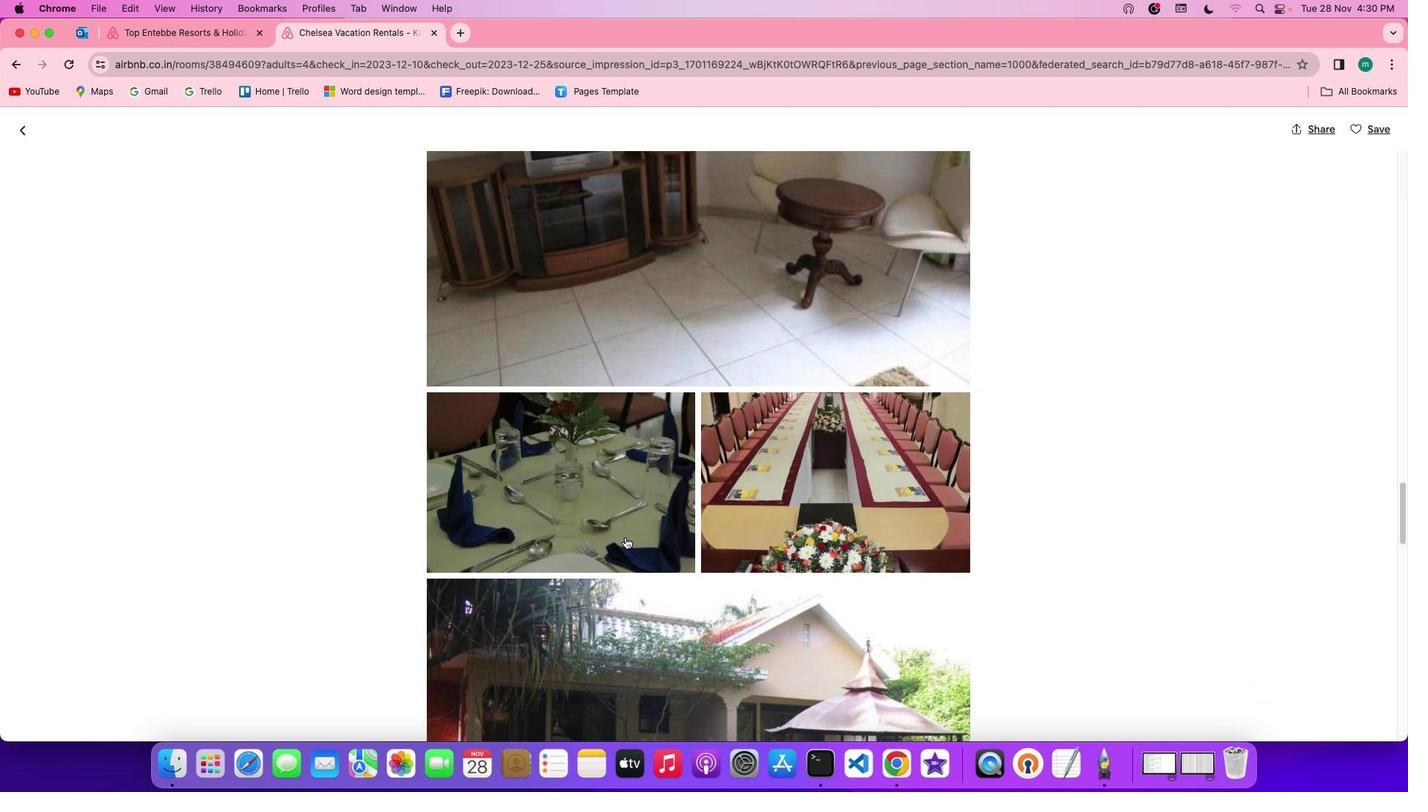 
Action: Mouse scrolled (625, 537) with delta (0, -2)
Screenshot: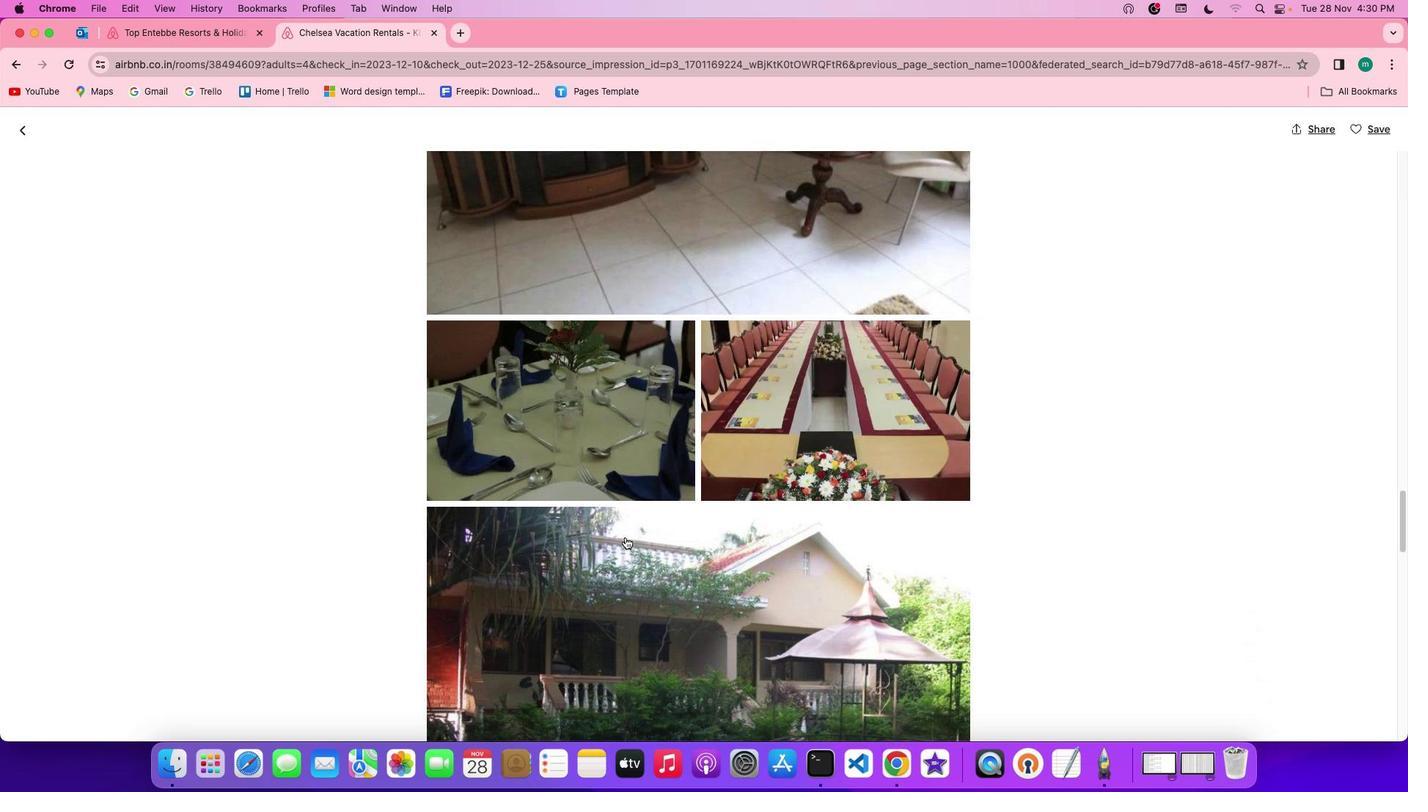 
Action: Mouse scrolled (625, 537) with delta (0, 0)
Screenshot: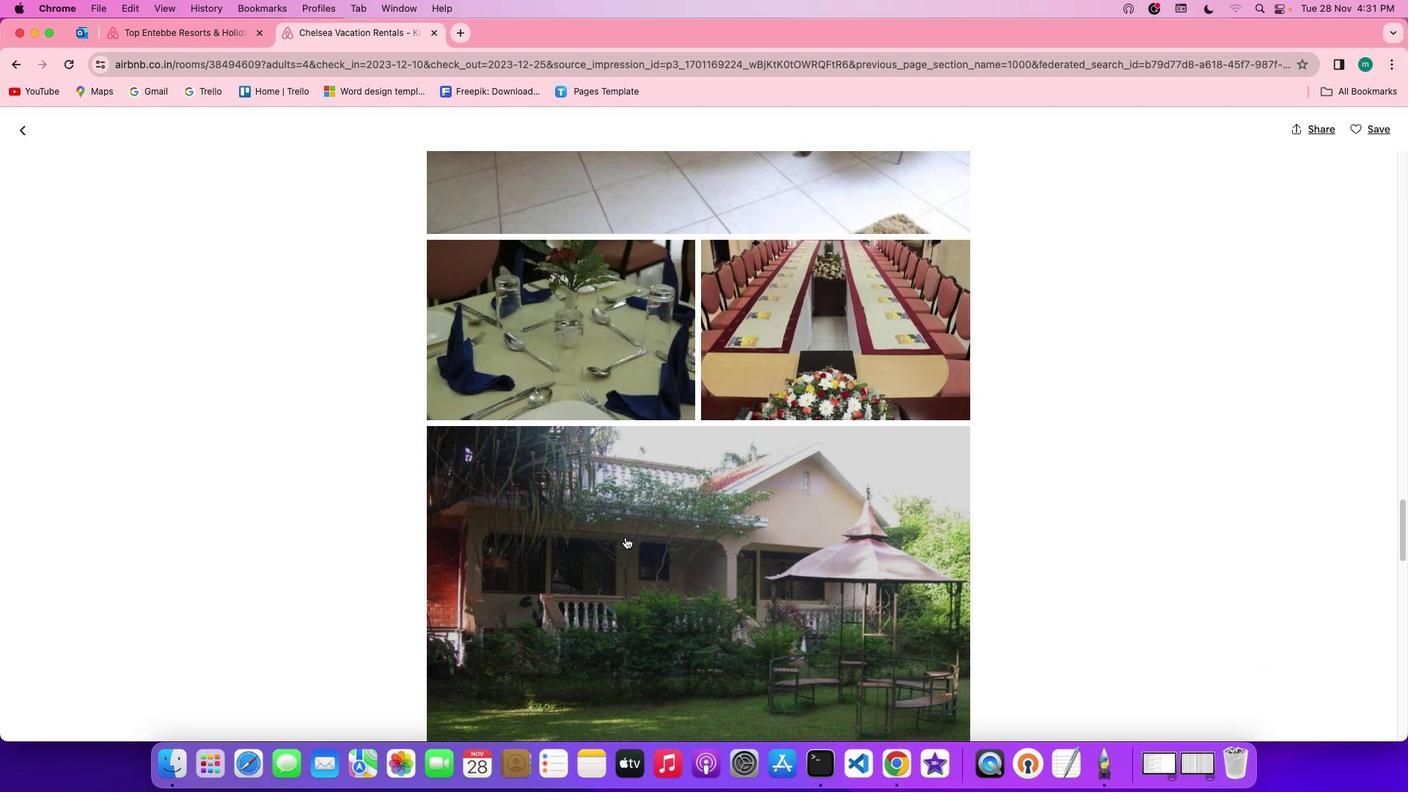 
Action: Mouse moved to (626, 537)
Screenshot: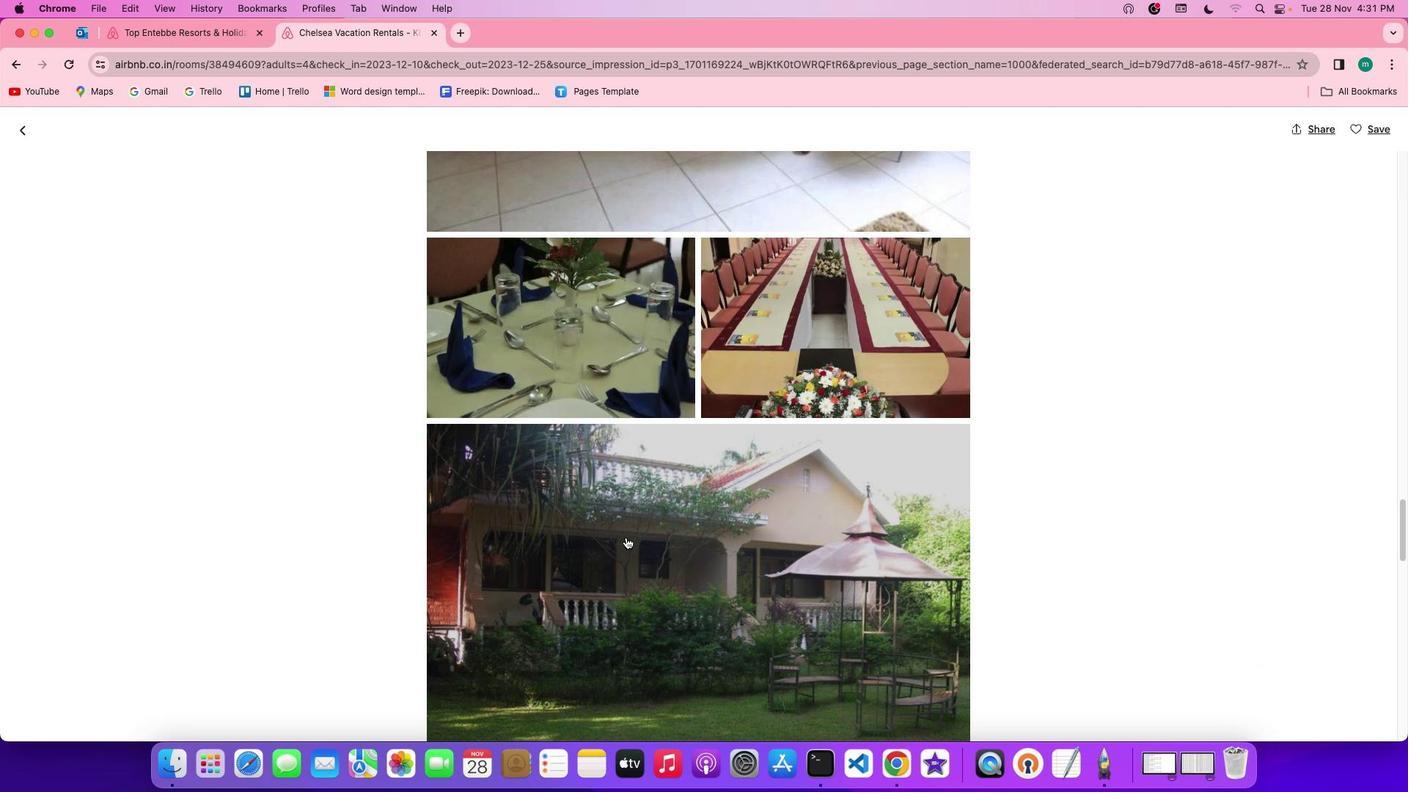 
Action: Mouse scrolled (626, 537) with delta (0, 0)
